 Task: Reply to email with the signature Adam Smith with the subject Reminder for a testimonial from softage.10@softage.net with the message I would like to request a meeting to discuss the progress of the project. with BCC to softage.3@softage.net with an attached document Resume.docx
Action: Mouse moved to (38, 248)
Screenshot: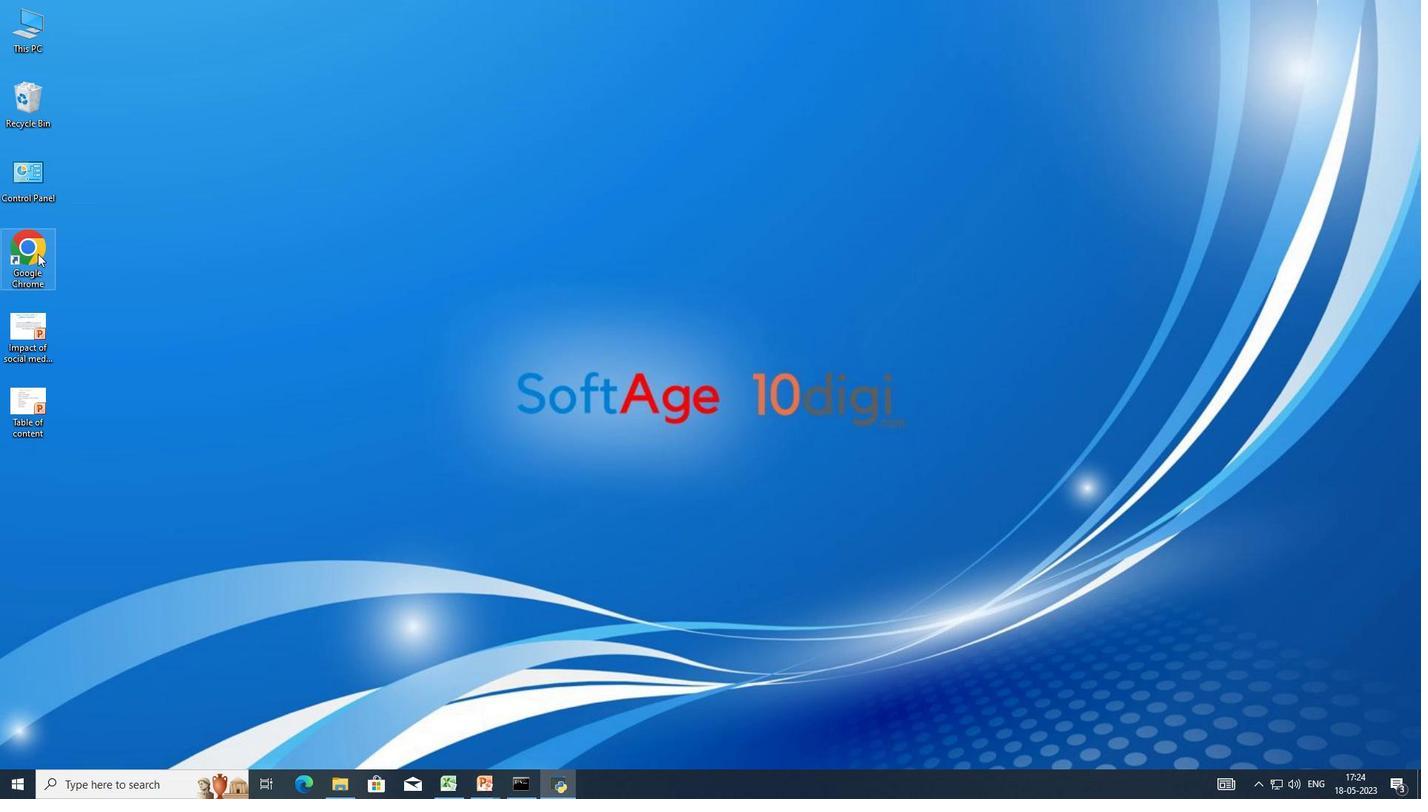 
Action: Mouse pressed left at (38, 248)
Screenshot: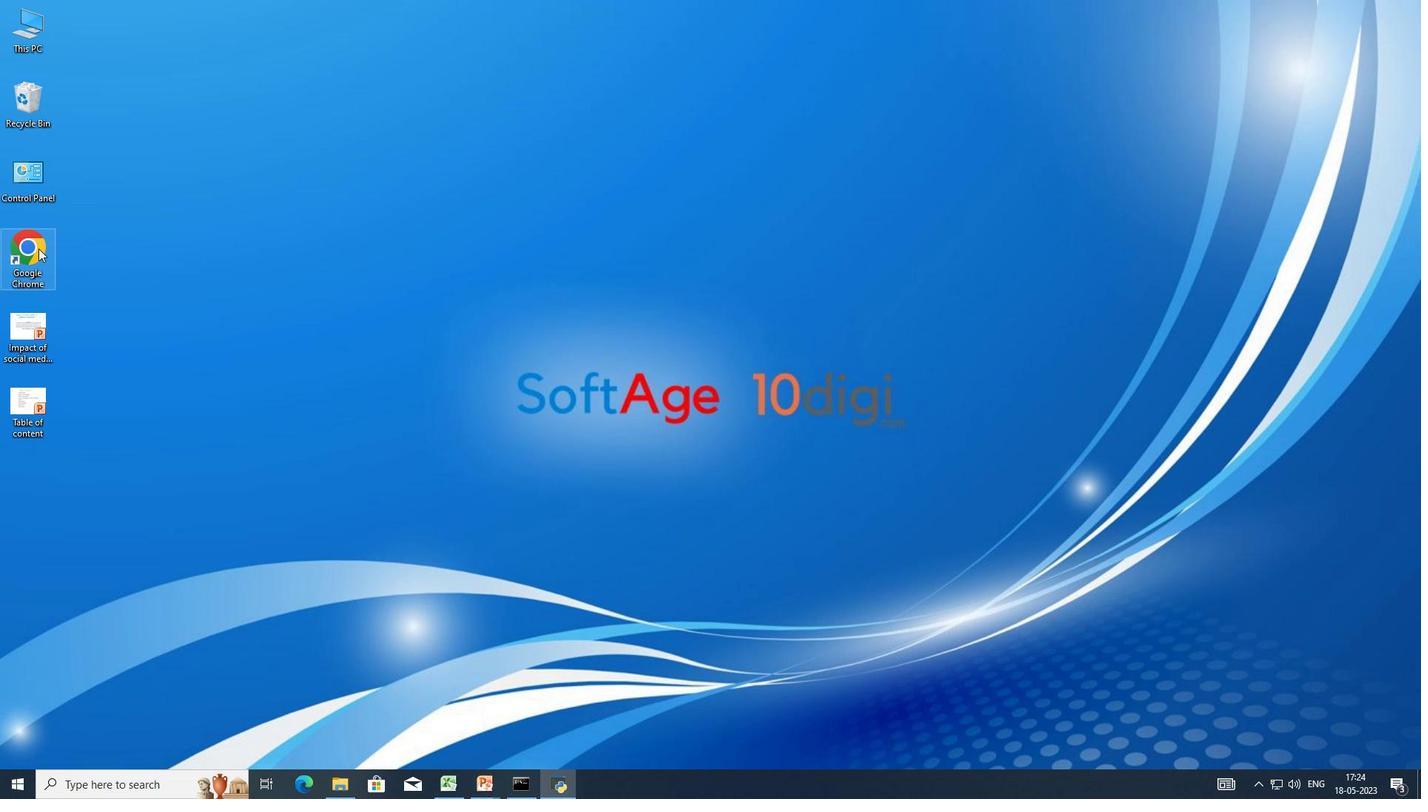 
Action: Mouse pressed left at (38, 248)
Screenshot: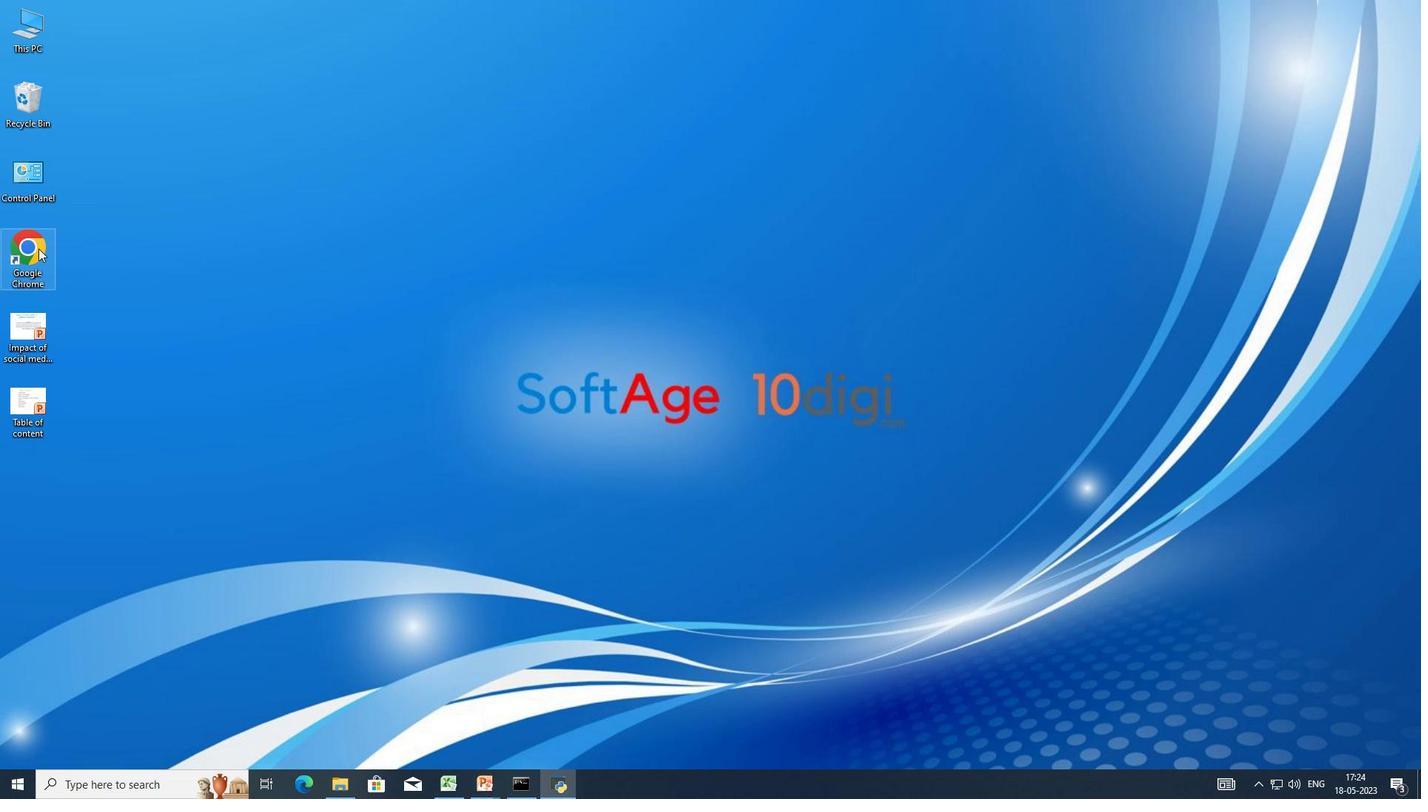 
Action: Mouse moved to (655, 287)
Screenshot: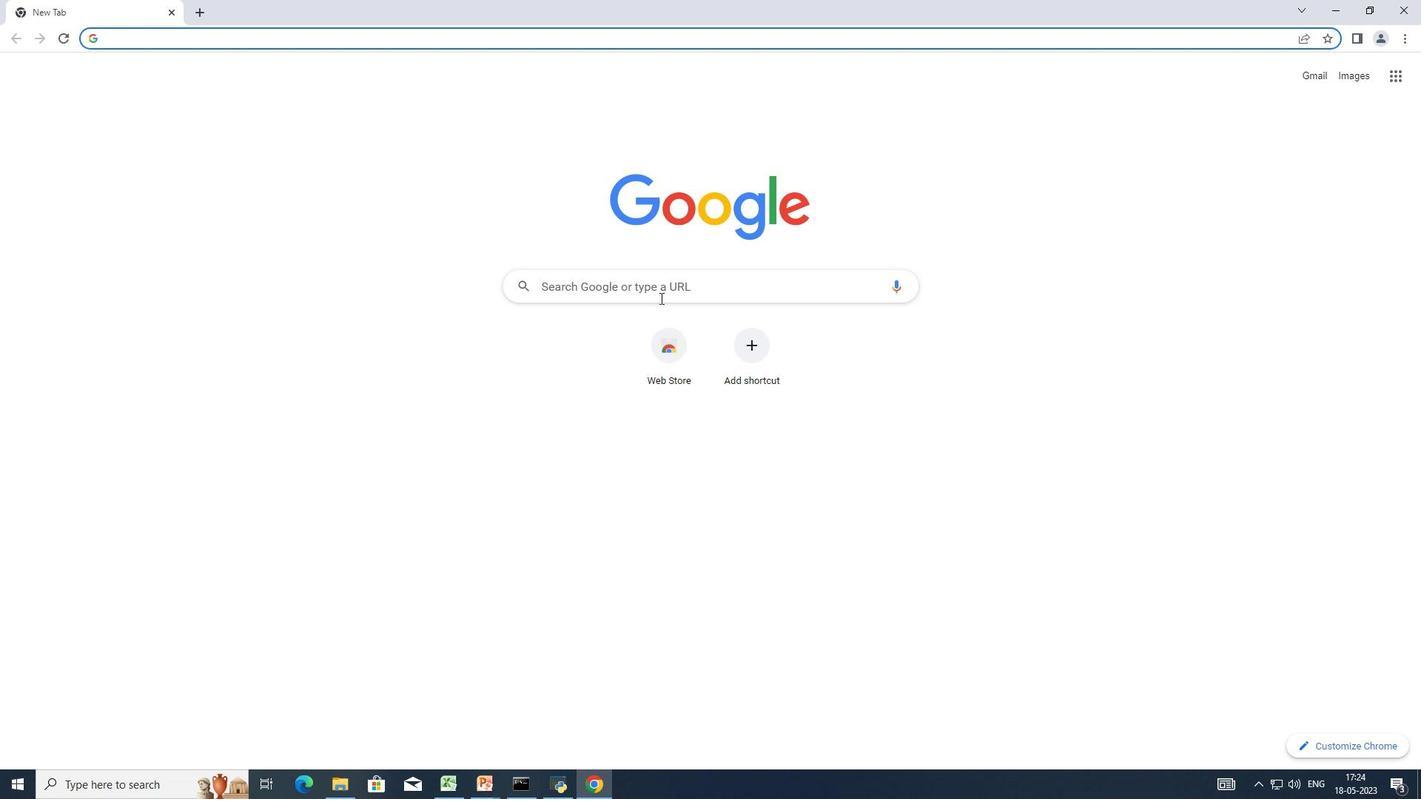 
Action: Mouse pressed left at (655, 287)
Screenshot: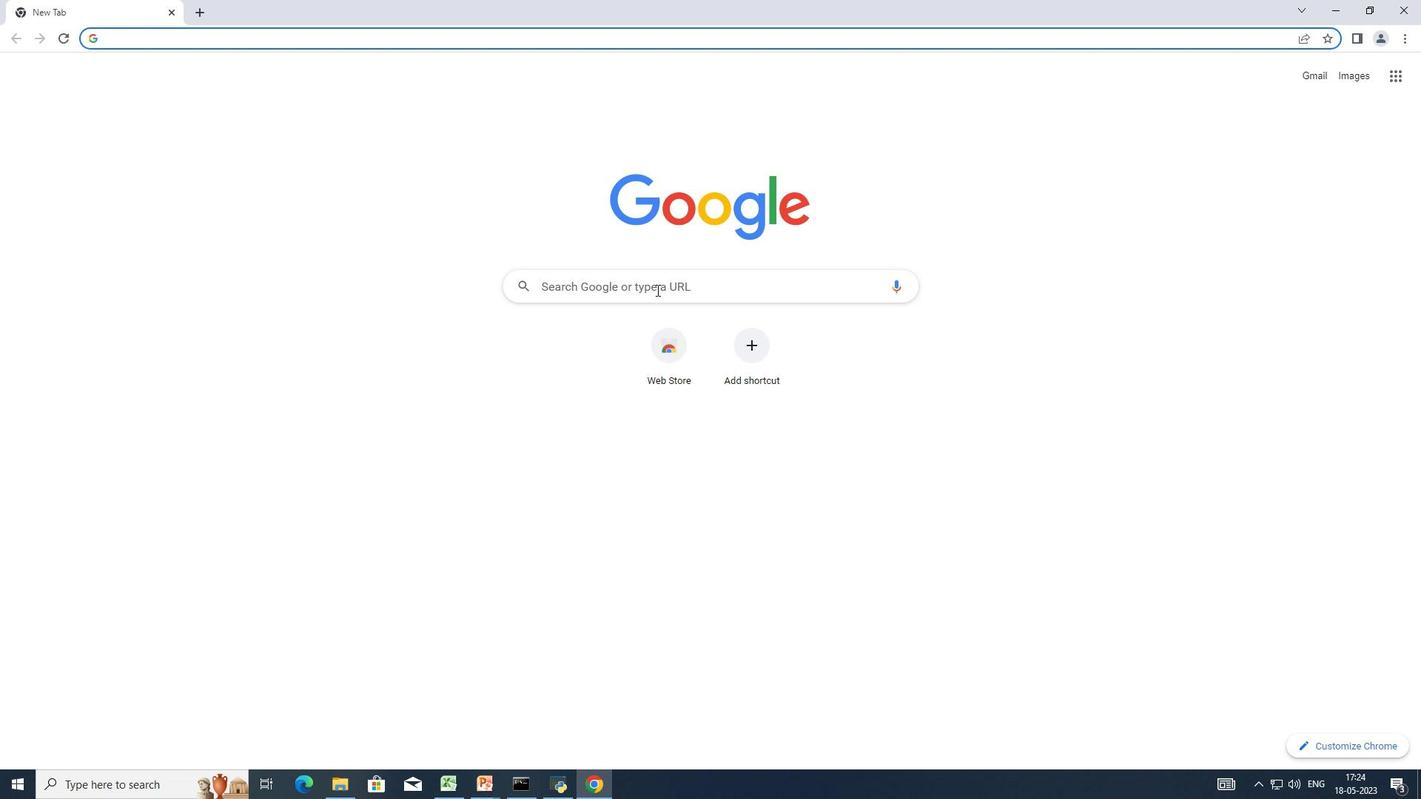 
Action: Mouse moved to (651, 287)
Screenshot: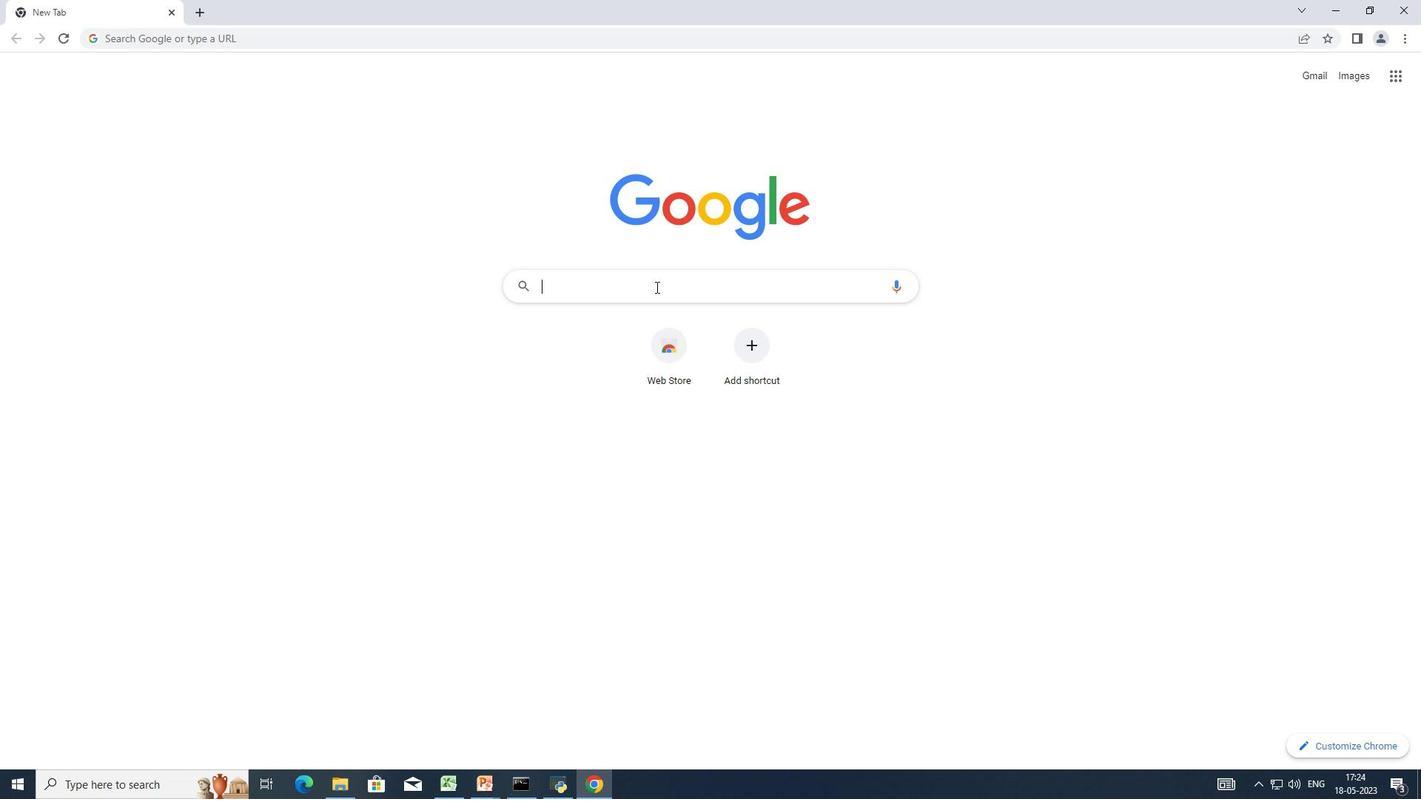 
Action: Key pressed adam<Key.space>simth<Key.enter>
Screenshot: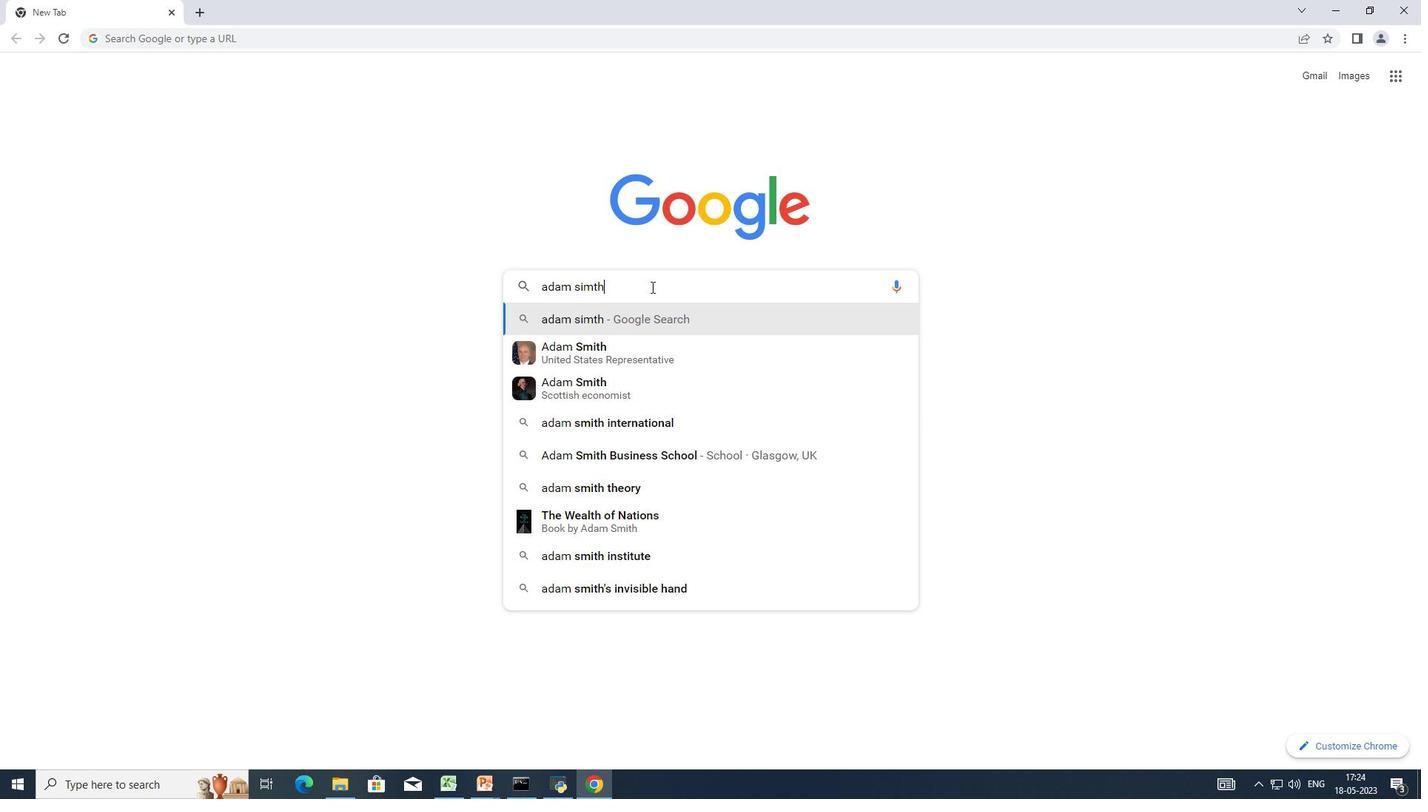 
Action: Mouse moved to (339, 484)
Screenshot: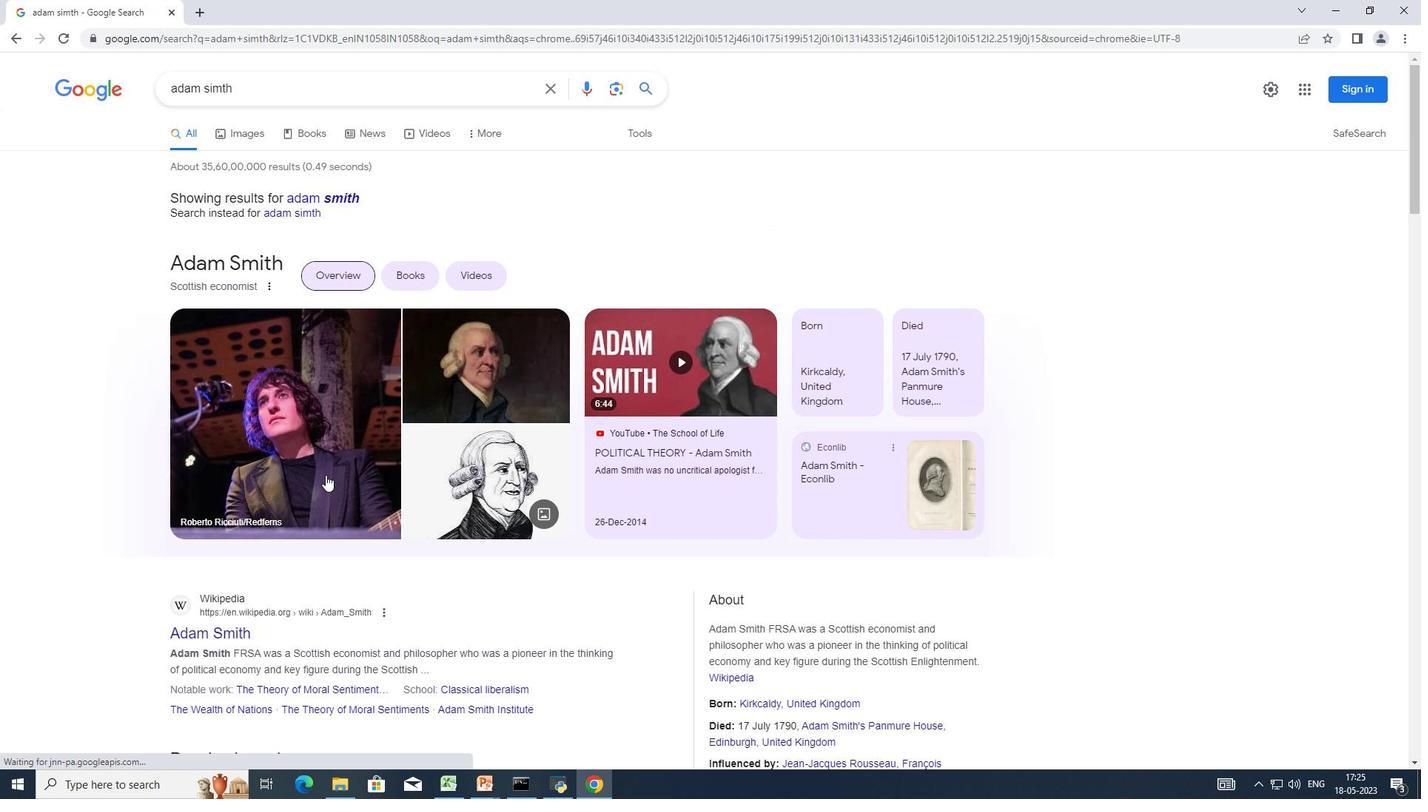 
Action: Mouse scrolled (339, 484) with delta (0, 0)
Screenshot: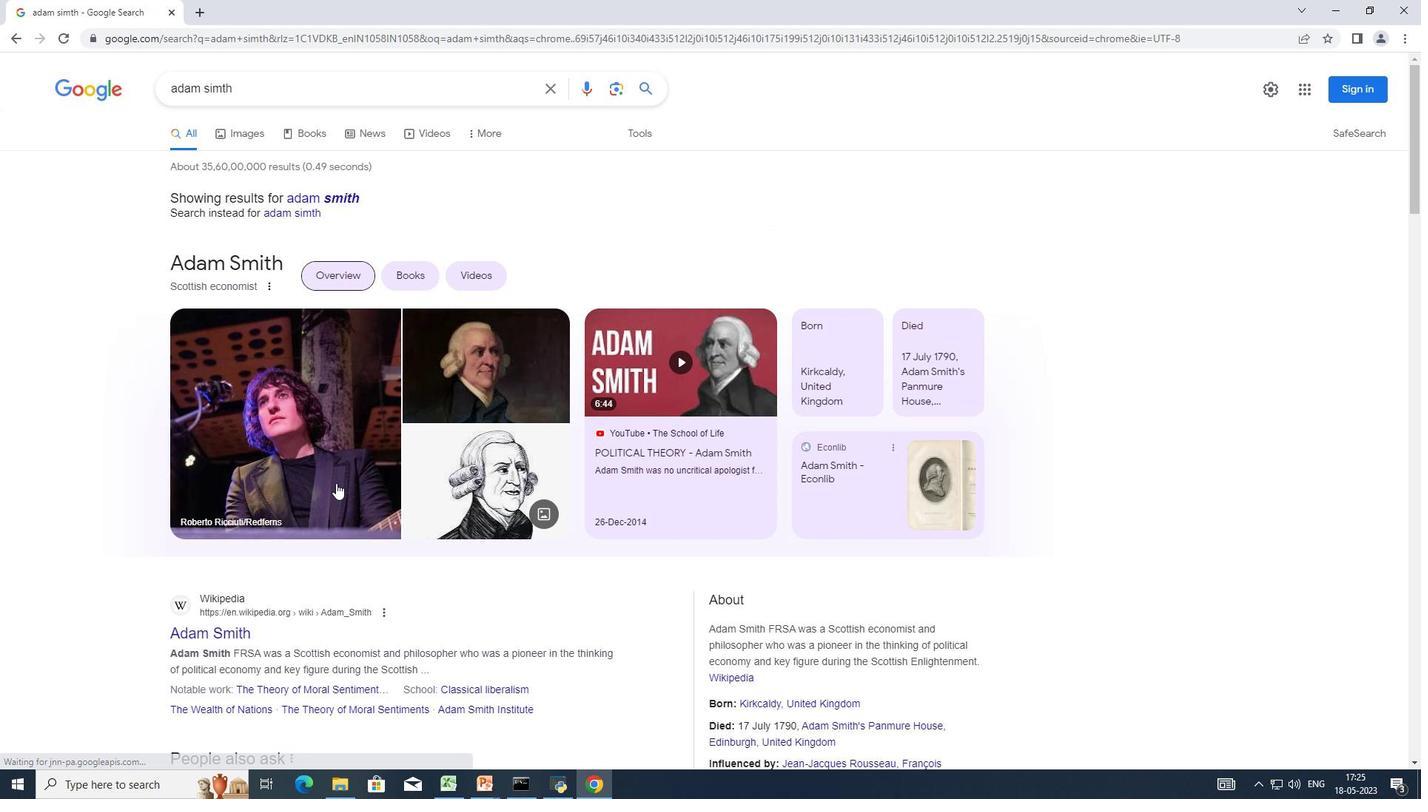
Action: Mouse scrolled (339, 484) with delta (0, 0)
Screenshot: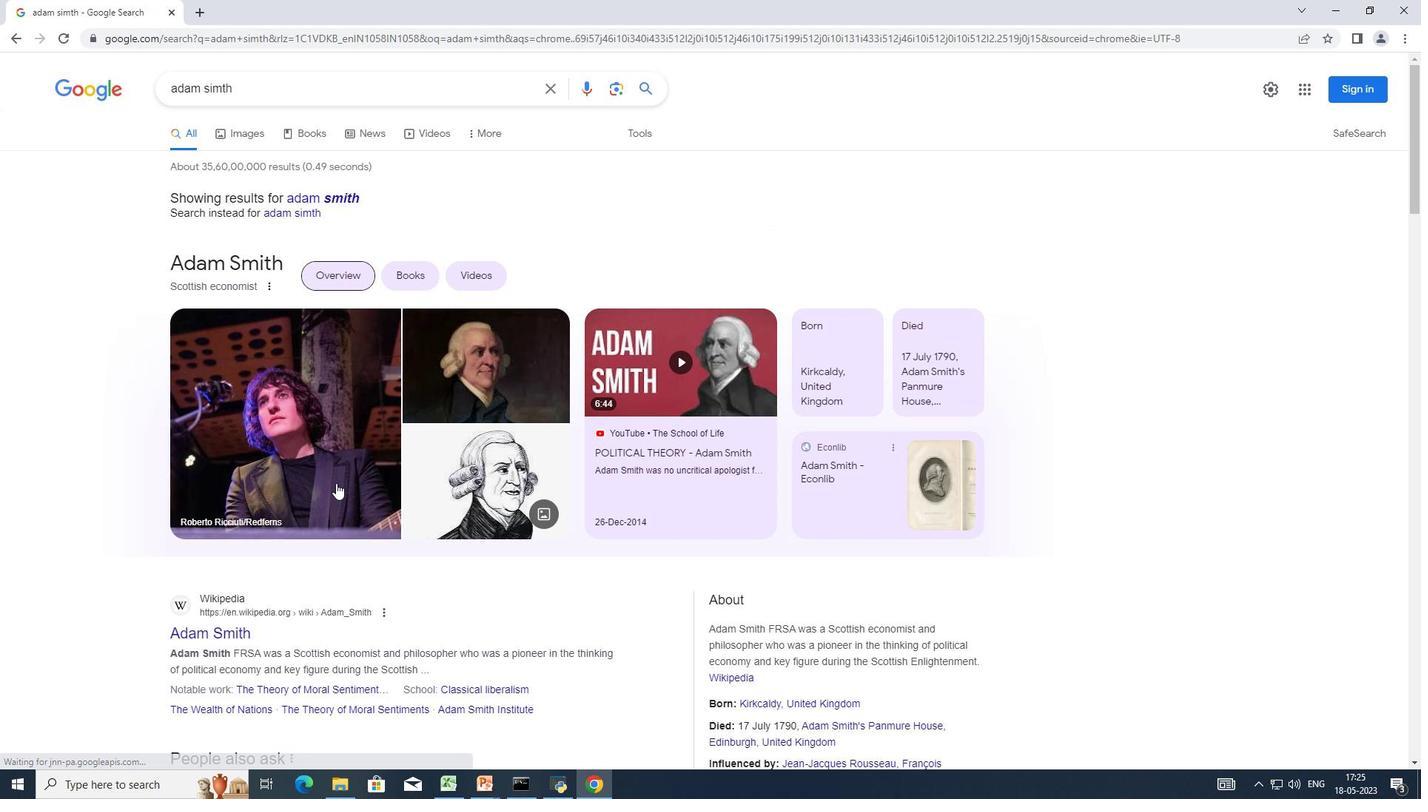 
Action: Mouse scrolled (339, 484) with delta (0, 0)
Screenshot: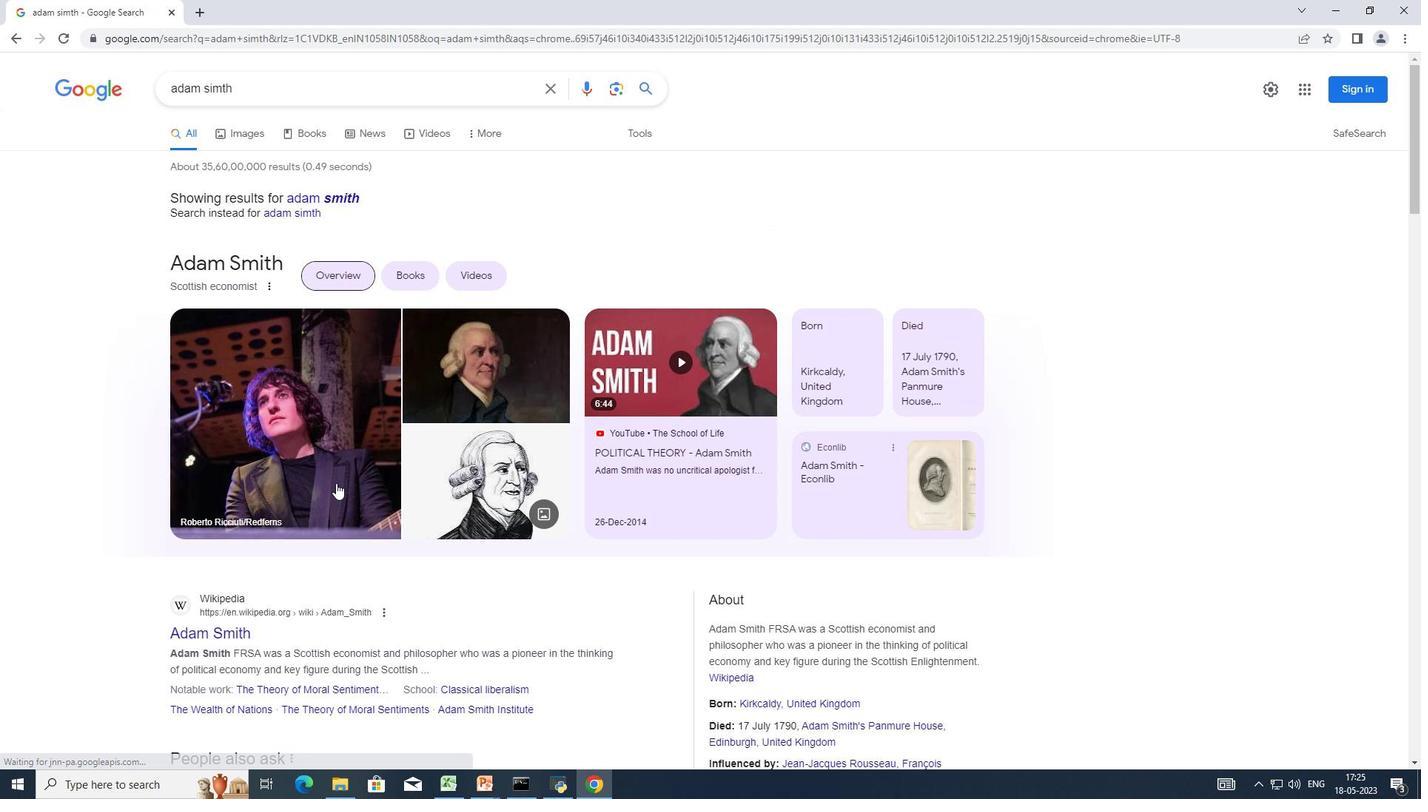 
Action: Mouse moved to (224, 413)
Screenshot: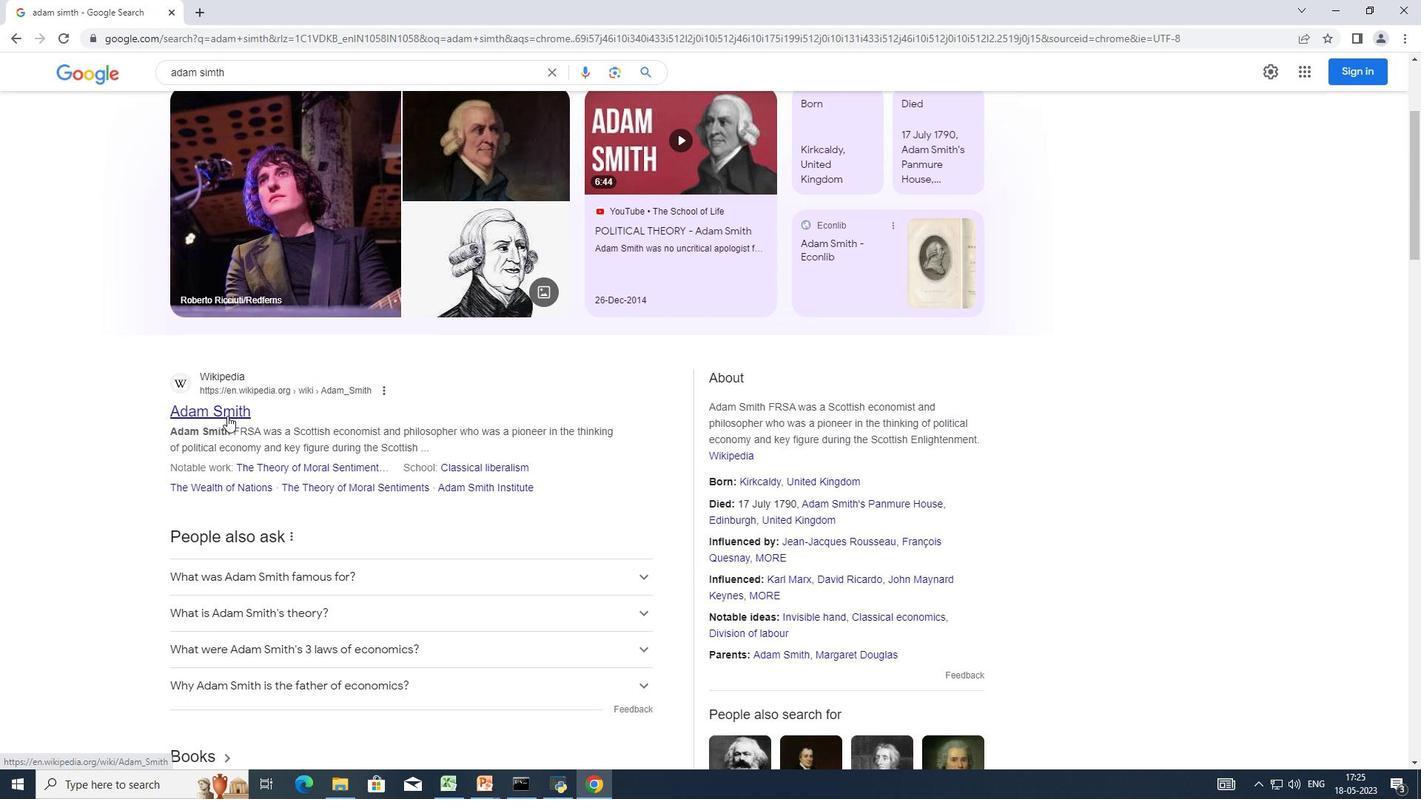 
Action: Mouse pressed left at (224, 413)
Screenshot: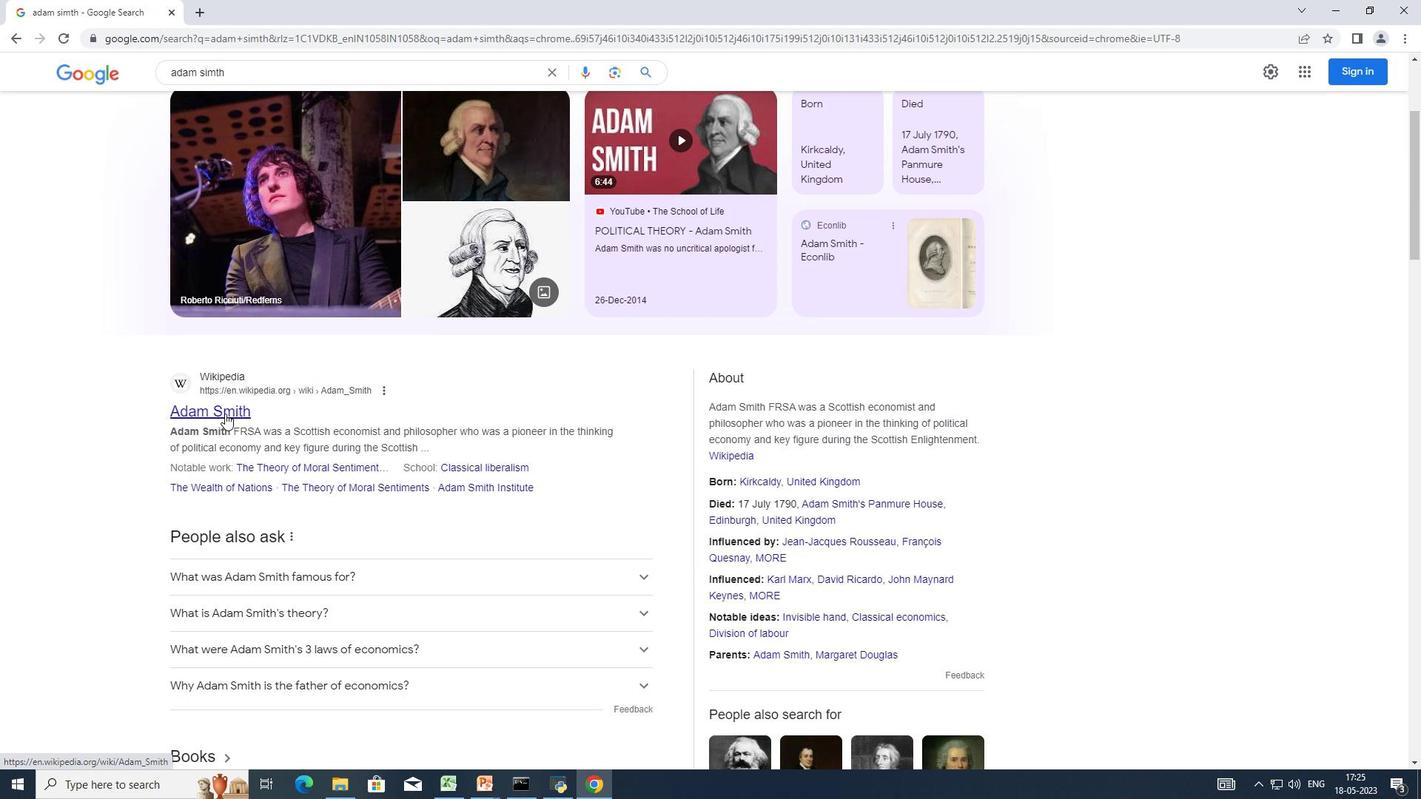 
Action: Mouse moved to (350, 400)
Screenshot: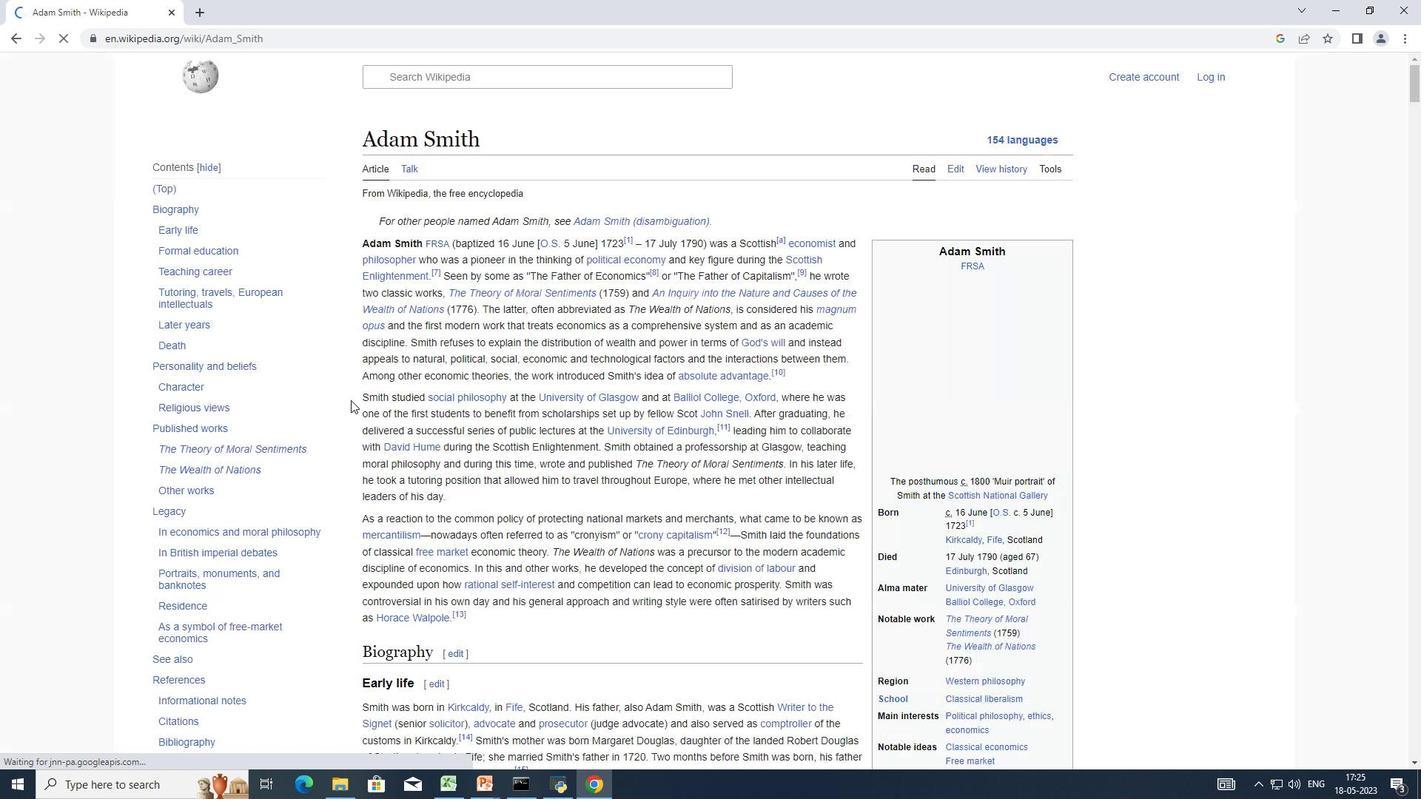 
Action: Mouse scrolled (350, 399) with delta (0, 0)
Screenshot: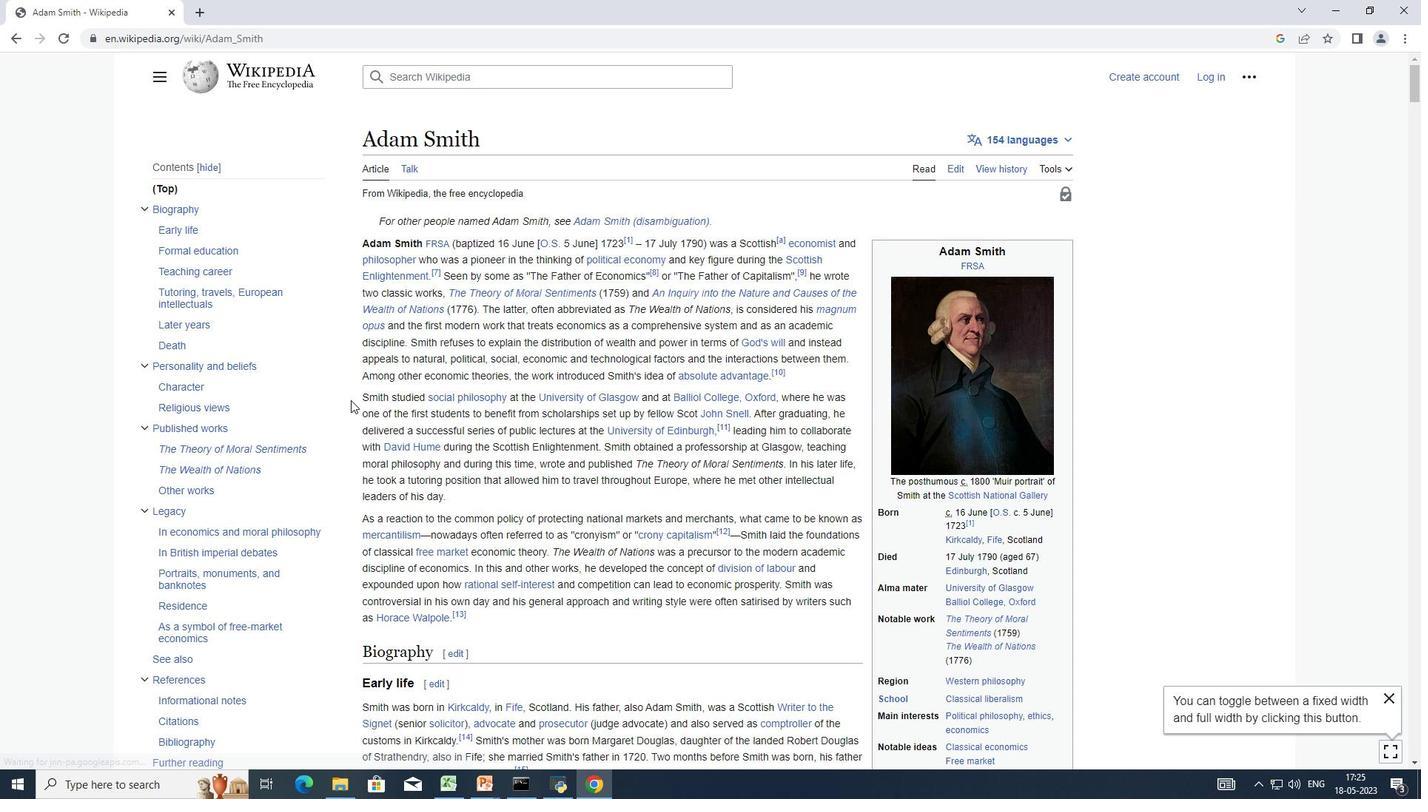 
Action: Mouse moved to (350, 402)
Screenshot: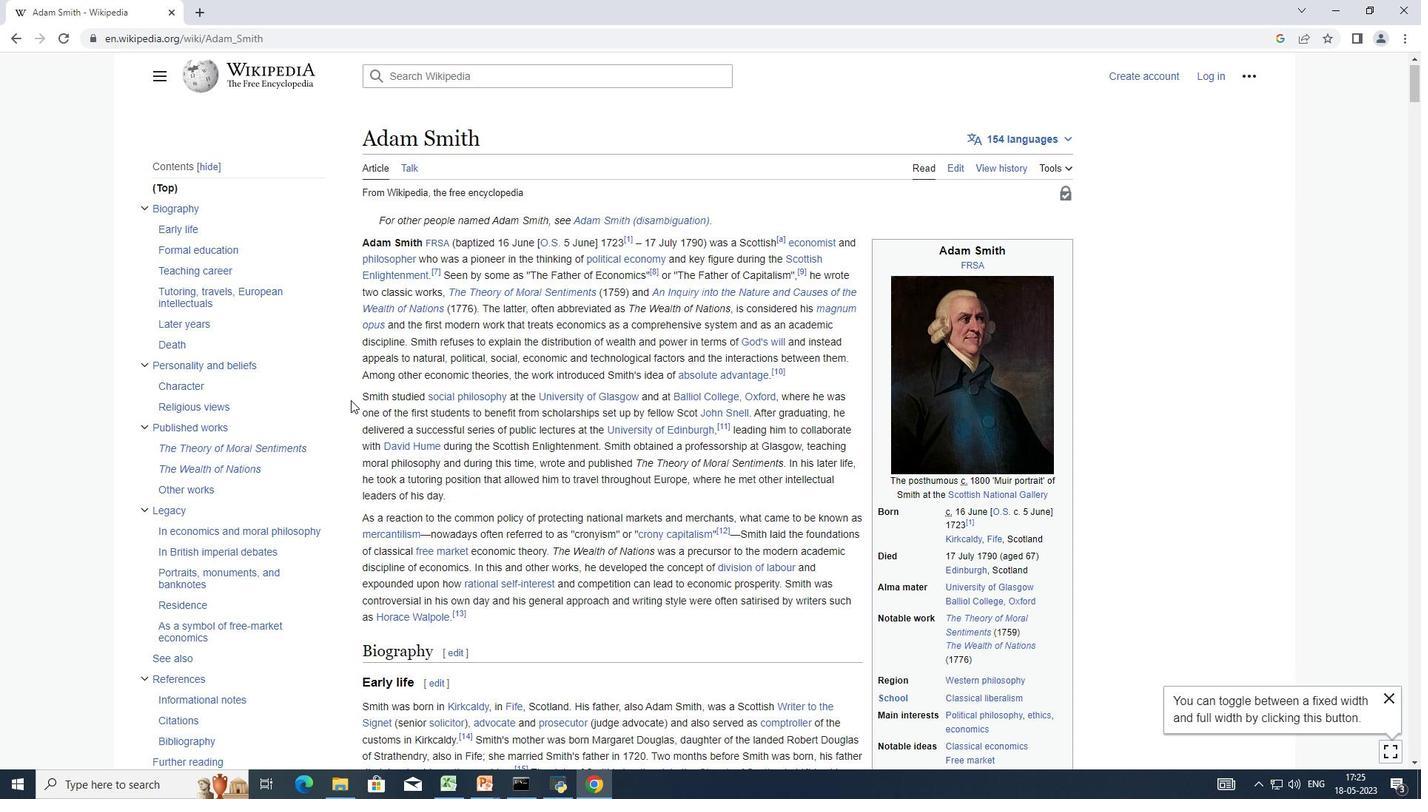 
Action: Mouse scrolled (350, 401) with delta (0, 0)
Screenshot: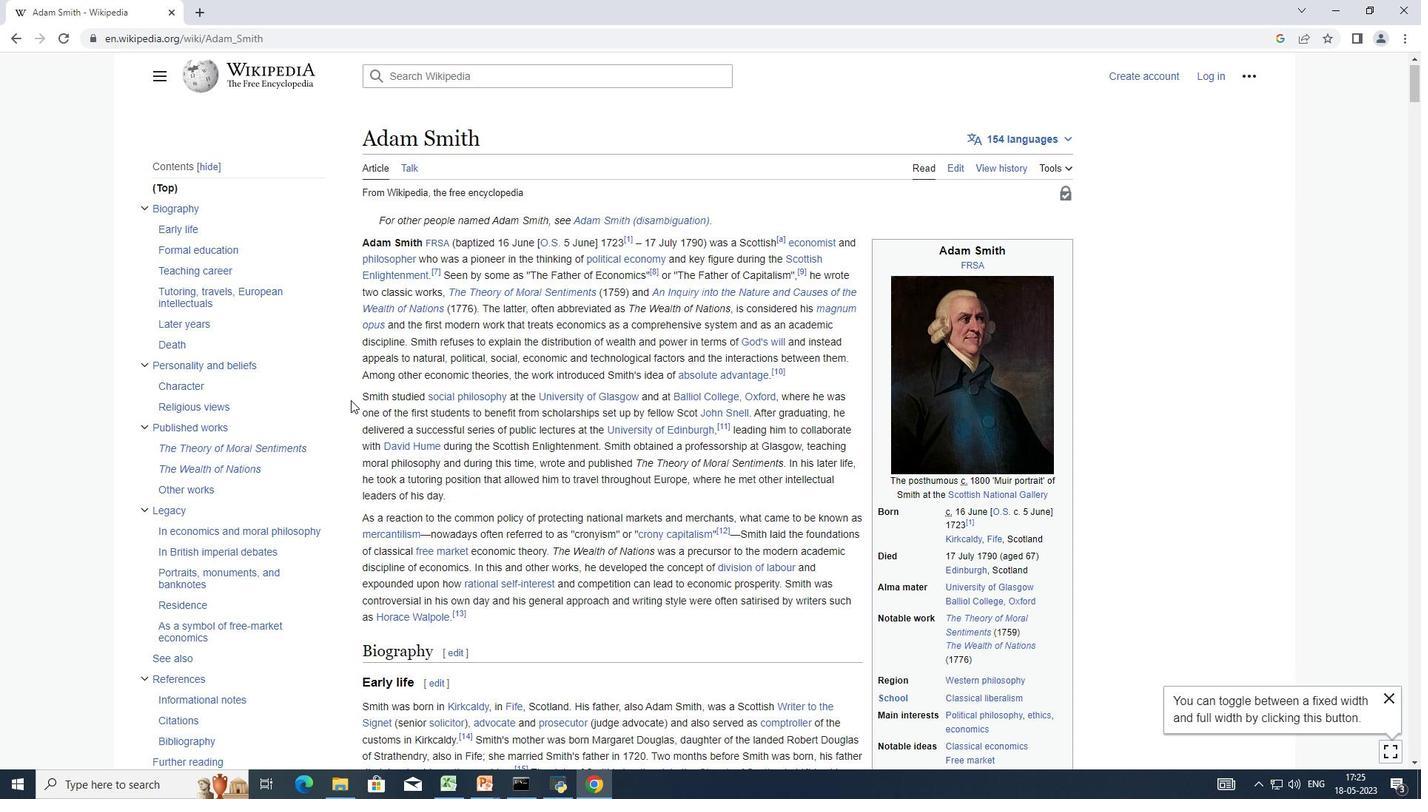
Action: Mouse scrolled (350, 401) with delta (0, 0)
Screenshot: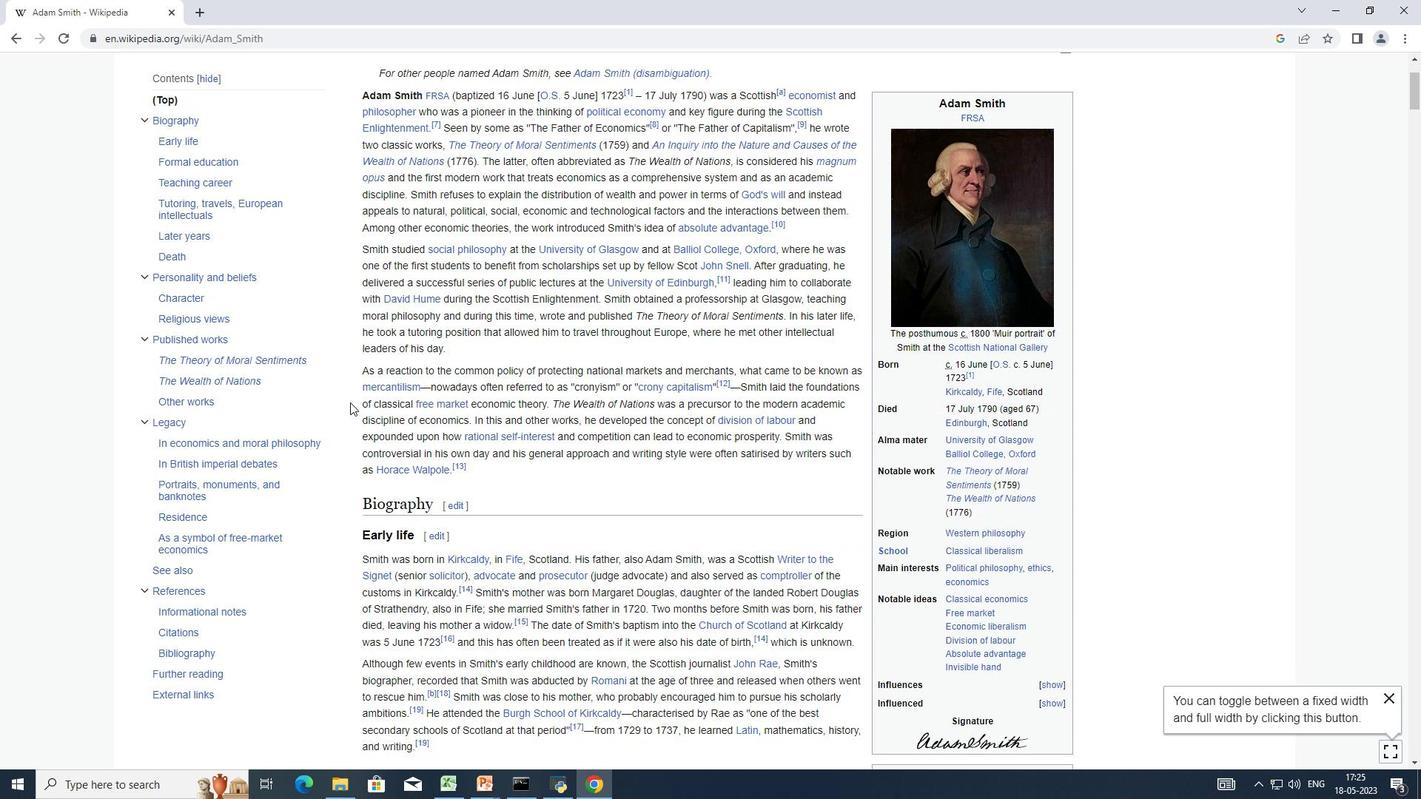 
Action: Mouse moved to (350, 403)
Screenshot: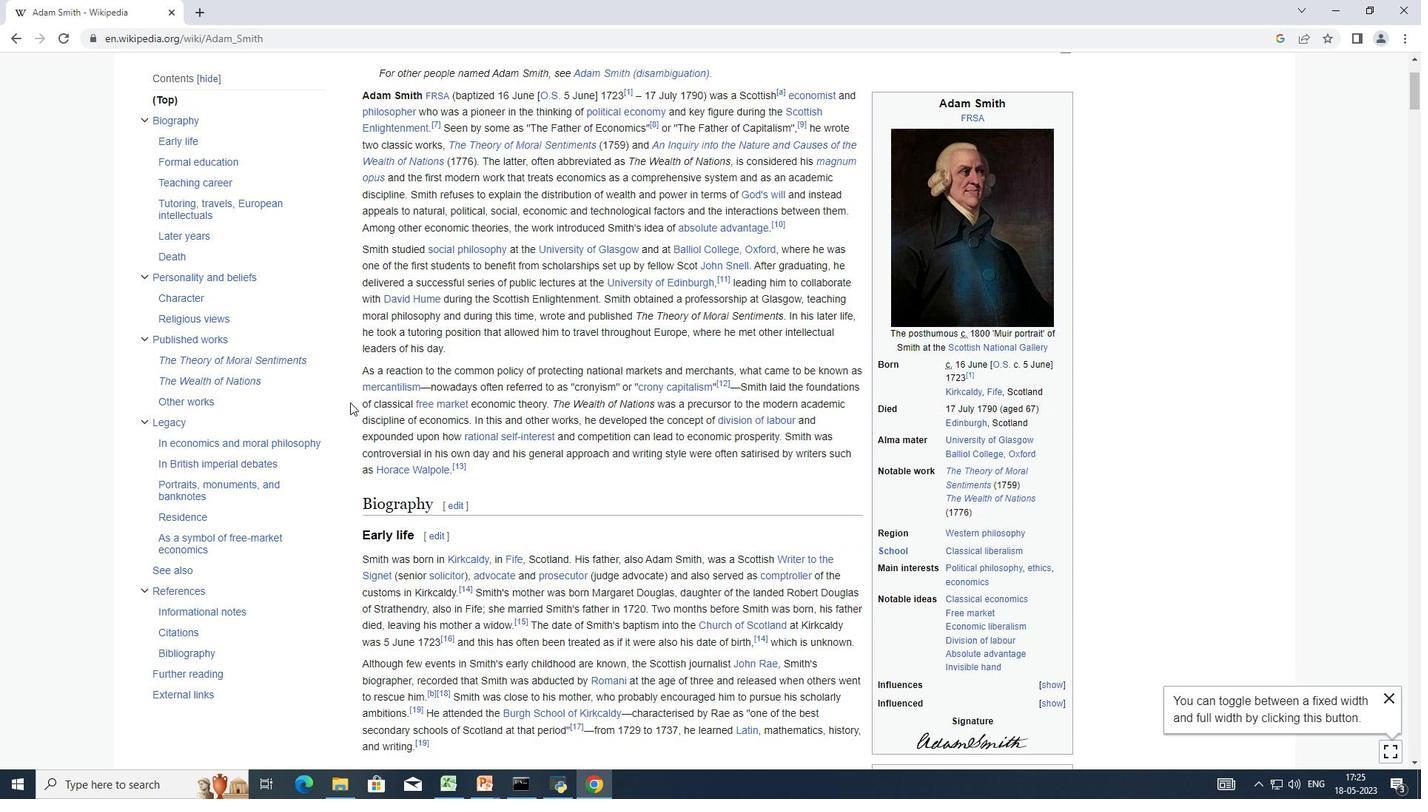 
Action: Mouse scrolled (350, 402) with delta (0, 0)
Screenshot: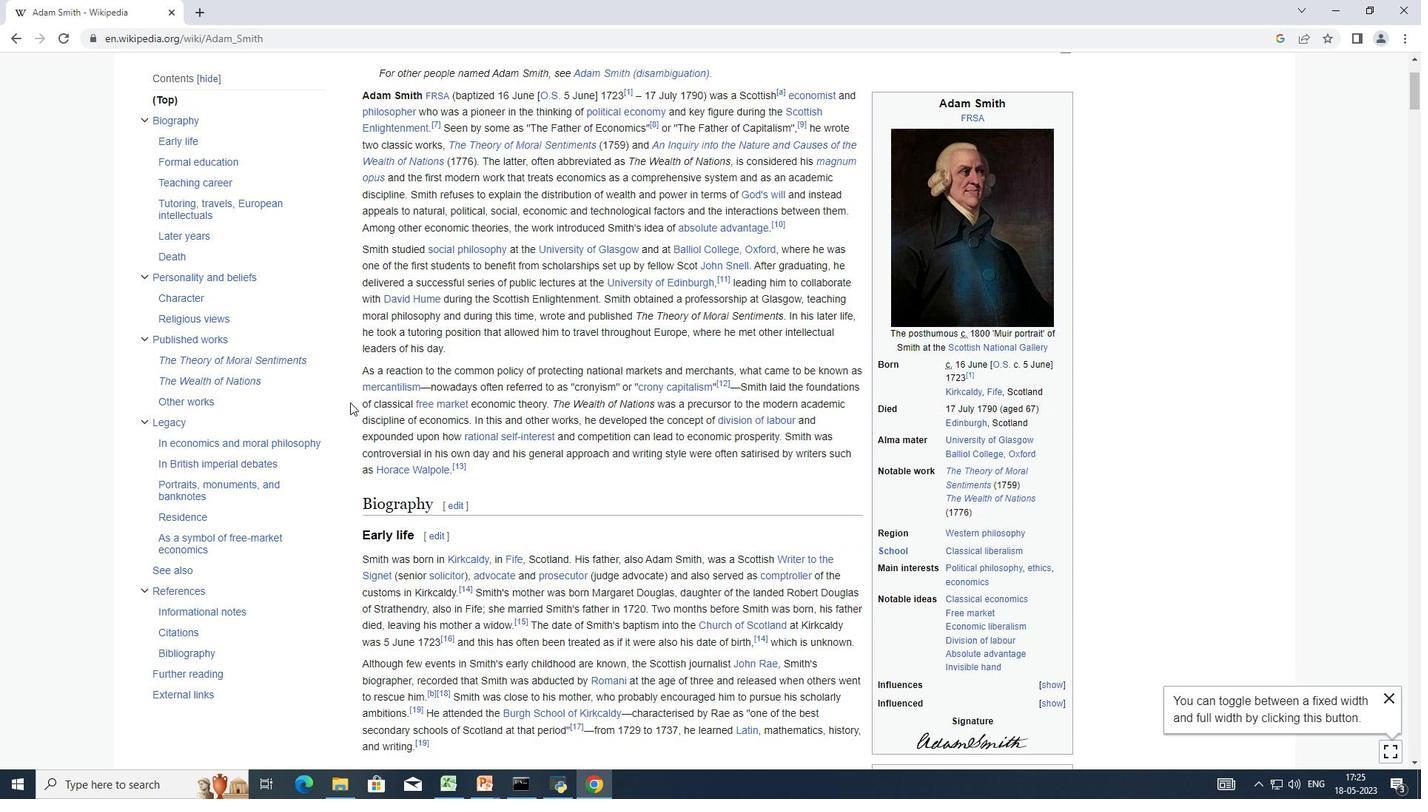 
Action: Mouse moved to (349, 404)
Screenshot: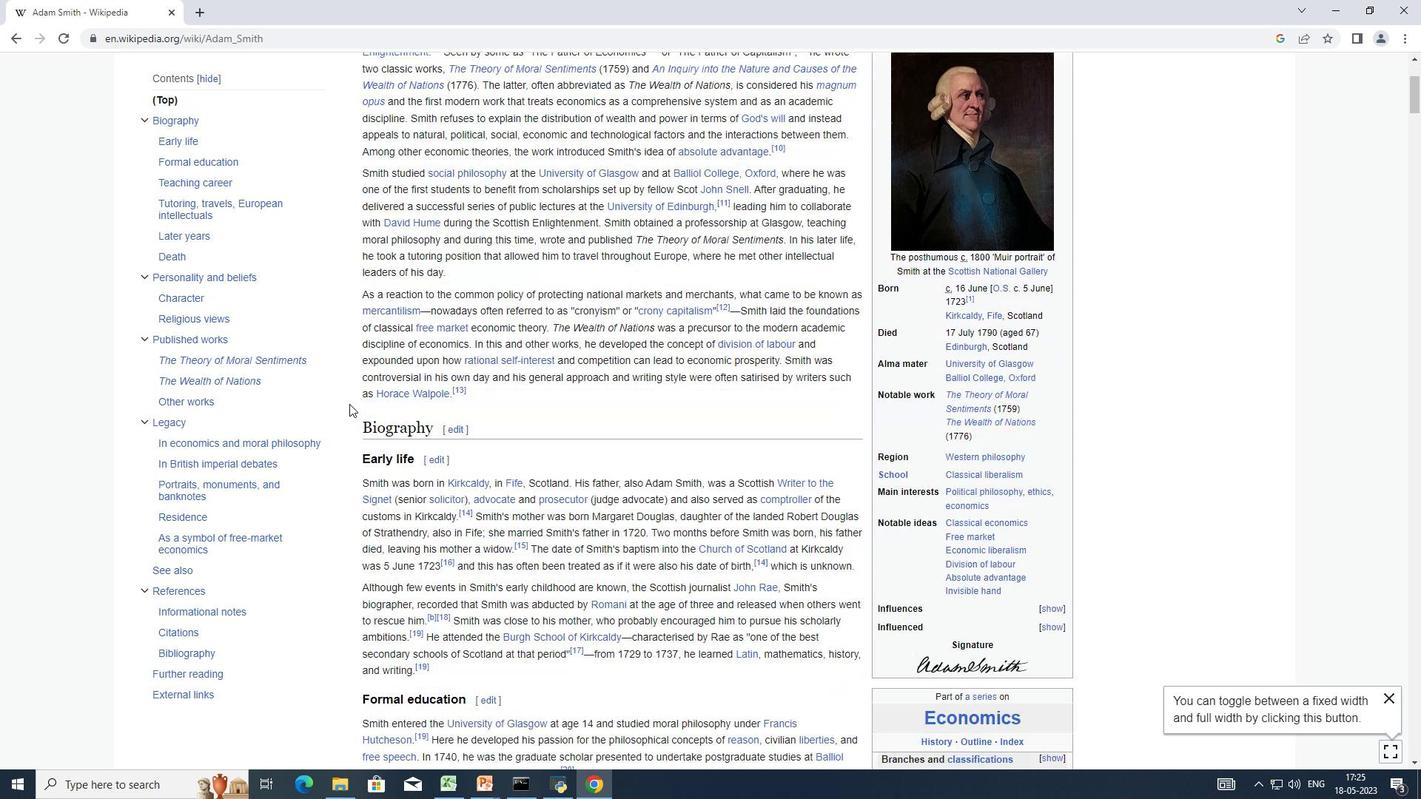 
Action: Mouse scrolled (349, 403) with delta (0, 0)
Screenshot: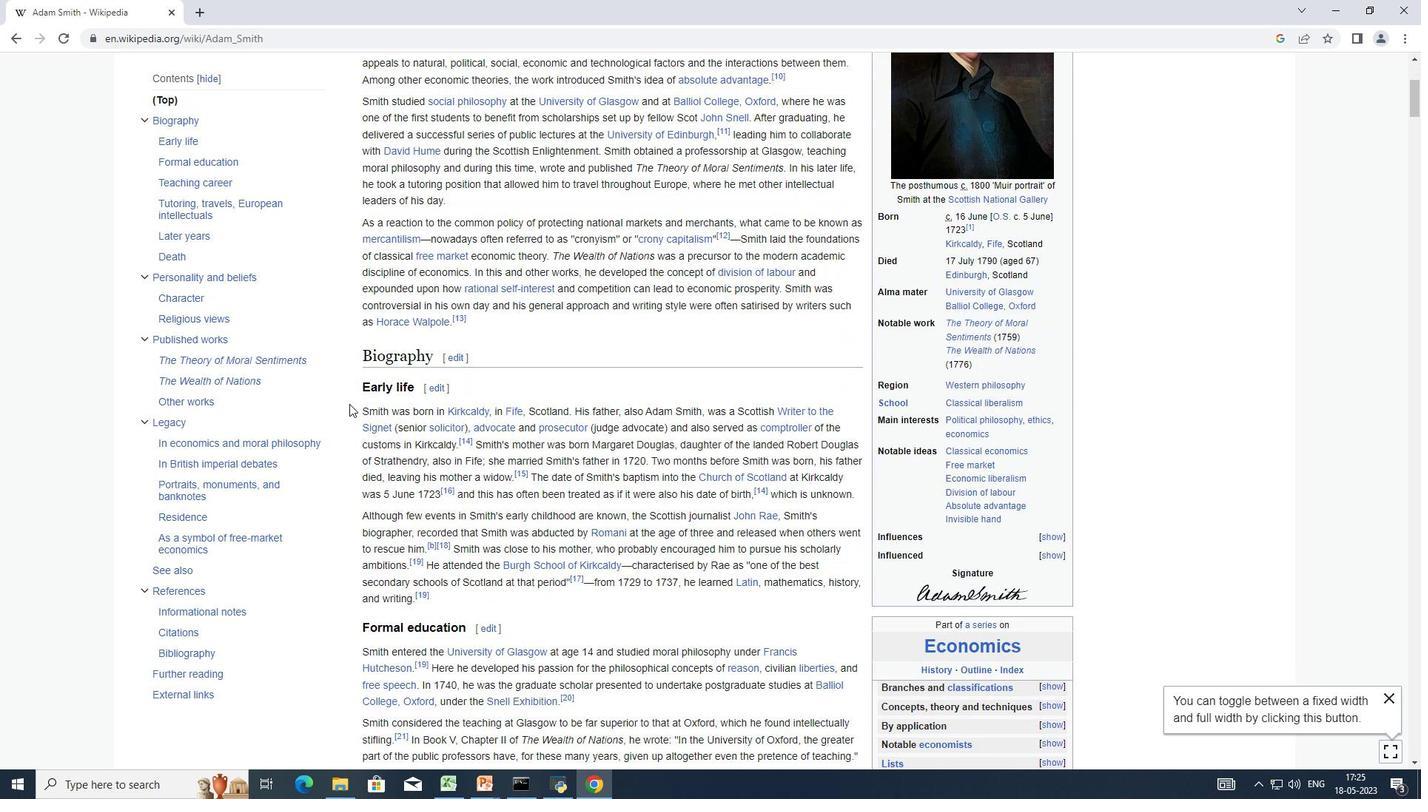 
Action: Mouse moved to (358, 336)
Screenshot: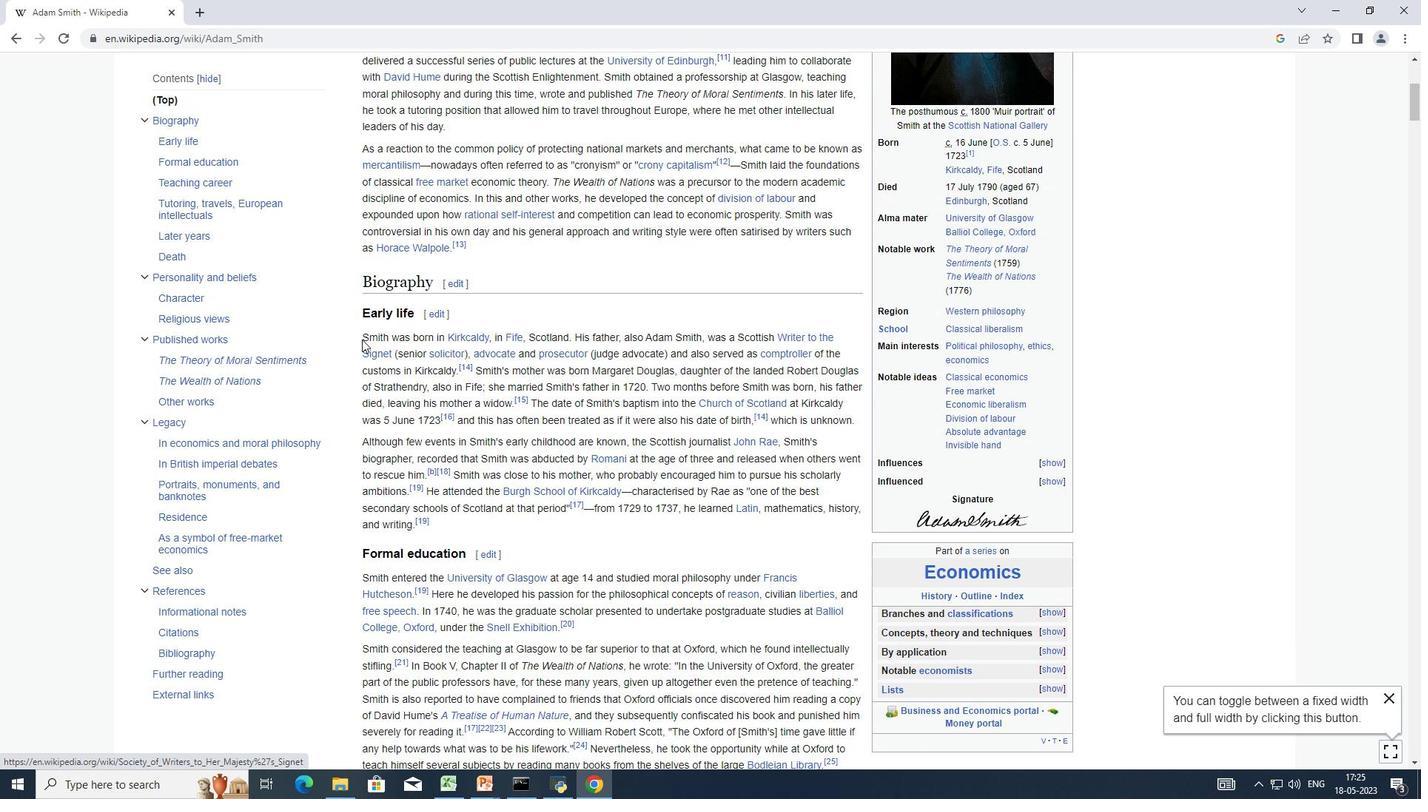 
Action: Mouse pressed left at (358, 336)
Screenshot: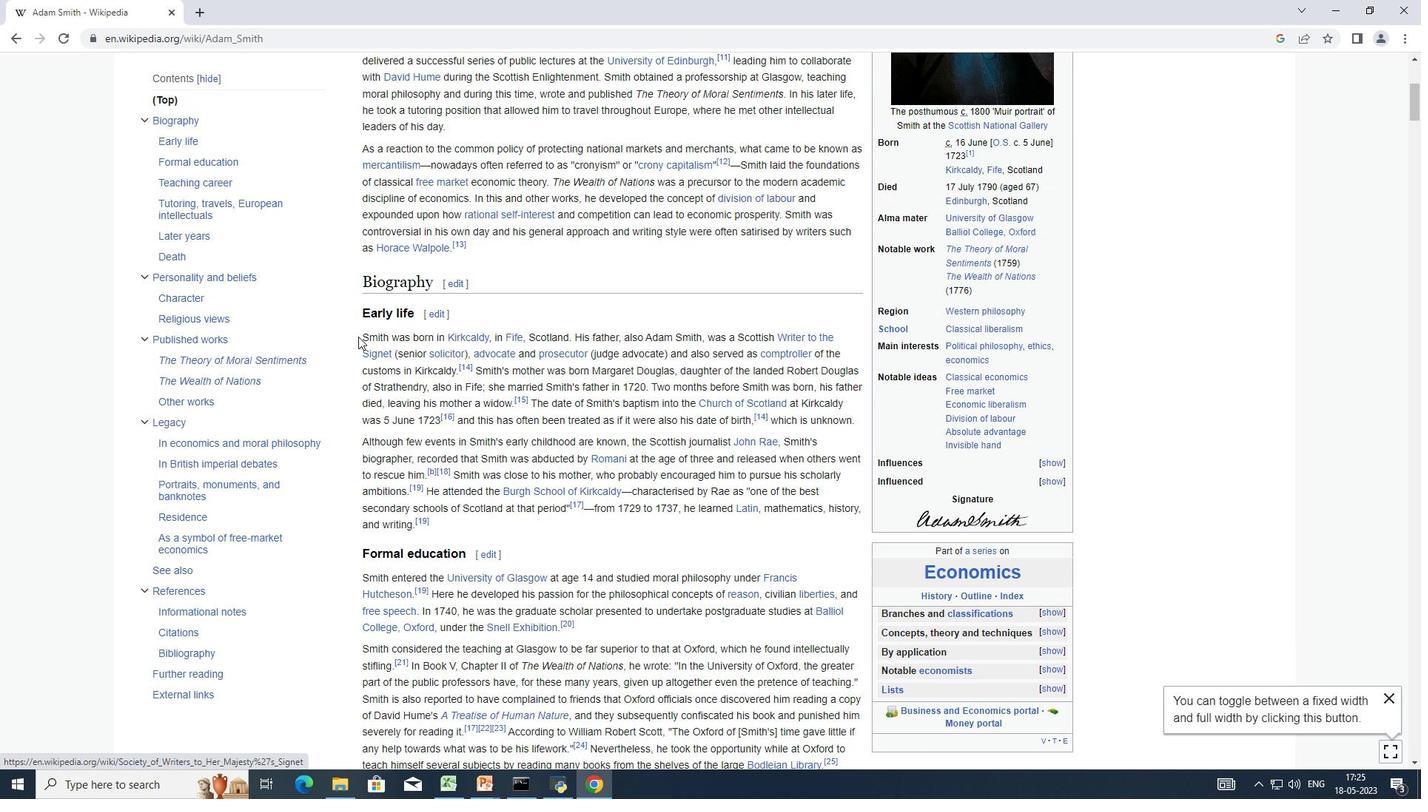 
Action: Mouse moved to (691, 540)
Screenshot: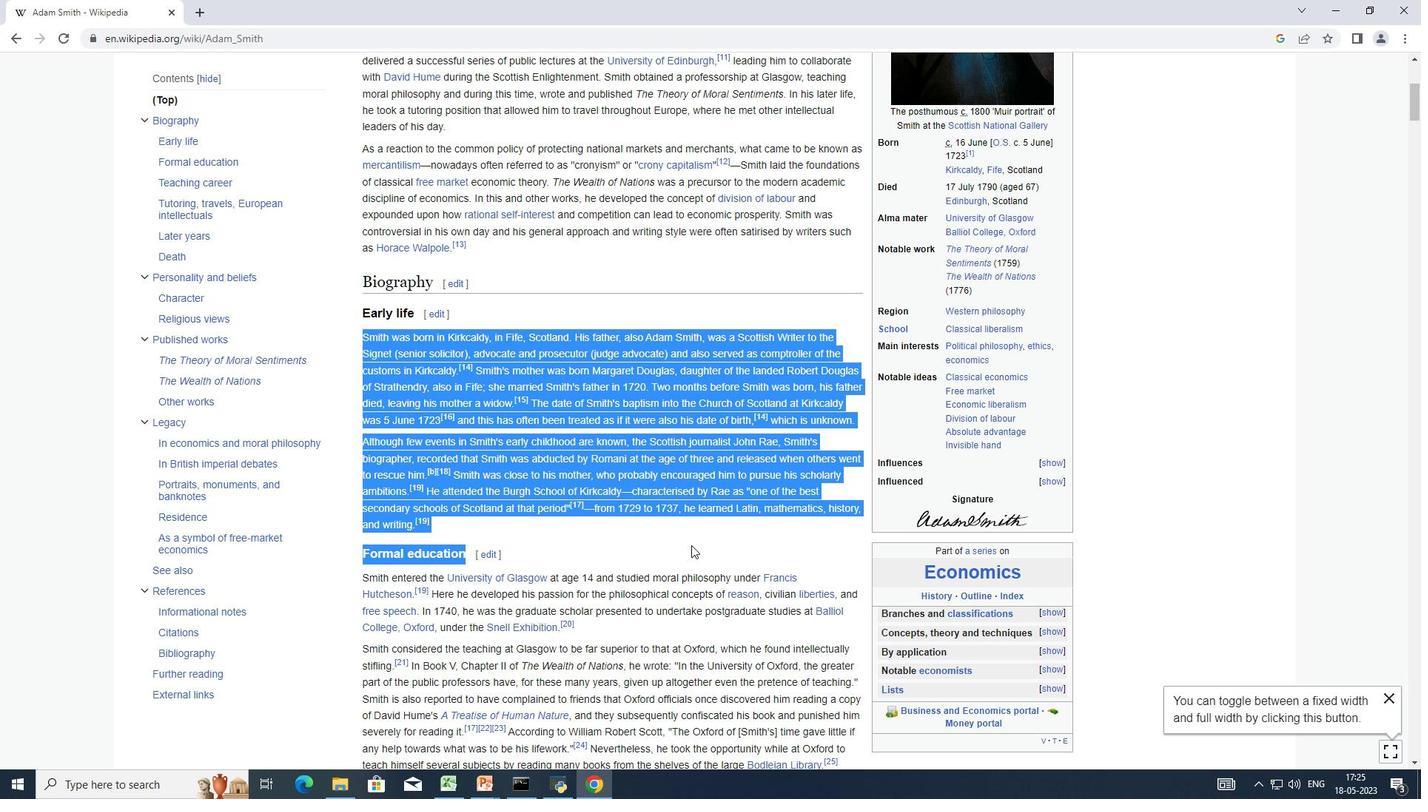 
Action: Mouse scrolled (691, 539) with delta (0, 0)
Screenshot: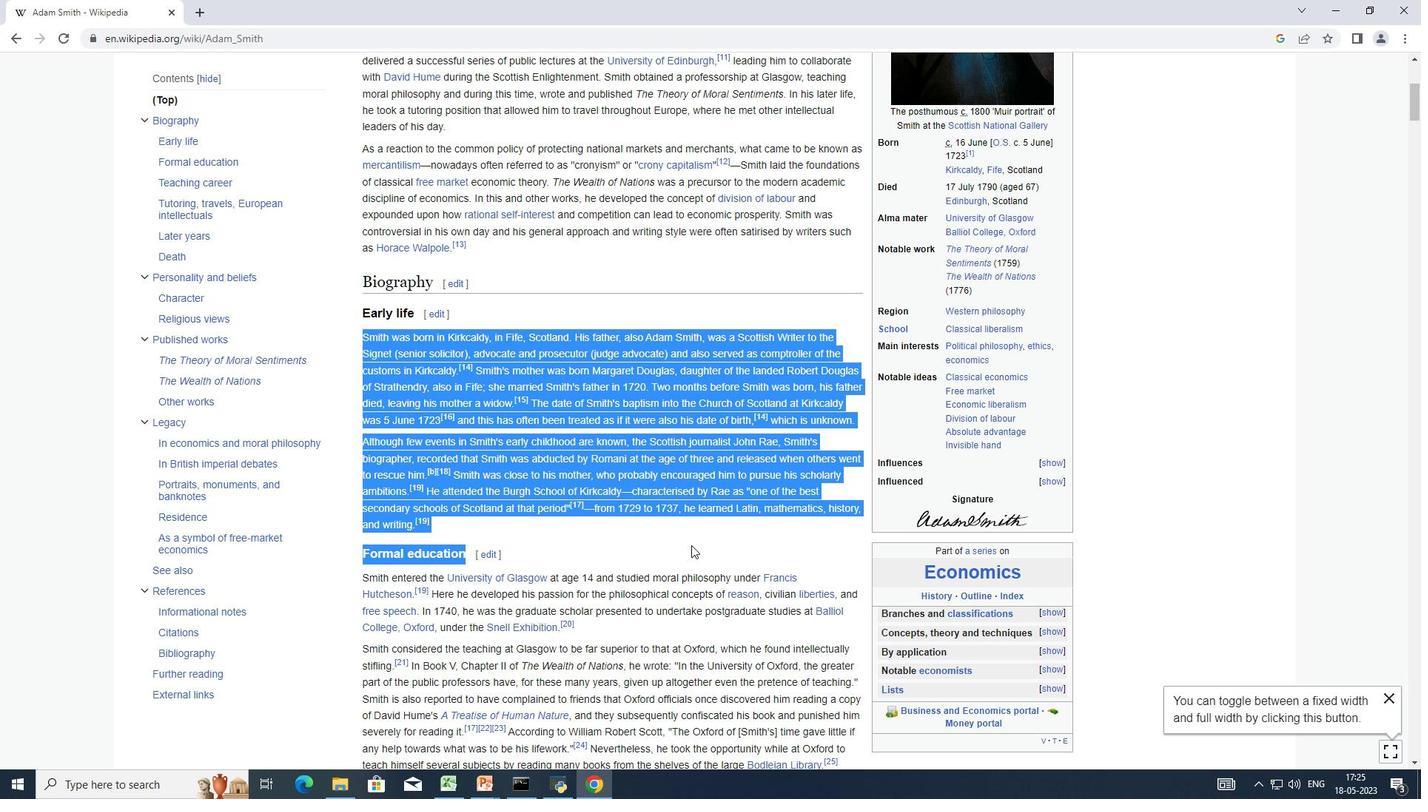 
Action: Mouse scrolled (691, 539) with delta (0, 0)
Screenshot: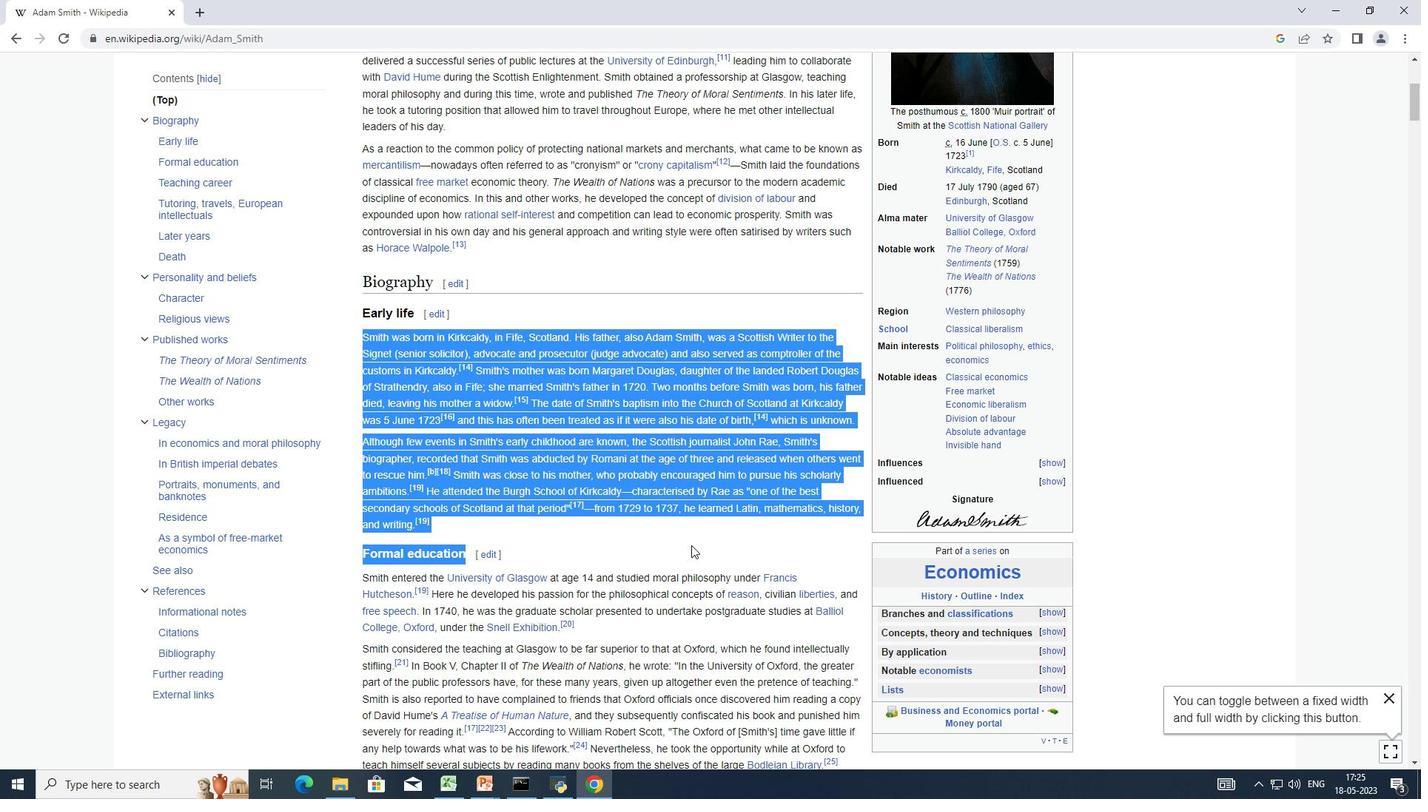 
Action: Mouse scrolled (691, 539) with delta (0, 0)
Screenshot: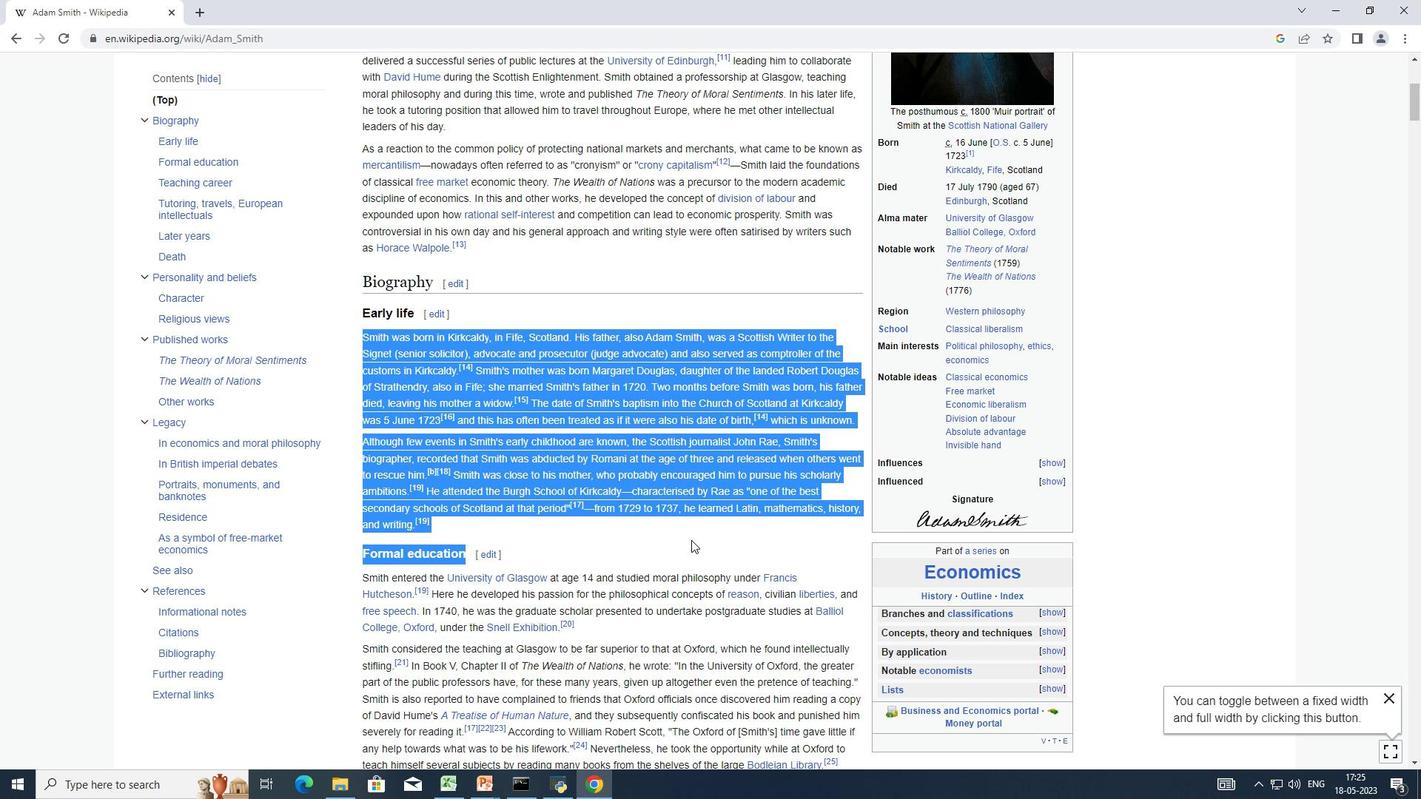 
Action: Mouse scrolled (691, 539) with delta (0, 0)
Screenshot: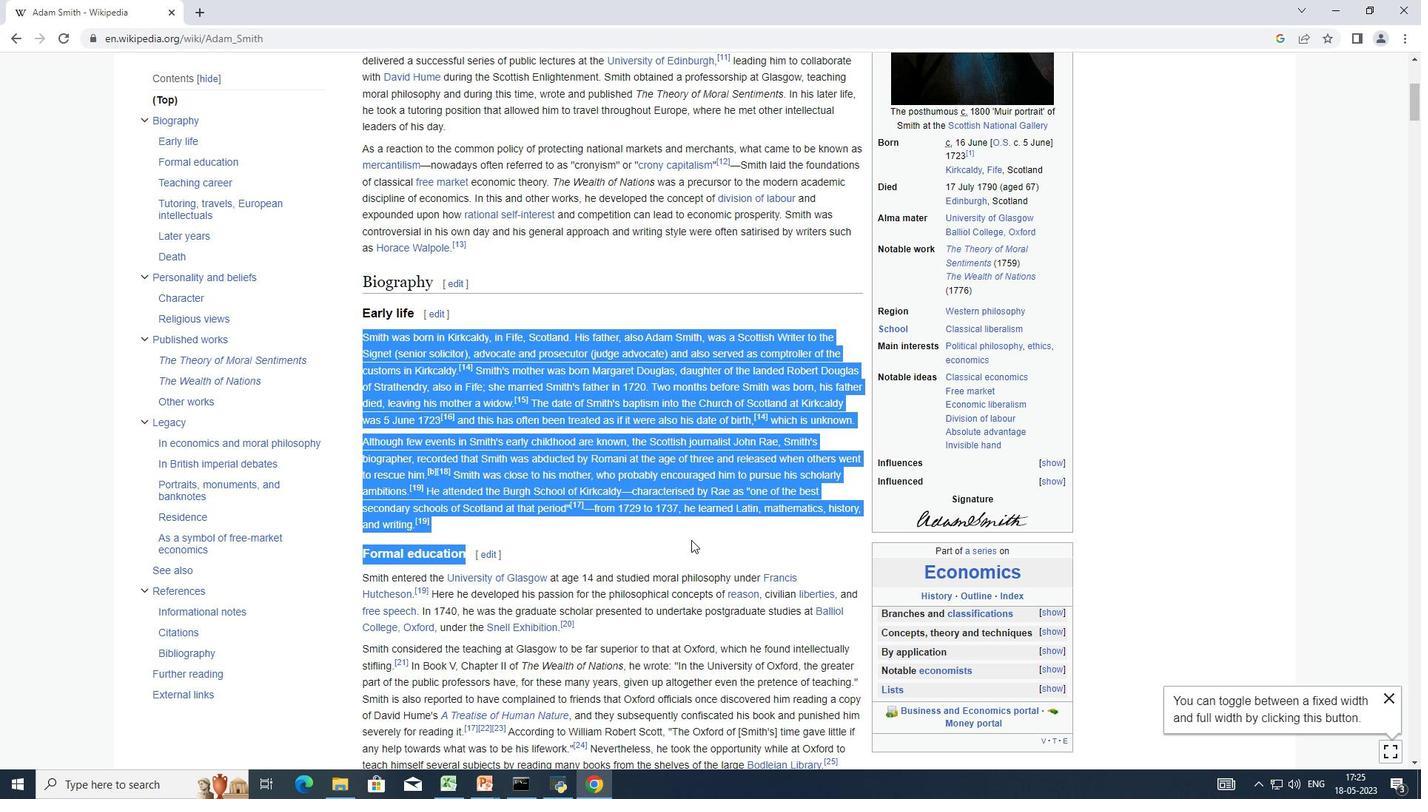 
Action: Mouse scrolled (691, 539) with delta (0, 0)
Screenshot: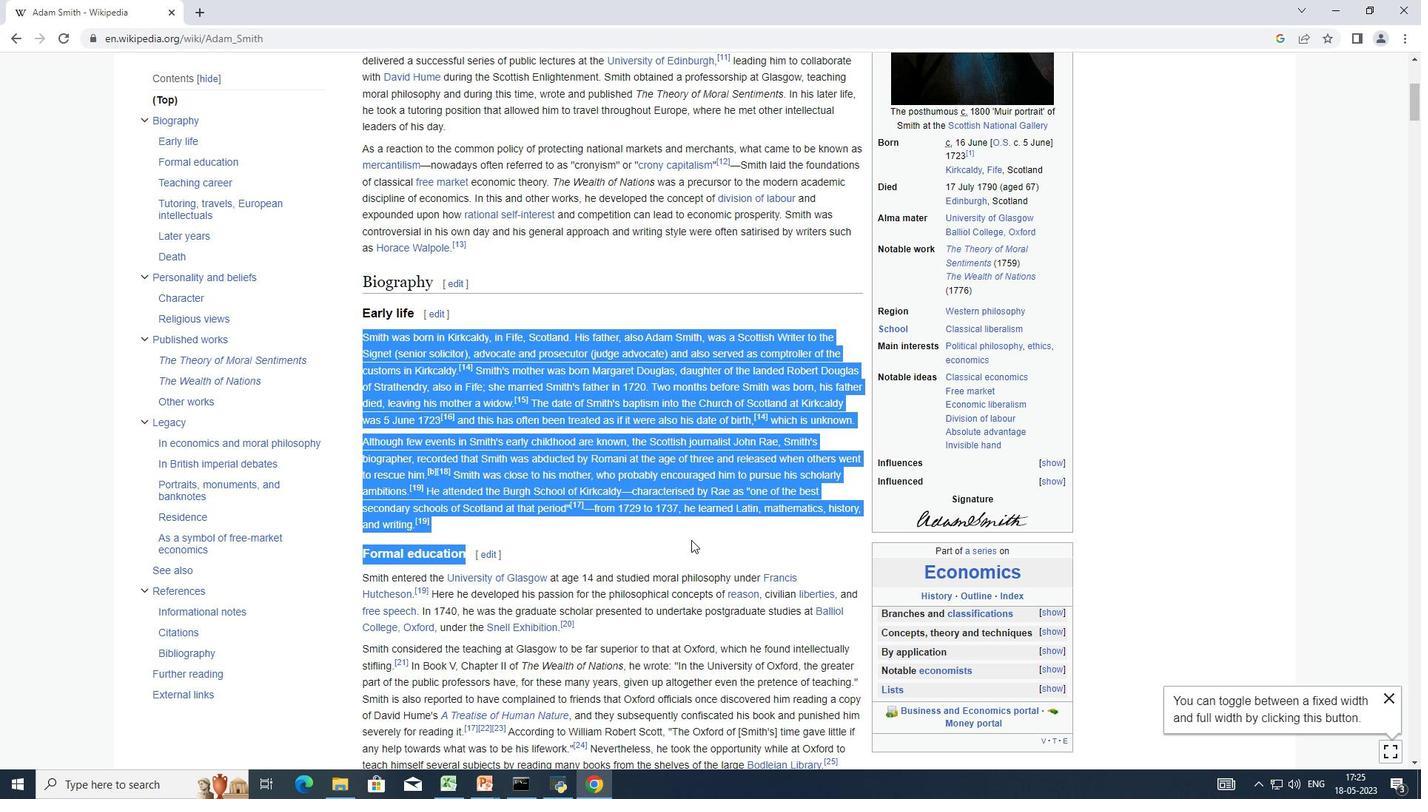 
Action: Mouse moved to (471, 500)
Screenshot: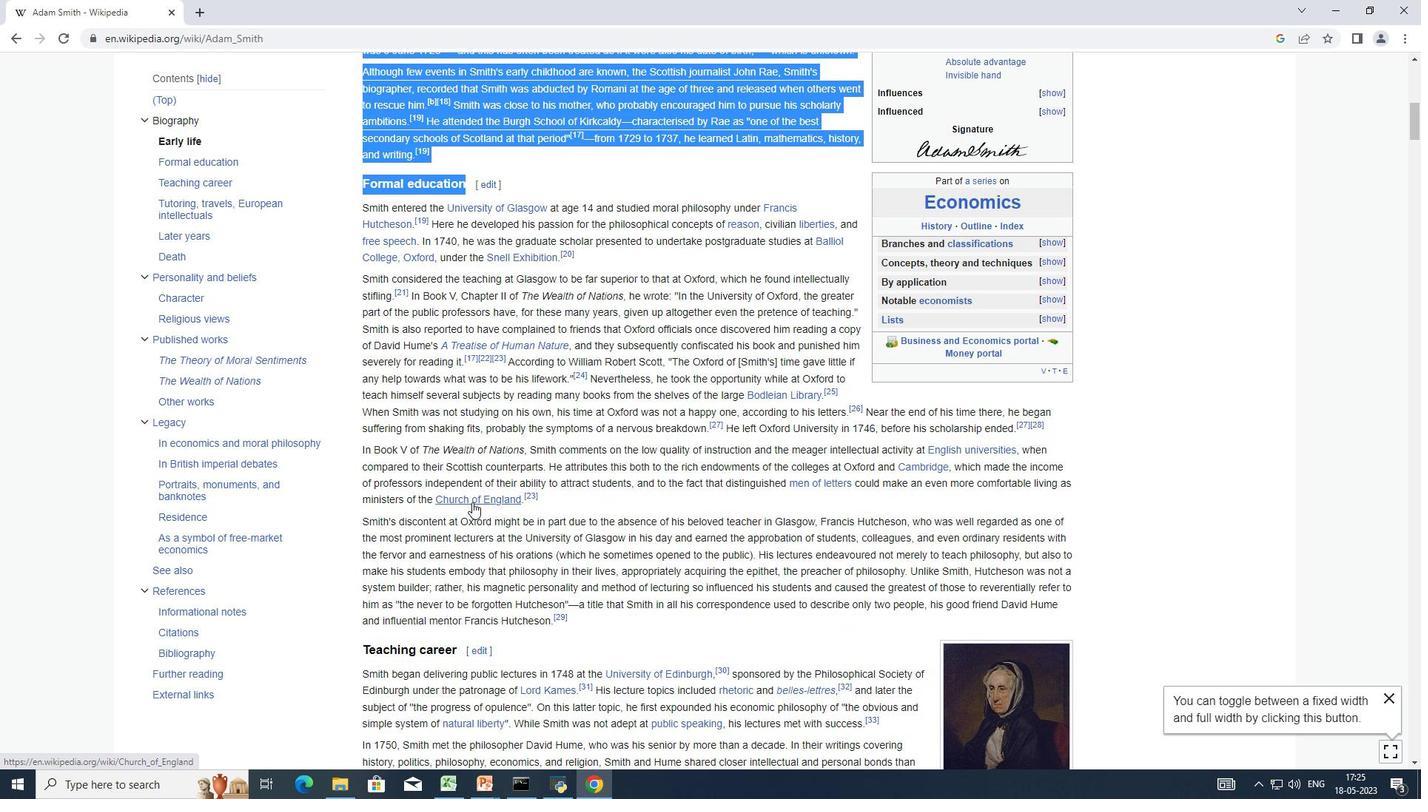 
Action: Mouse pressed left at (471, 500)
Screenshot: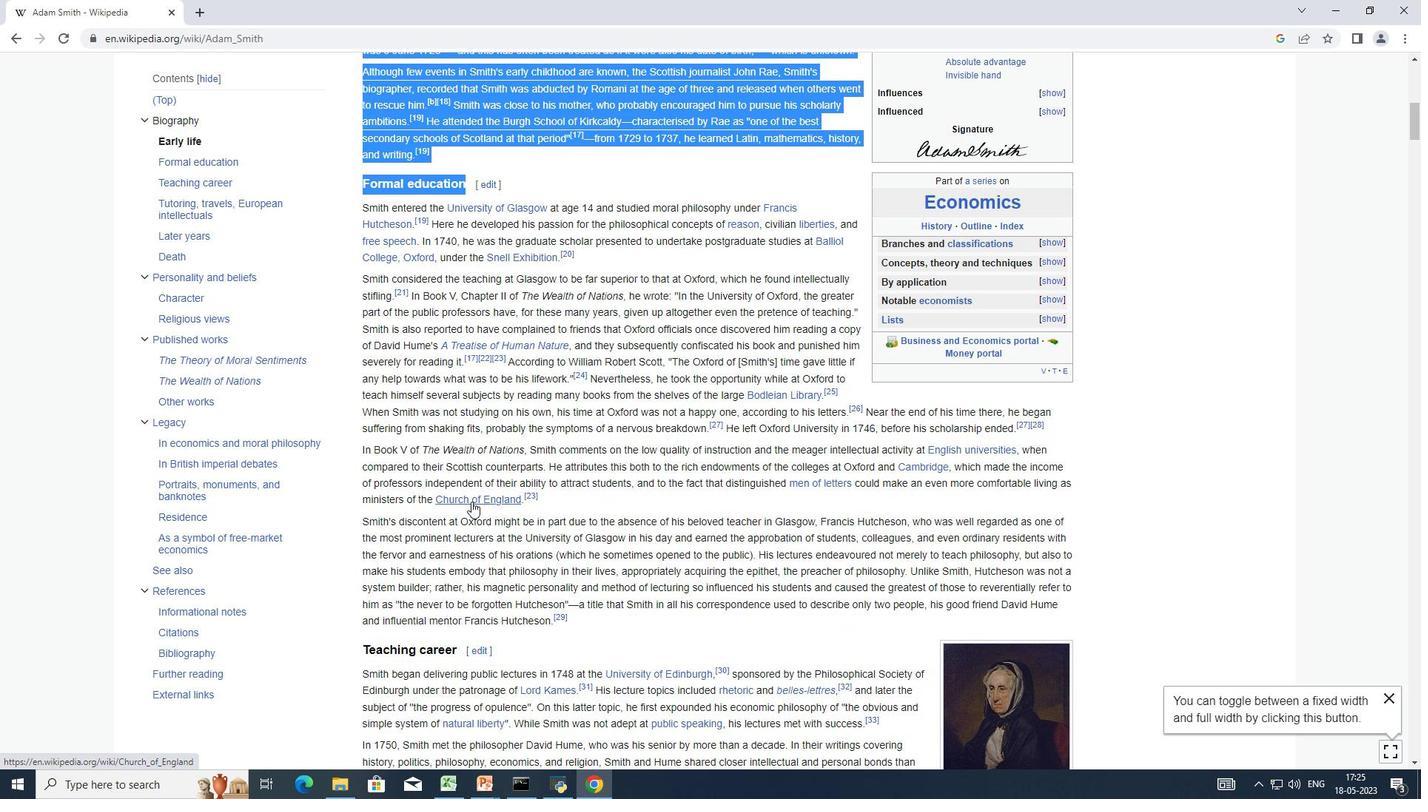 
Action: Mouse moved to (543, 254)
Screenshot: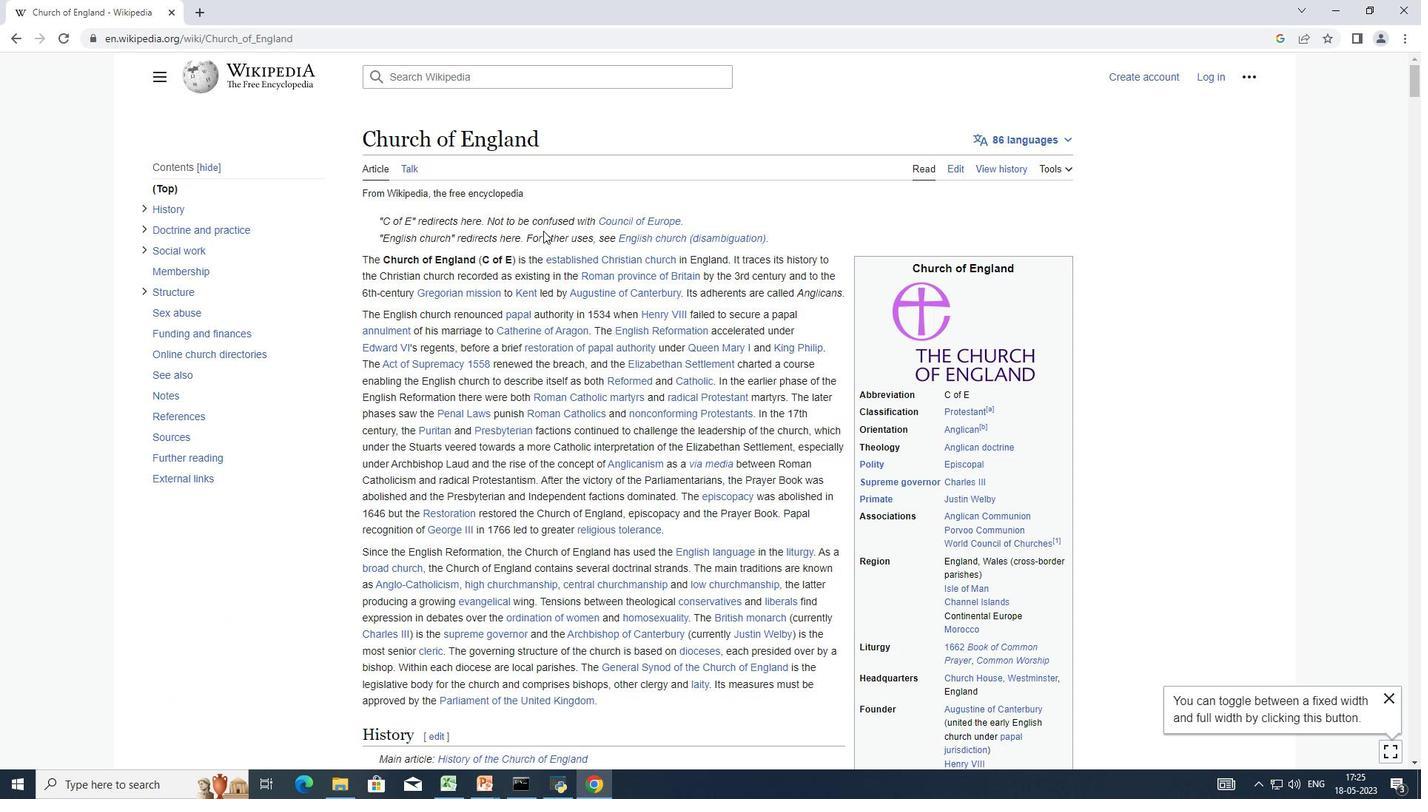 
Action: Mouse scrolled (543, 253) with delta (0, 0)
Screenshot: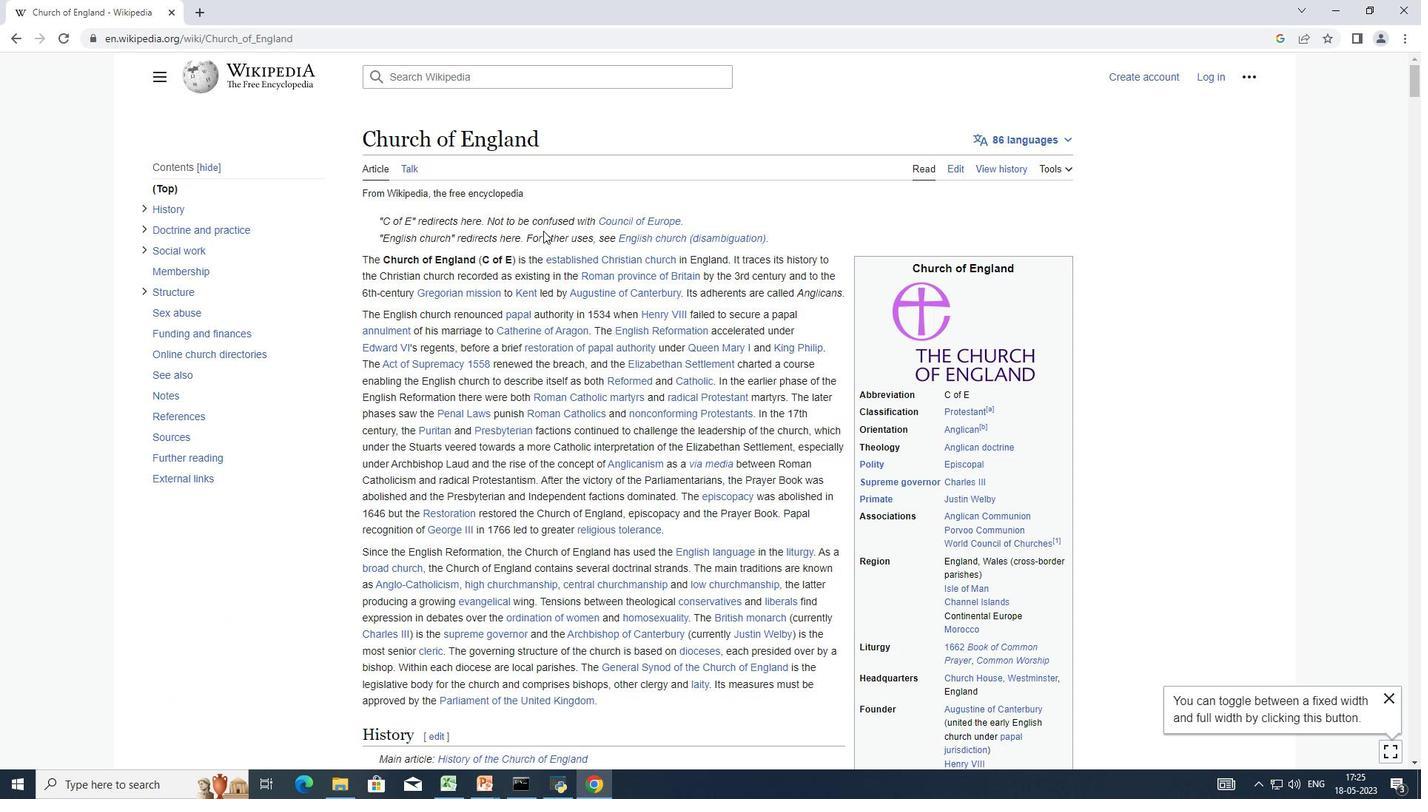 
Action: Mouse moved to (543, 263)
Screenshot: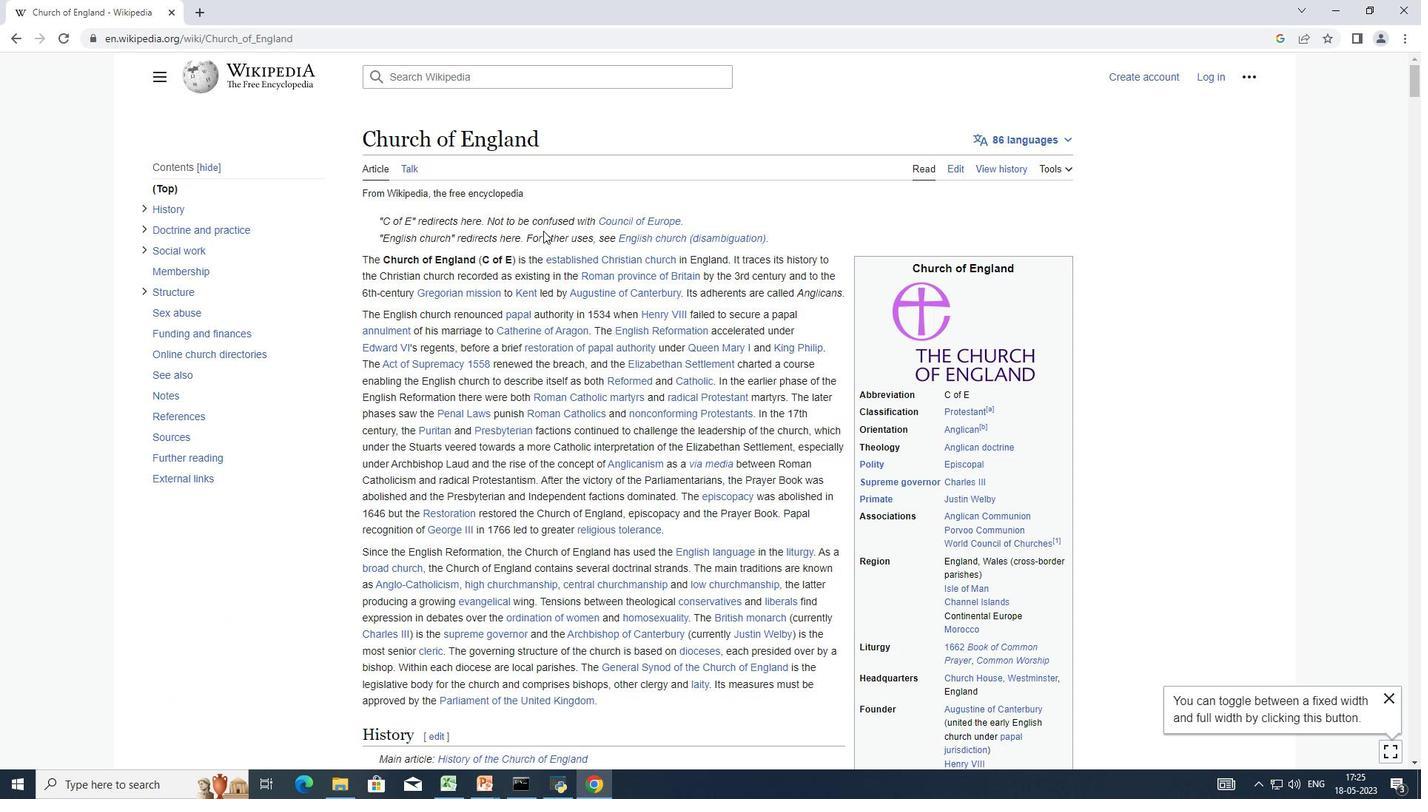 
Action: Mouse scrolled (543, 262) with delta (0, 0)
Screenshot: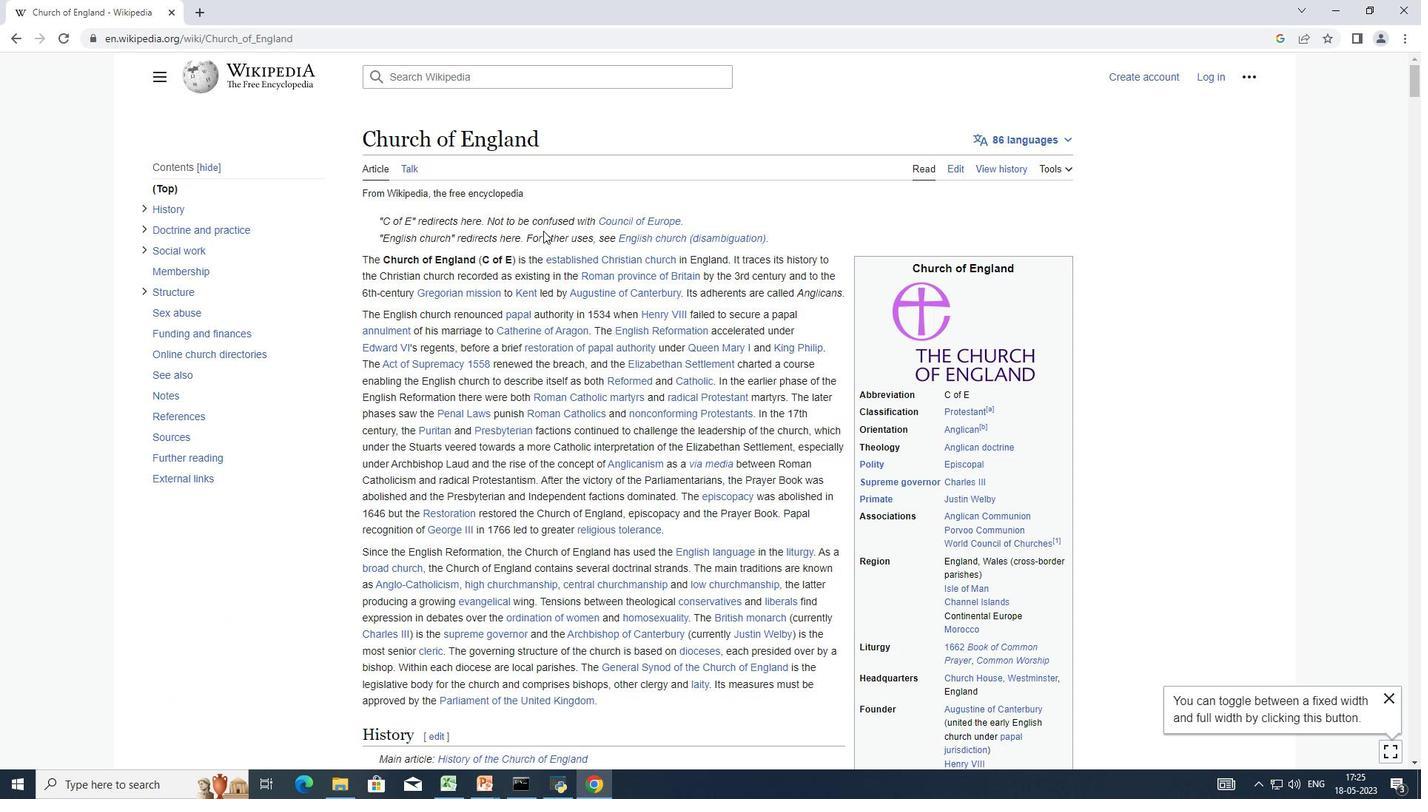 
Action: Mouse moved to (541, 274)
Screenshot: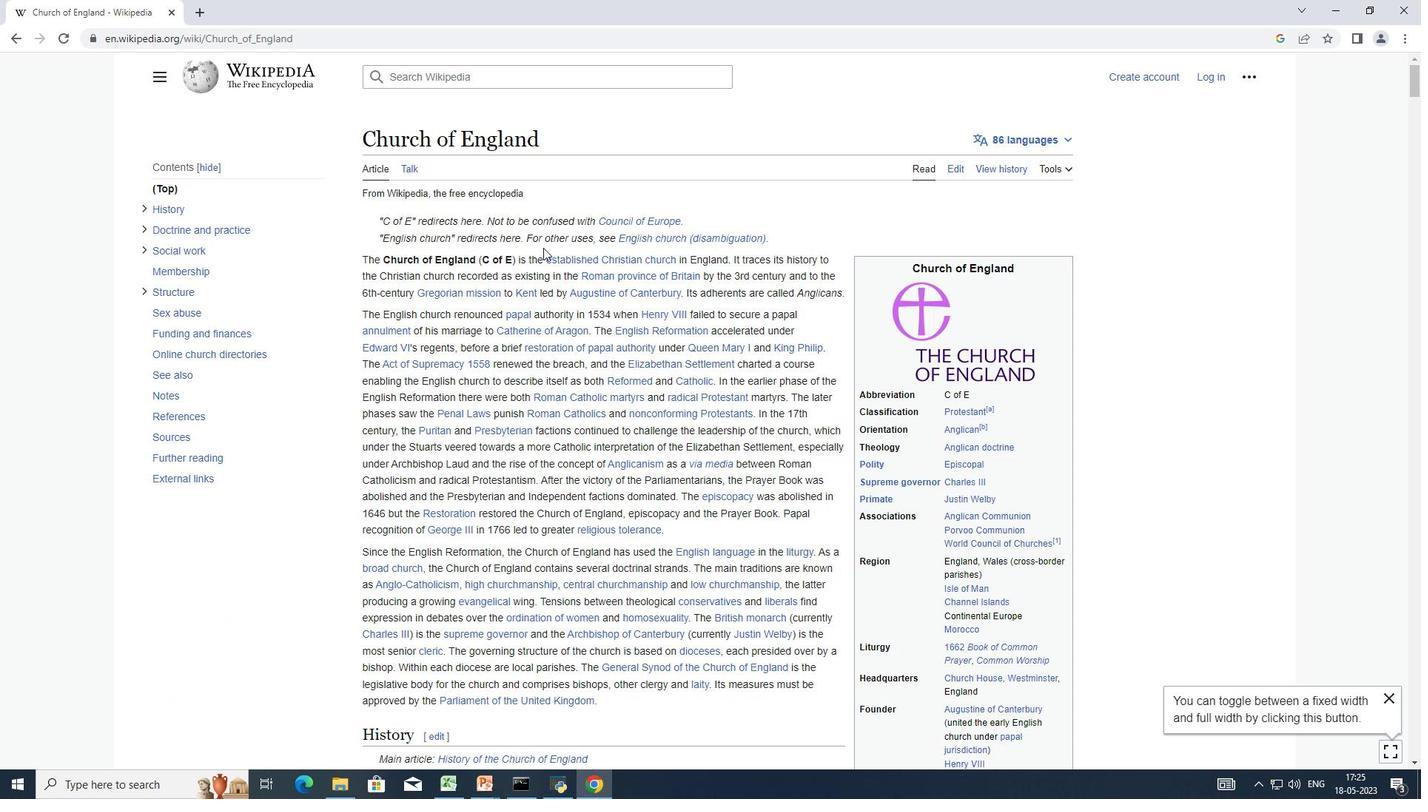 
Action: Mouse scrolled (541, 270) with delta (0, 0)
Screenshot: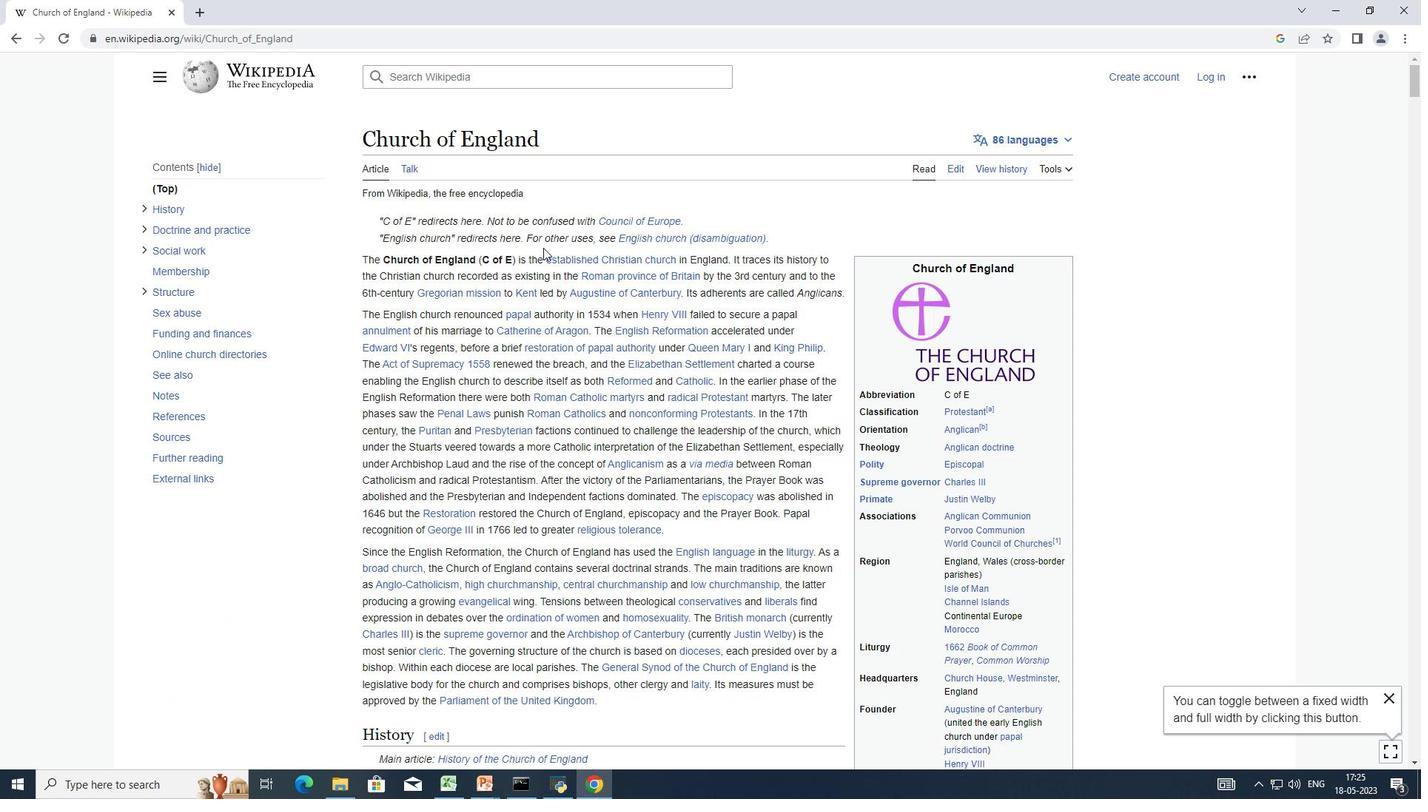 
Action: Mouse moved to (541, 275)
Screenshot: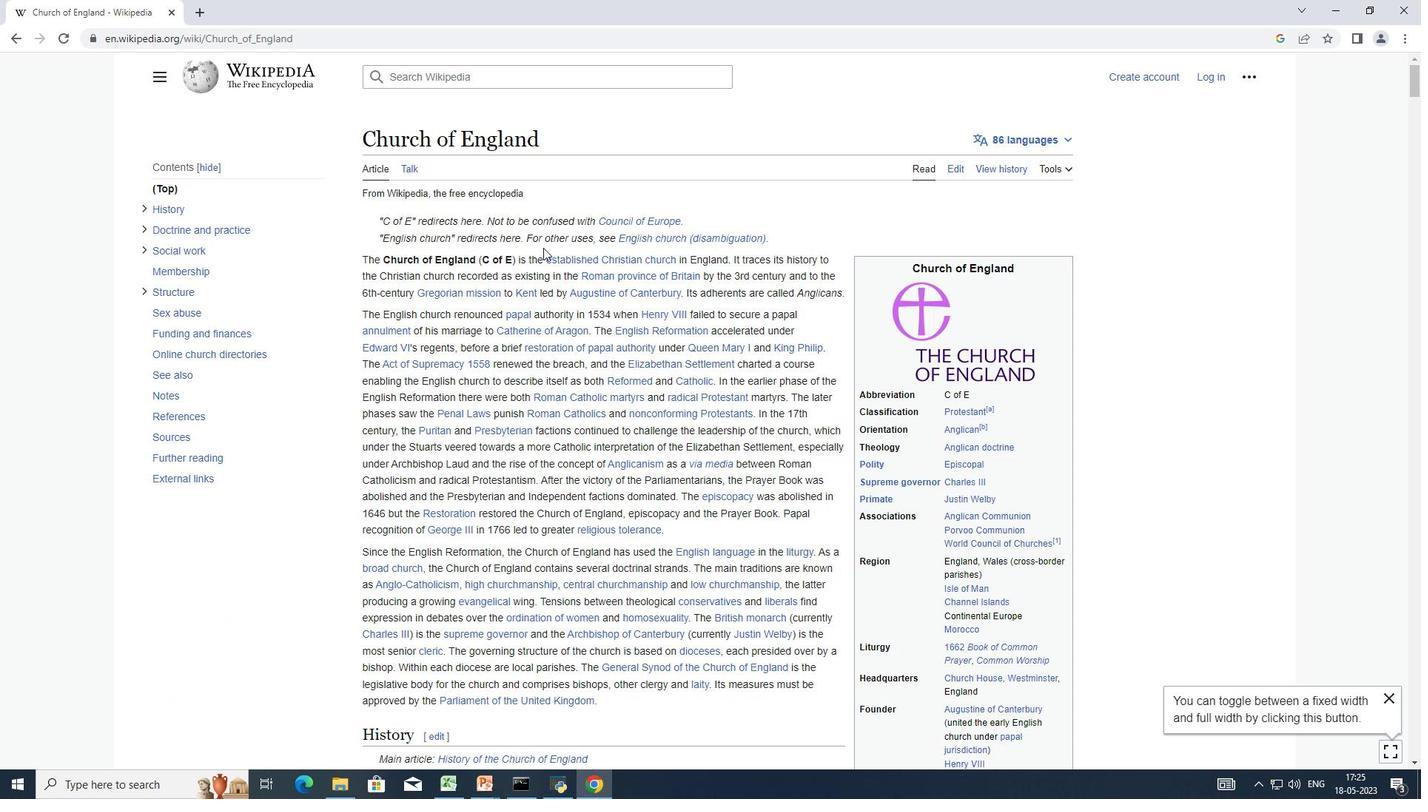 
Action: Mouse scrolled (541, 273) with delta (0, 0)
Screenshot: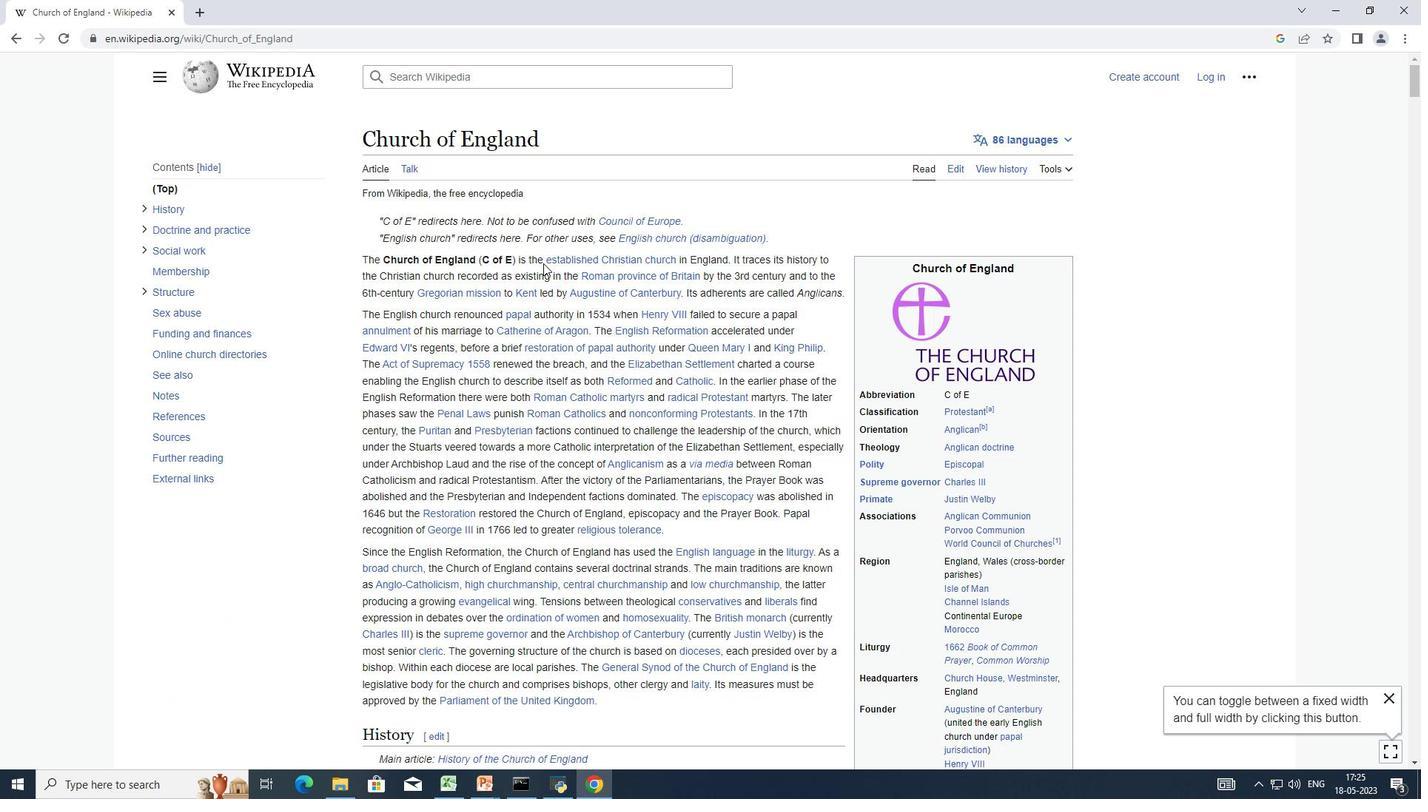 
Action: Mouse moved to (545, 285)
Screenshot: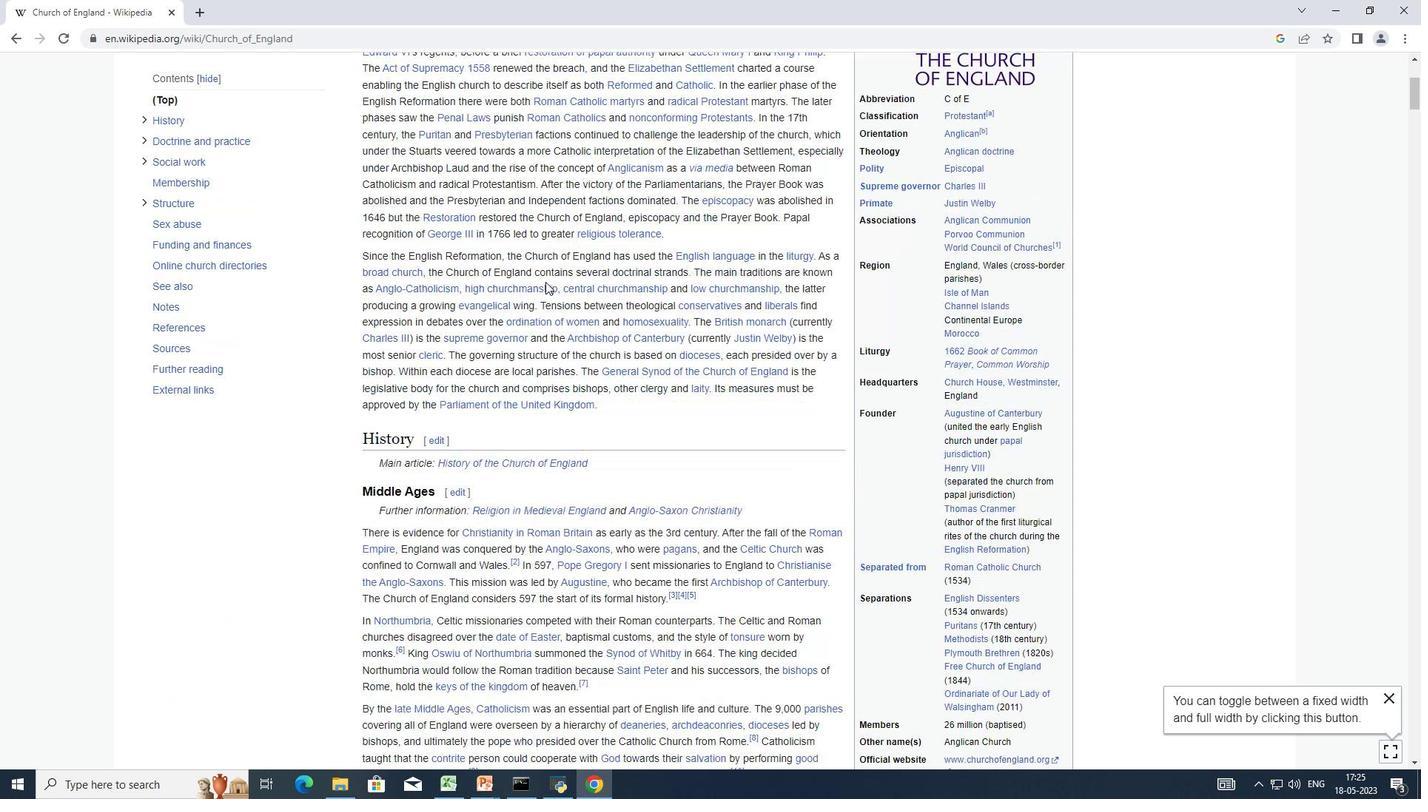
Action: Mouse scrolled (545, 284) with delta (0, 0)
Screenshot: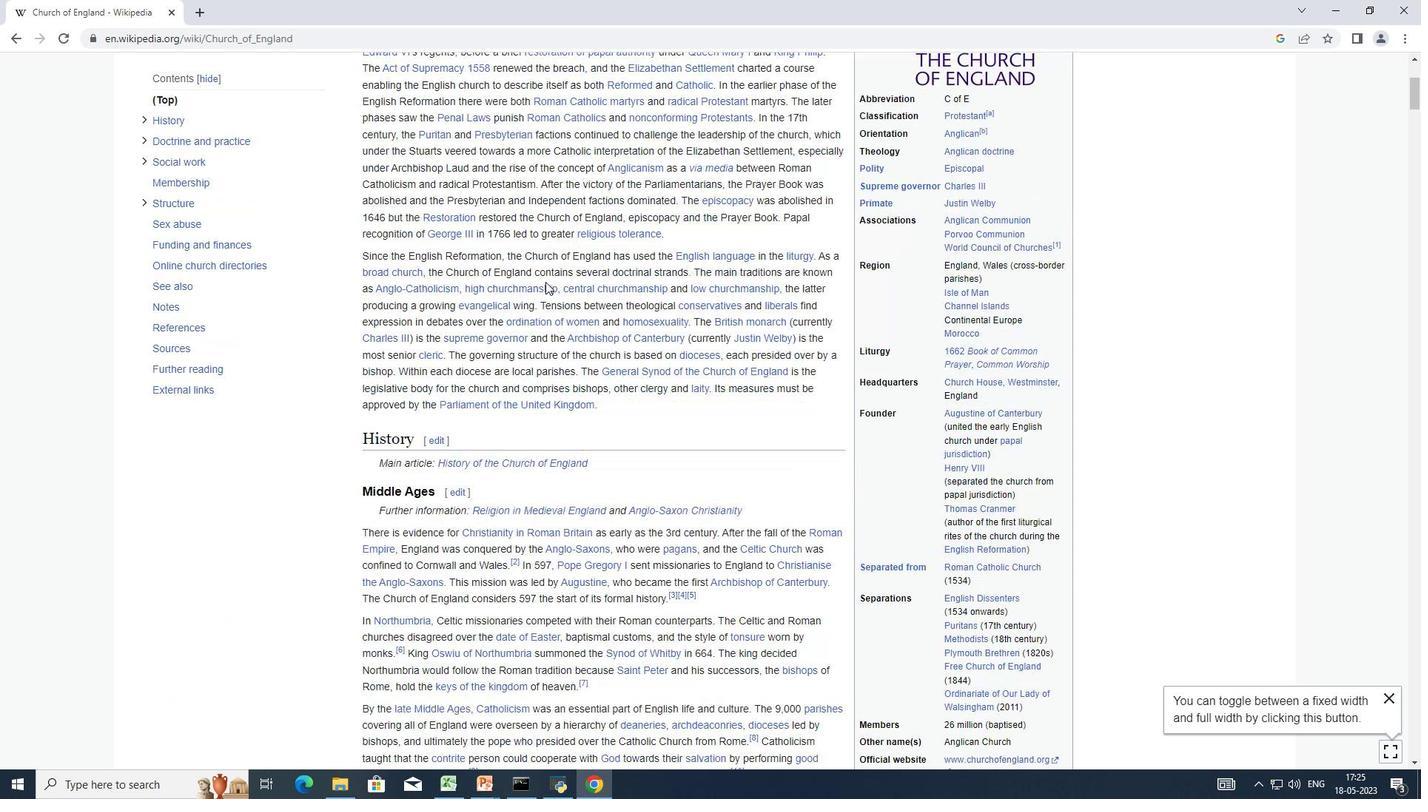 
Action: Mouse moved to (545, 286)
Screenshot: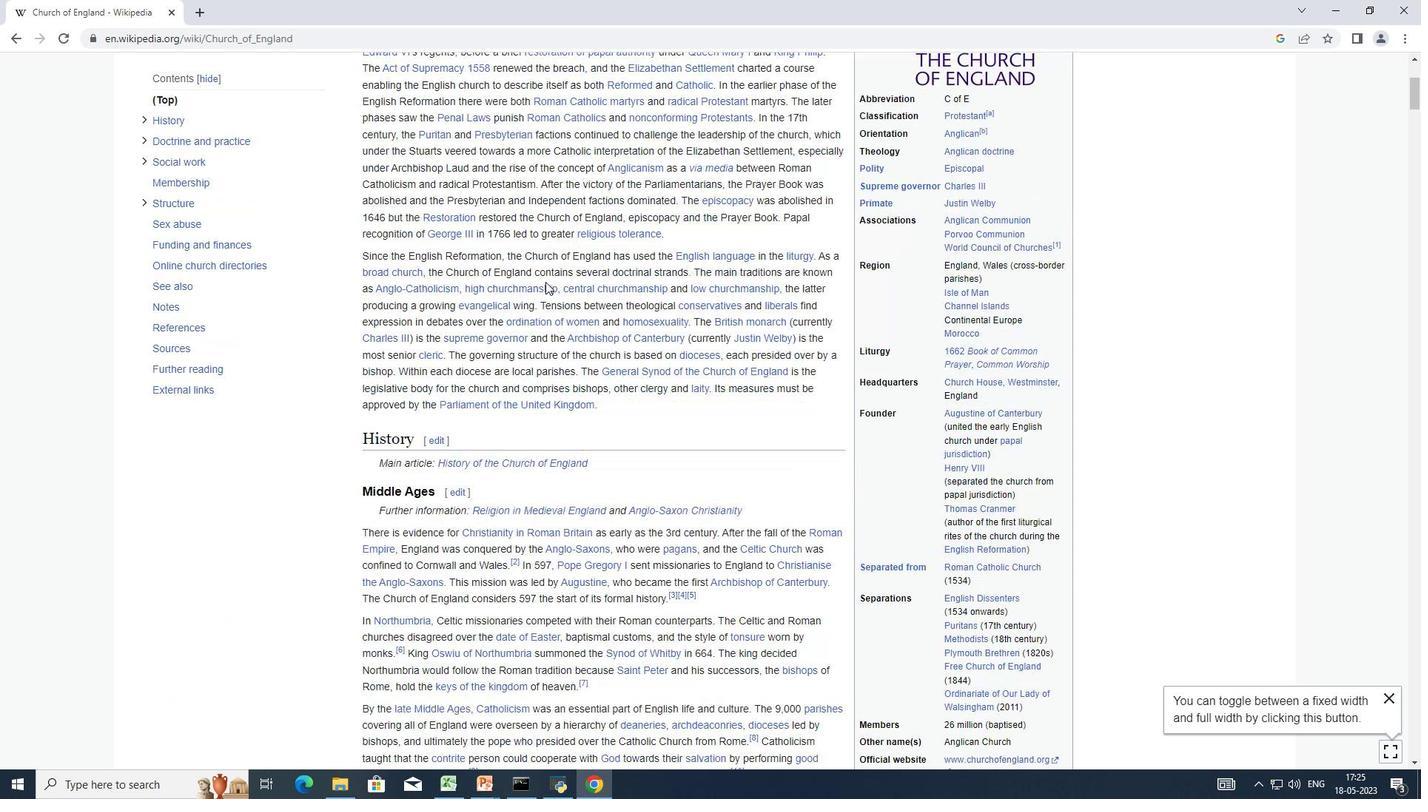 
Action: Mouse scrolled (545, 285) with delta (0, 0)
Screenshot: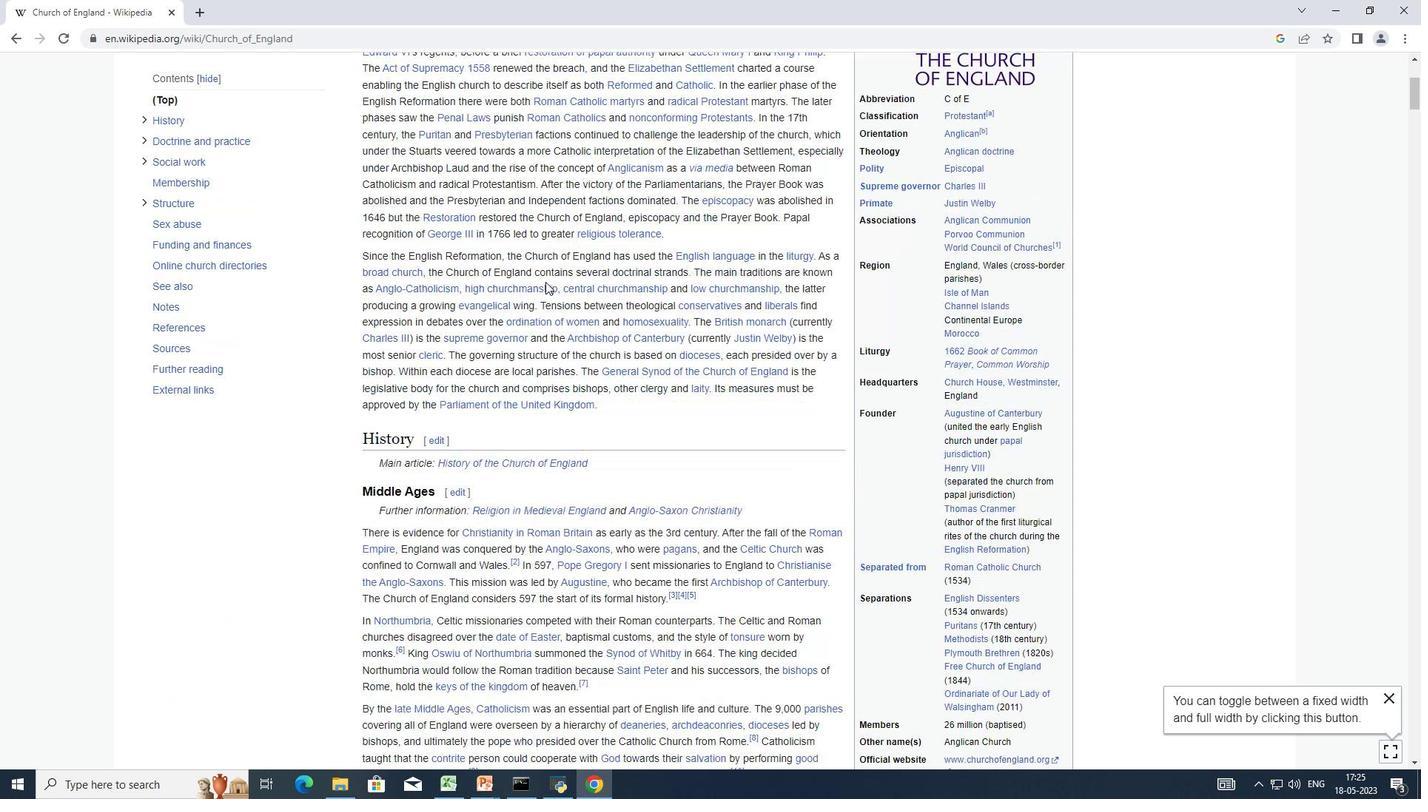 
Action: Mouse moved to (545, 287)
Screenshot: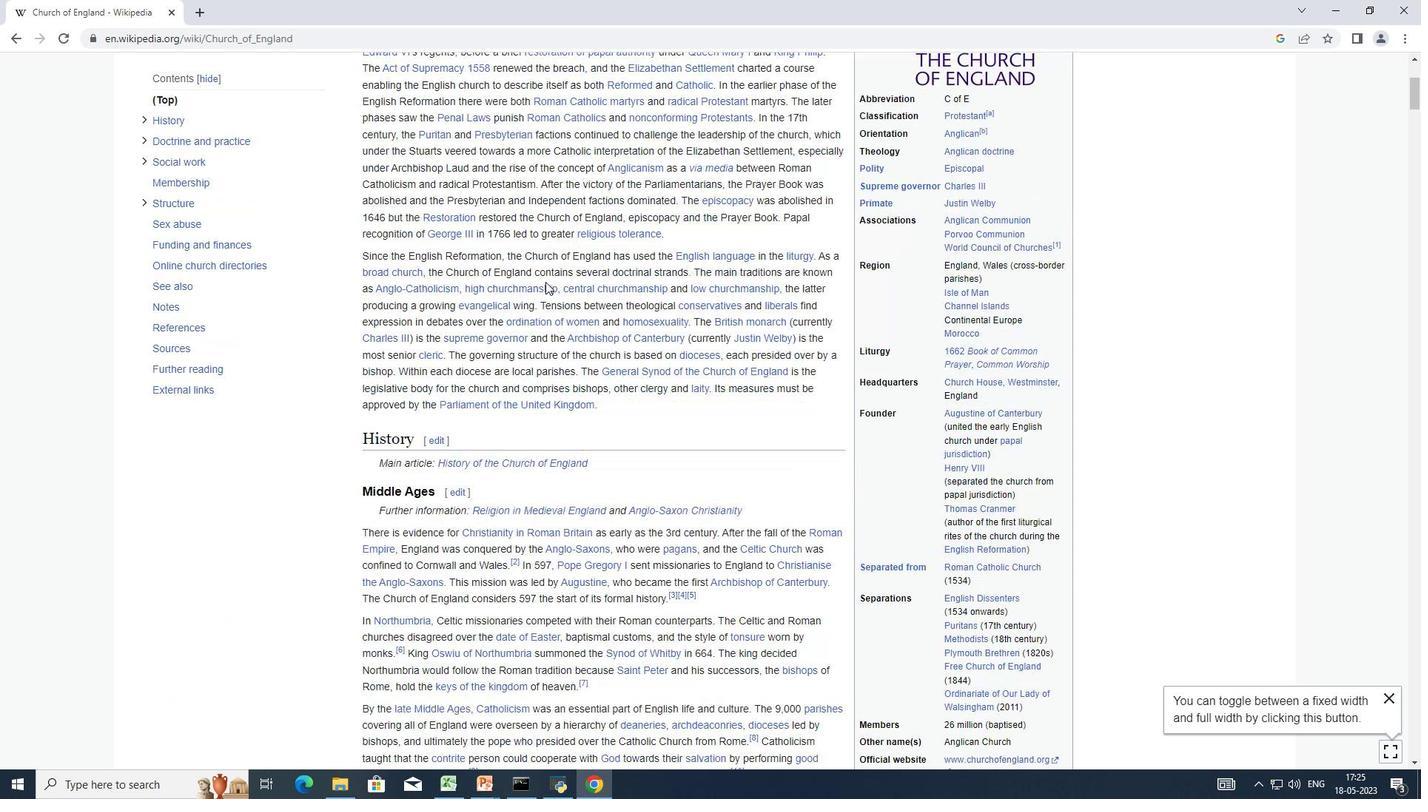 
Action: Mouse scrolled (545, 287) with delta (0, 0)
Screenshot: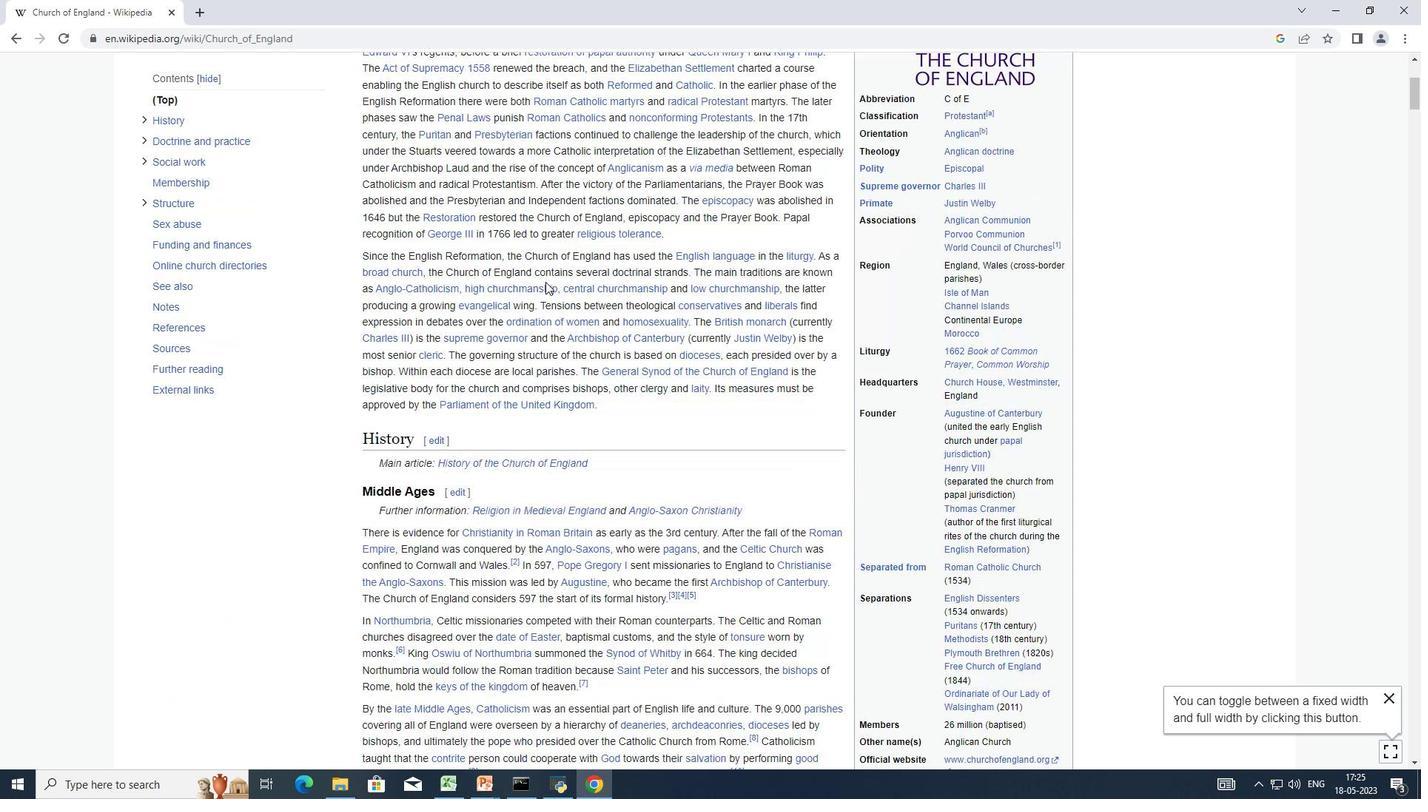 
Action: Mouse moved to (545, 288)
Screenshot: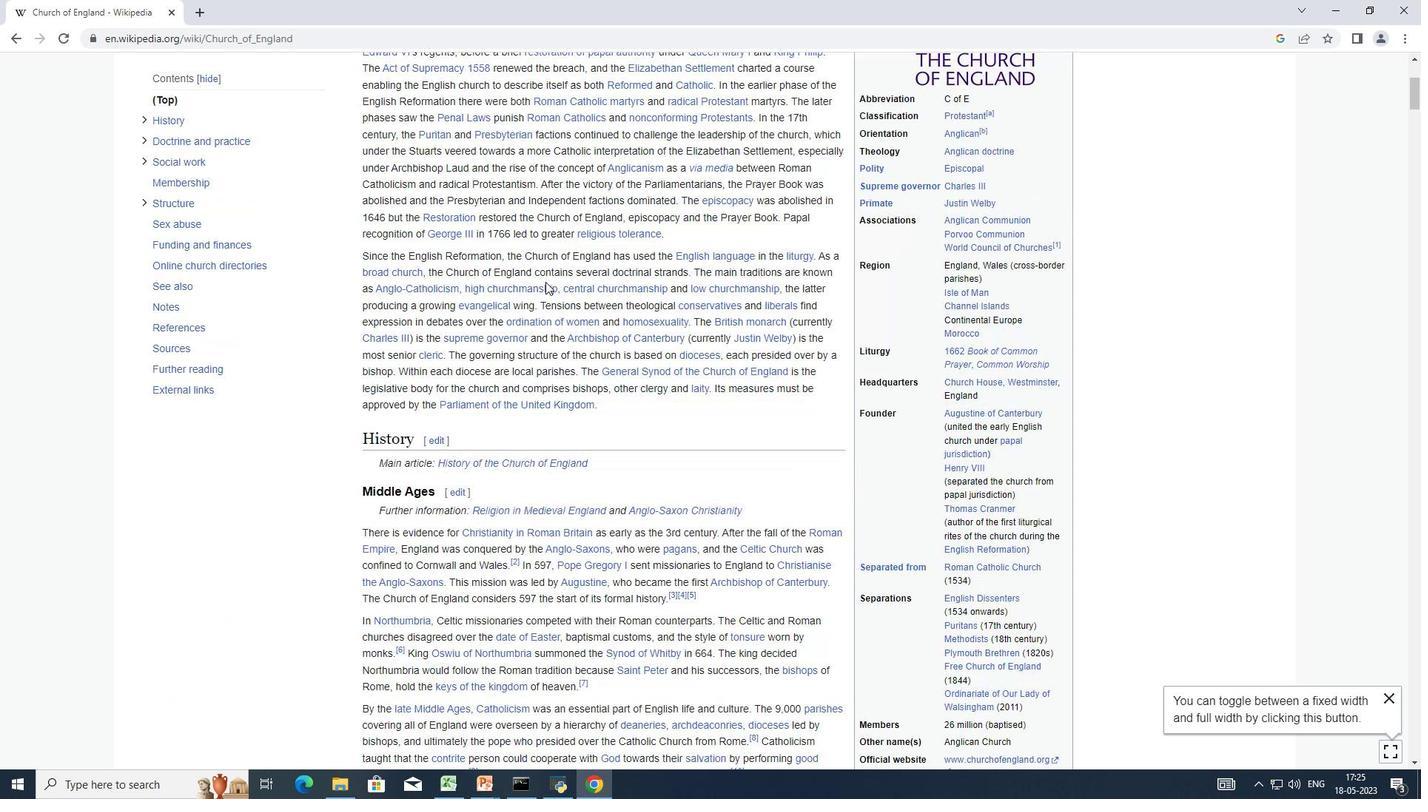 
Action: Mouse scrolled (545, 287) with delta (0, 0)
Screenshot: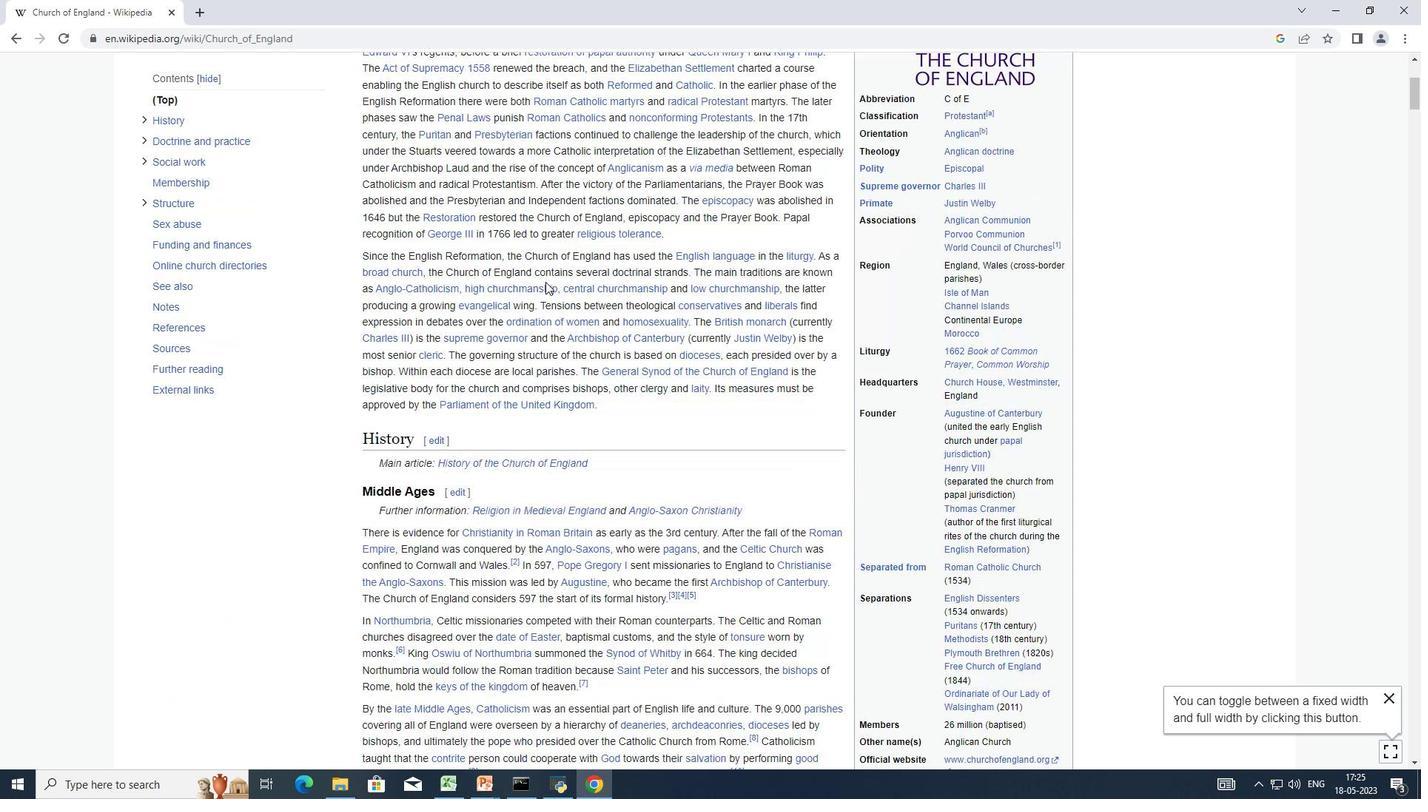 
Action: Mouse scrolled (545, 287) with delta (0, 0)
Screenshot: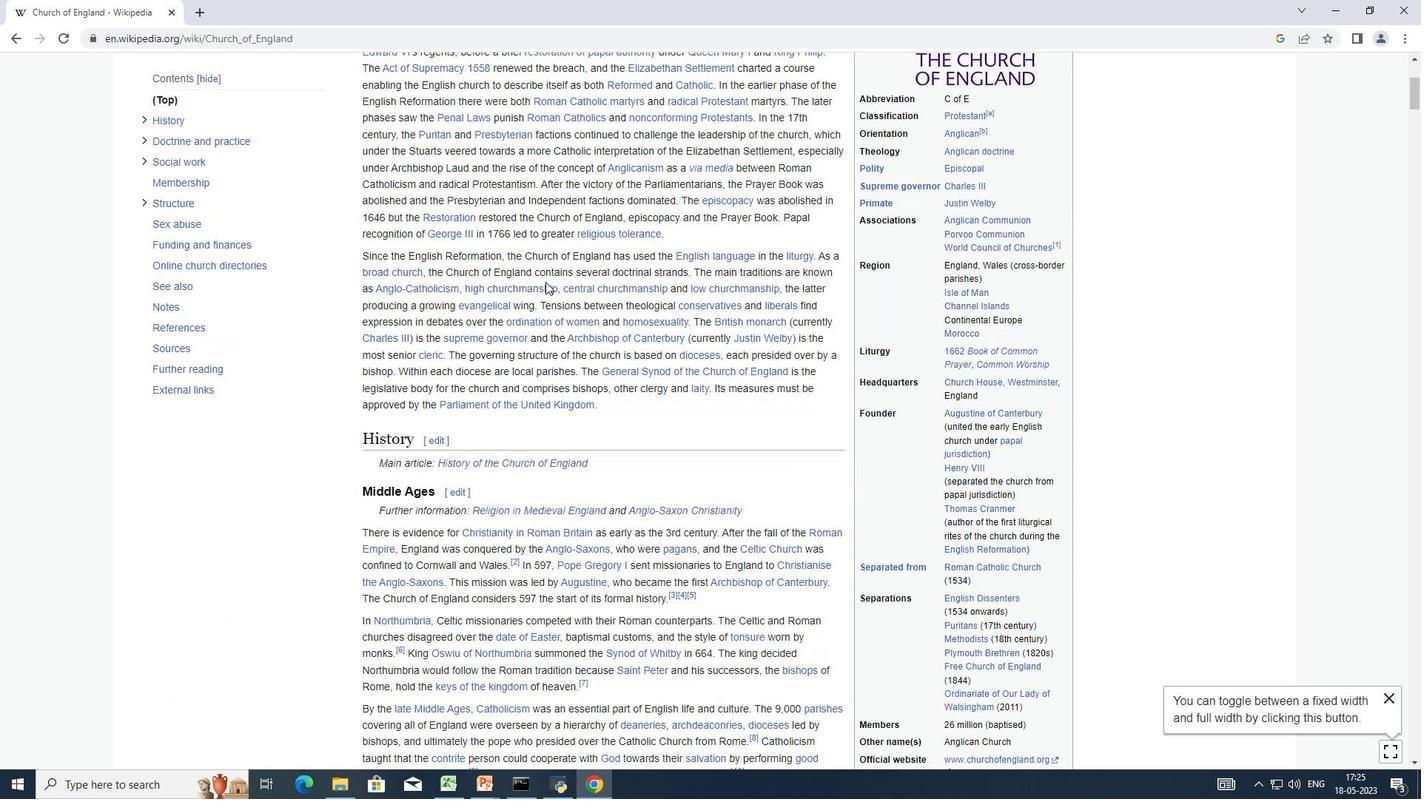 
Action: Mouse moved to (545, 290)
Screenshot: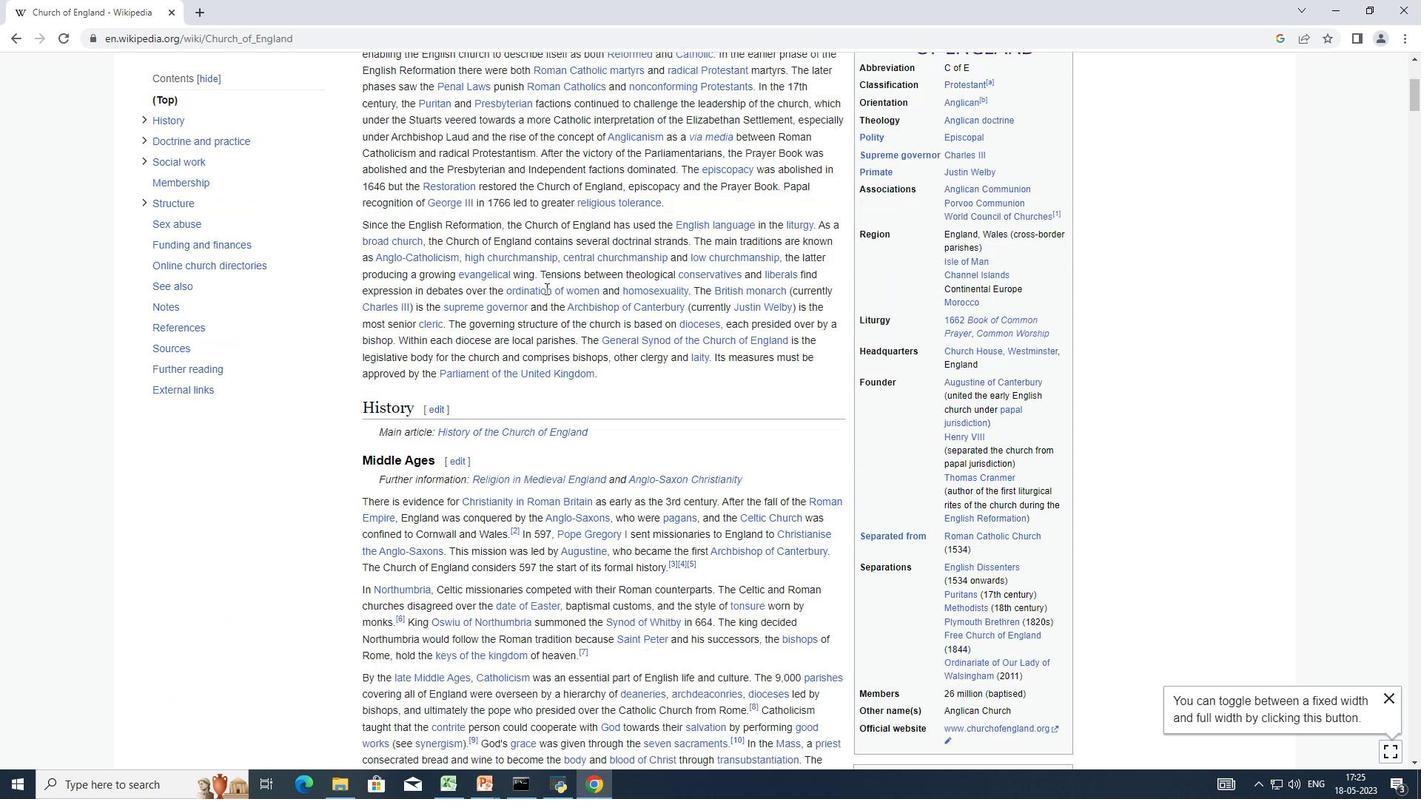 
Action: Mouse scrolled (545, 289) with delta (0, 0)
Screenshot: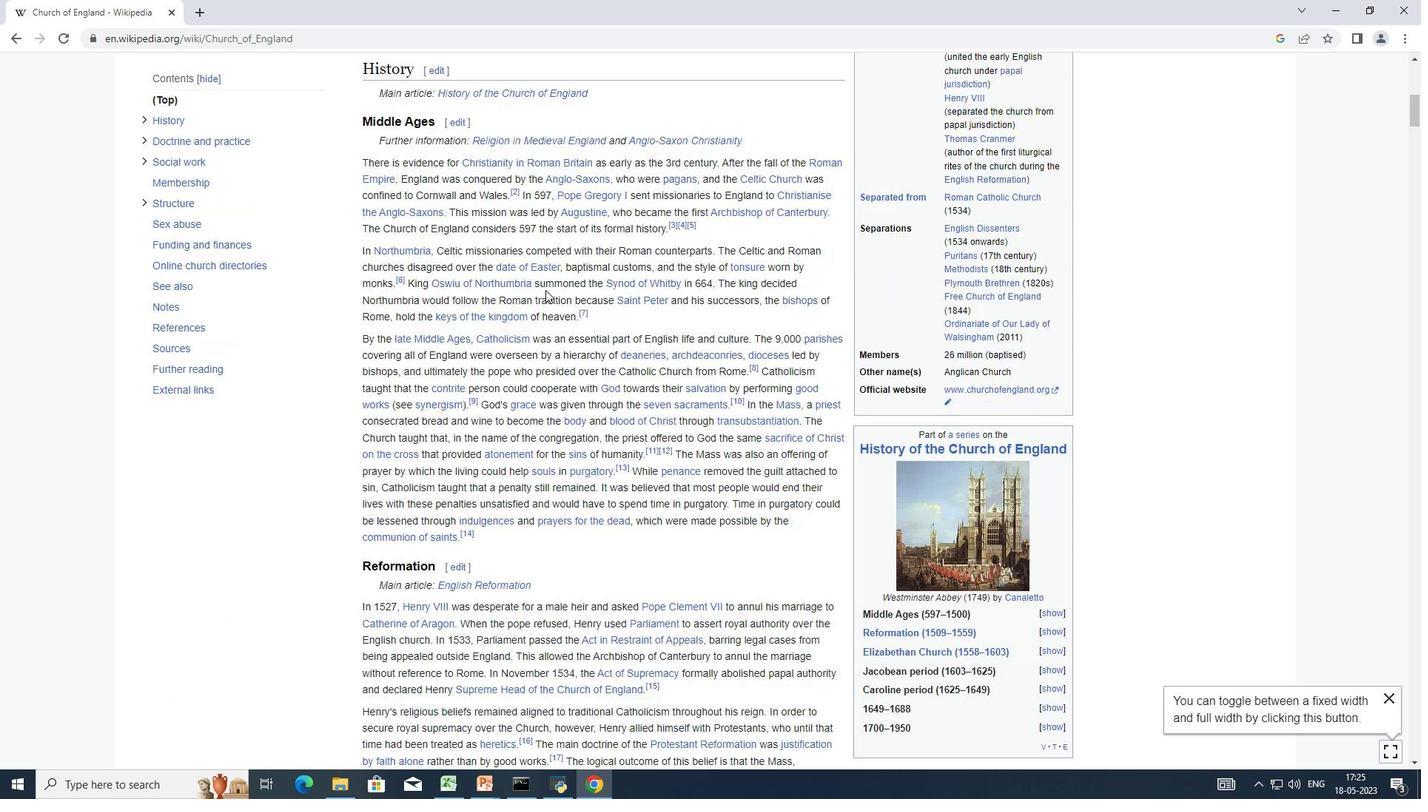 
Action: Mouse scrolled (545, 289) with delta (0, 0)
Screenshot: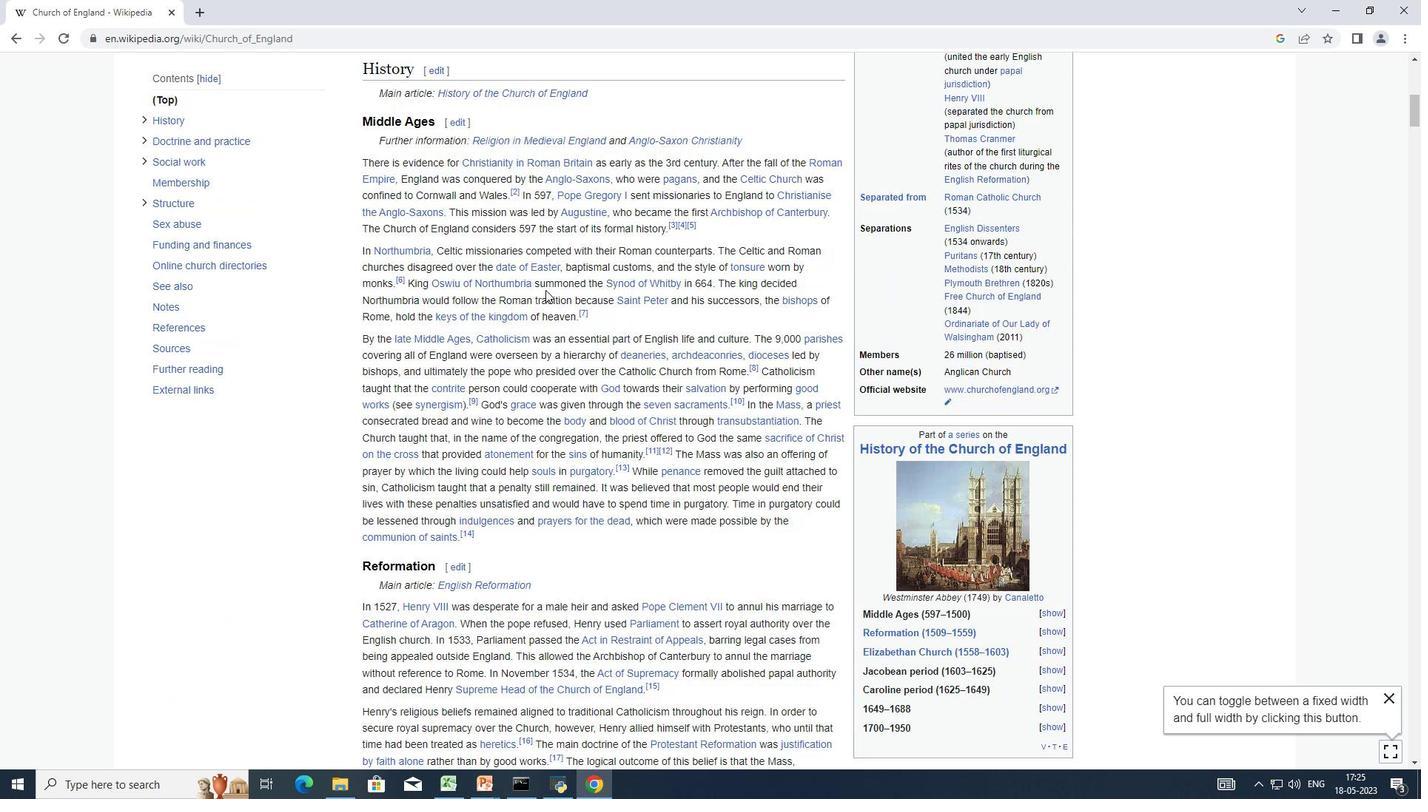 
Action: Mouse scrolled (545, 289) with delta (0, 0)
Screenshot: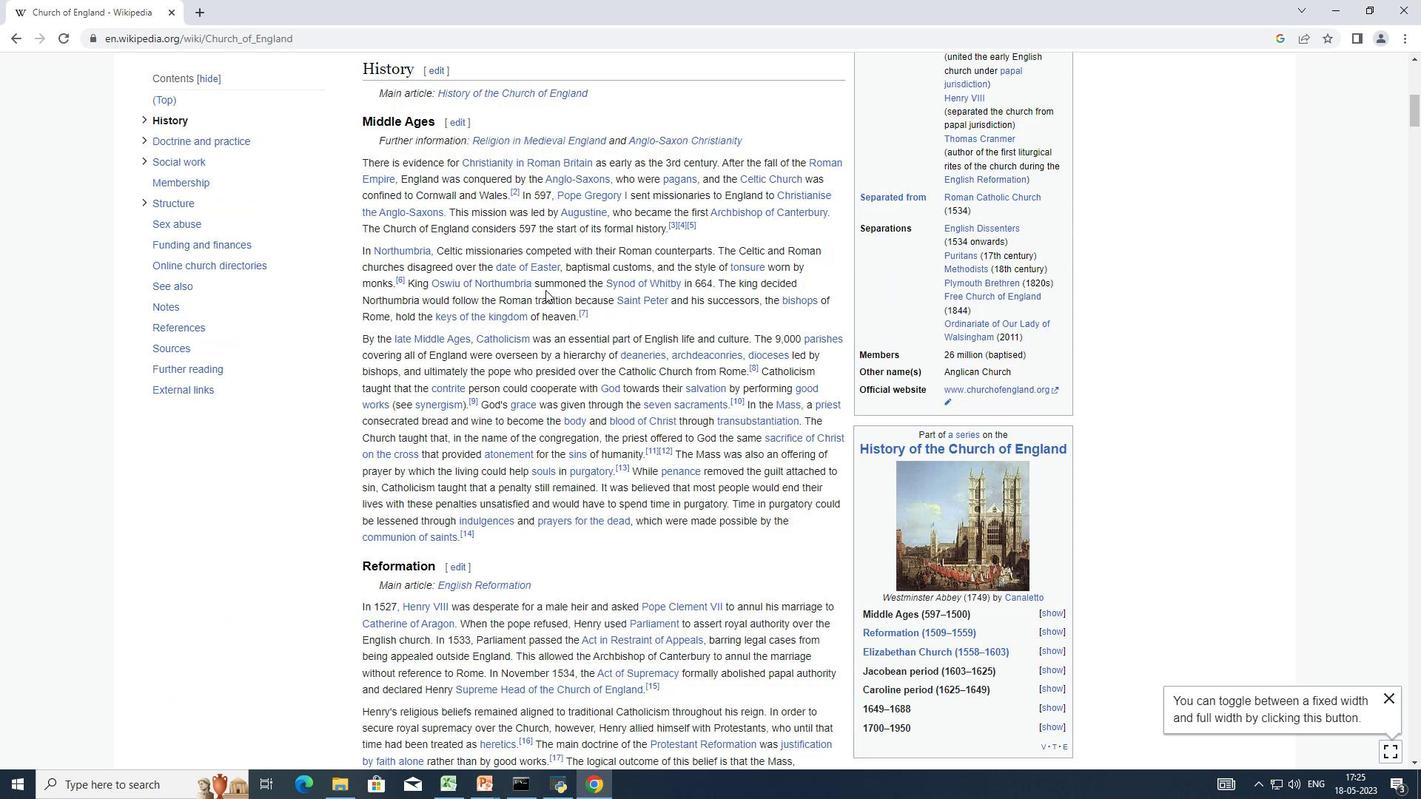 
Action: Mouse scrolled (545, 289) with delta (0, 0)
Screenshot: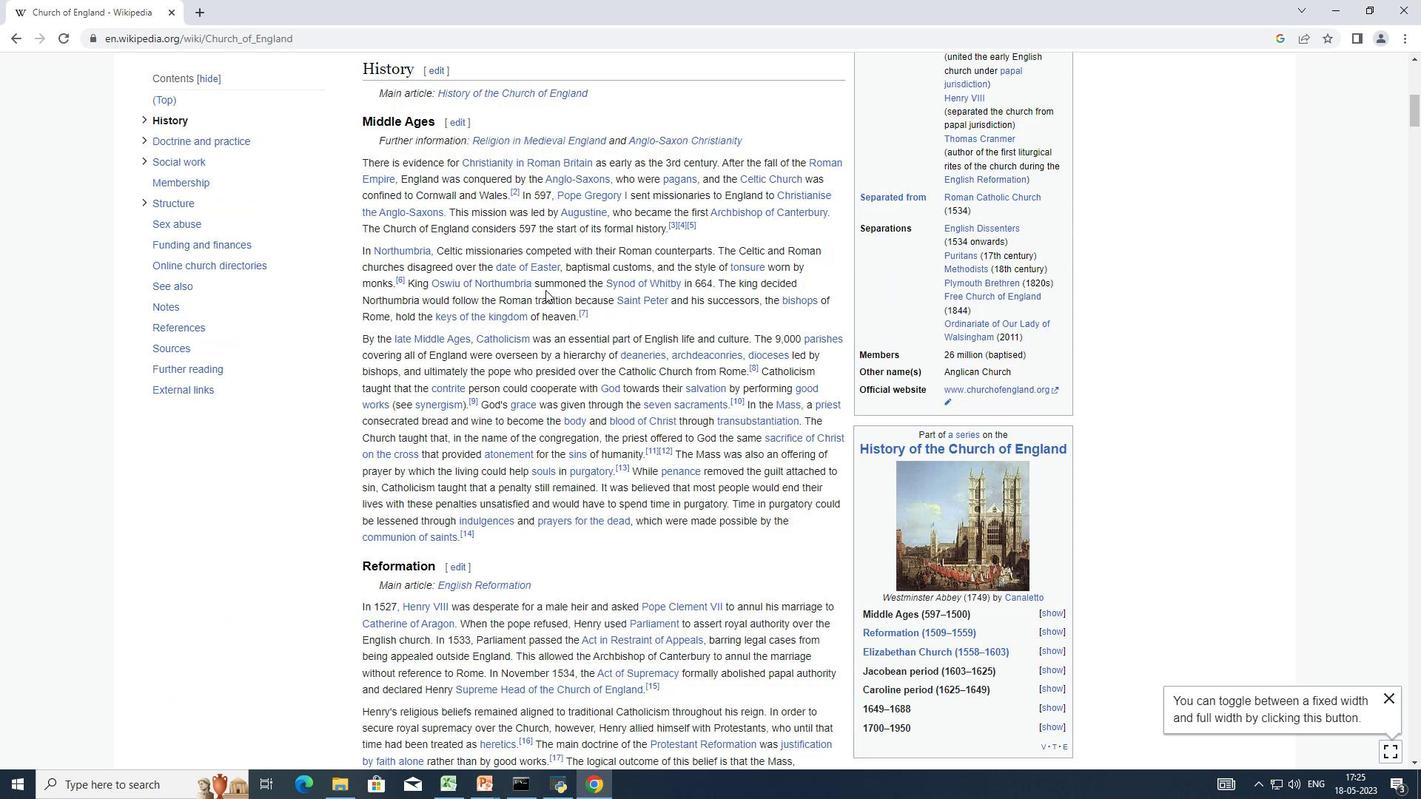 
Action: Mouse moved to (545, 290)
Screenshot: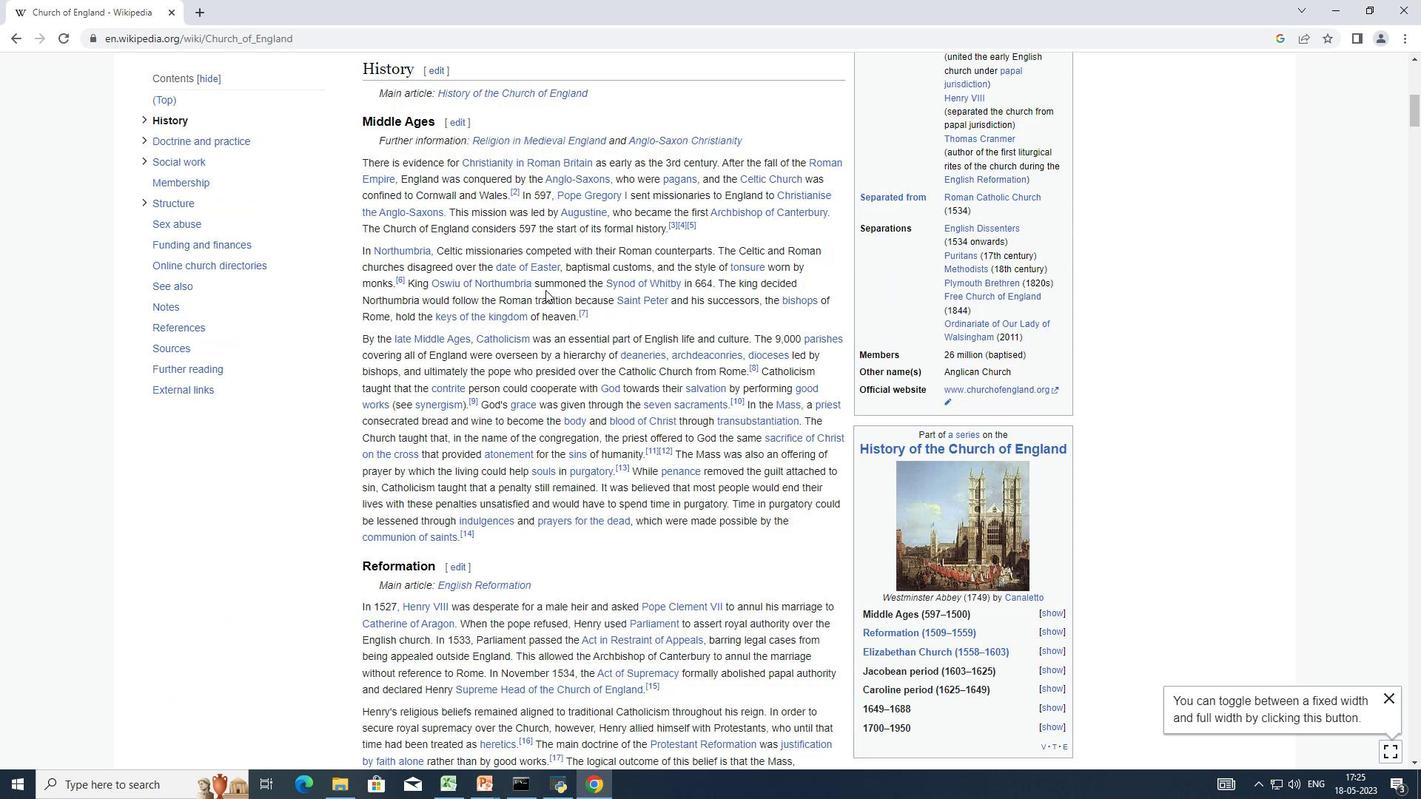 
Action: Mouse scrolled (545, 289) with delta (0, 0)
Screenshot: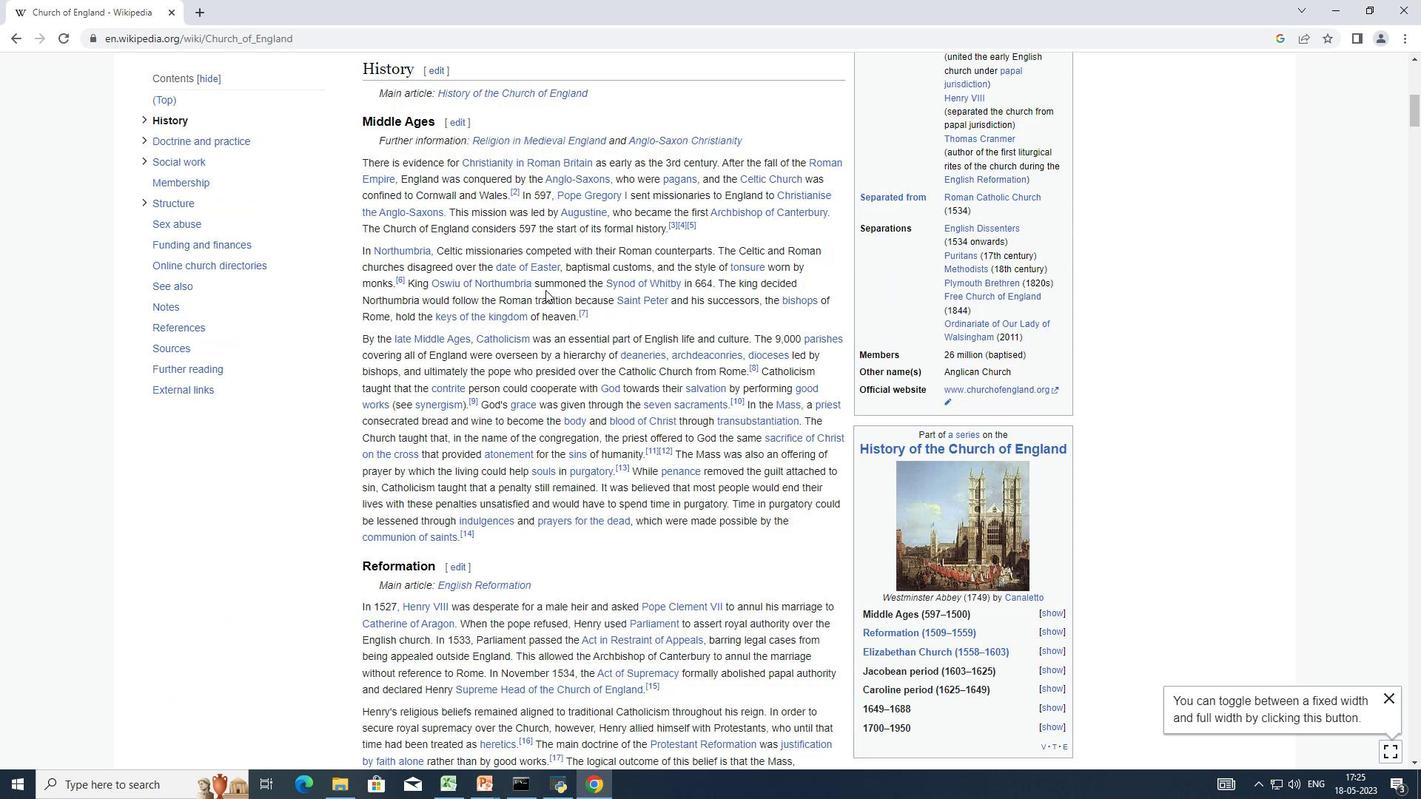 
Action: Mouse moved to (546, 291)
Screenshot: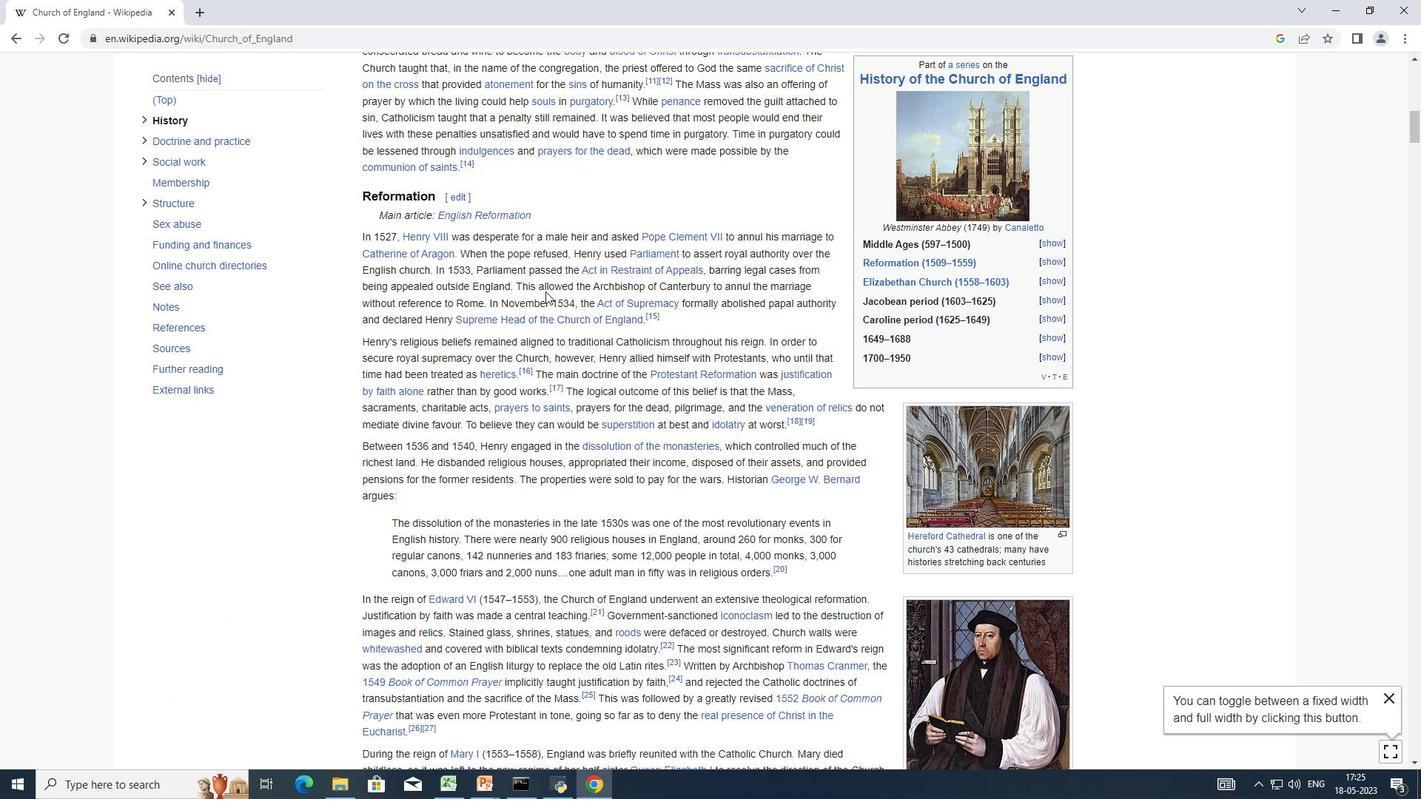 
Action: Mouse scrolled (546, 290) with delta (0, 0)
Screenshot: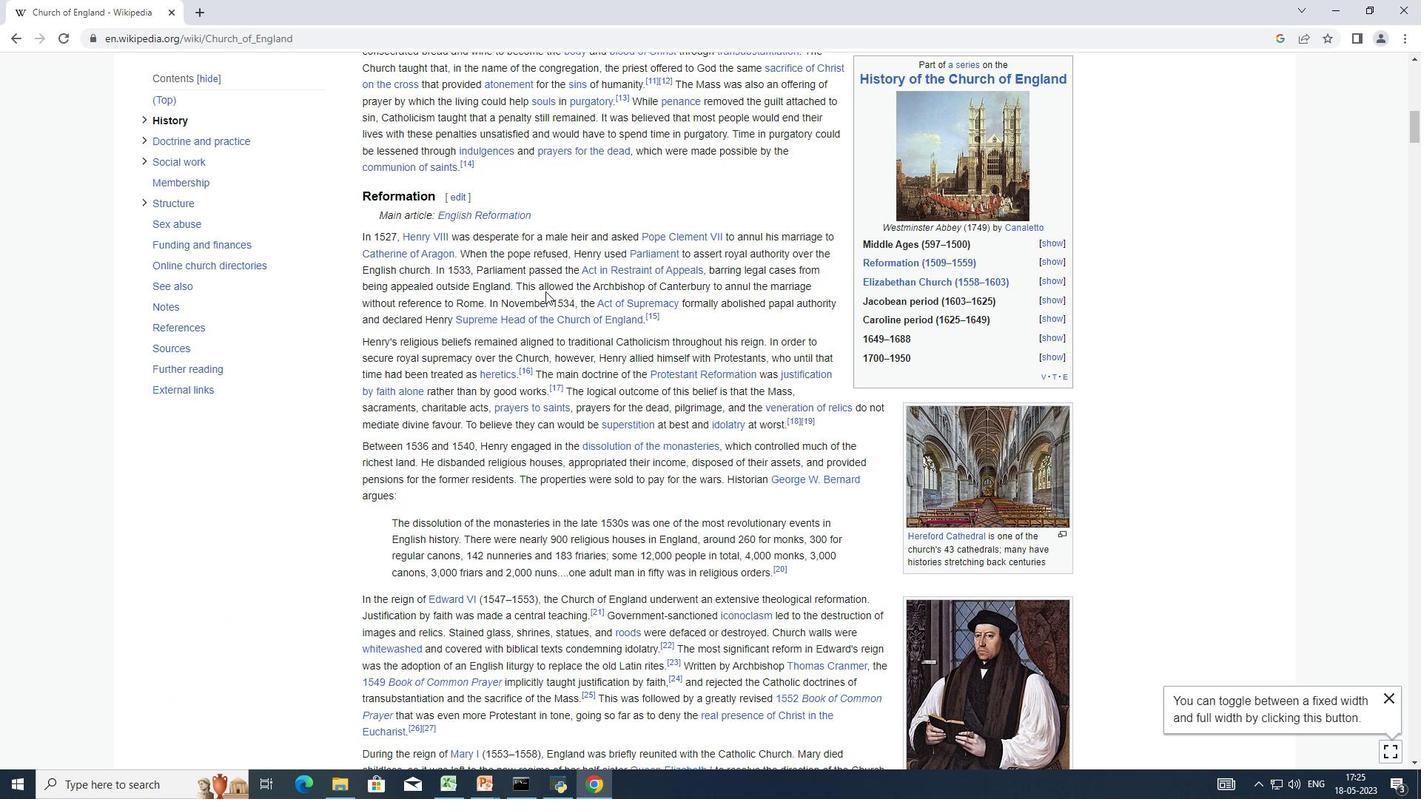 
Action: Mouse moved to (546, 291)
Screenshot: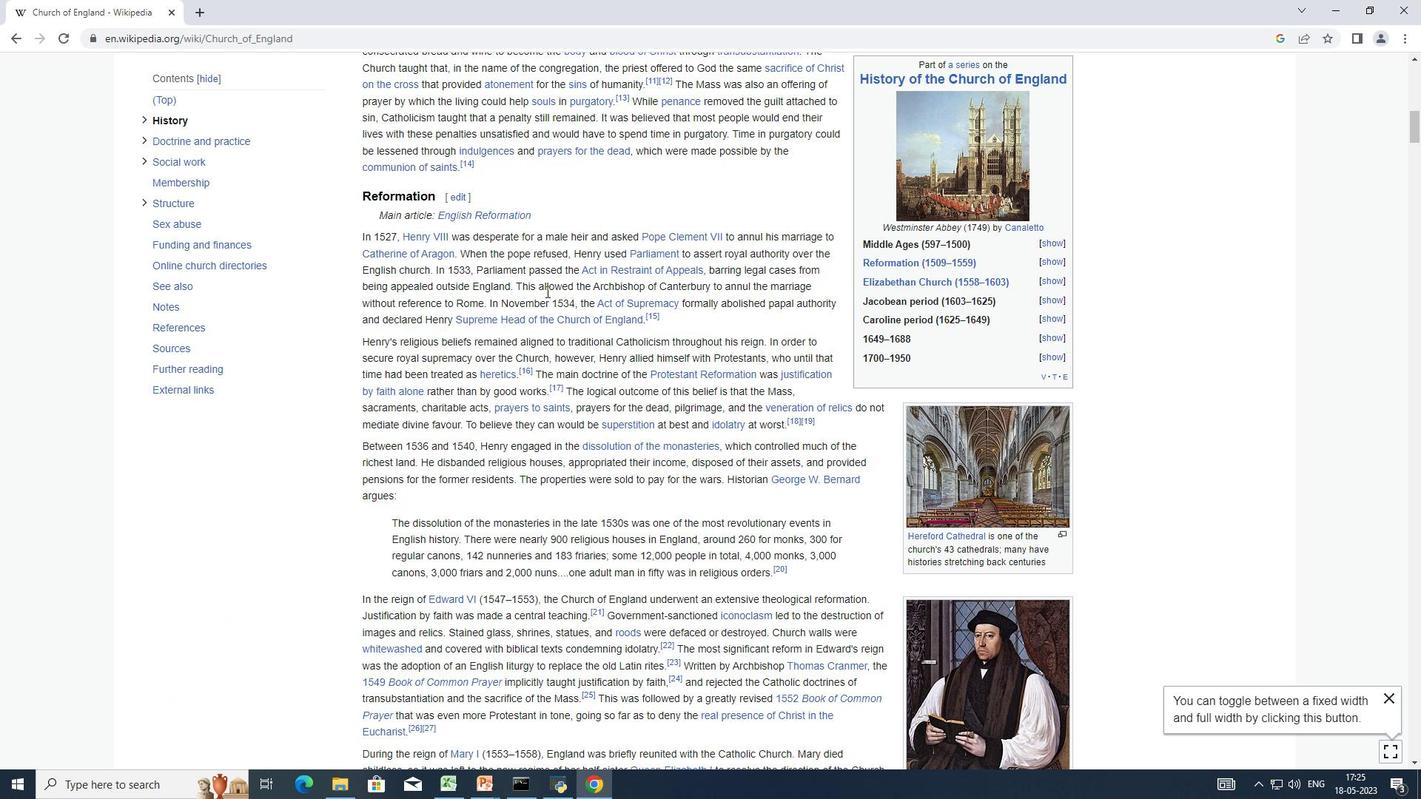 
Action: Mouse scrolled (546, 290) with delta (0, 0)
Screenshot: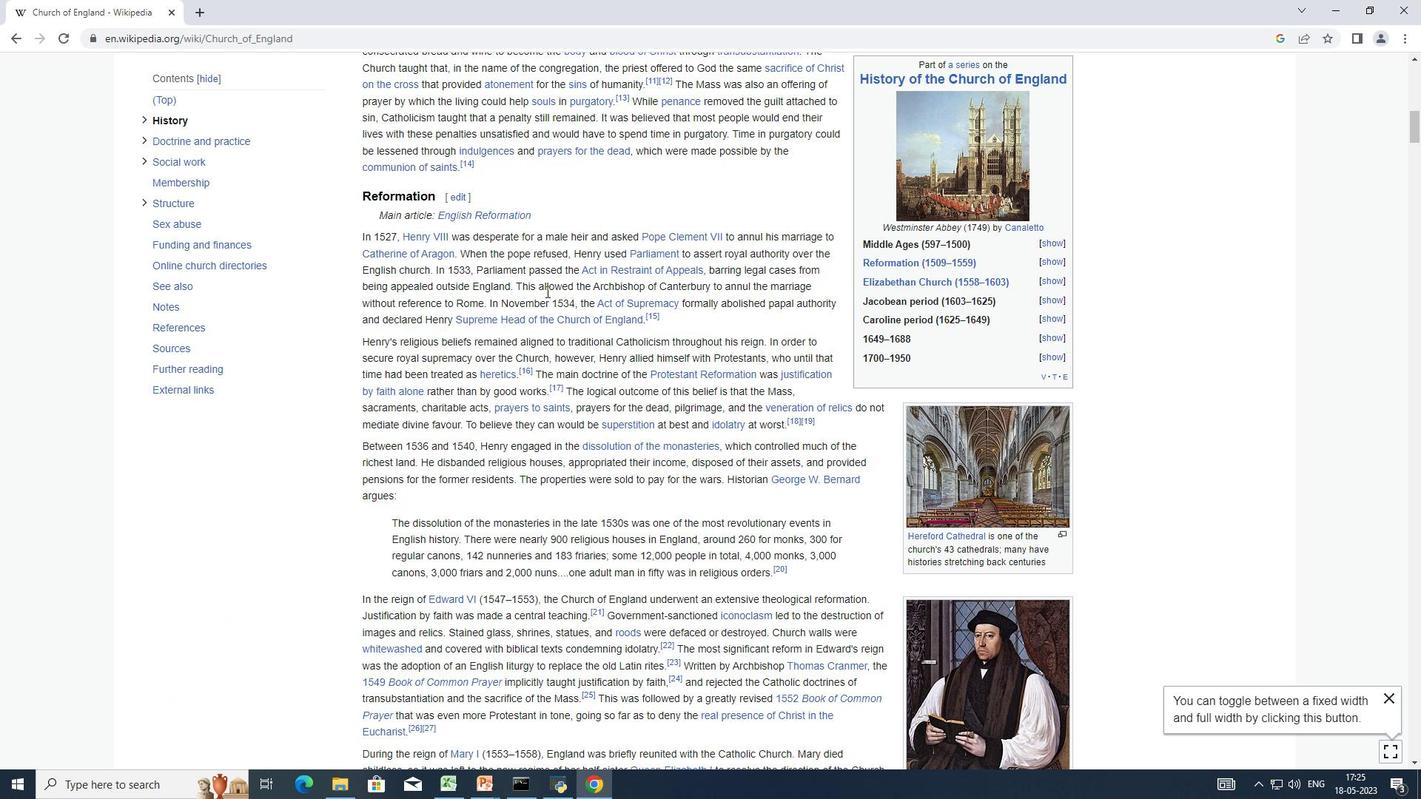 
Action: Mouse scrolled (546, 290) with delta (0, 0)
Screenshot: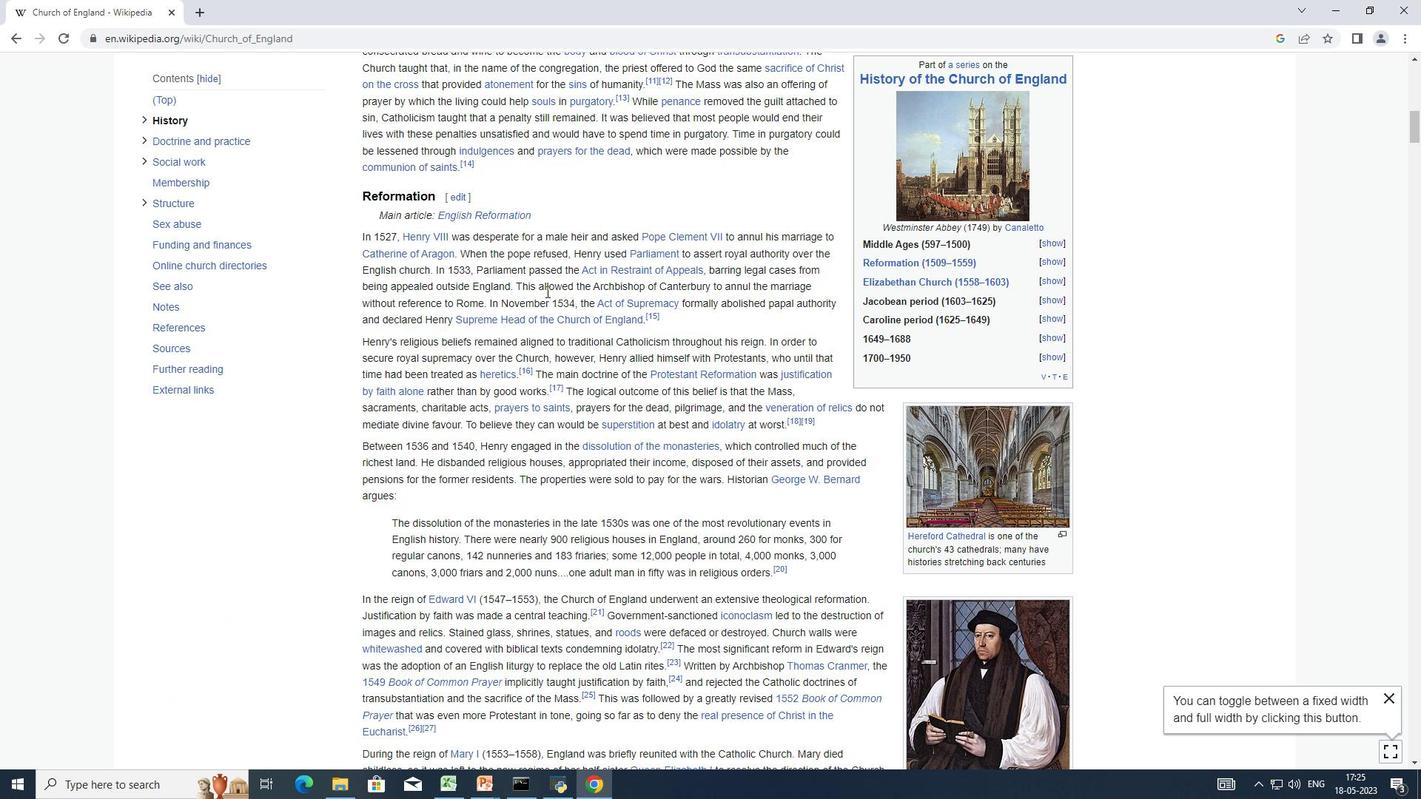 
Action: Mouse scrolled (546, 290) with delta (0, 0)
Screenshot: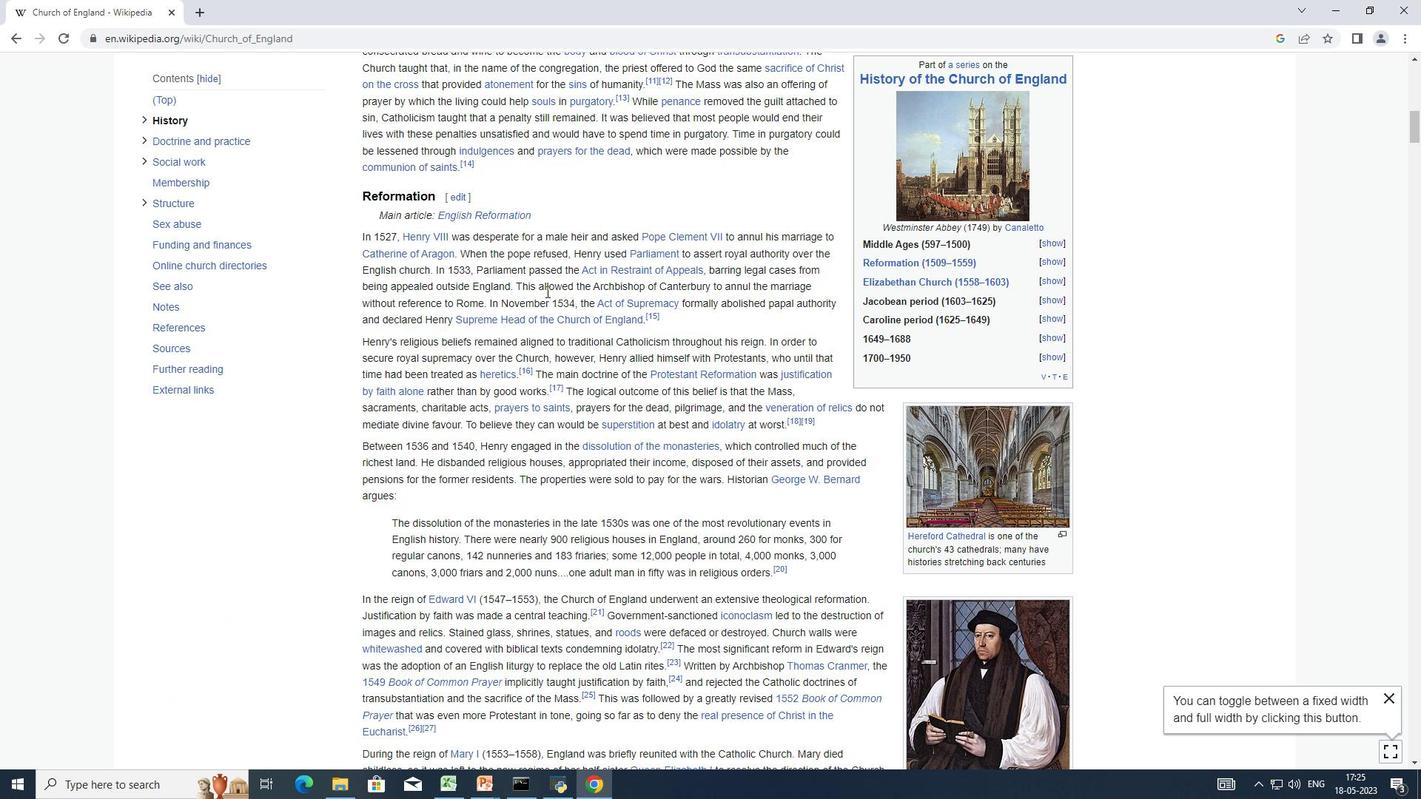 
Action: Mouse scrolled (546, 290) with delta (0, 0)
Screenshot: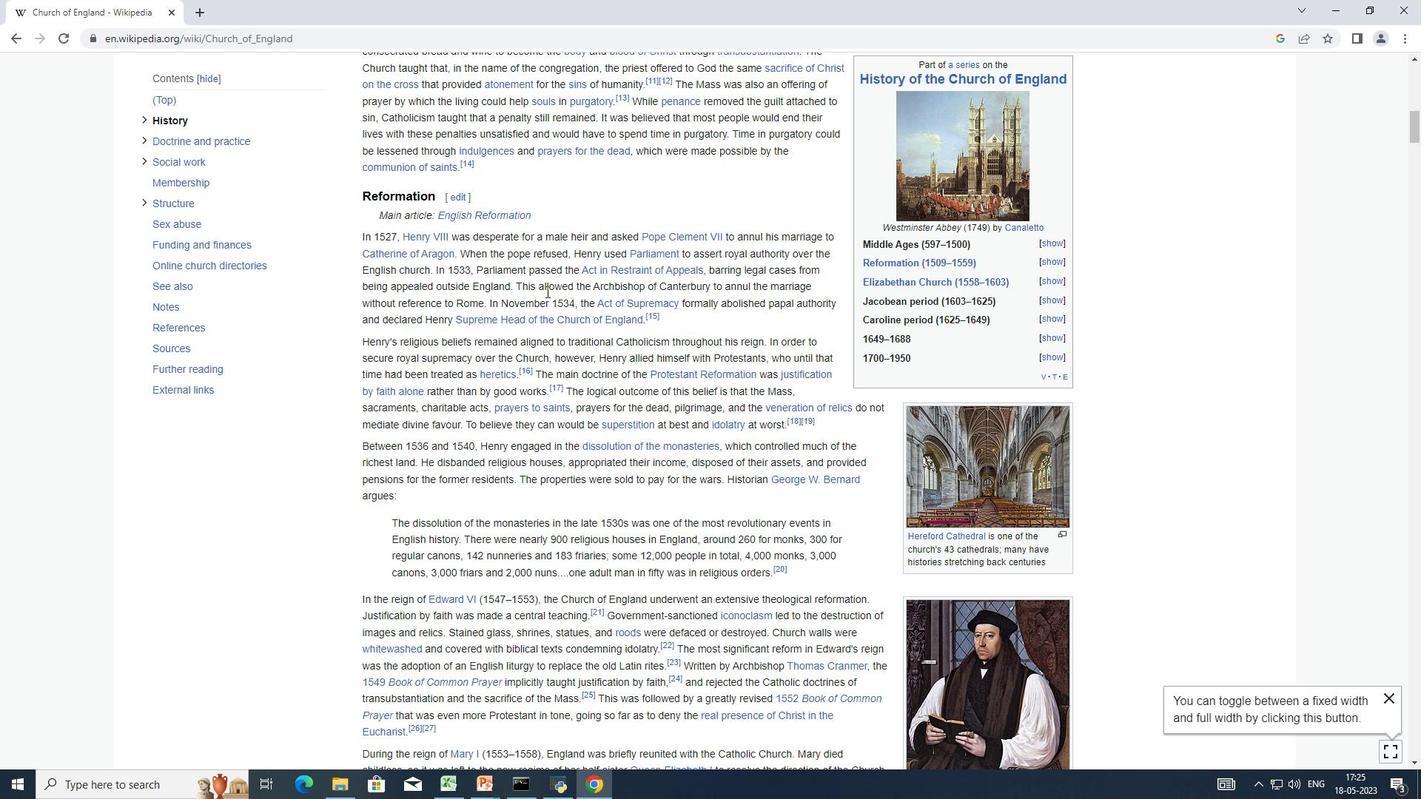 
Action: Mouse moved to (991, 533)
Screenshot: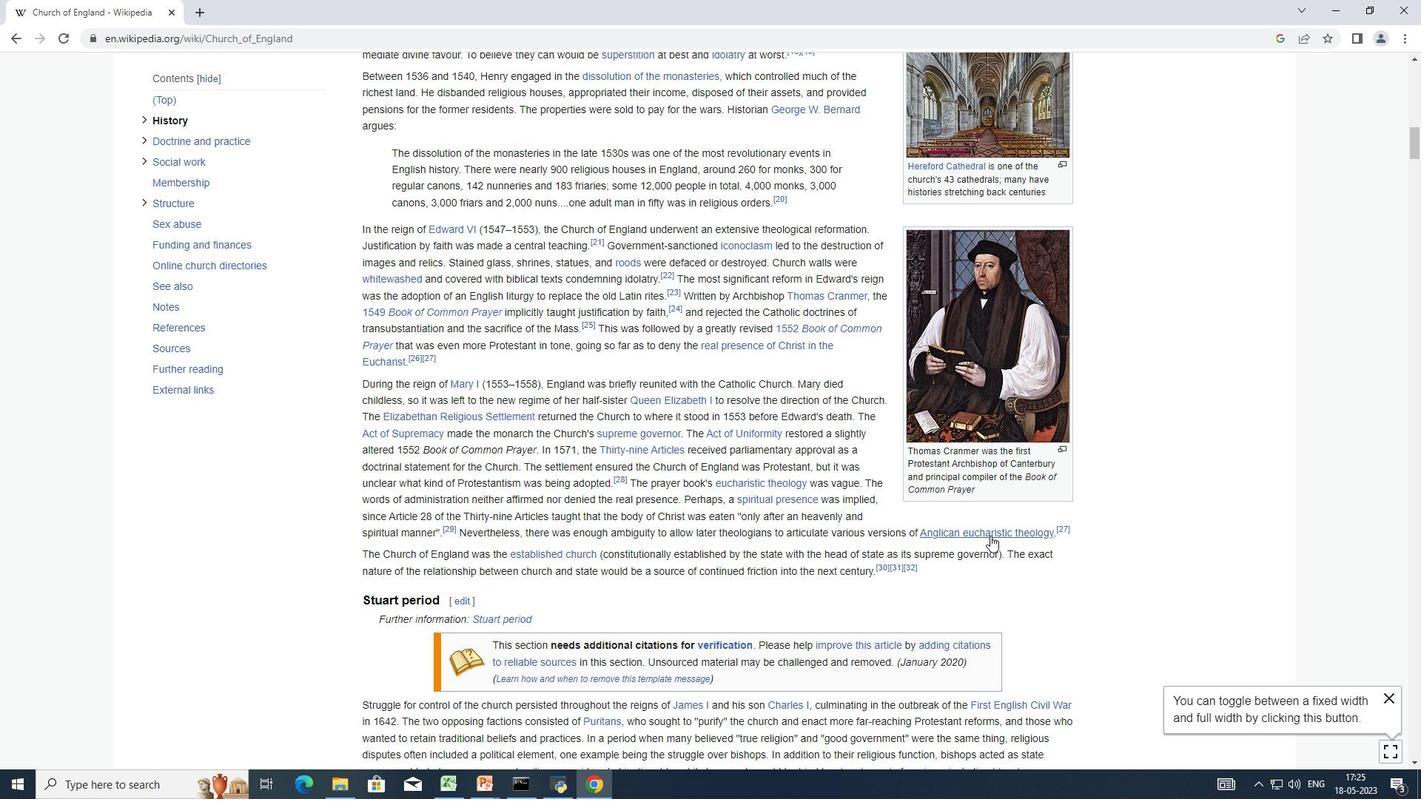 
Action: Mouse pressed left at (991, 533)
Screenshot: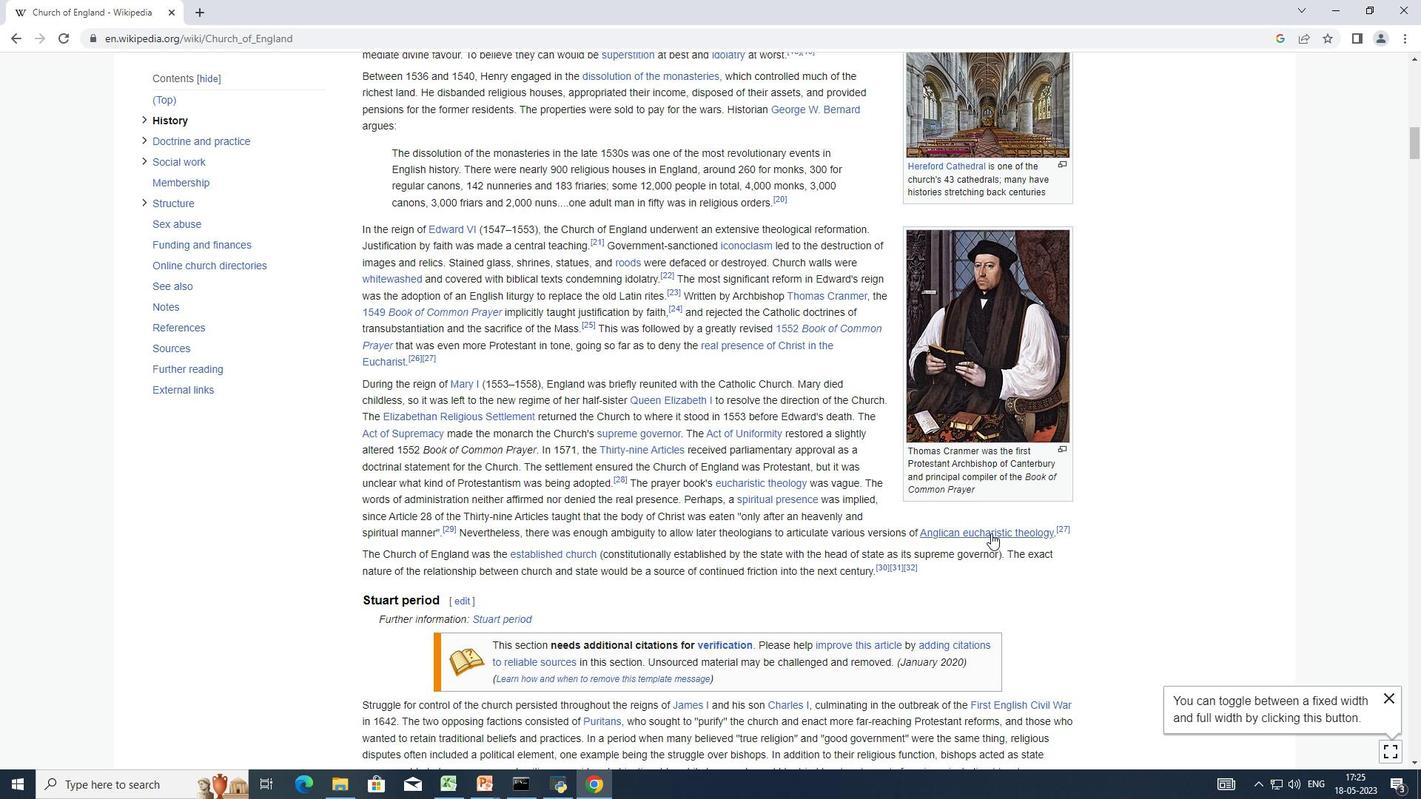 
Action: Mouse moved to (575, 412)
Screenshot: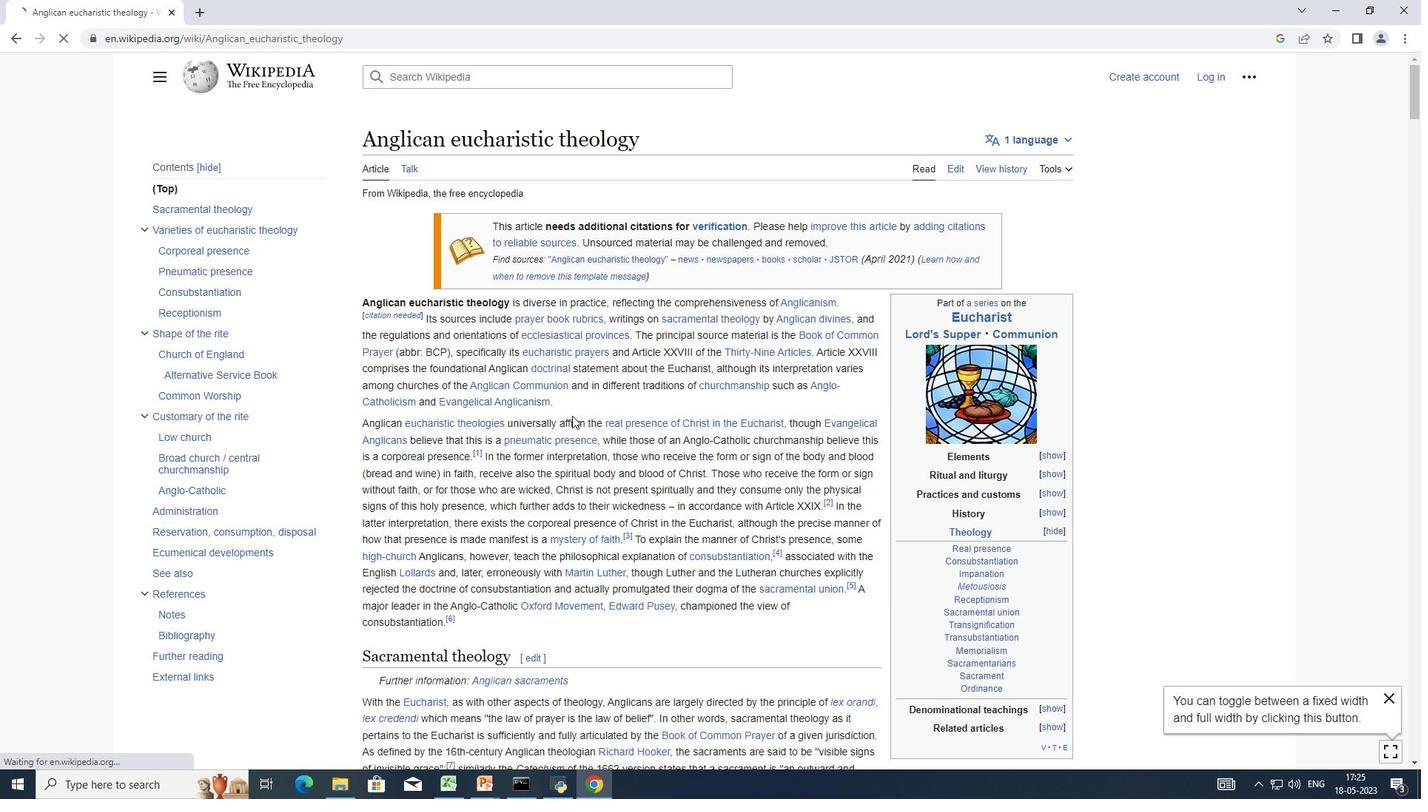 
Action: Mouse scrolled (575, 411) with delta (0, 0)
Screenshot: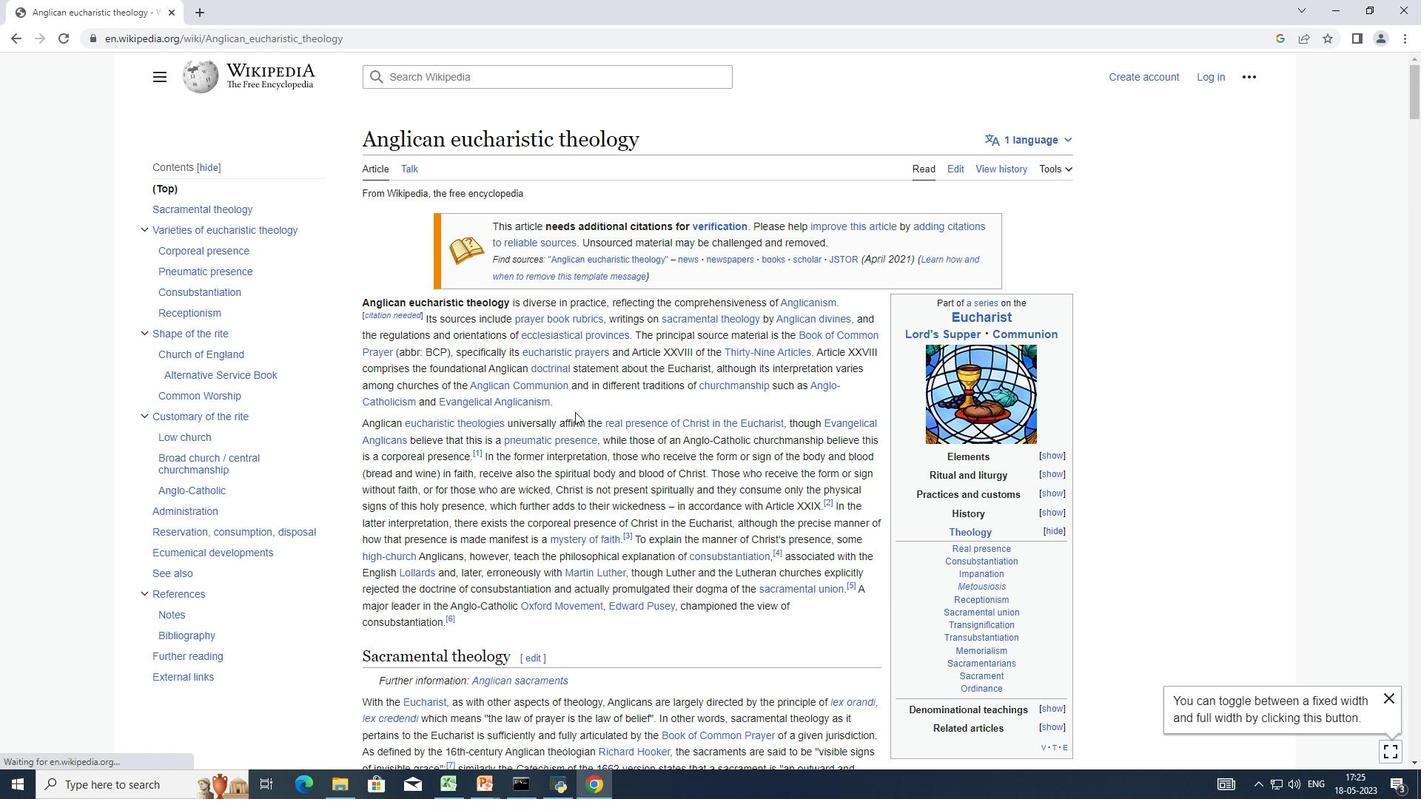 
Action: Mouse scrolled (575, 411) with delta (0, 0)
Screenshot: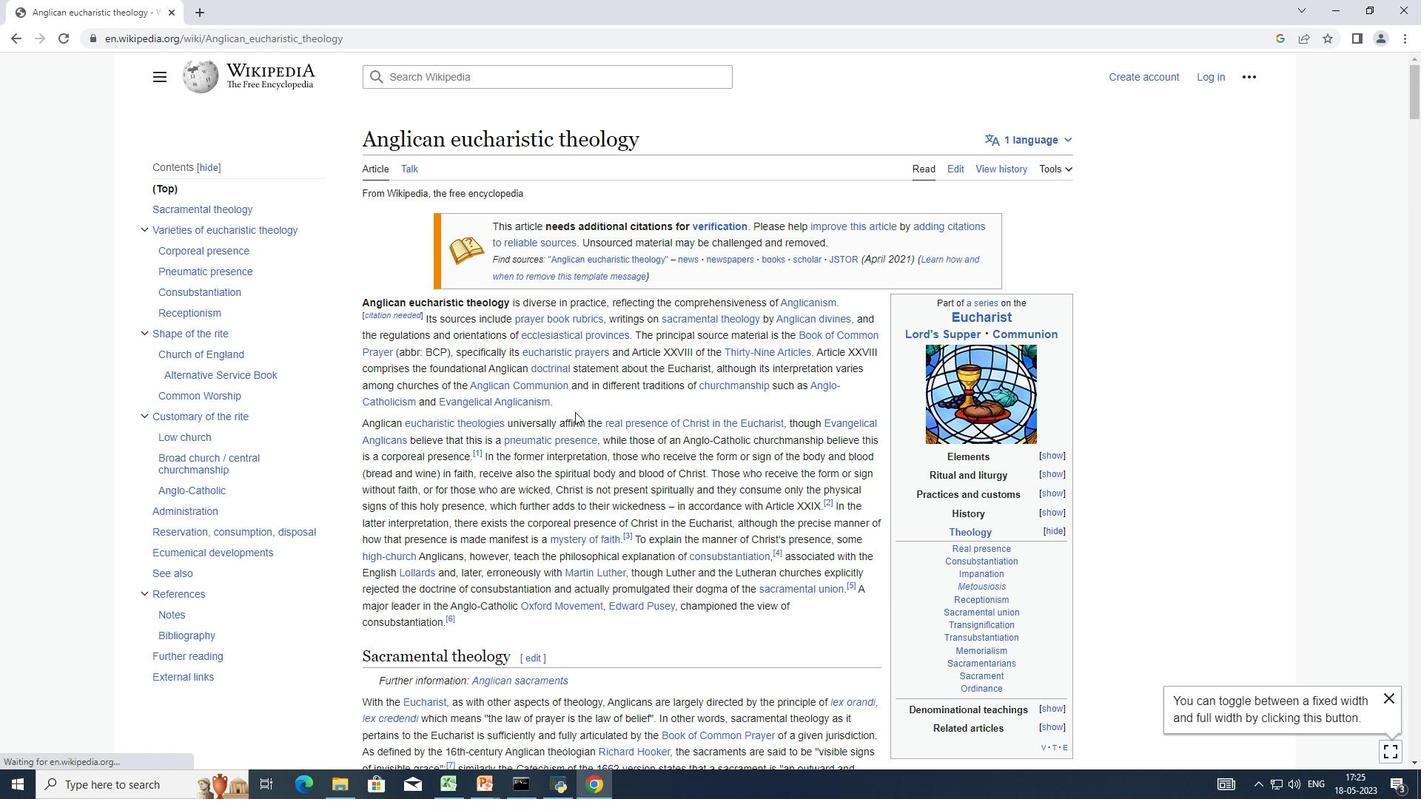 
Action: Mouse moved to (576, 413)
Screenshot: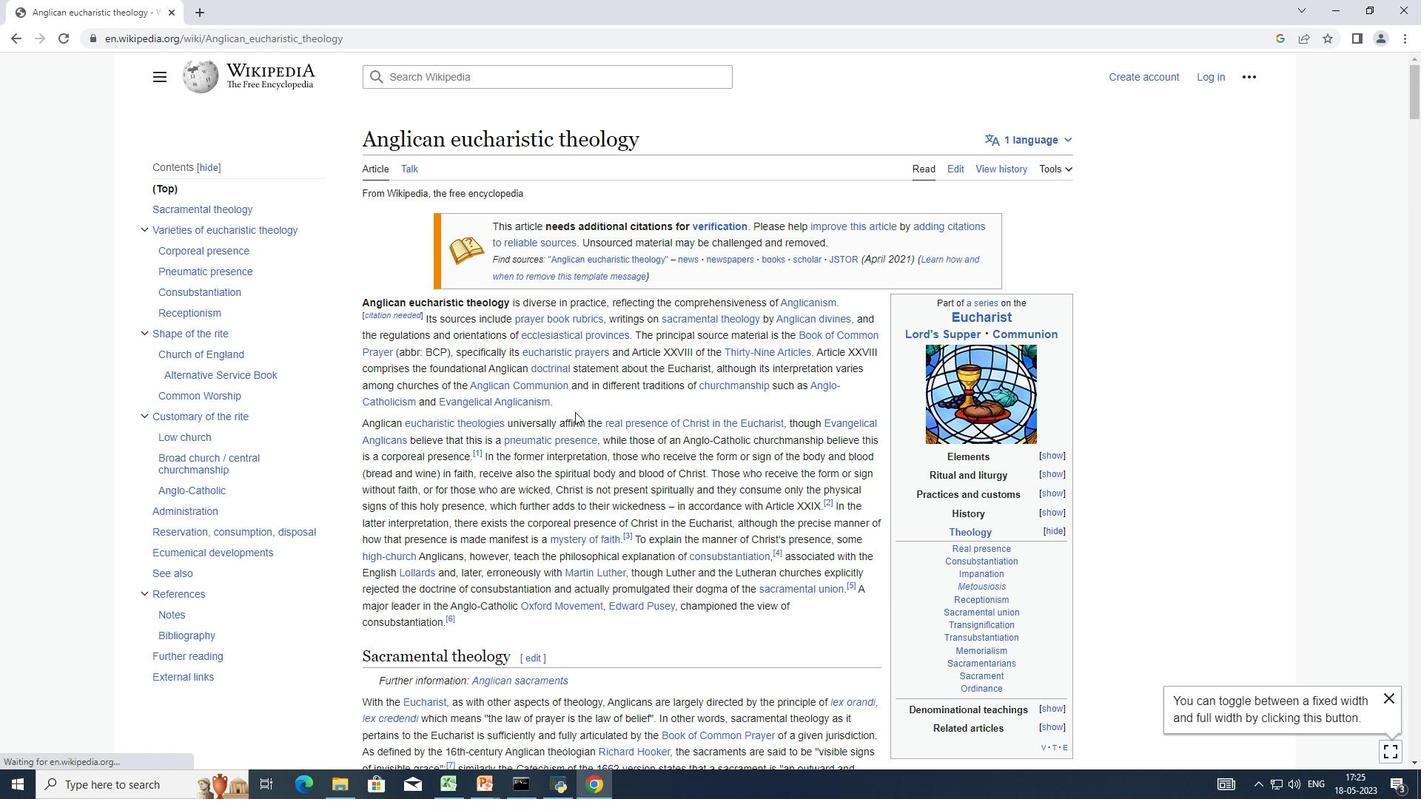 
Action: Mouse scrolled (576, 413) with delta (0, 0)
Screenshot: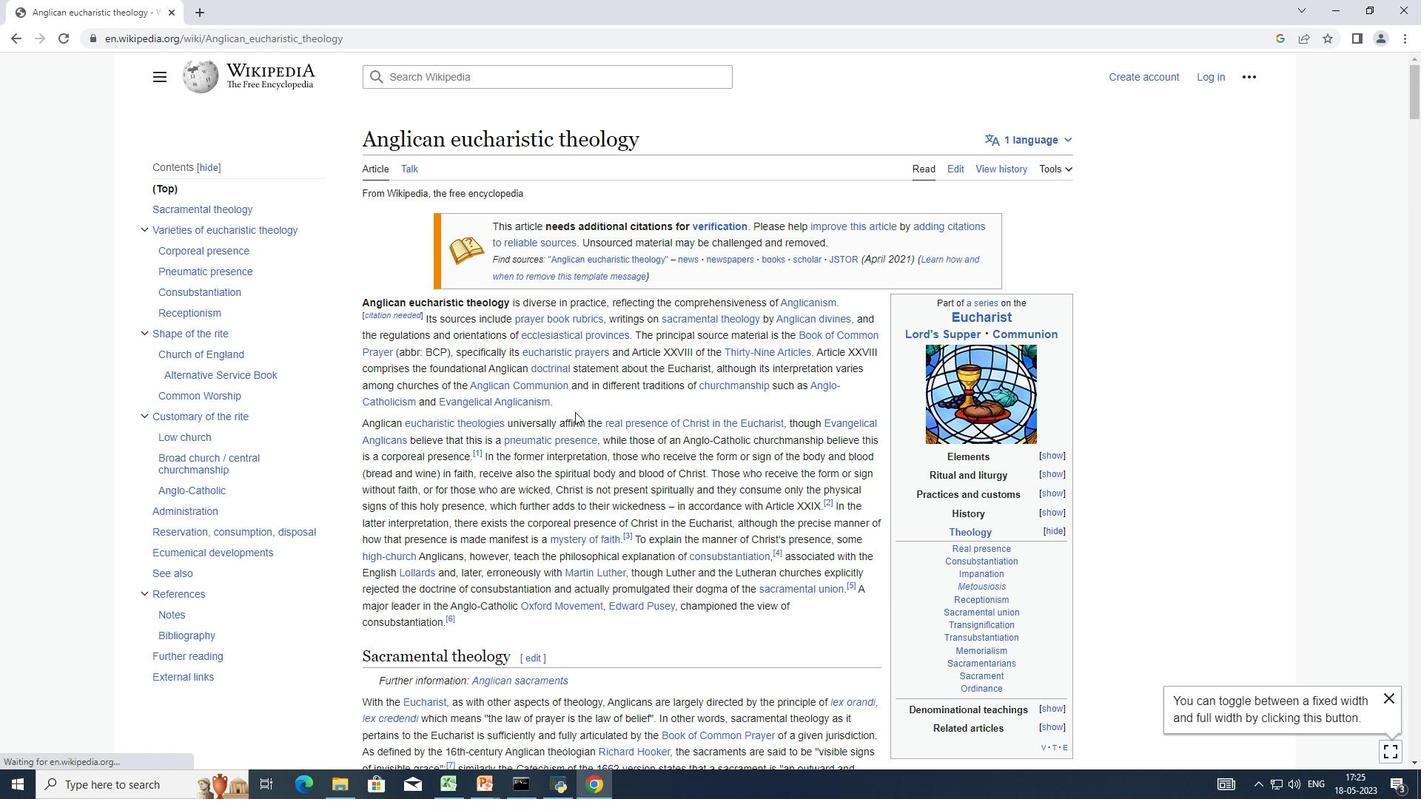 
Action: Mouse moved to (578, 416)
Screenshot: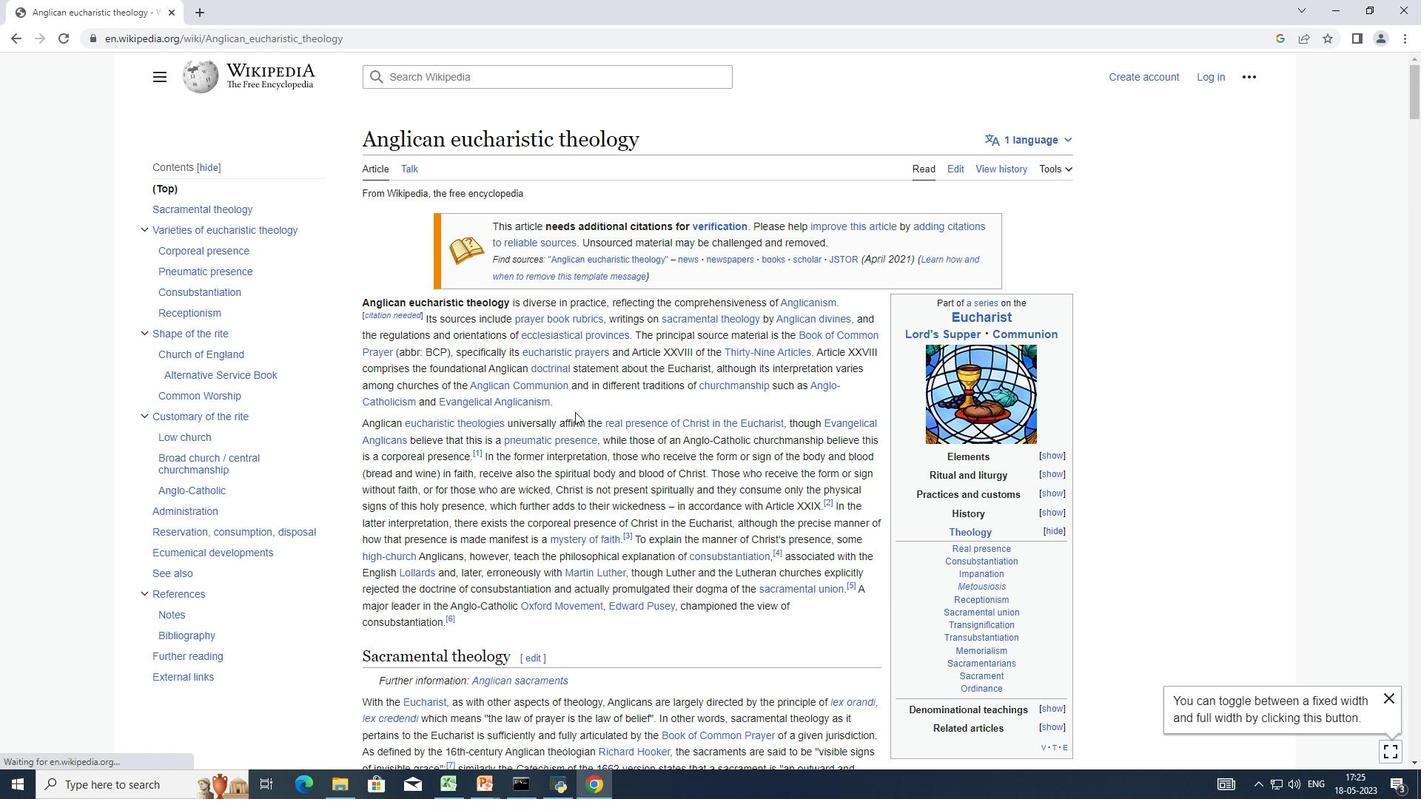 
Action: Mouse scrolled (578, 415) with delta (0, 0)
Screenshot: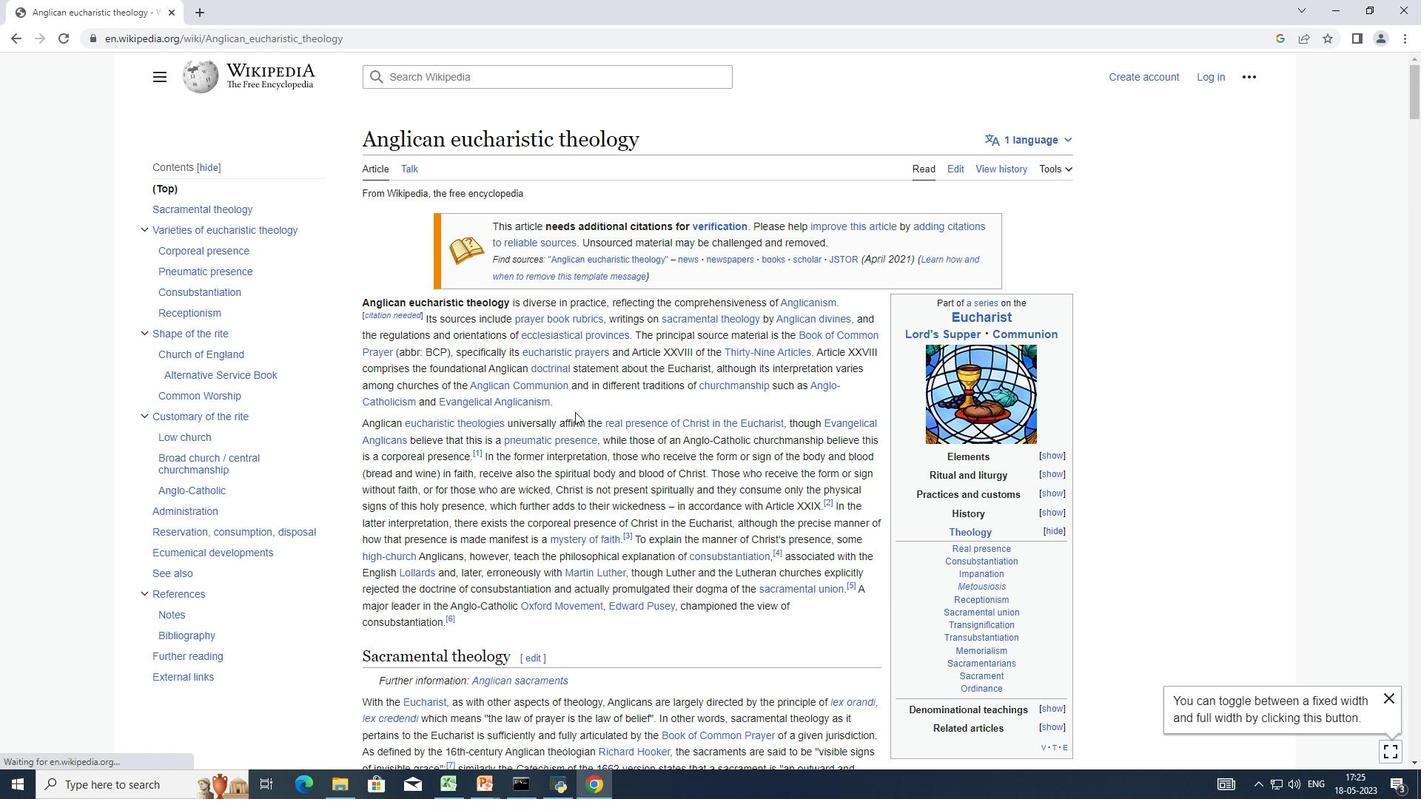 
Action: Mouse moved to (579, 416)
Screenshot: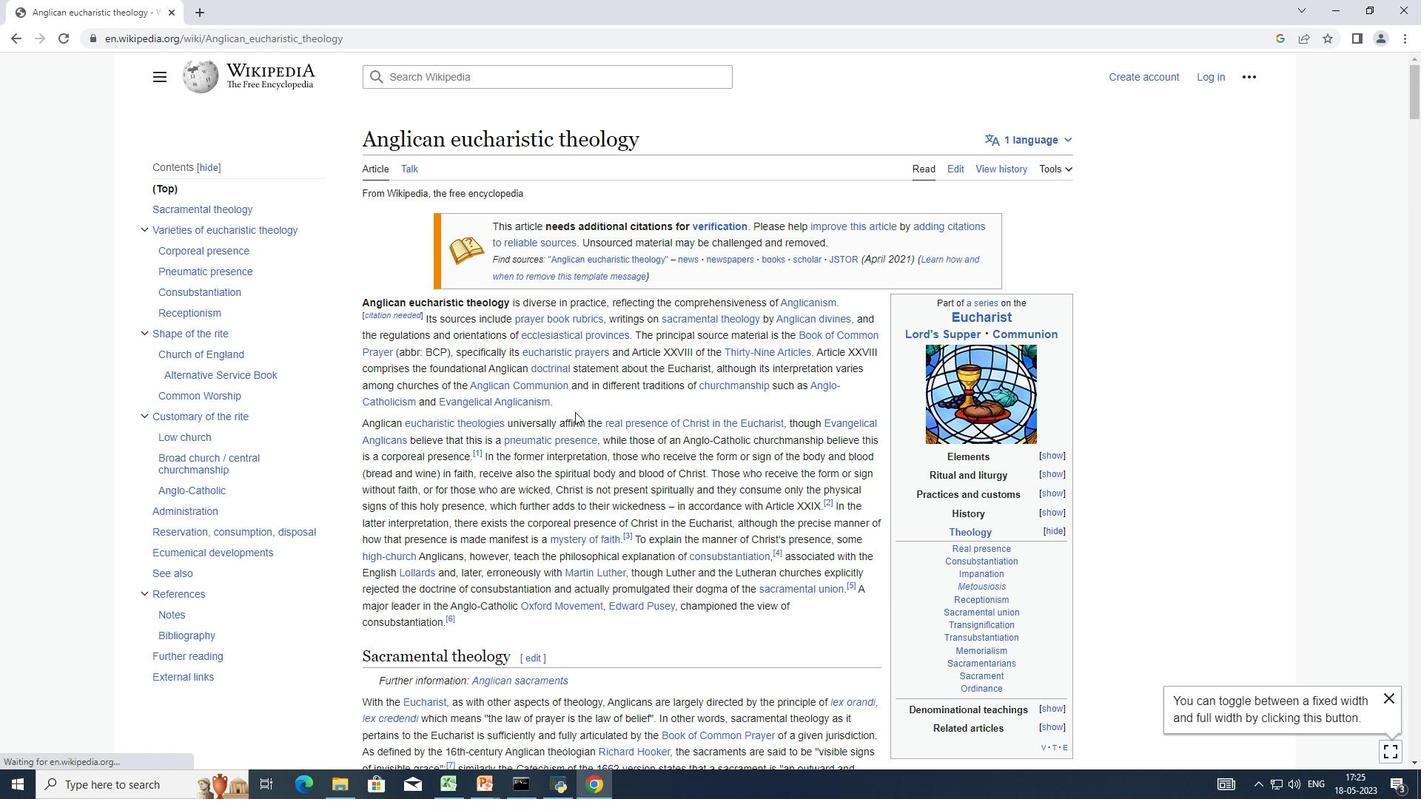 
Action: Mouse scrolled (578, 416) with delta (0, 0)
Screenshot: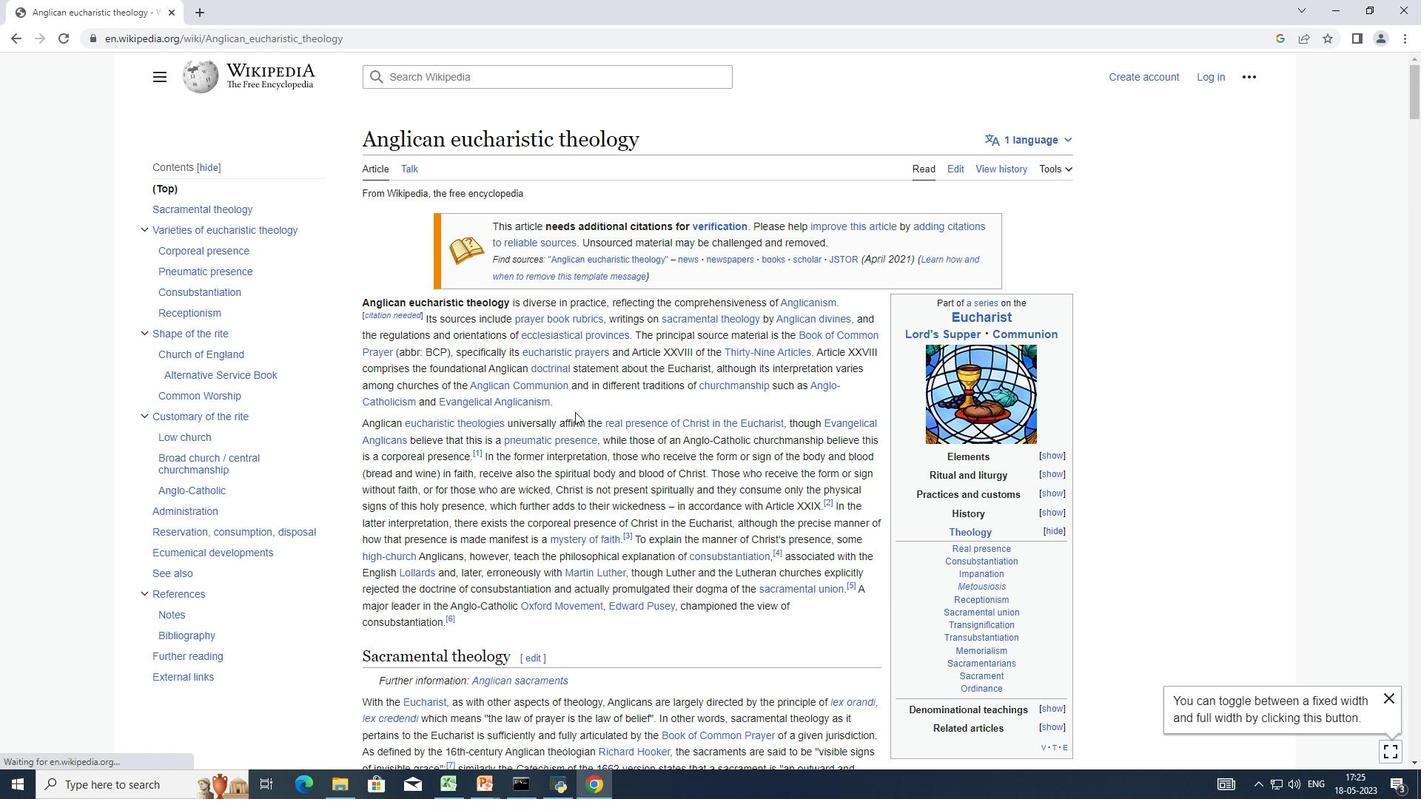 
Action: Mouse moved to (581, 418)
Screenshot: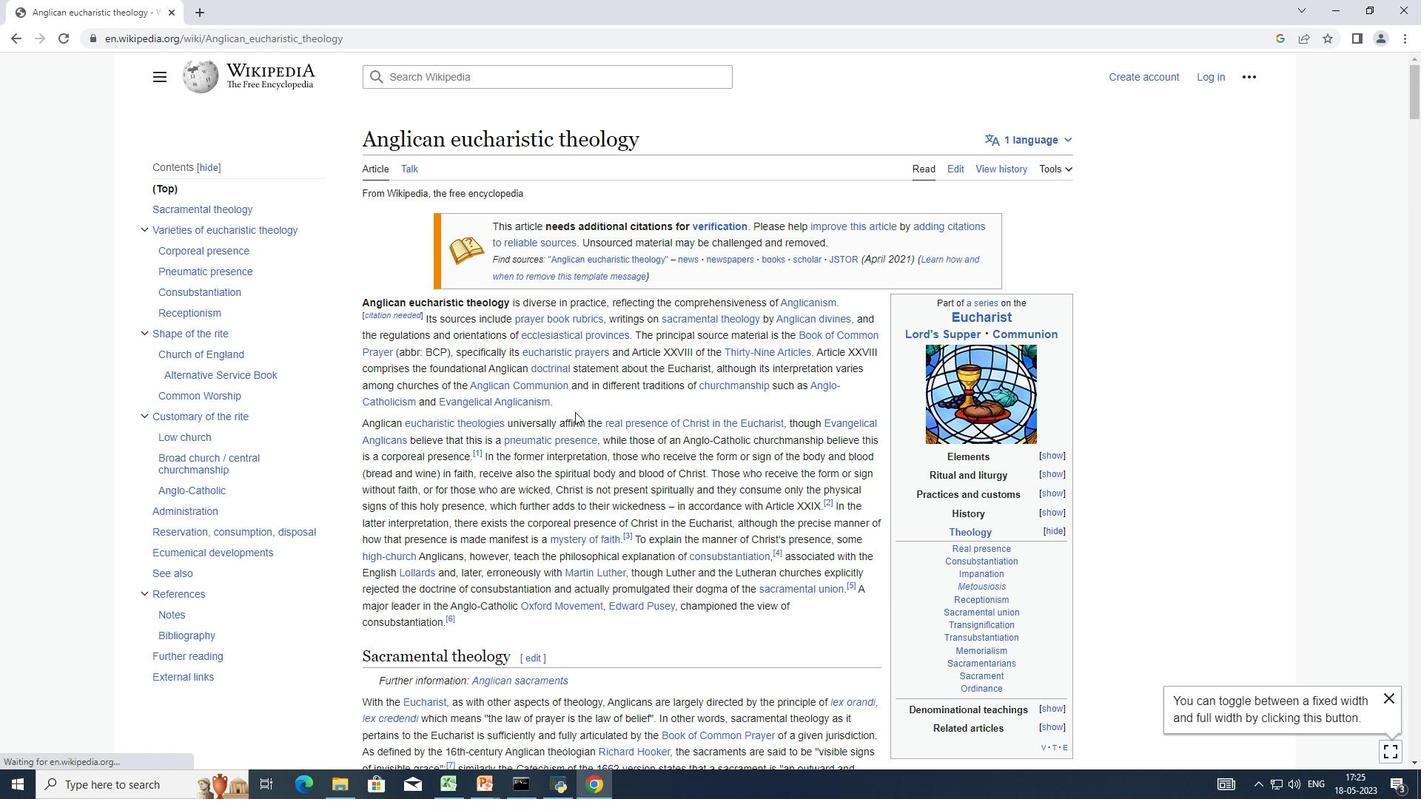 
Action: Mouse scrolled (579, 416) with delta (0, 0)
Screenshot: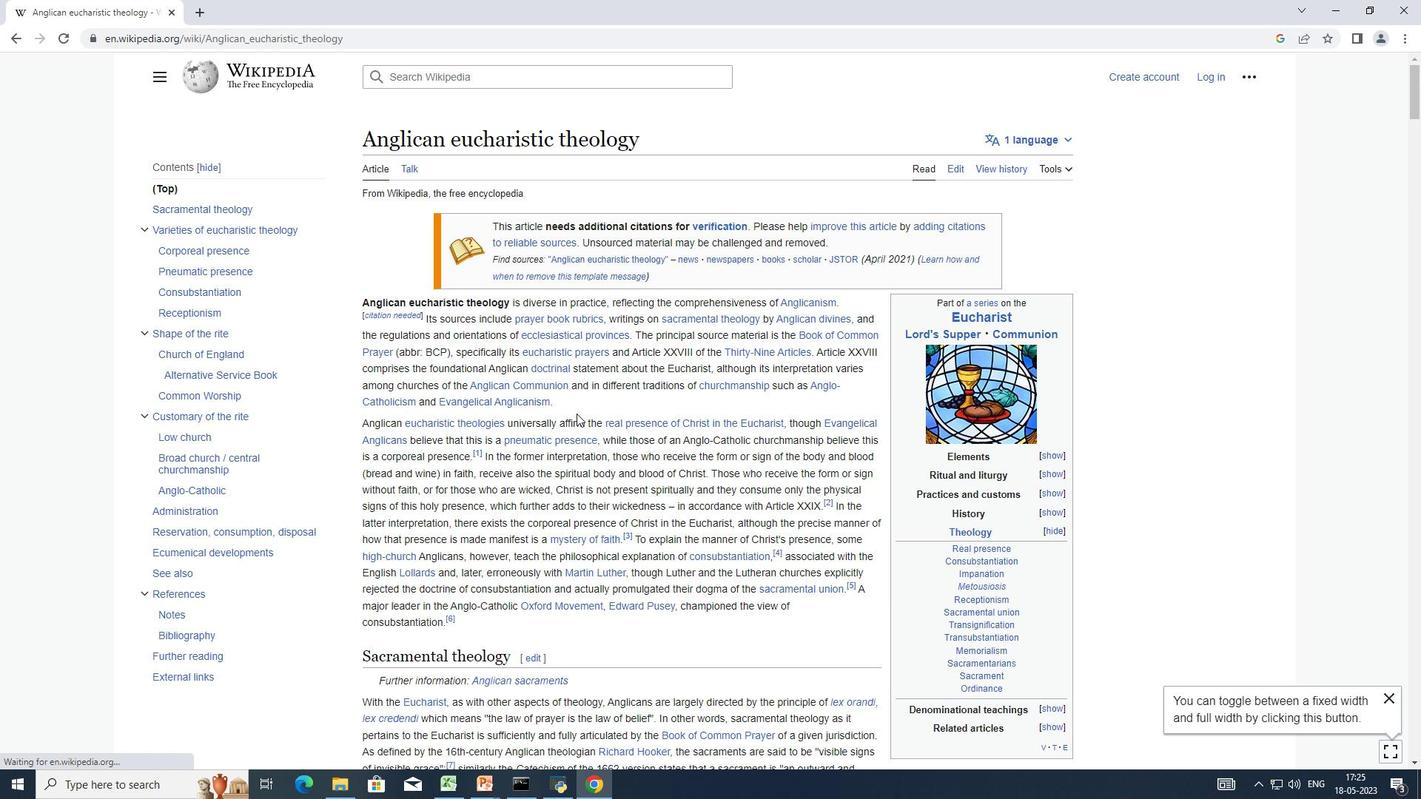 
Action: Mouse moved to (586, 419)
Screenshot: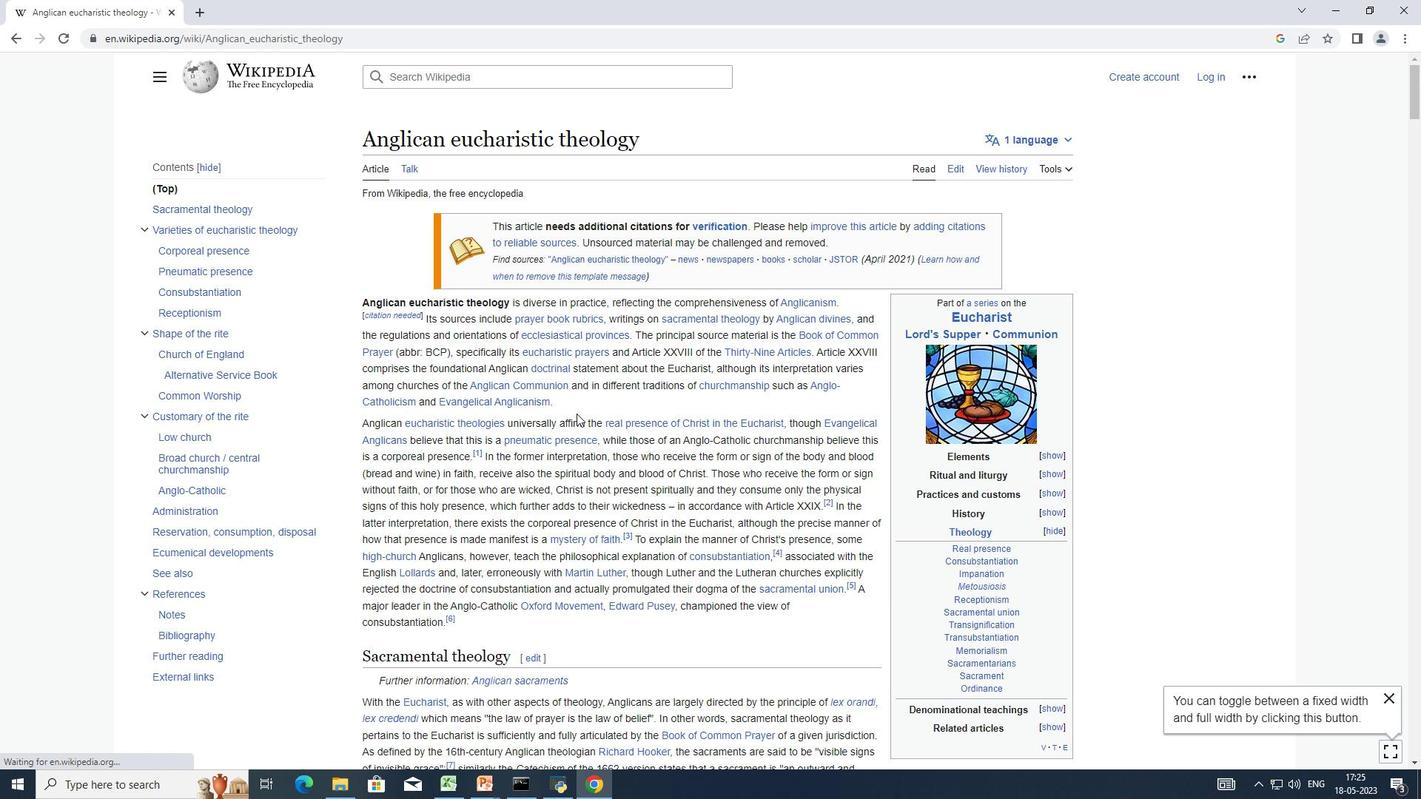 
Action: Mouse scrolled (581, 417) with delta (0, 0)
Screenshot: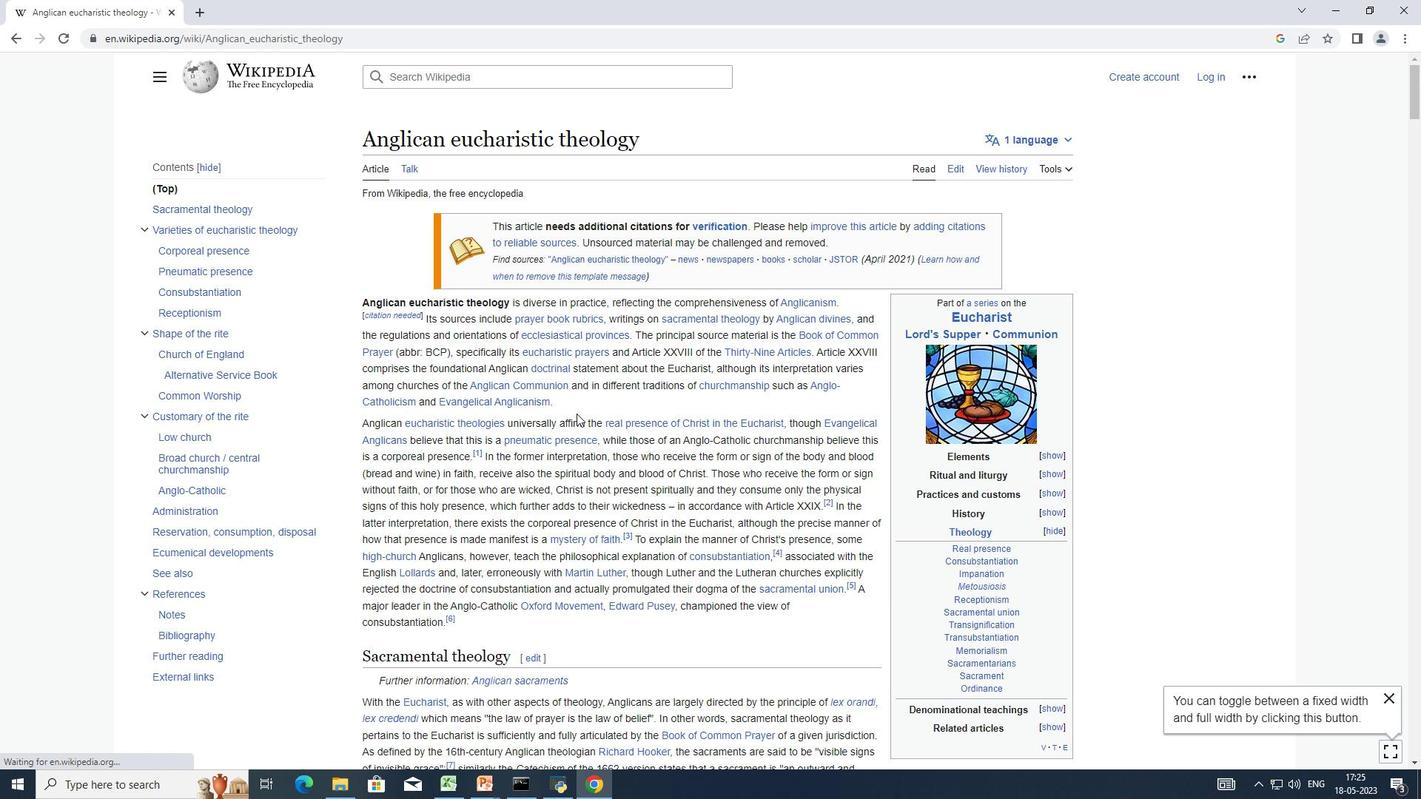 
Action: Mouse moved to (684, 424)
Screenshot: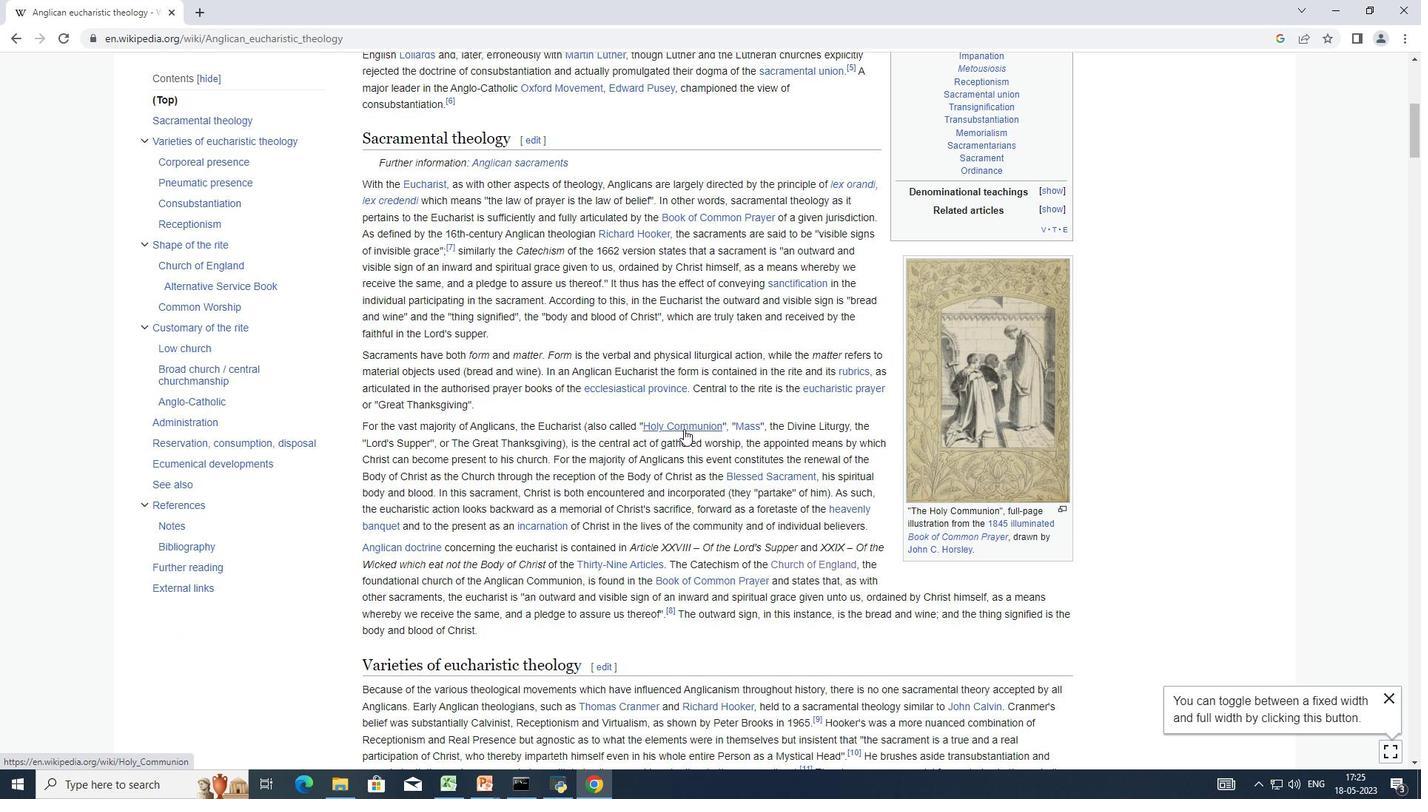 
Action: Mouse pressed left at (684, 424)
Screenshot: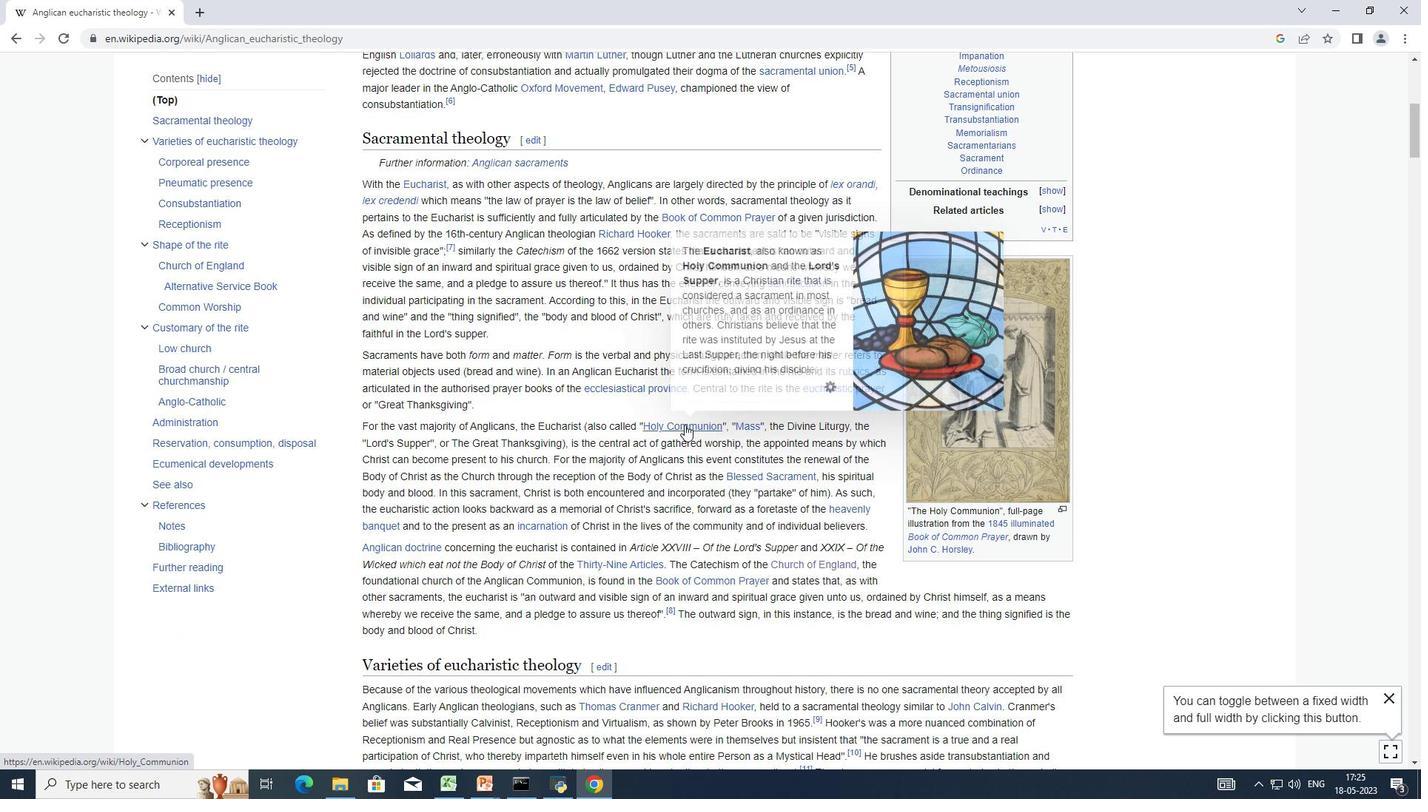 
Action: Mouse moved to (547, 380)
Screenshot: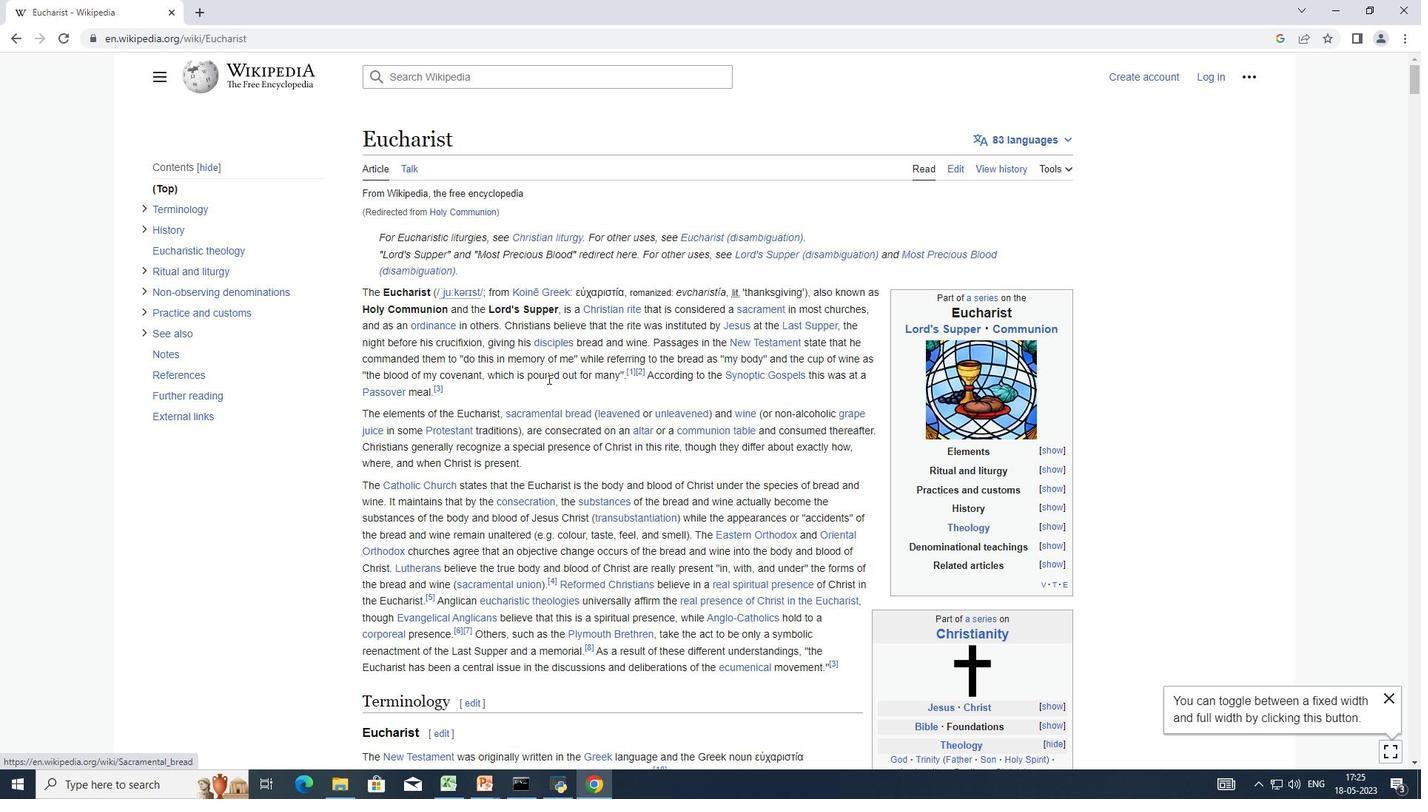 
Action: Mouse scrolled (547, 379) with delta (0, 0)
Screenshot: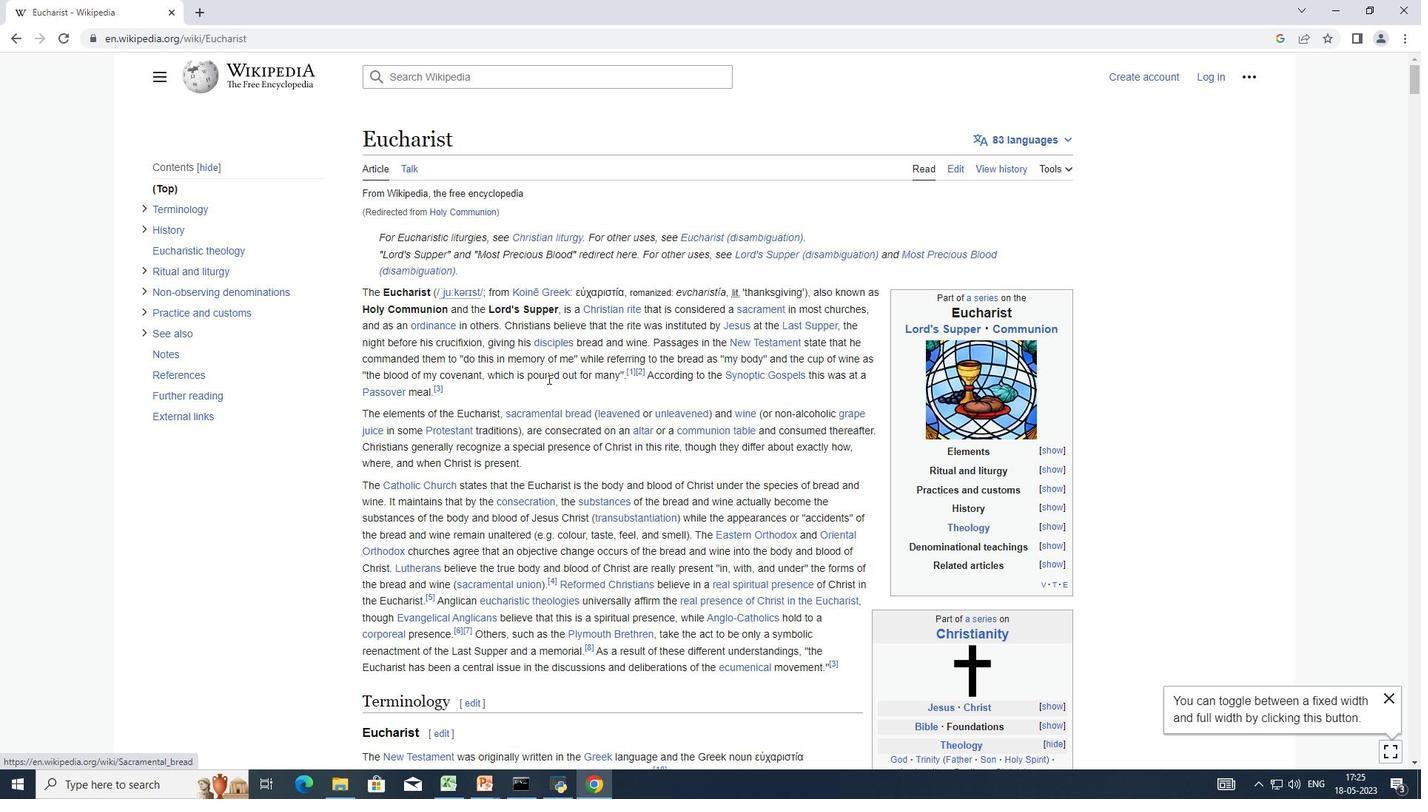 
Action: Mouse moved to (547, 383)
Screenshot: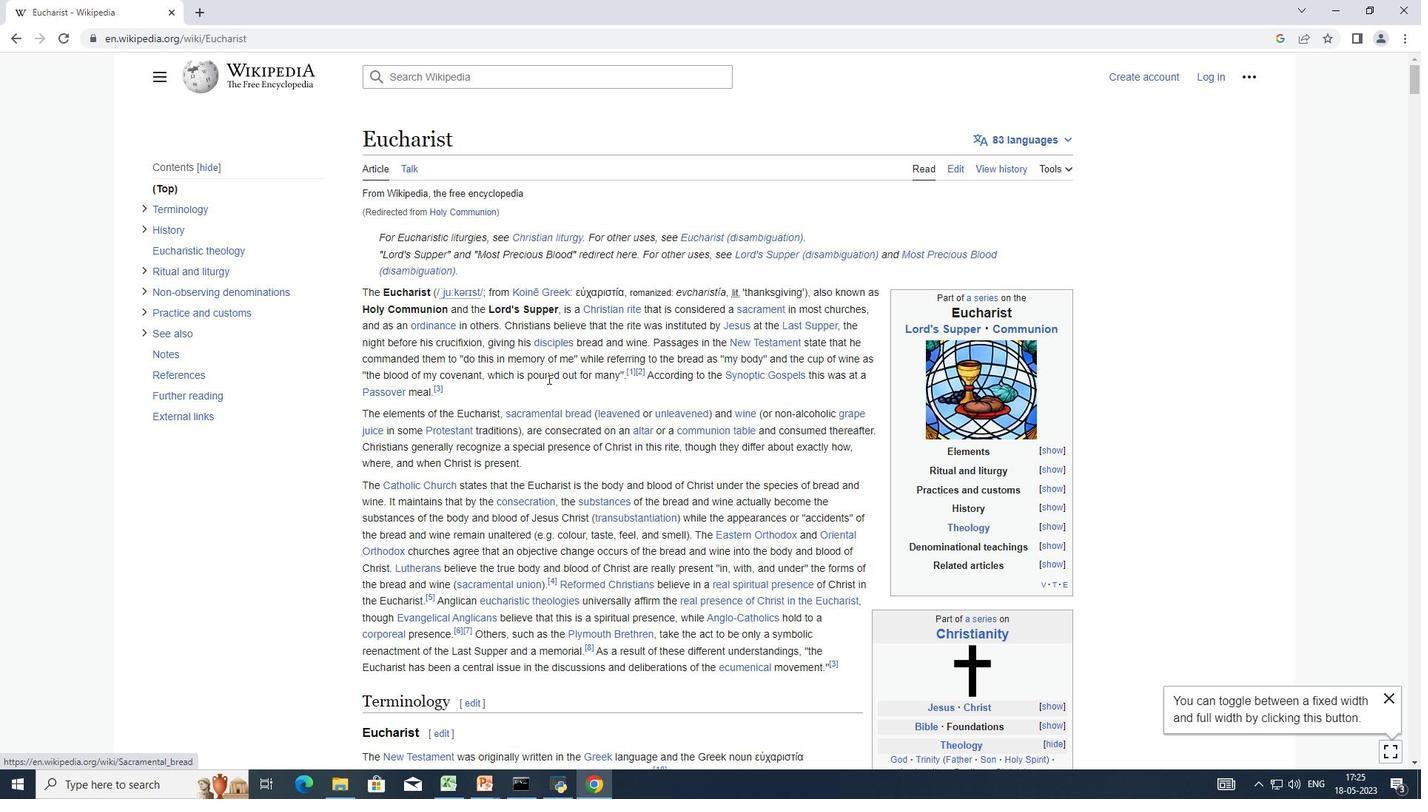 
Action: Mouse scrolled (547, 381) with delta (0, 0)
Screenshot: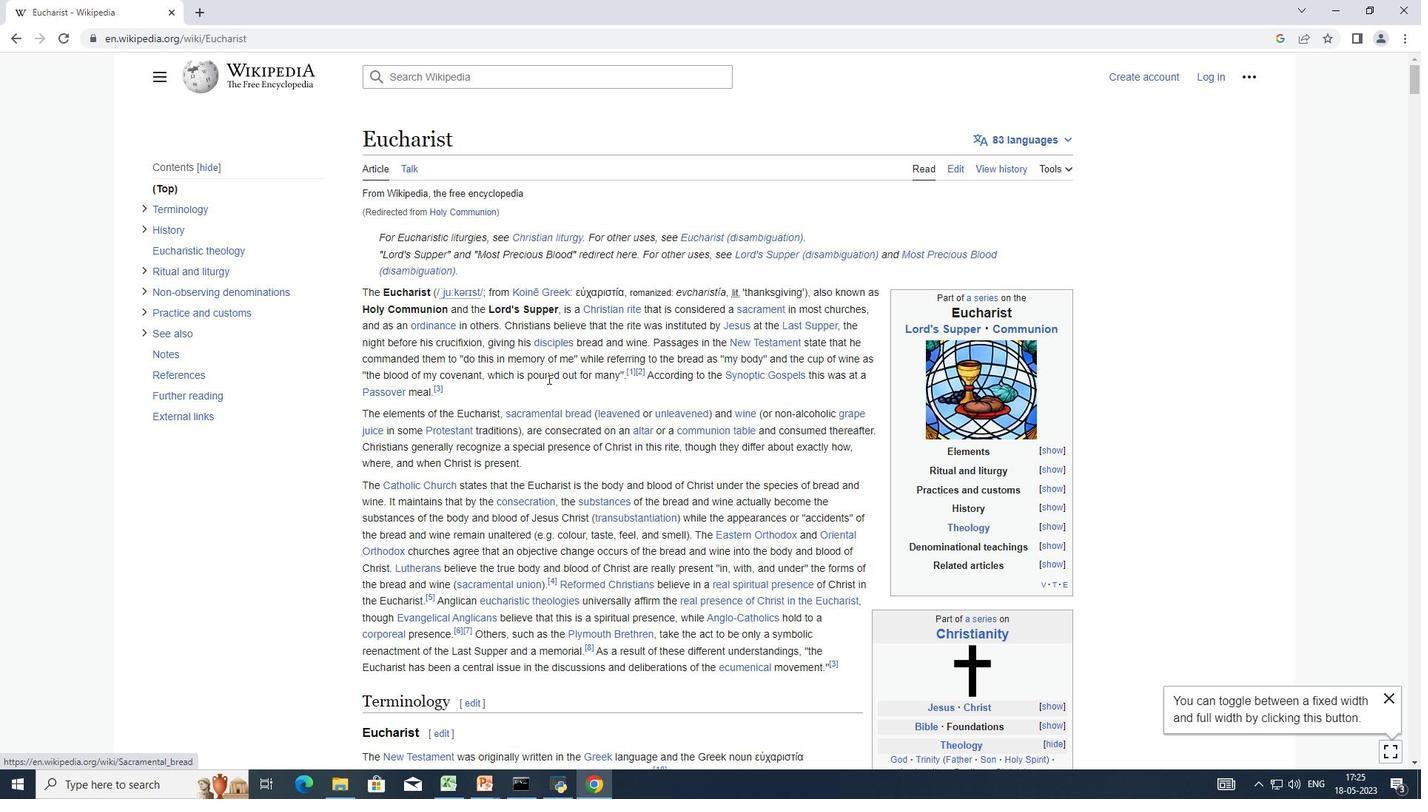 
Action: Mouse moved to (547, 384)
Screenshot: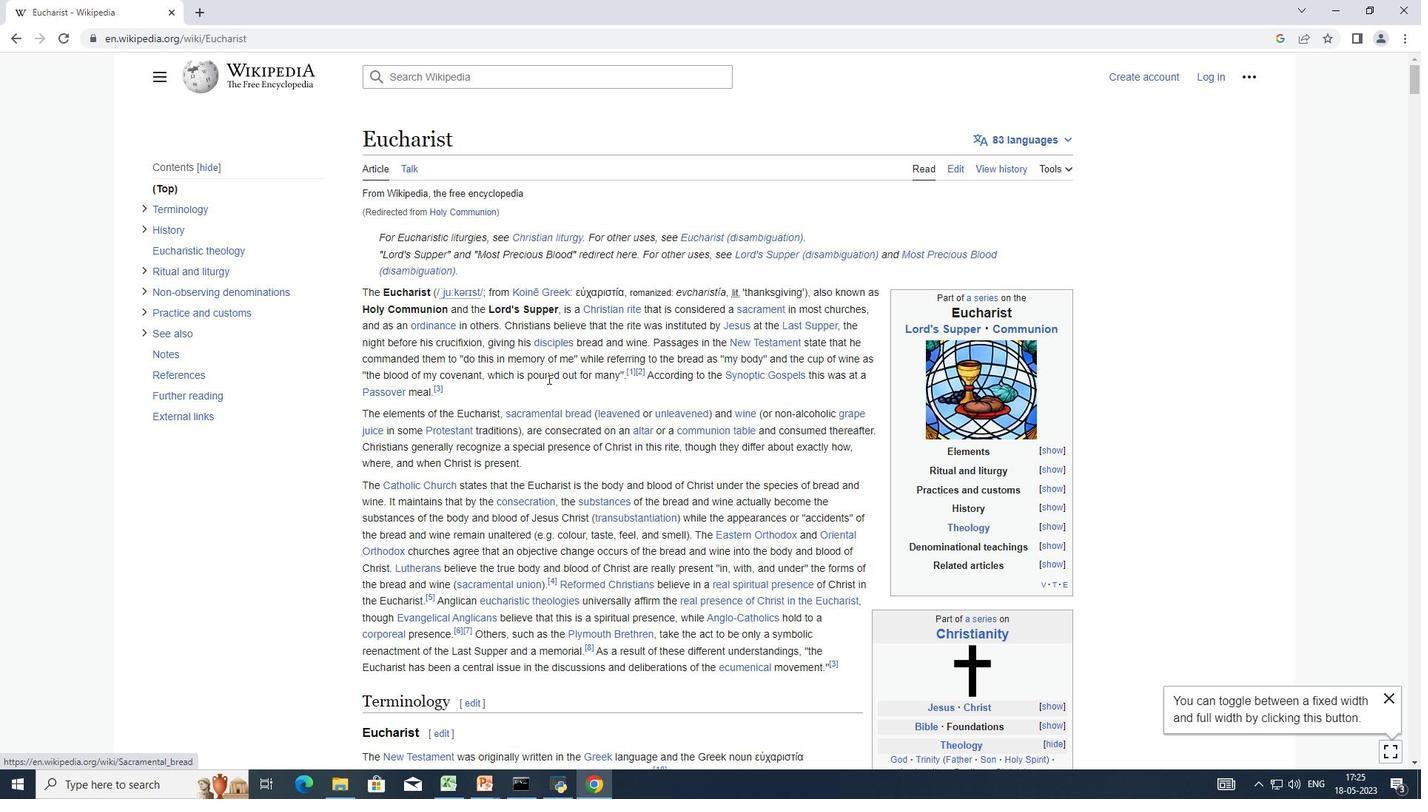 
Action: Mouse scrolled (547, 383) with delta (0, 0)
Screenshot: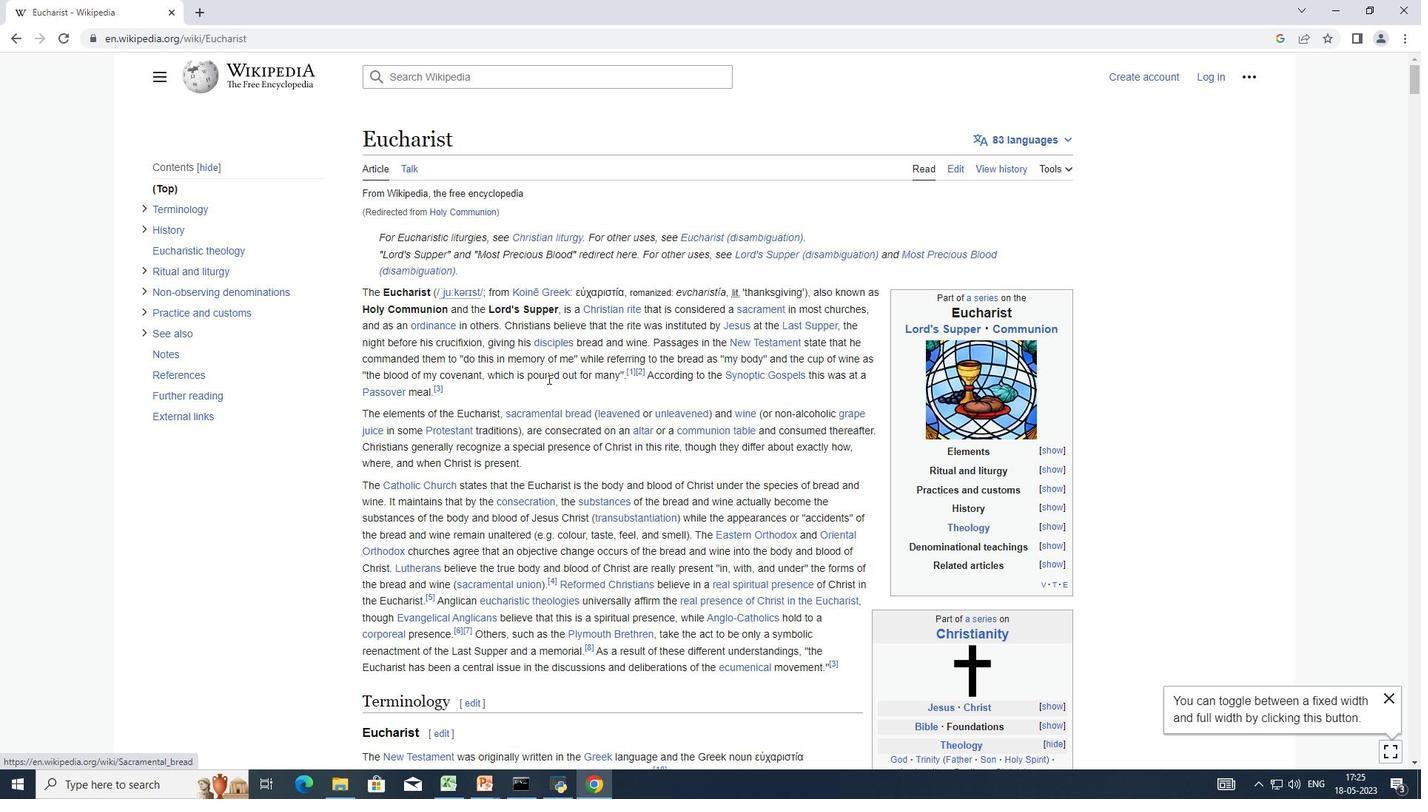 
Action: Mouse moved to (547, 385)
Screenshot: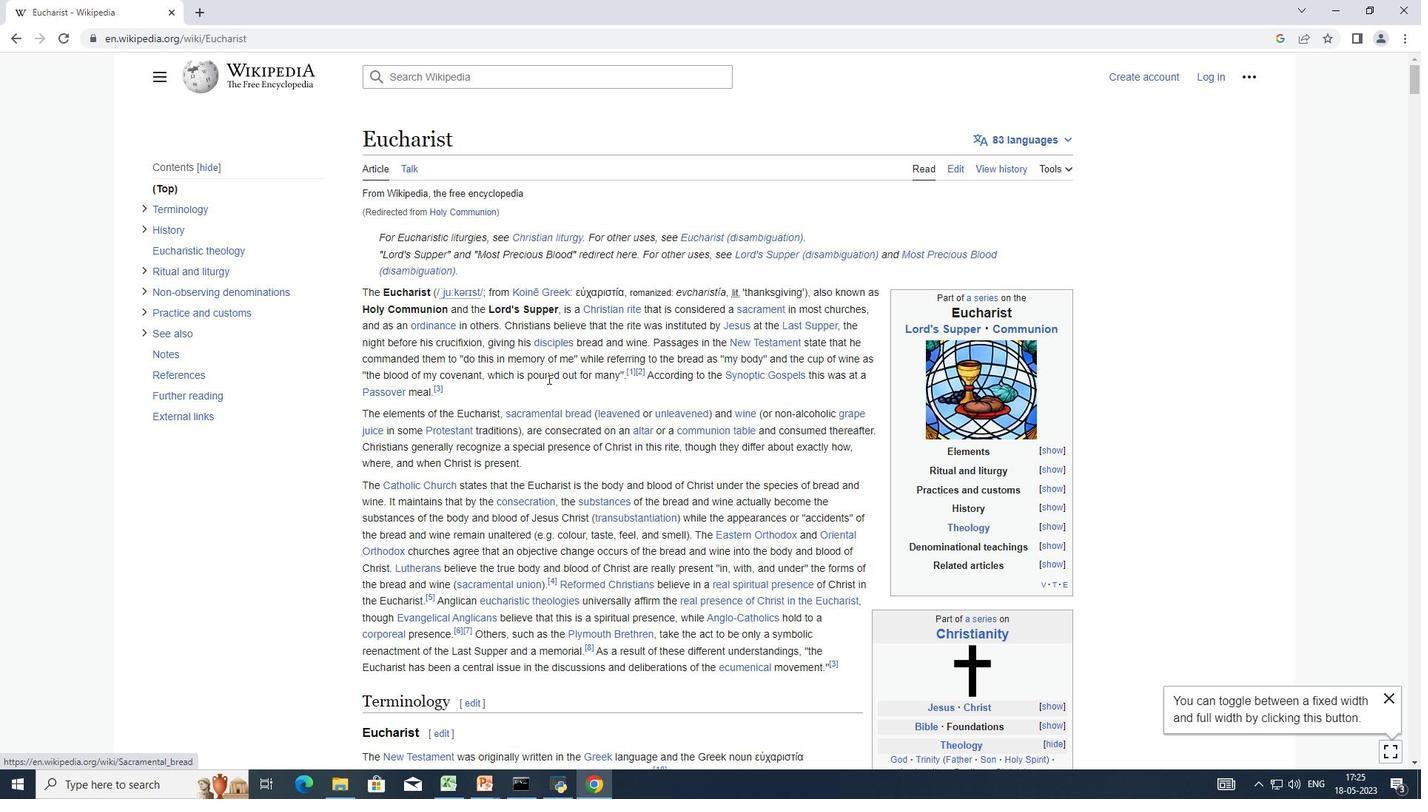 
Action: Mouse scrolled (547, 384) with delta (0, 0)
Screenshot: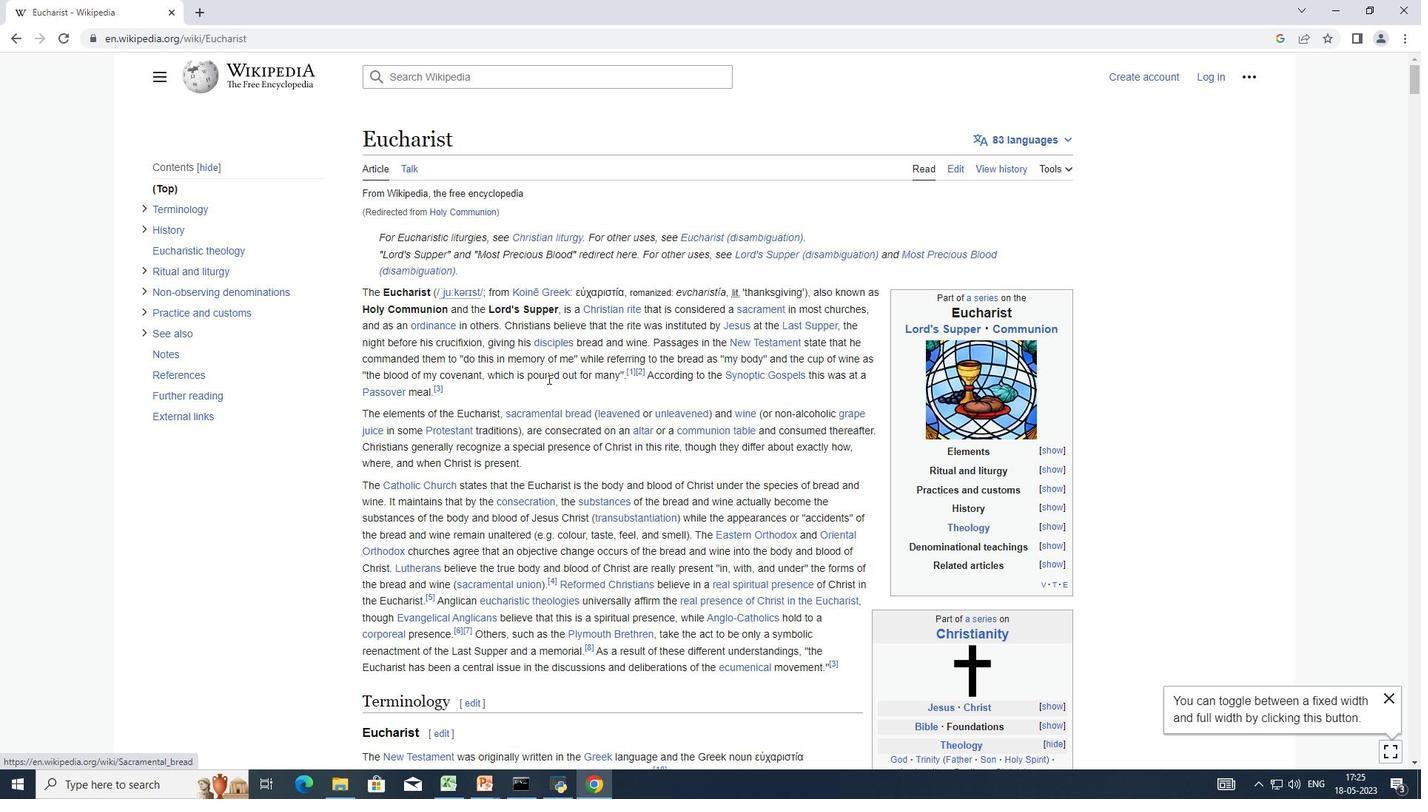 
Action: Mouse scrolled (547, 384) with delta (0, 0)
Screenshot: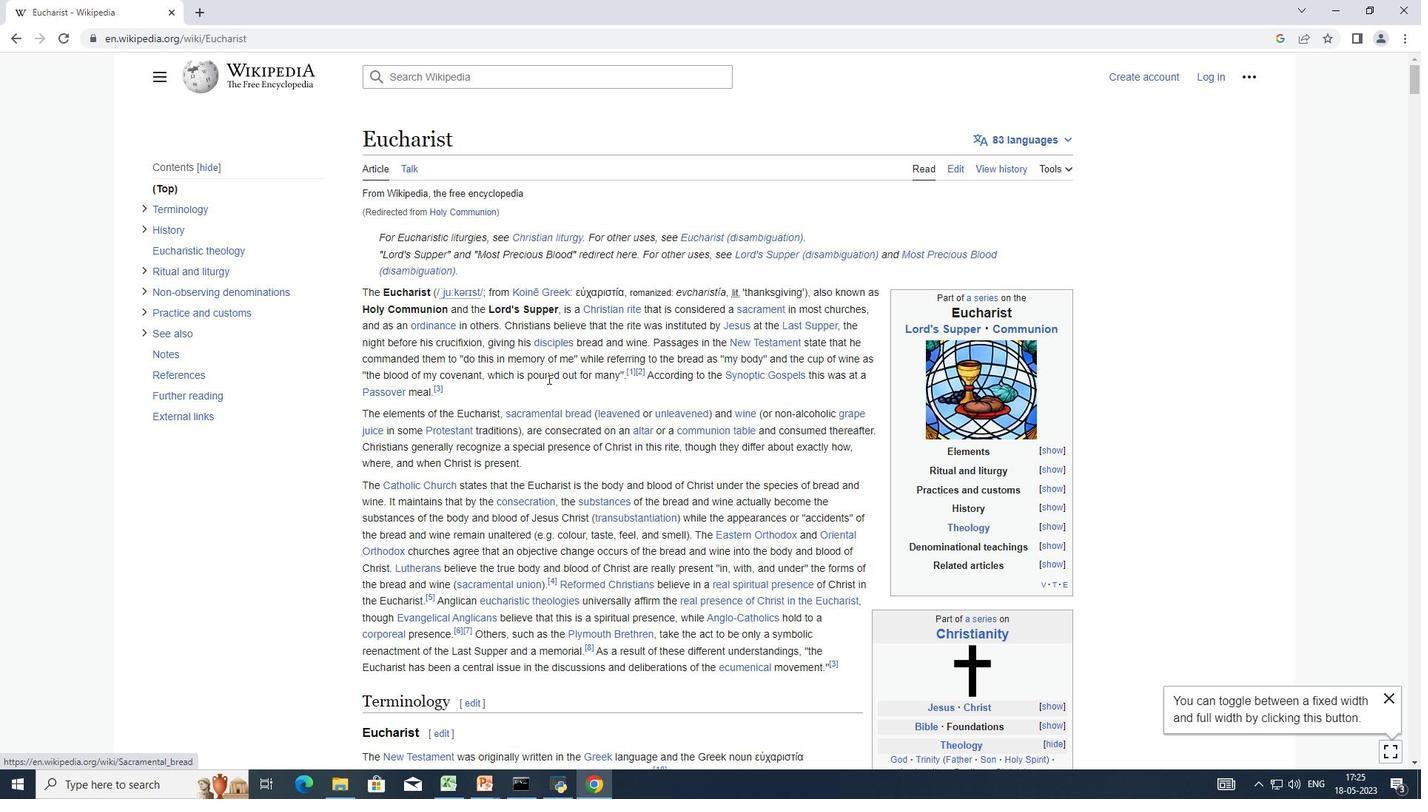 
Action: Mouse moved to (544, 393)
Screenshot: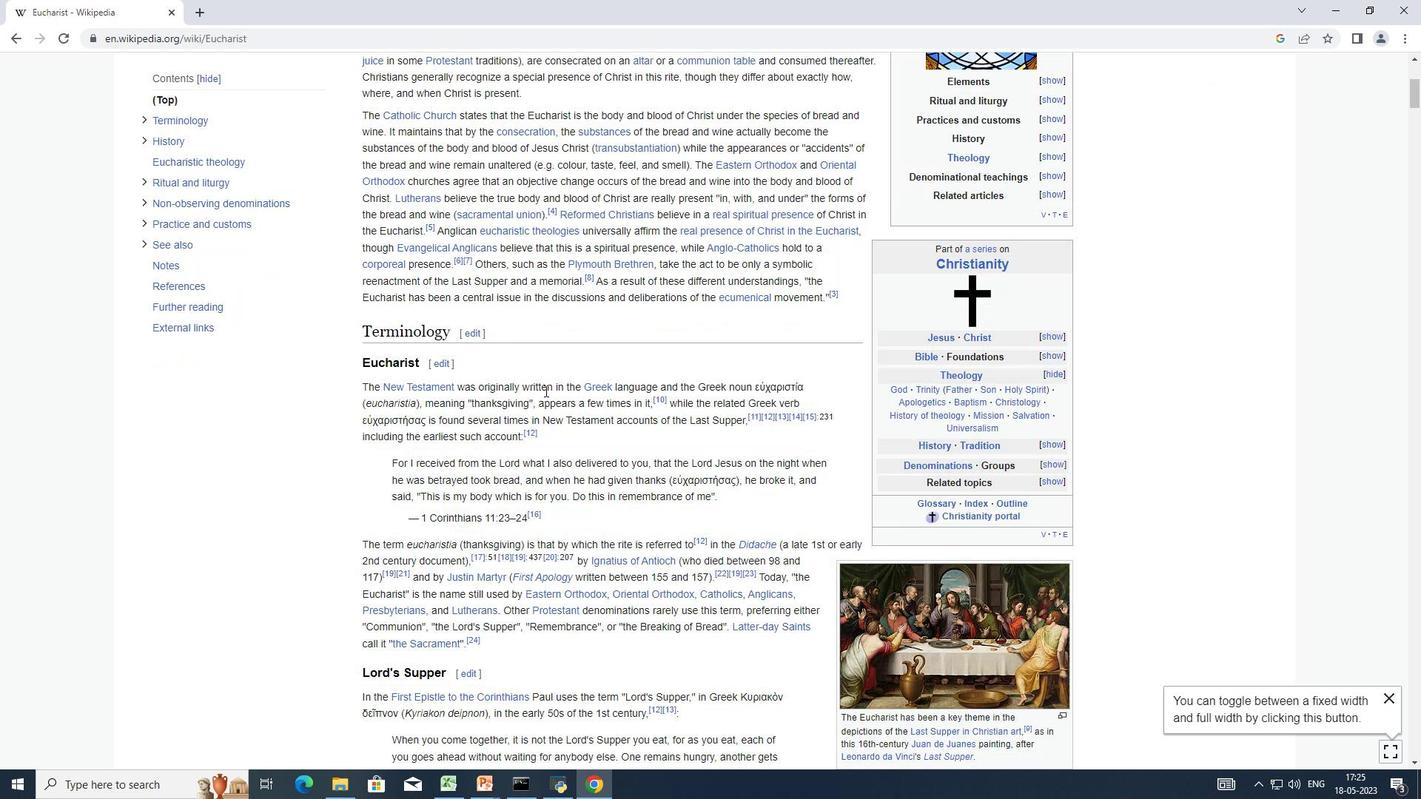 
Action: Mouse scrolled (544, 393) with delta (0, 0)
Screenshot: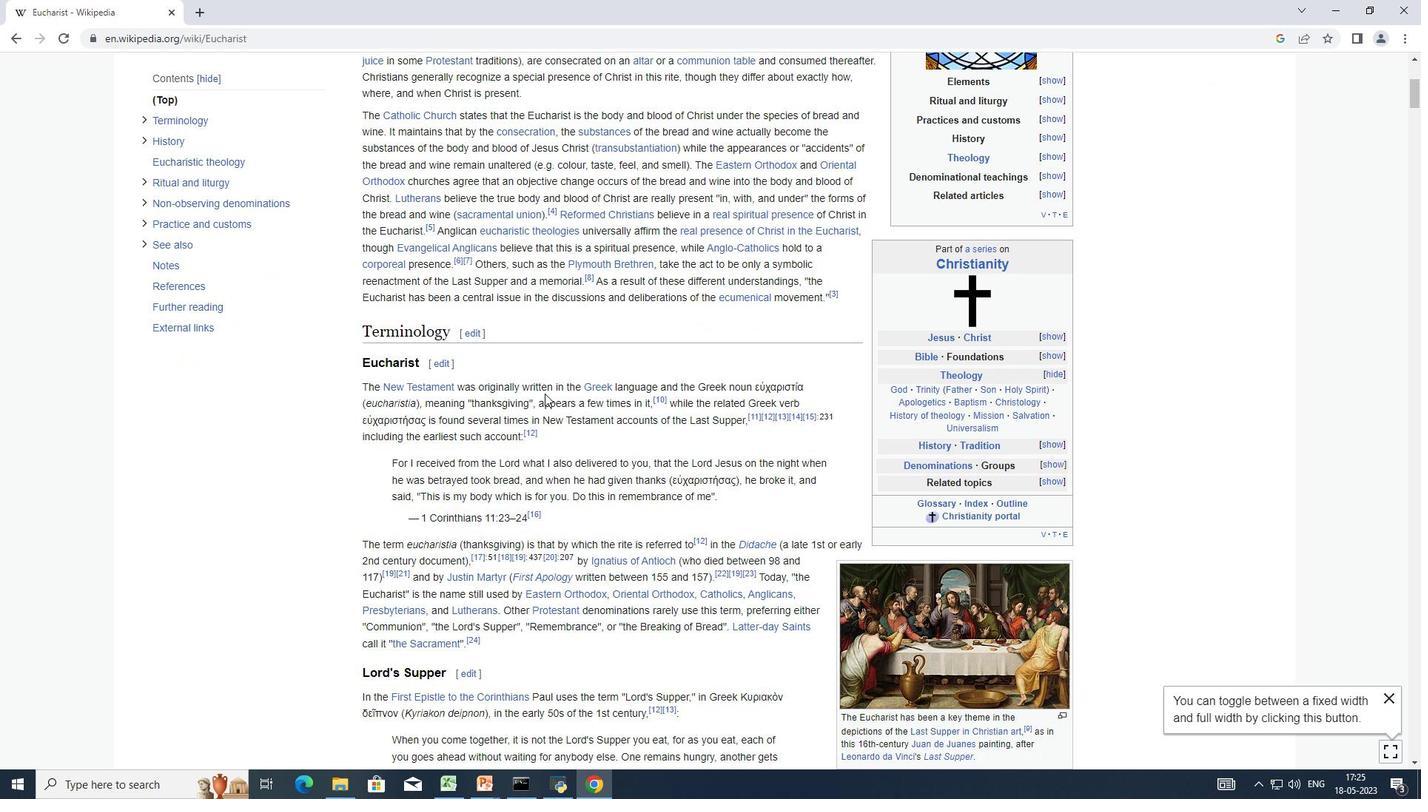 
Action: Mouse moved to (544, 393)
Screenshot: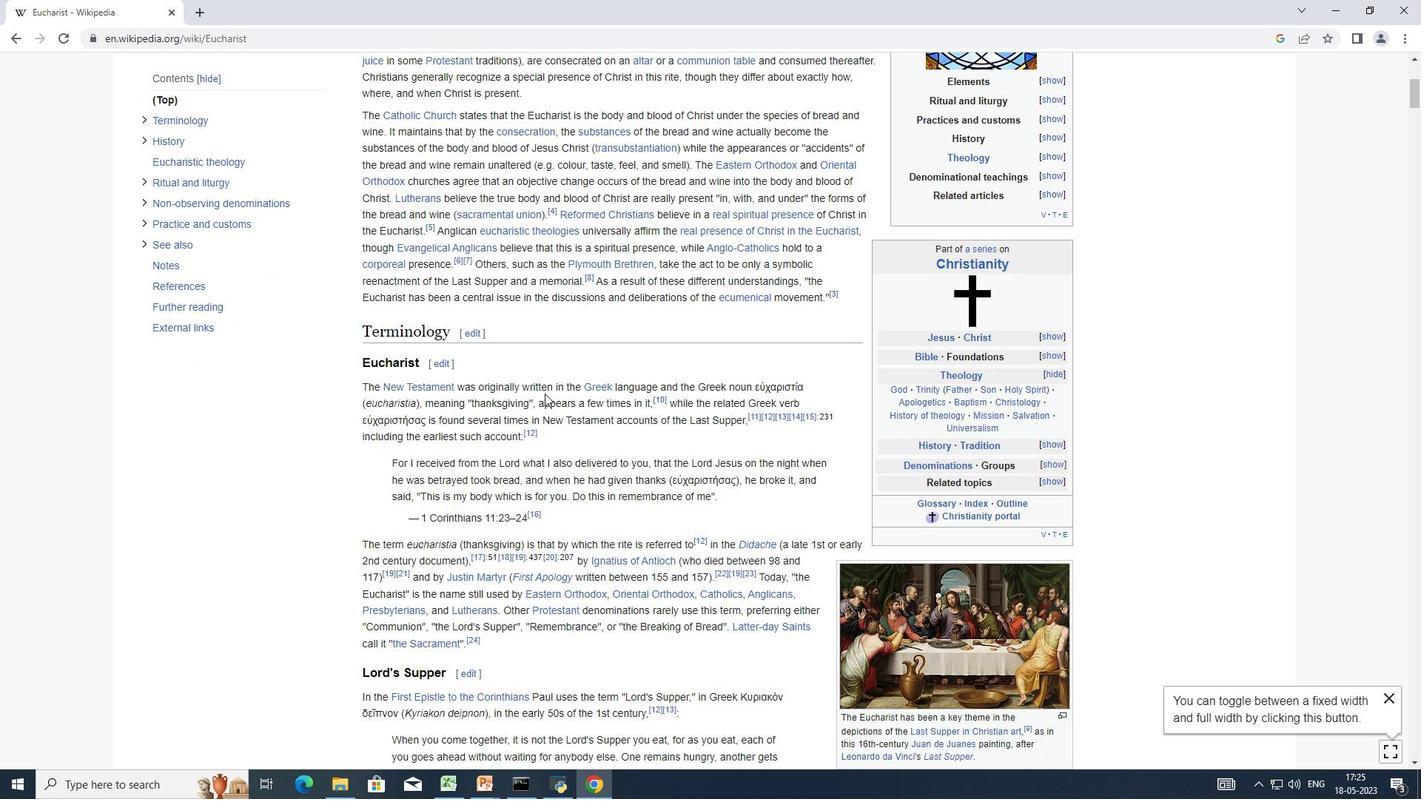 
Action: Mouse scrolled (544, 393) with delta (0, 0)
Screenshot: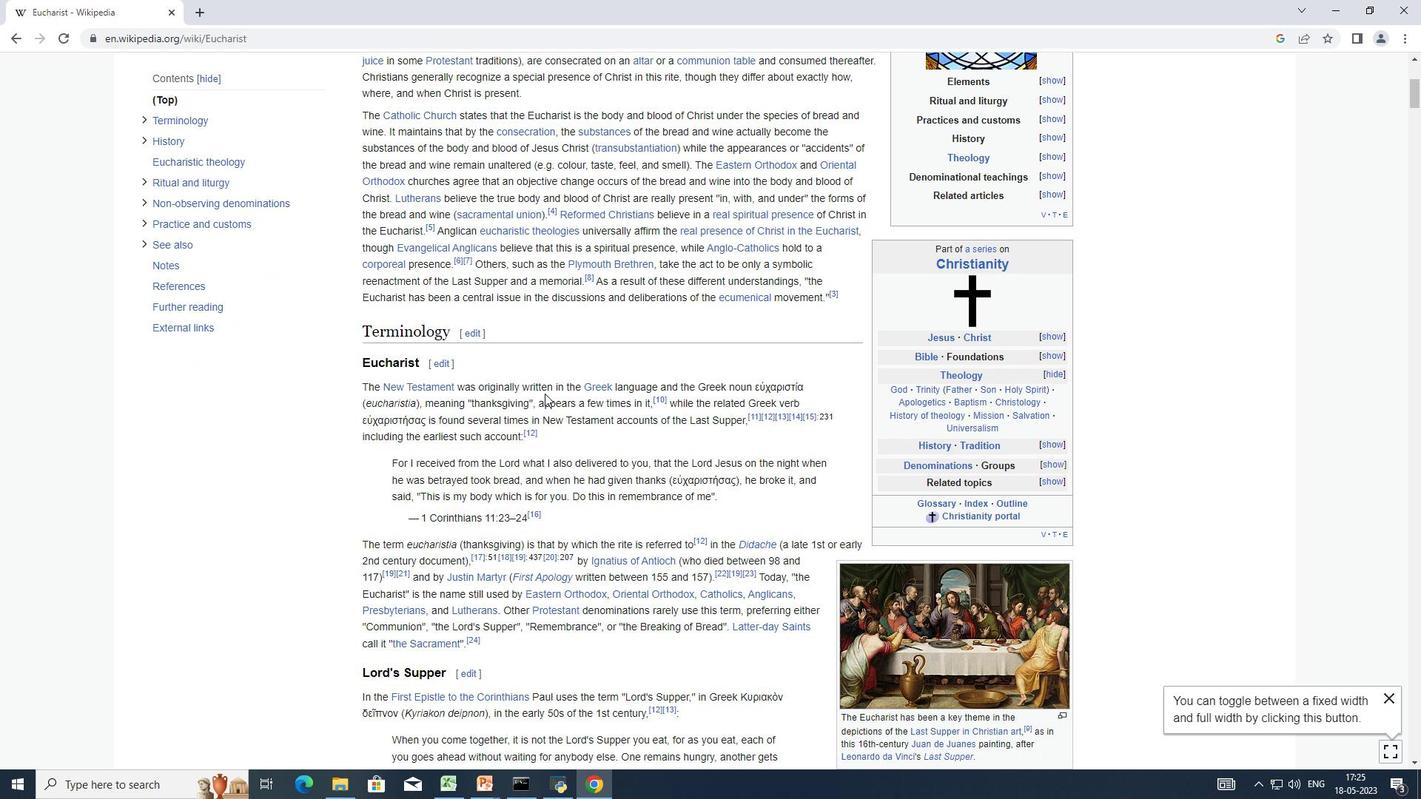 
Action: Mouse moved to (544, 395)
Screenshot: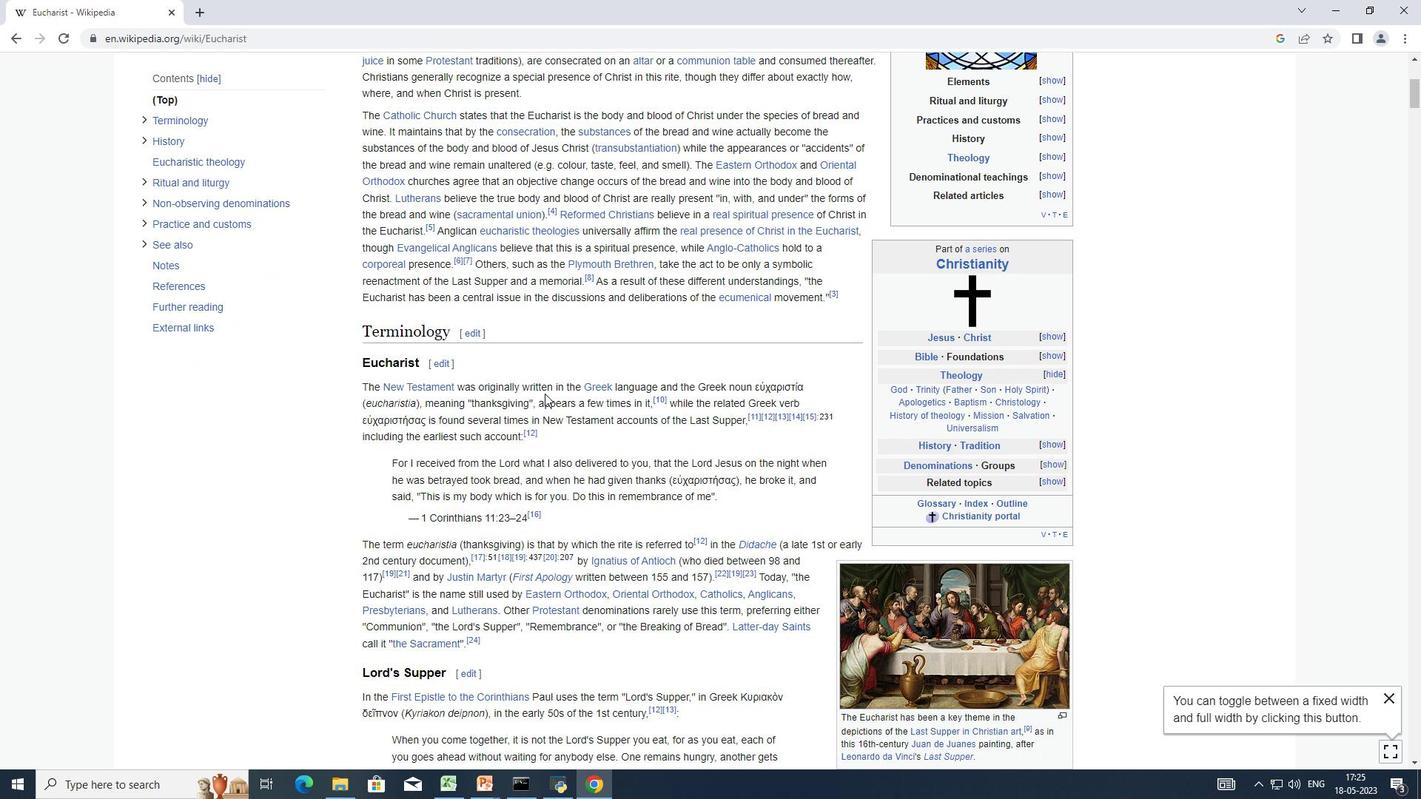 
Action: Mouse scrolled (544, 393) with delta (0, 0)
Screenshot: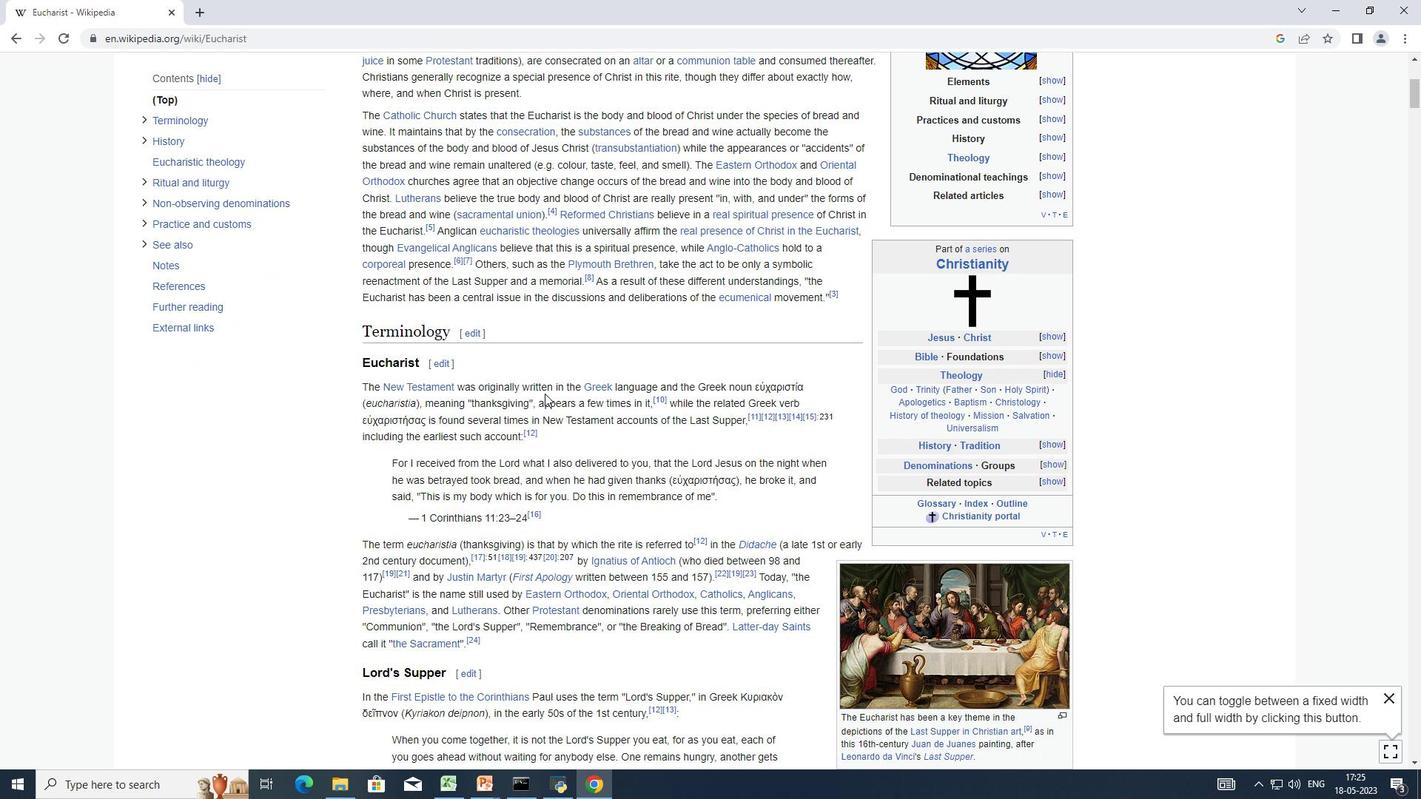 
Action: Mouse moved to (481, 472)
Screenshot: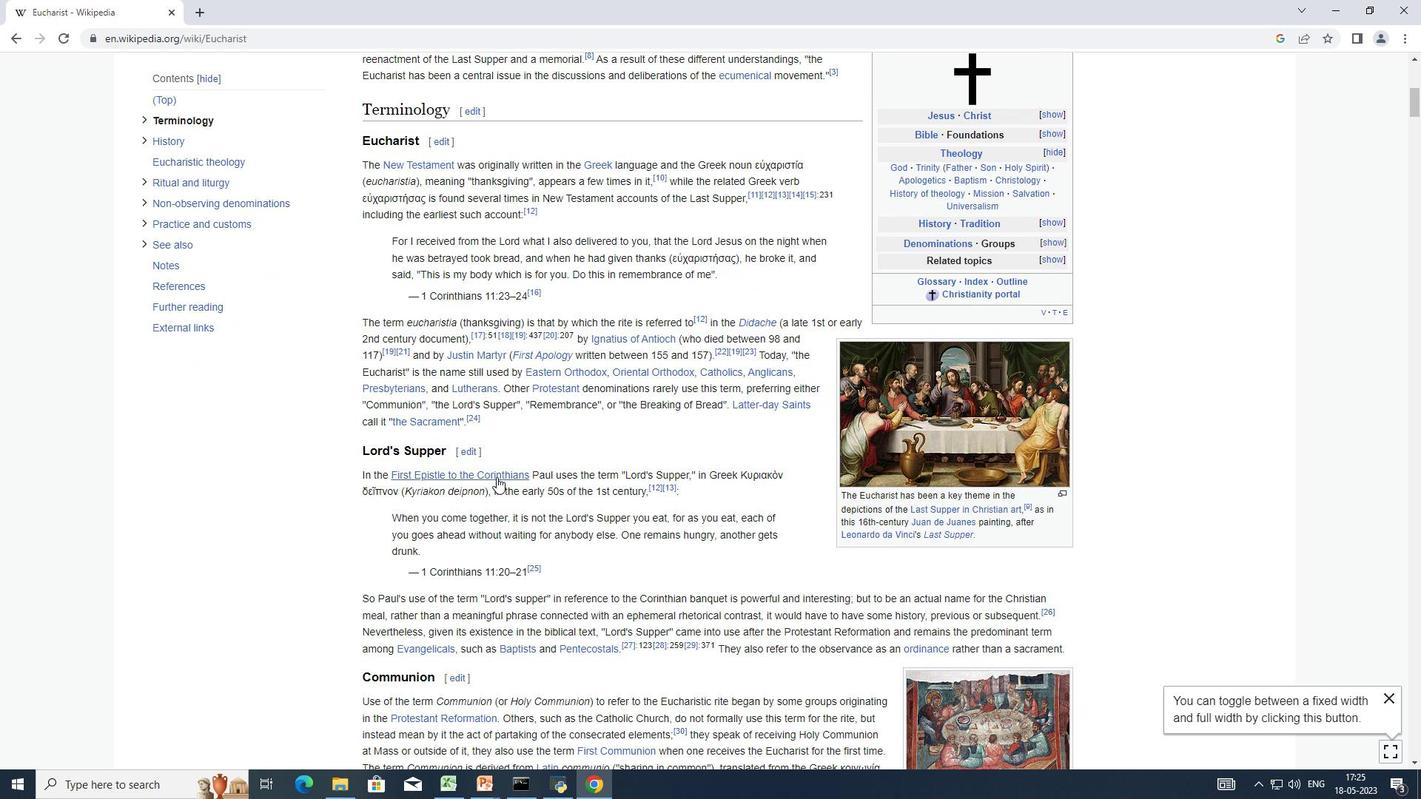 
Action: Mouse pressed left at (481, 472)
Screenshot: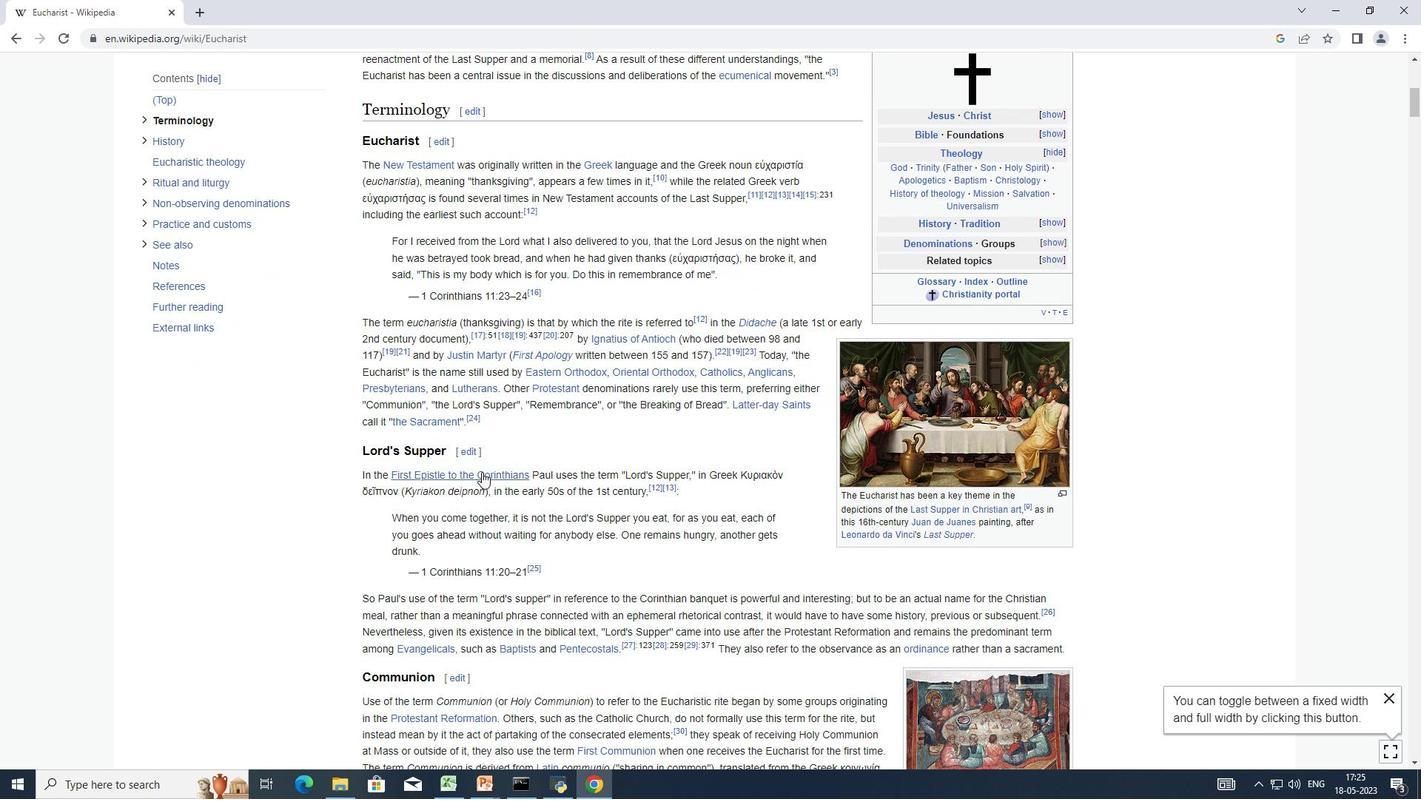
Action: Mouse moved to (298, 286)
Screenshot: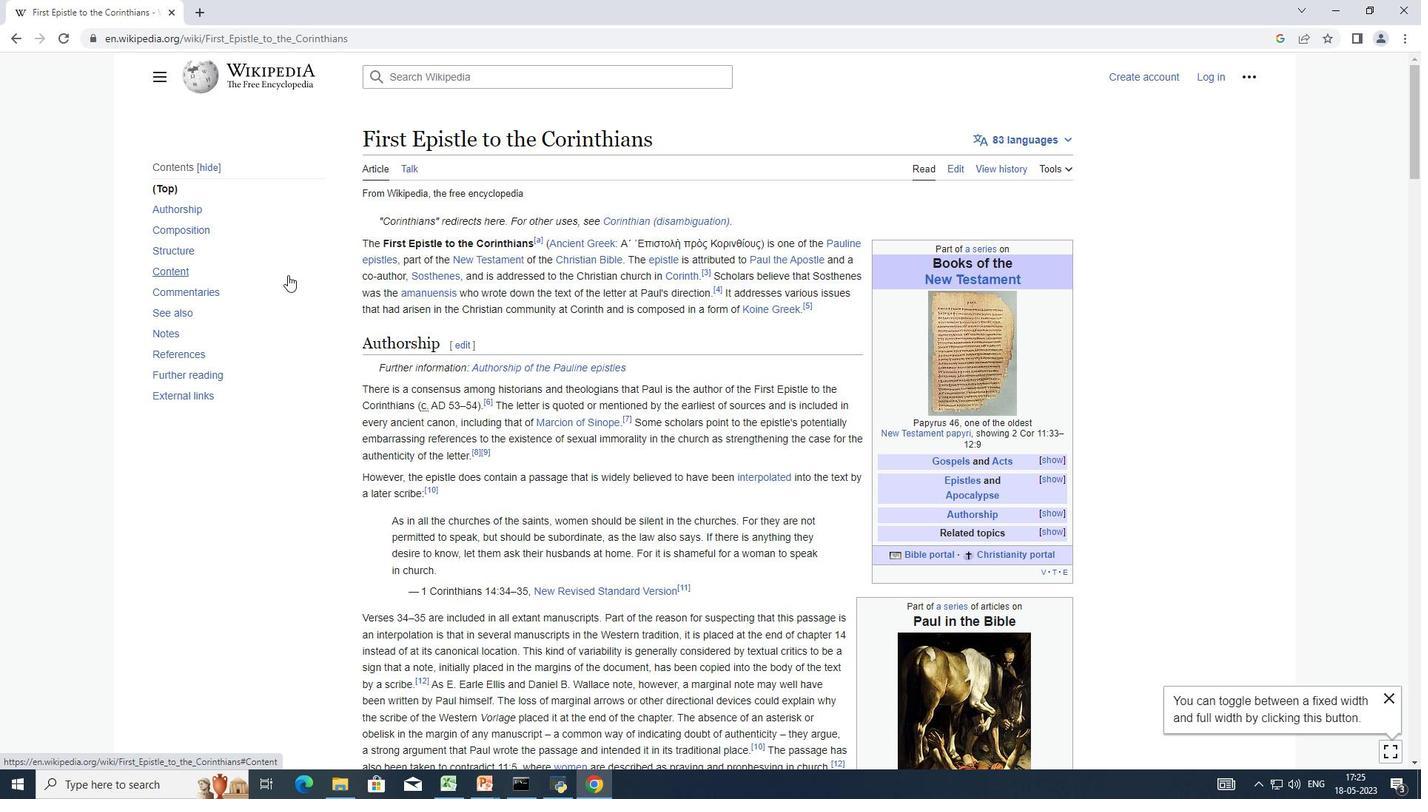 
Action: Mouse scrolled (298, 285) with delta (0, 0)
Screenshot: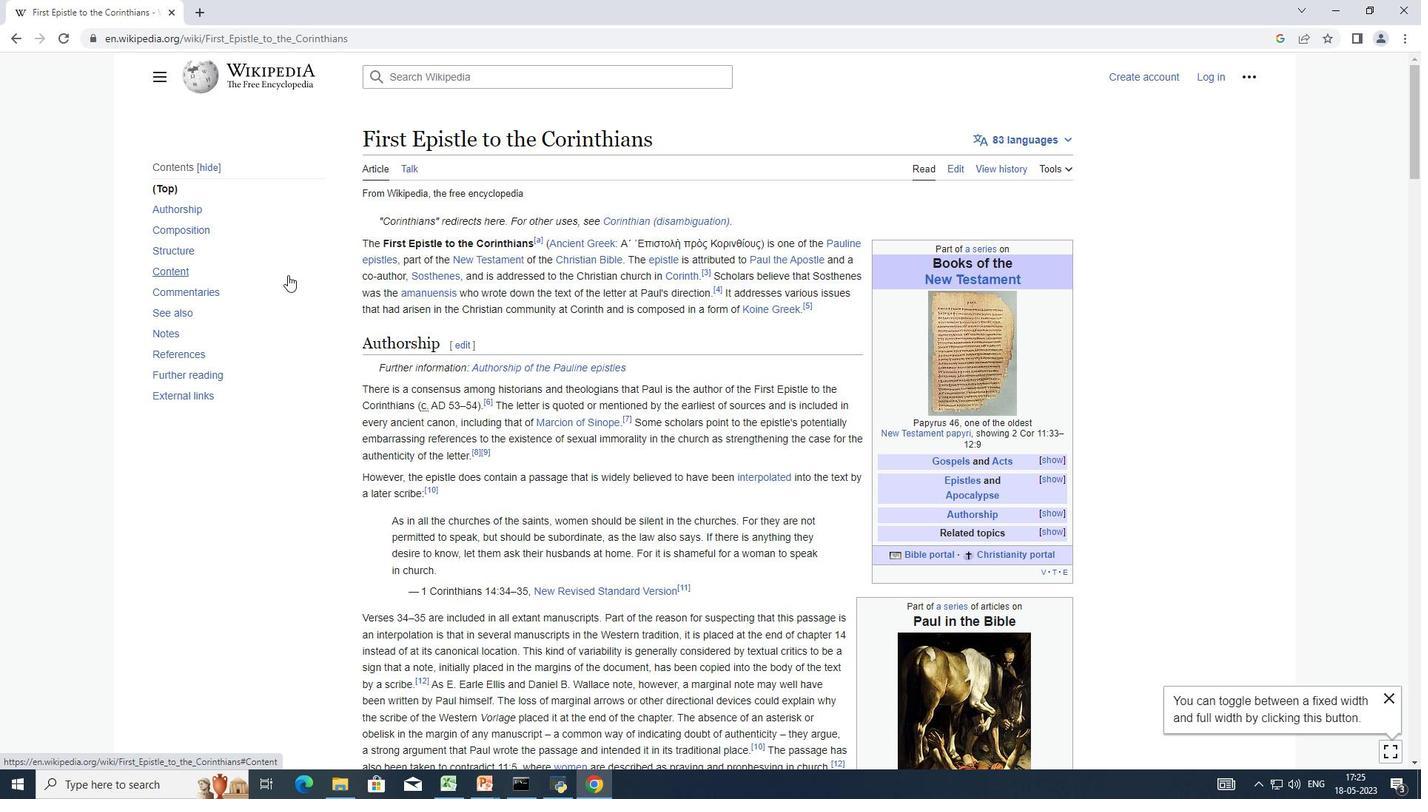 
Action: Mouse moved to (299, 286)
Screenshot: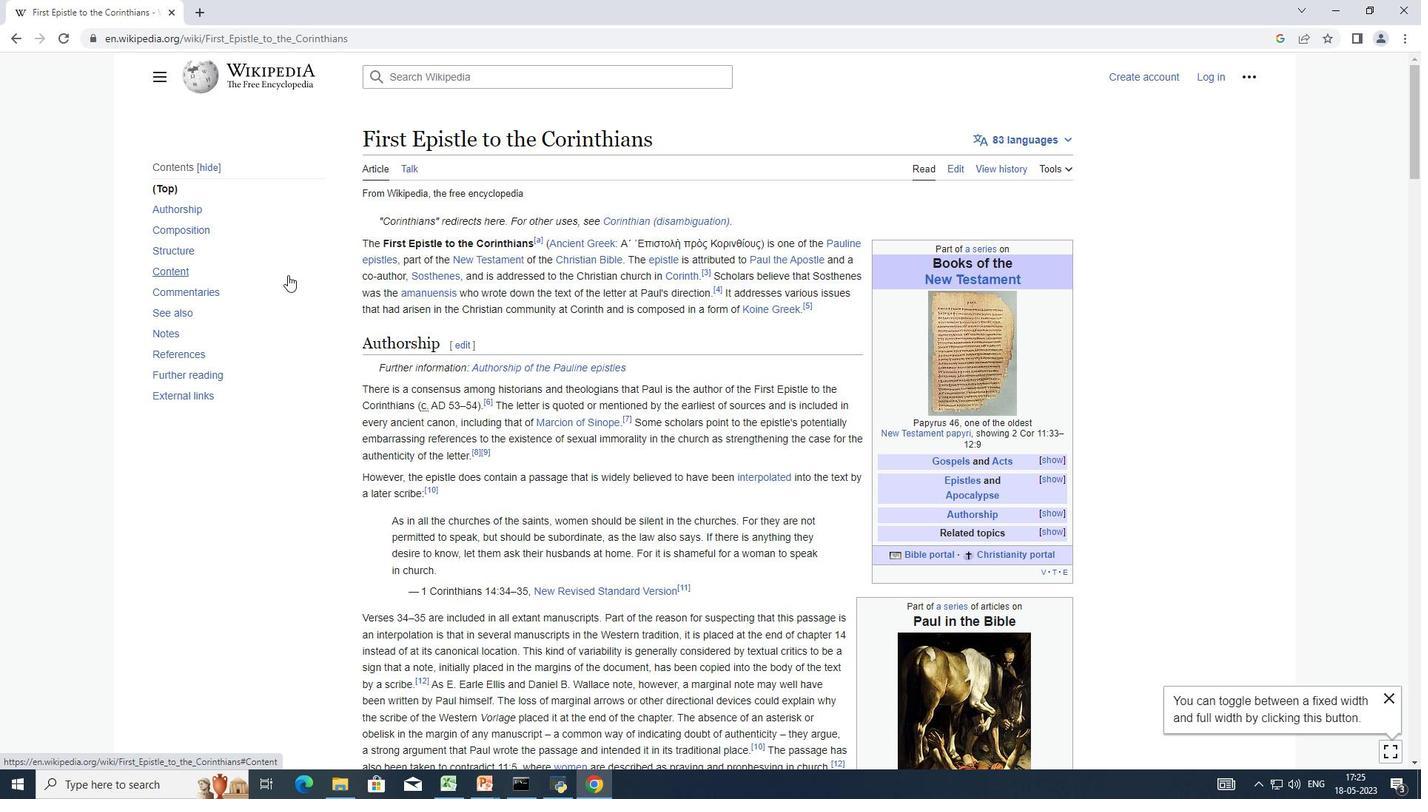 
Action: Mouse scrolled (299, 285) with delta (0, 0)
Screenshot: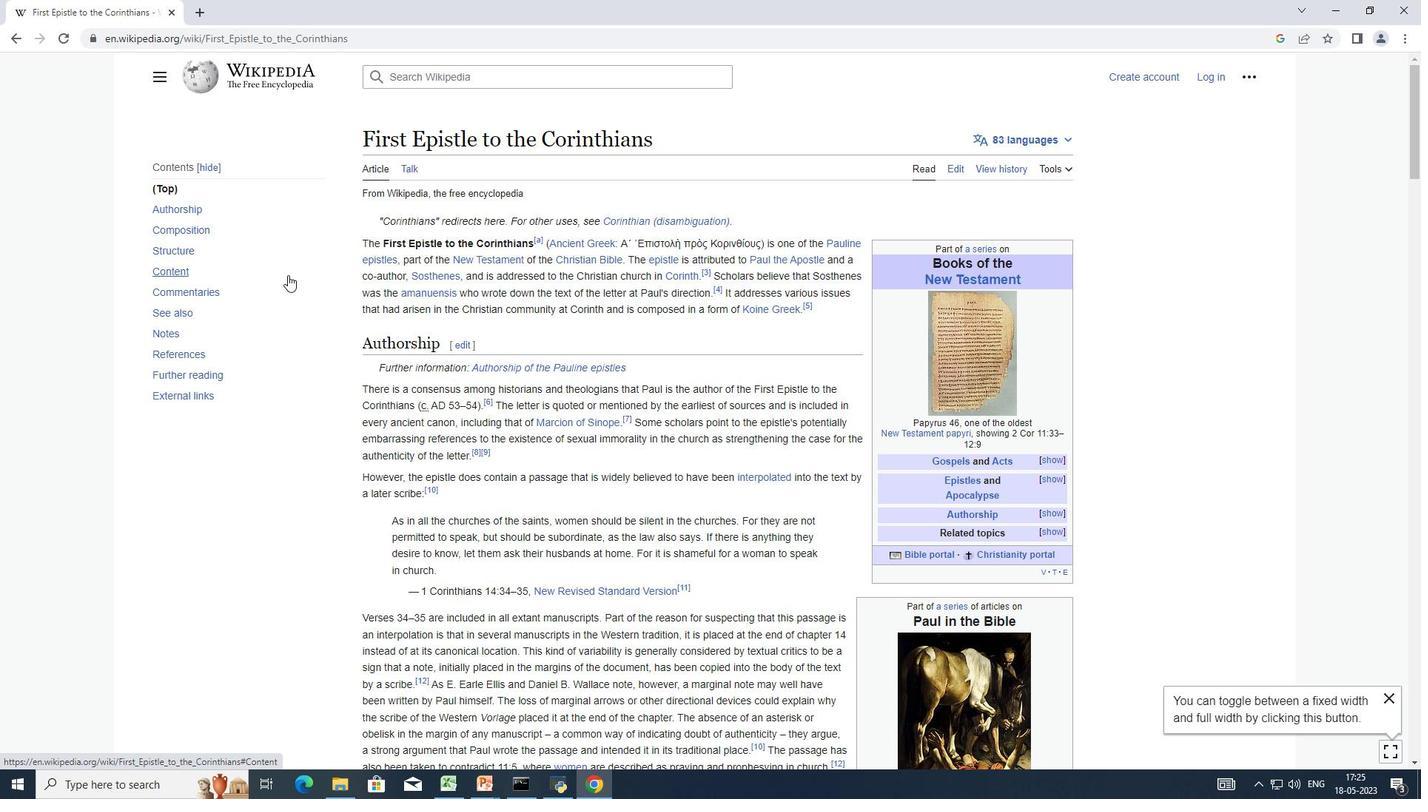 
Action: Mouse moved to (299, 287)
Screenshot: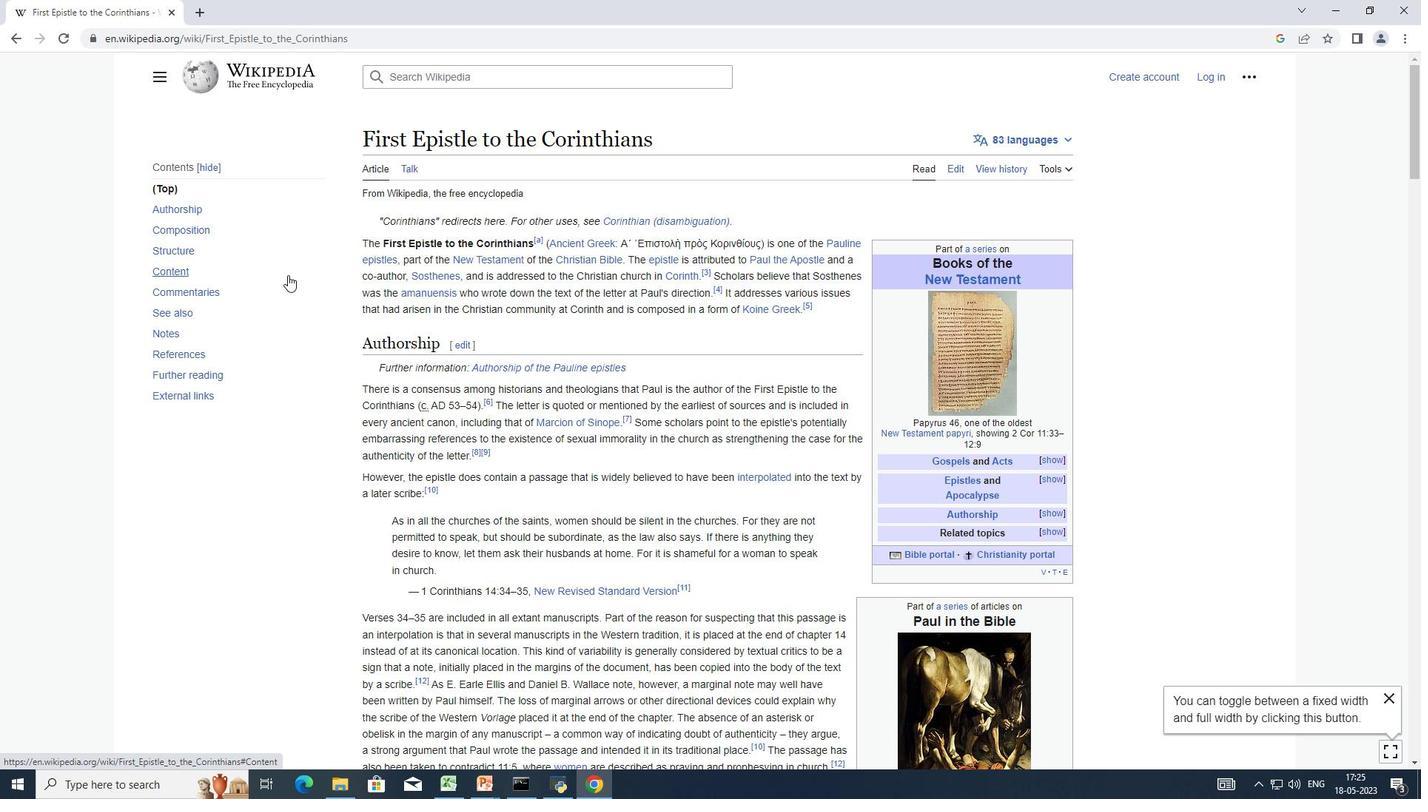 
Action: Mouse scrolled (299, 286) with delta (0, 0)
Screenshot: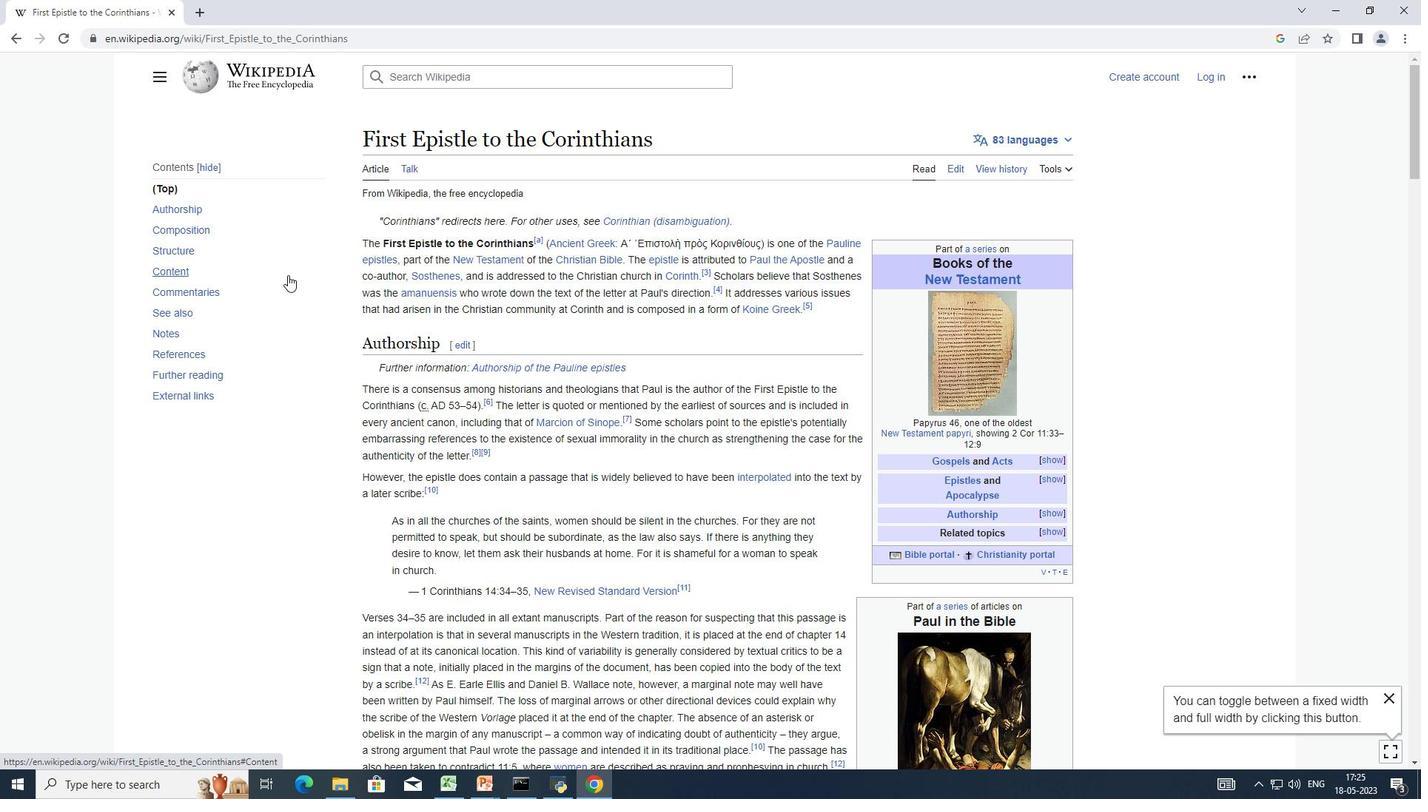 
Action: Mouse scrolled (299, 286) with delta (0, 0)
Screenshot: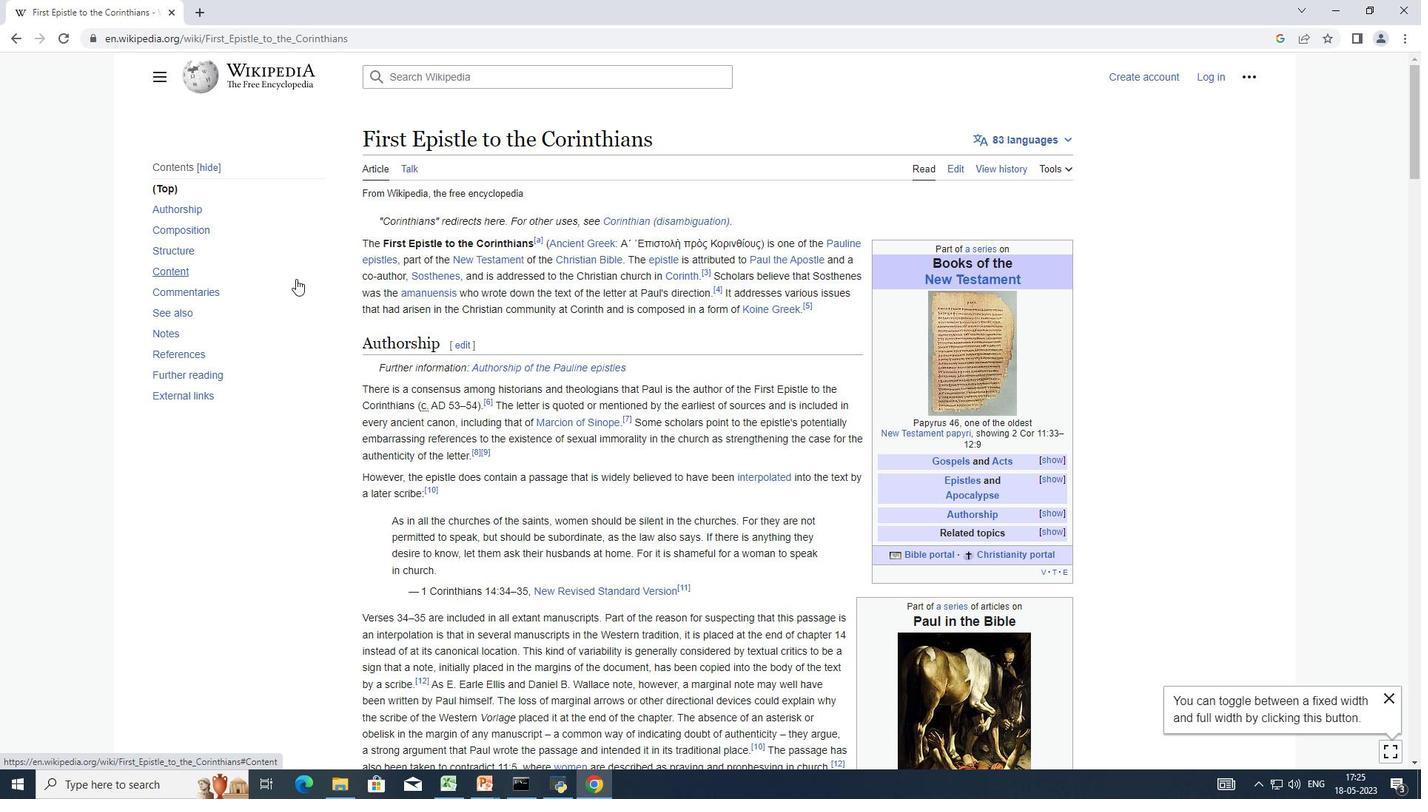 
Action: Mouse moved to (299, 287)
Screenshot: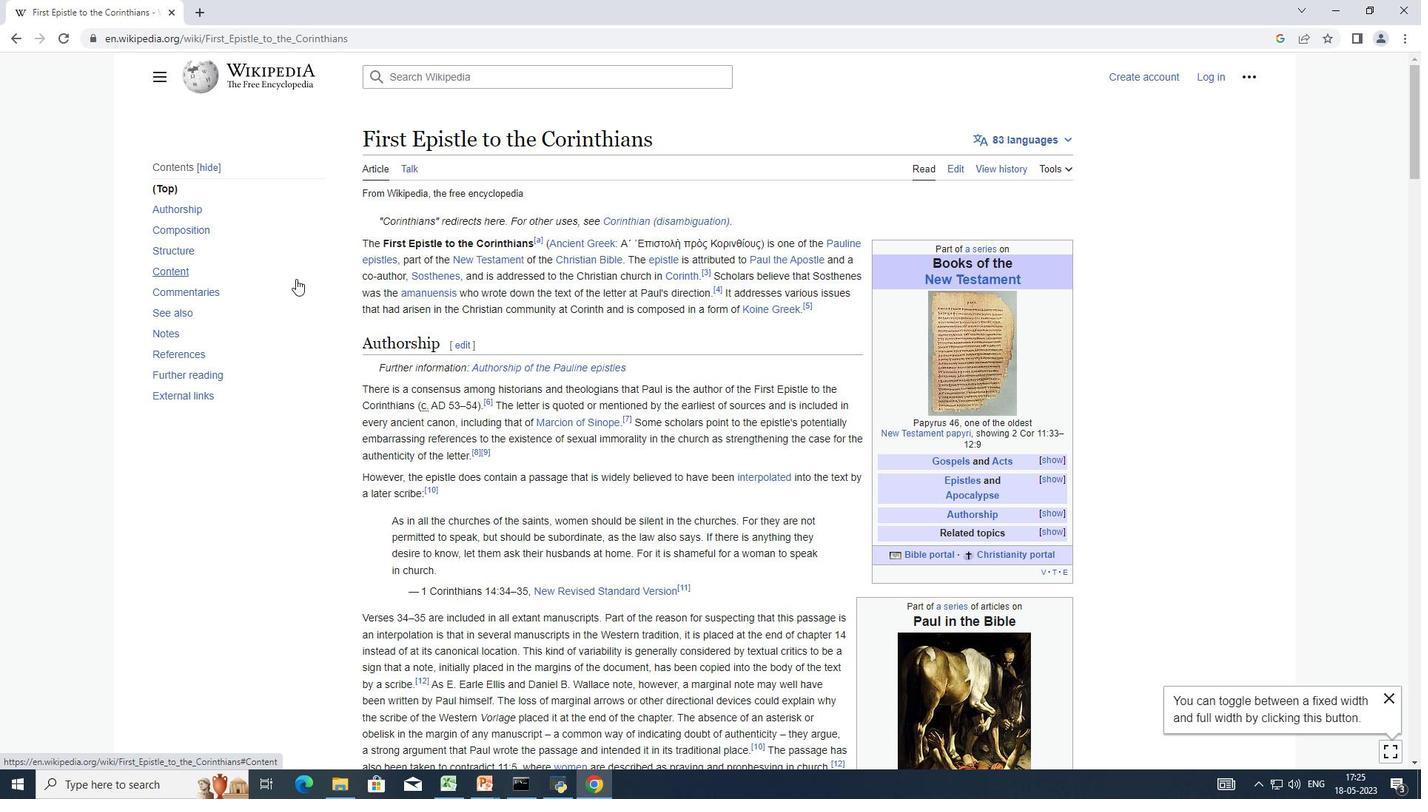 
Action: Mouse scrolled (299, 286) with delta (0, 0)
Screenshot: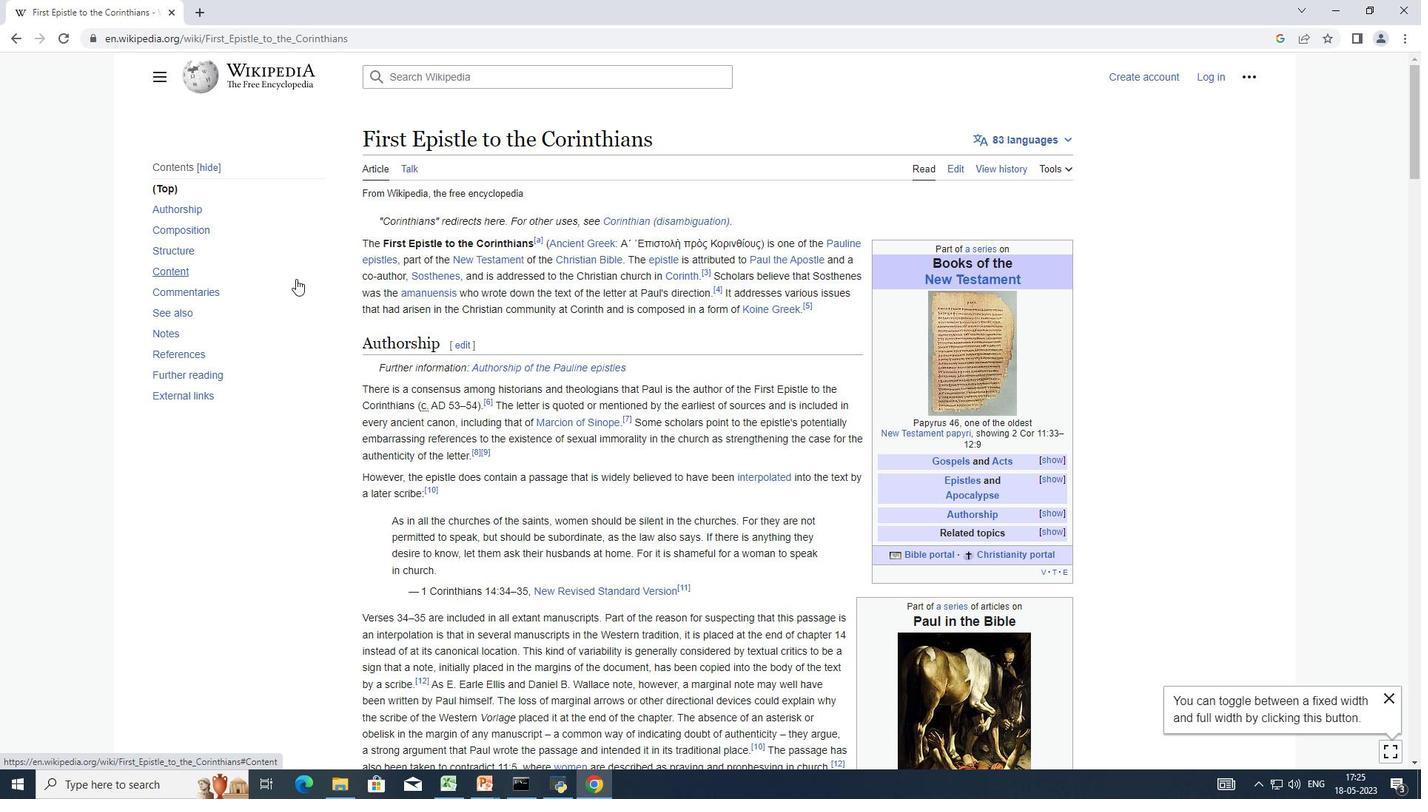 
Action: Mouse scrolled (299, 286) with delta (0, 0)
Screenshot: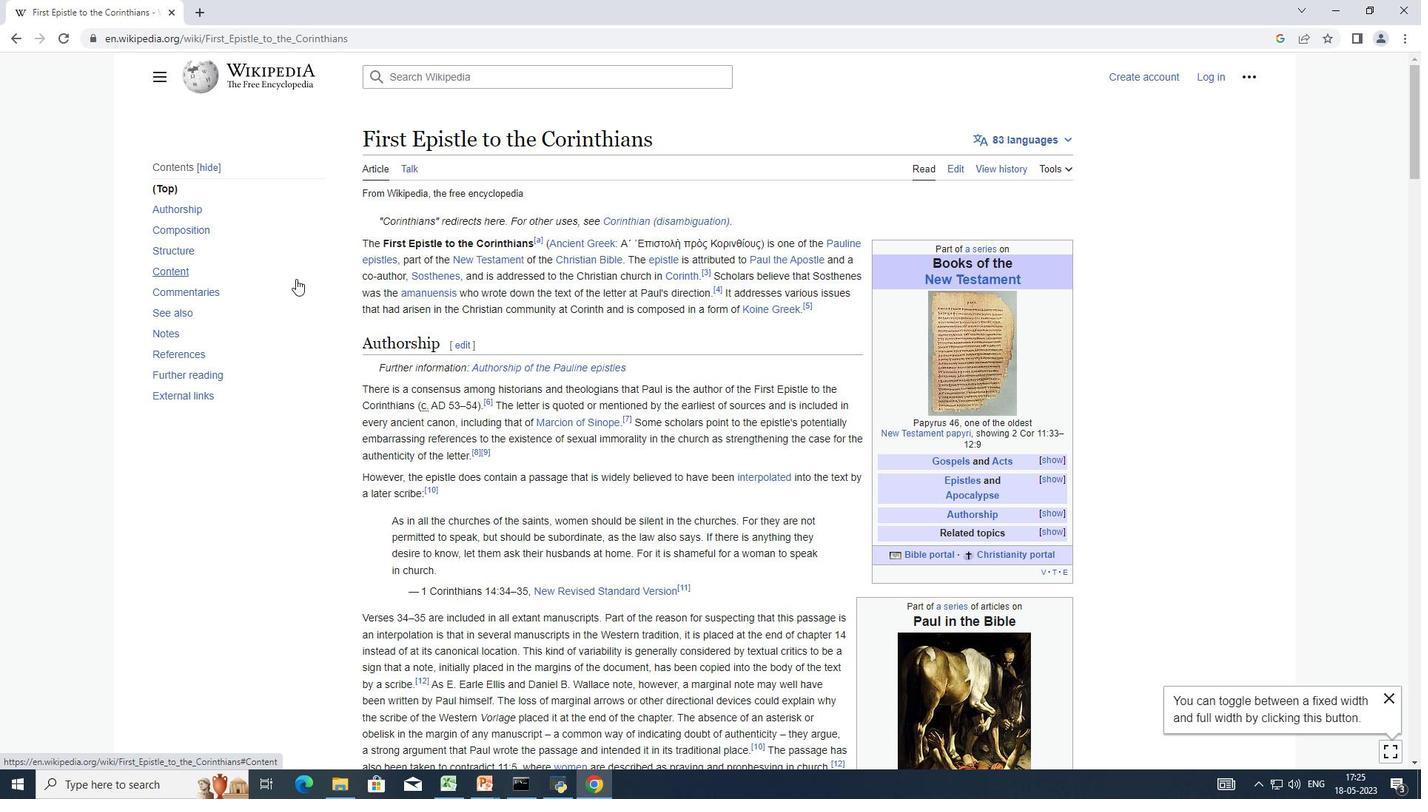 
Action: Mouse moved to (300, 287)
Screenshot: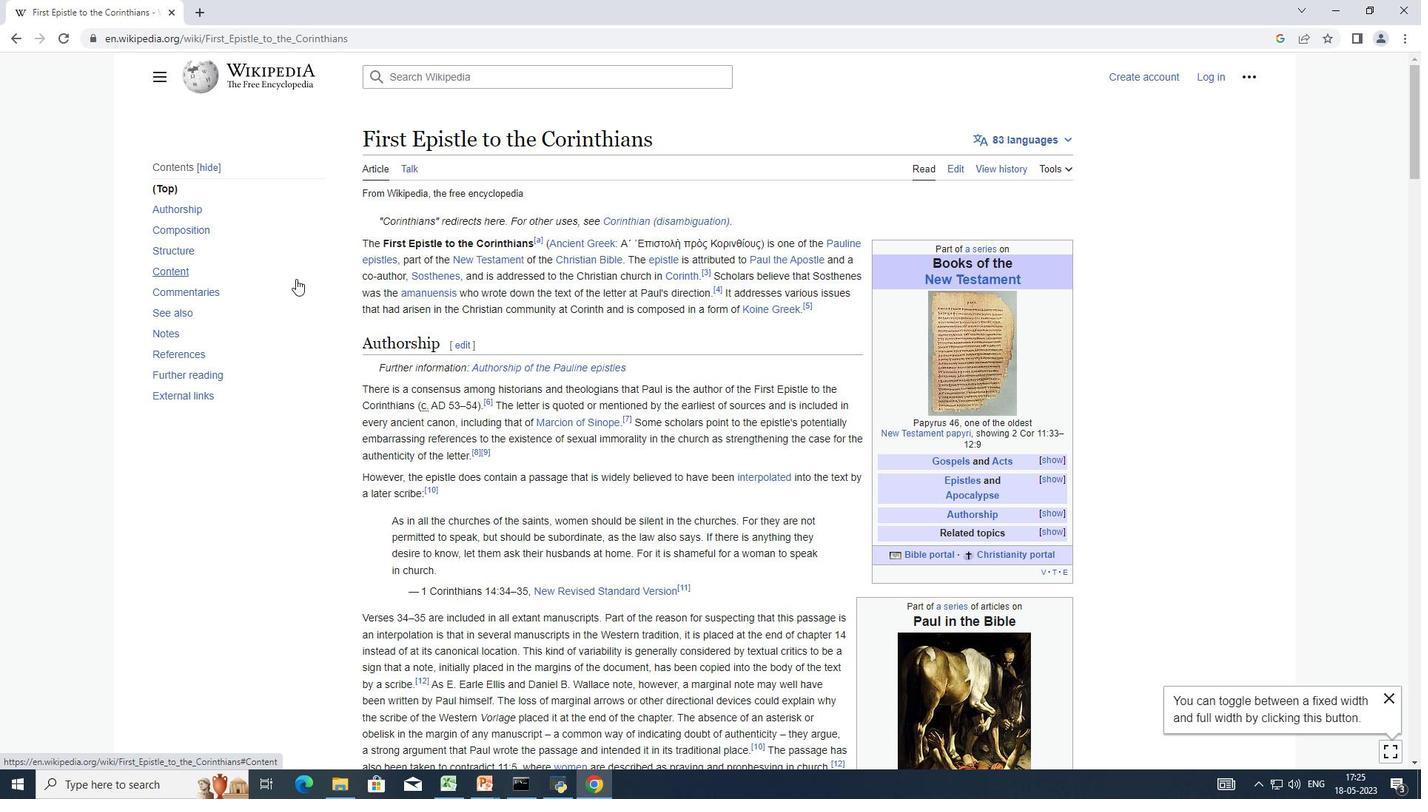 
Action: Mouse scrolled (300, 286) with delta (0, 0)
Screenshot: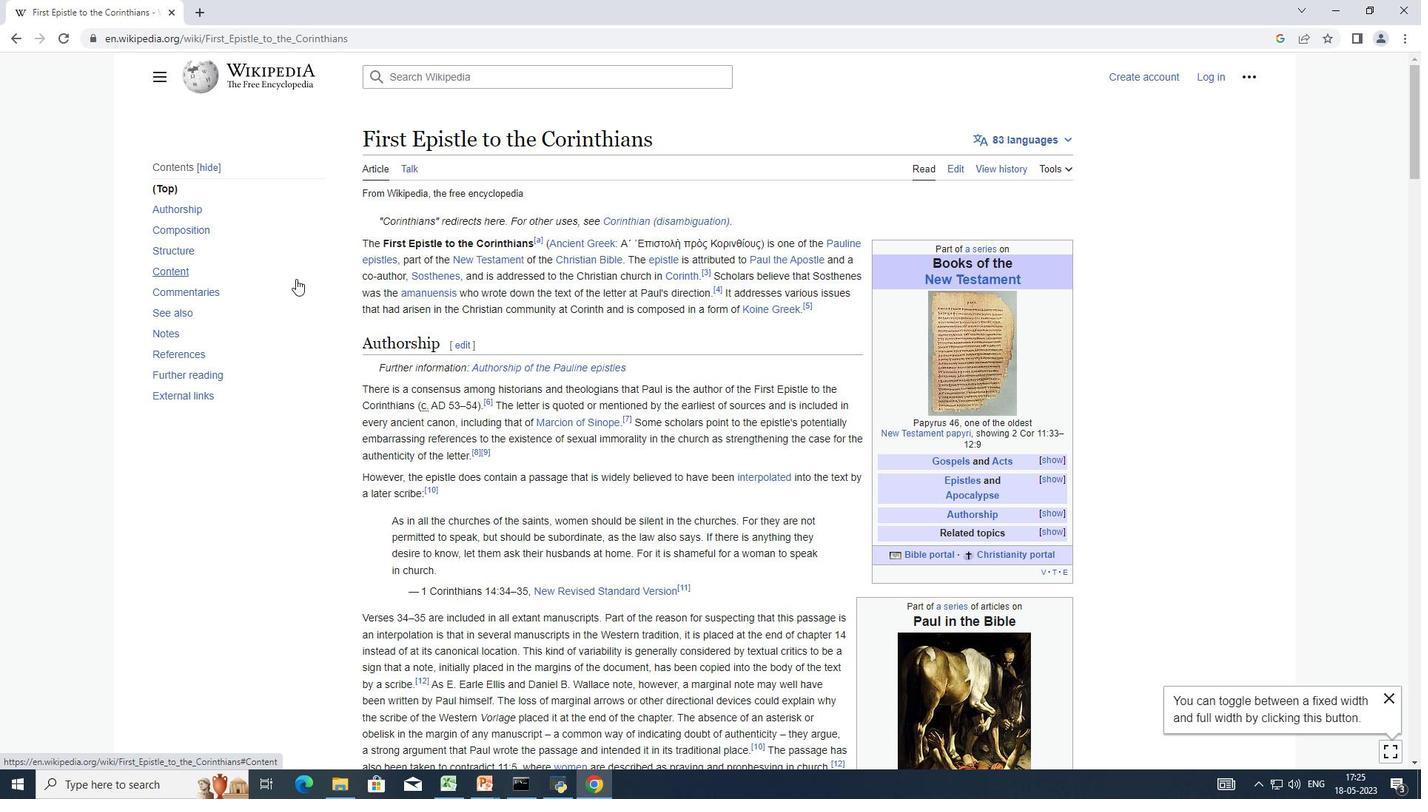 
Action: Mouse moved to (646, 481)
Screenshot: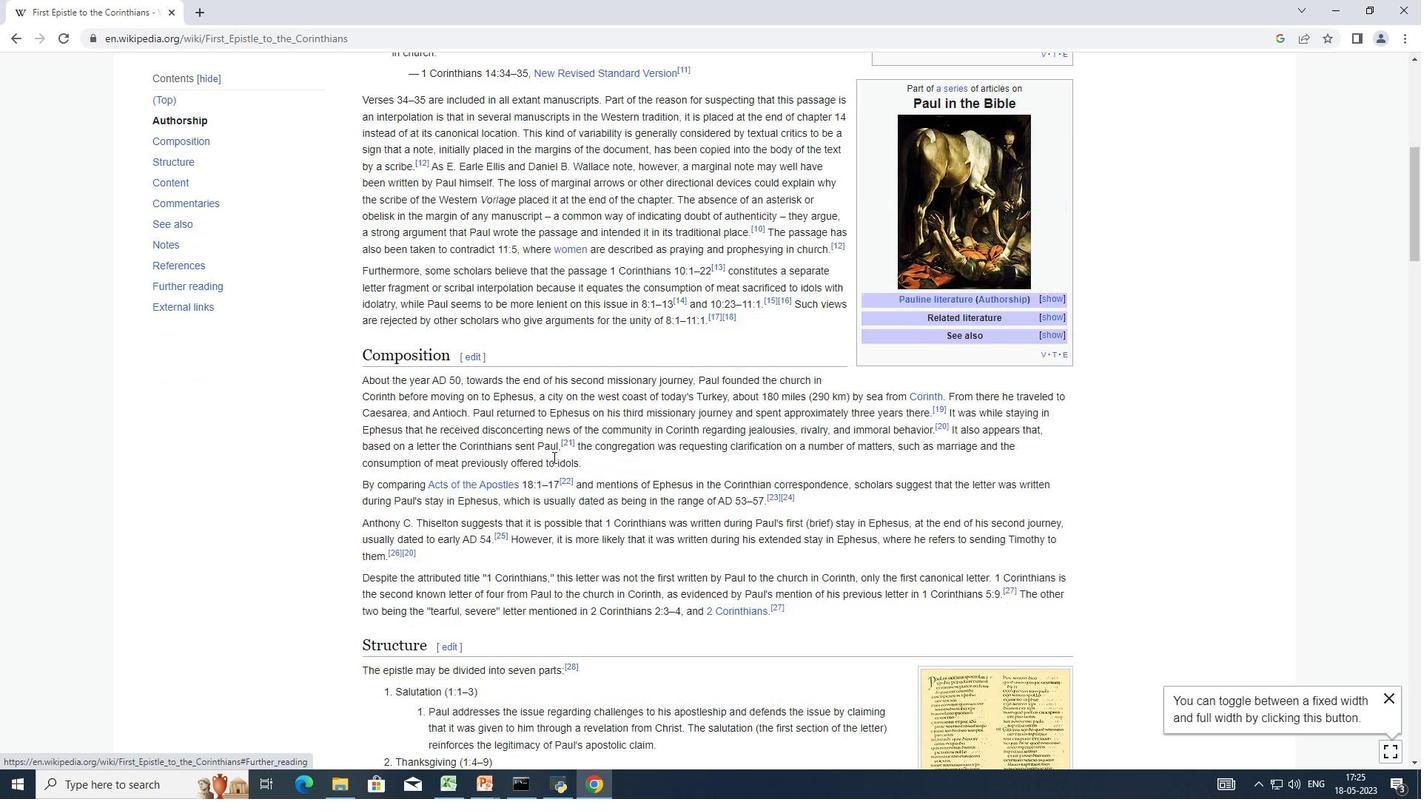 
Action: Mouse scrolled (646, 481) with delta (0, 0)
Screenshot: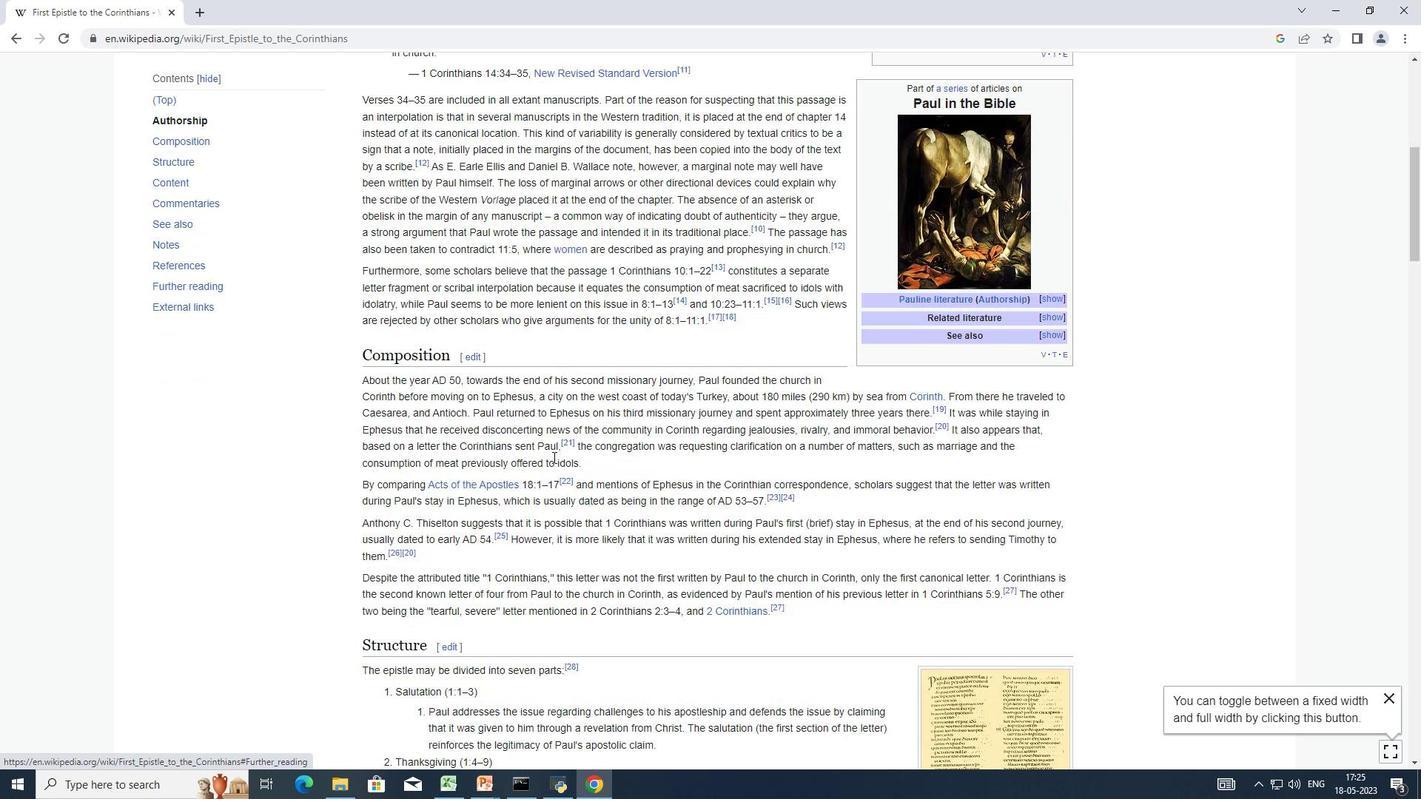 
Action: Mouse scrolled (646, 481) with delta (0, 0)
Screenshot: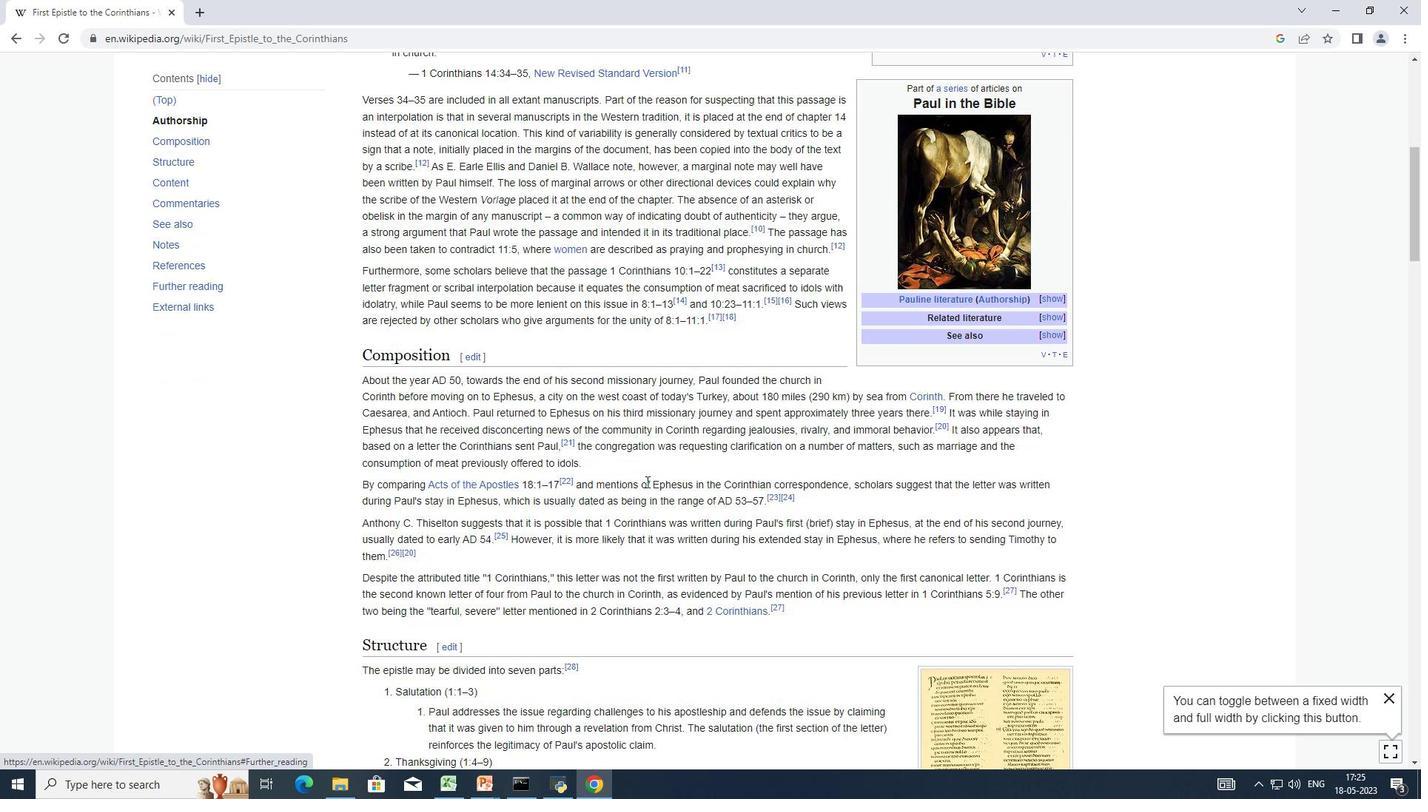 
Action: Mouse scrolled (646, 481) with delta (0, 0)
Screenshot: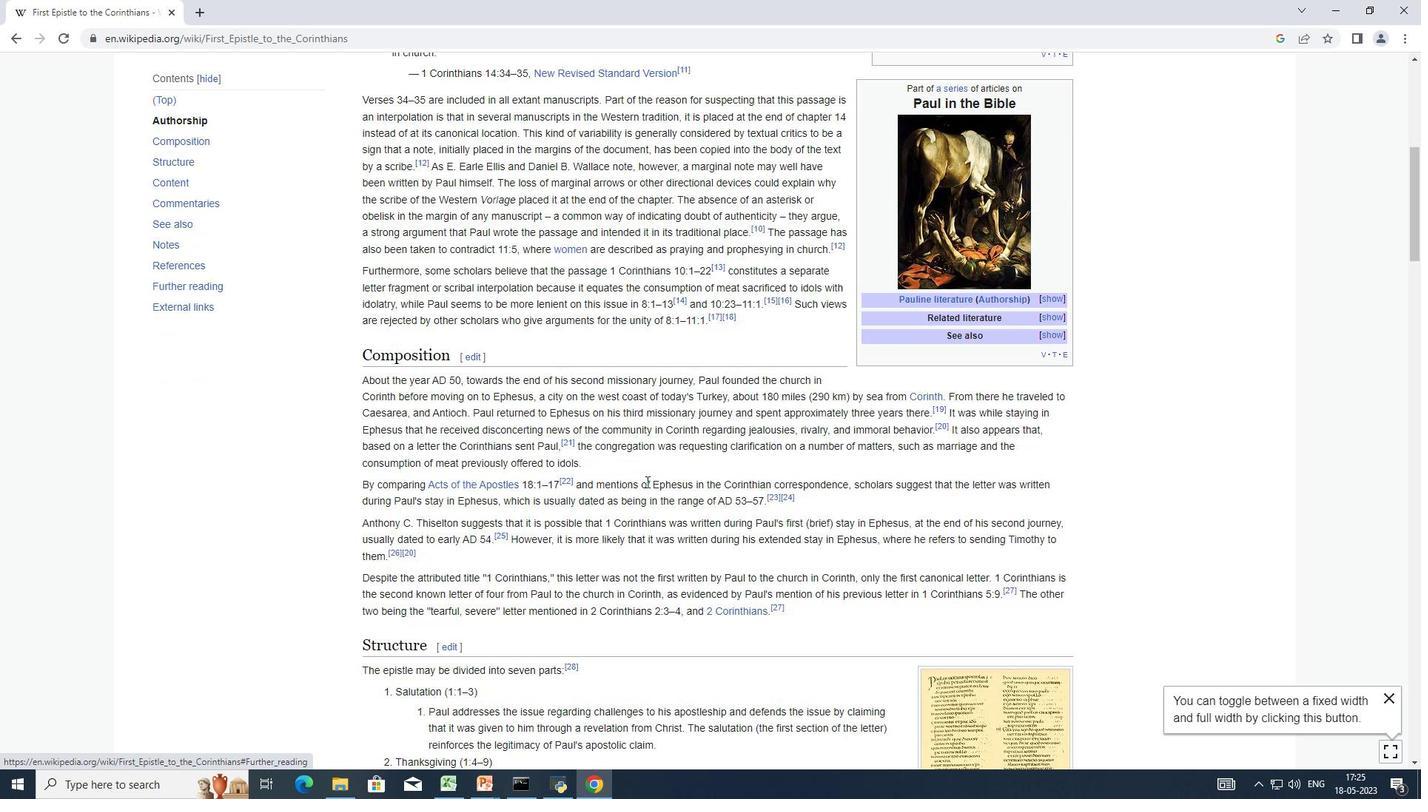 
Action: Mouse scrolled (646, 481) with delta (0, 0)
Screenshot: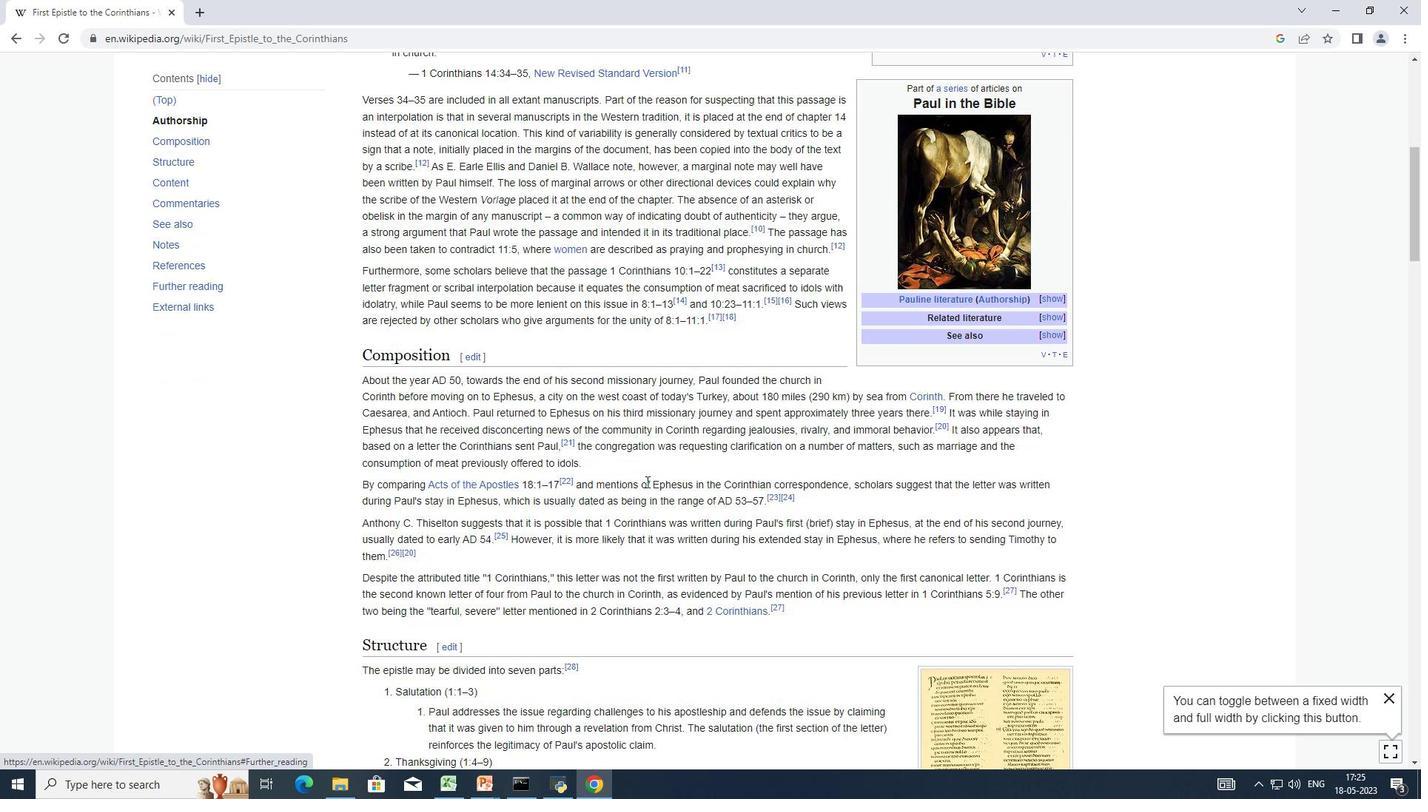 
Action: Mouse scrolled (646, 481) with delta (0, 0)
Screenshot: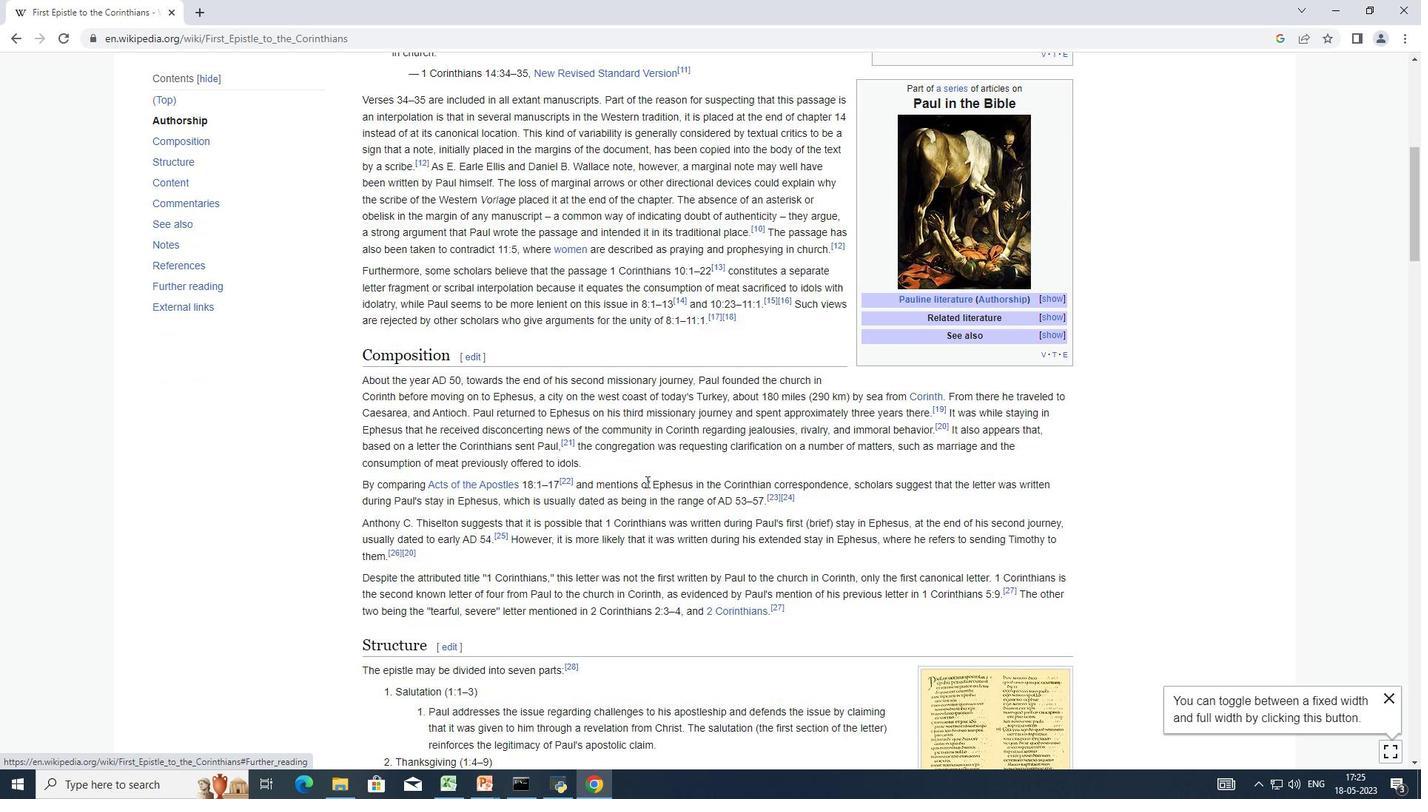 
Action: Mouse scrolled (646, 481) with delta (0, 0)
Screenshot: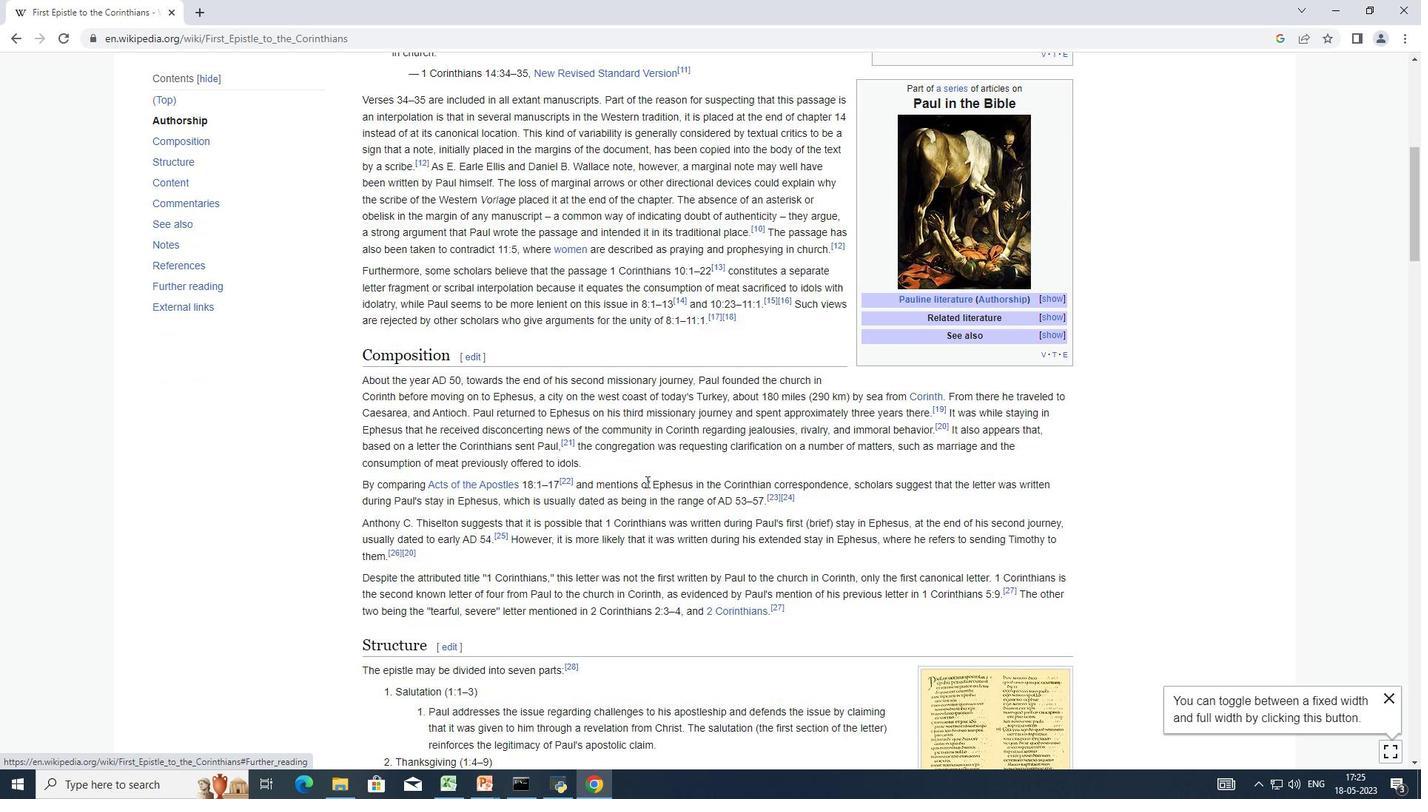 
Action: Mouse moved to (487, 520)
Screenshot: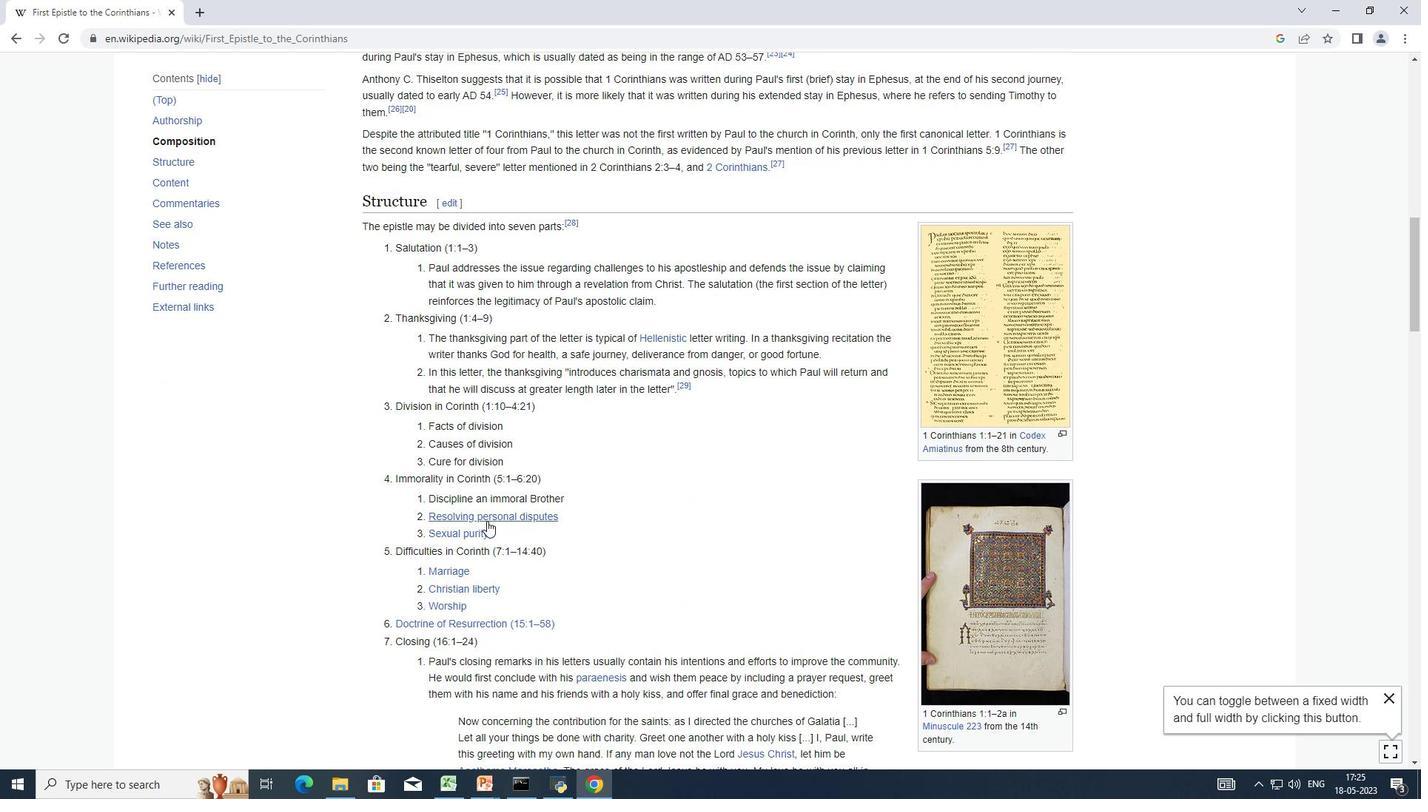 
Action: Mouse pressed left at (487, 520)
Screenshot: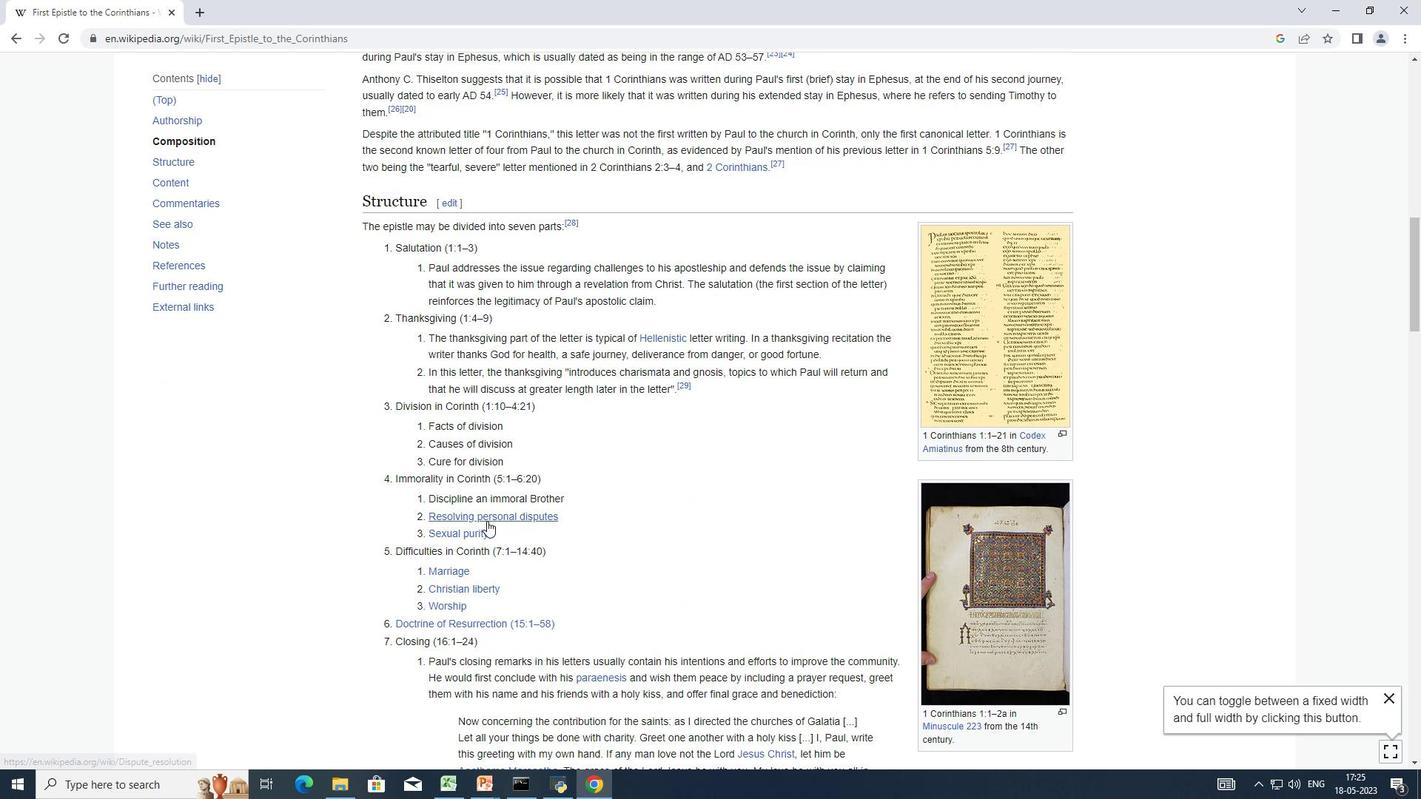 
Action: Mouse moved to (366, 324)
Screenshot: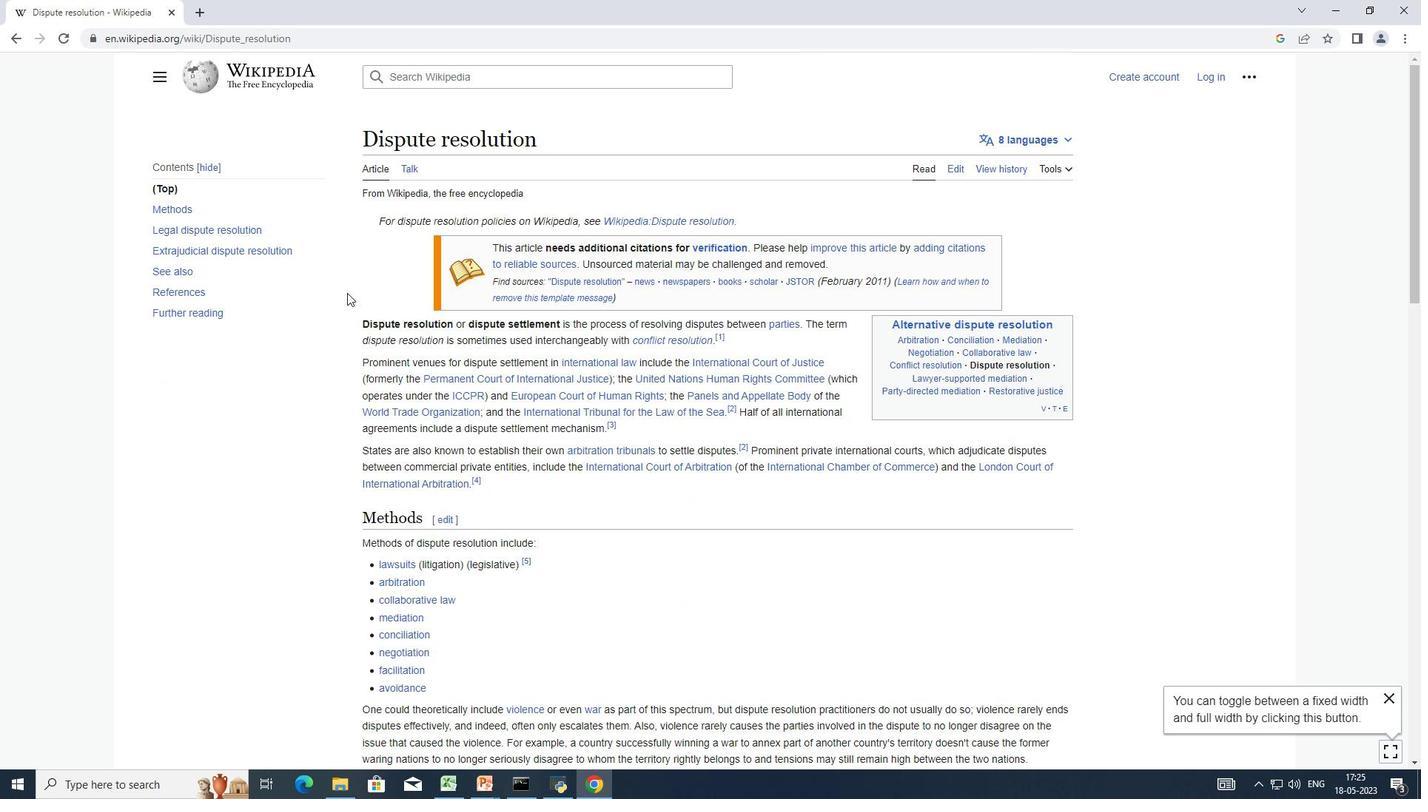 
Action: Mouse scrolled (366, 324) with delta (0, 0)
Screenshot: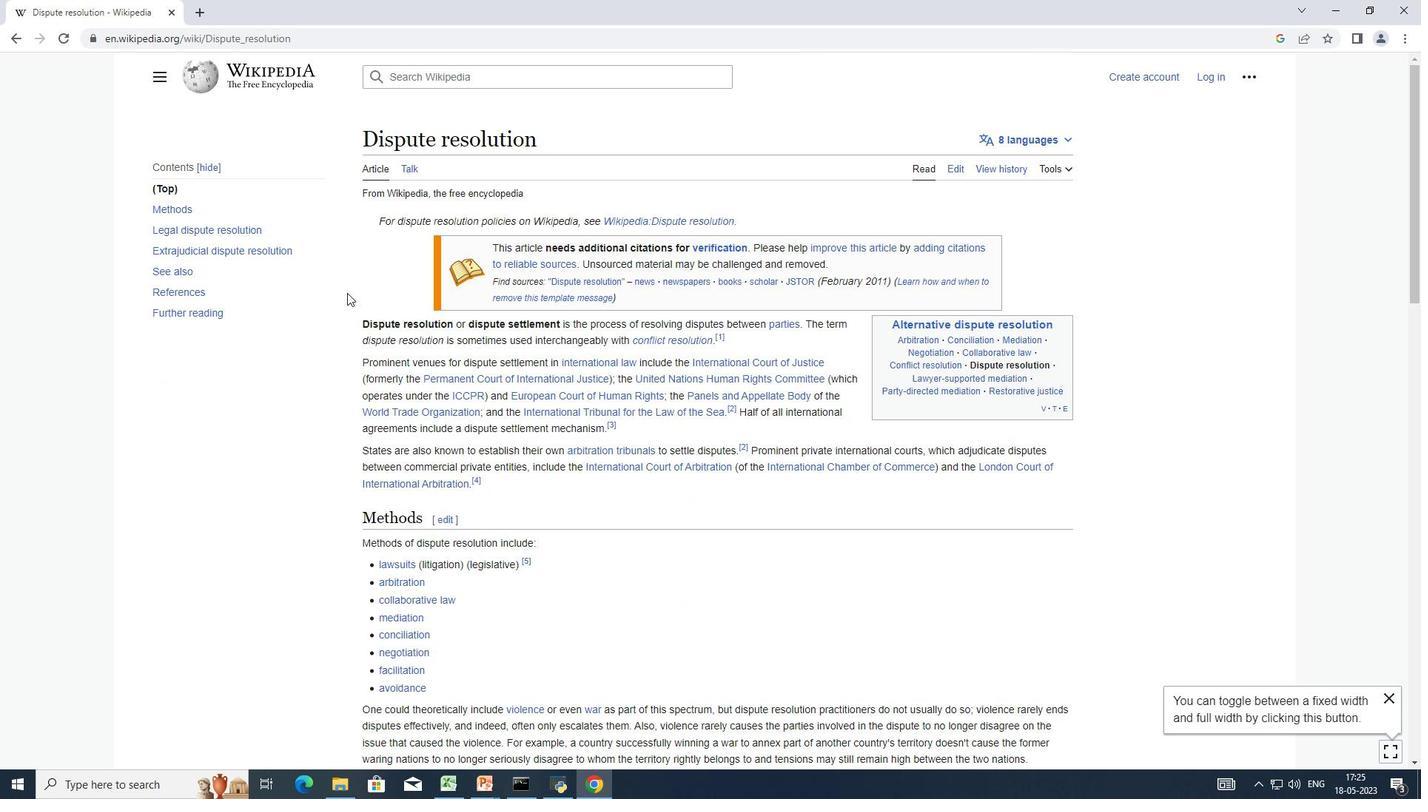 
Action: Mouse moved to (373, 335)
Screenshot: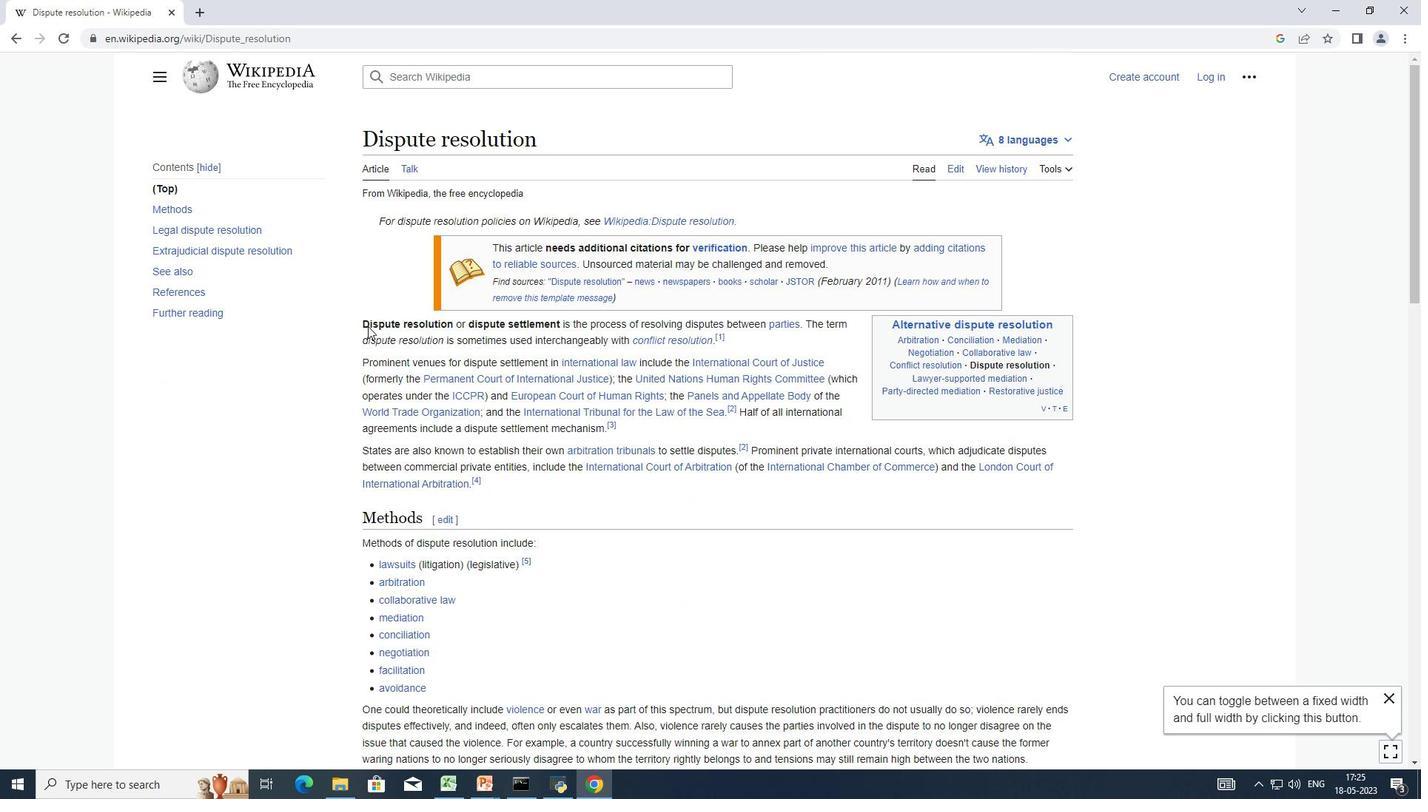 
Action: Mouse scrolled (371, 332) with delta (0, 0)
Screenshot: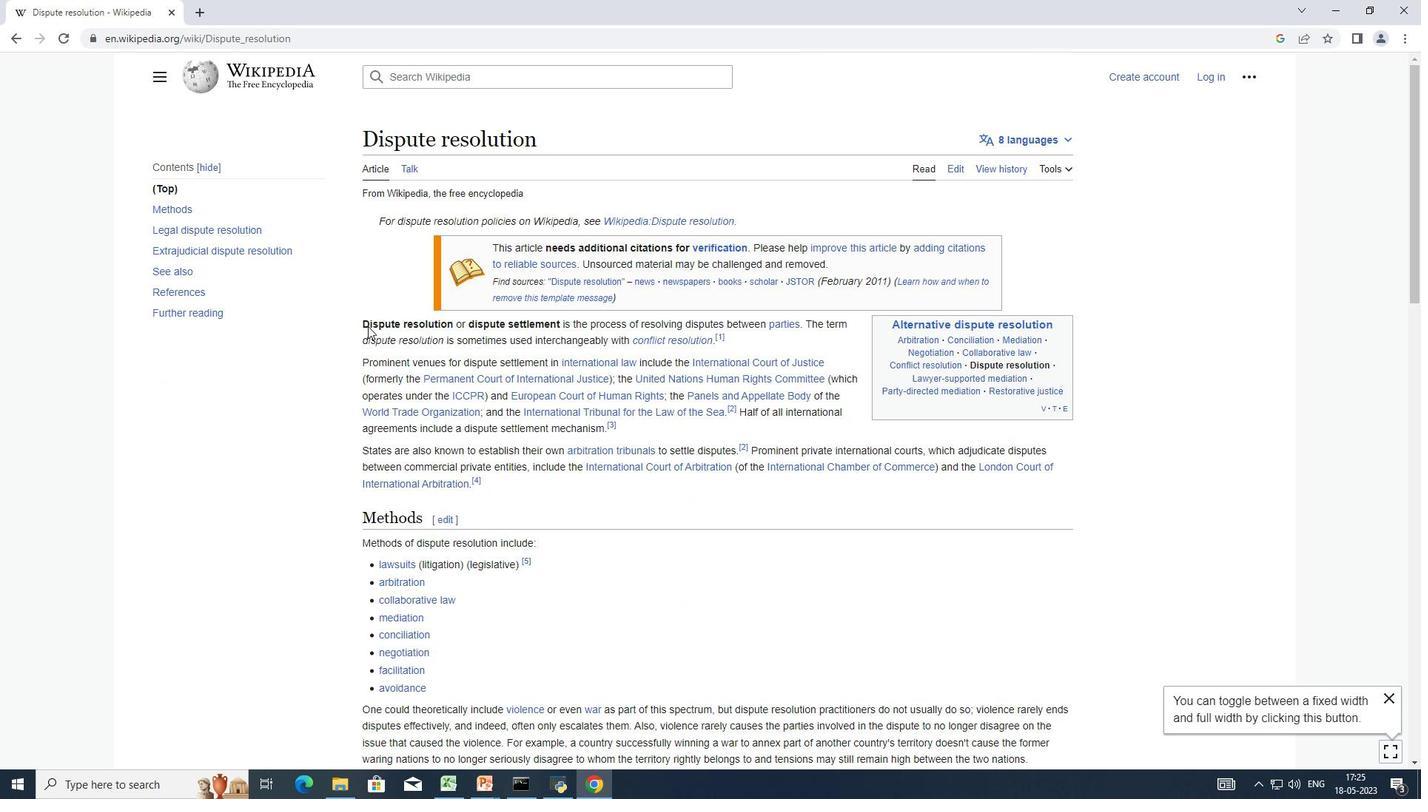 
Action: Mouse moved to (379, 339)
Screenshot: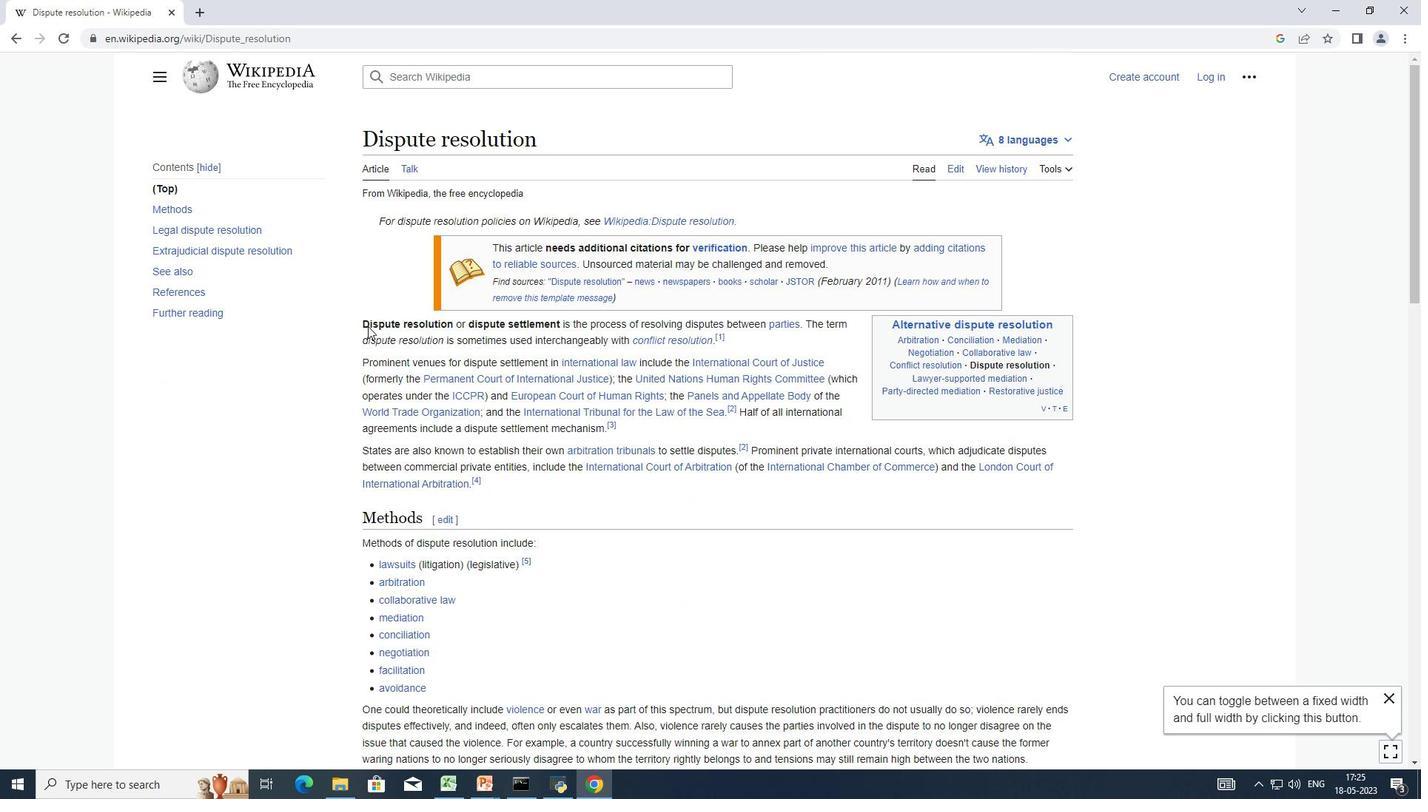 
Action: Mouse scrolled (379, 339) with delta (0, 0)
Screenshot: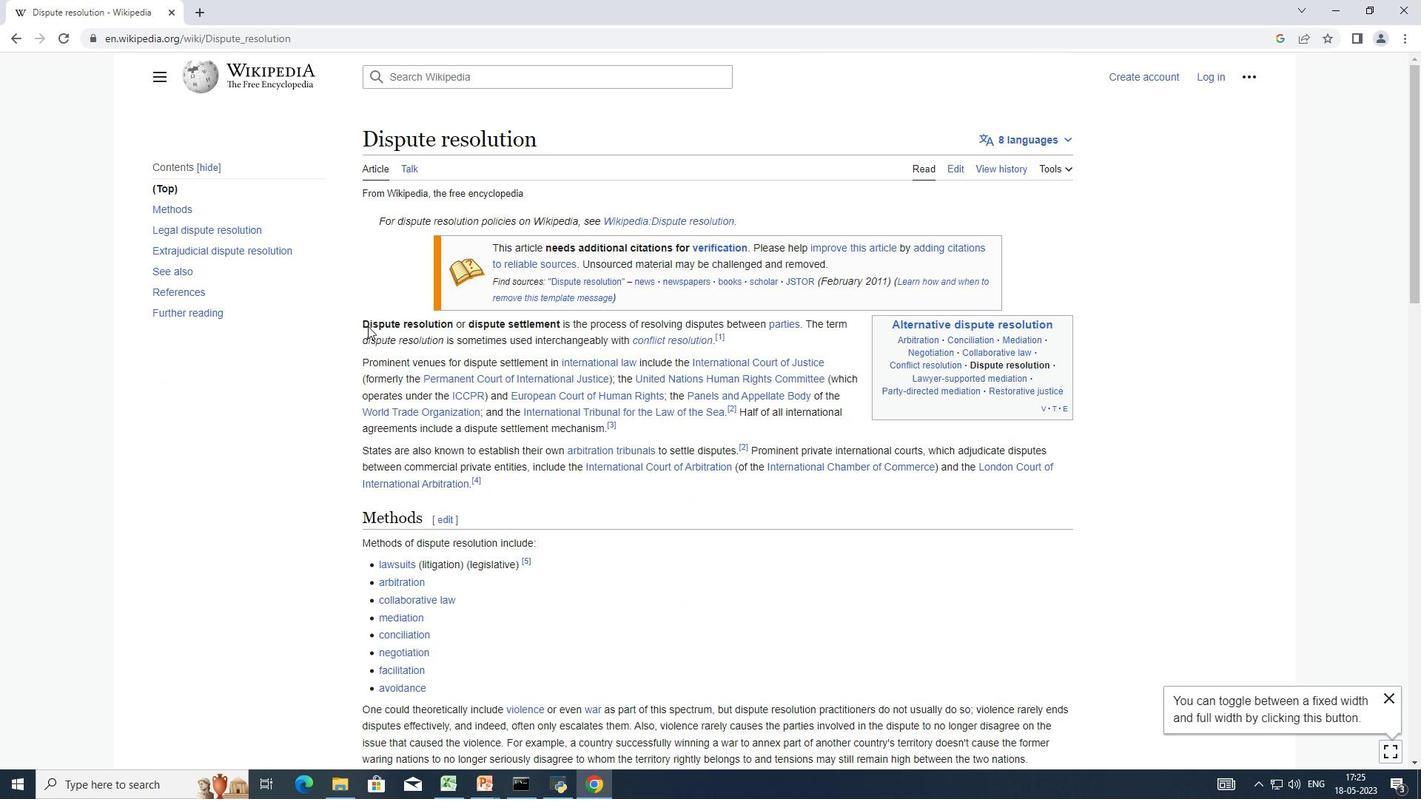 
Action: Mouse moved to (385, 343)
Screenshot: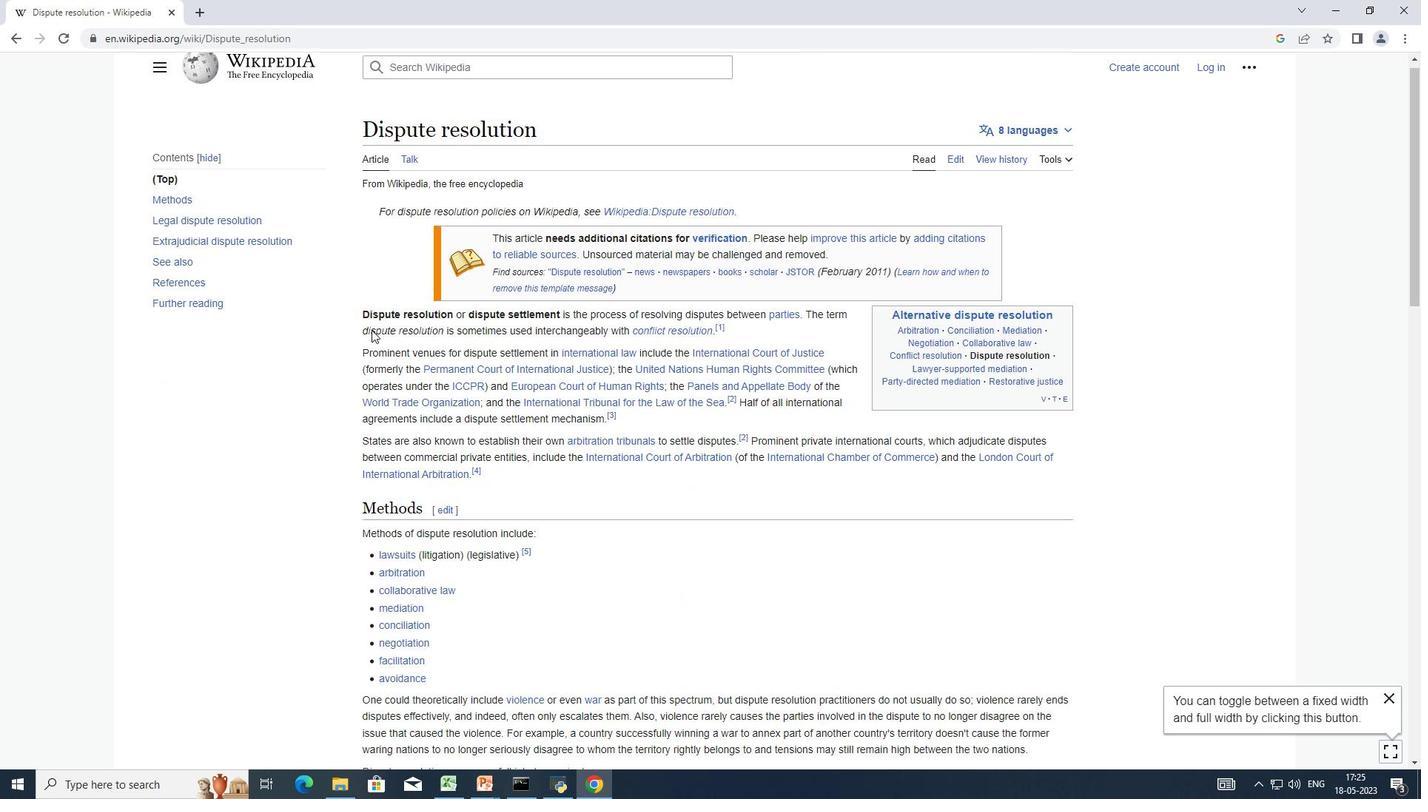 
Action: Mouse scrolled (385, 342) with delta (0, 0)
Screenshot: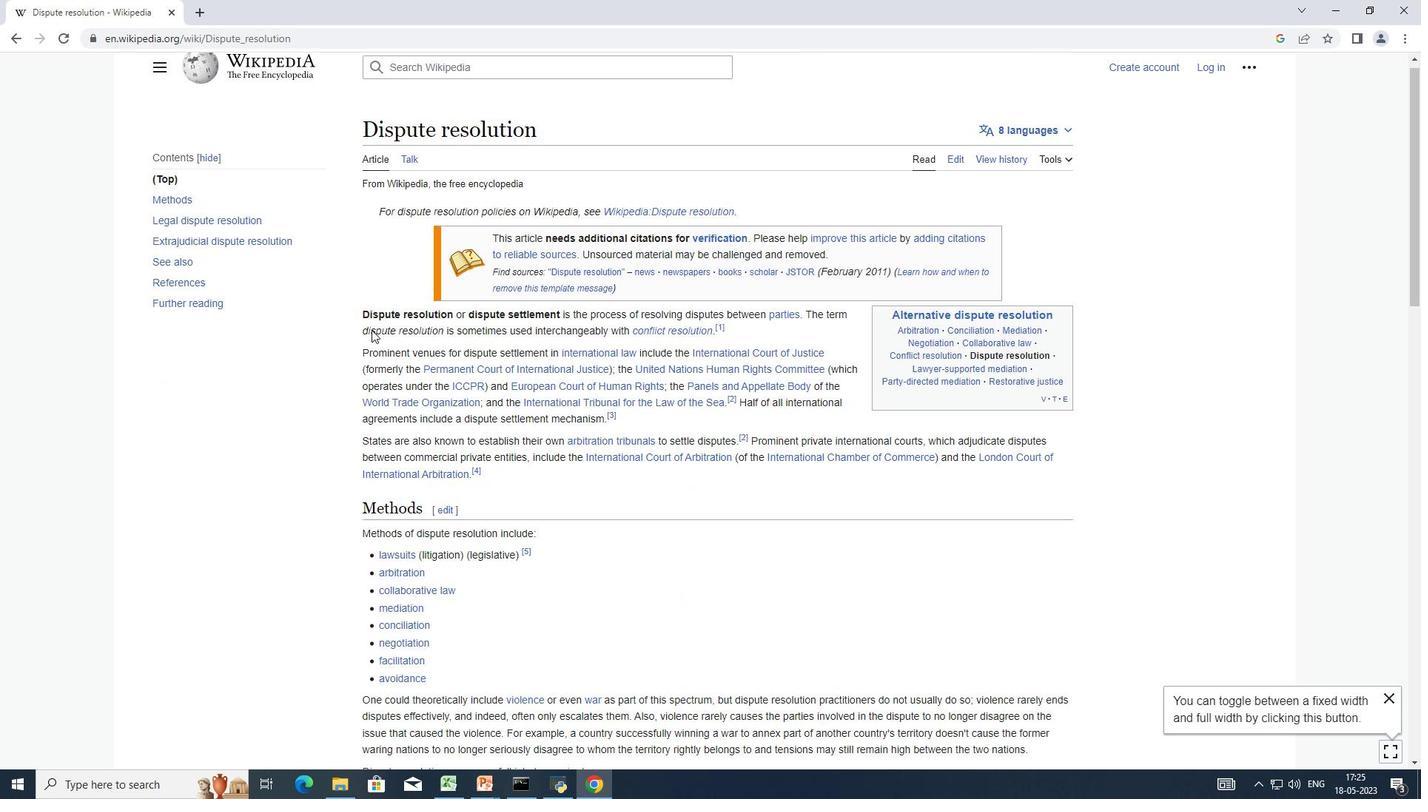 
Action: Mouse moved to (386, 343)
Screenshot: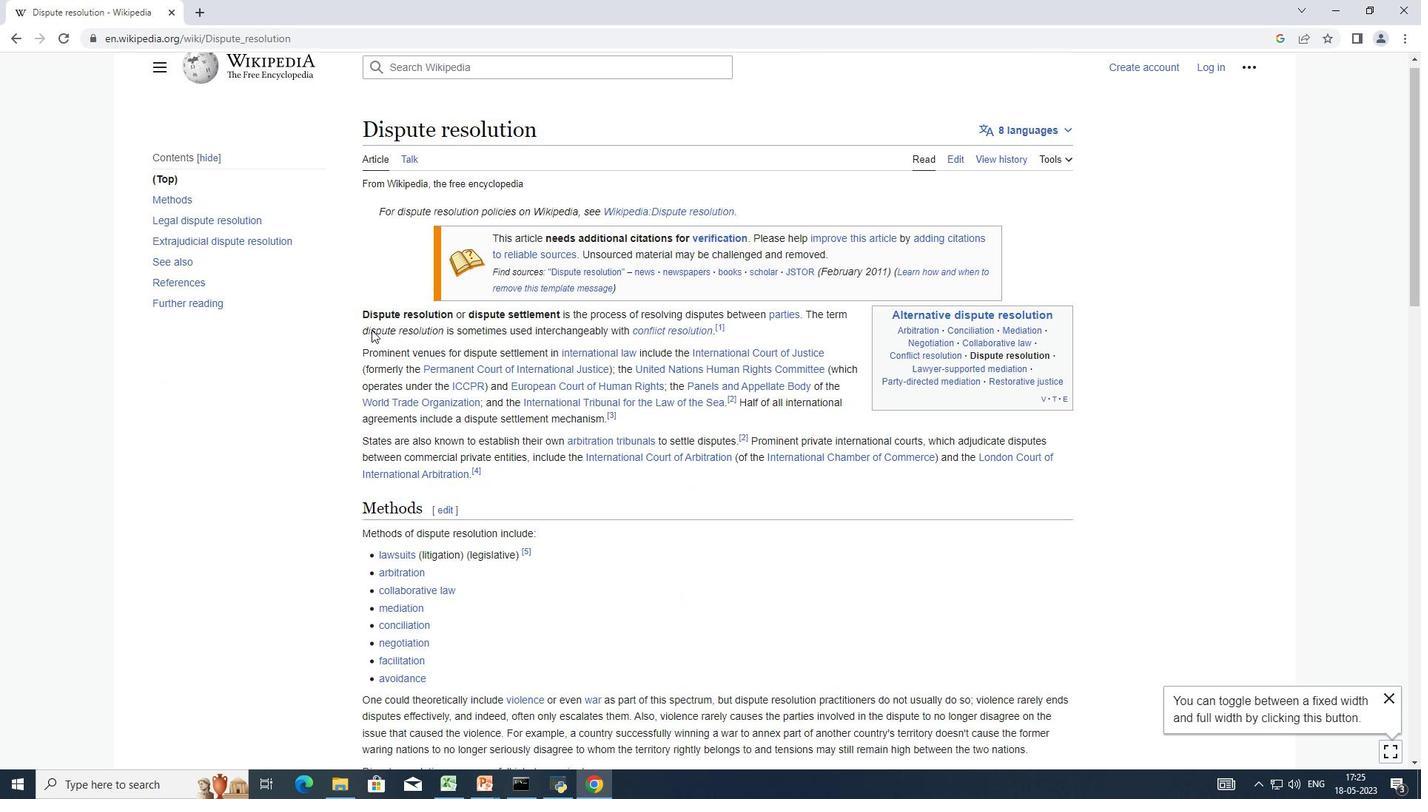 
Action: Mouse scrolled (386, 342) with delta (0, 0)
Screenshot: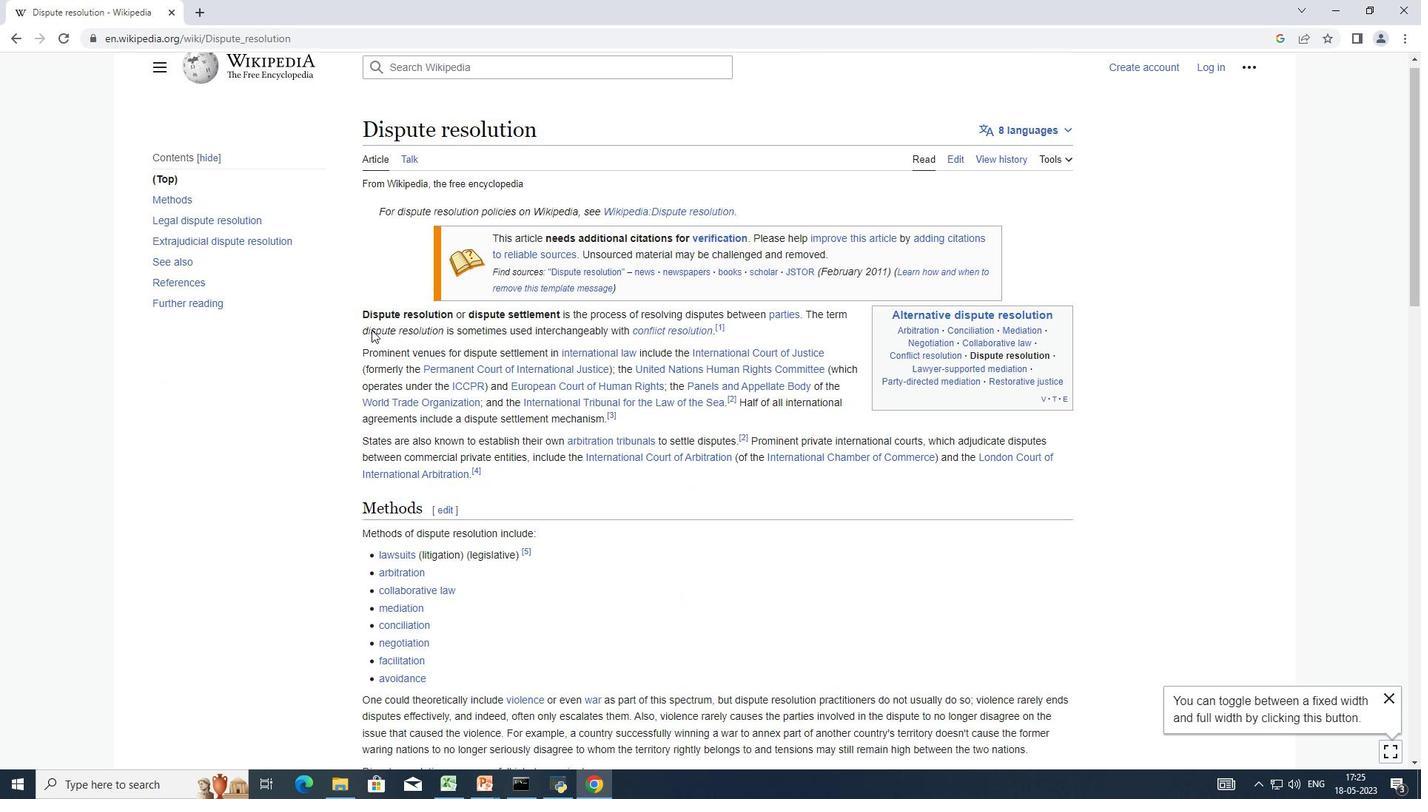 
Action: Mouse scrolled (386, 342) with delta (0, 0)
Screenshot: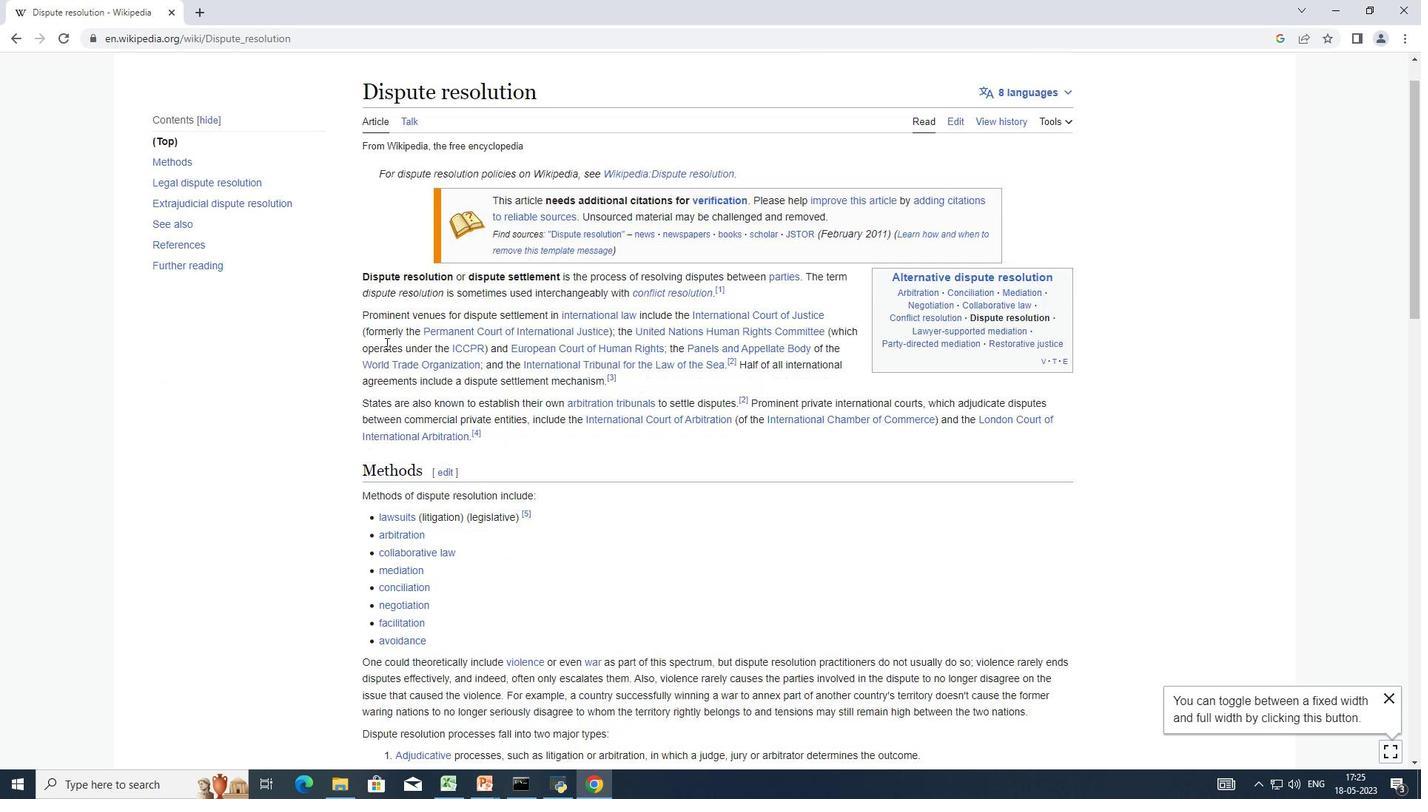 
Action: Mouse scrolled (386, 342) with delta (0, 0)
Screenshot: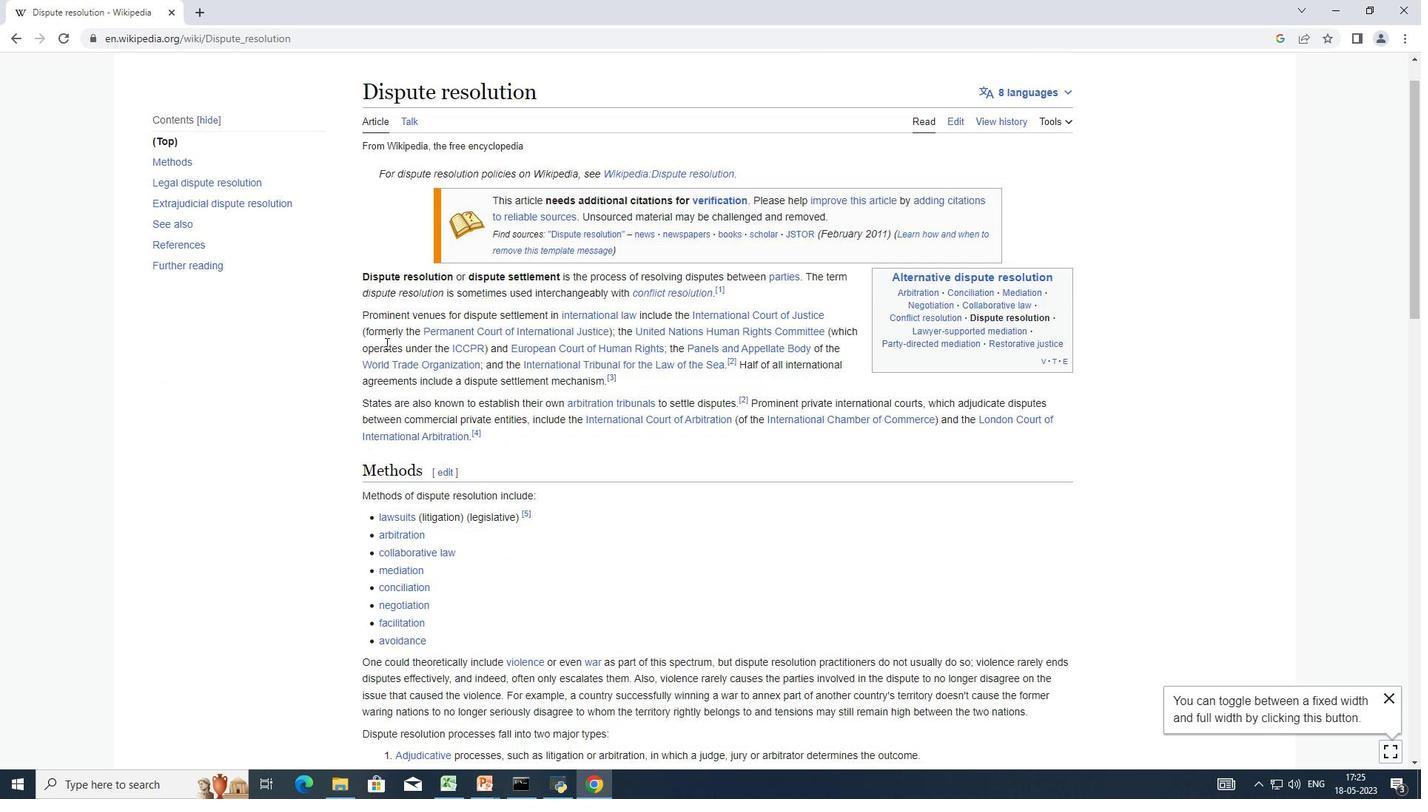 
Action: Mouse moved to (407, 152)
Screenshot: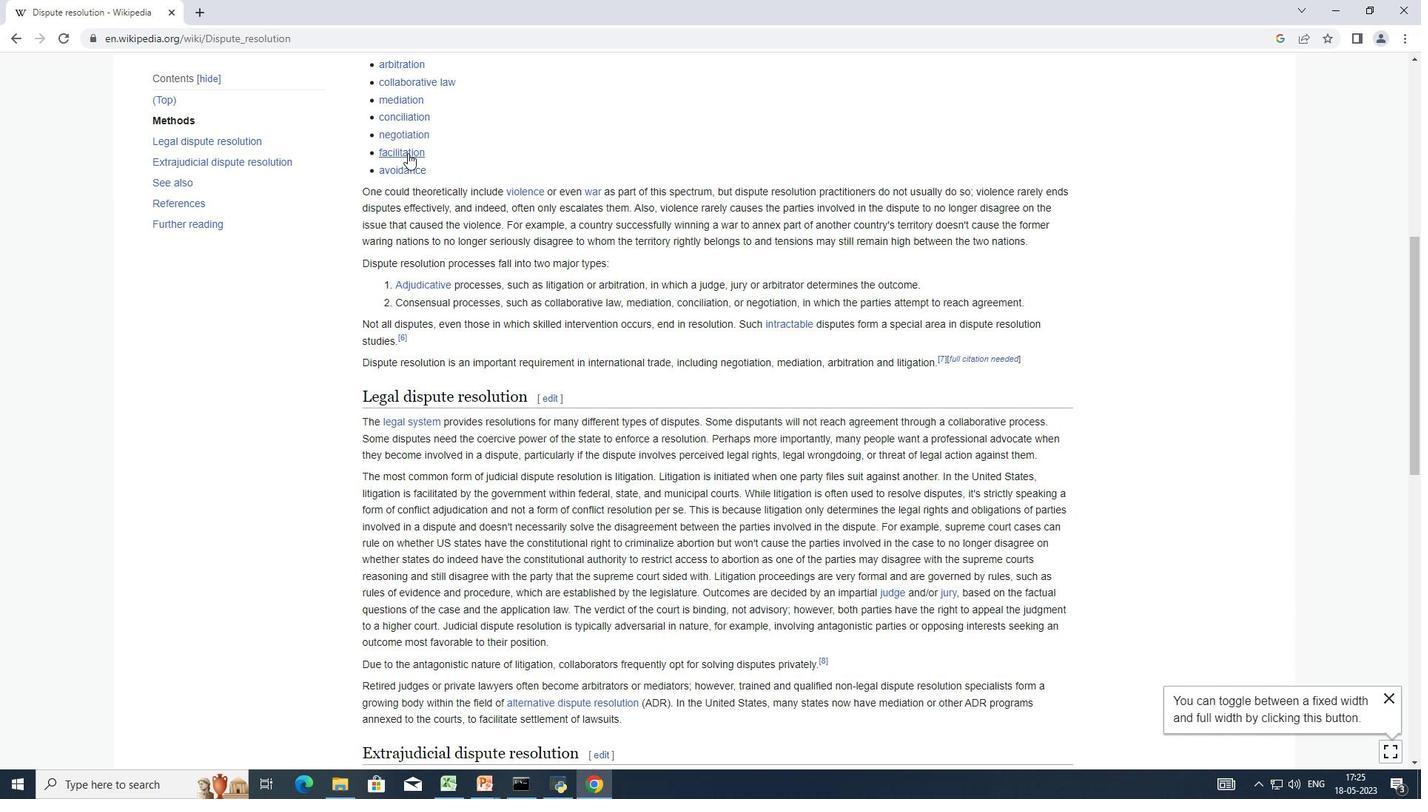
Action: Mouse pressed left at (407, 152)
Screenshot: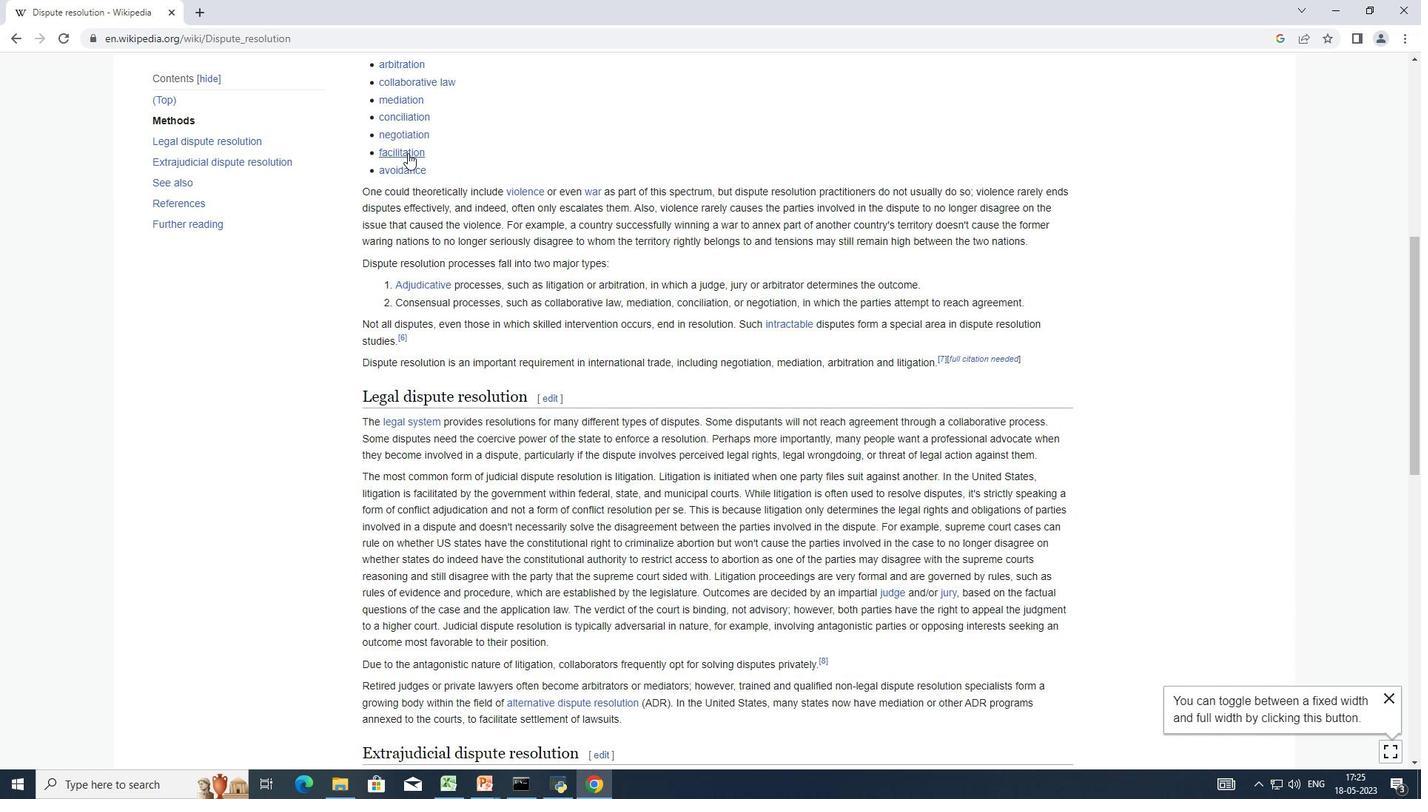 
Action: Mouse moved to (213, 374)
Screenshot: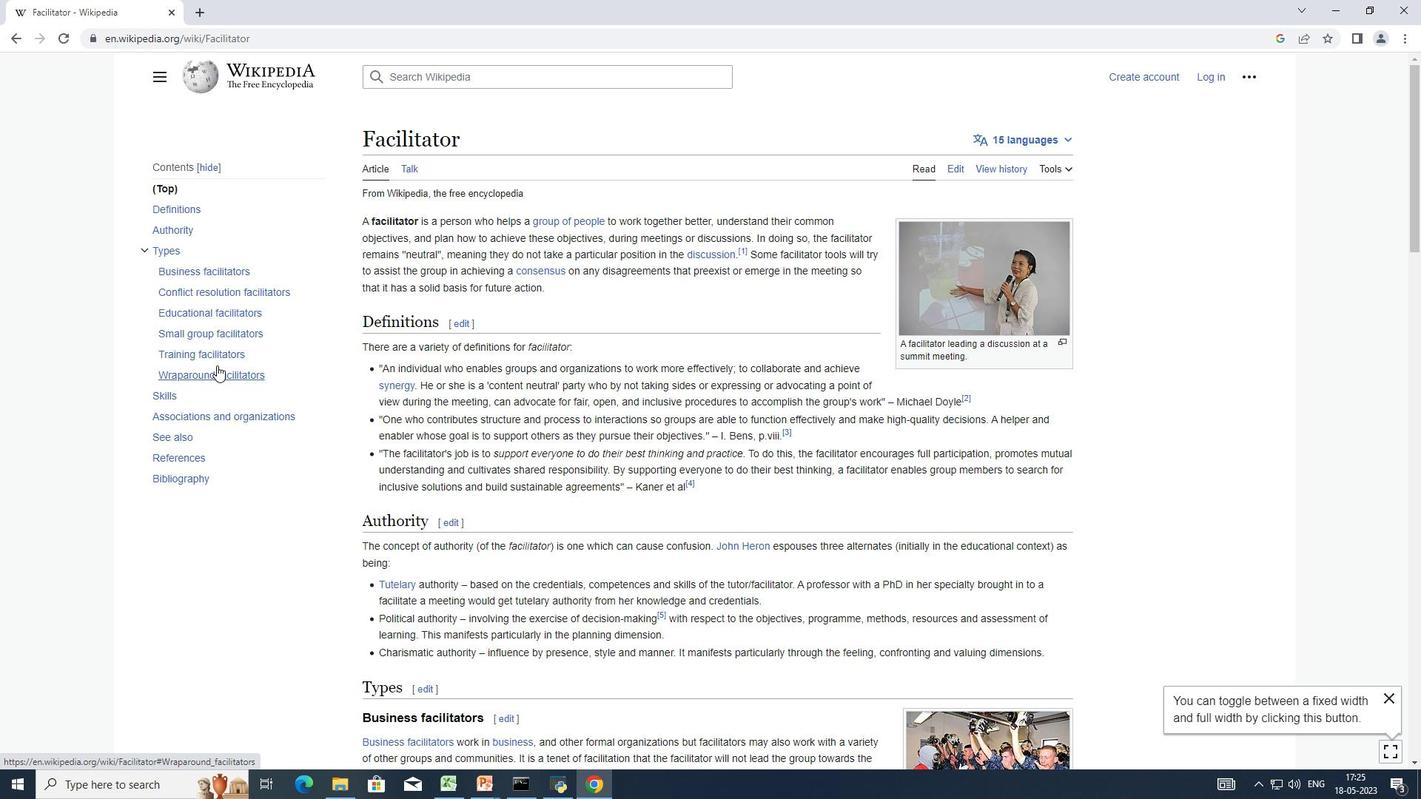 
Action: Mouse pressed left at (213, 374)
Screenshot: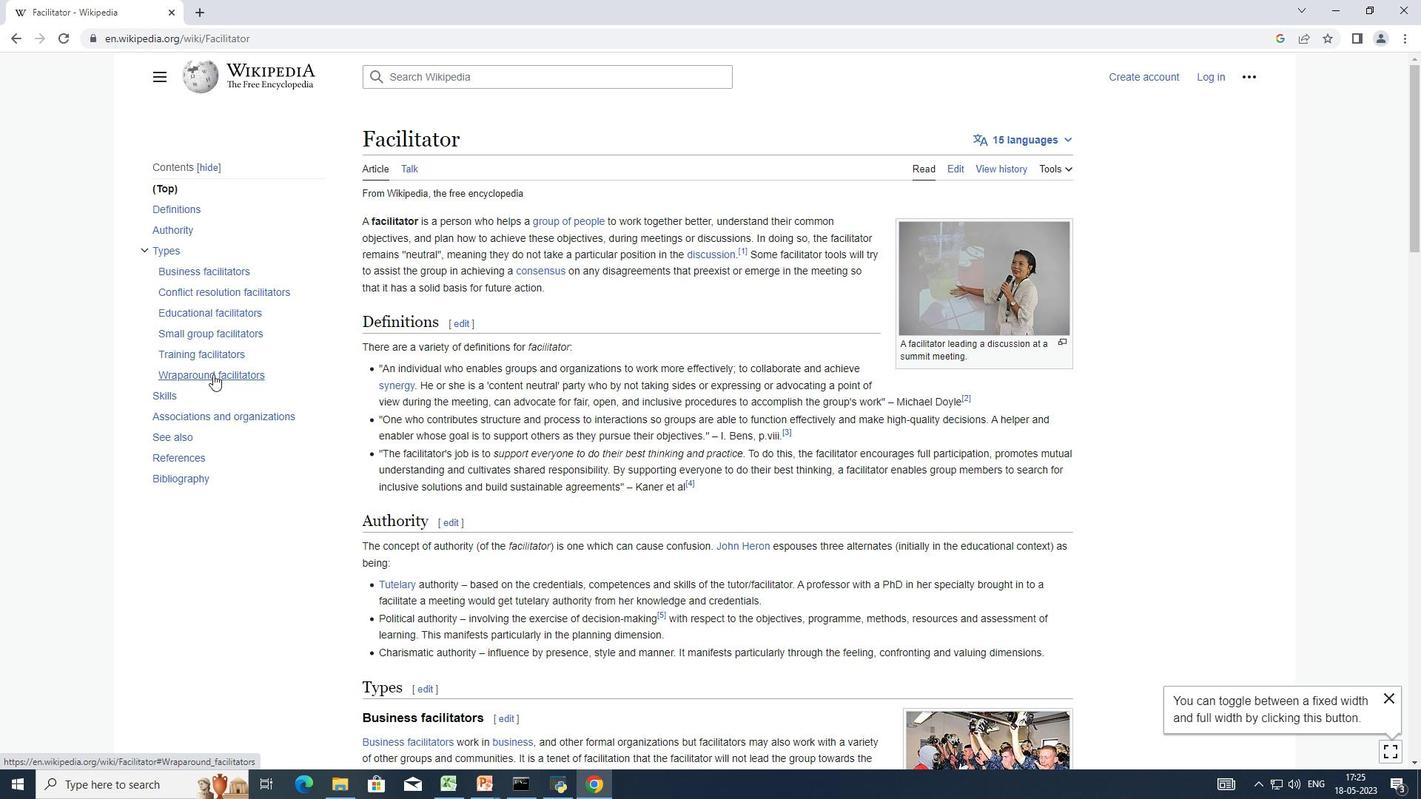 
Action: Mouse moved to (198, 390)
Screenshot: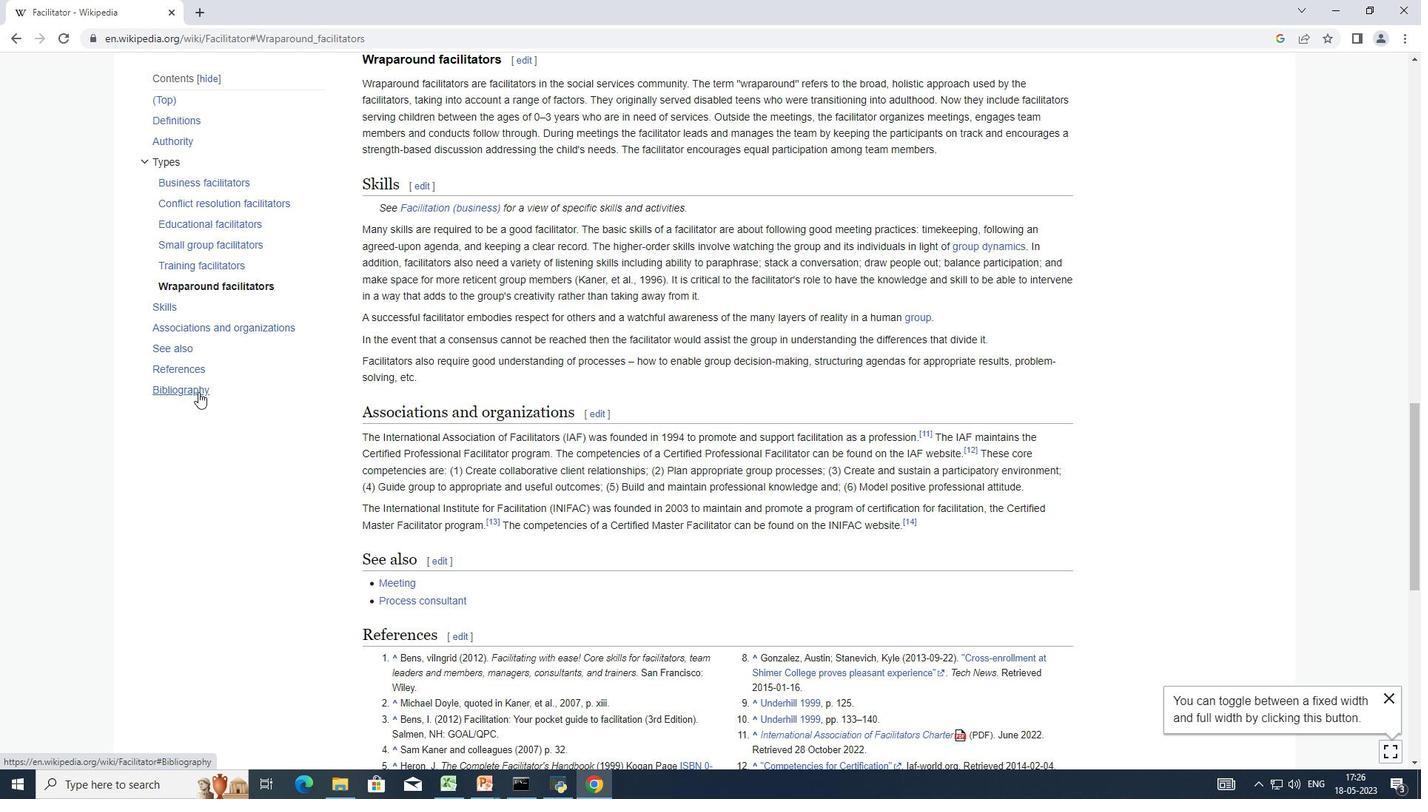 
Action: Mouse pressed left at (198, 390)
Screenshot: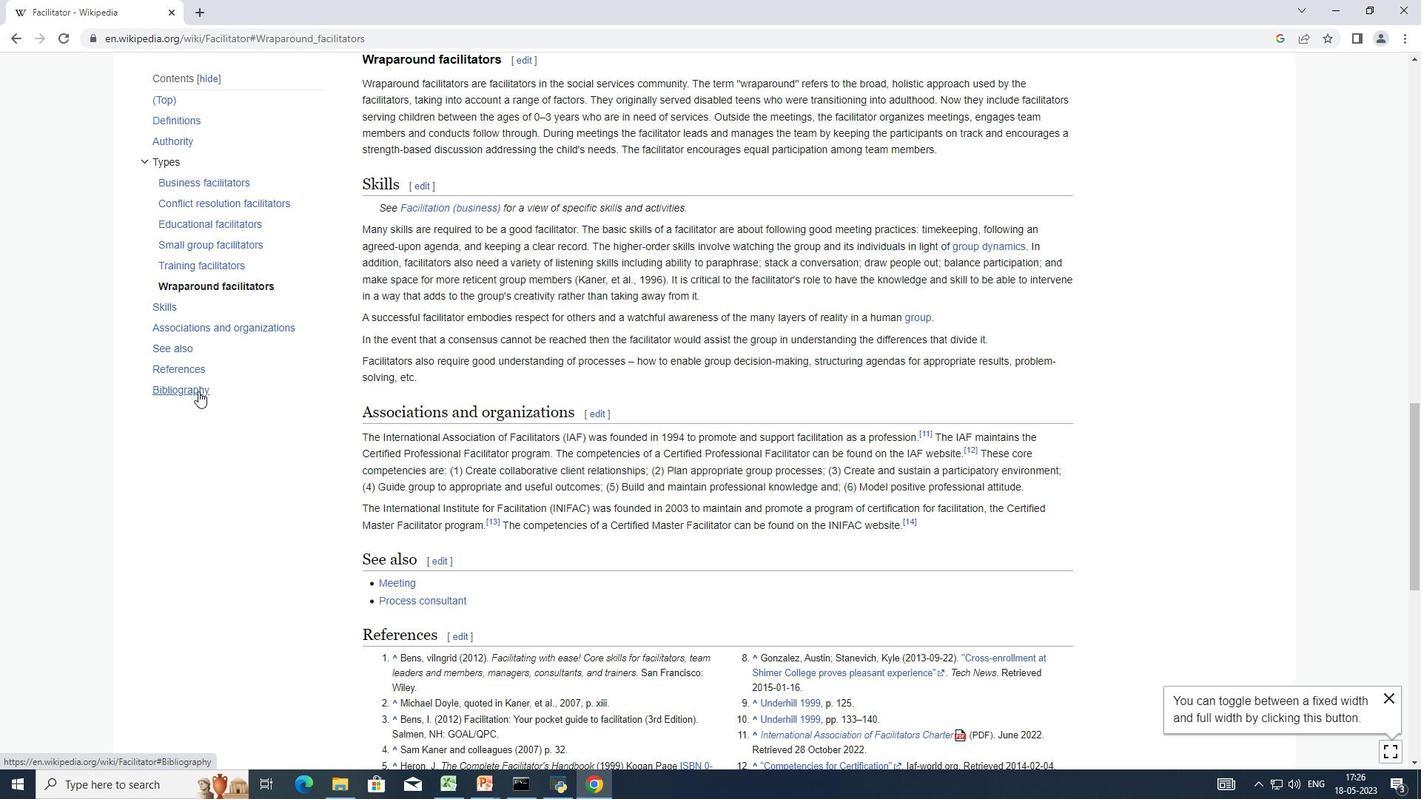 
Action: Mouse moved to (182, 317)
Screenshot: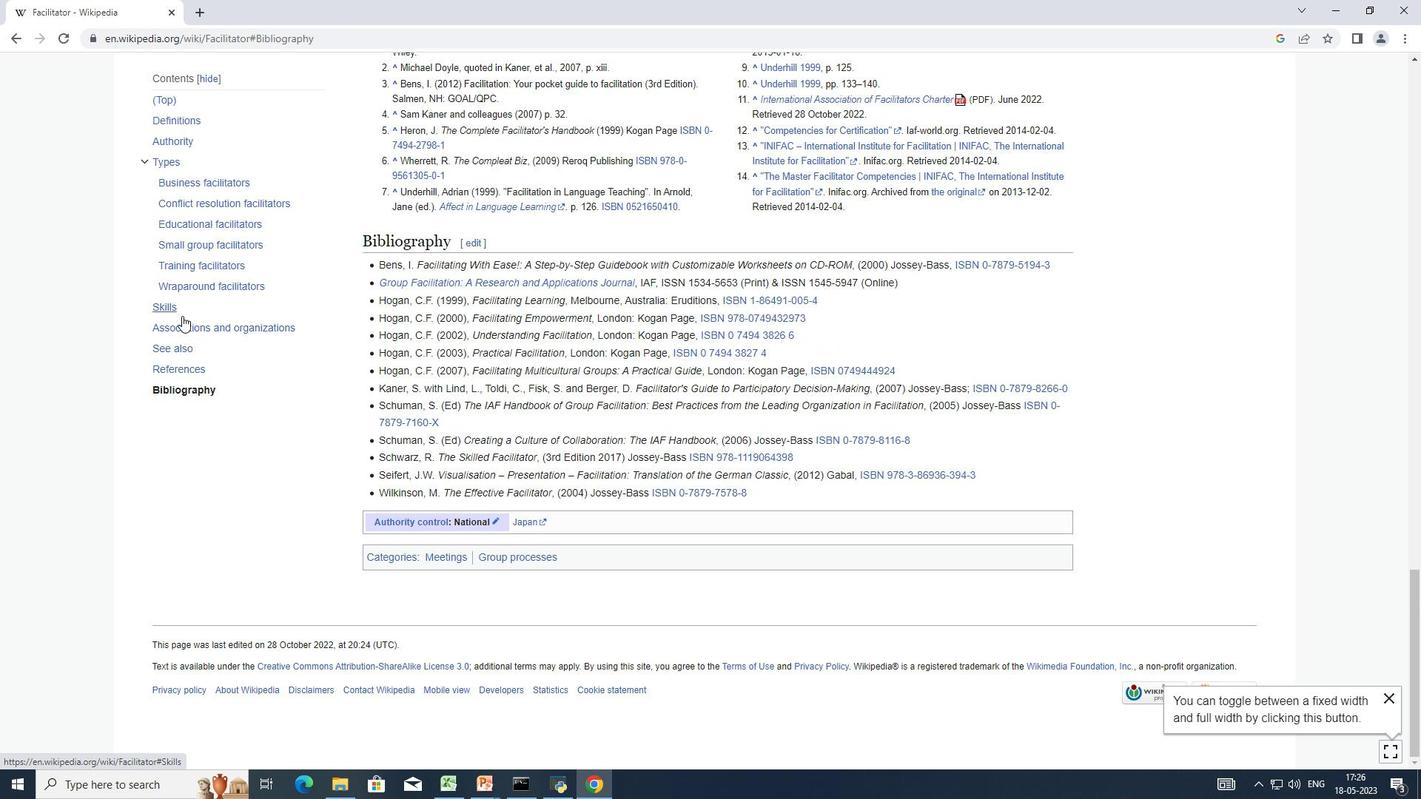 
Action: Mouse scrolled (182, 316) with delta (0, 0)
Screenshot: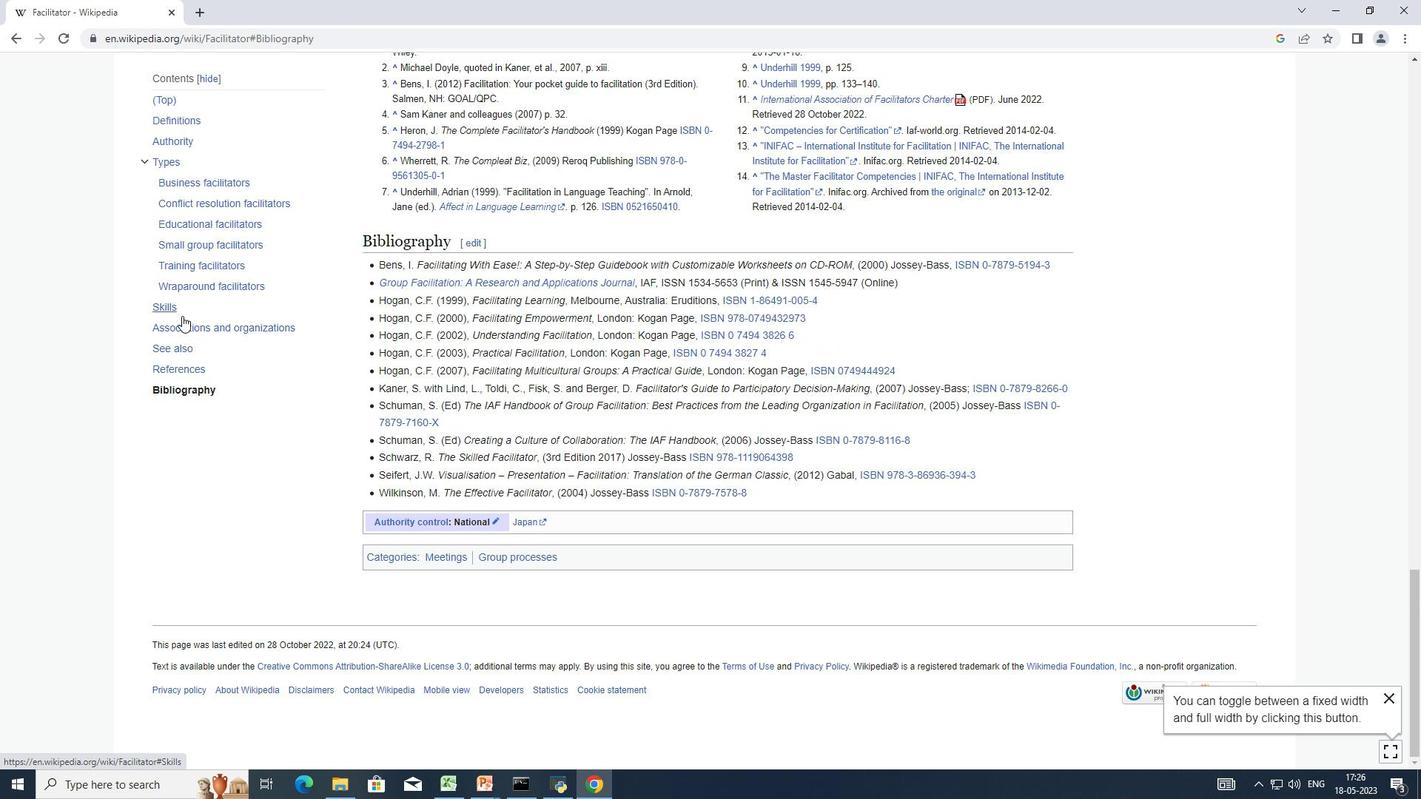 
Action: Mouse moved to (182, 317)
Screenshot: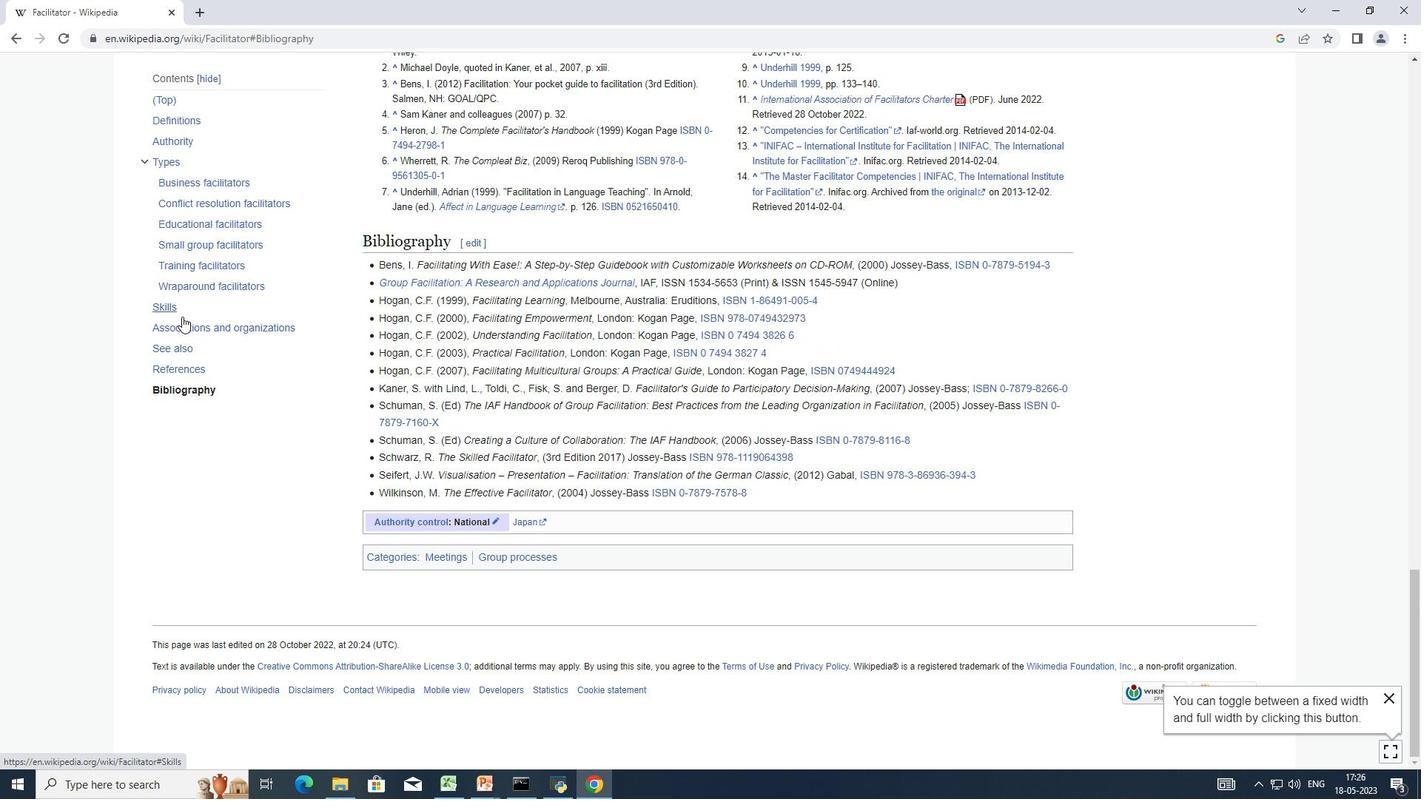 
Action: Mouse scrolled (182, 316) with delta (0, 0)
Screenshot: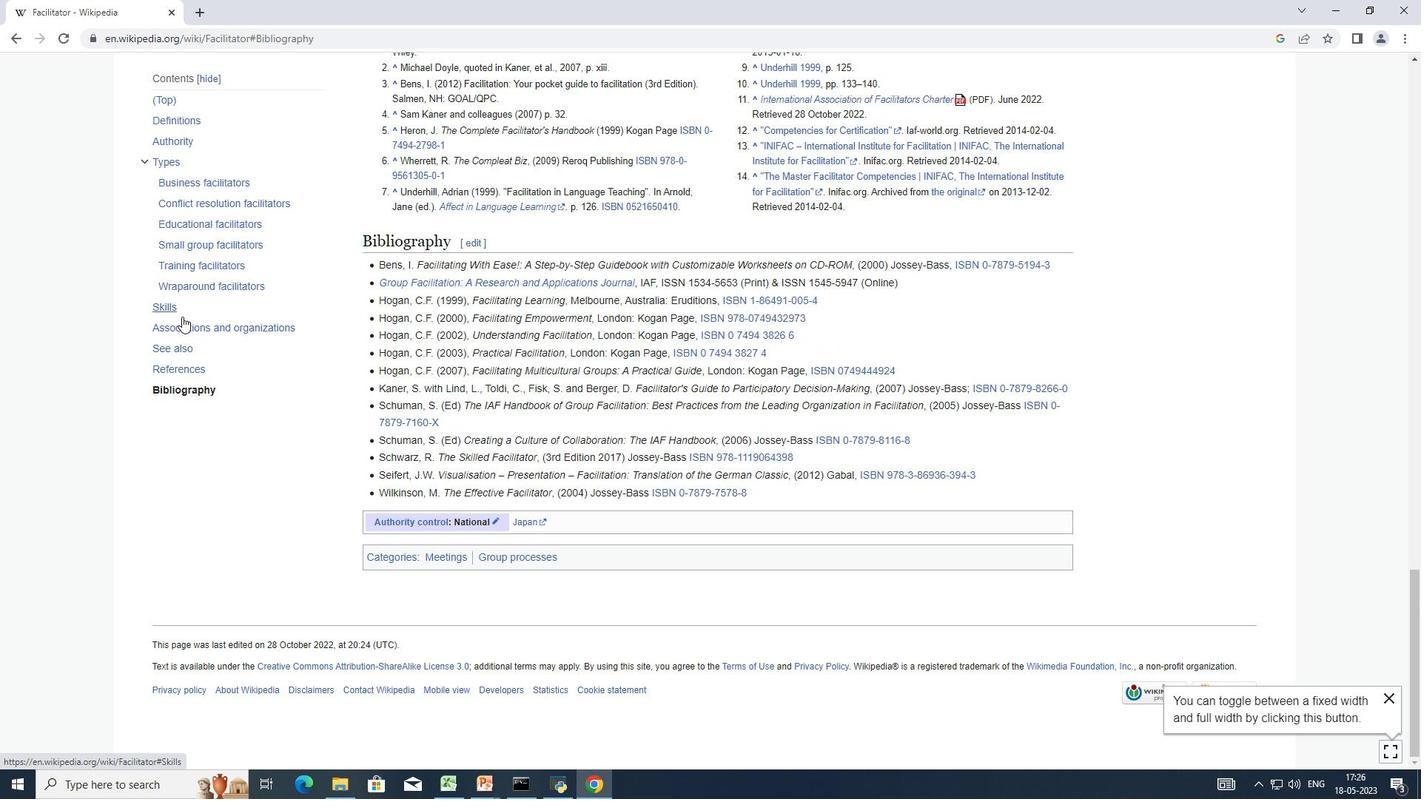 
Action: Mouse moved to (182, 318)
Screenshot: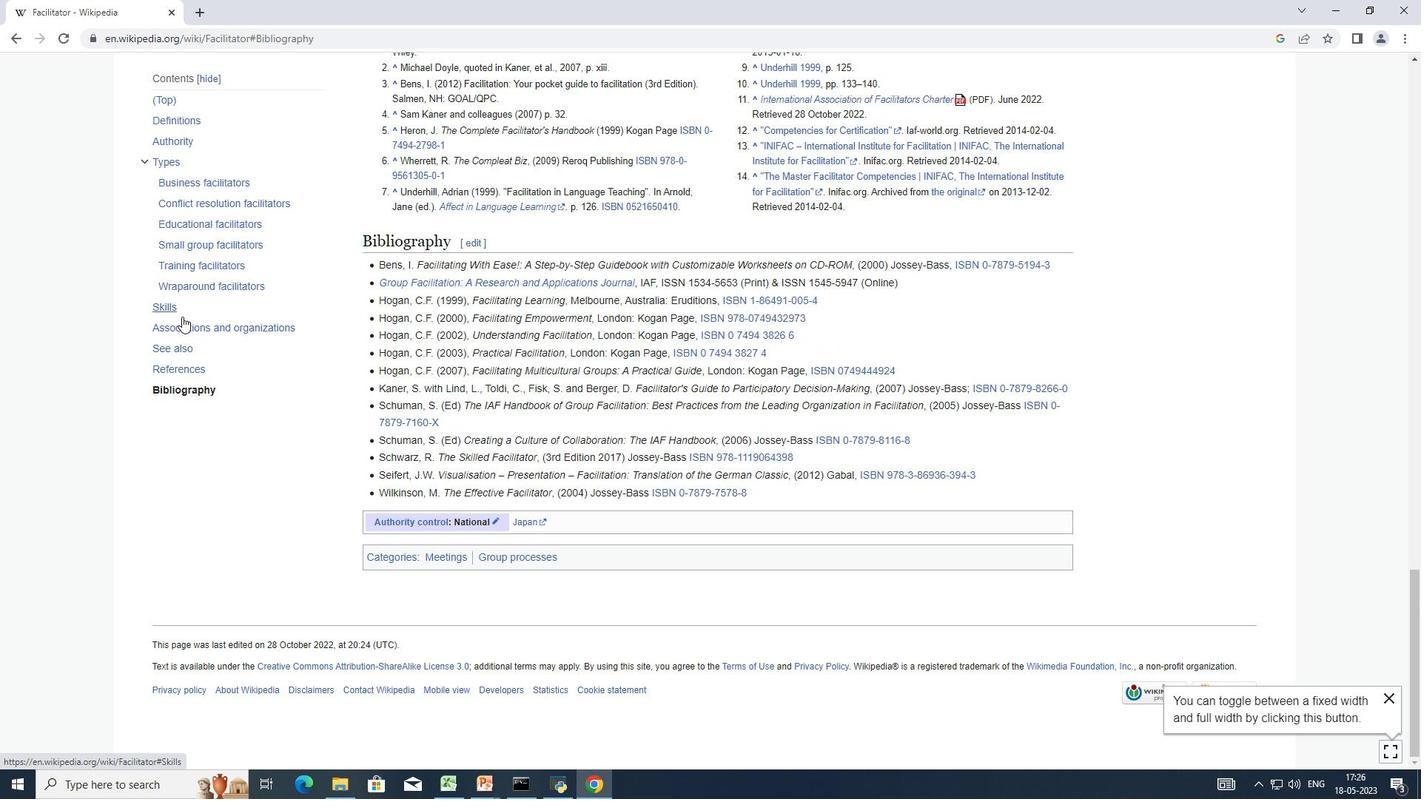 
Action: Mouse scrolled (182, 317) with delta (0, 0)
Screenshot: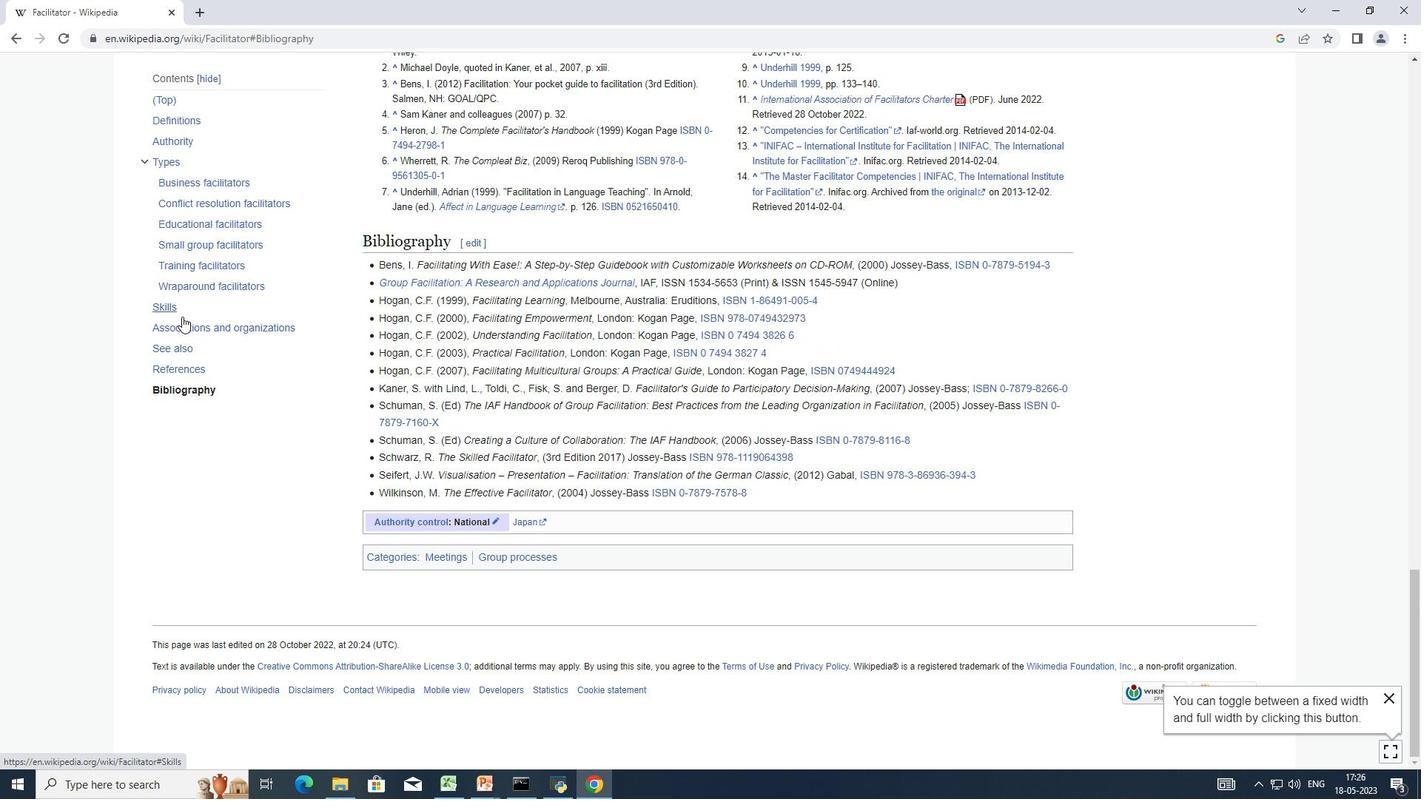 
Action: Mouse moved to (182, 318)
Screenshot: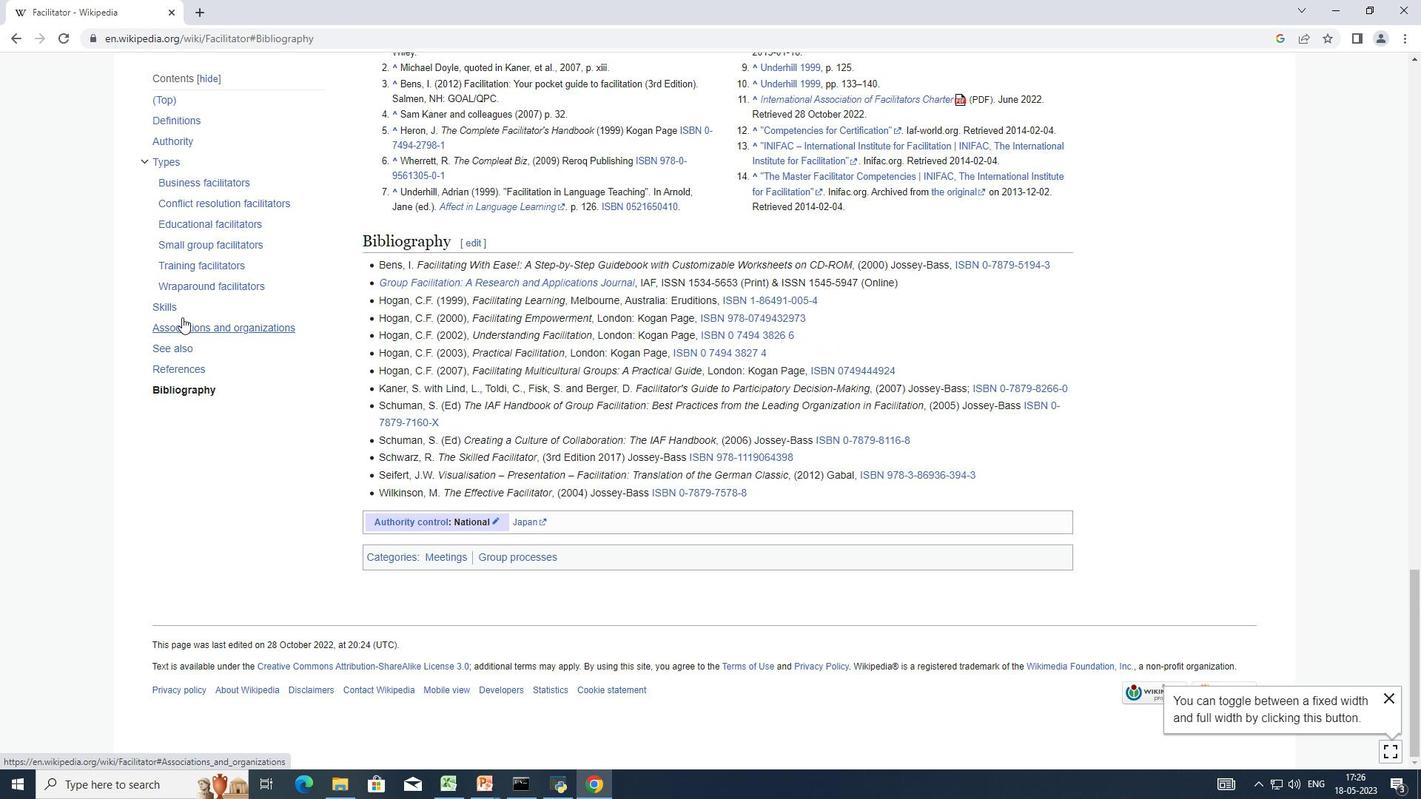 
Action: Mouse scrolled (182, 317) with delta (0, 0)
Screenshot: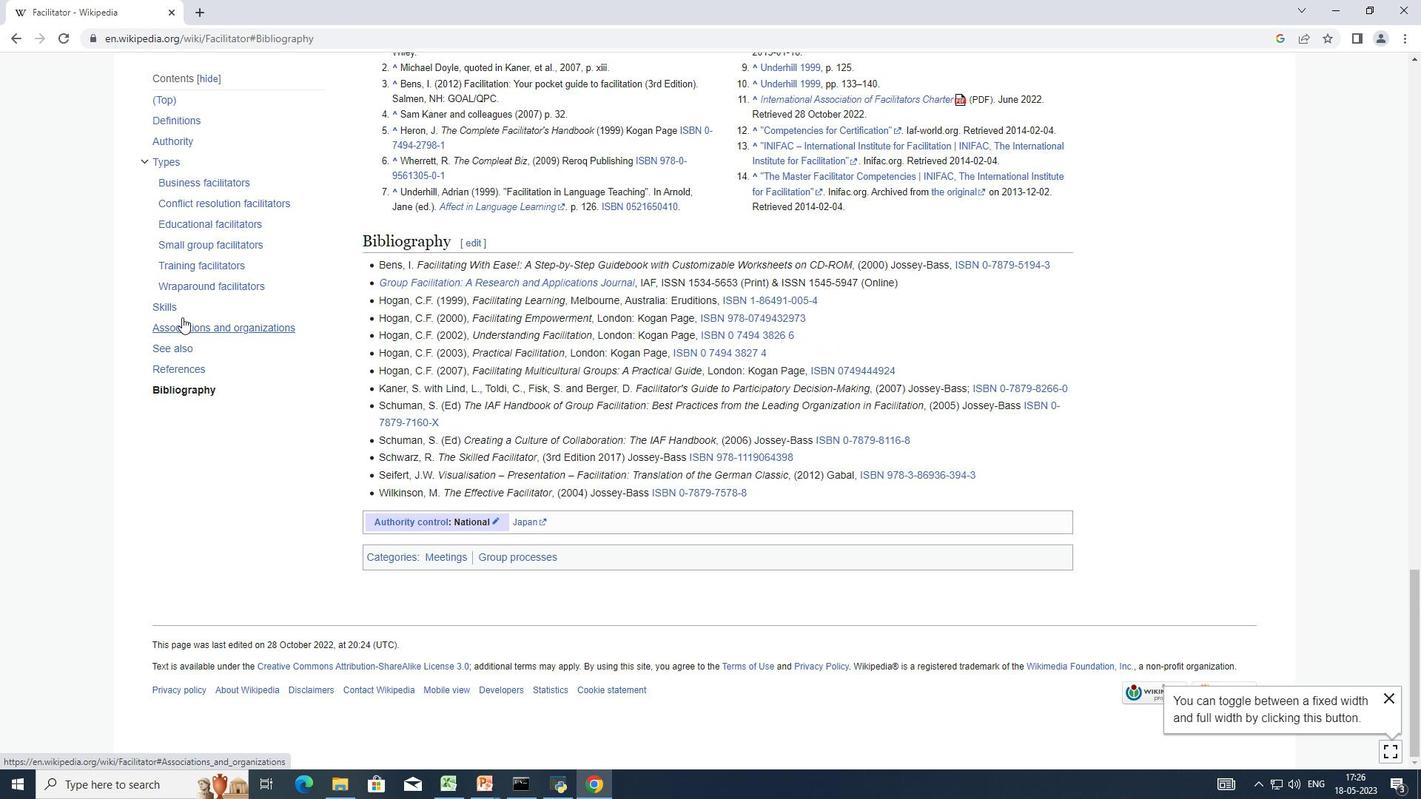 
Action: Mouse moved to (182, 320)
Screenshot: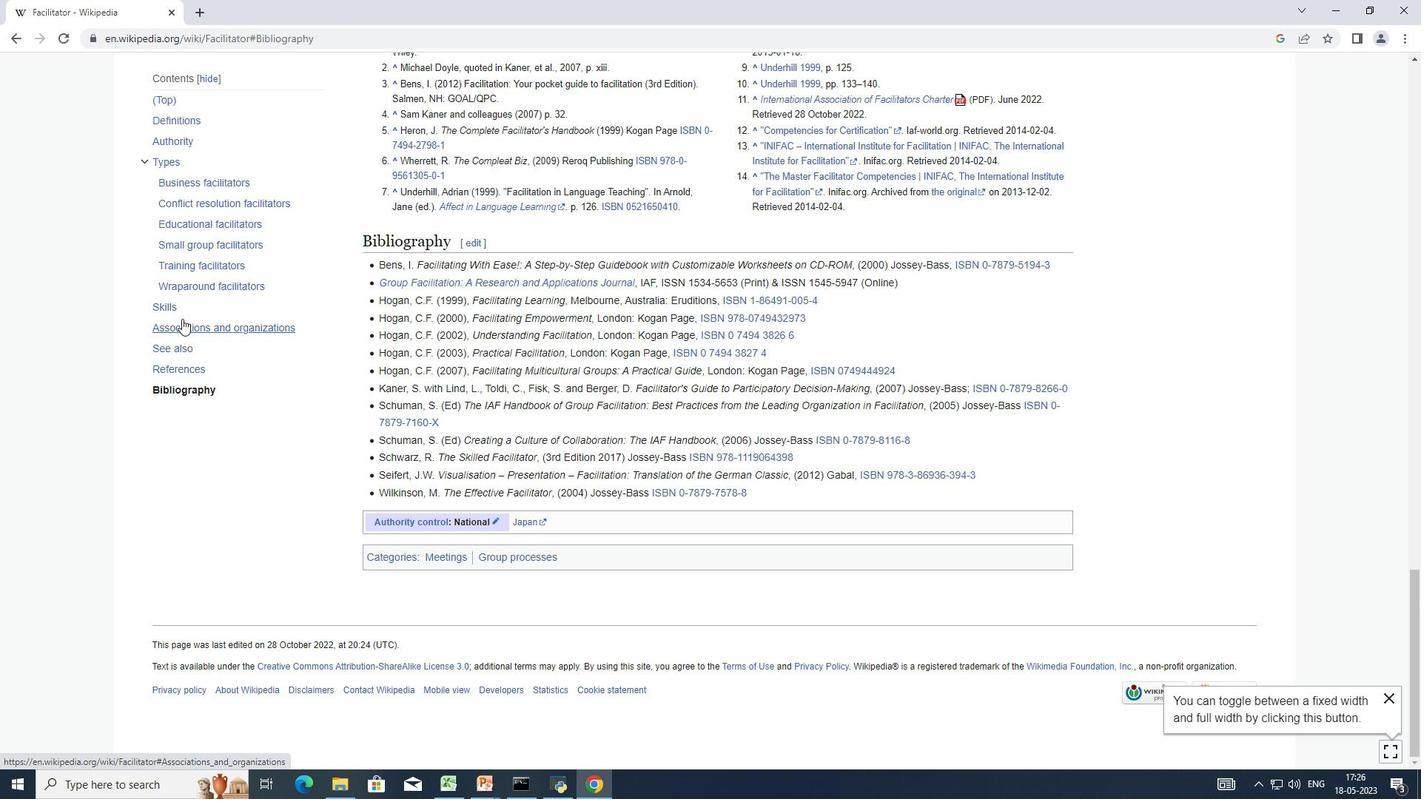 
Action: Mouse scrolled (182, 321) with delta (0, 0)
Screenshot: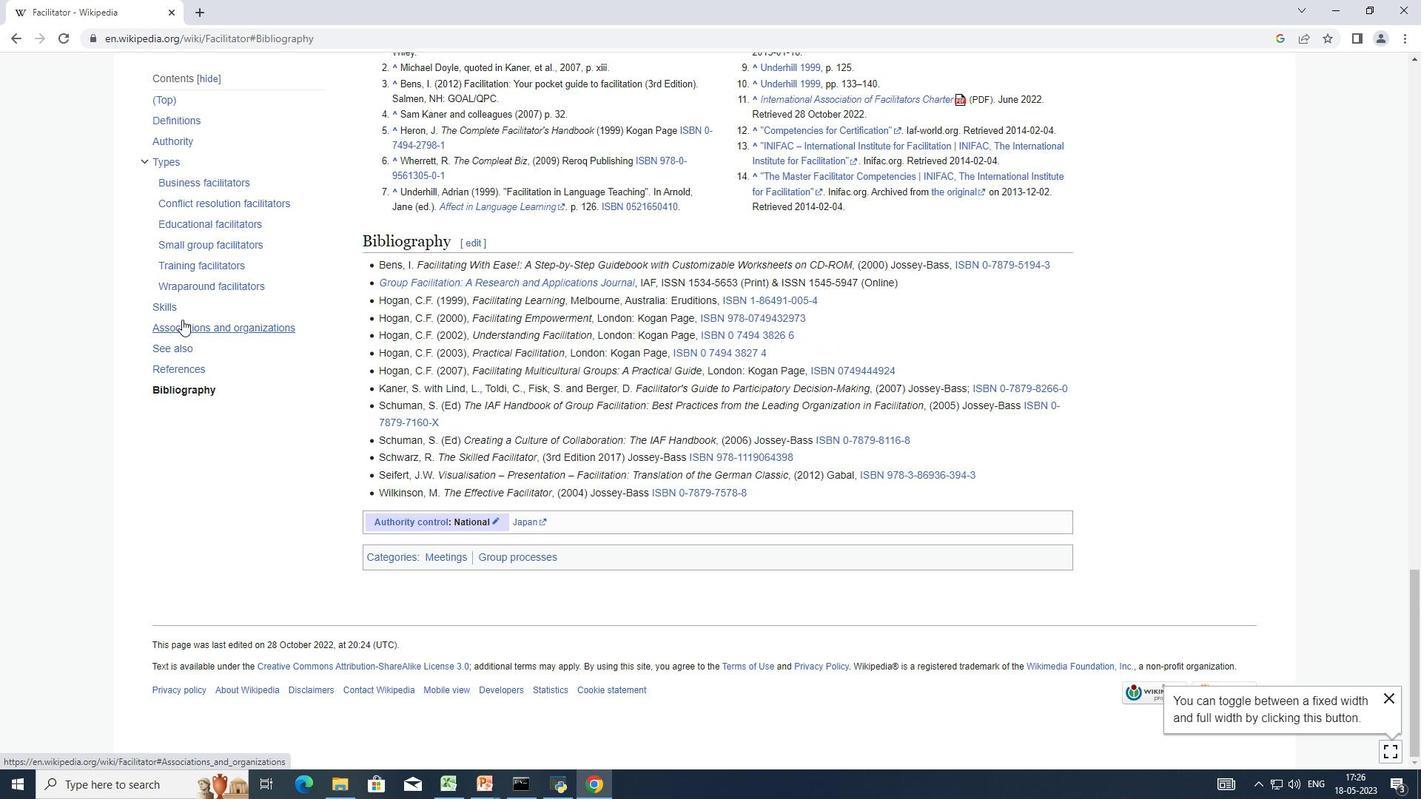 
Action: Mouse scrolled (182, 321) with delta (0, 0)
Screenshot: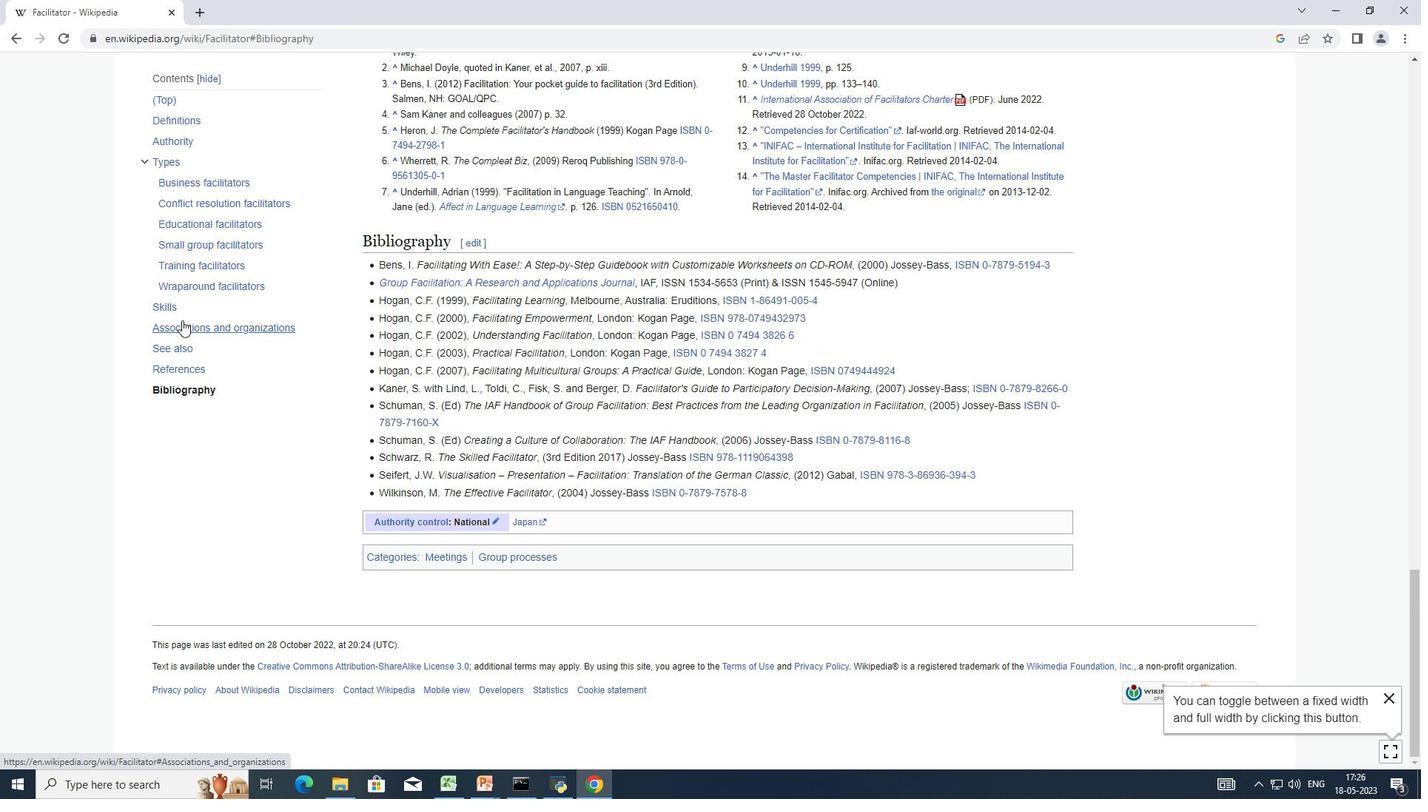 
Action: Mouse scrolled (182, 321) with delta (0, 0)
Screenshot: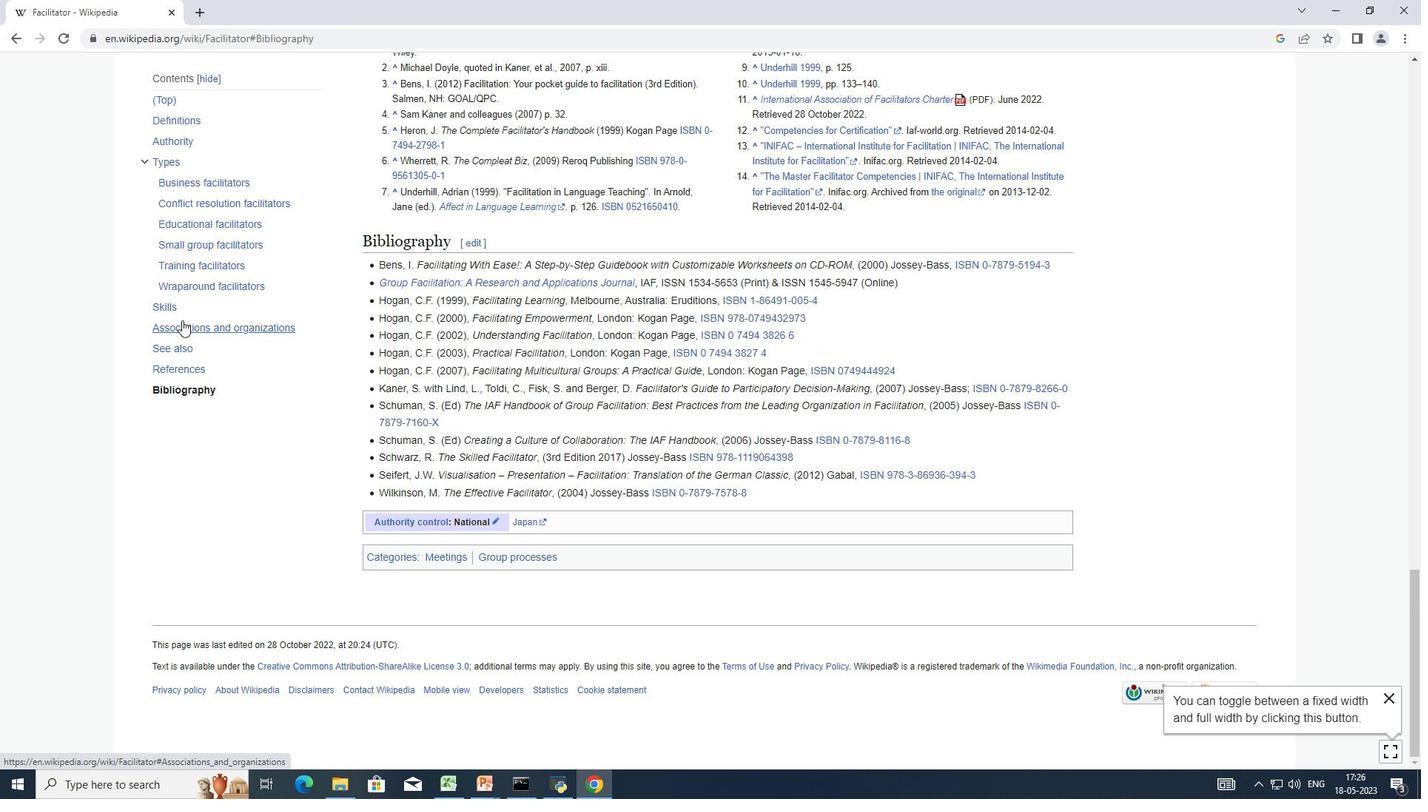 
Action: Mouse scrolled (182, 321) with delta (0, 0)
Screenshot: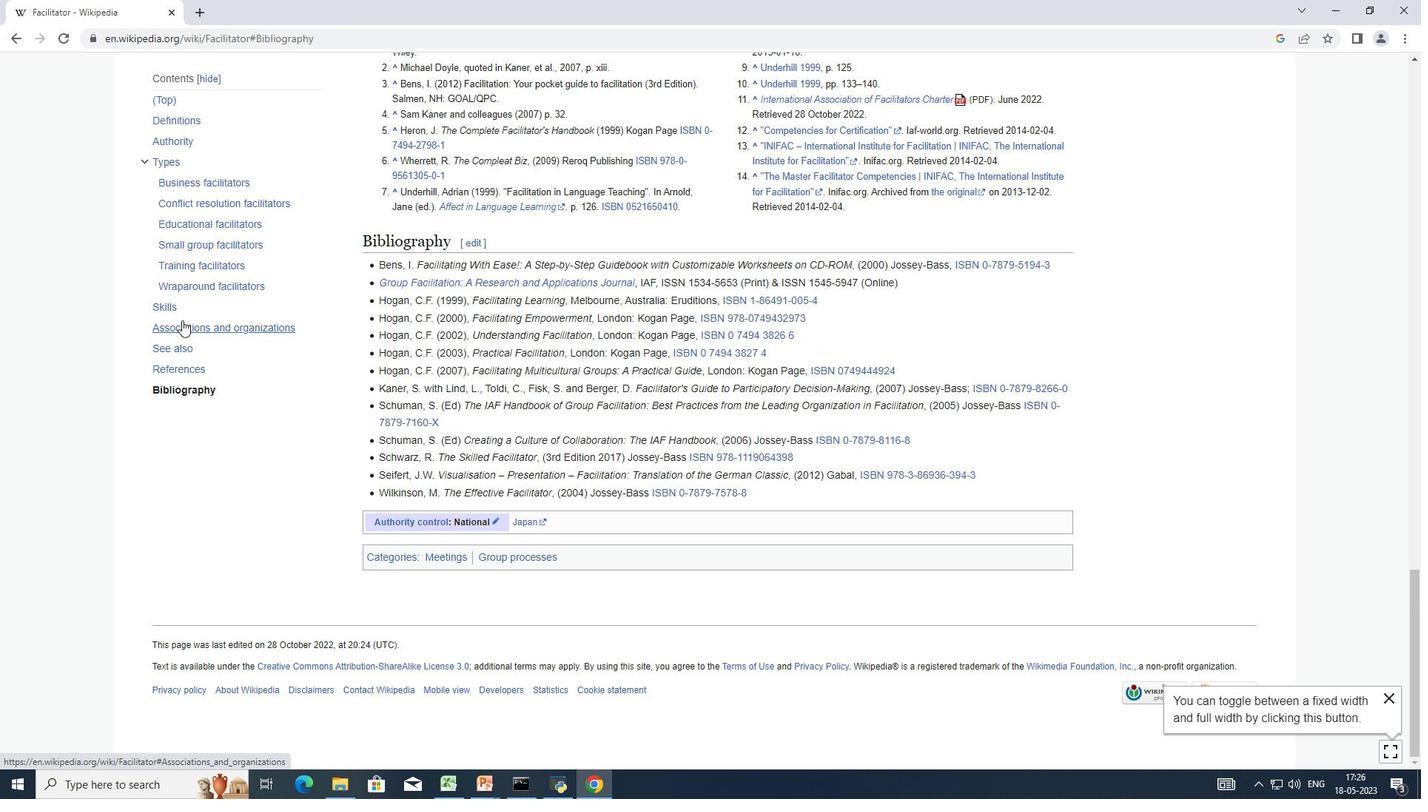 
Action: Mouse moved to (202, 285)
Screenshot: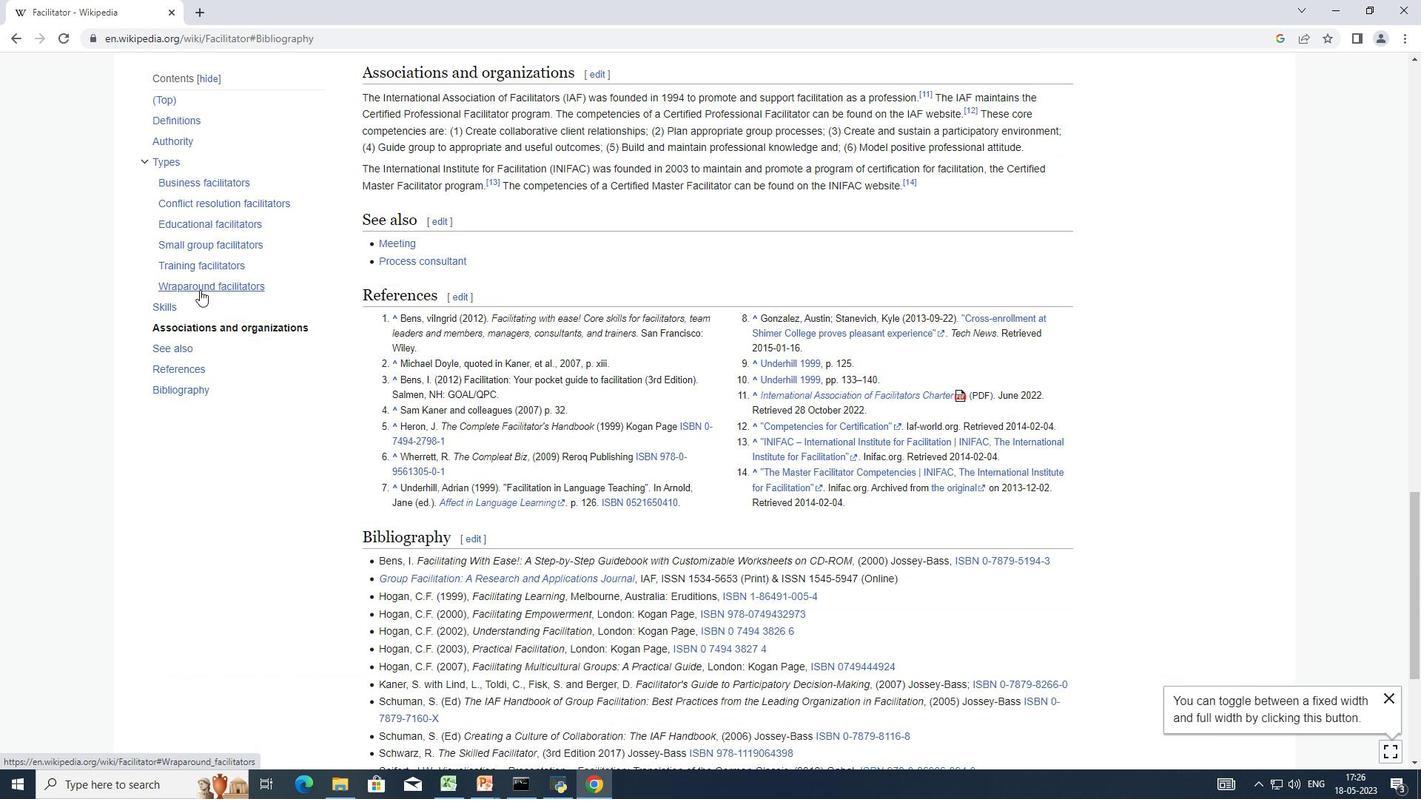 
Action: Mouse pressed left at (202, 285)
Screenshot: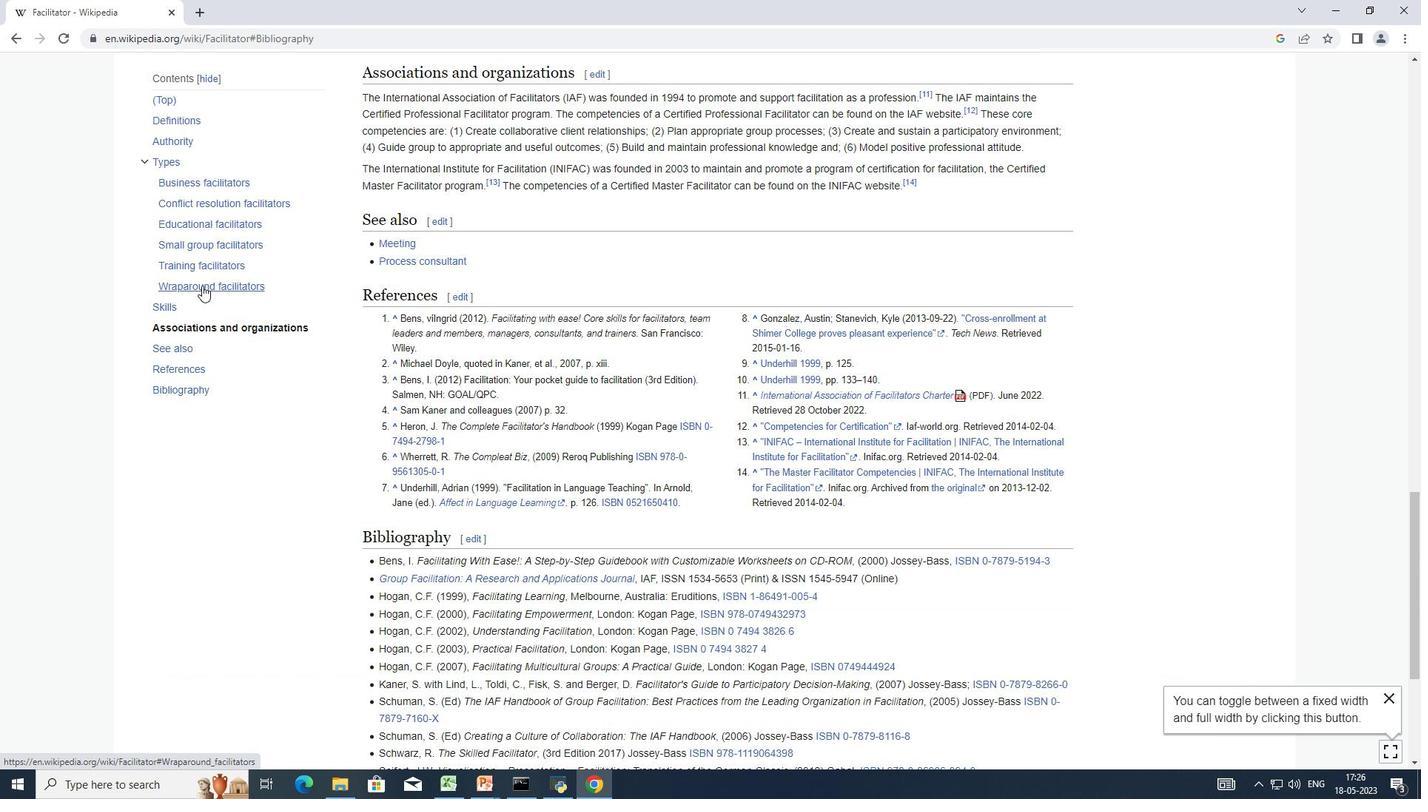 
Action: Mouse moved to (168, 304)
Screenshot: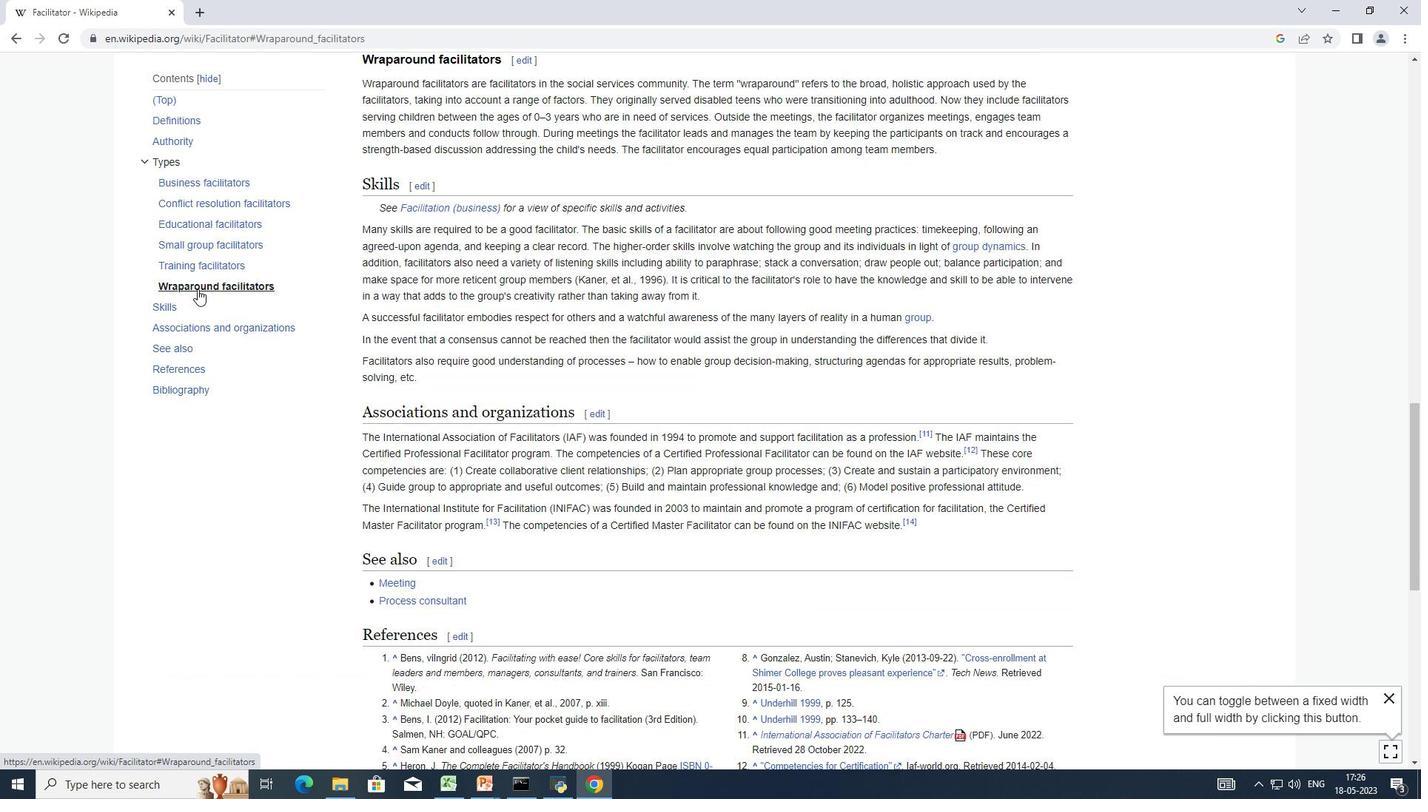 
Action: Mouse scrolled (168, 304) with delta (0, 0)
Screenshot: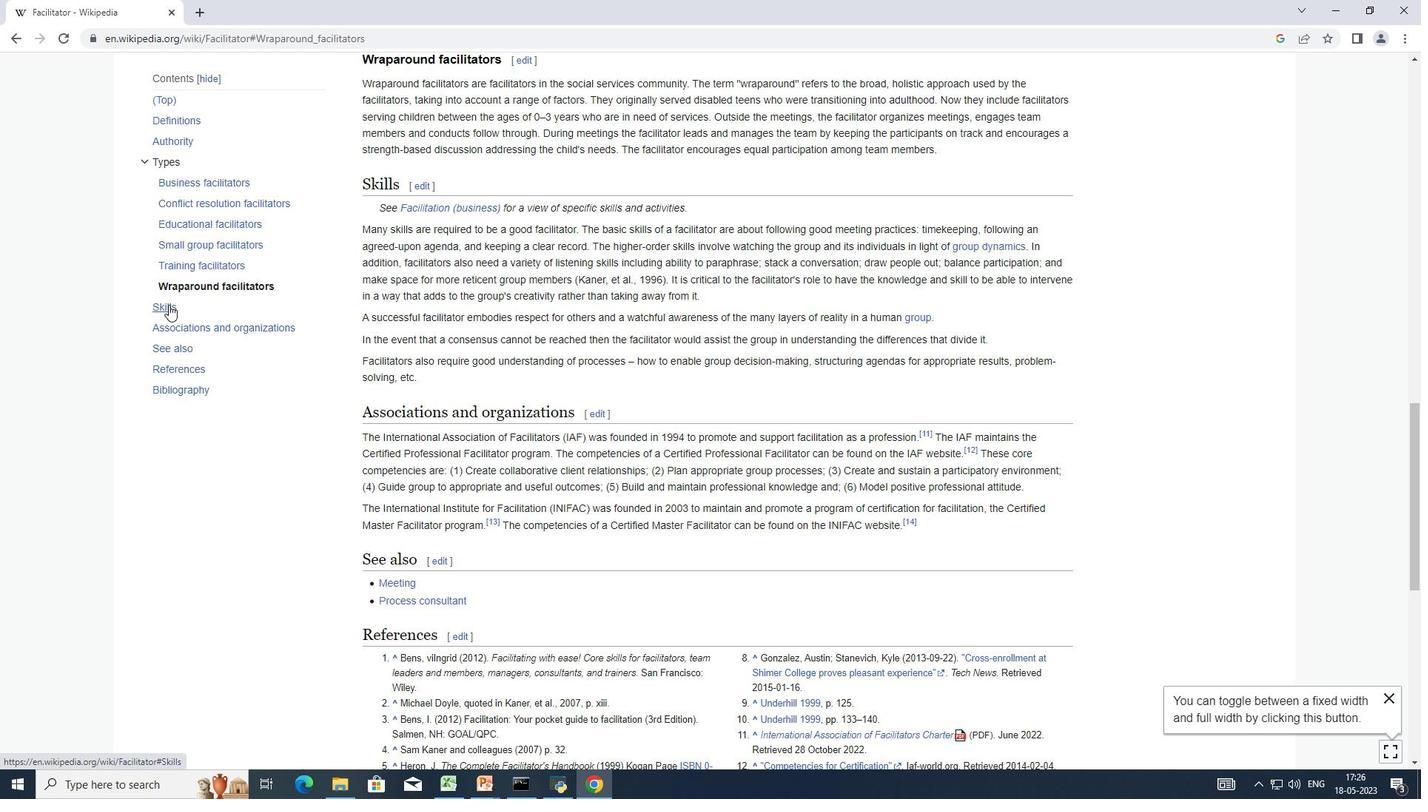 
Action: Mouse scrolled (168, 304) with delta (0, 0)
Screenshot: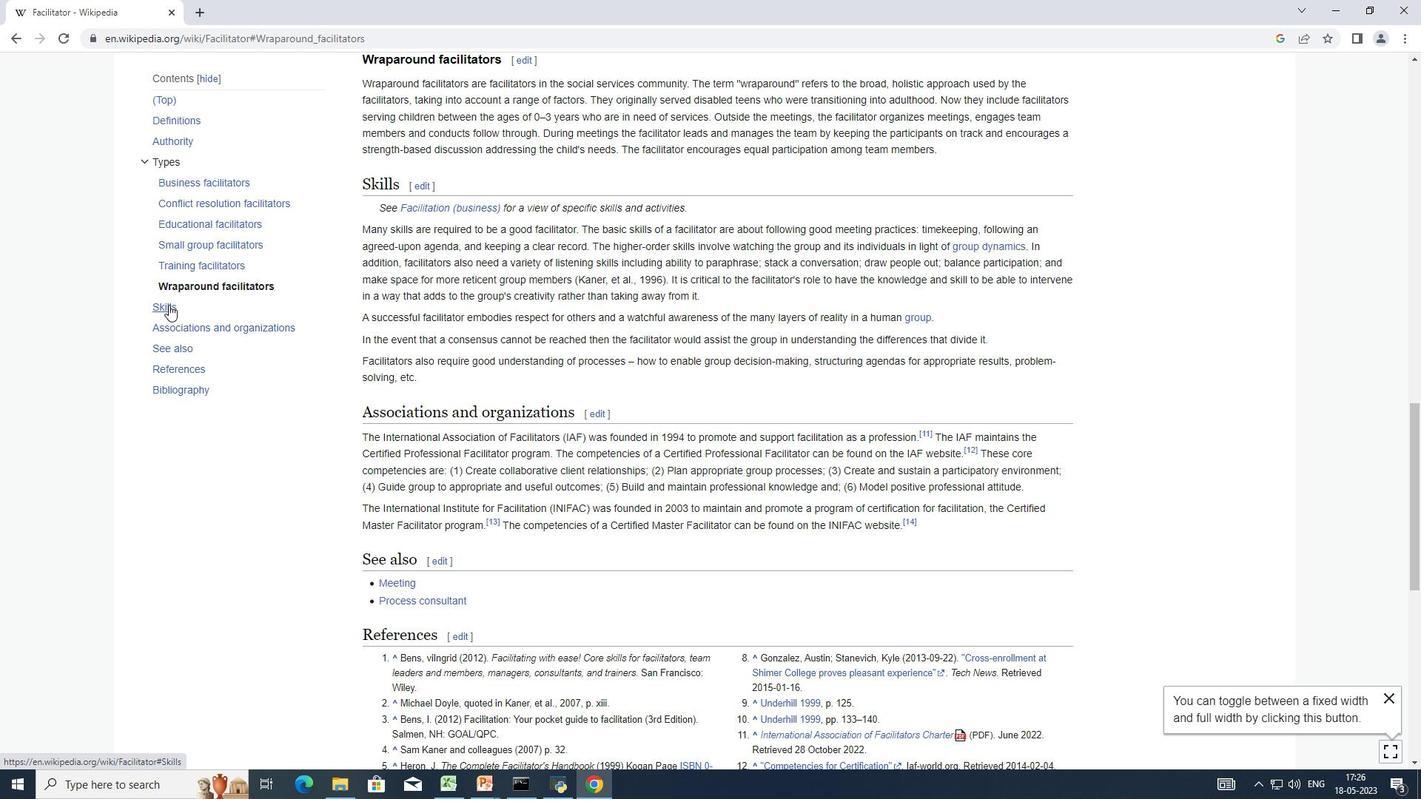 
Action: Mouse moved to (168, 305)
Screenshot: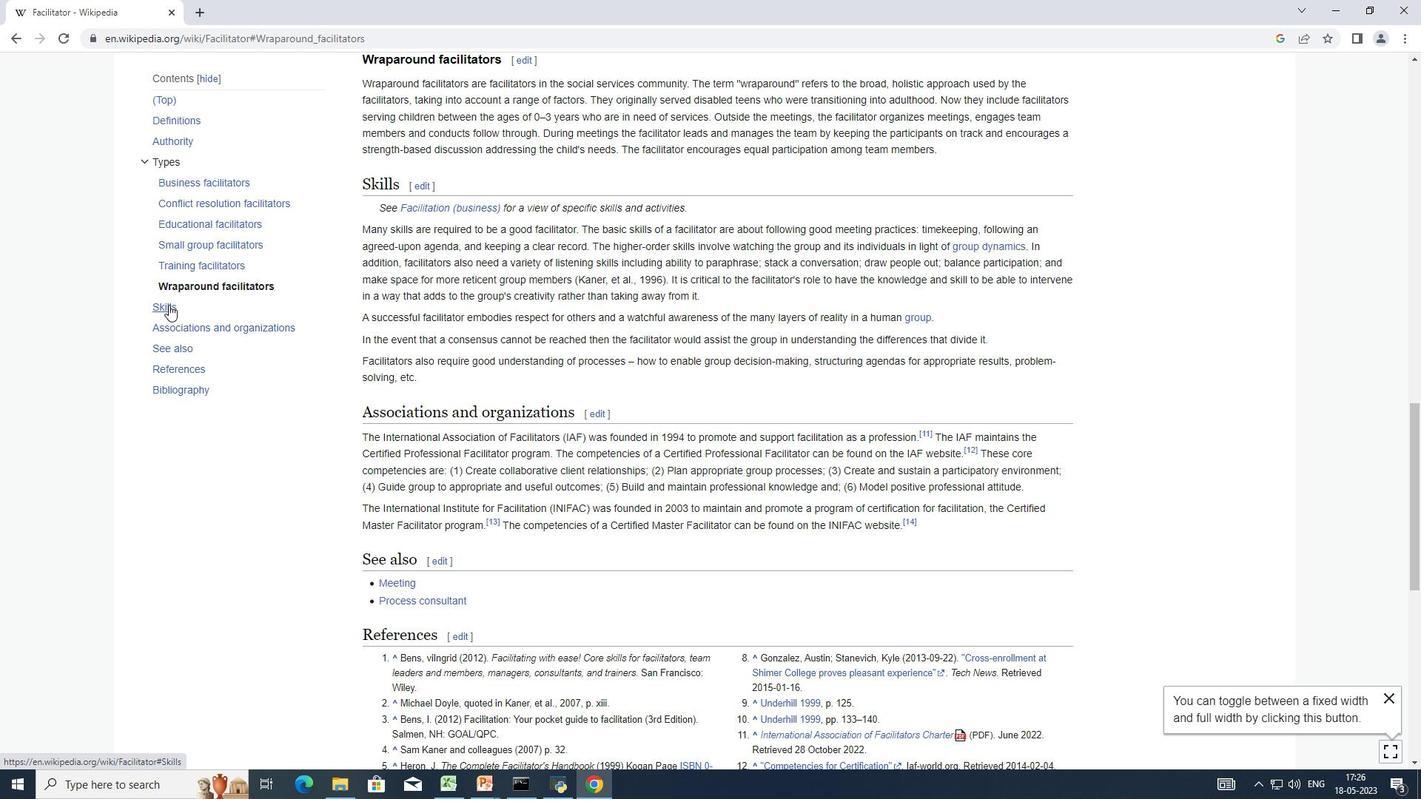 
Action: Mouse scrolled (168, 304) with delta (0, 0)
Screenshot: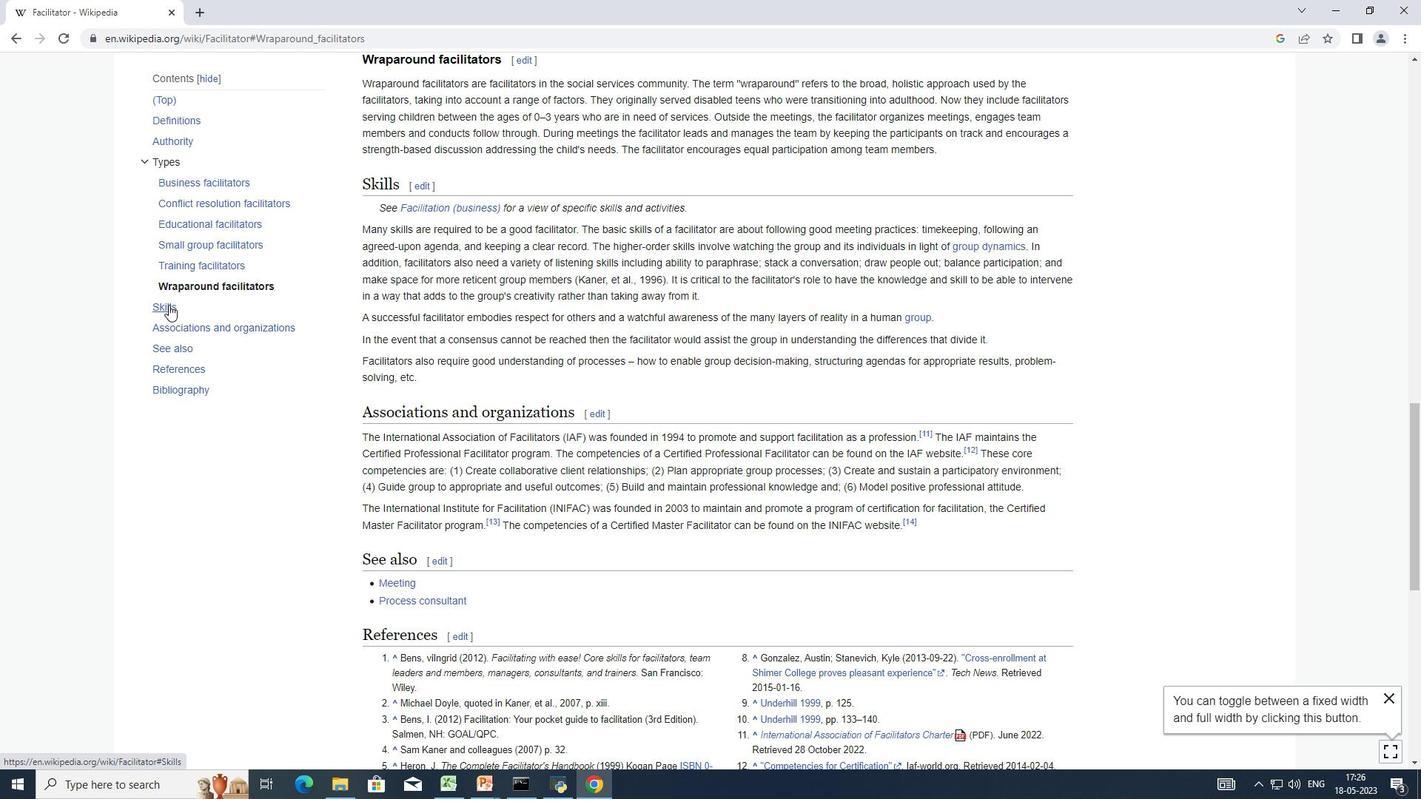 
Action: Mouse moved to (168, 307)
Screenshot: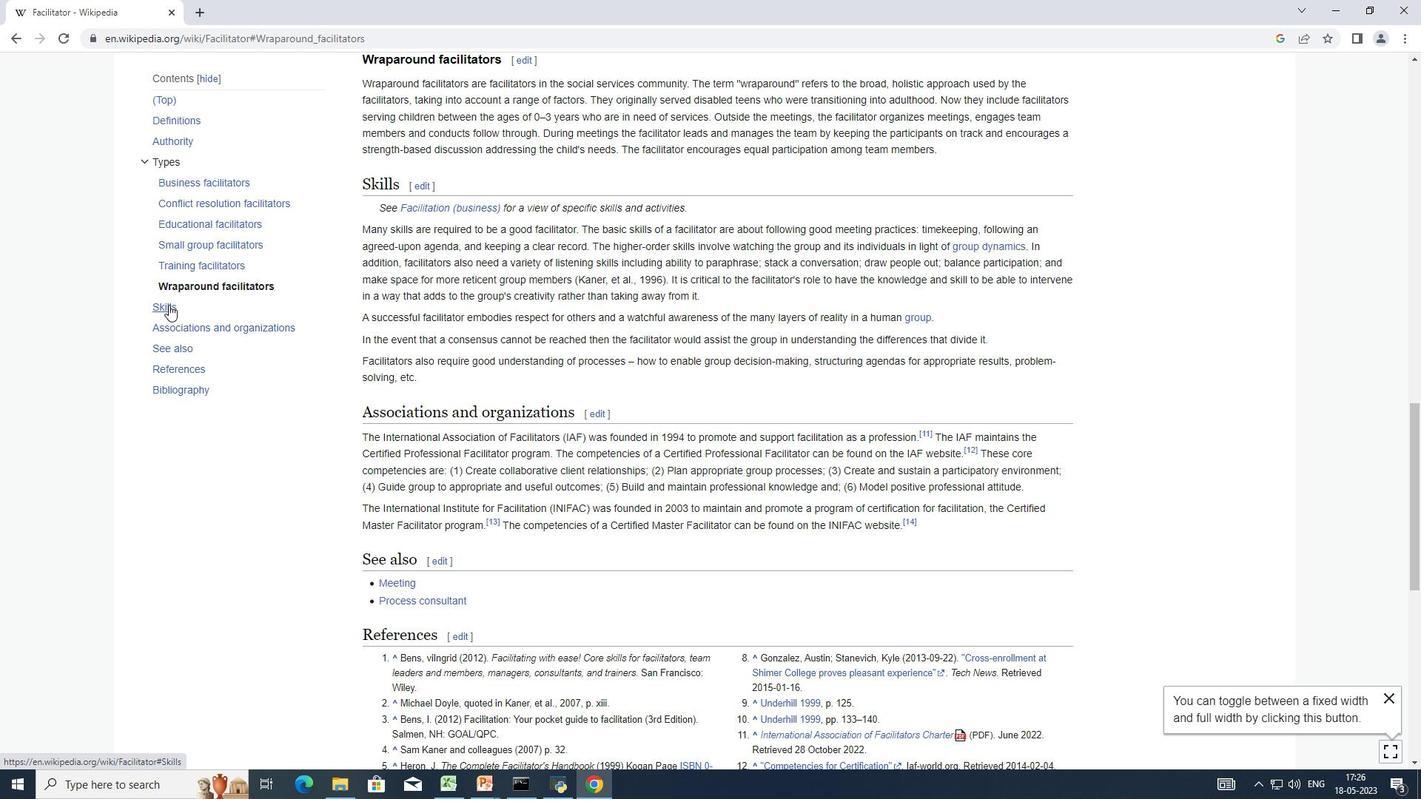 
Action: Mouse scrolled (168, 306) with delta (0, 0)
Screenshot: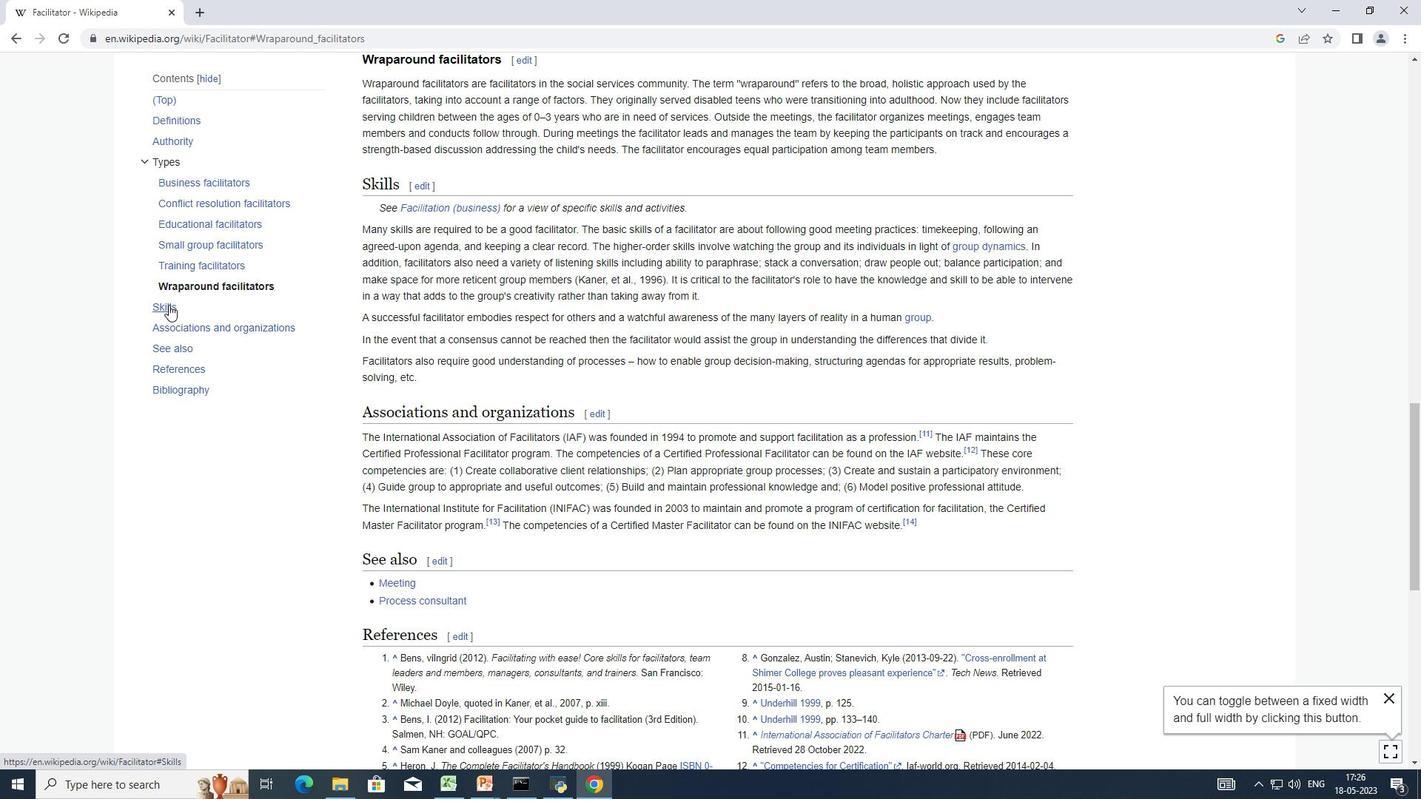 
Action: Mouse moved to (168, 307)
Screenshot: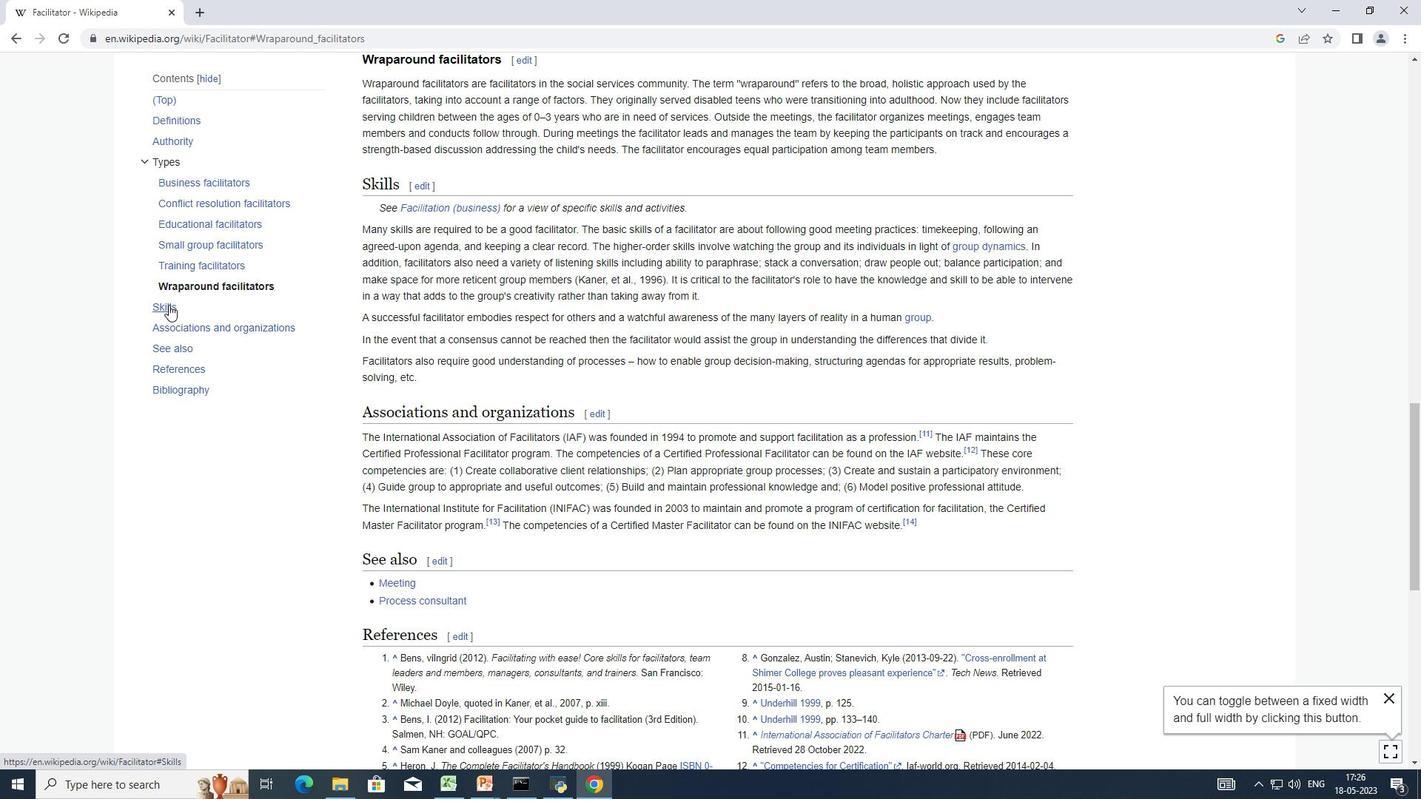 
Action: Mouse scrolled (168, 306) with delta (0, 0)
Screenshot: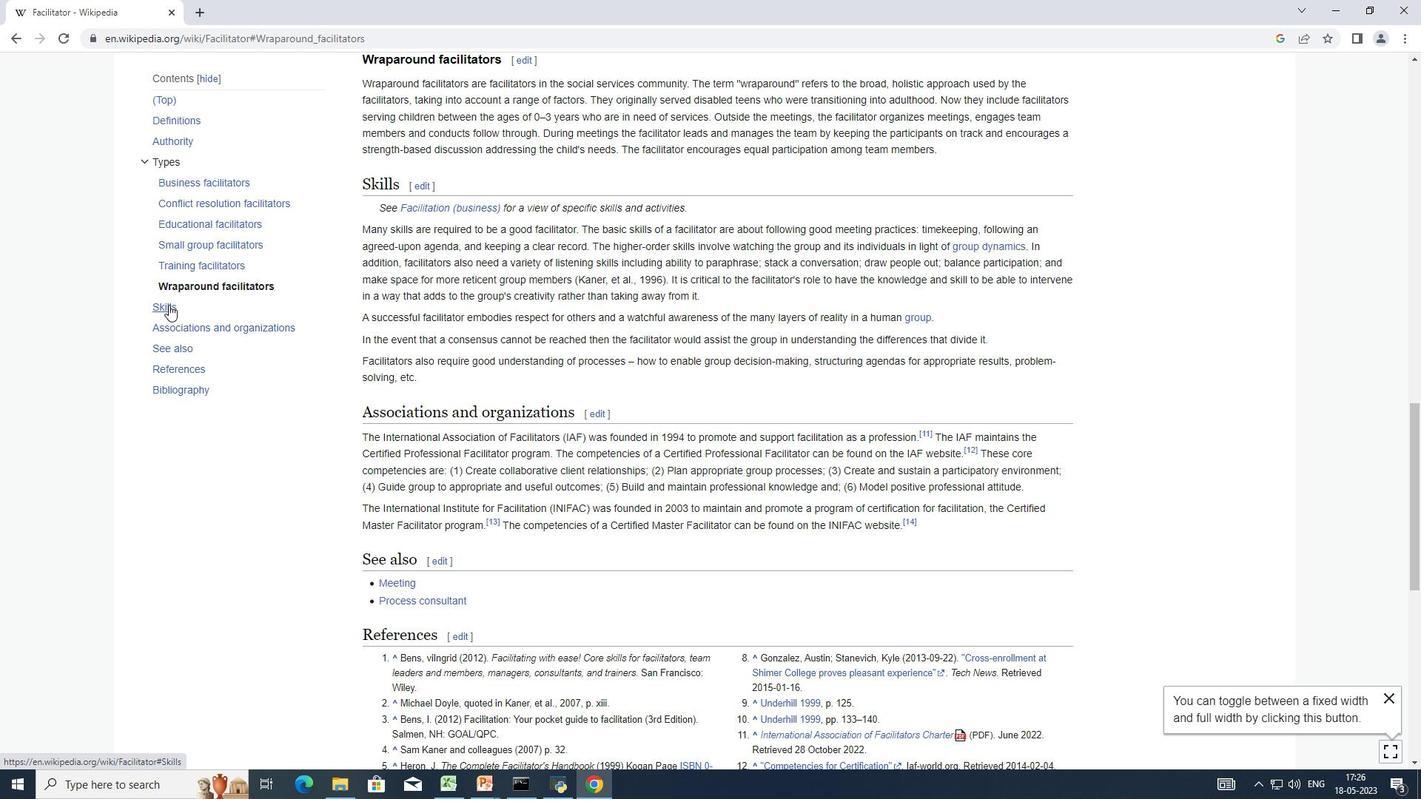 
Action: Mouse scrolled (168, 306) with delta (0, 0)
Screenshot: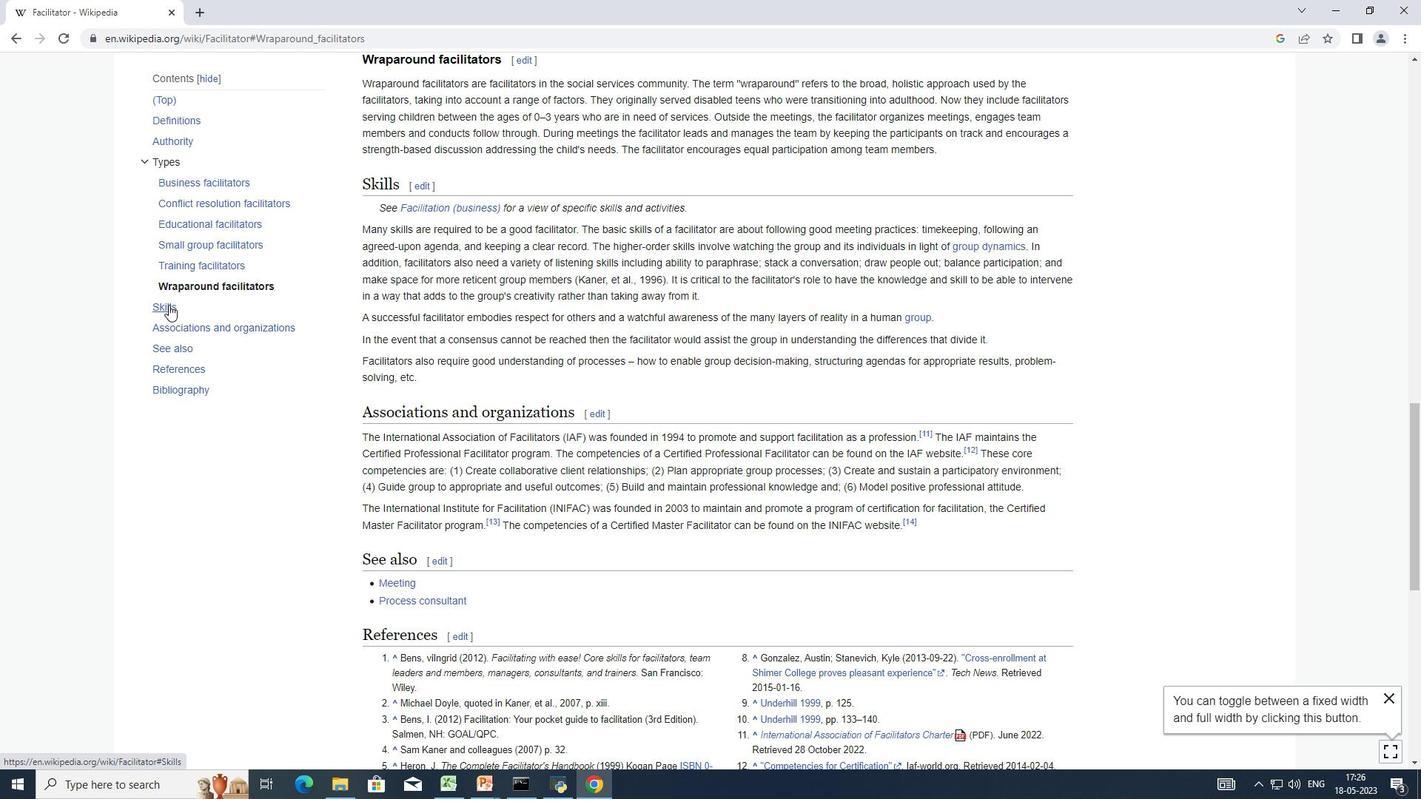 
Action: Mouse scrolled (168, 306) with delta (0, 0)
Screenshot: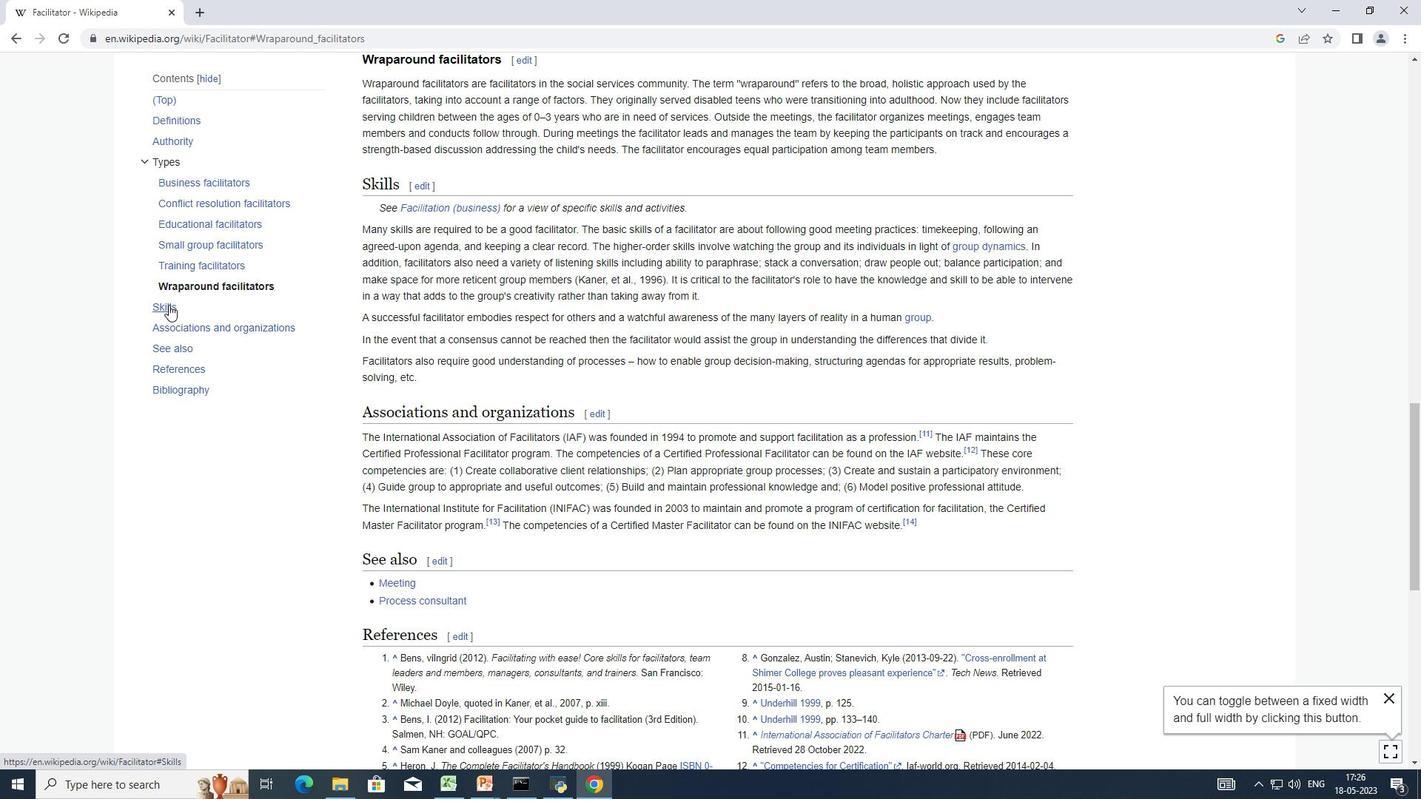 
Action: Mouse moved to (168, 308)
Screenshot: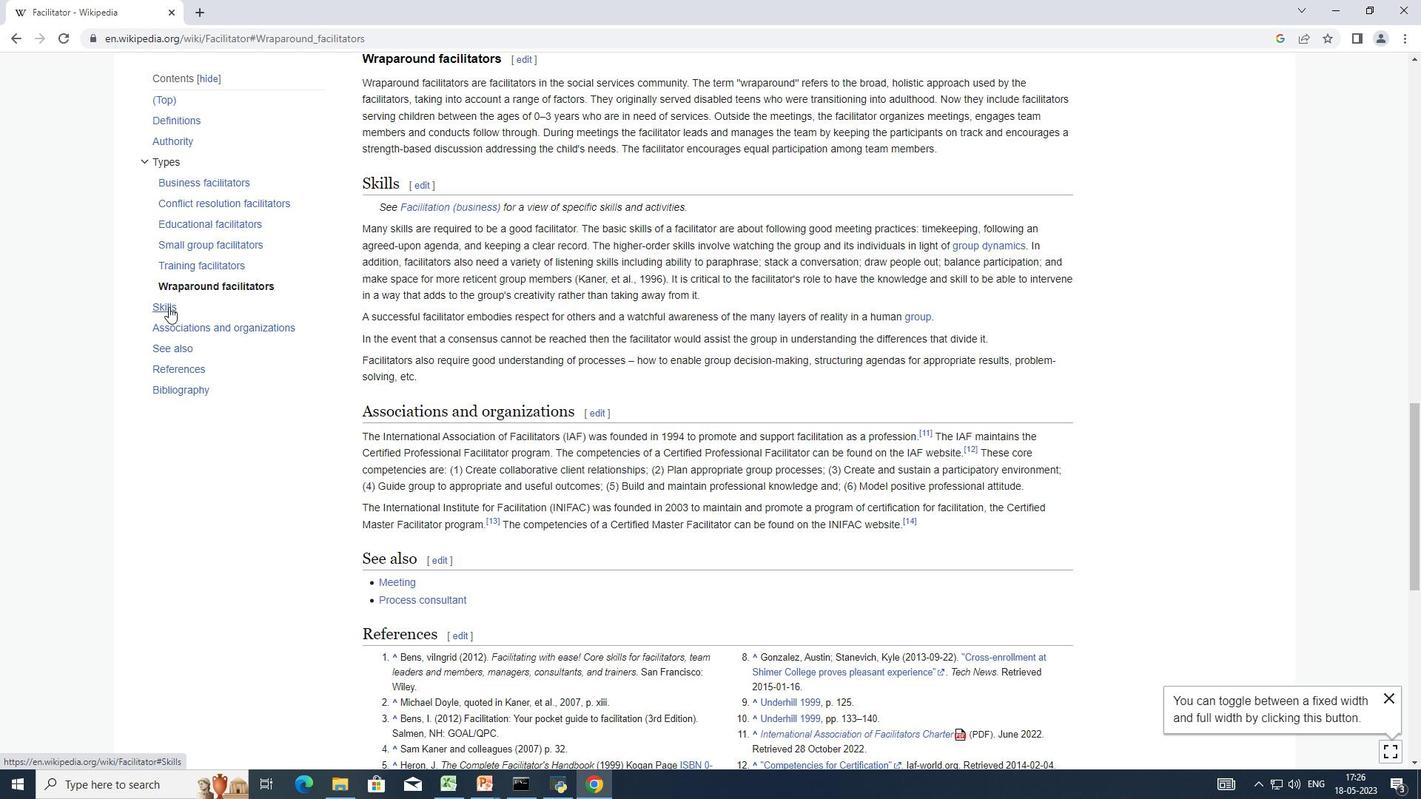 
Action: Mouse scrolled (168, 309) with delta (0, 0)
Screenshot: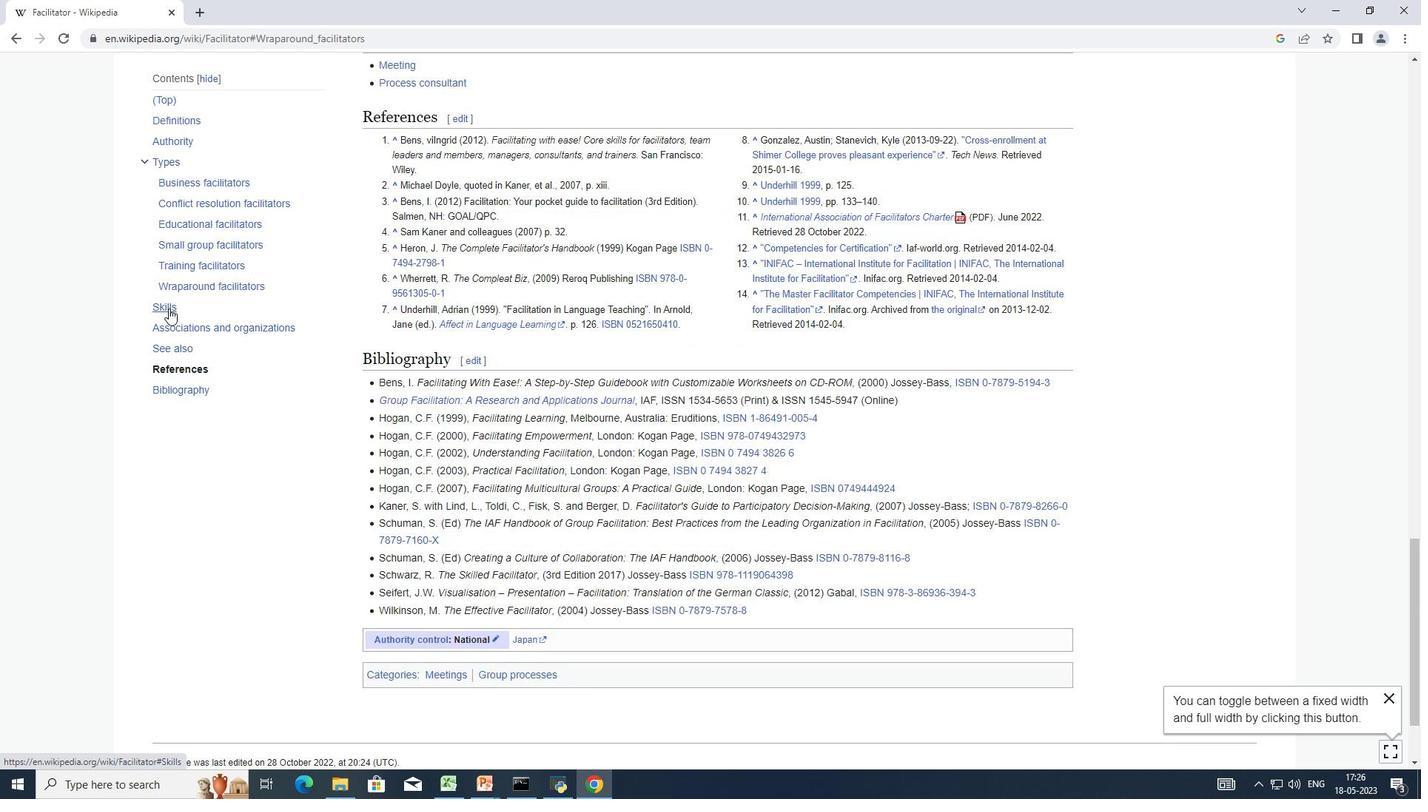 
Action: Mouse scrolled (168, 309) with delta (0, 0)
Screenshot: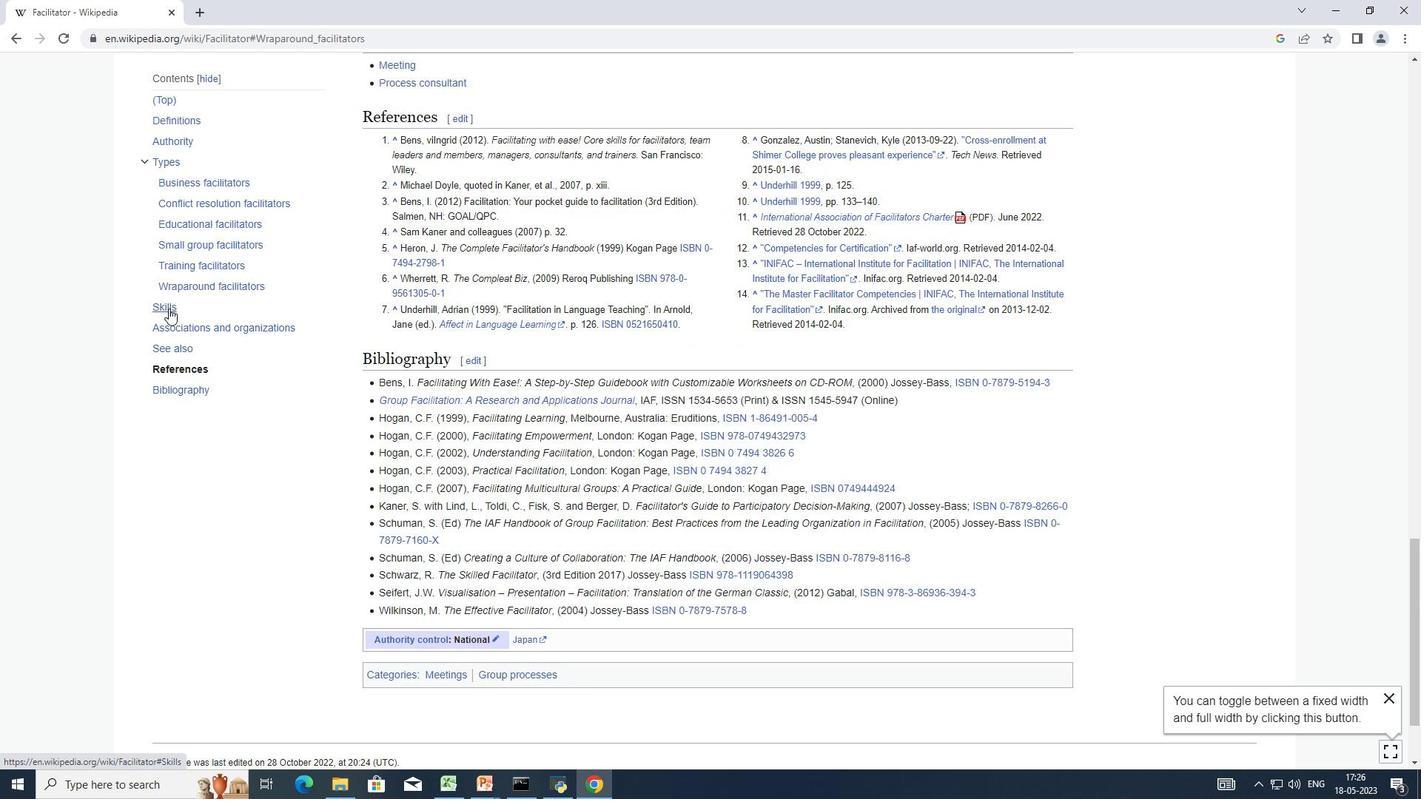 
Action: Mouse scrolled (168, 309) with delta (0, 0)
Screenshot: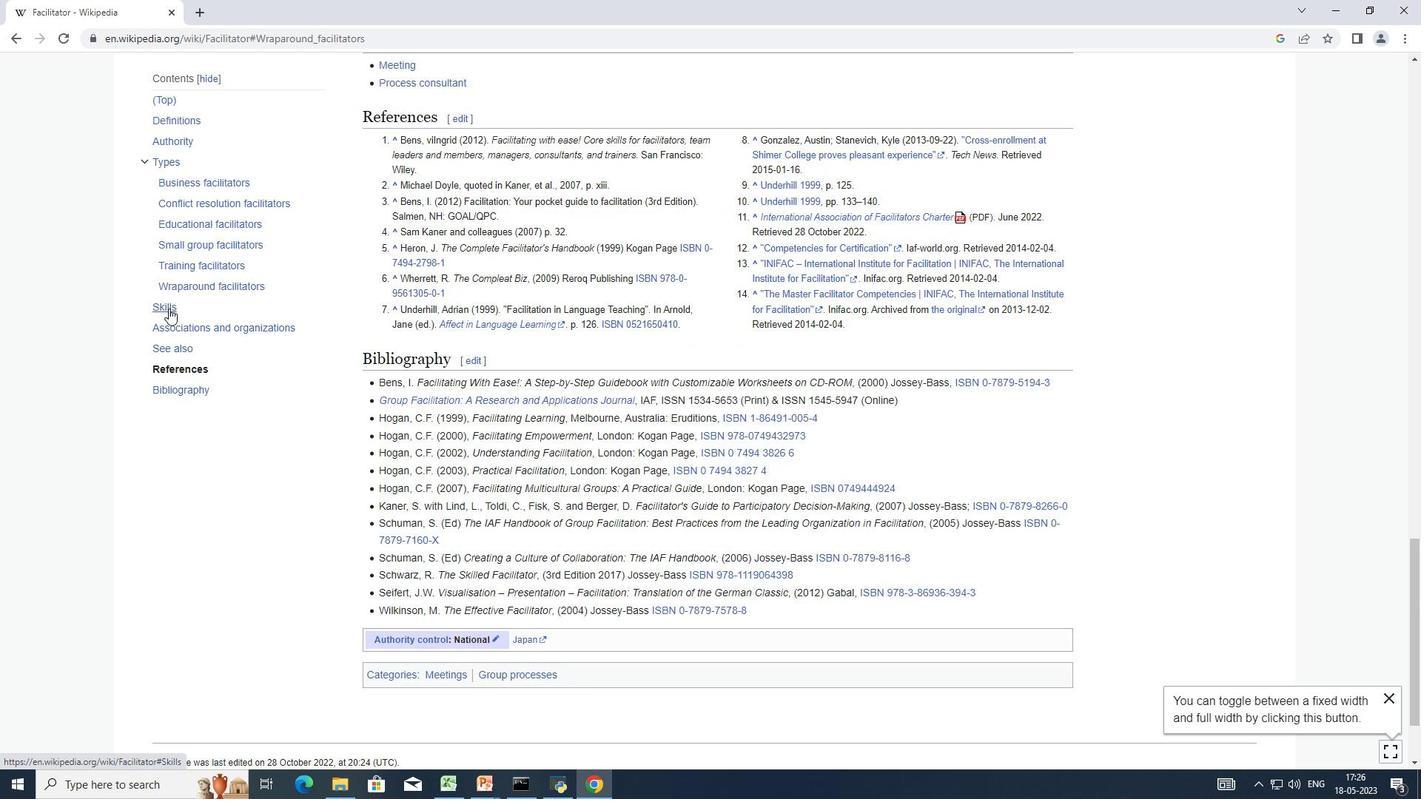 
Action: Mouse scrolled (168, 309) with delta (0, 0)
Screenshot: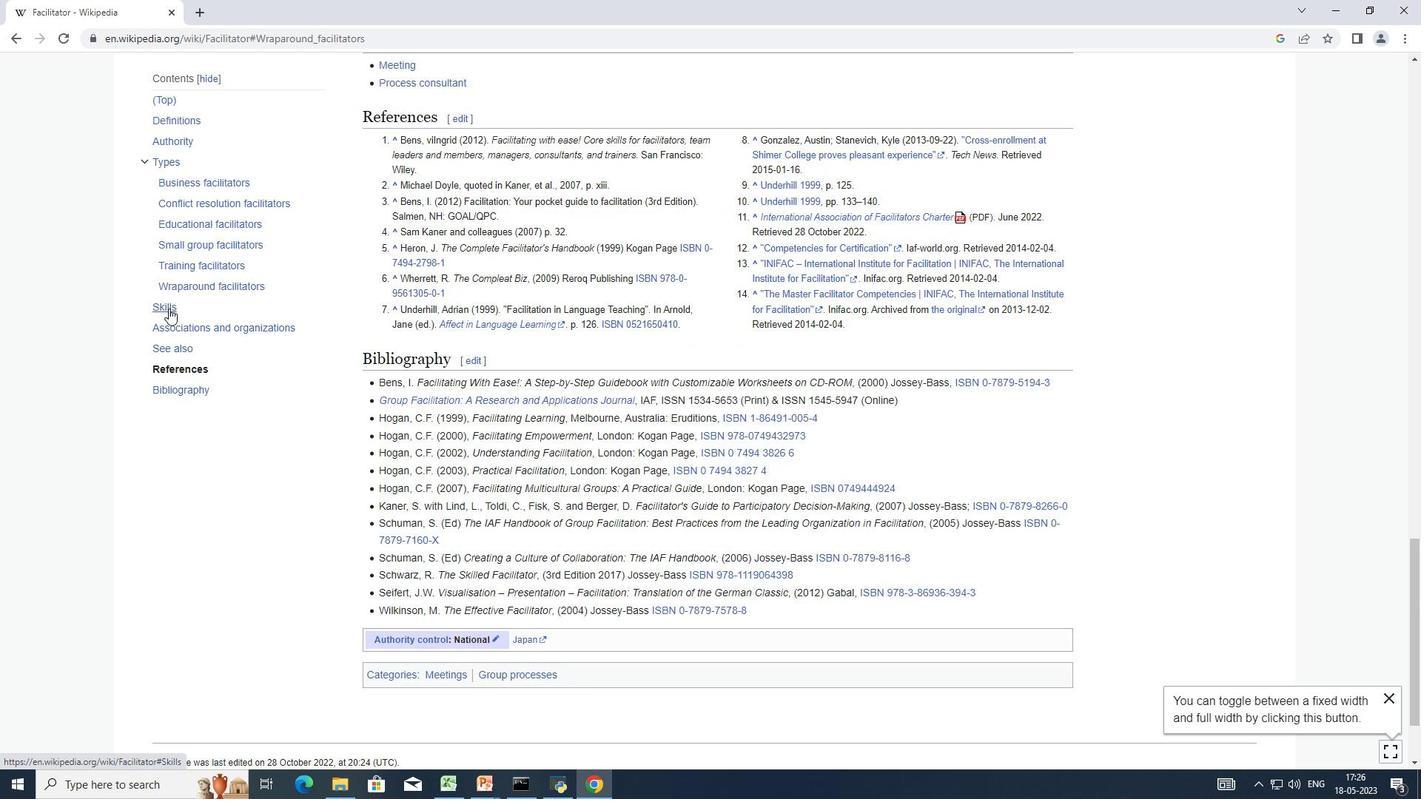 
Action: Mouse scrolled (168, 309) with delta (0, 0)
Screenshot: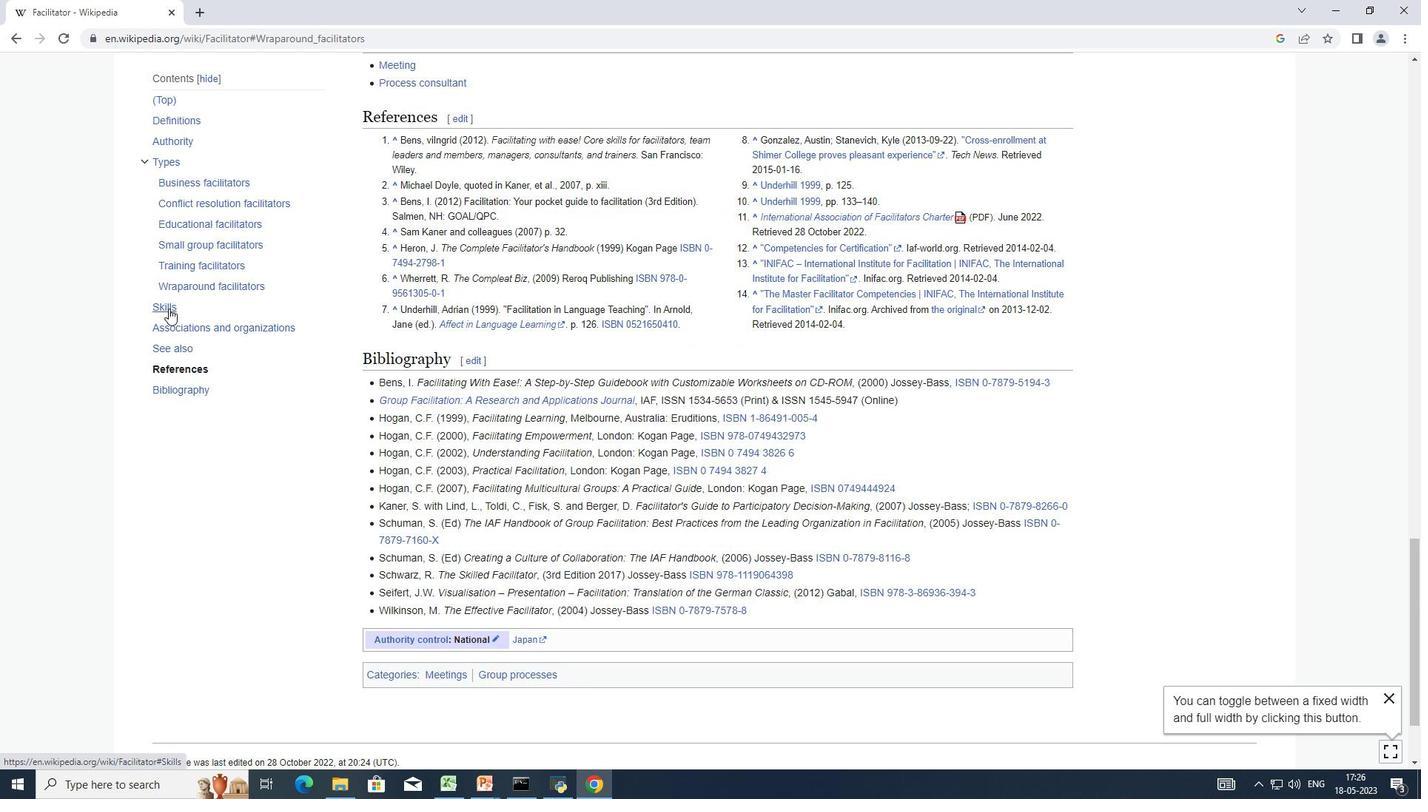 
Action: Mouse scrolled (168, 309) with delta (0, 0)
Screenshot: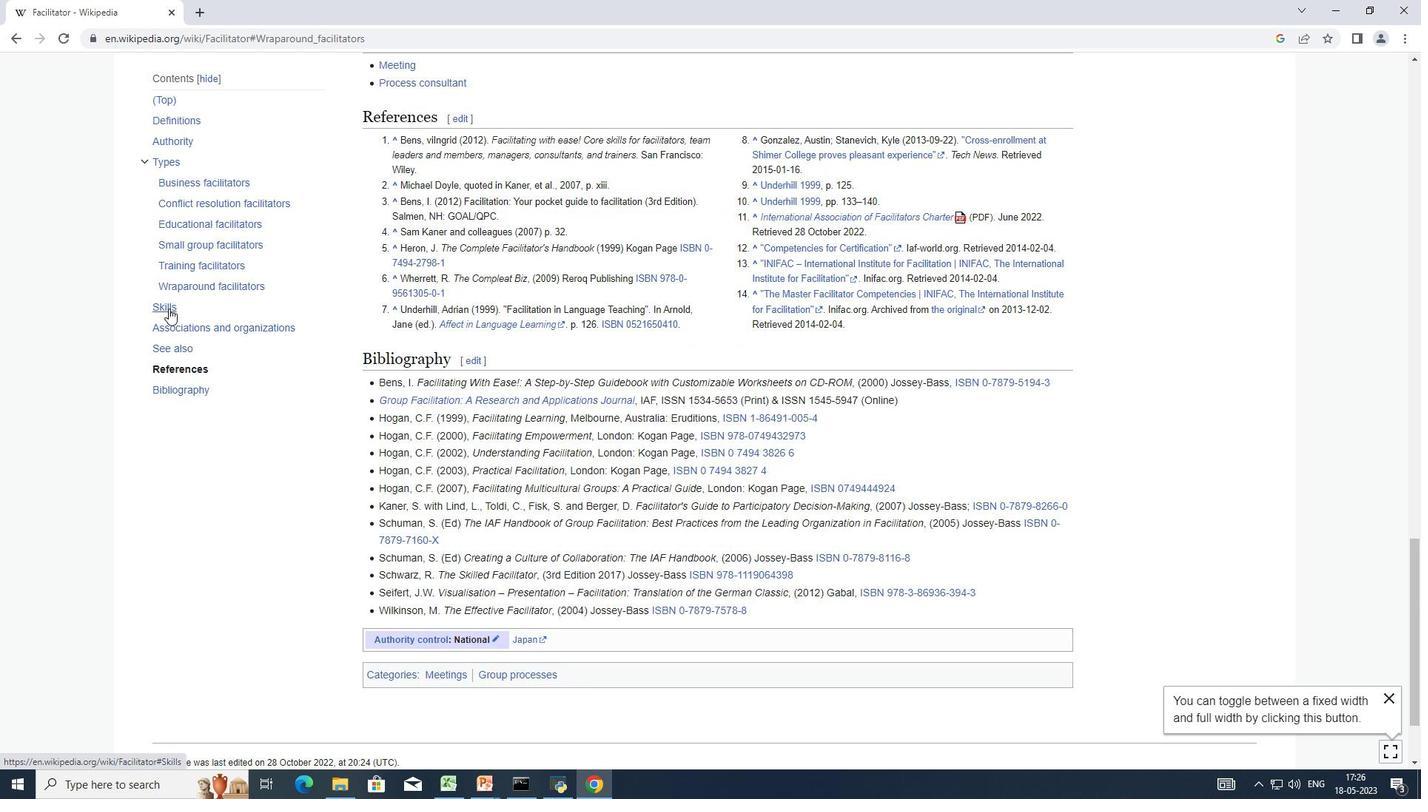 
Action: Mouse moved to (169, 311)
Screenshot: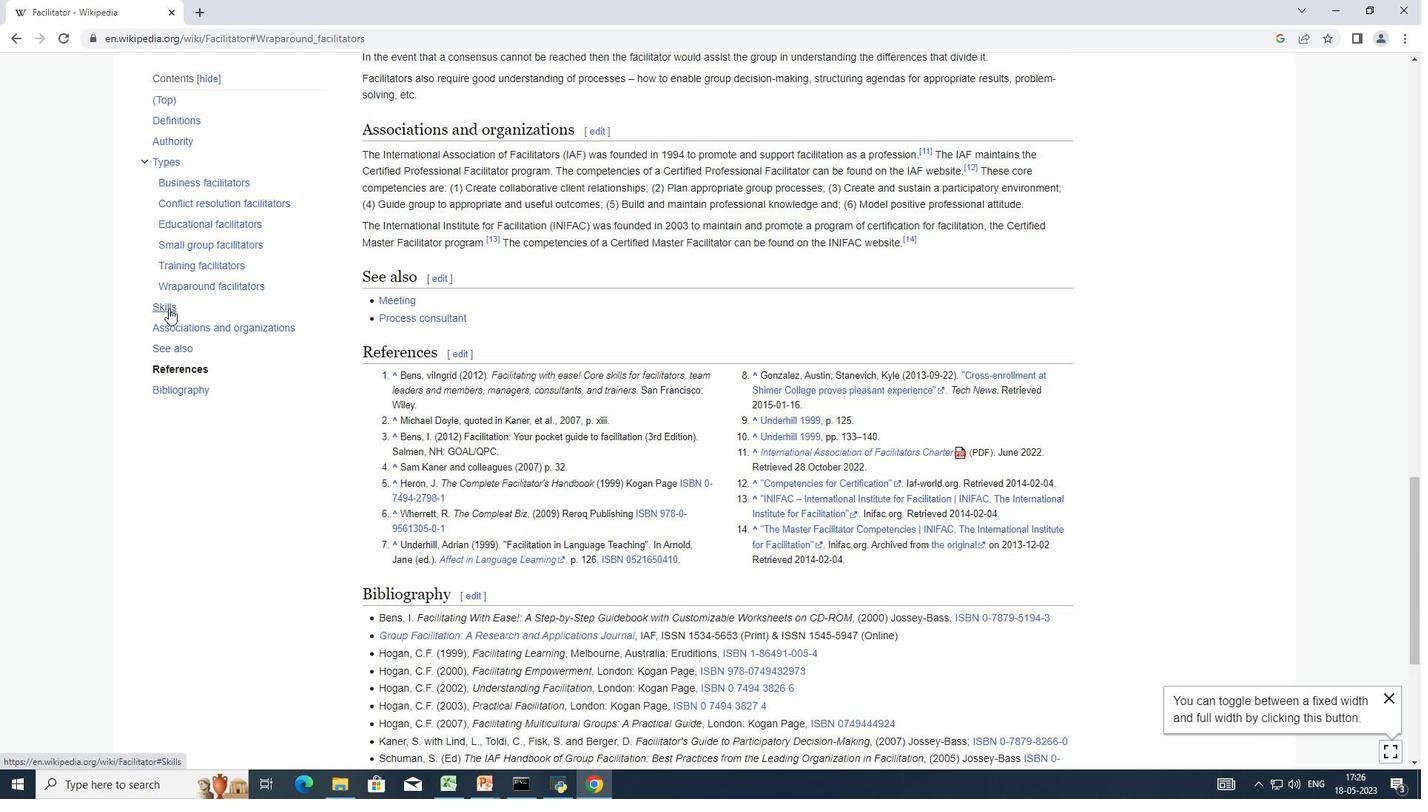 
Action: Mouse scrolled (169, 312) with delta (0, 0)
Screenshot: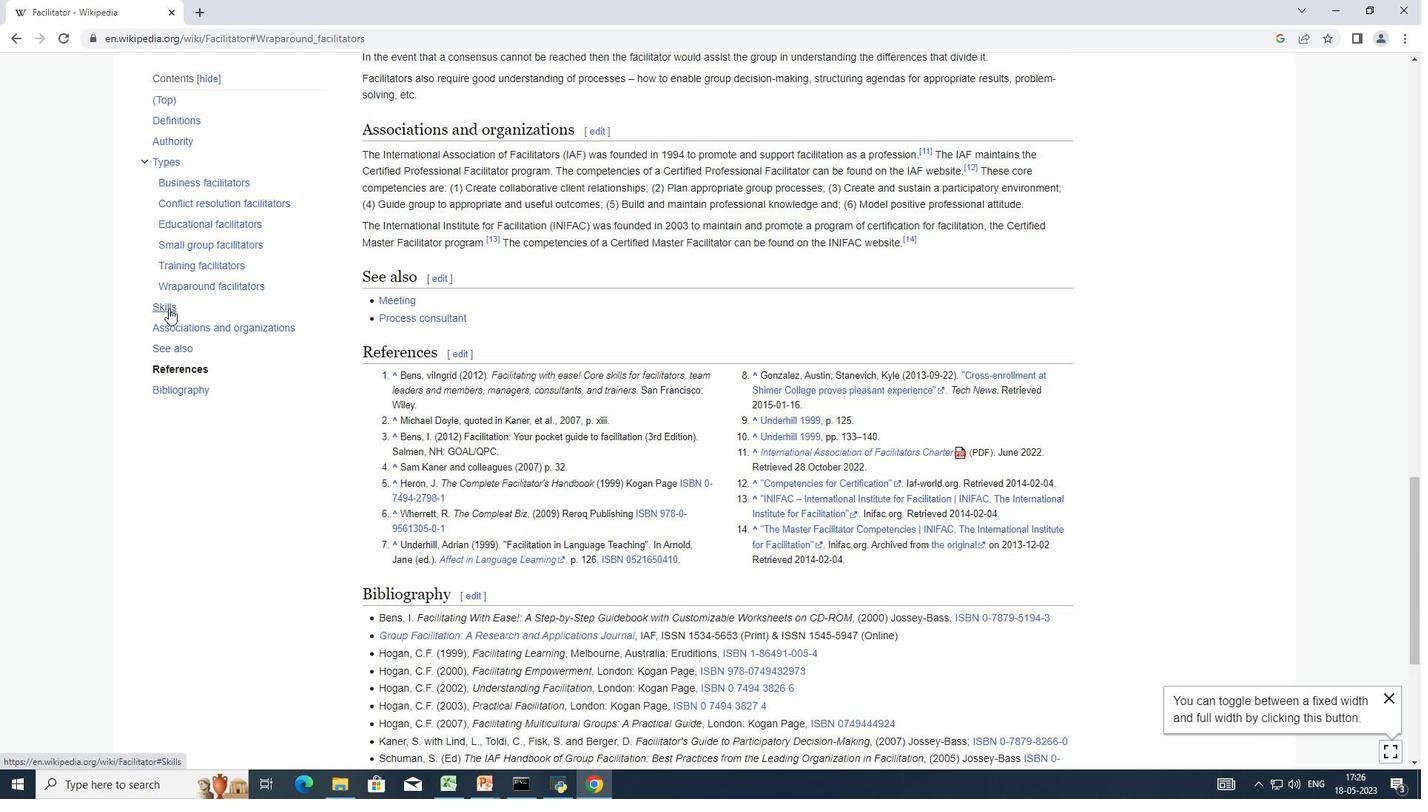 
Action: Mouse scrolled (169, 312) with delta (0, 0)
Screenshot: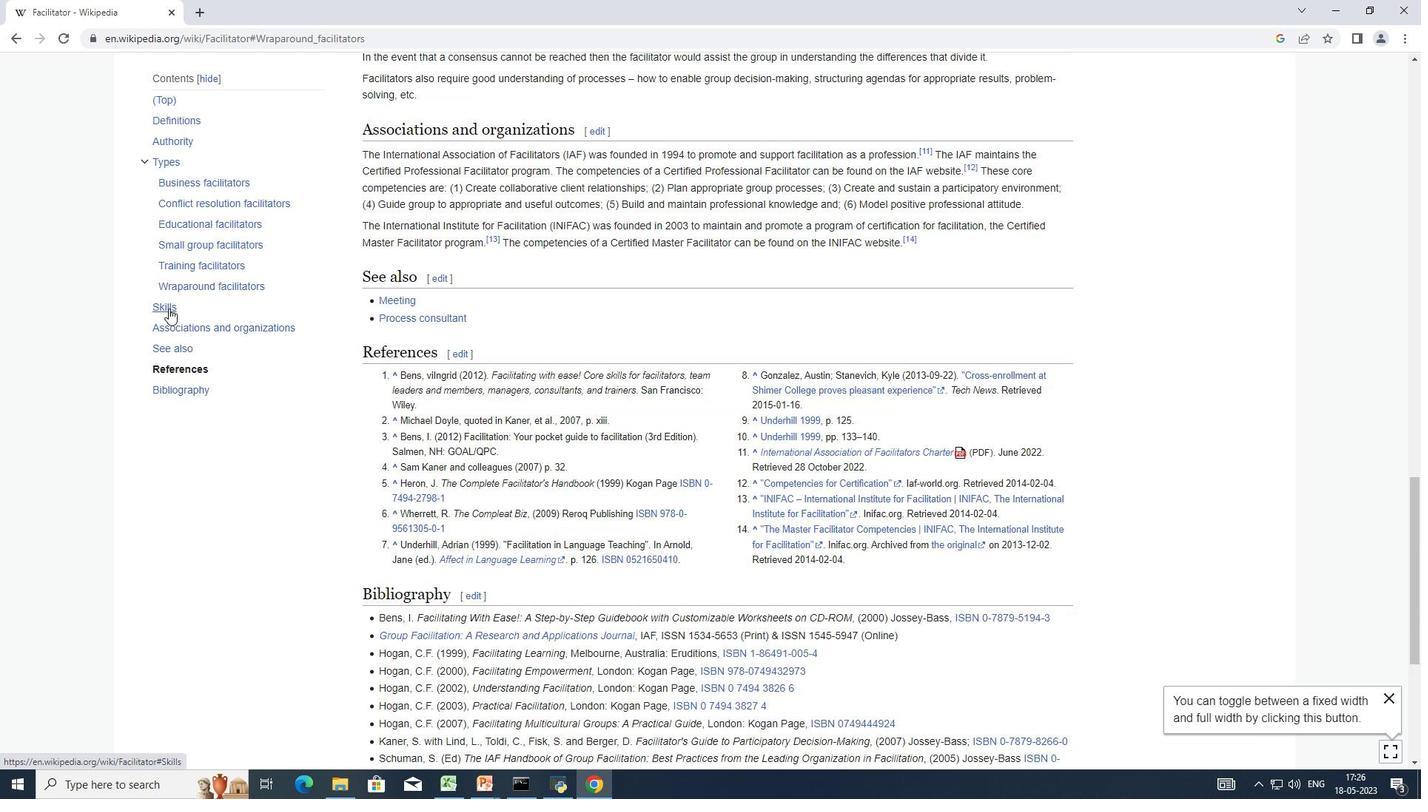 
Action: Mouse scrolled (169, 312) with delta (0, 0)
Screenshot: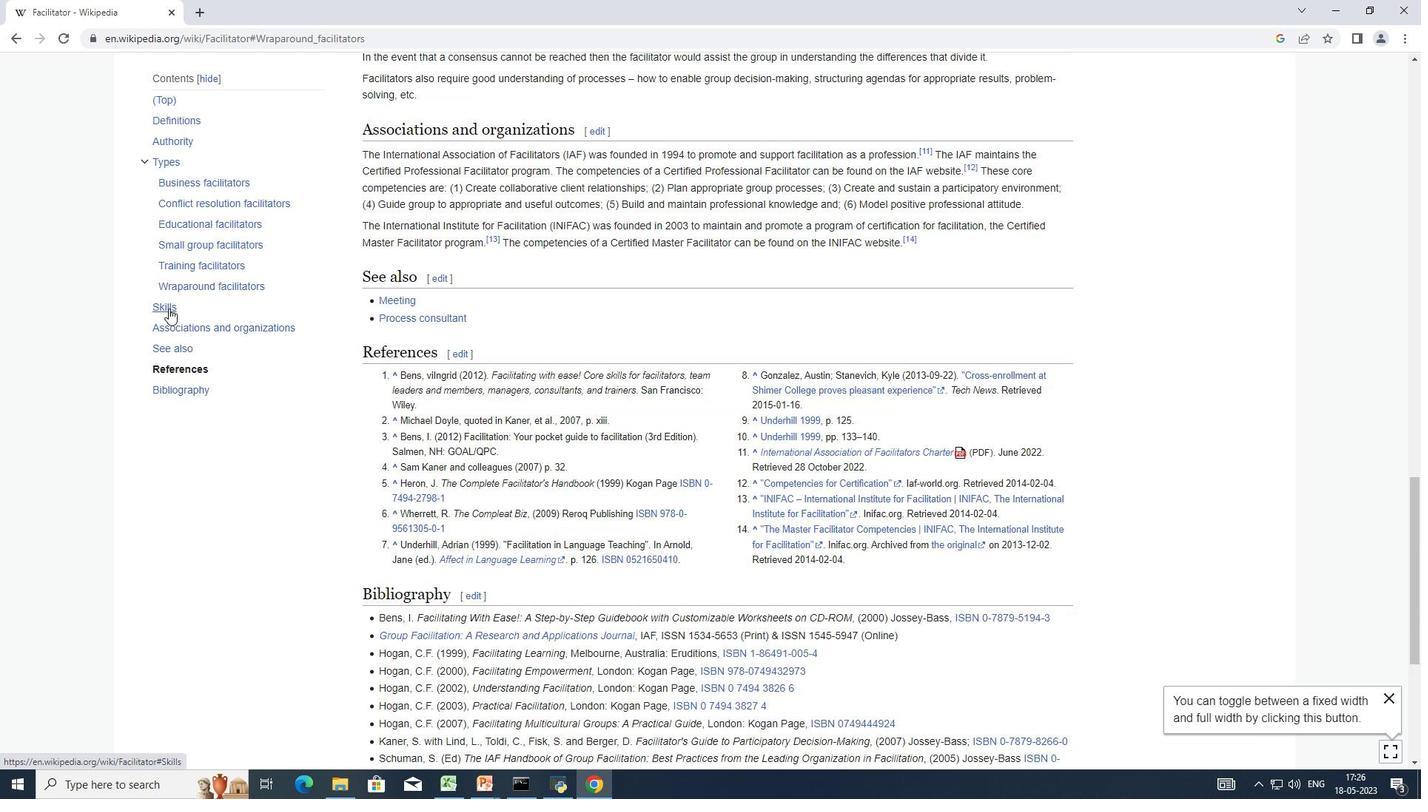 
Action: Mouse scrolled (169, 312) with delta (0, 0)
Screenshot: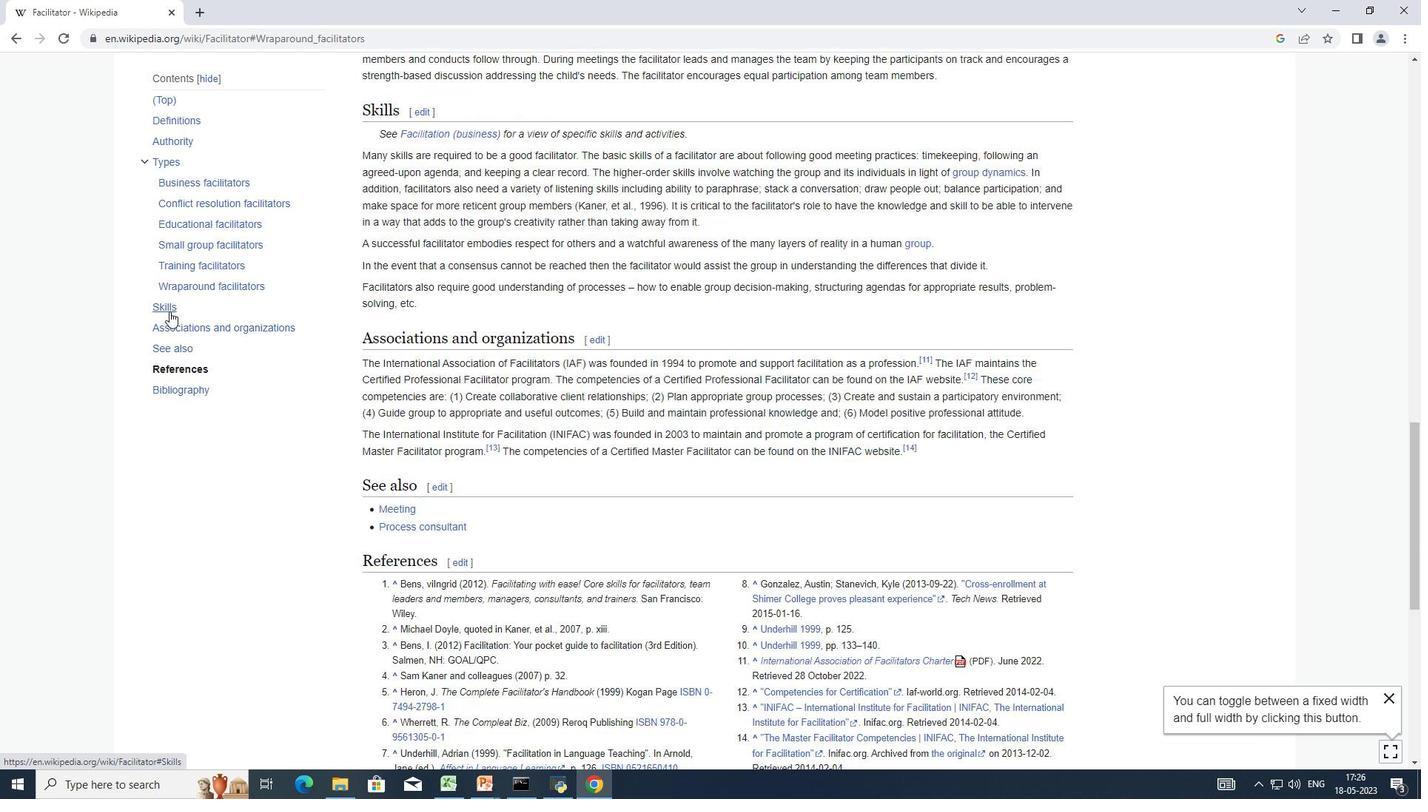 
Action: Mouse moved to (170, 312)
Screenshot: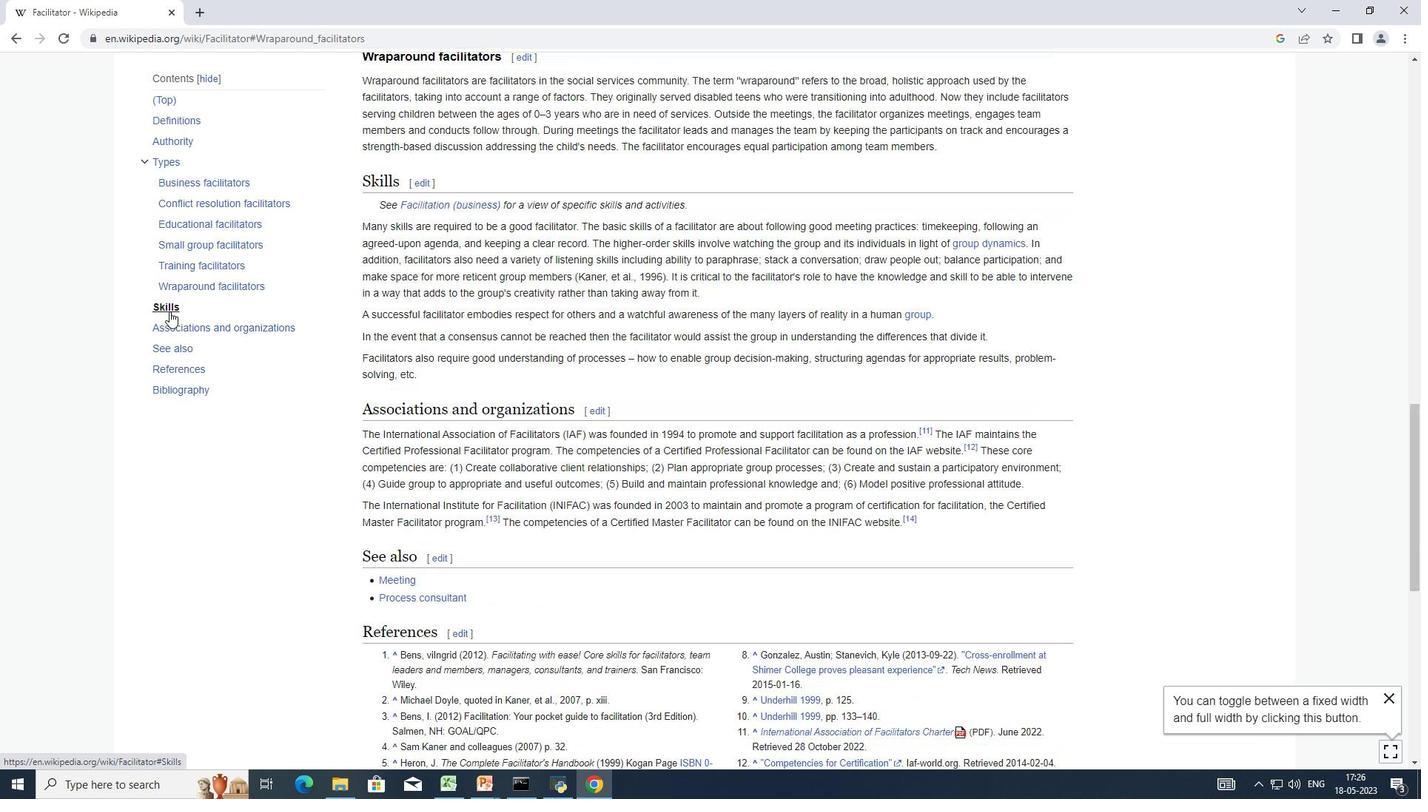 
Action: Mouse scrolled (170, 313) with delta (0, 0)
Screenshot: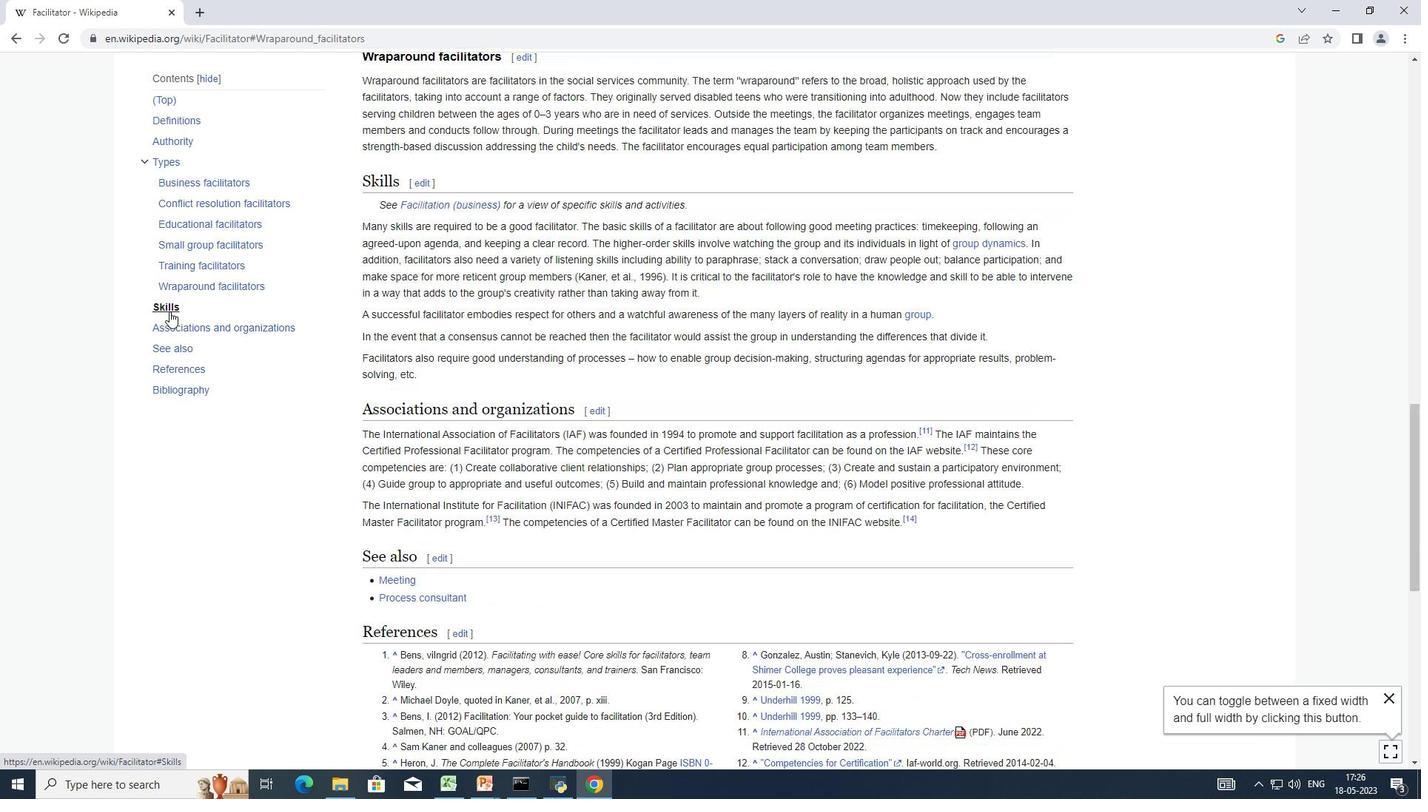 
Action: Mouse scrolled (170, 313) with delta (0, 0)
Screenshot: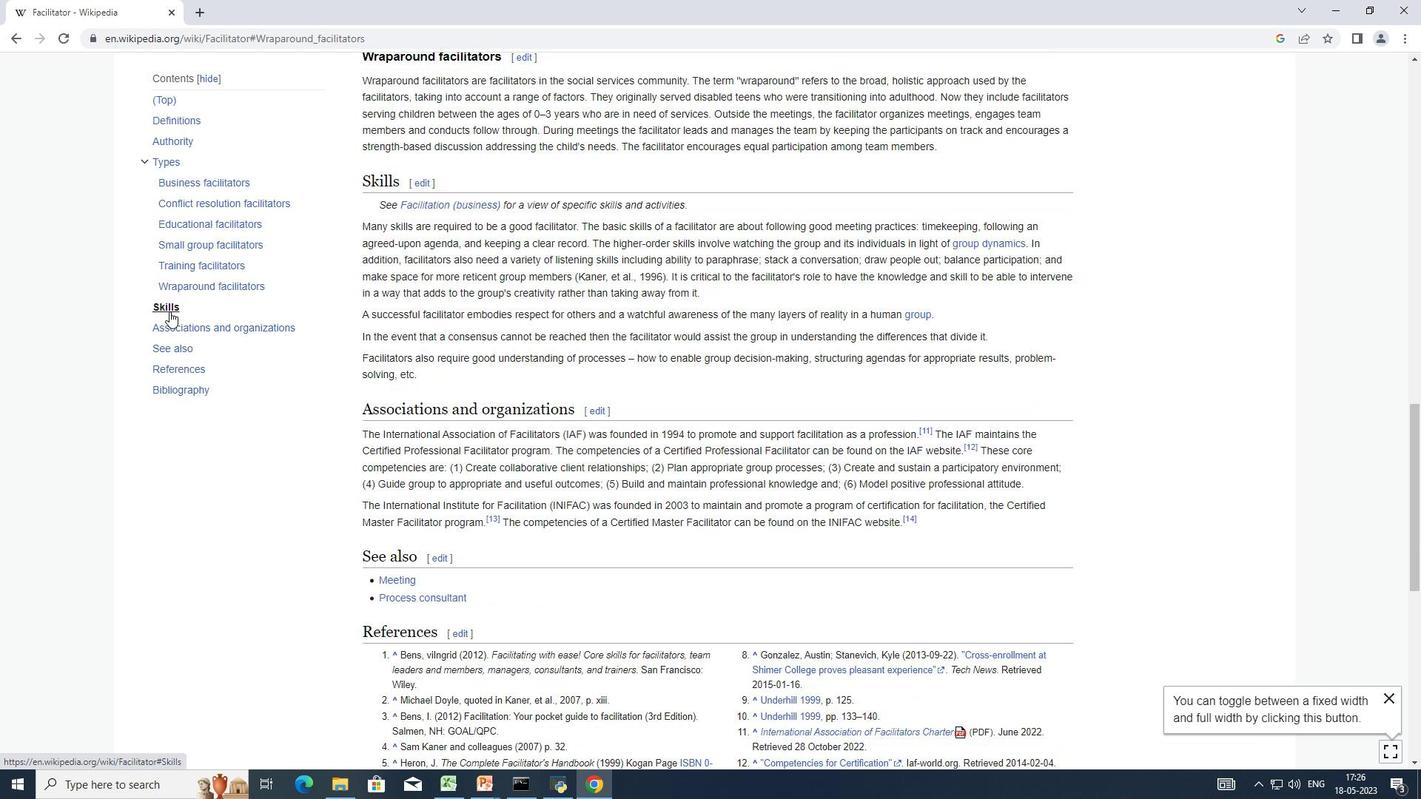 
Action: Mouse scrolled (170, 313) with delta (0, 0)
Screenshot: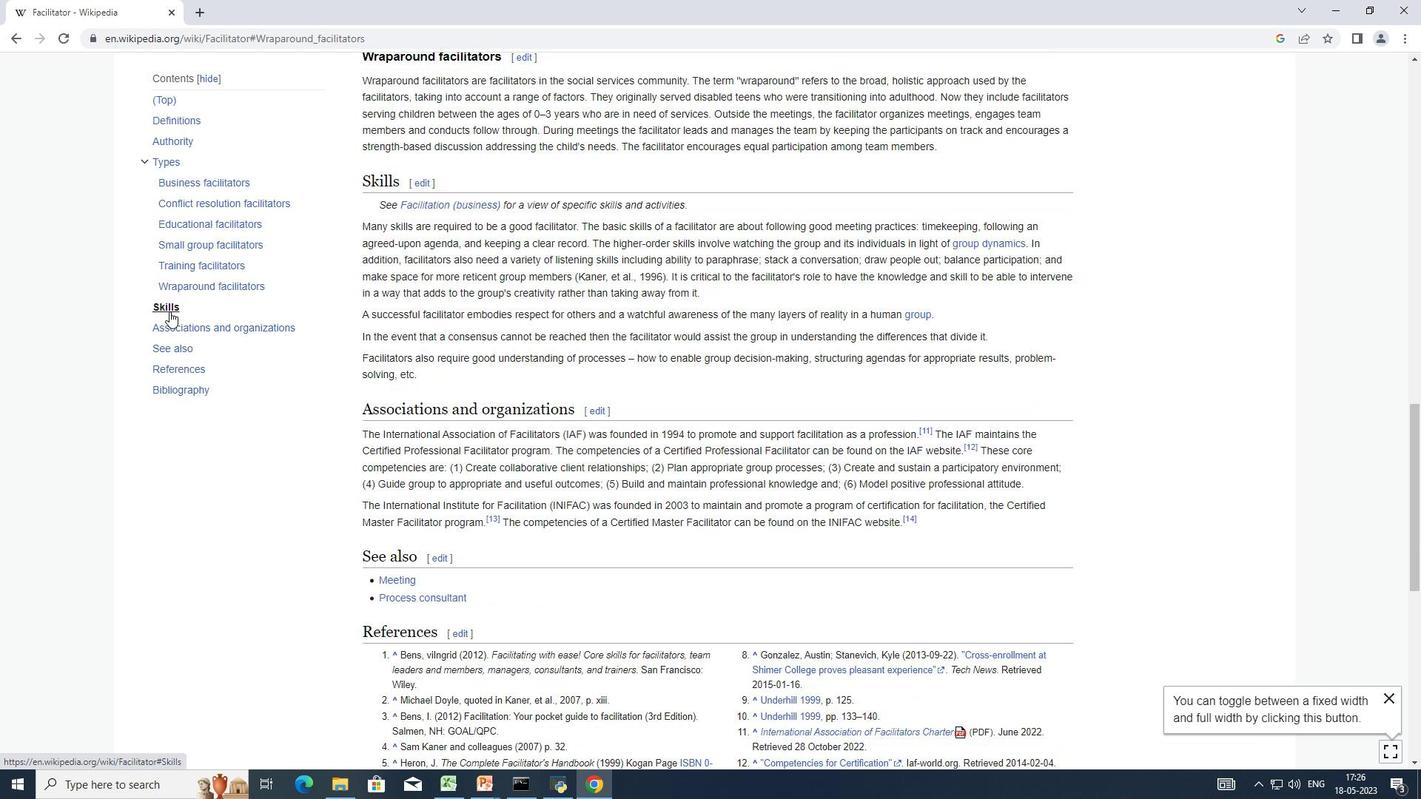 
Action: Mouse scrolled (170, 313) with delta (0, 0)
Screenshot: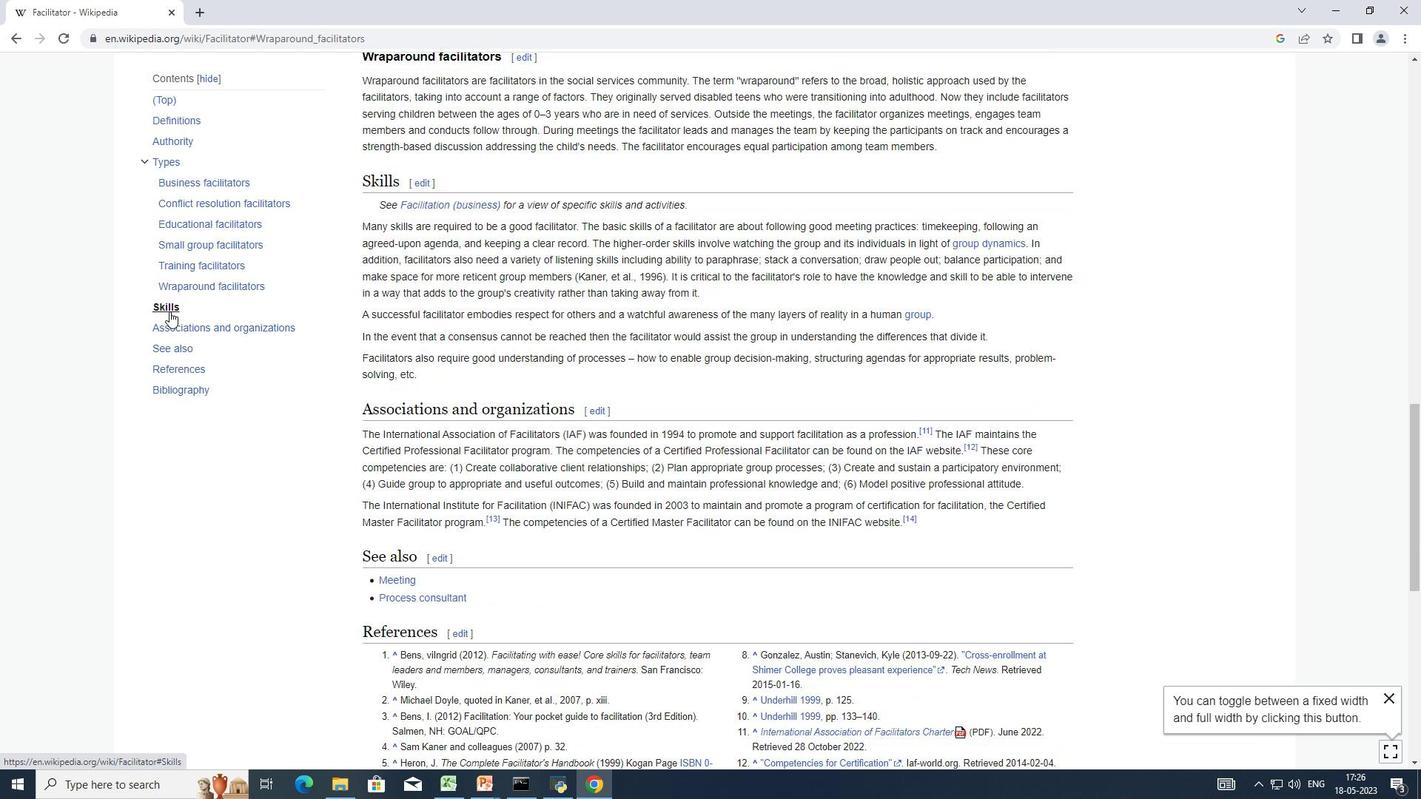 
Action: Mouse scrolled (170, 313) with delta (0, 0)
Screenshot: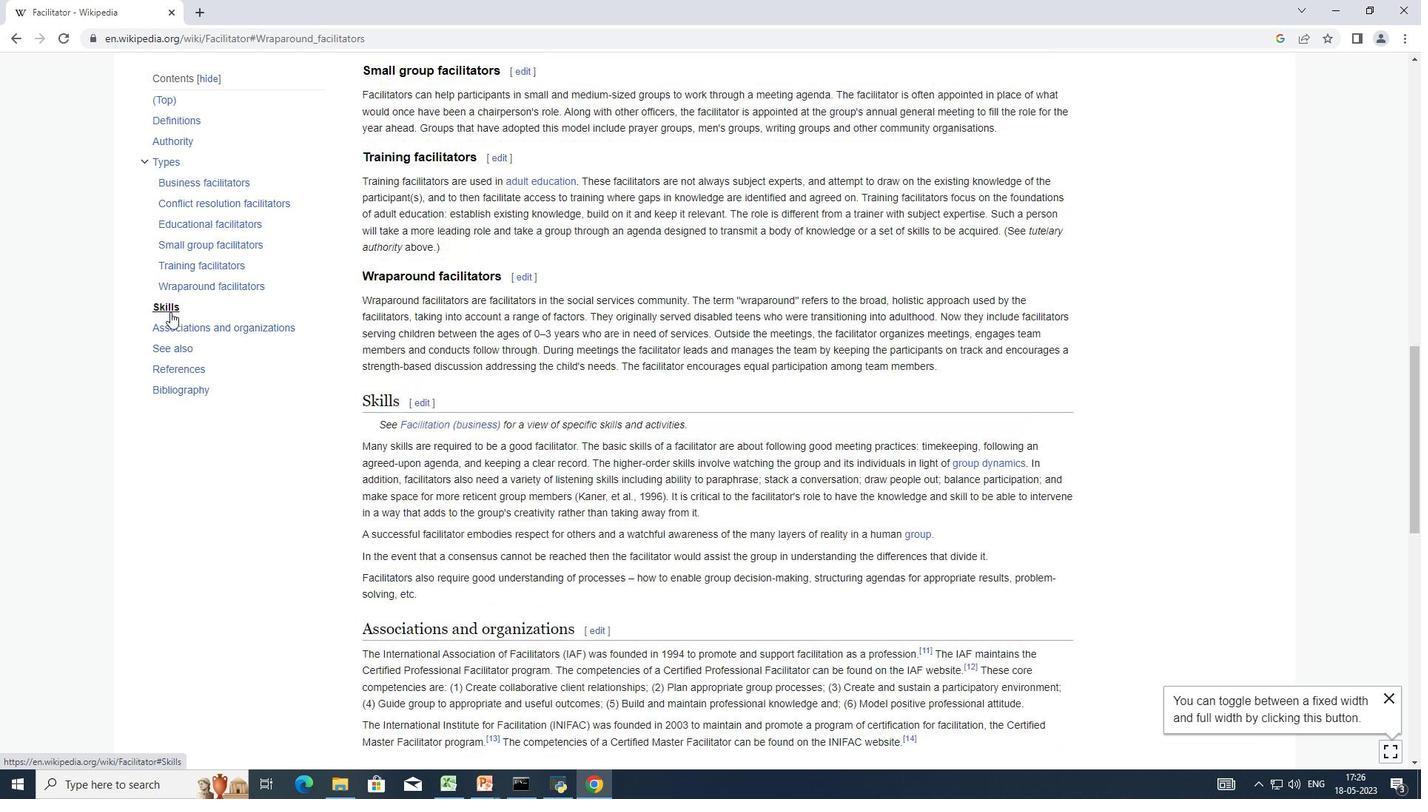 
Action: Mouse moved to (199, 282)
Screenshot: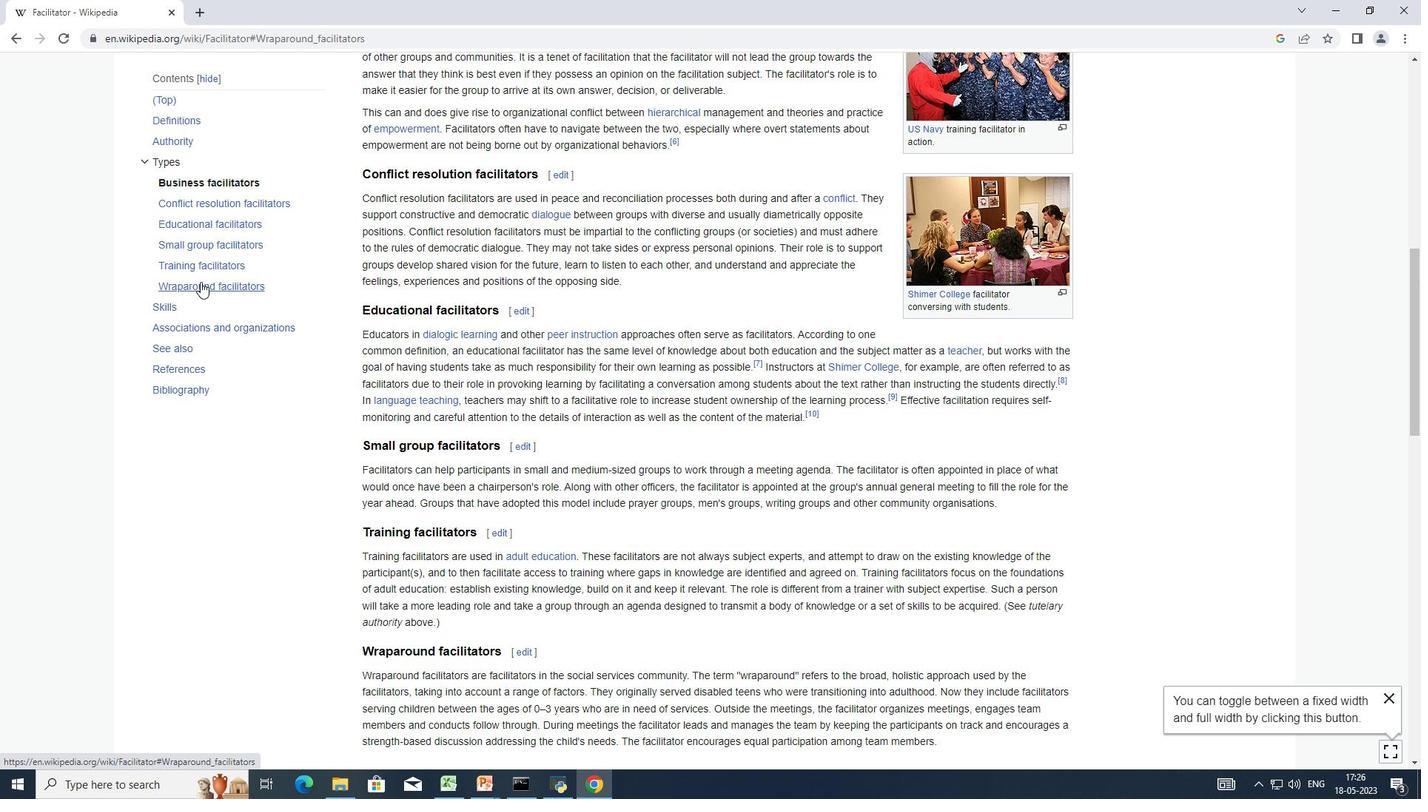 
Action: Mouse pressed left at (199, 282)
Screenshot: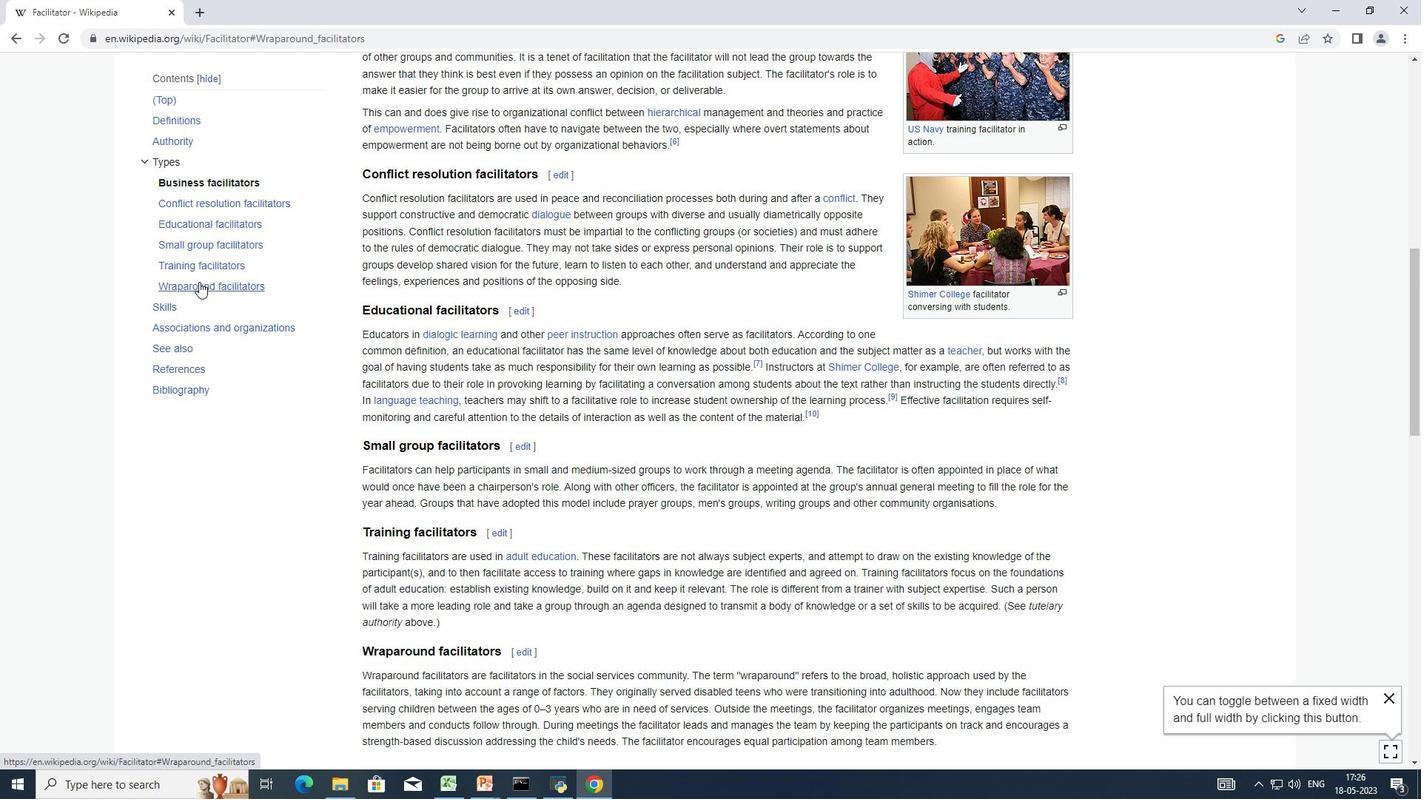 
Action: Mouse moved to (257, 292)
Screenshot: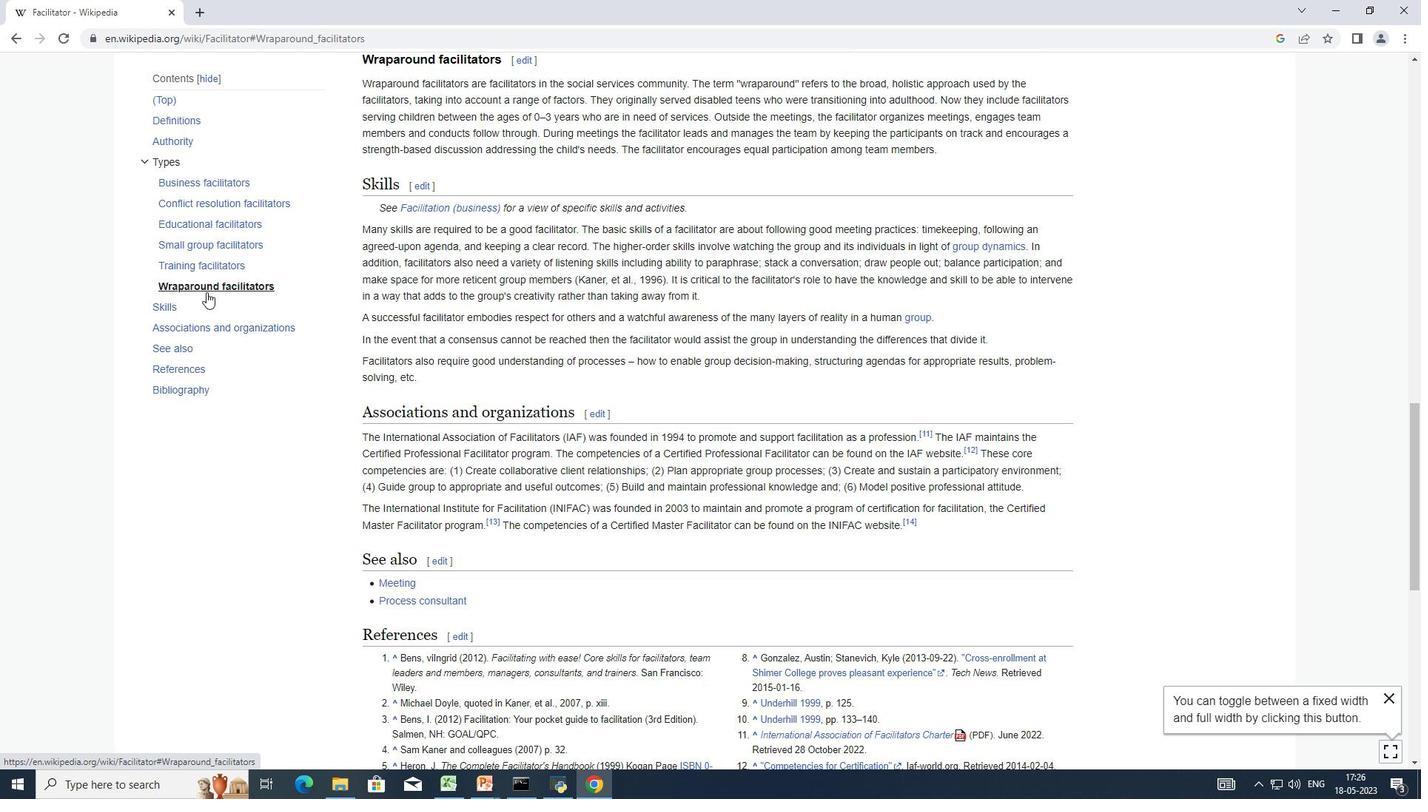 
Action: Mouse scrolled (257, 291) with delta (0, 0)
Screenshot: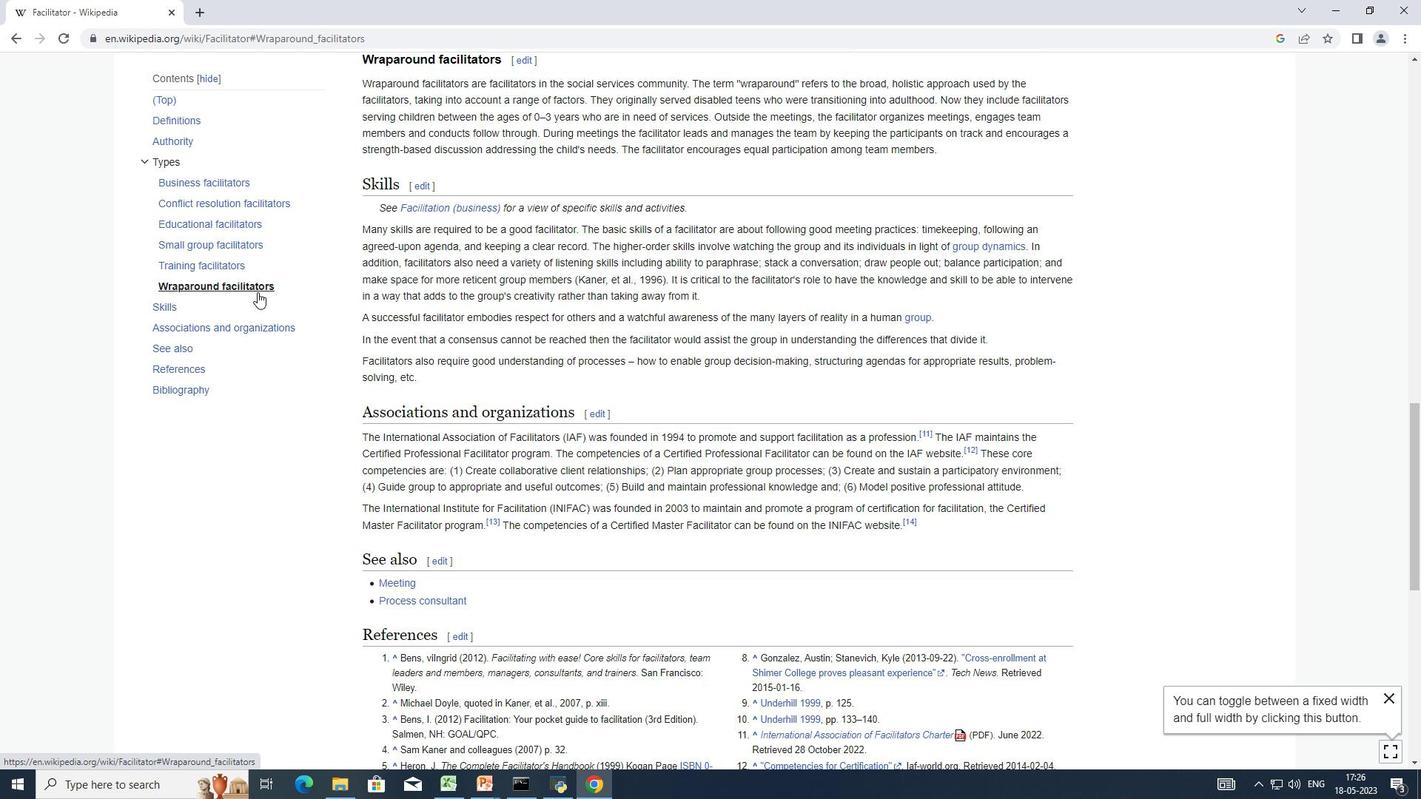 
Action: Mouse scrolled (257, 291) with delta (0, 0)
Screenshot: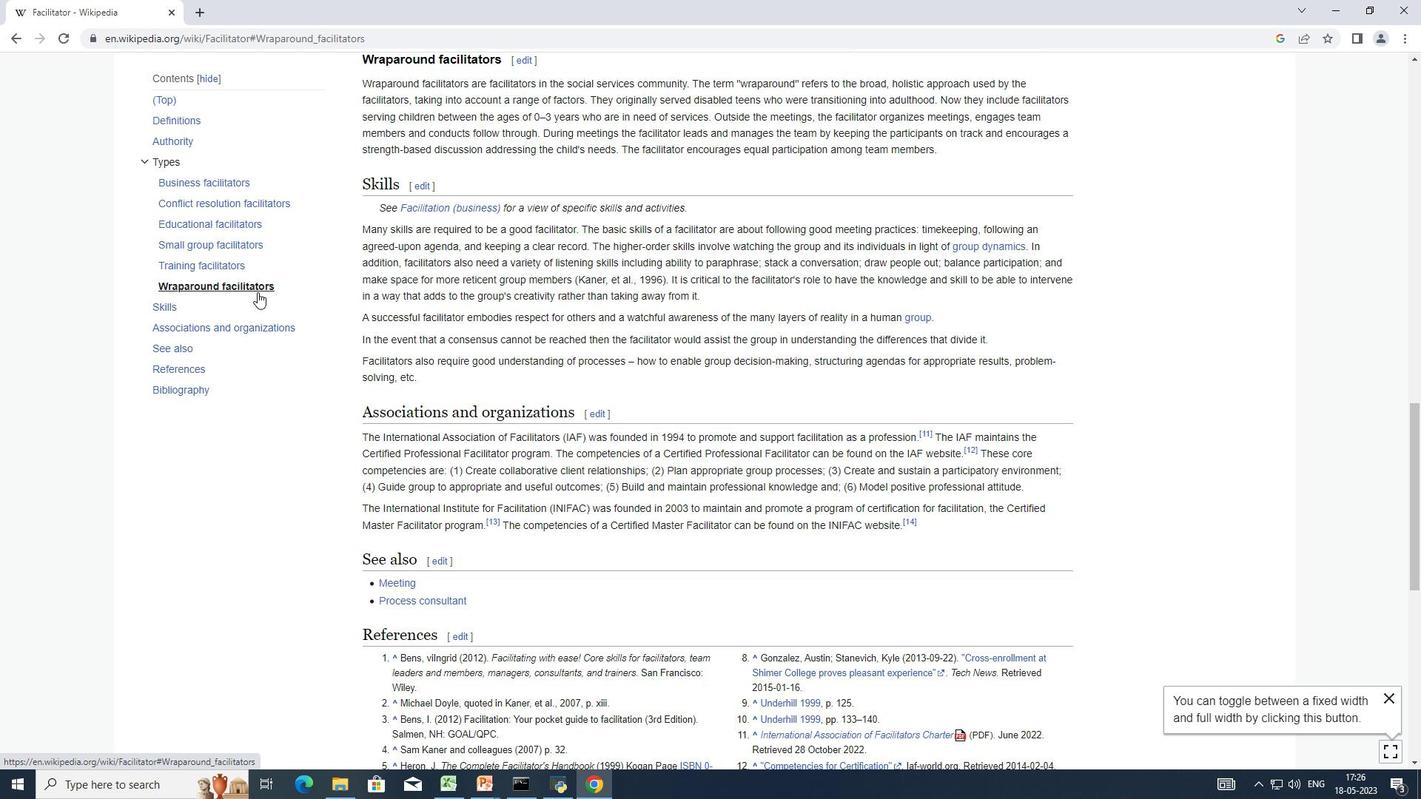 
Action: Mouse scrolled (257, 291) with delta (0, 0)
Screenshot: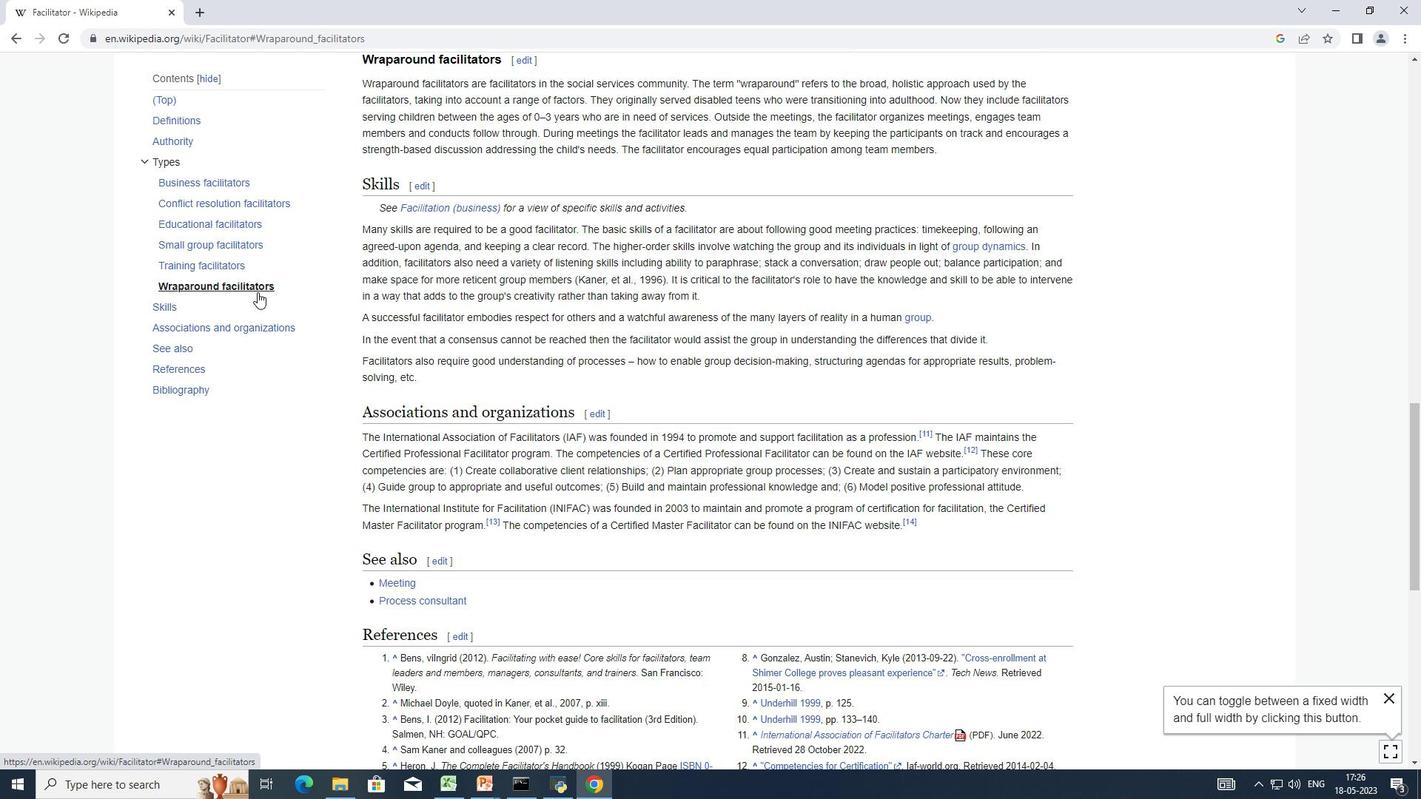 
Action: Mouse scrolled (257, 291) with delta (0, 0)
Screenshot: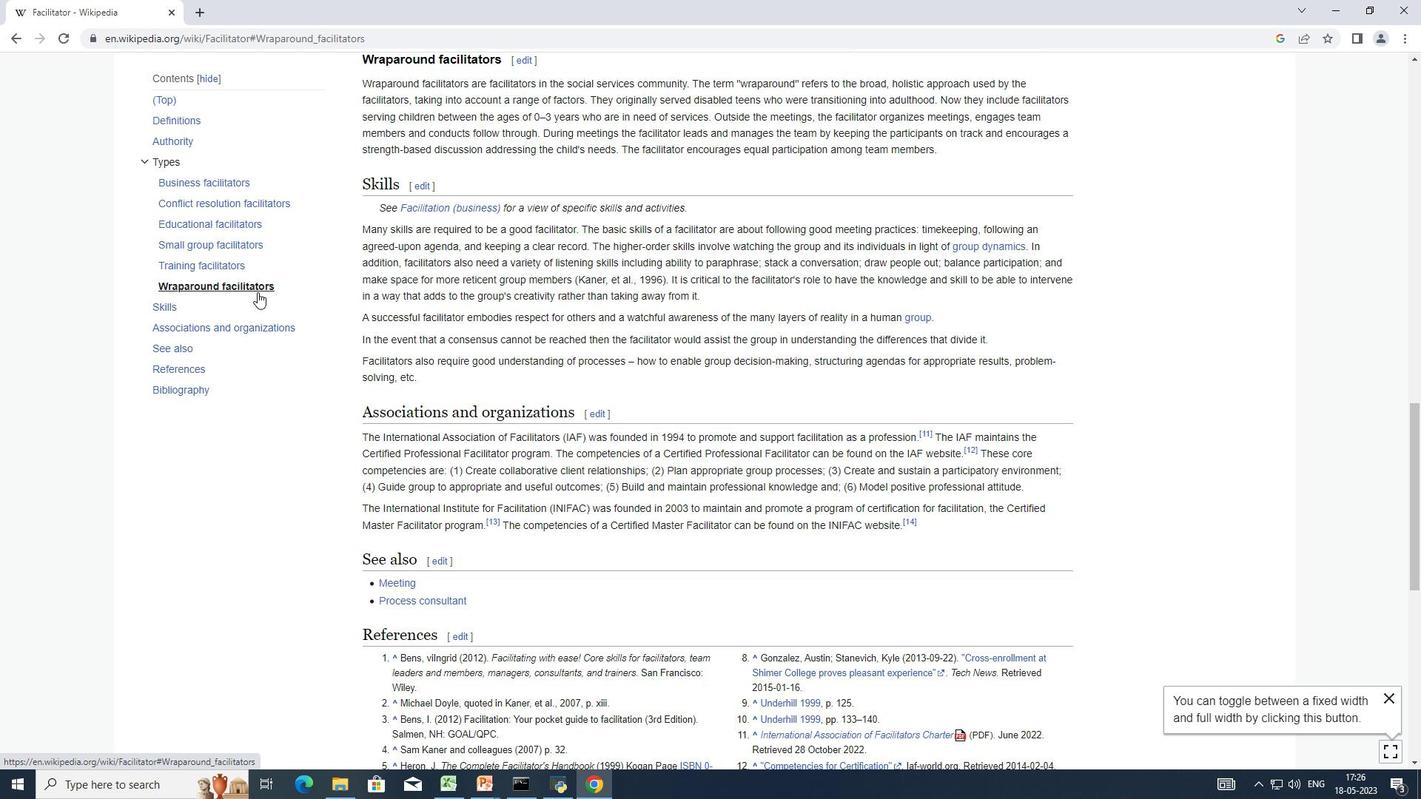 
Action: Mouse scrolled (257, 291) with delta (0, 0)
Screenshot: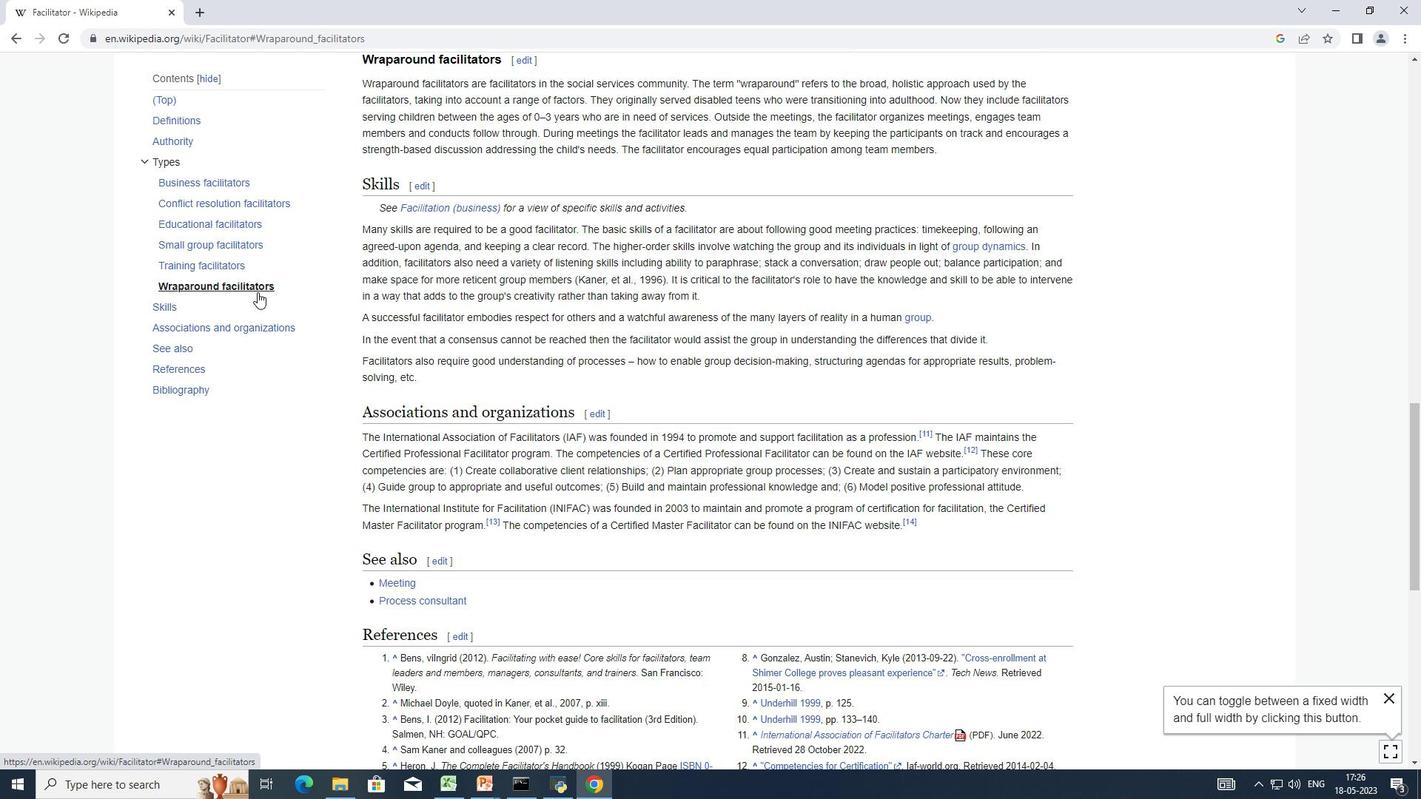 
Action: Mouse scrolled (257, 291) with delta (0, 0)
Screenshot: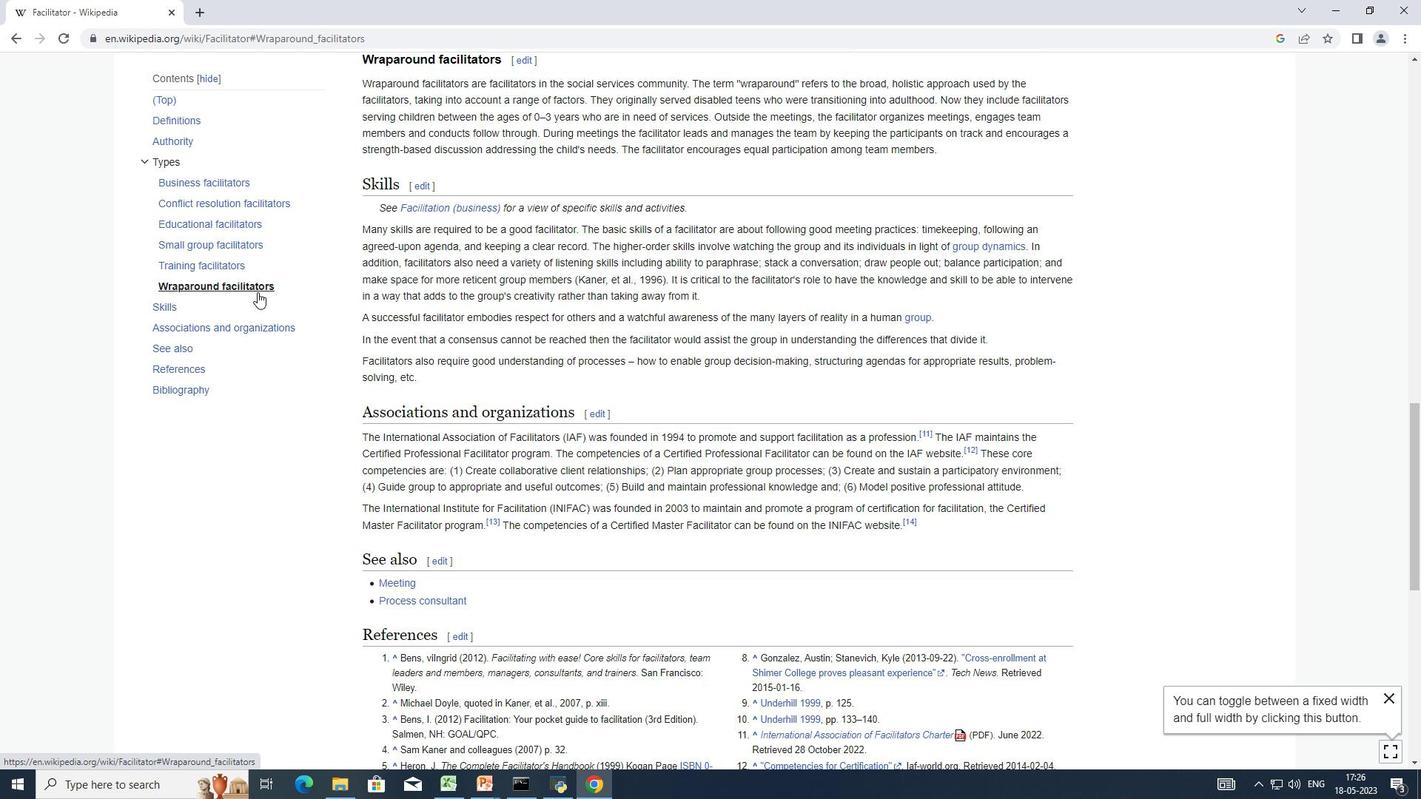 
Action: Mouse moved to (257, 292)
Screenshot: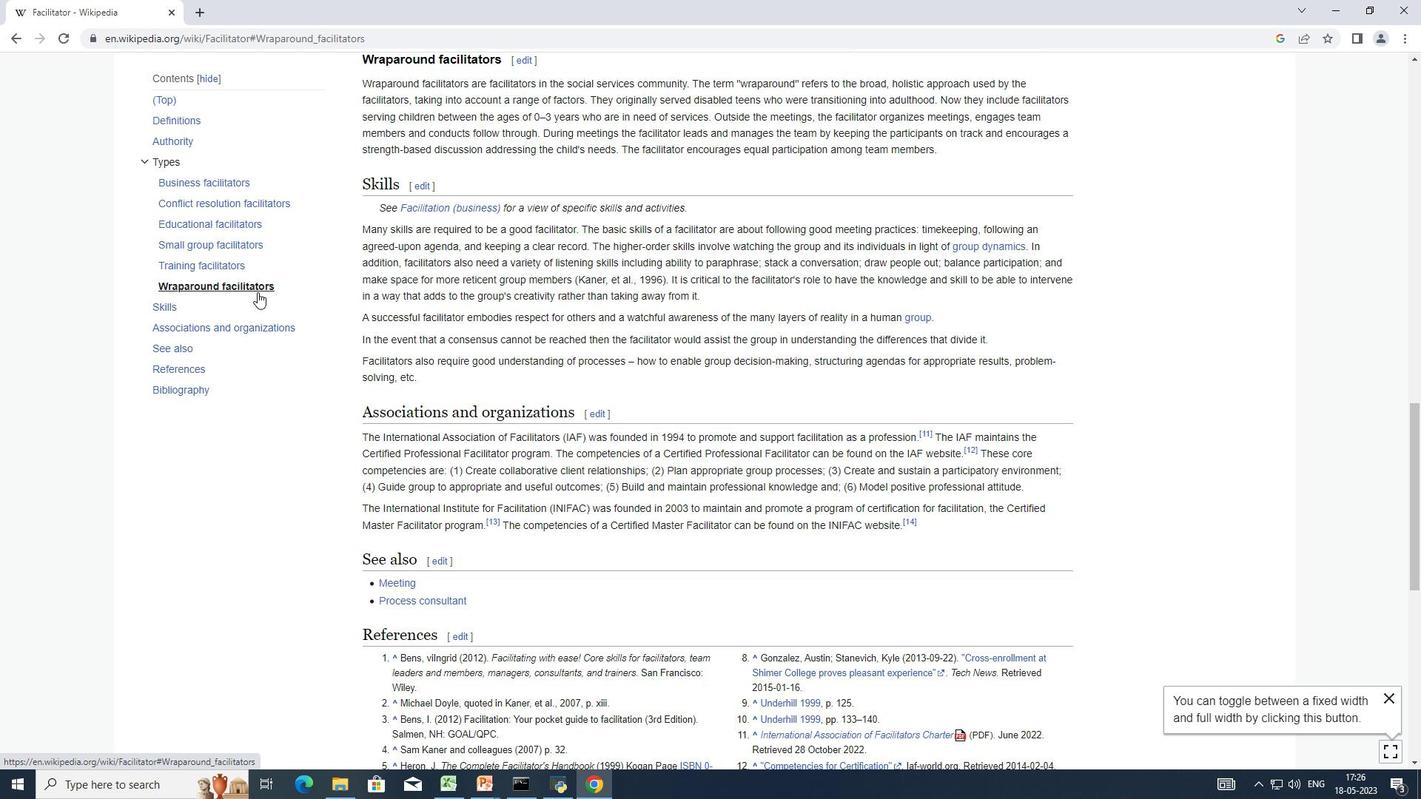 
Action: Mouse scrolled (257, 291) with delta (0, 0)
Screenshot: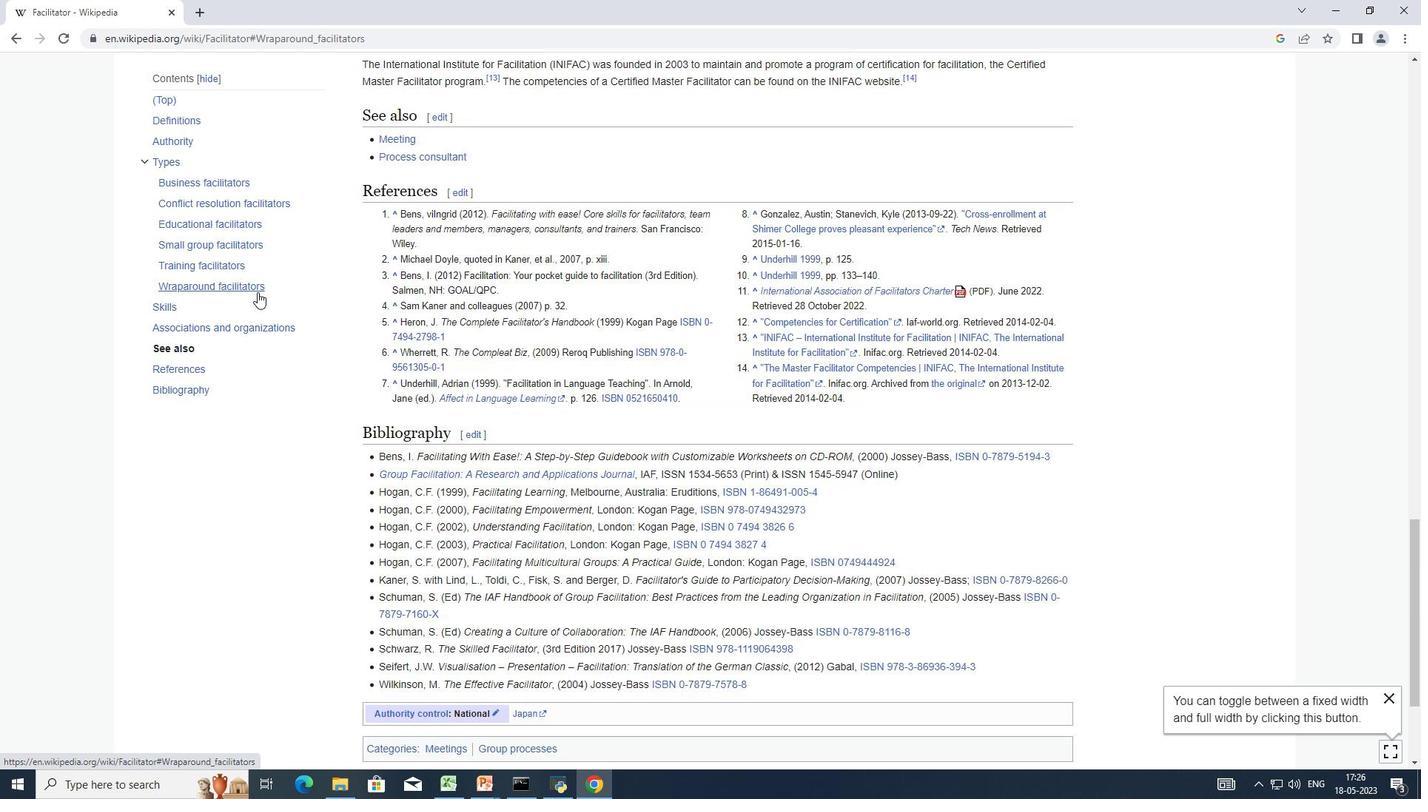 
Action: Mouse moved to (256, 294)
Screenshot: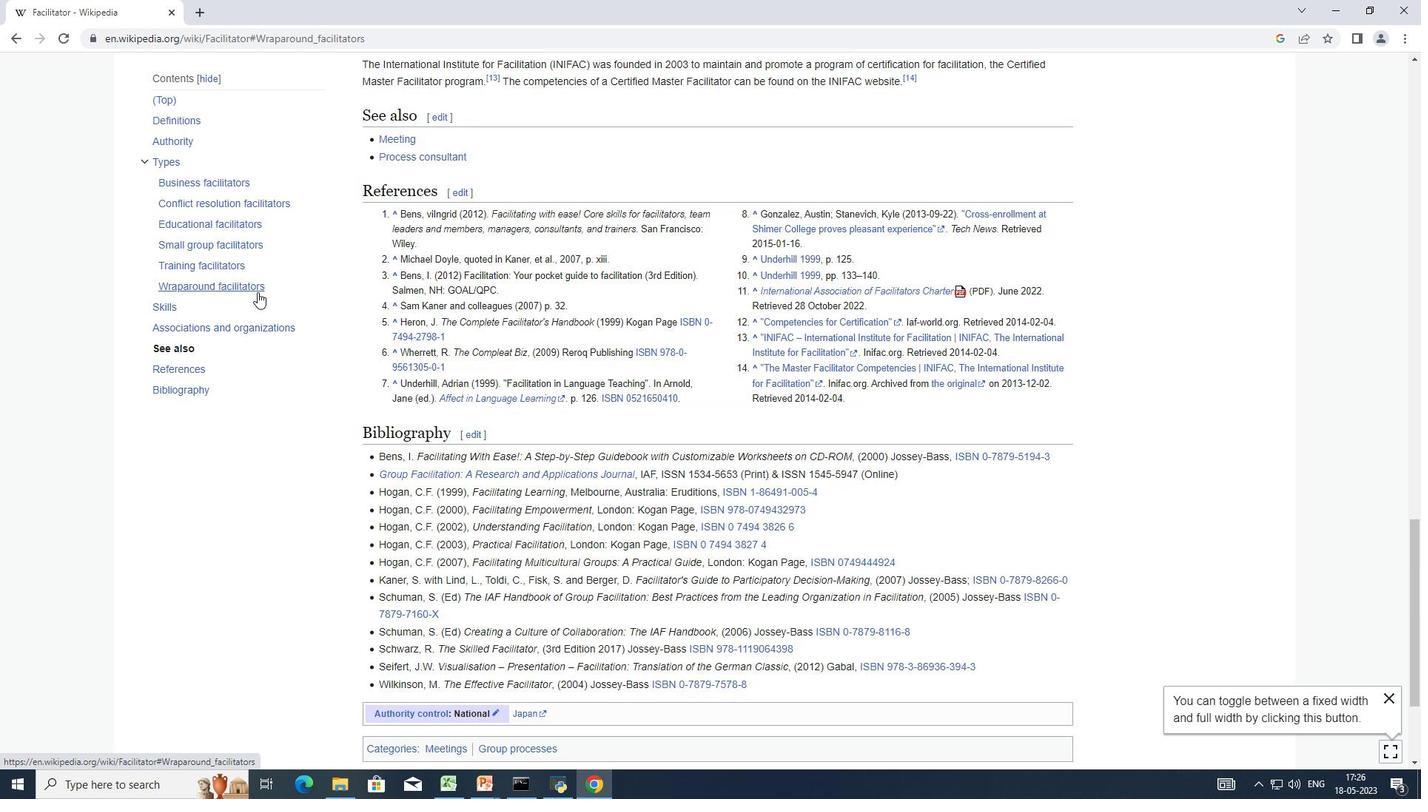 
Action: Mouse scrolled (256, 293) with delta (0, 0)
Screenshot: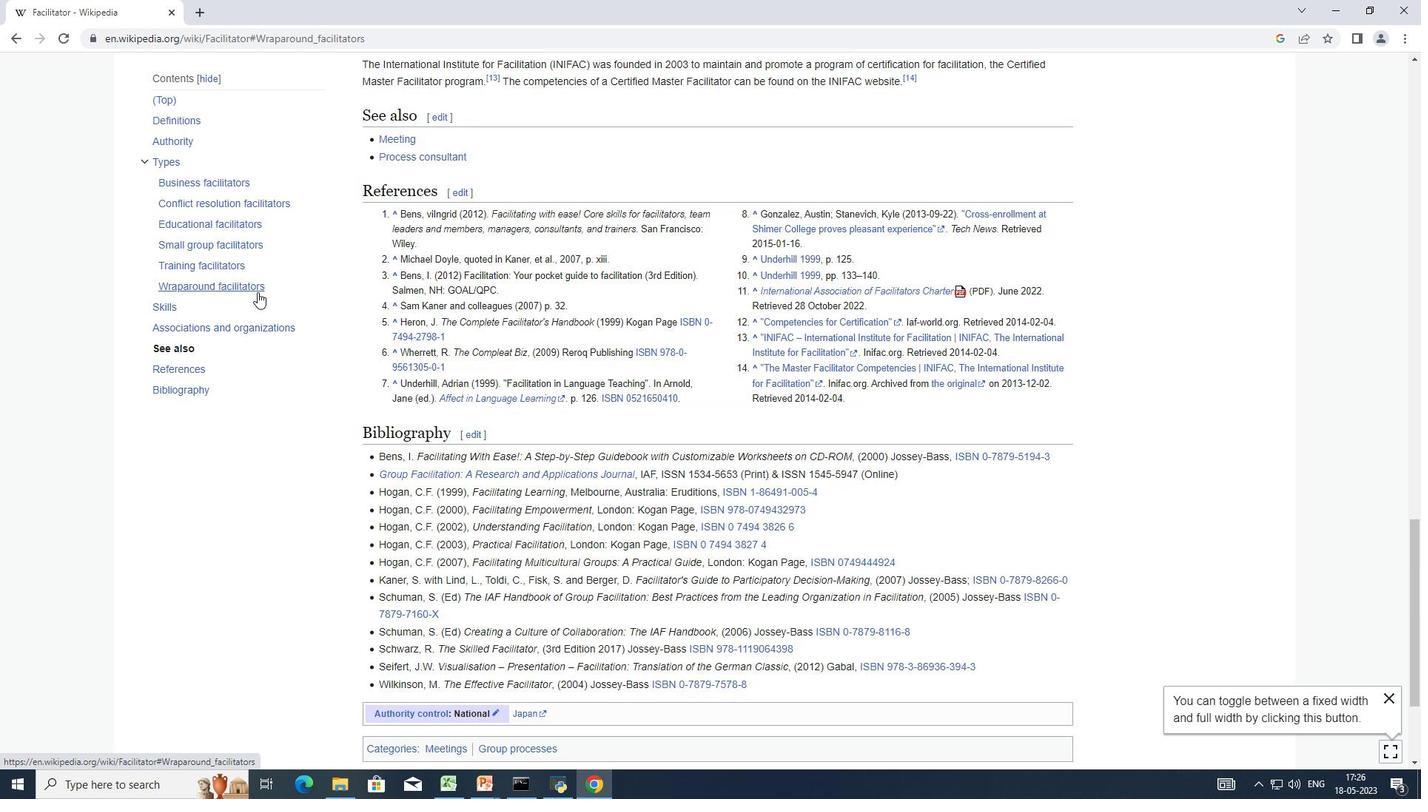 
Action: Mouse scrolled (256, 293) with delta (0, 0)
Screenshot: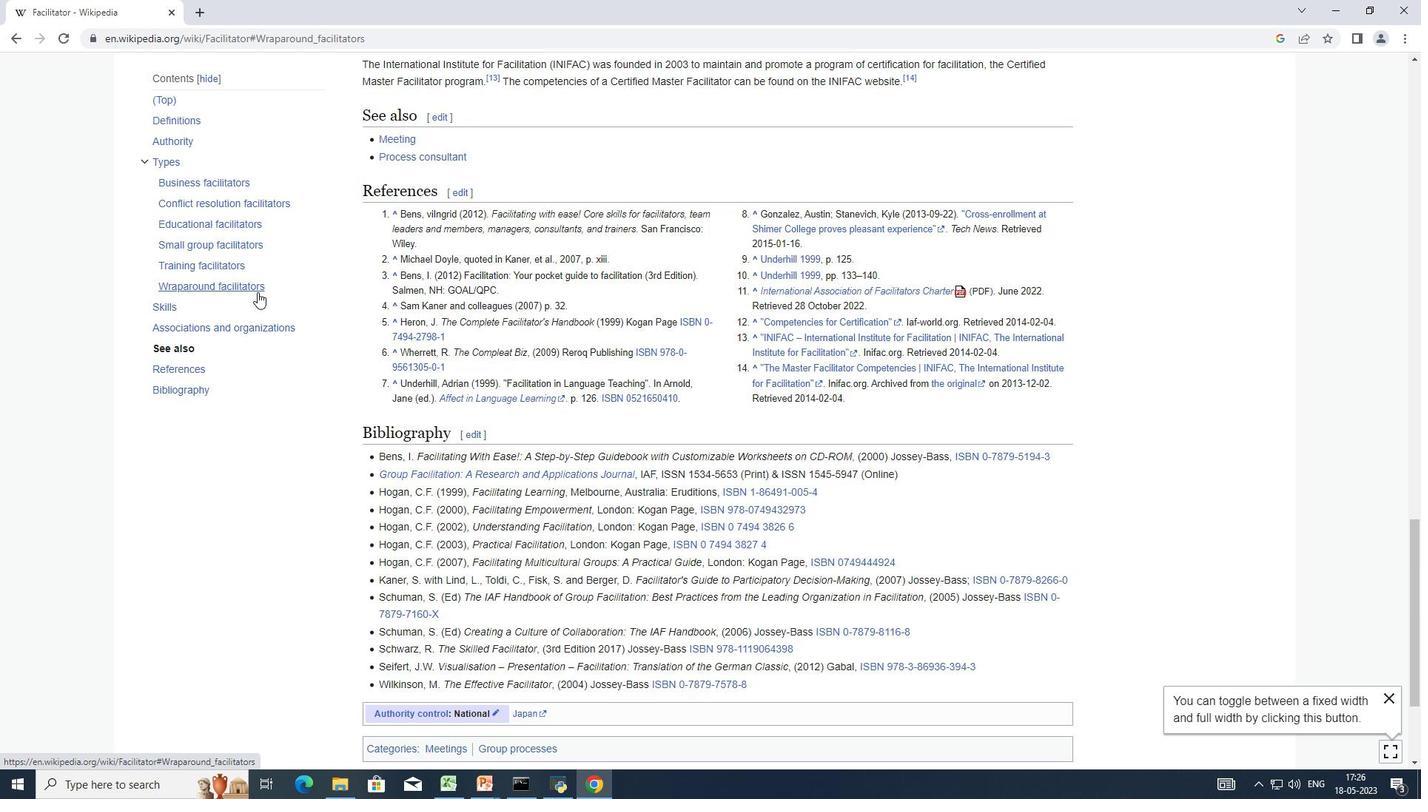 
Action: Mouse scrolled (256, 293) with delta (0, -1)
Screenshot: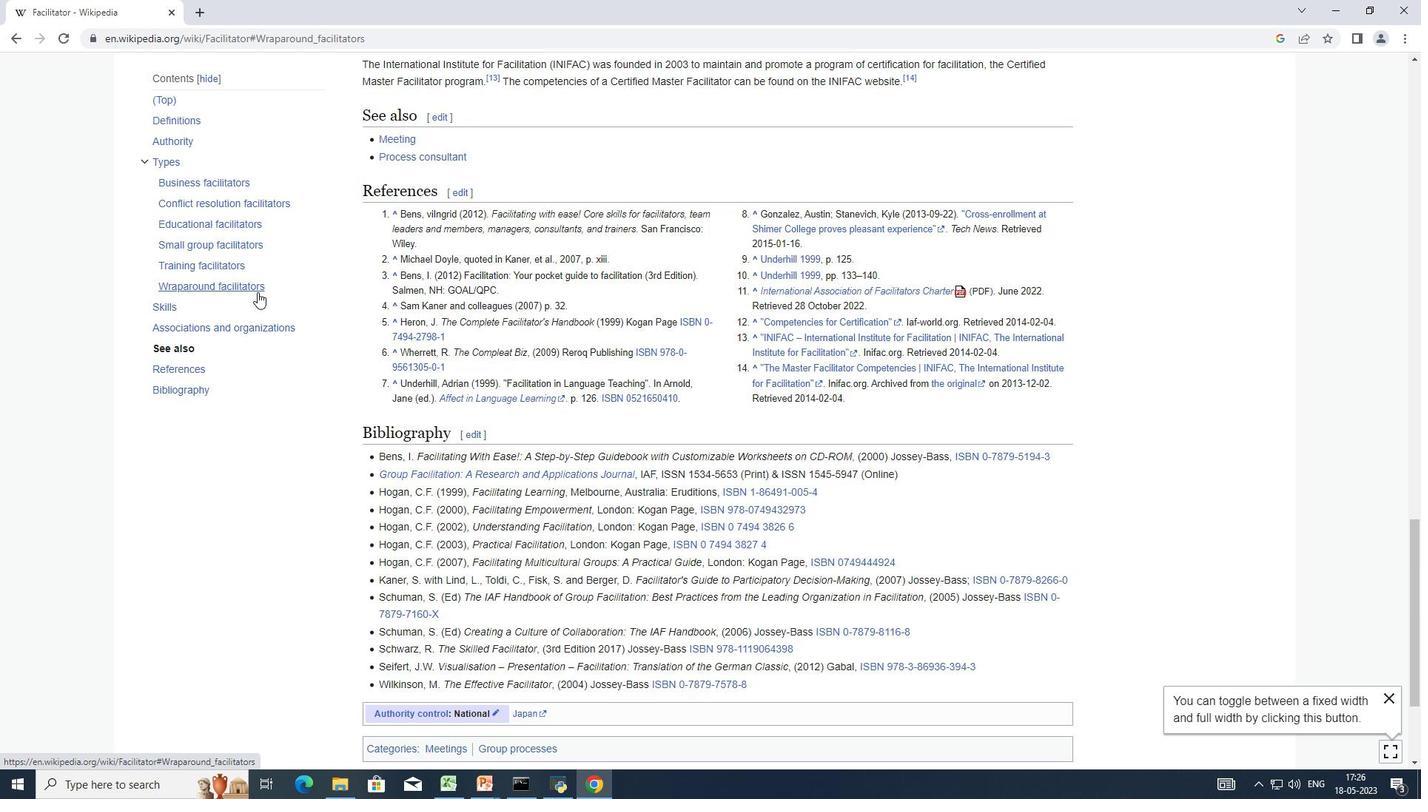 
Action: Mouse scrolled (256, 293) with delta (0, 0)
Screenshot: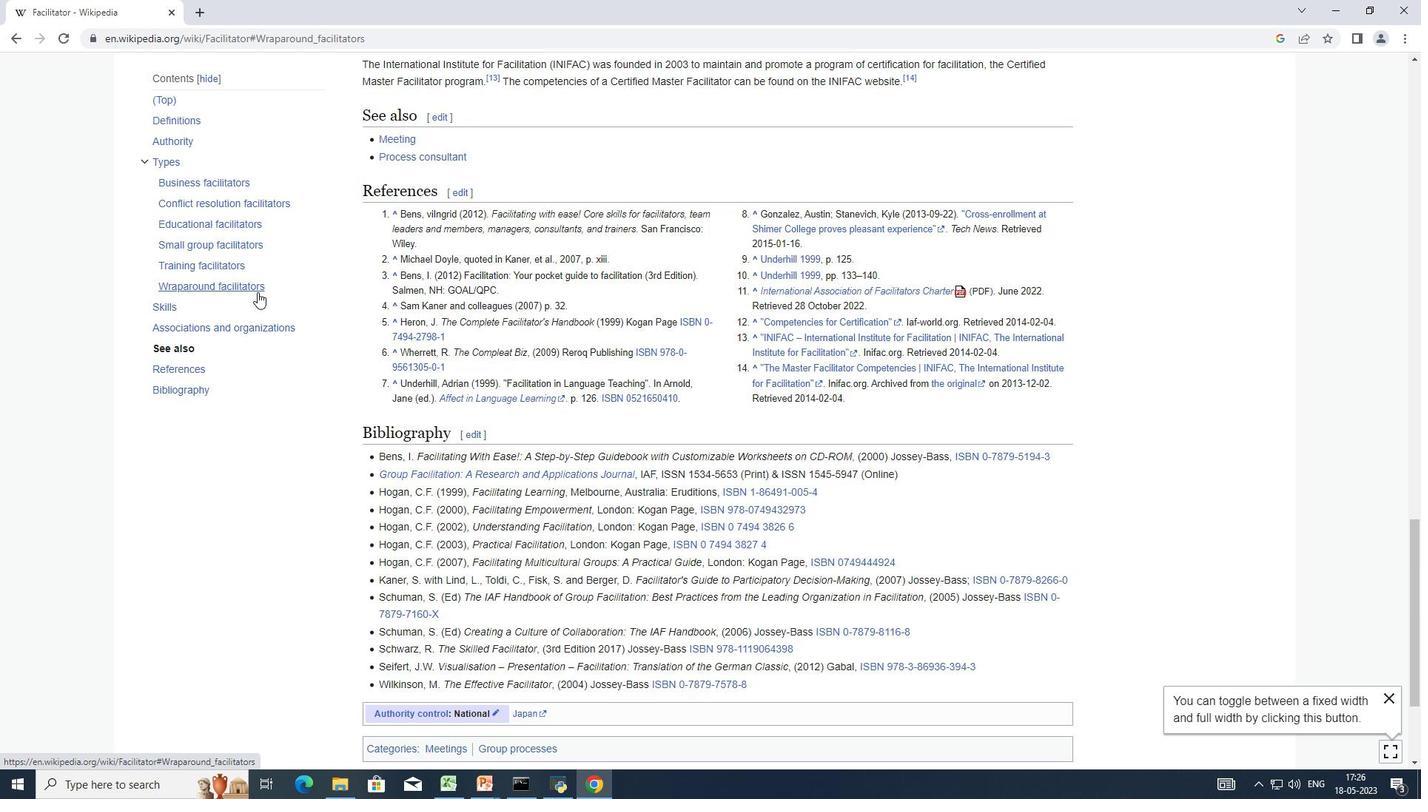 
Action: Mouse scrolled (256, 293) with delta (0, 0)
Screenshot: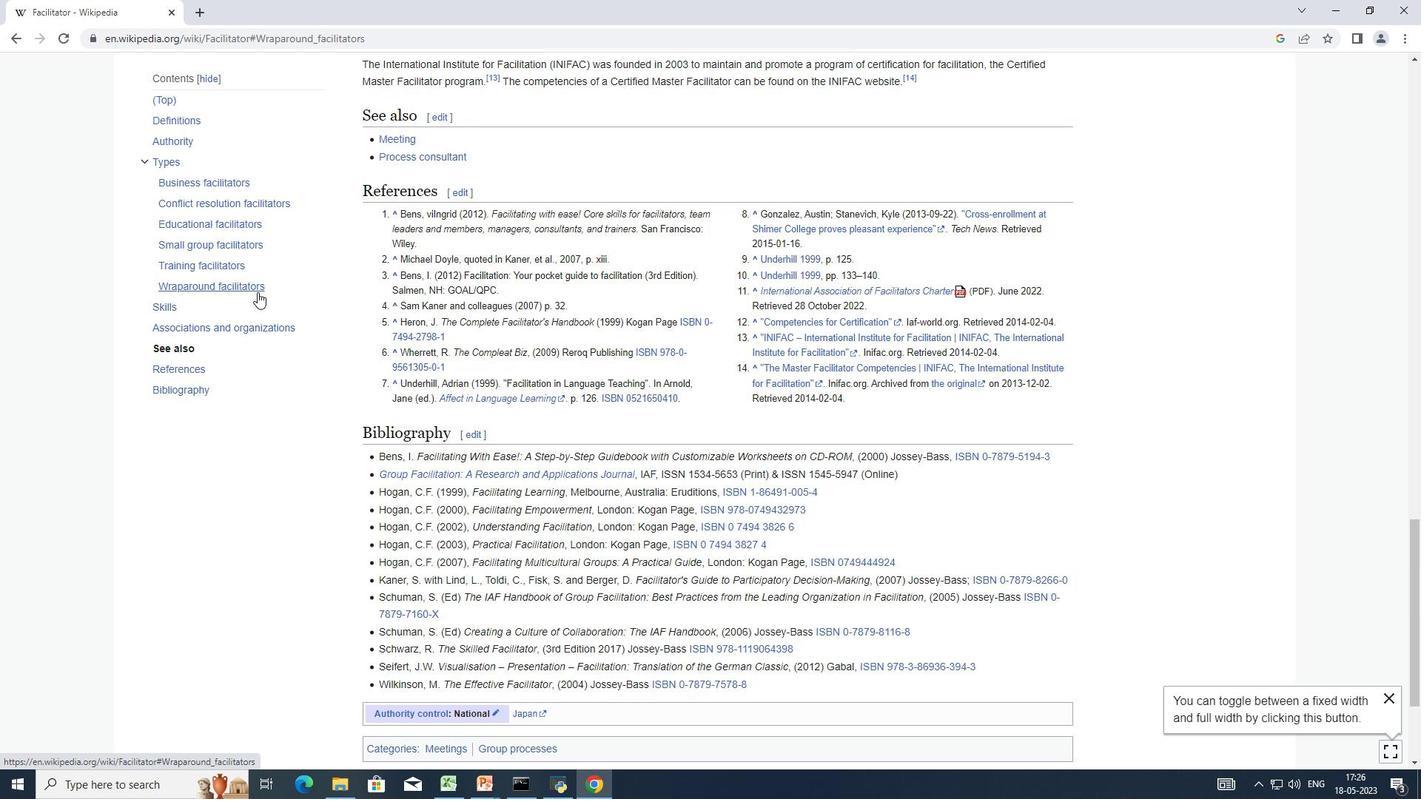 
Action: Mouse scrolled (256, 293) with delta (0, 0)
Screenshot: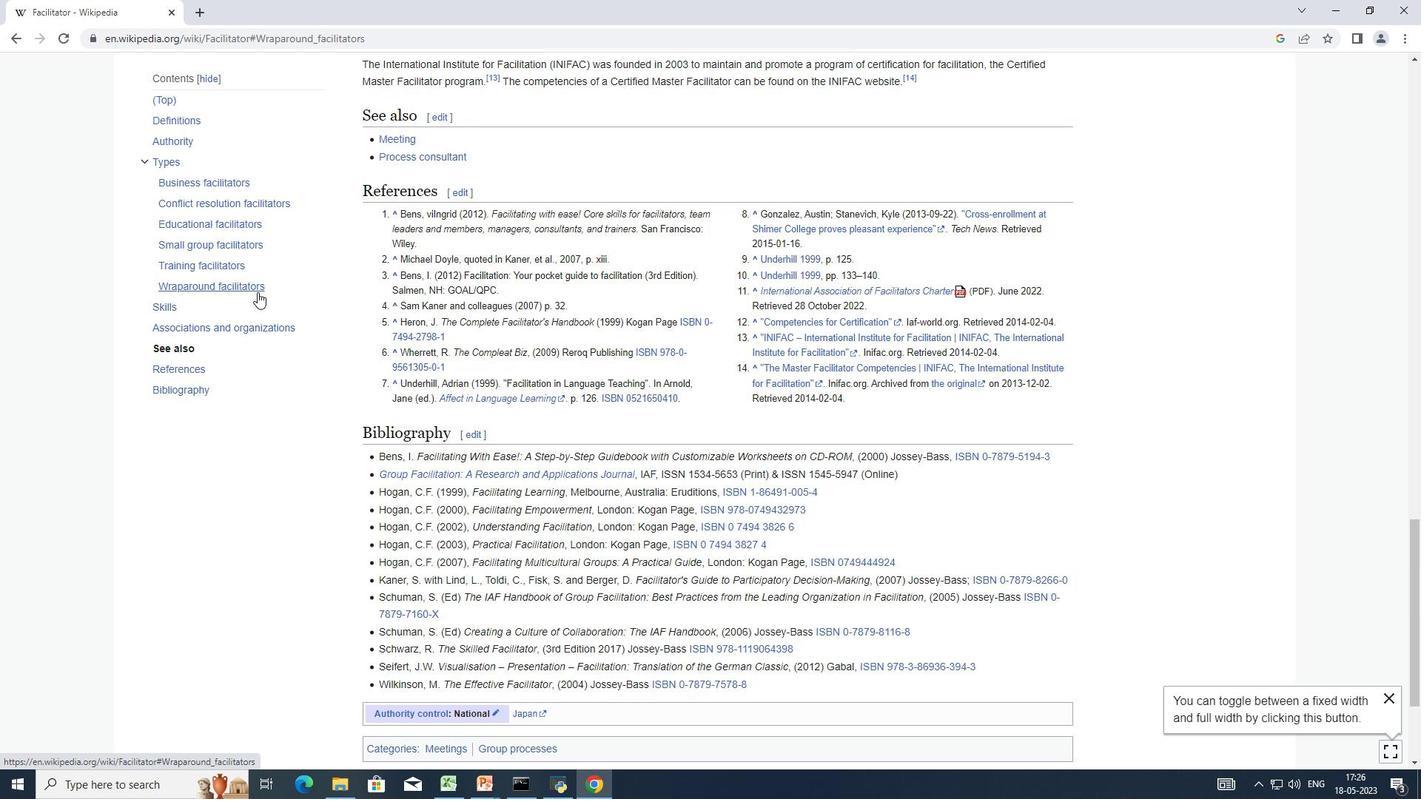 
Action: Mouse scrolled (256, 293) with delta (0, 0)
Screenshot: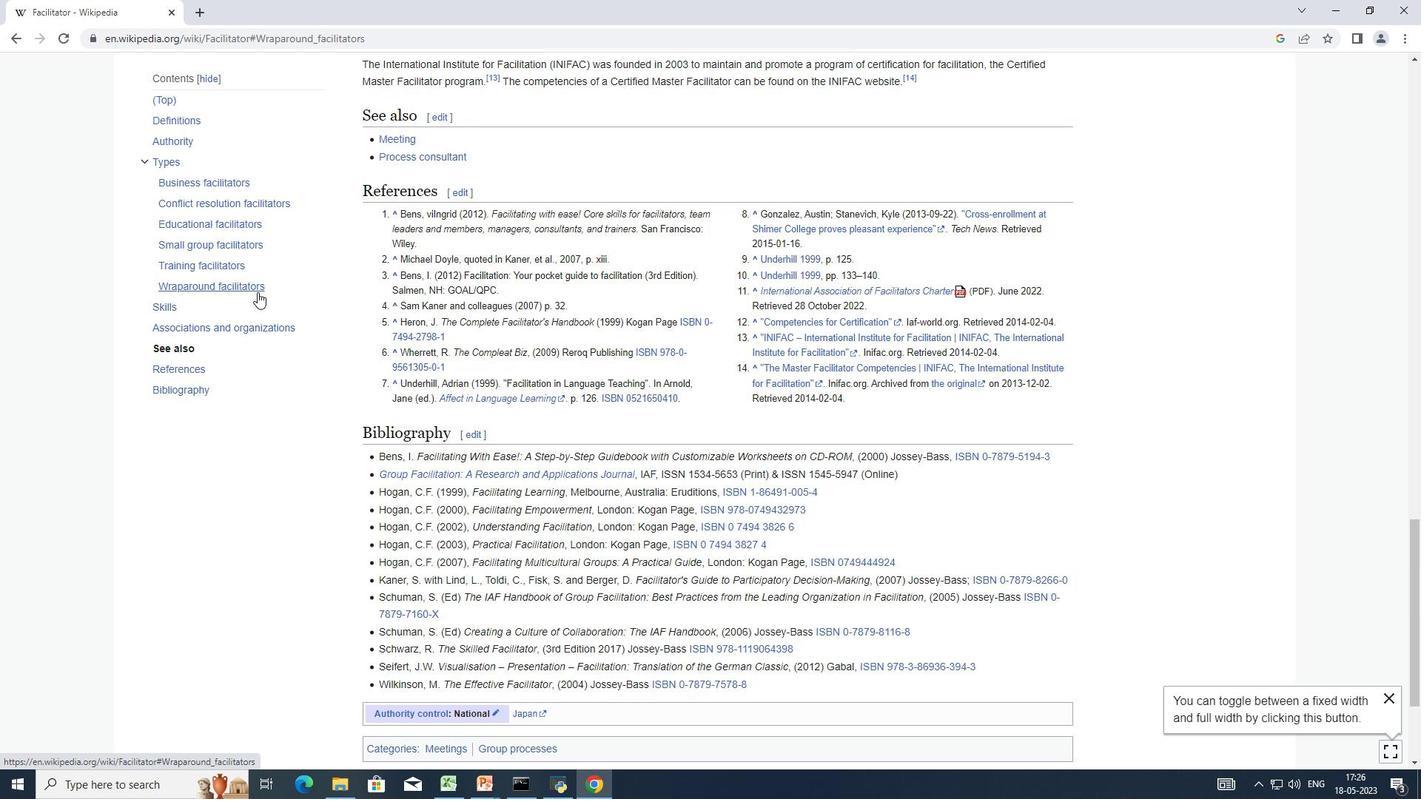 
Action: Mouse moved to (256, 295)
Screenshot: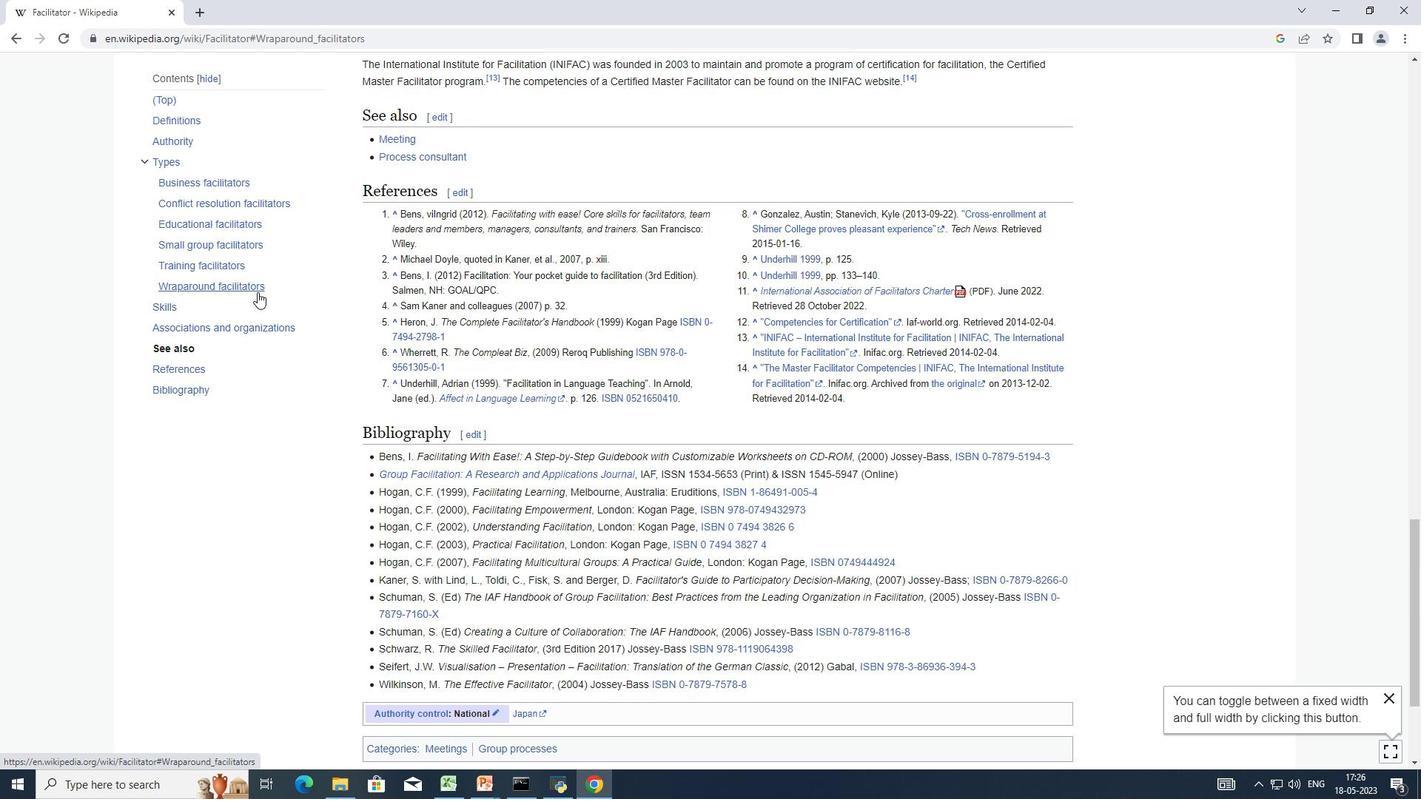 
Action: Mouse scrolled (256, 294) with delta (0, 0)
Screenshot: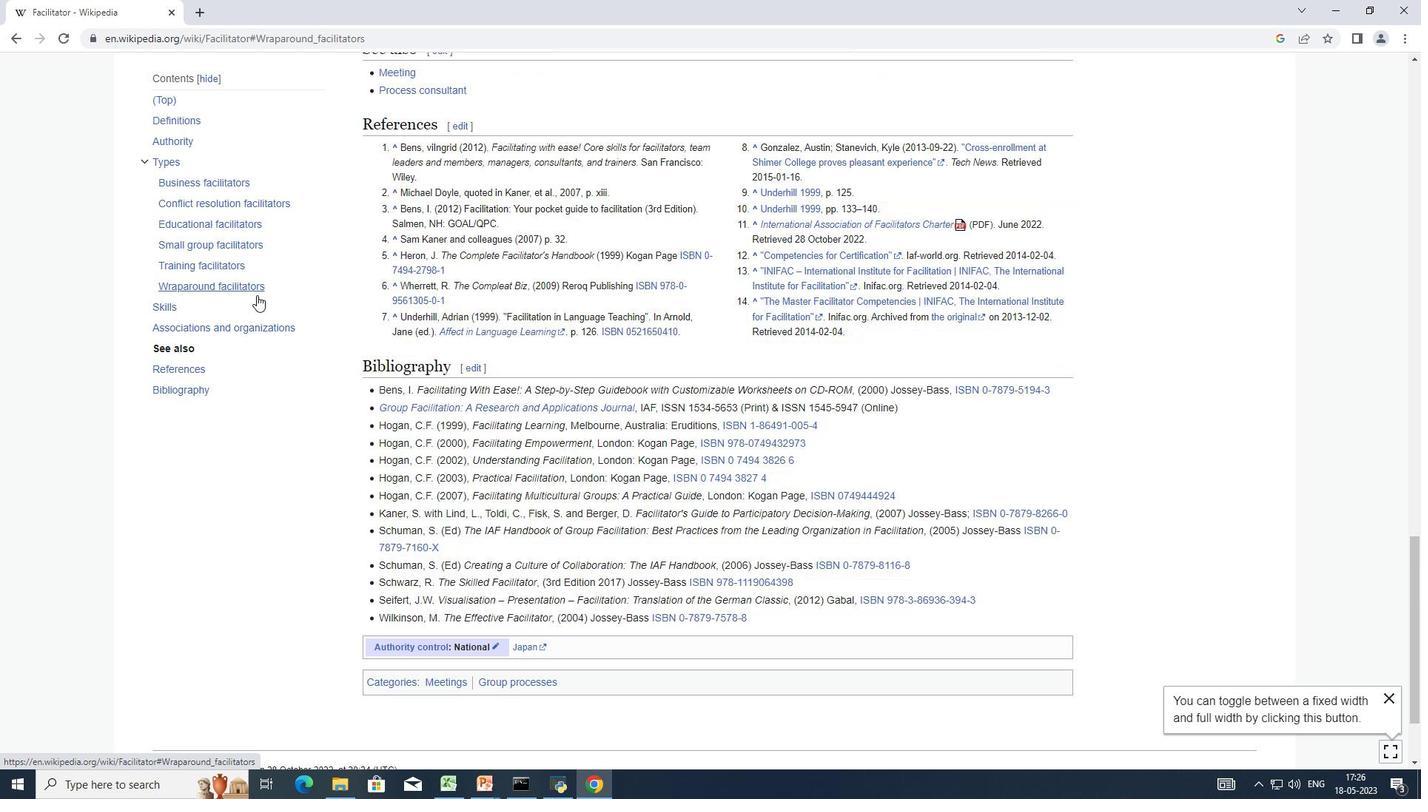 
Action: Mouse scrolled (256, 294) with delta (0, 0)
Screenshot: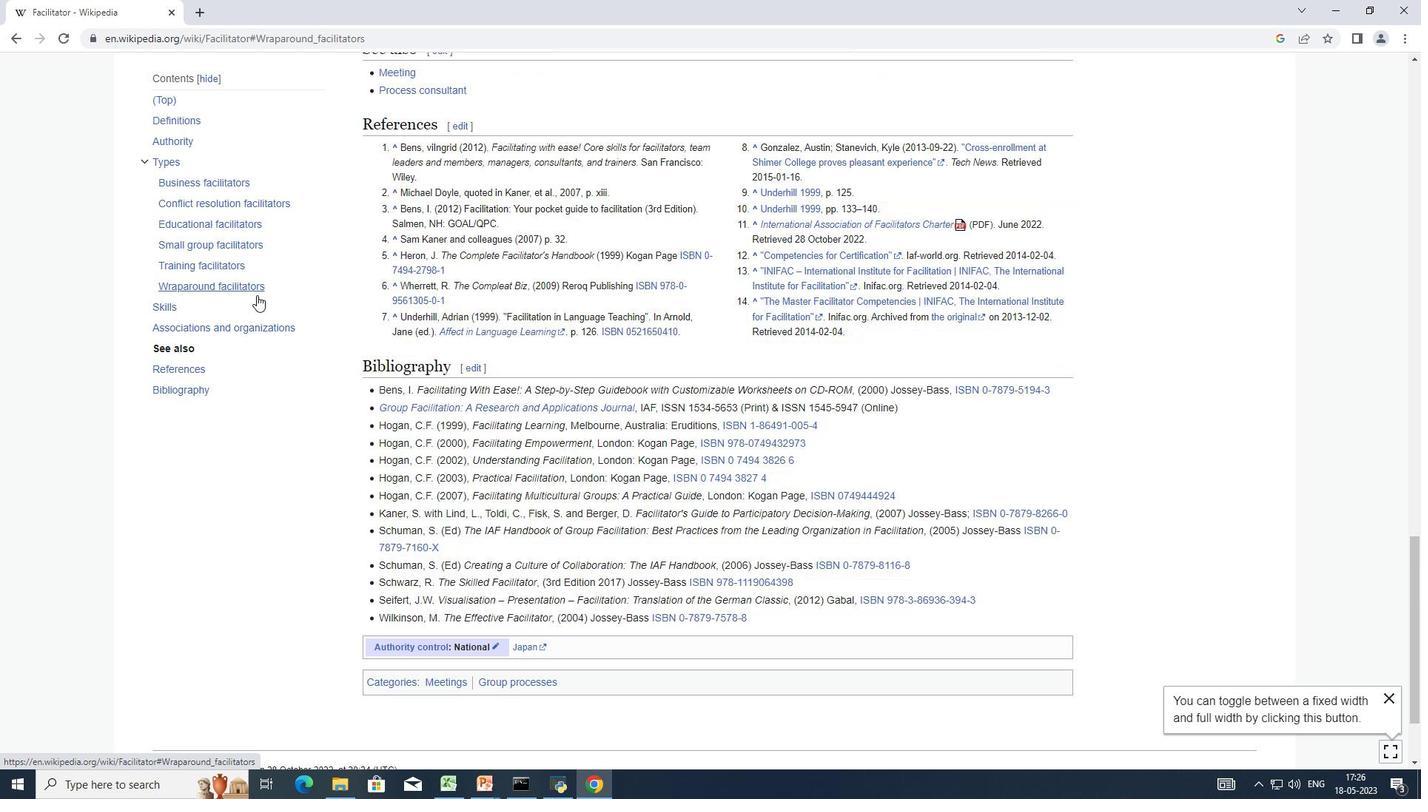 
Action: Mouse scrolled (256, 294) with delta (0, 0)
Screenshot: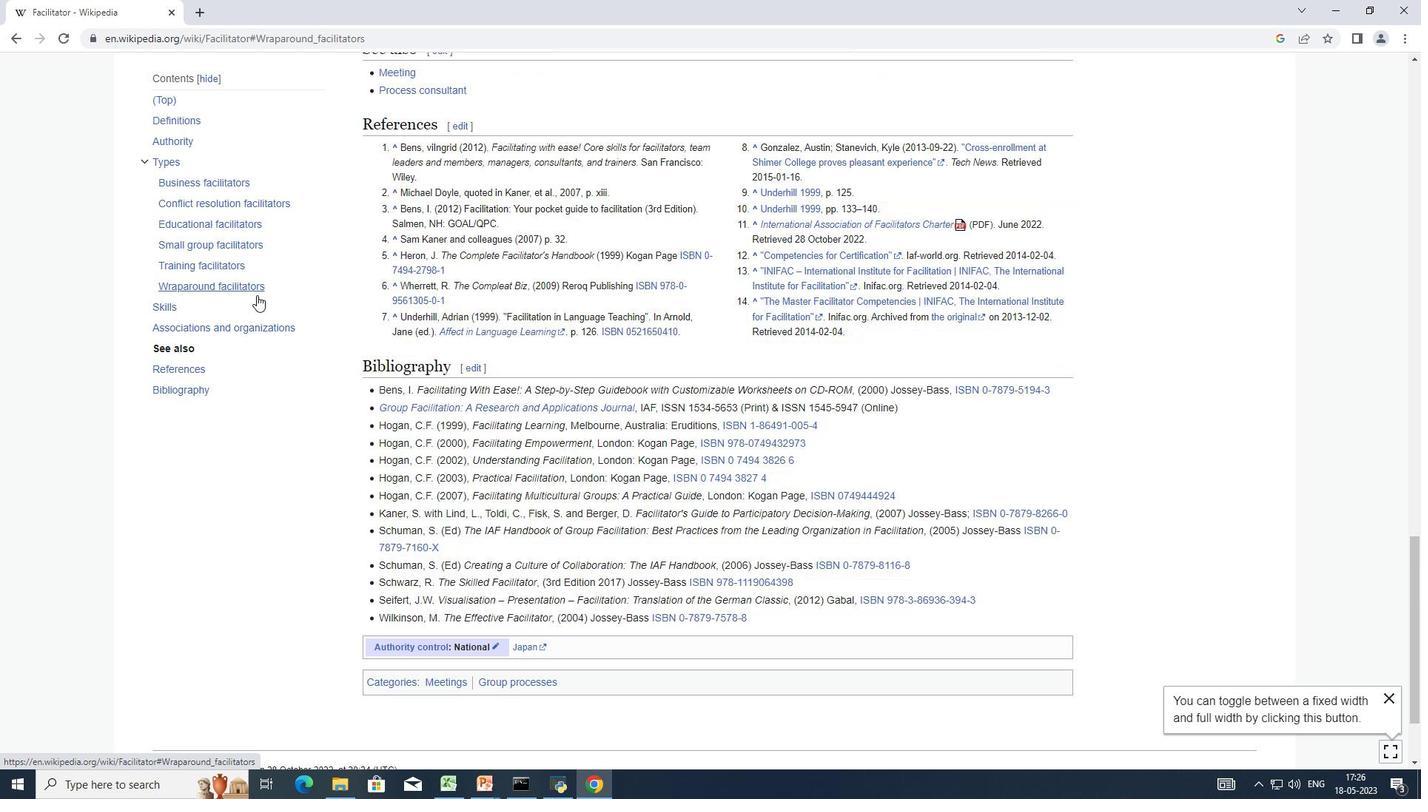 
Action: Mouse scrolled (256, 294) with delta (0, 0)
Screenshot: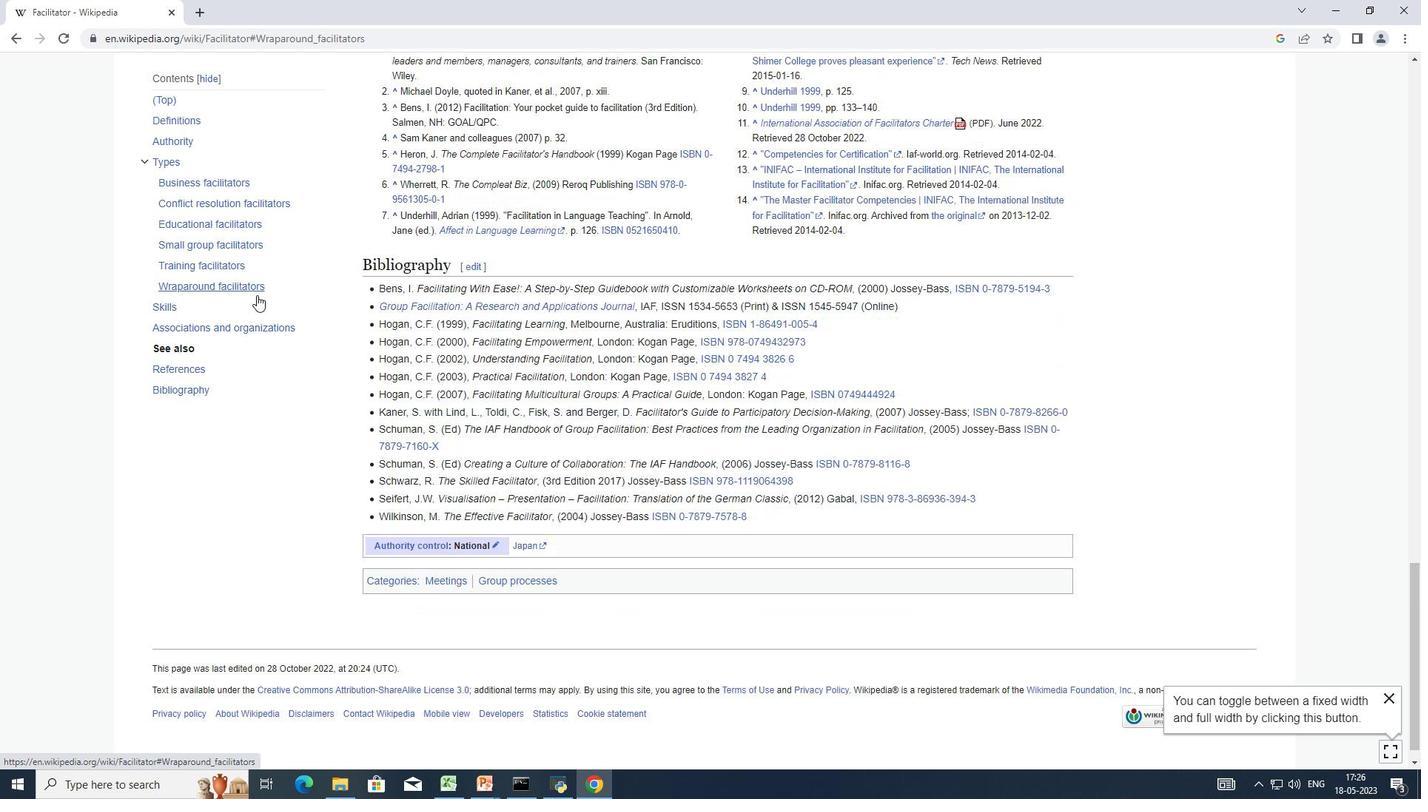 
Action: Mouse scrolled (256, 294) with delta (0, 0)
Screenshot: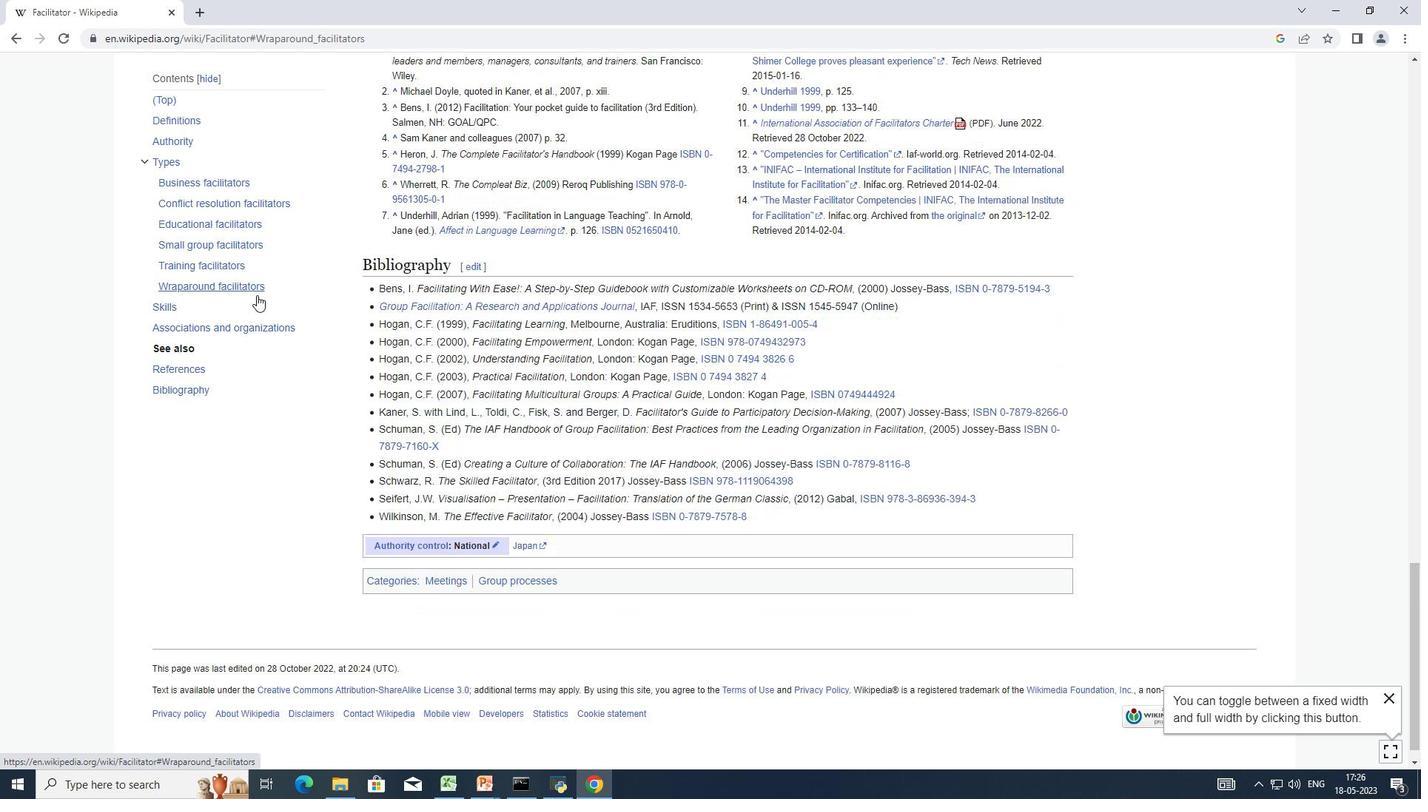 
Action: Mouse scrolled (256, 294) with delta (0, 0)
Screenshot: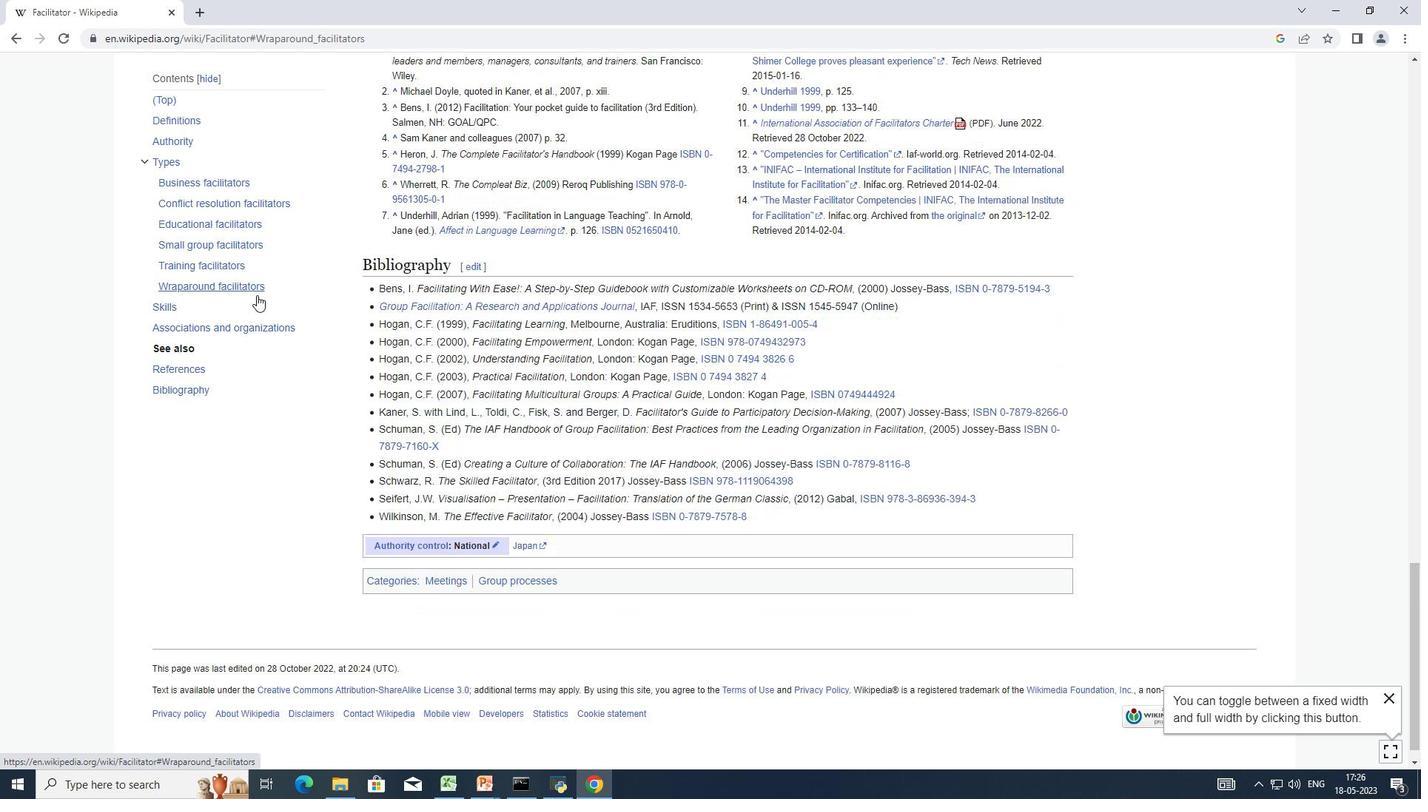 
Action: Mouse scrolled (256, 296) with delta (0, 0)
Screenshot: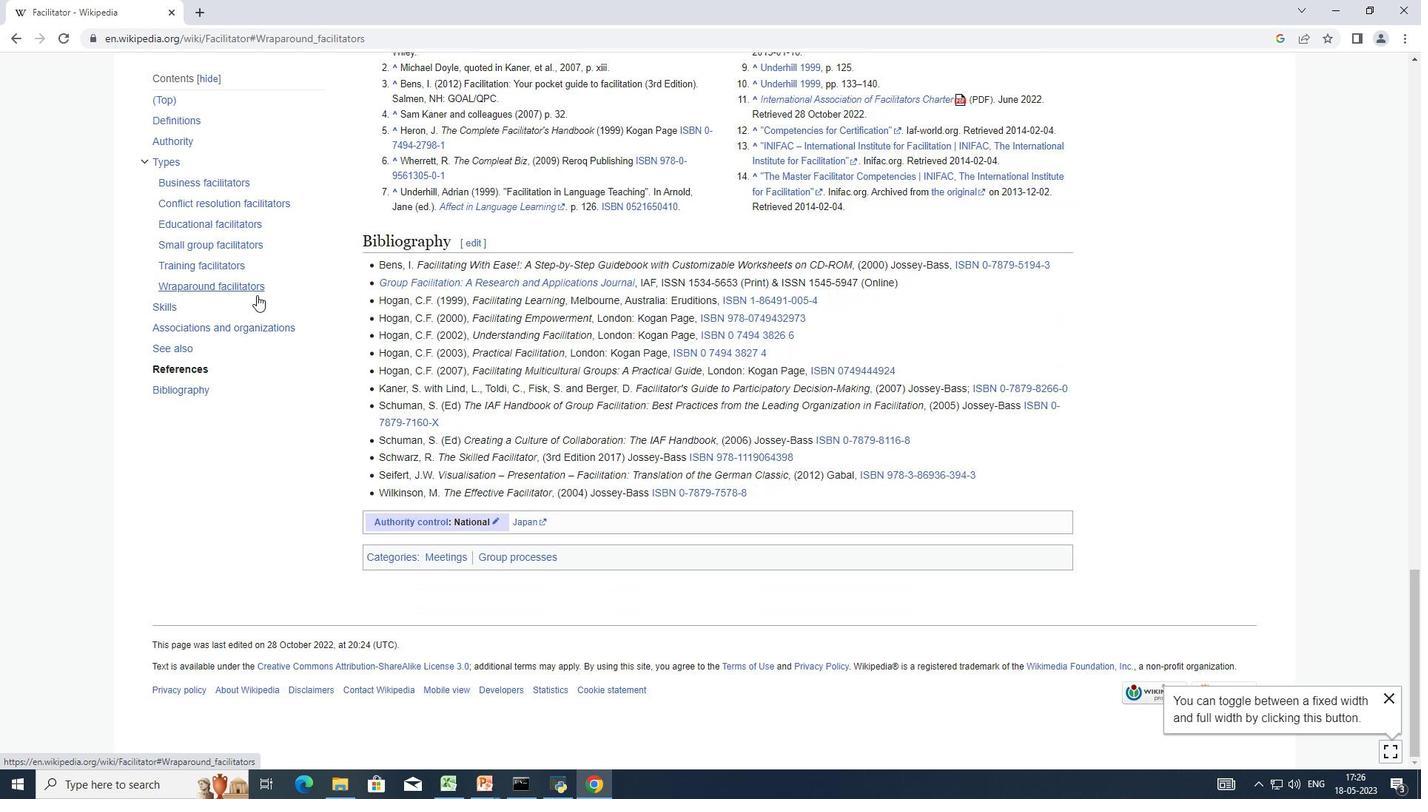 
Action: Mouse scrolled (256, 296) with delta (0, 0)
Screenshot: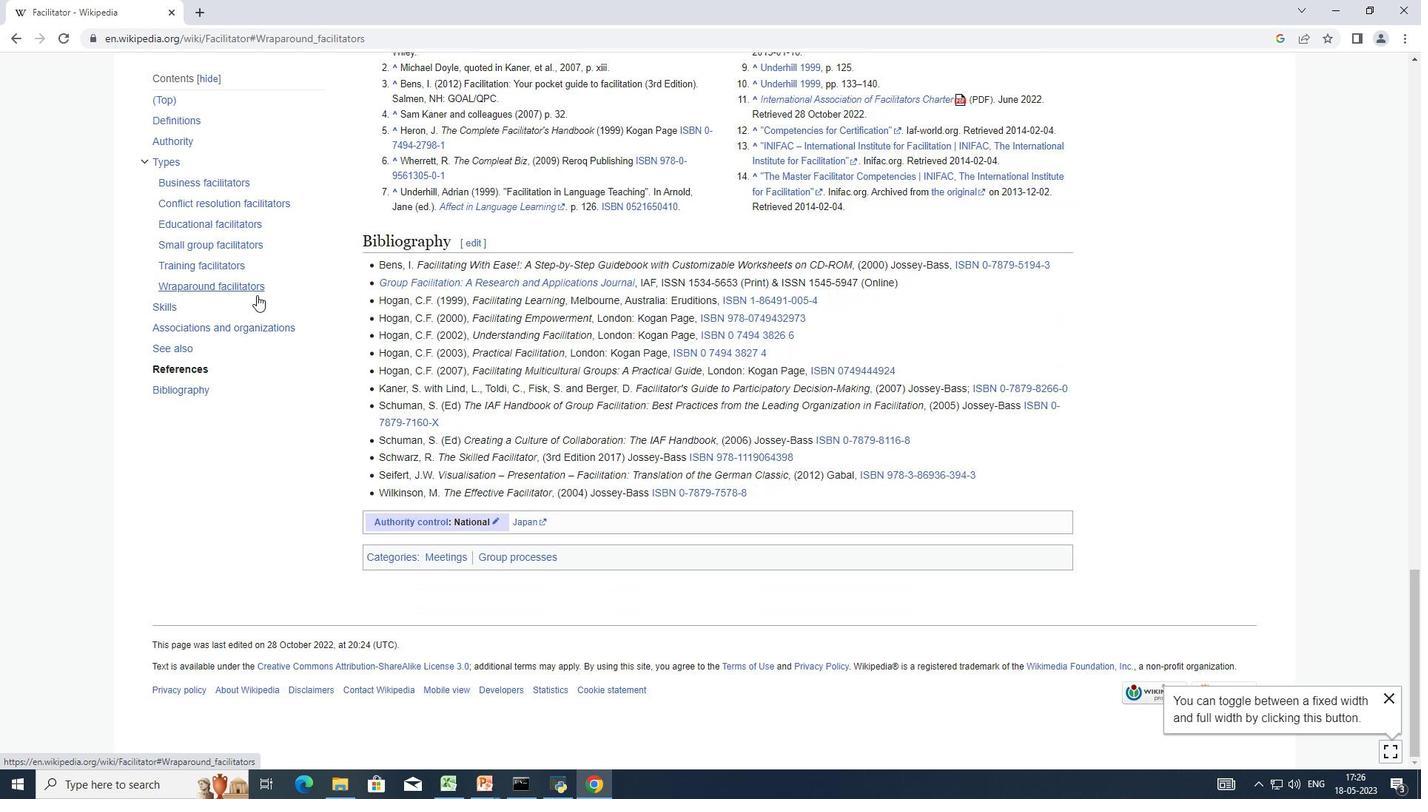 
Action: Mouse scrolled (256, 296) with delta (0, 0)
Screenshot: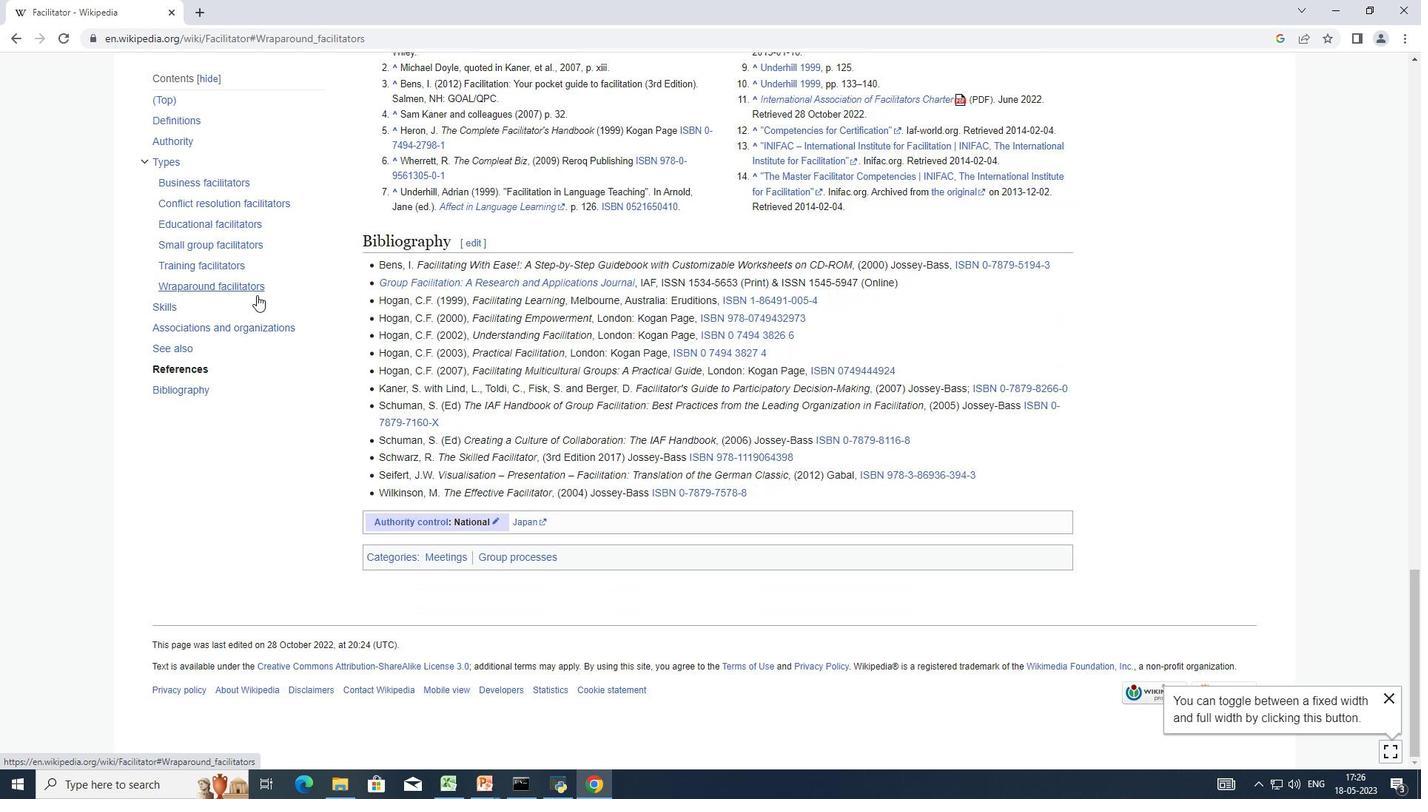 
Action: Mouse scrolled (256, 296) with delta (0, 0)
Screenshot: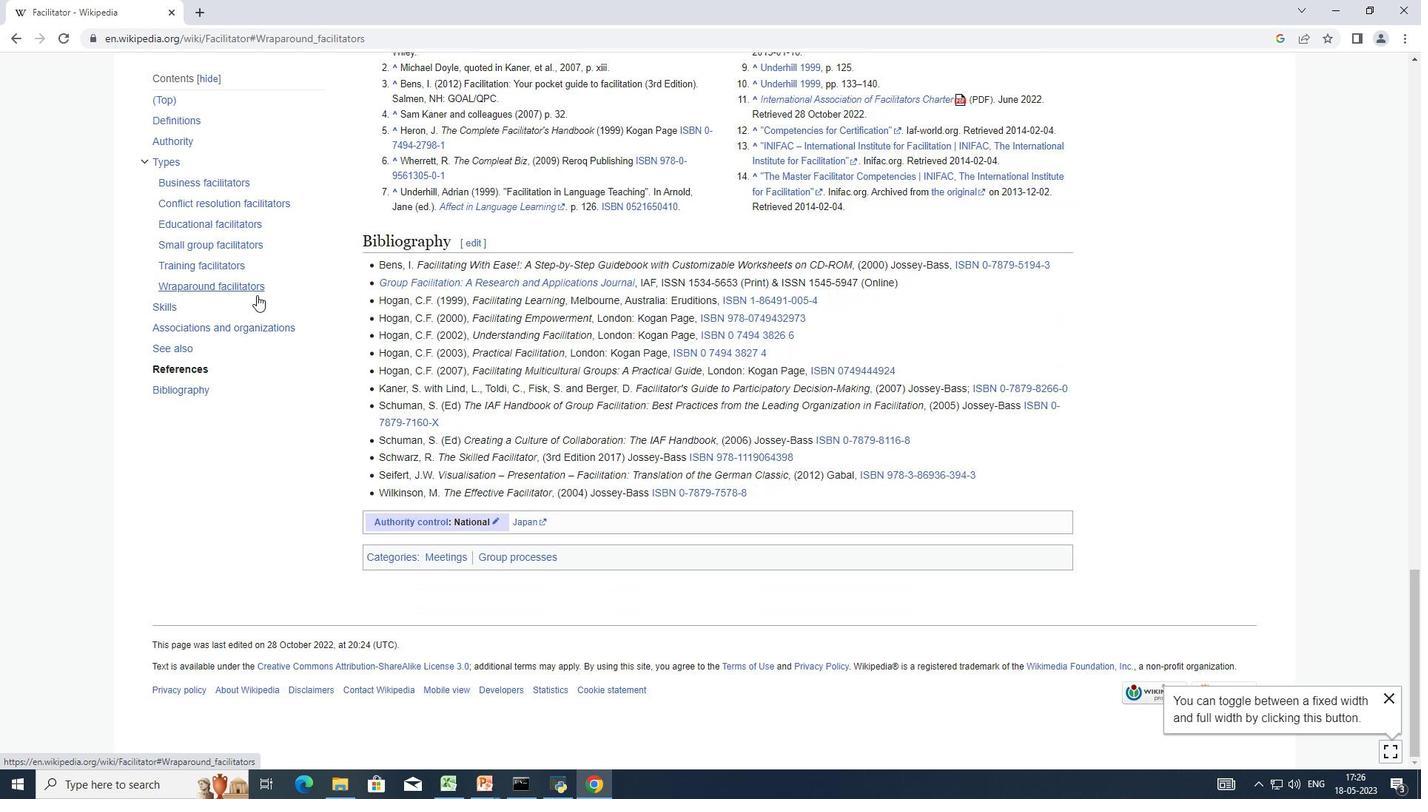 
Action: Mouse scrolled (256, 296) with delta (0, 0)
Screenshot: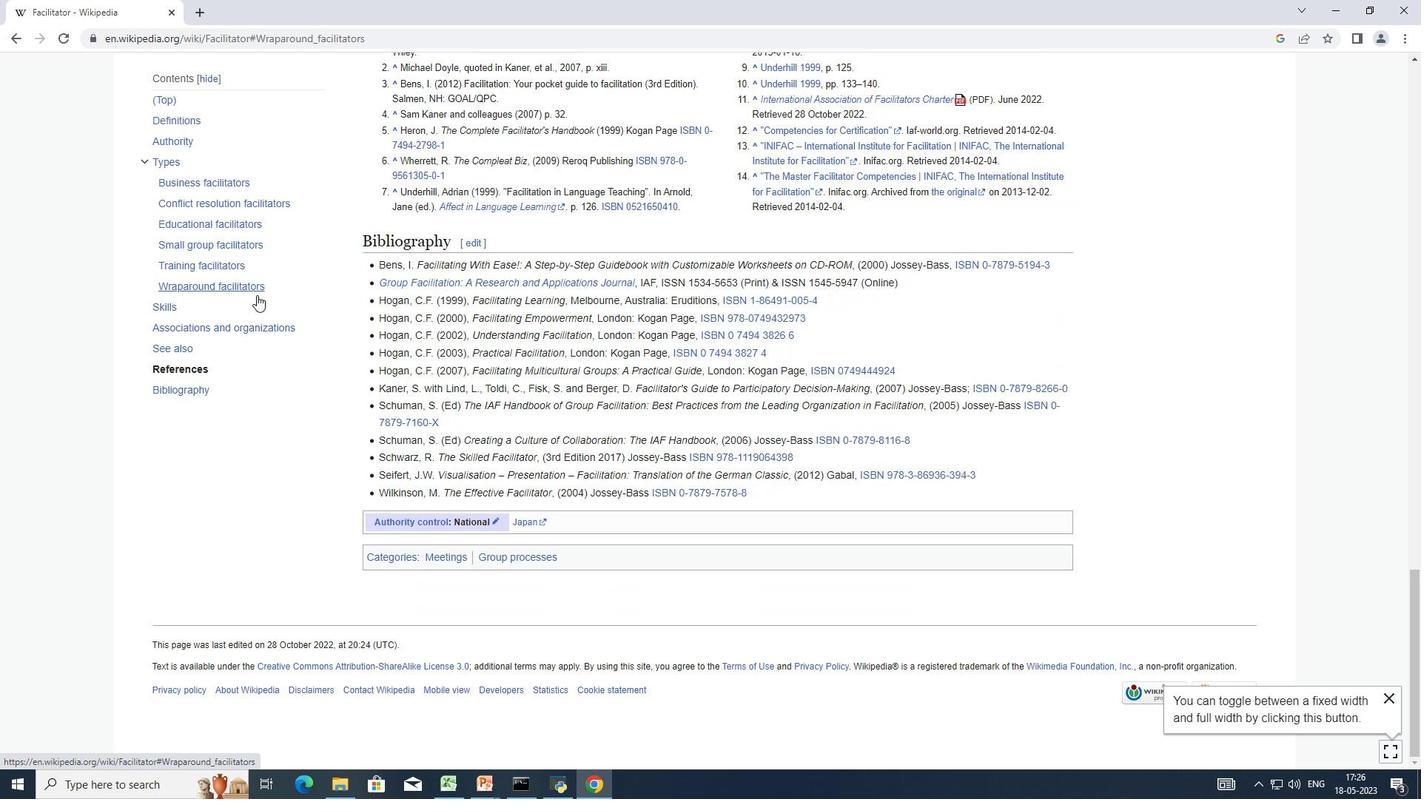 
Action: Mouse scrolled (256, 296) with delta (0, 0)
Screenshot: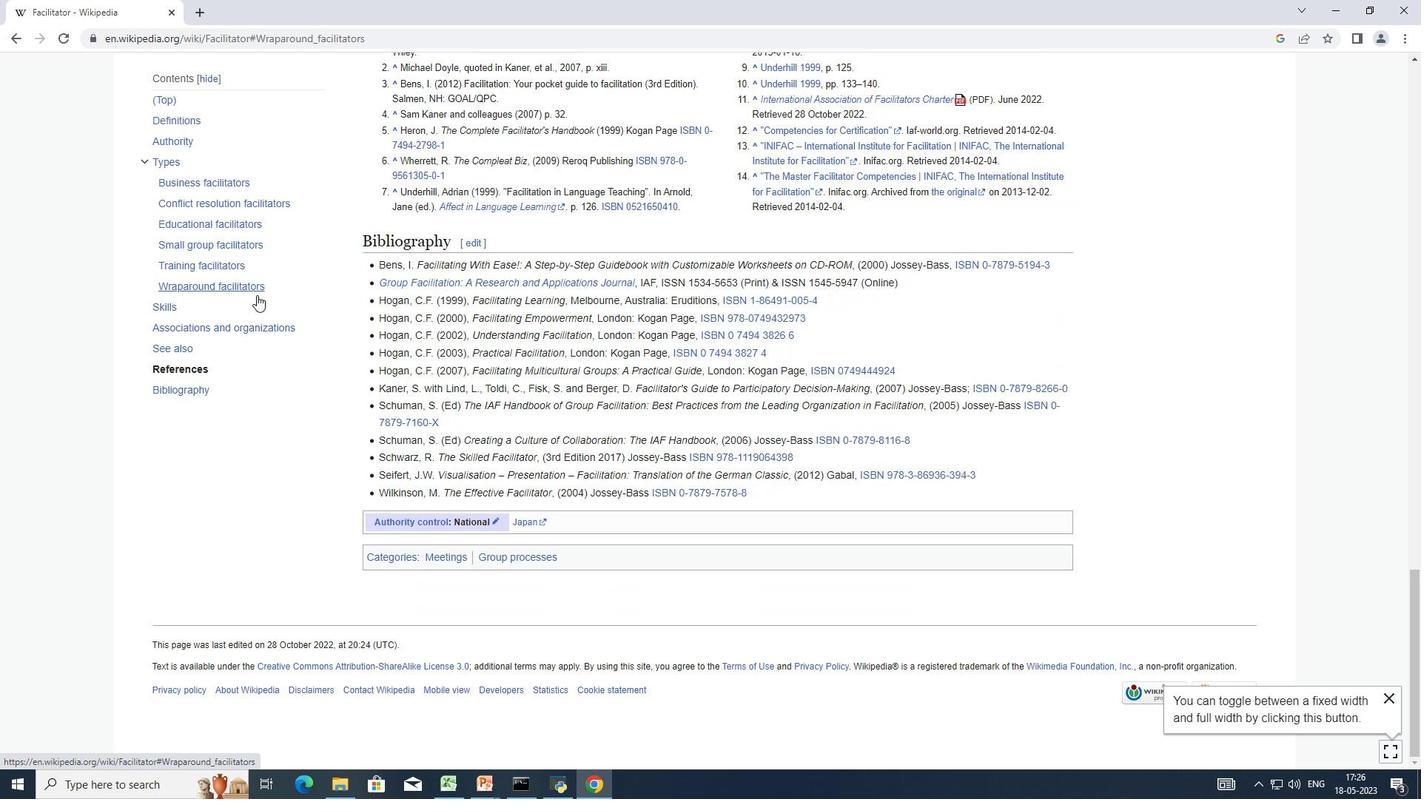 
Action: Mouse scrolled (256, 296) with delta (0, 0)
Screenshot: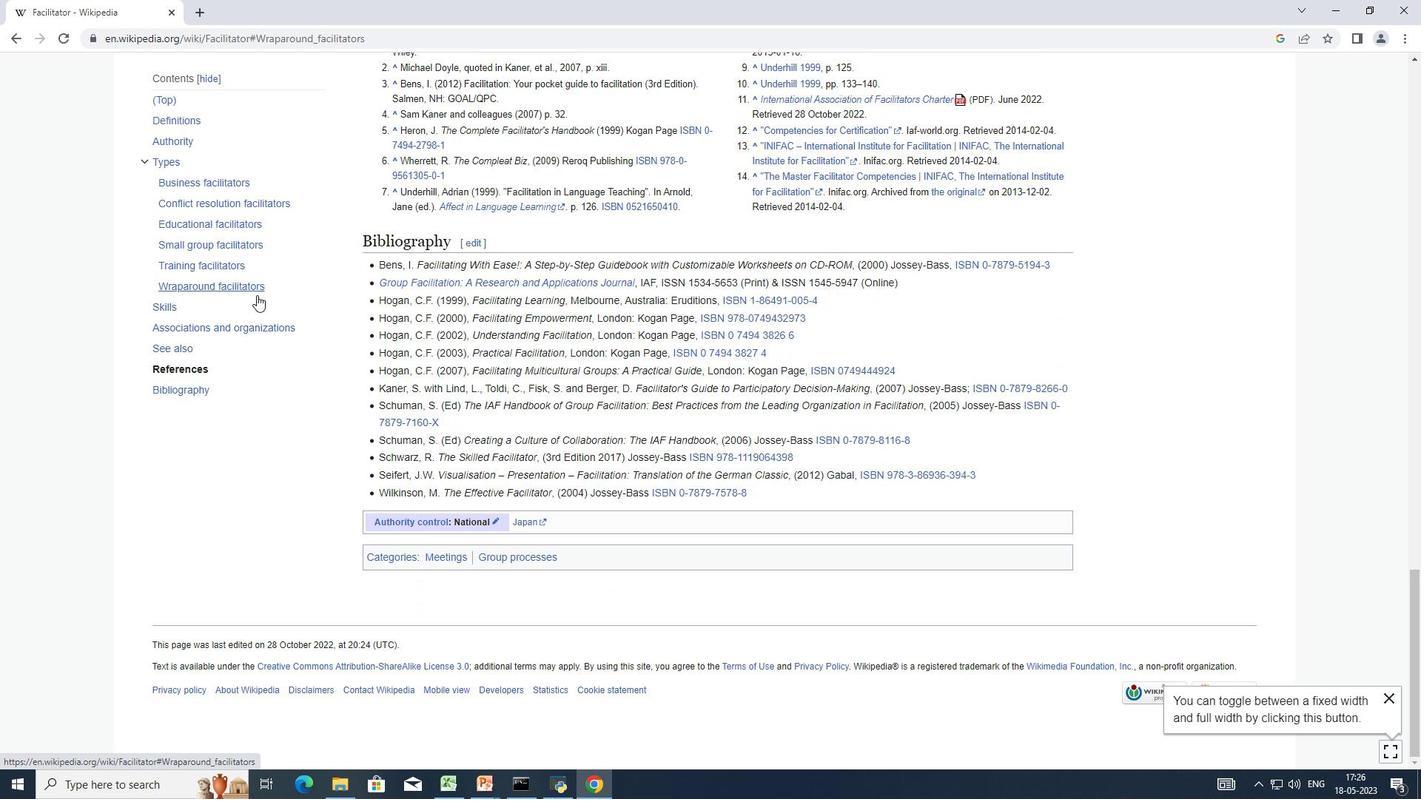 
Action: Mouse scrolled (256, 296) with delta (0, 0)
Screenshot: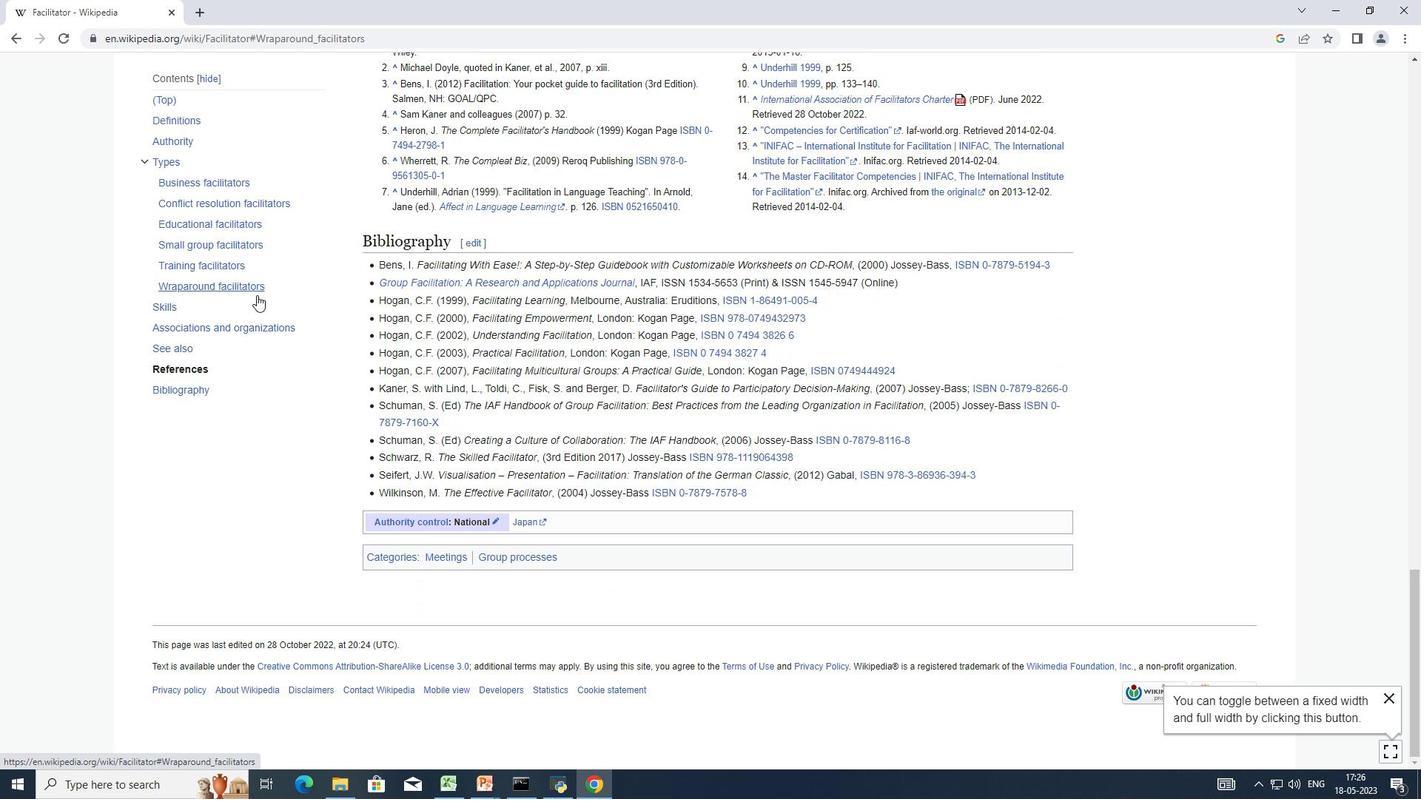 
Action: Mouse moved to (256, 295)
Screenshot: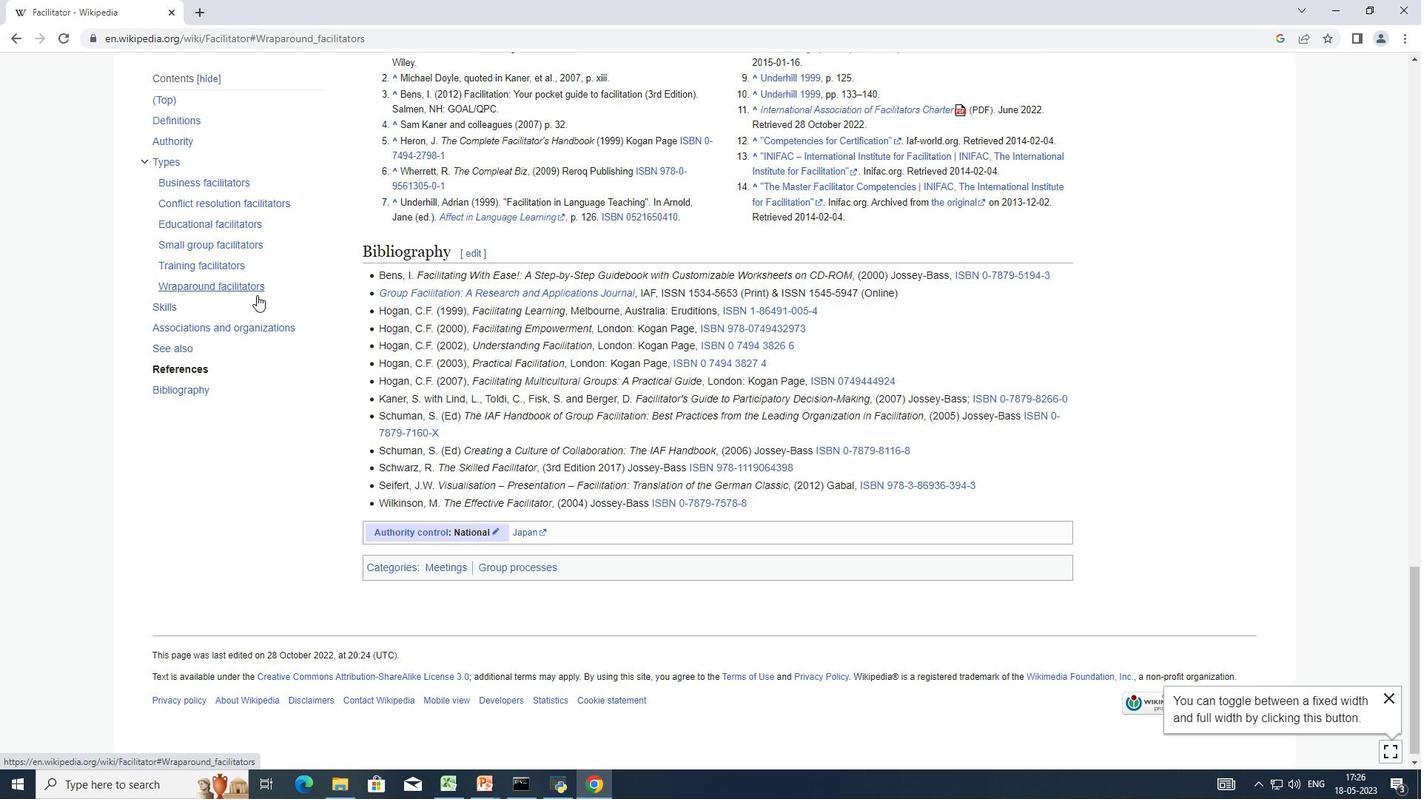 
Action: Mouse scrolled (256, 296) with delta (0, 0)
Screenshot: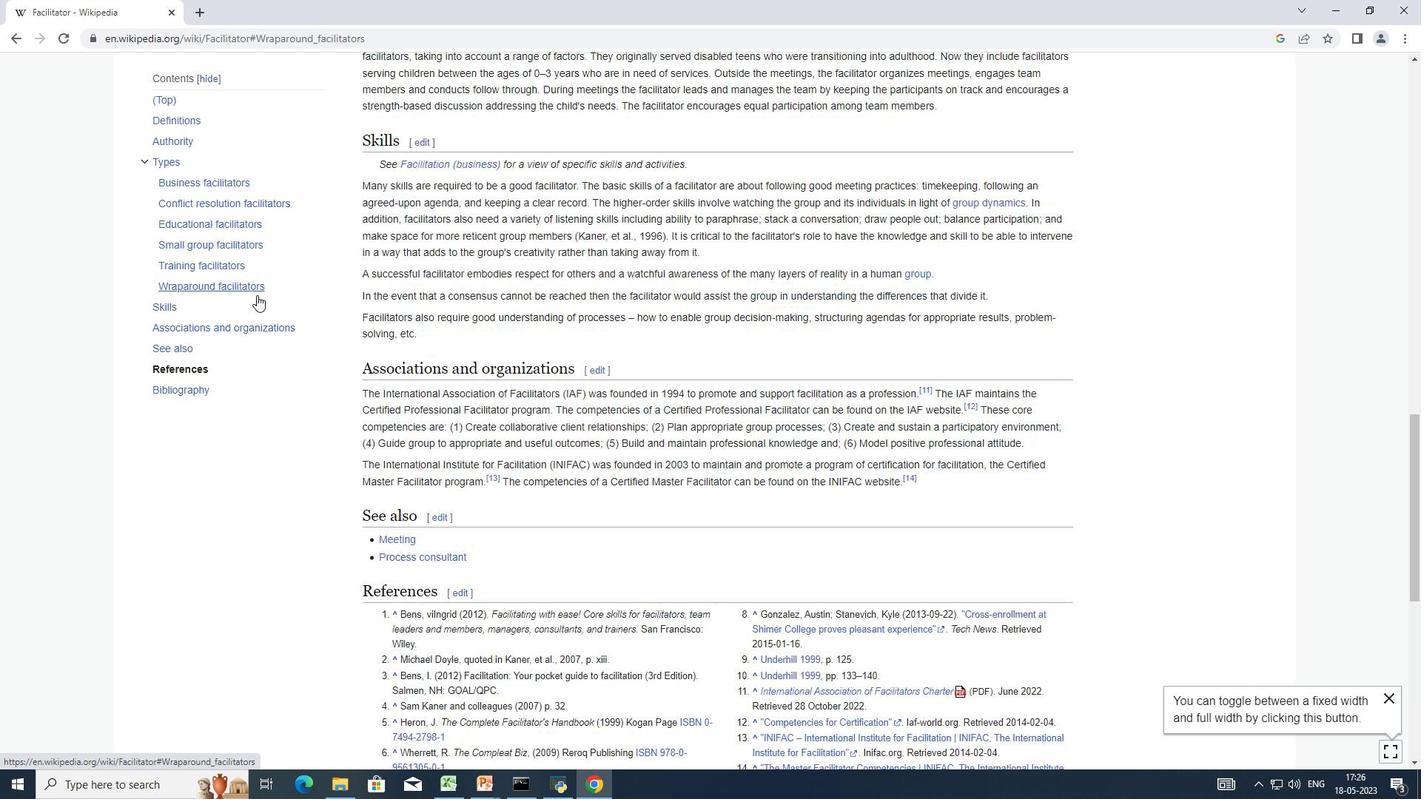 
Action: Mouse scrolled (256, 296) with delta (0, 0)
Screenshot: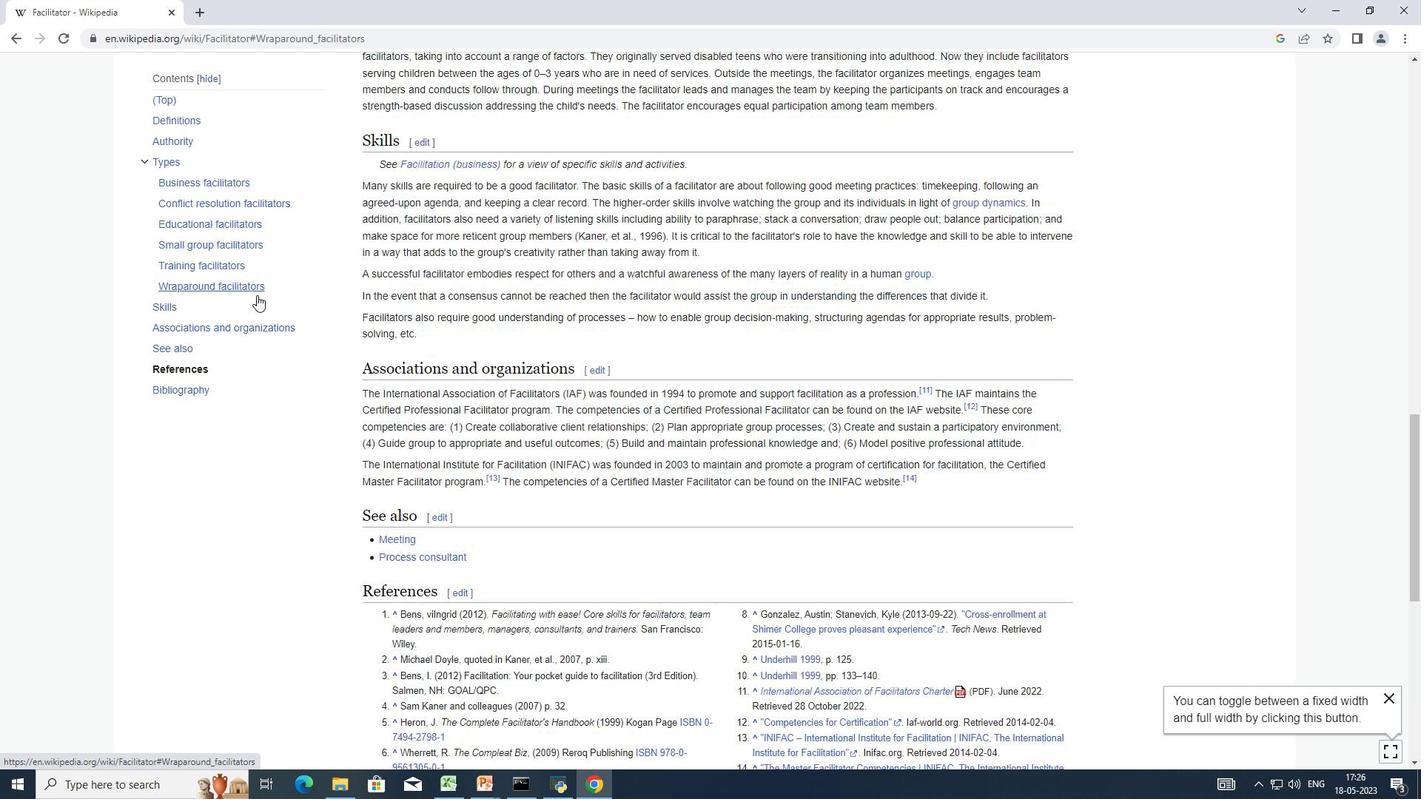 
Action: Mouse scrolled (256, 296) with delta (0, 0)
Screenshot: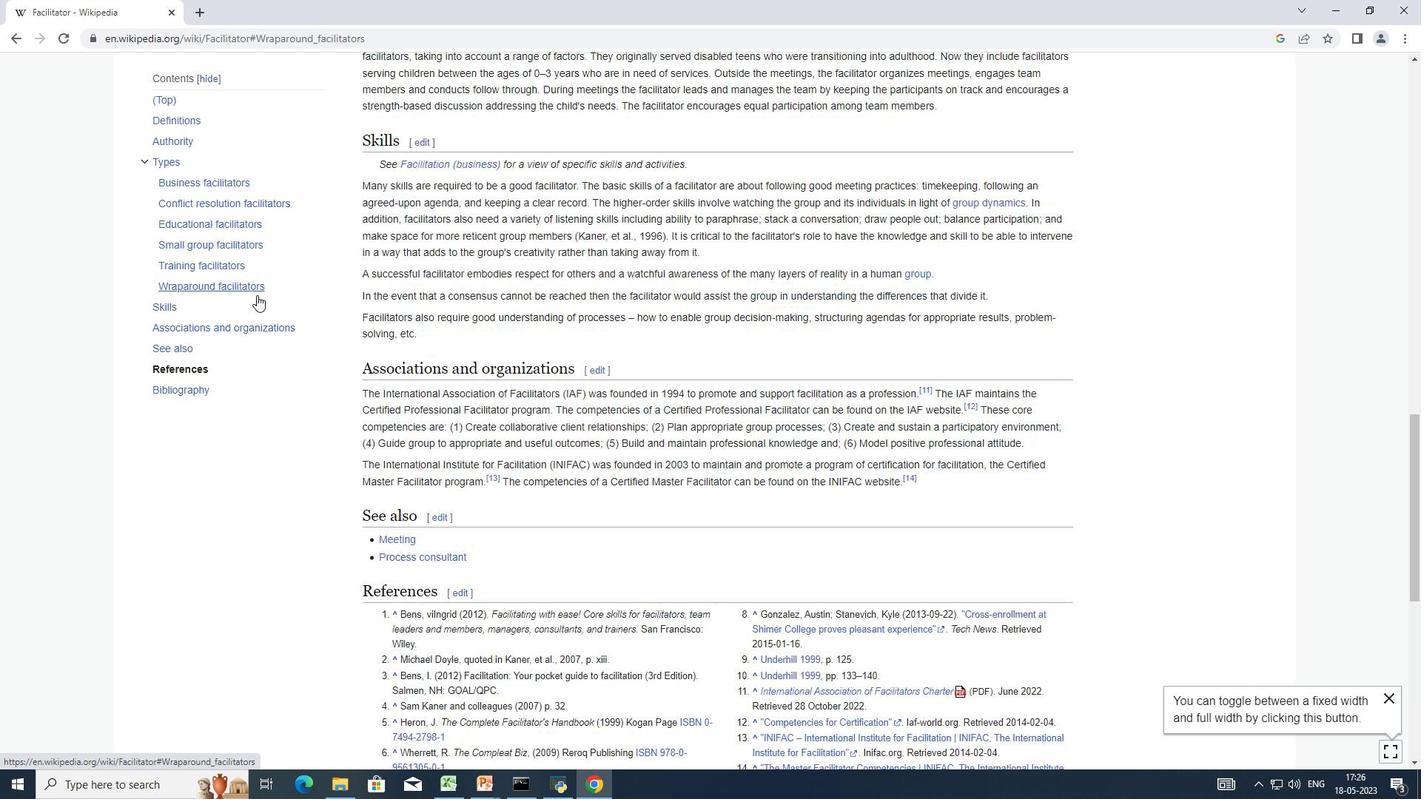 
Action: Mouse scrolled (256, 296) with delta (0, 0)
Screenshot: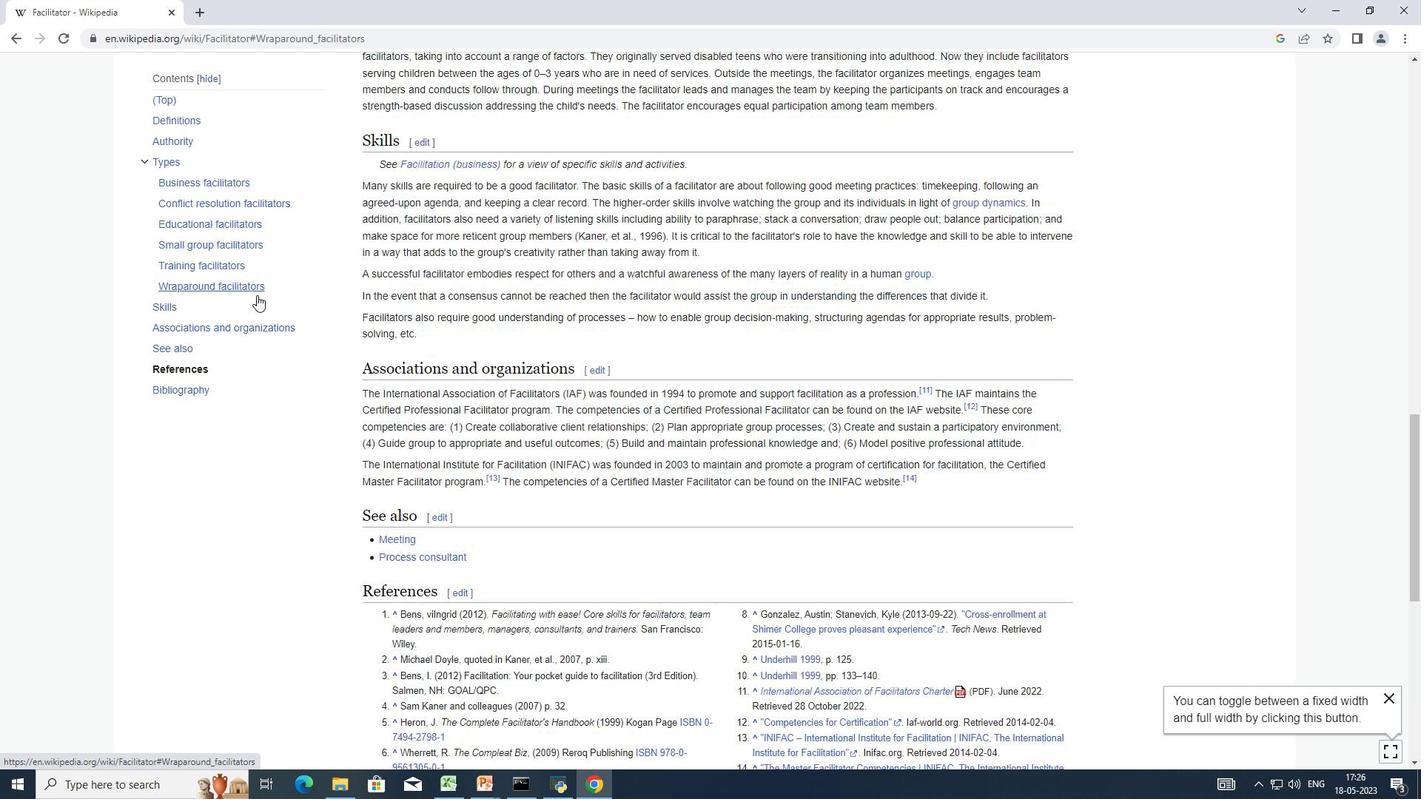 
Action: Mouse scrolled (256, 296) with delta (0, 0)
Screenshot: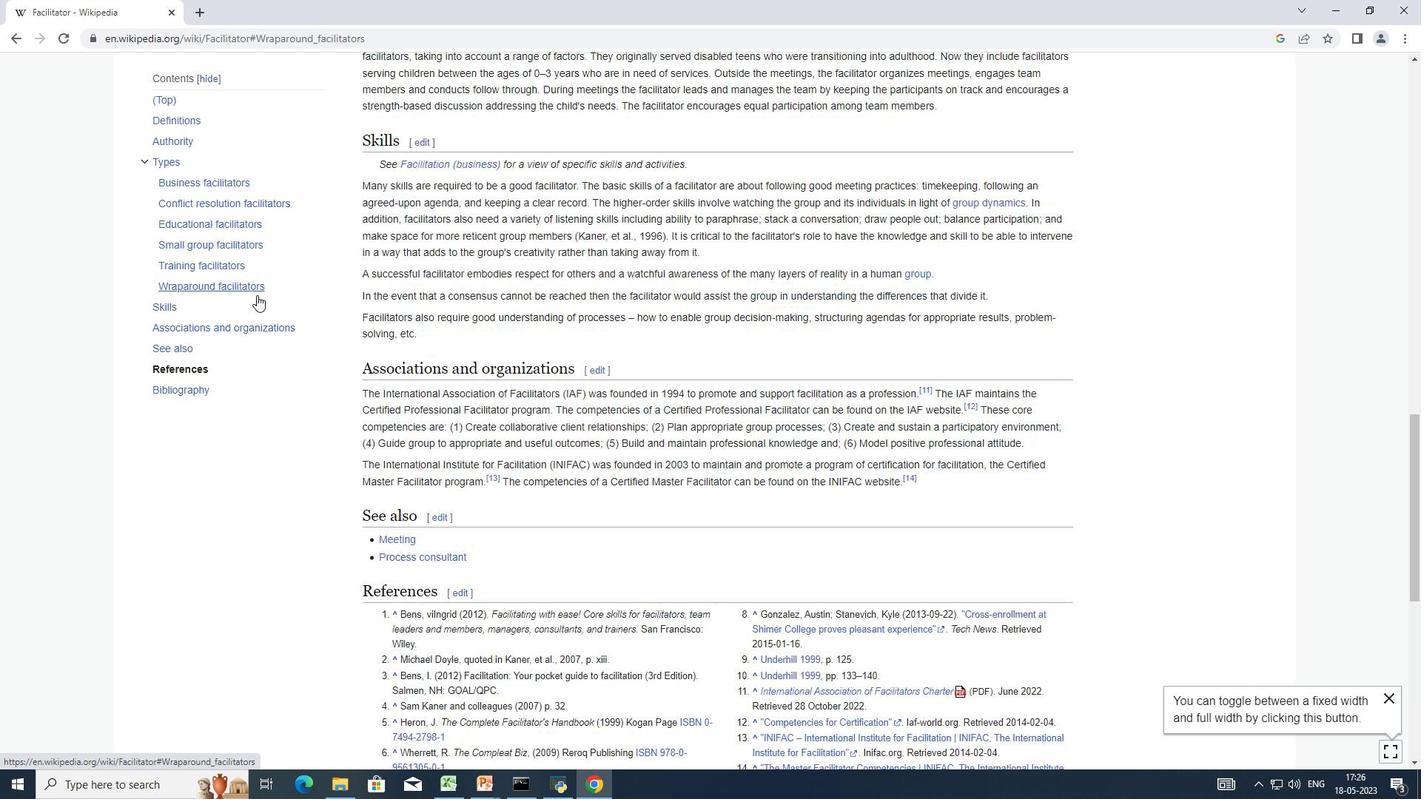 
Action: Mouse moved to (256, 296)
Screenshot: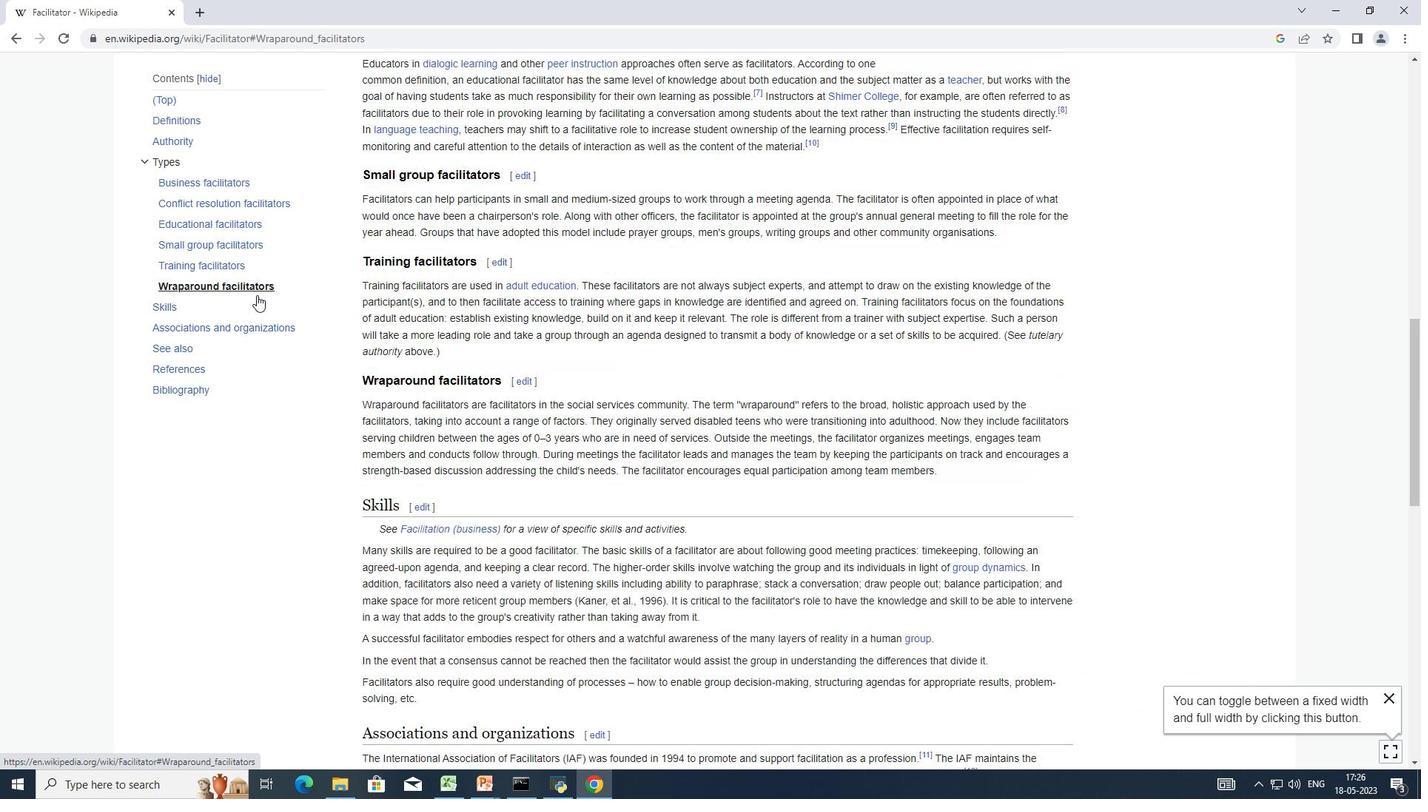 
Action: Mouse scrolled (256, 296) with delta (0, 0)
Screenshot: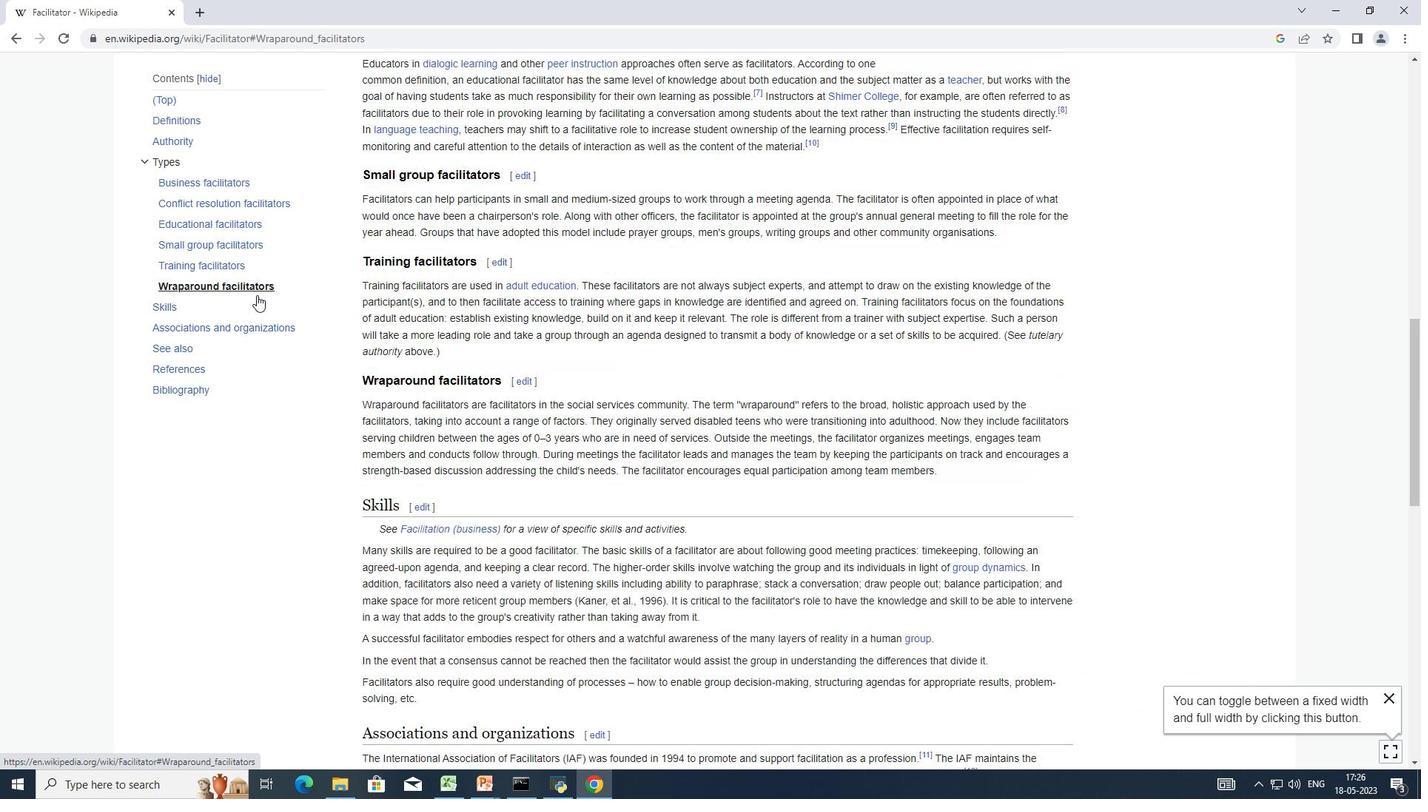 
Action: Mouse scrolled (256, 296) with delta (0, 0)
Screenshot: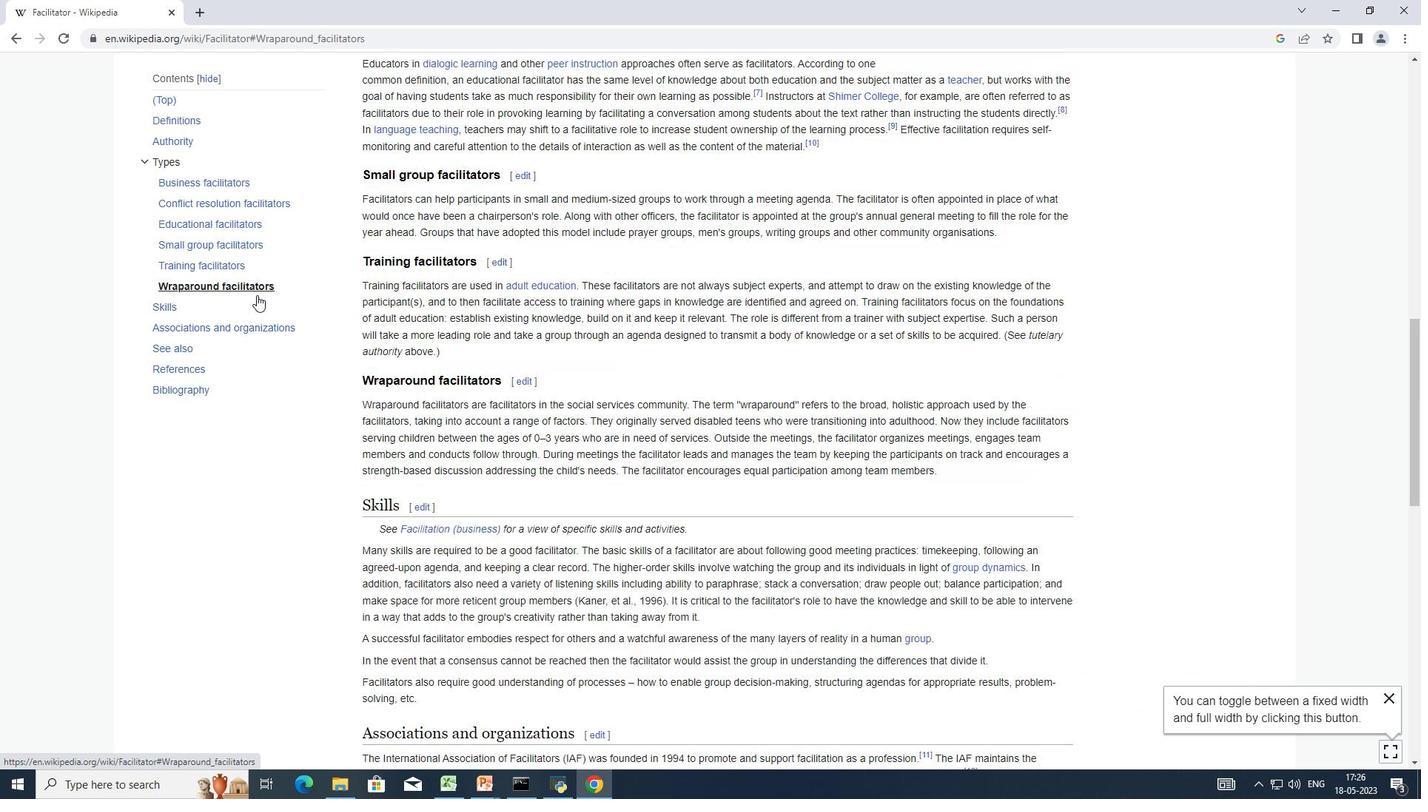 
Action: Mouse scrolled (256, 296) with delta (0, 0)
Screenshot: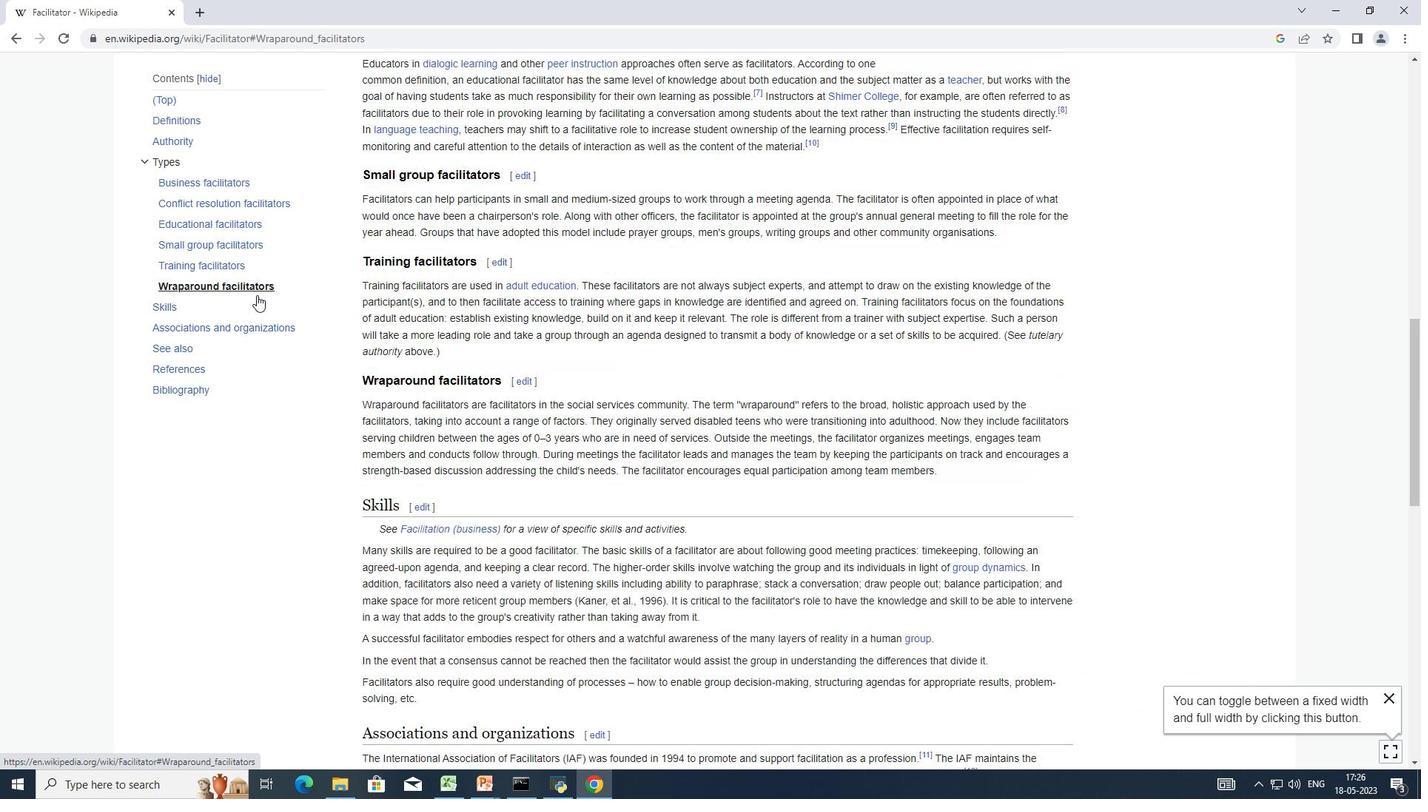 
Action: Mouse scrolled (256, 296) with delta (0, 0)
Screenshot: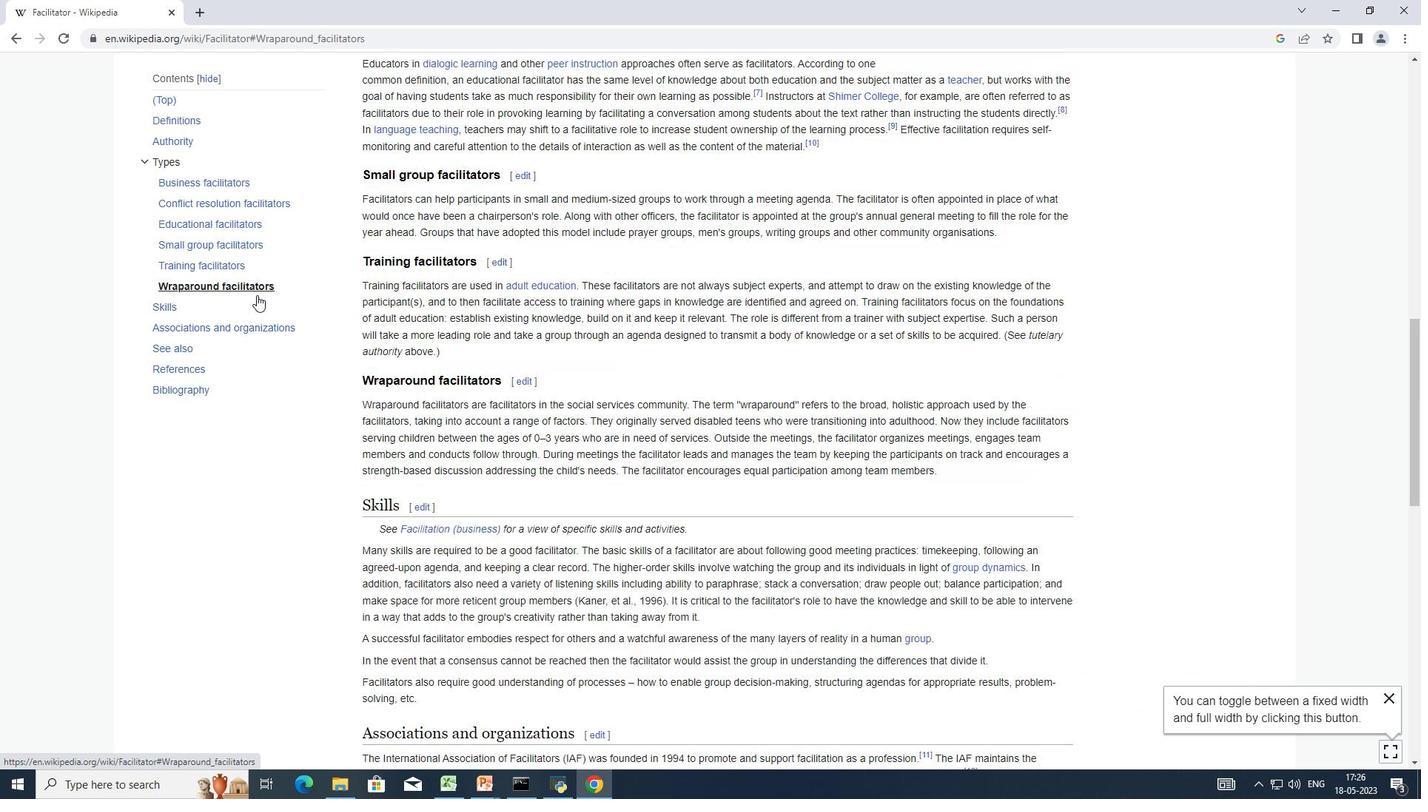 
Action: Mouse scrolled (256, 296) with delta (0, 0)
Screenshot: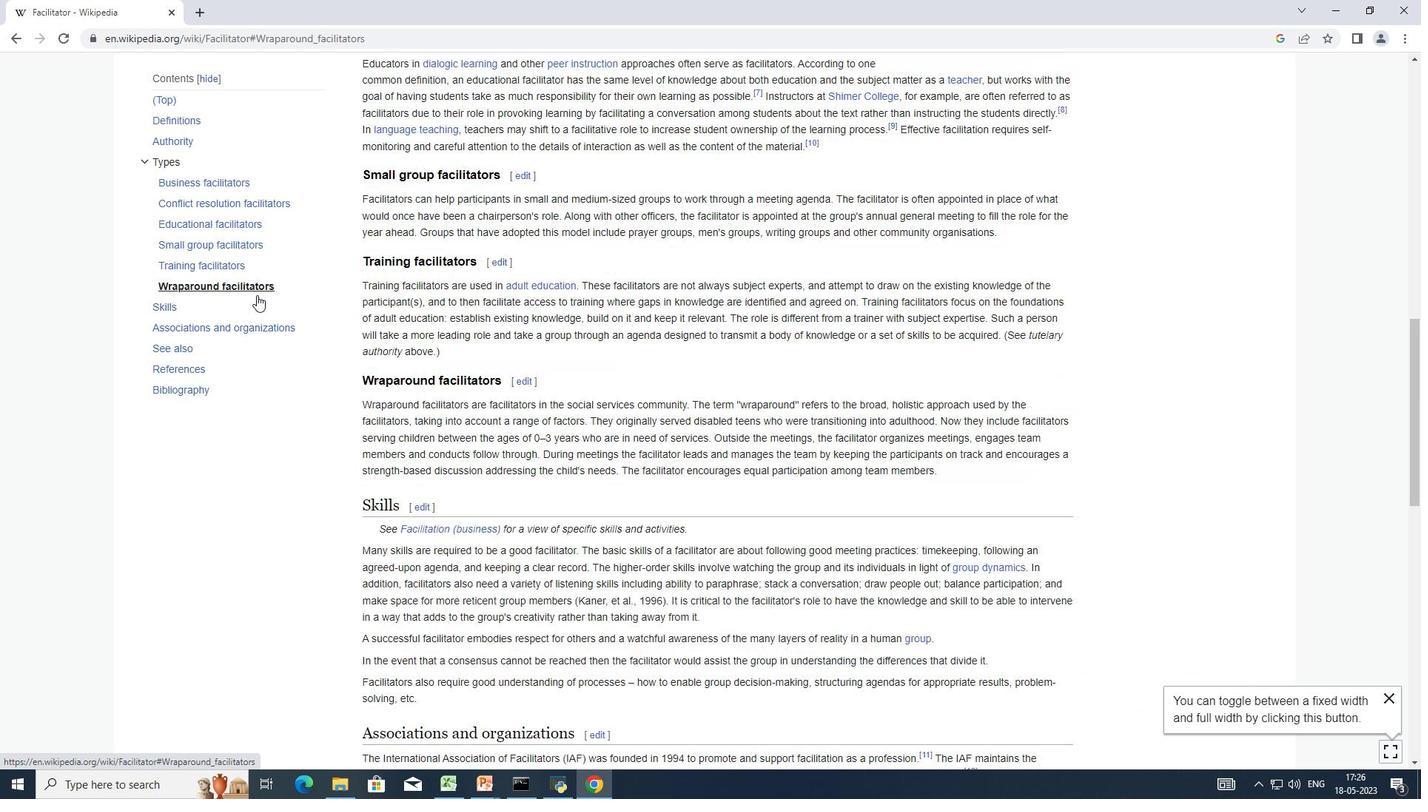 
Action: Mouse scrolled (256, 296) with delta (0, 0)
Screenshot: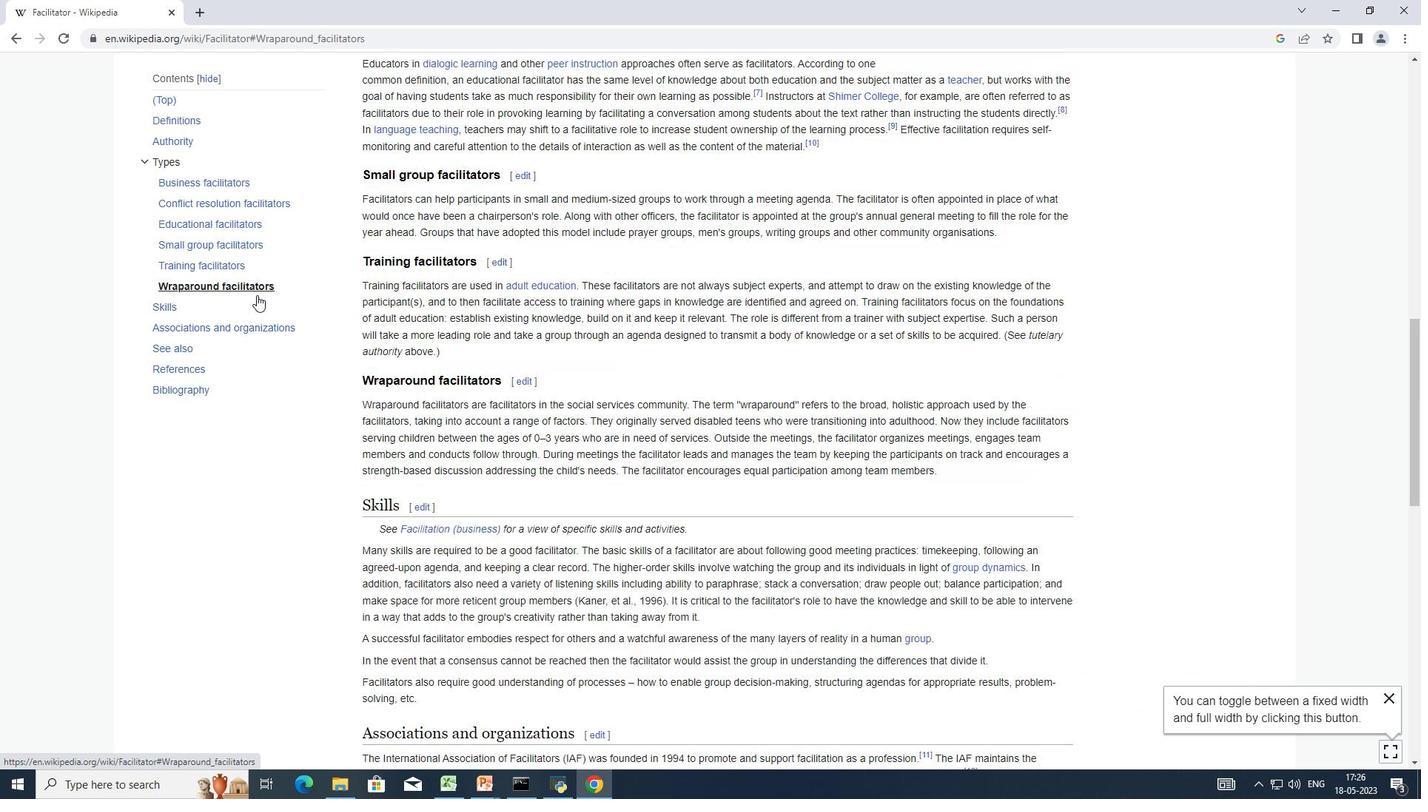 
Action: Mouse moved to (258, 297)
Screenshot: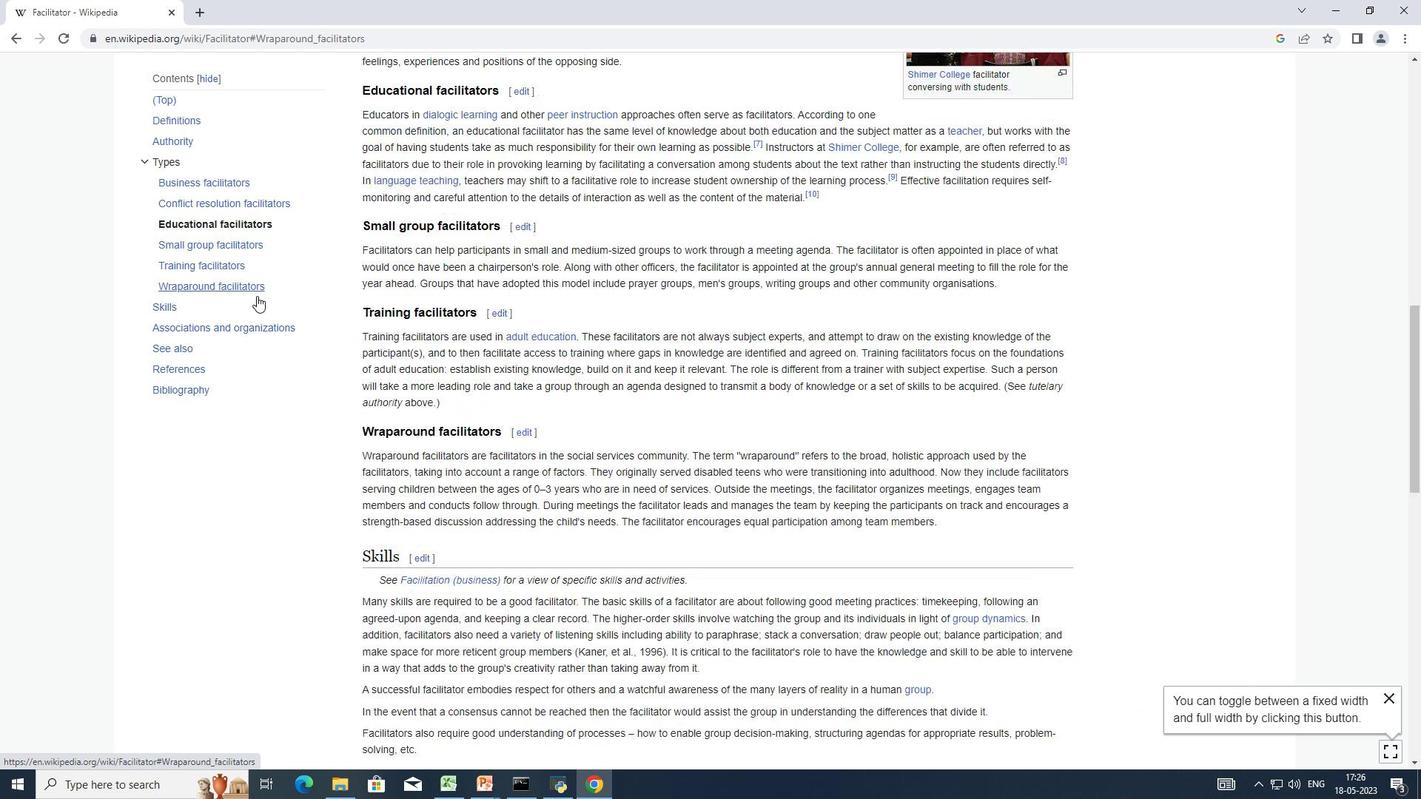 
Action: Mouse scrolled (258, 298) with delta (0, 0)
Screenshot: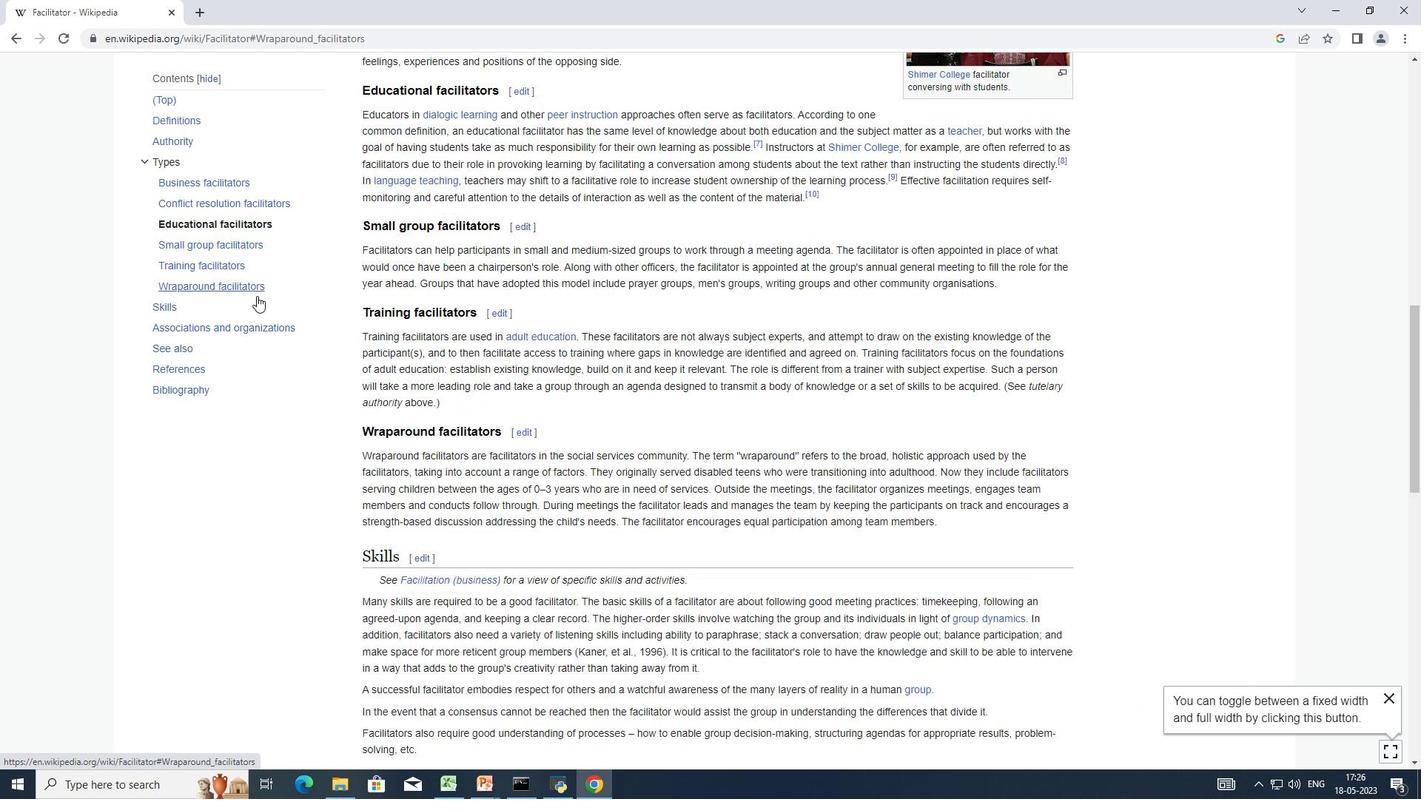 
Action: Mouse scrolled (258, 298) with delta (0, 0)
Screenshot: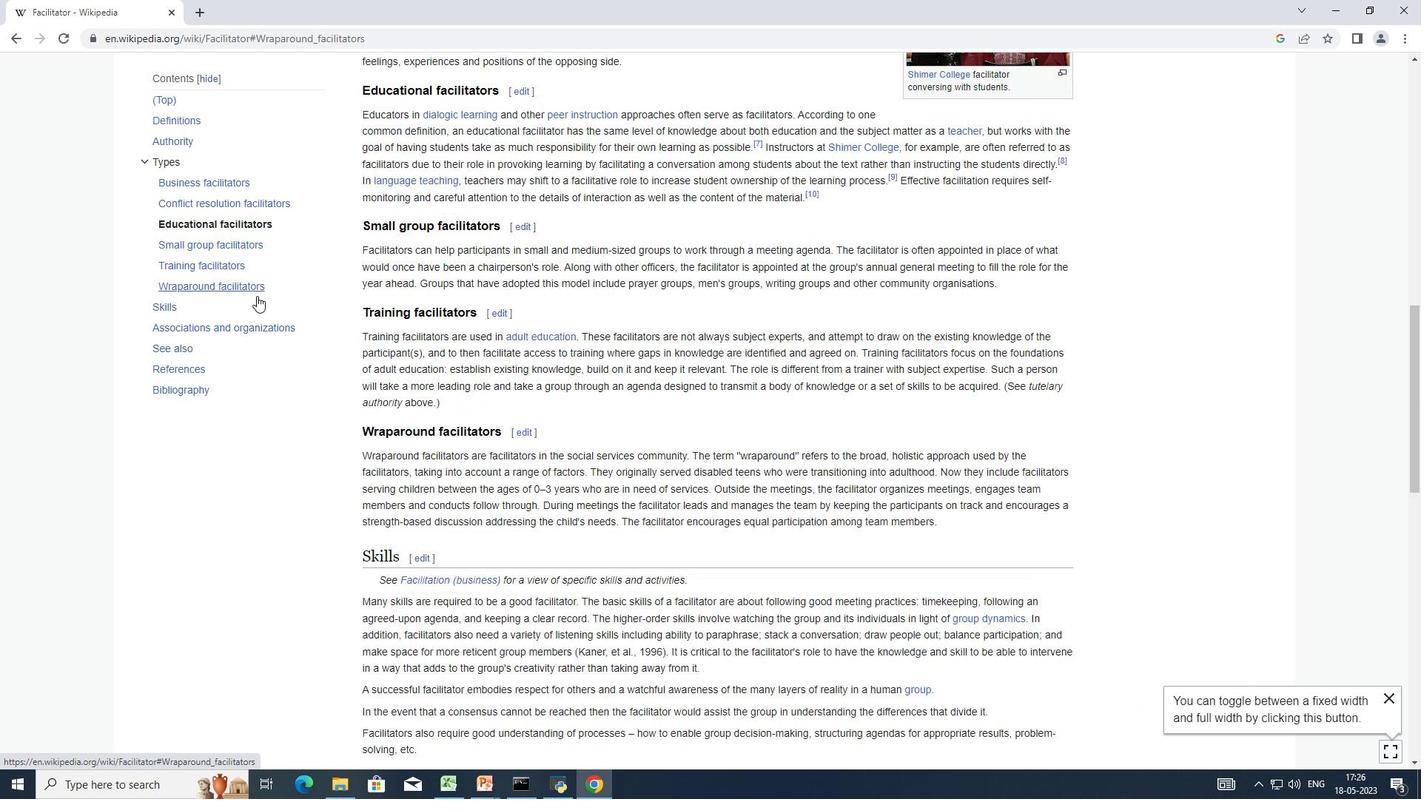 
Action: Mouse scrolled (258, 298) with delta (0, 0)
Screenshot: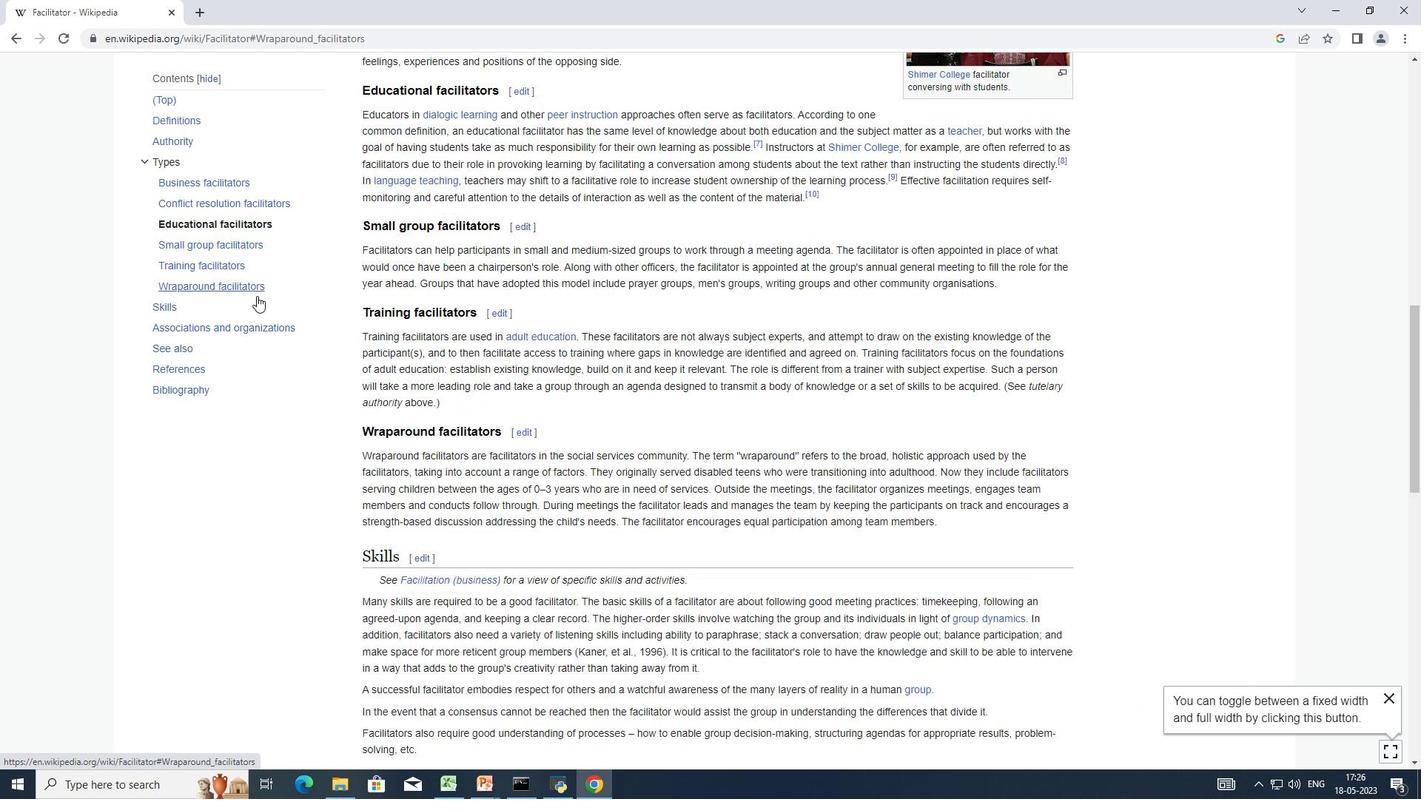 
Action: Mouse scrolled (258, 298) with delta (0, 0)
Screenshot: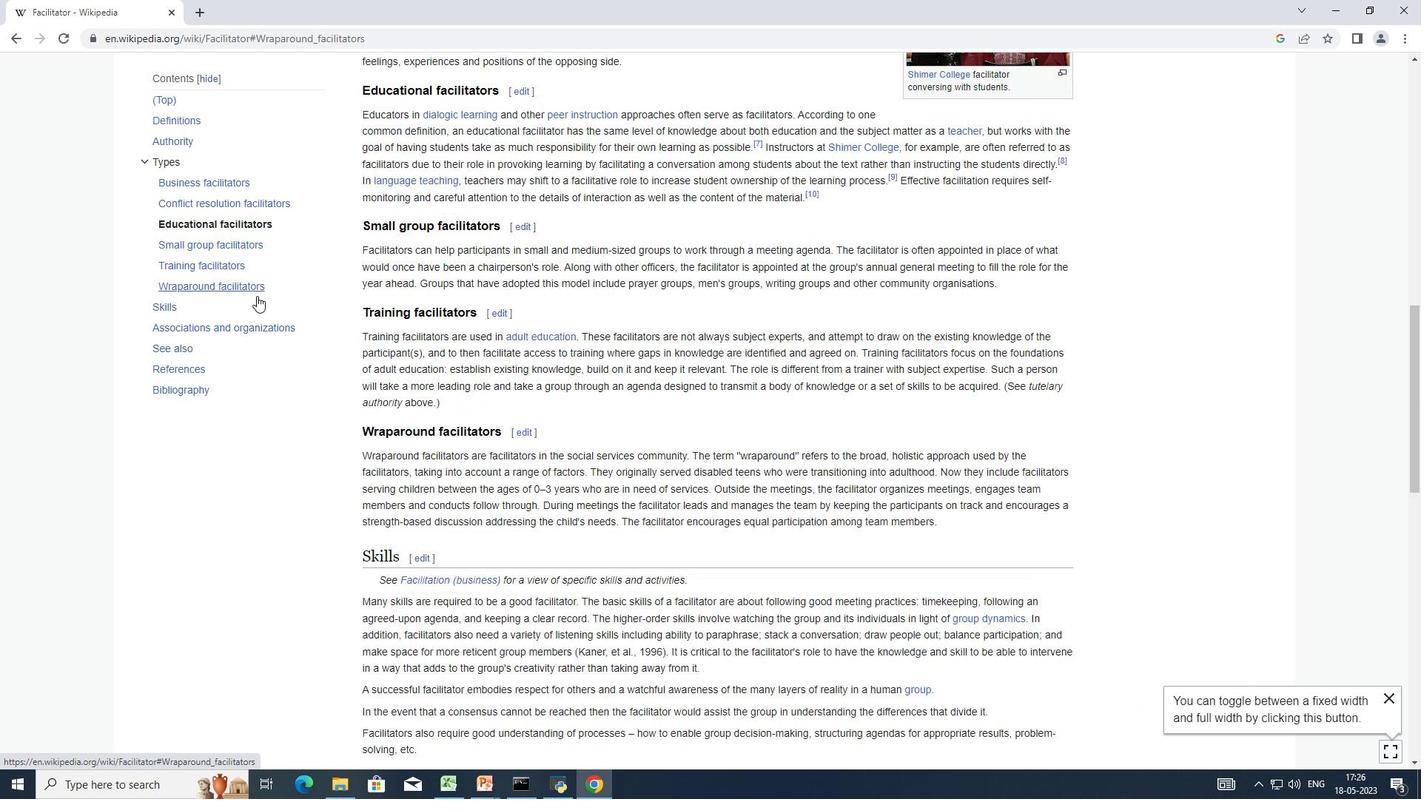 
Action: Mouse scrolled (258, 298) with delta (0, 0)
Screenshot: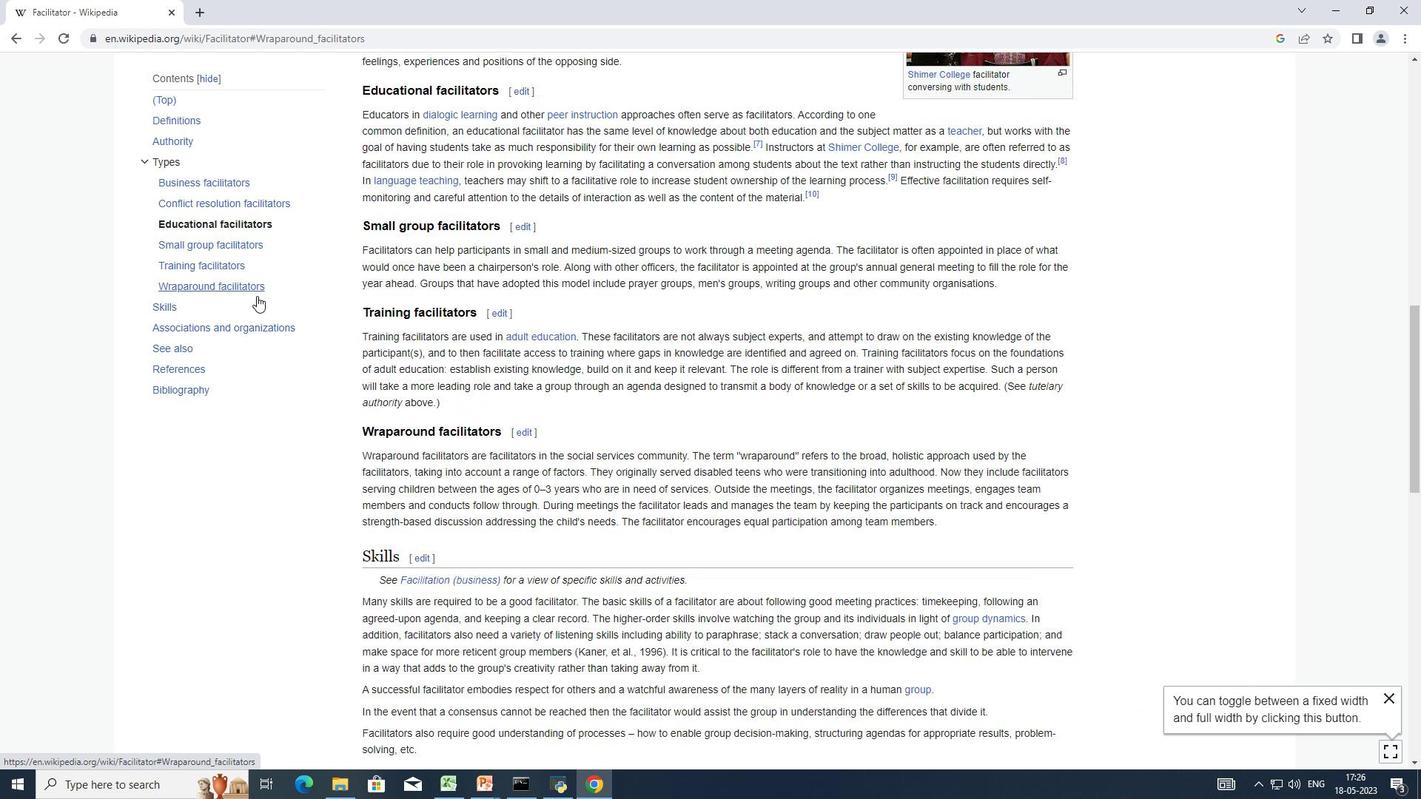 
Action: Mouse scrolled (258, 298) with delta (0, 0)
Screenshot: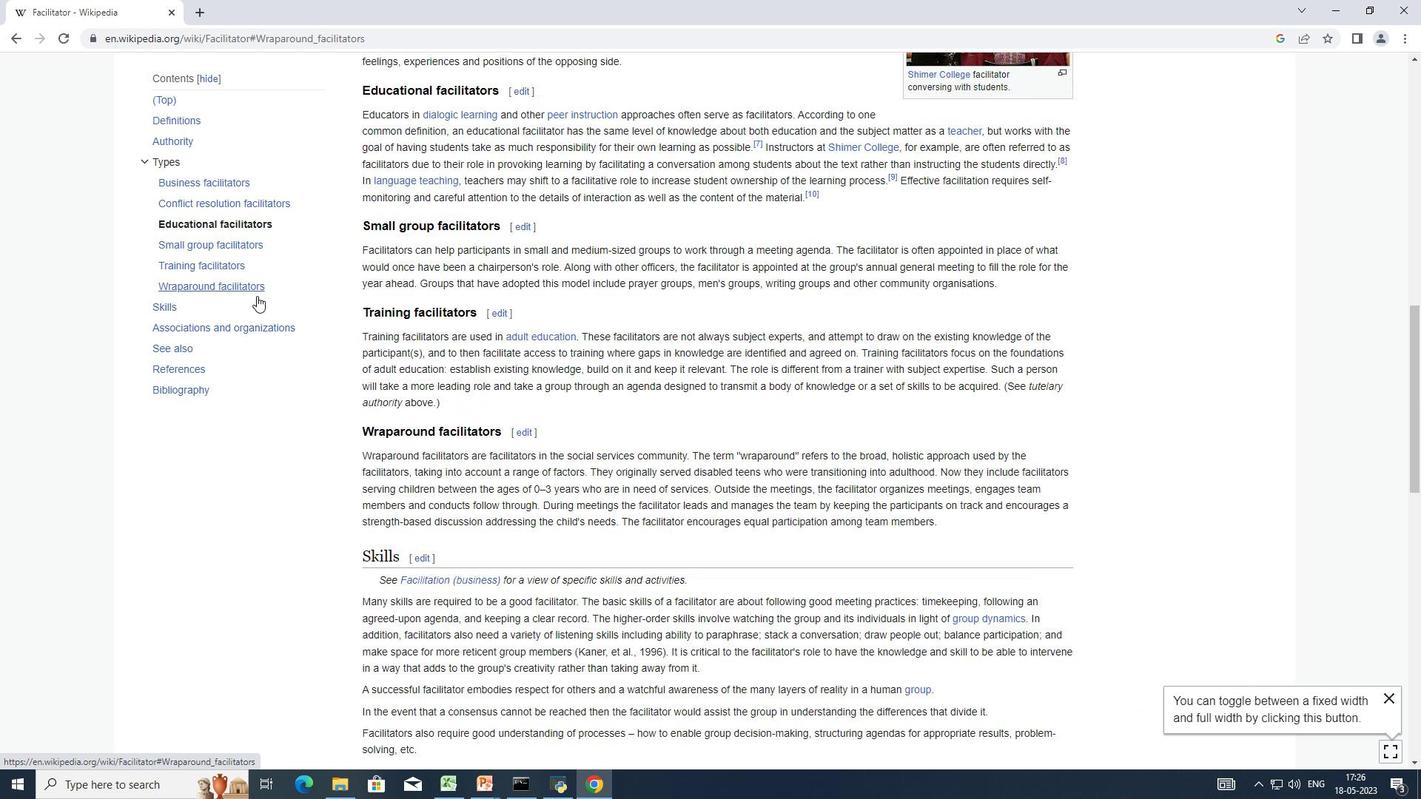 
Action: Mouse moved to (393, 325)
Screenshot: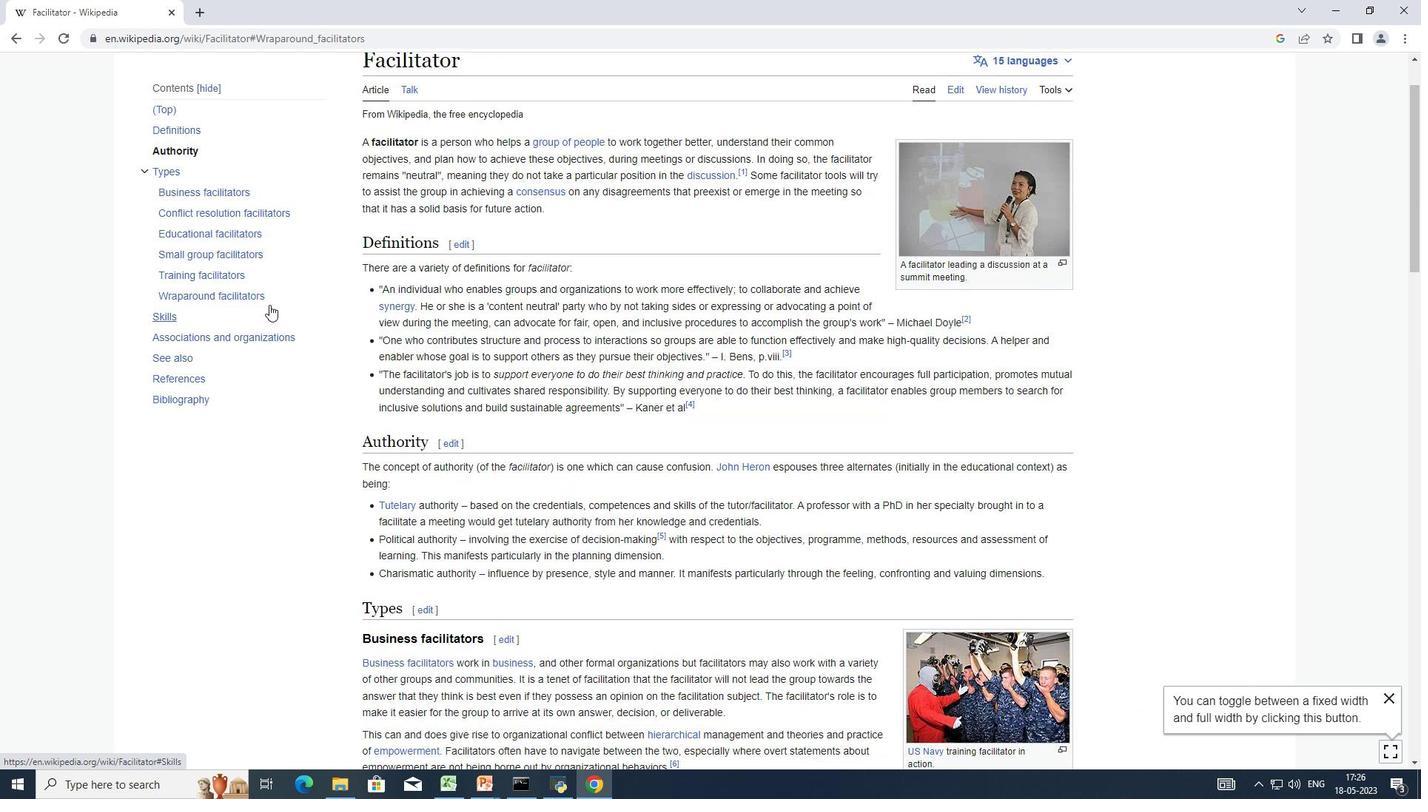 
Action: Mouse scrolled (393, 326) with delta (0, 0)
Screenshot: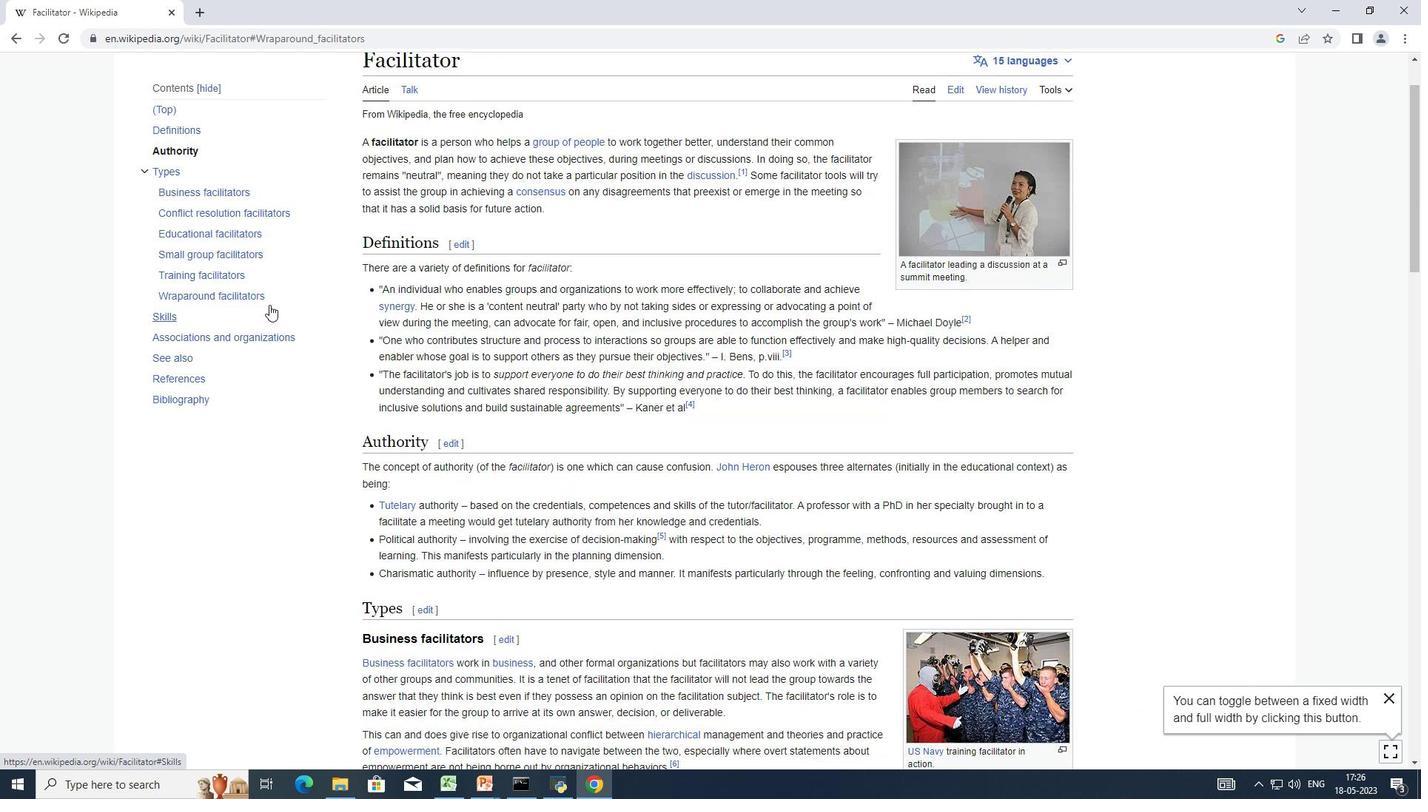 
Action: Mouse moved to (416, 328)
Screenshot: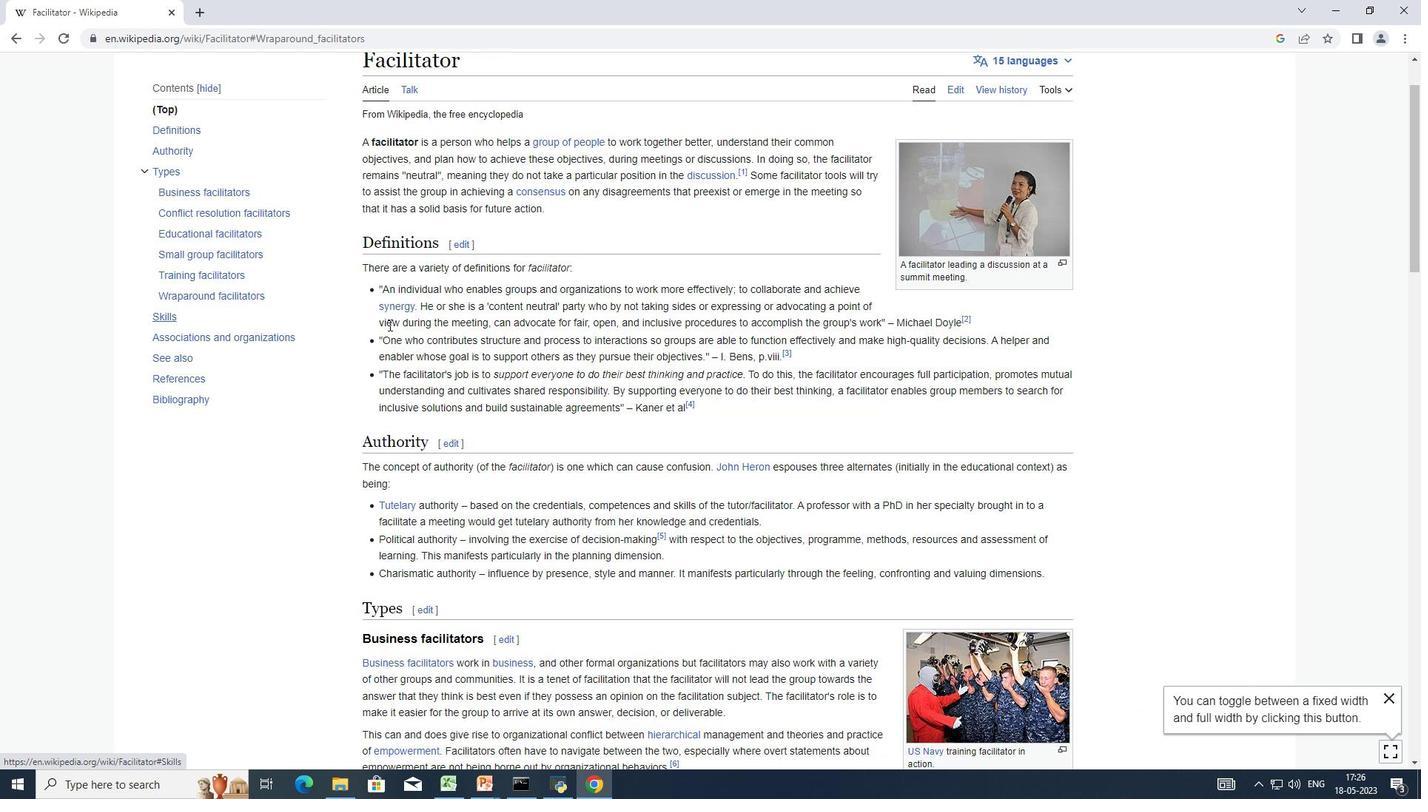 
Action: Mouse scrolled (416, 329) with delta (0, 0)
Screenshot: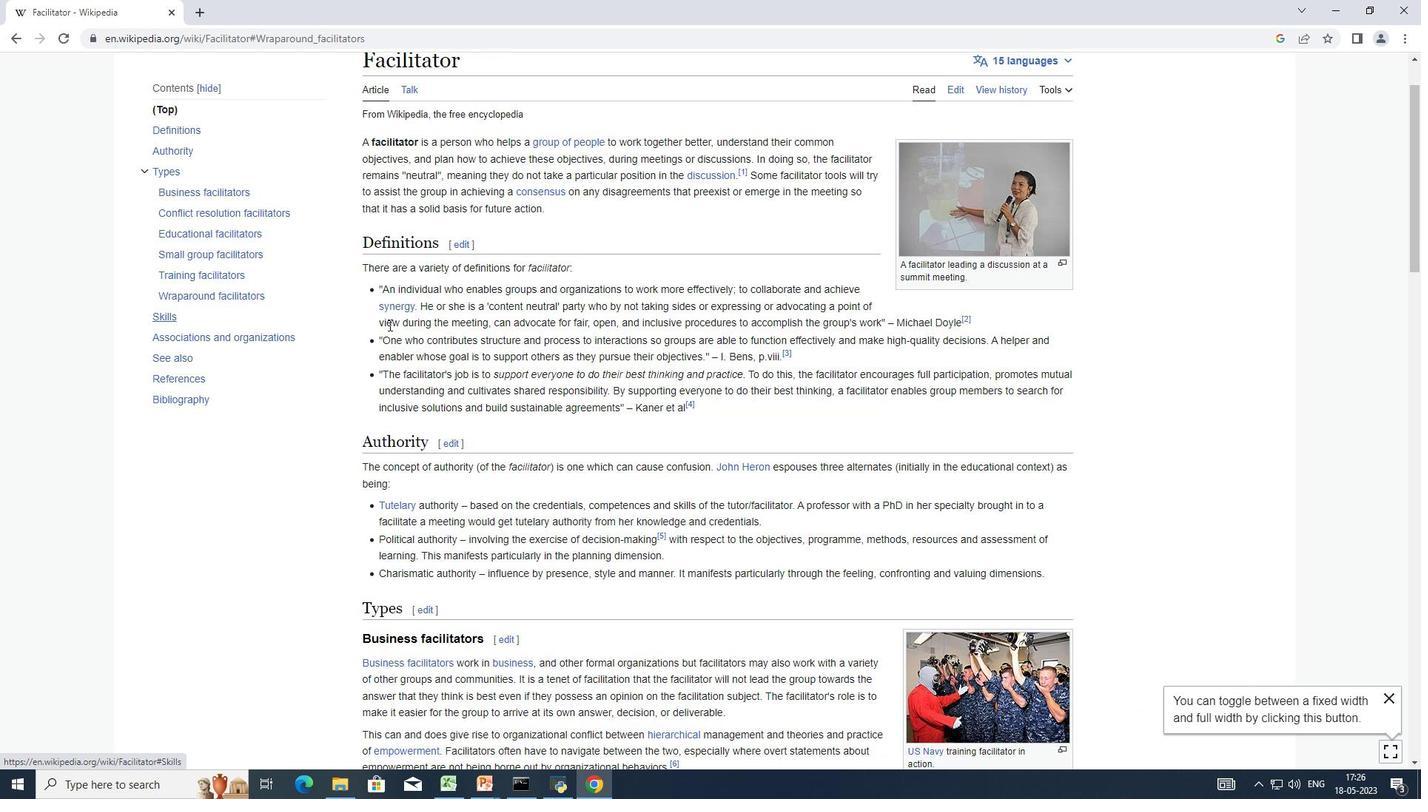 
Action: Mouse moved to (417, 329)
Screenshot: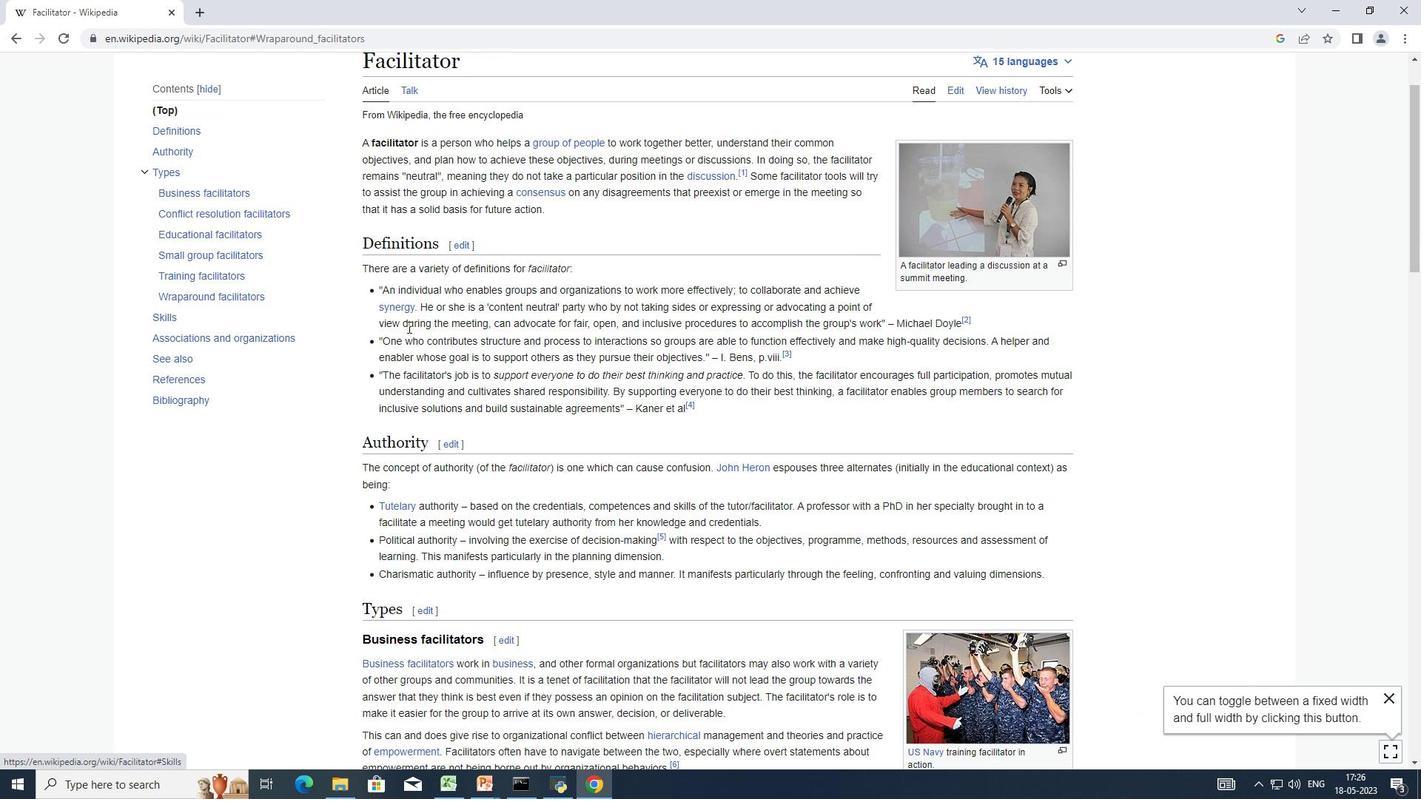 
Action: Mouse scrolled (416, 330) with delta (0, 0)
Screenshot: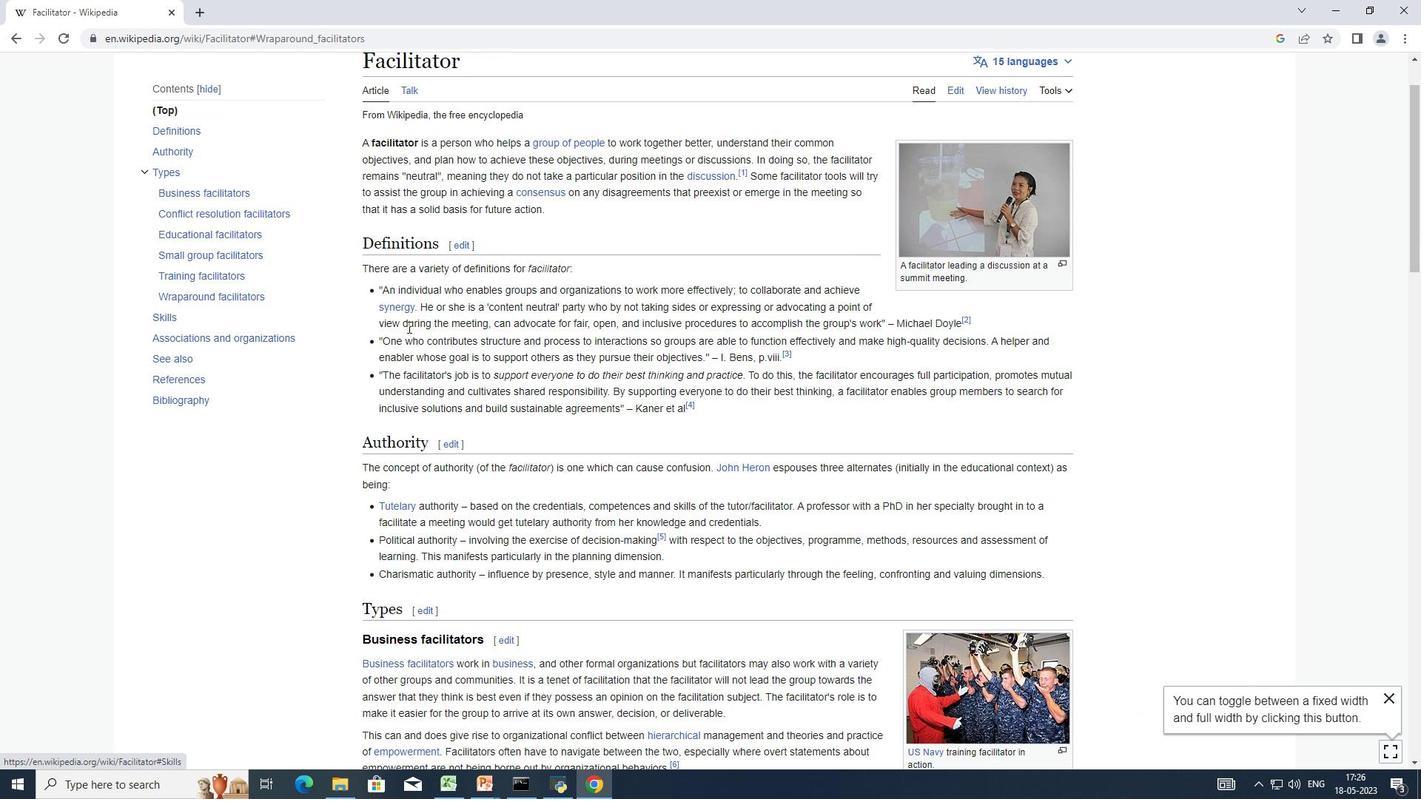 
Action: Mouse moved to (417, 330)
Screenshot: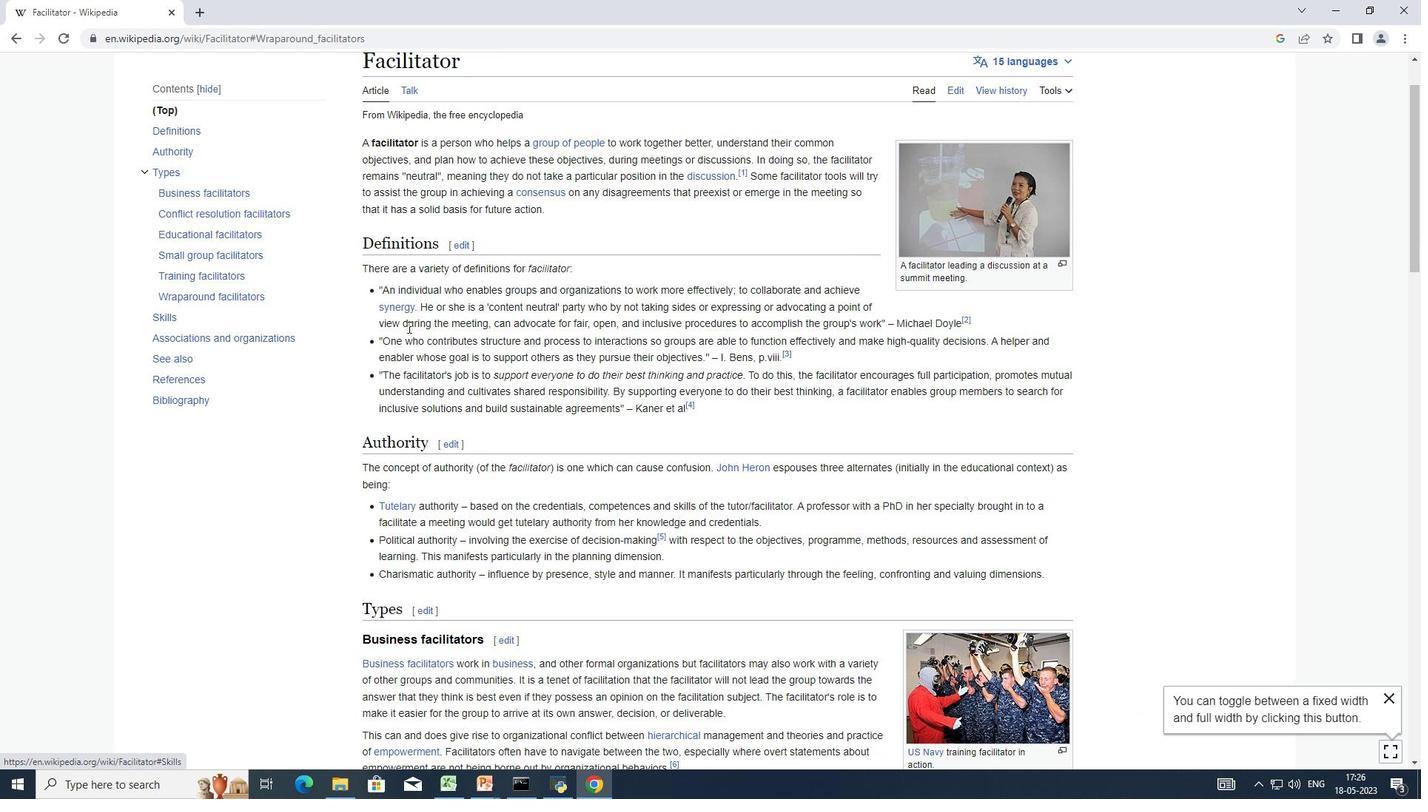 
Action: Mouse scrolled (417, 330) with delta (0, 0)
Screenshot: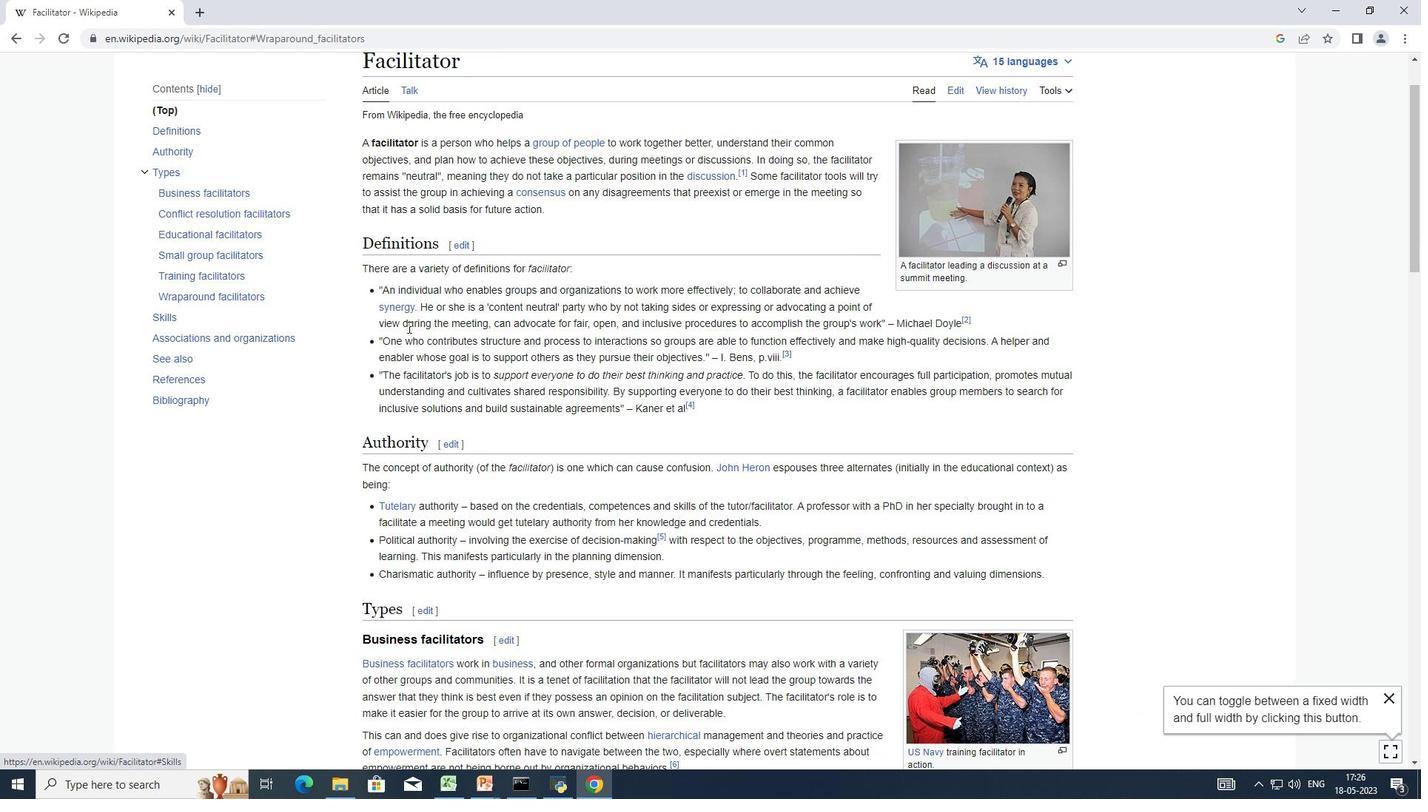 
Action: Mouse moved to (418, 330)
Screenshot: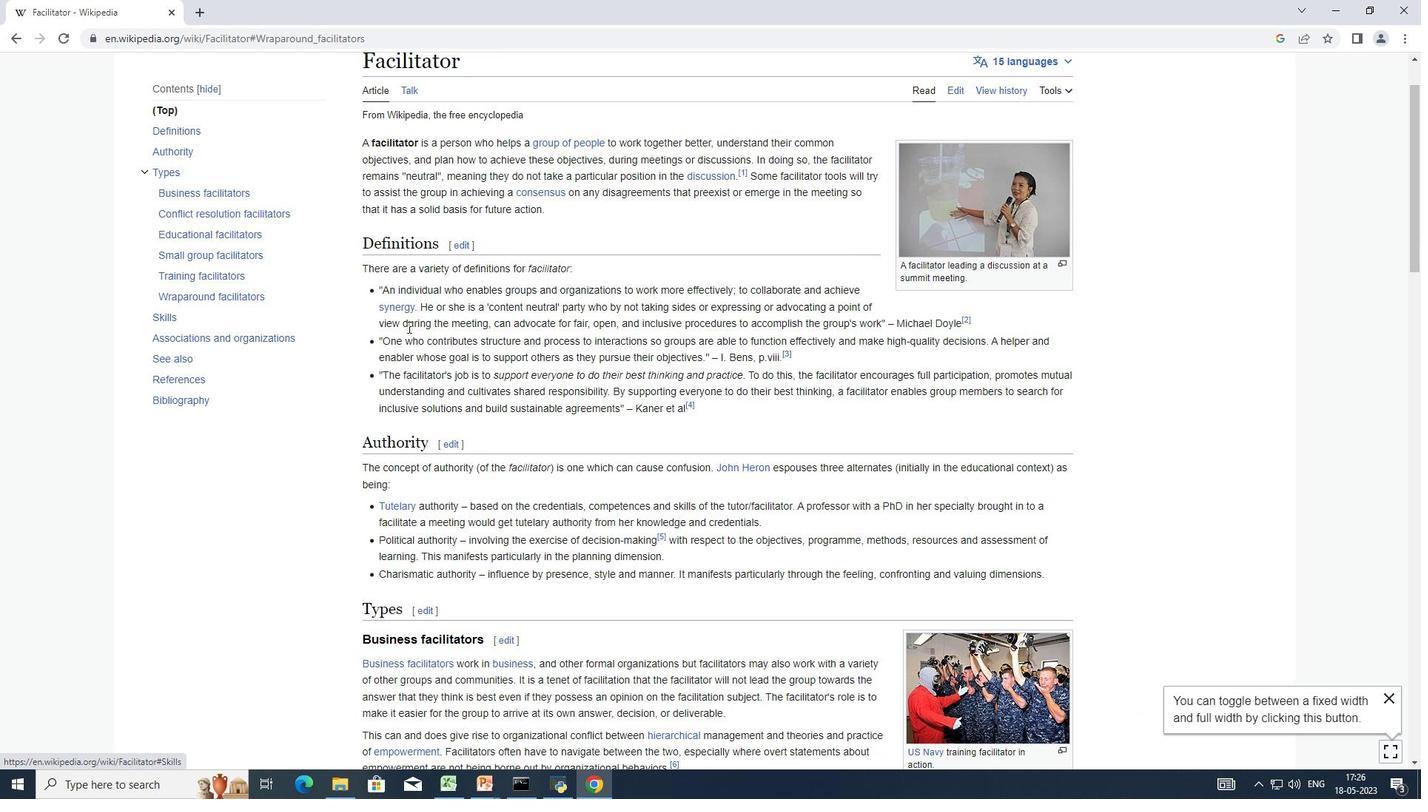 
Action: Mouse scrolled (418, 330) with delta (0, 0)
Screenshot: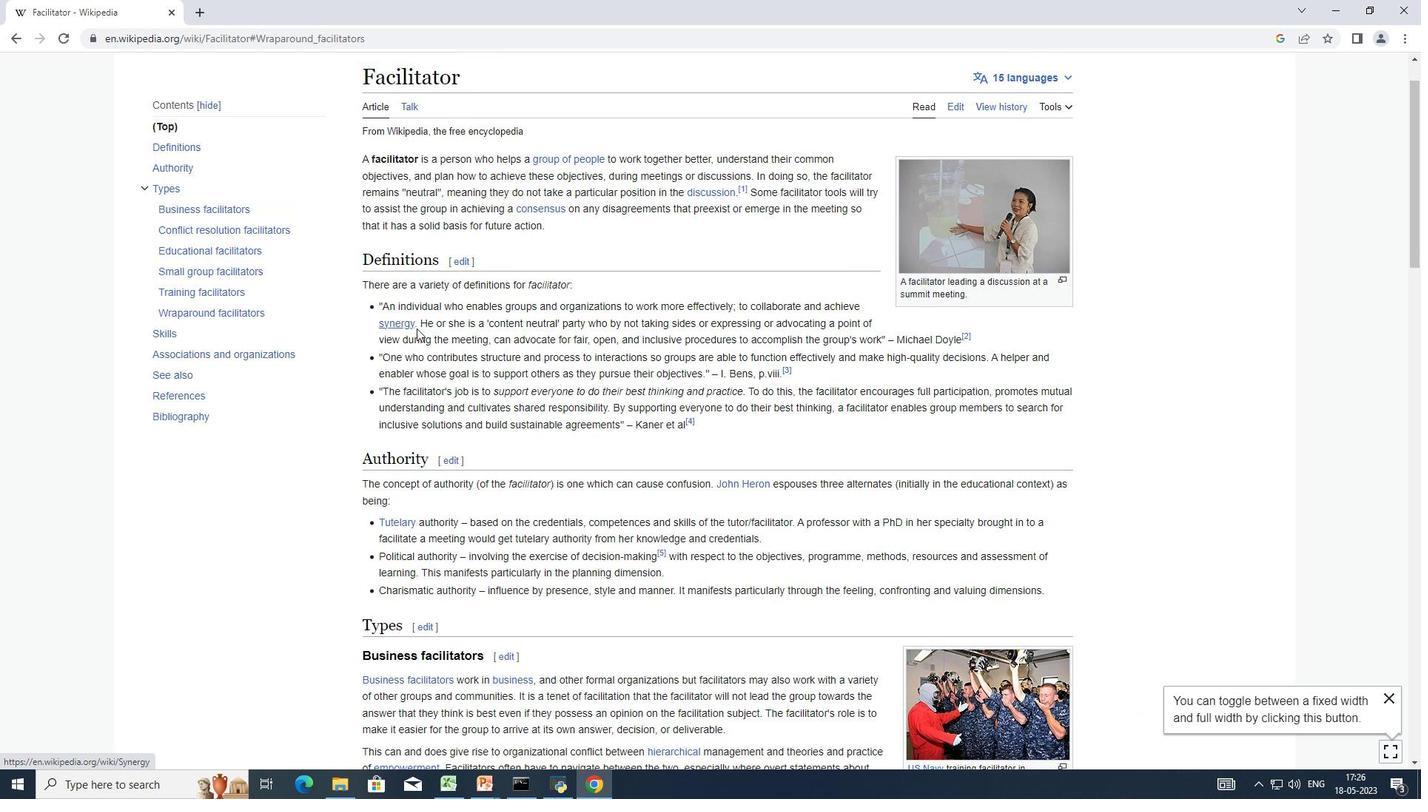 
Action: Mouse scrolled (418, 330) with delta (0, 0)
Screenshot: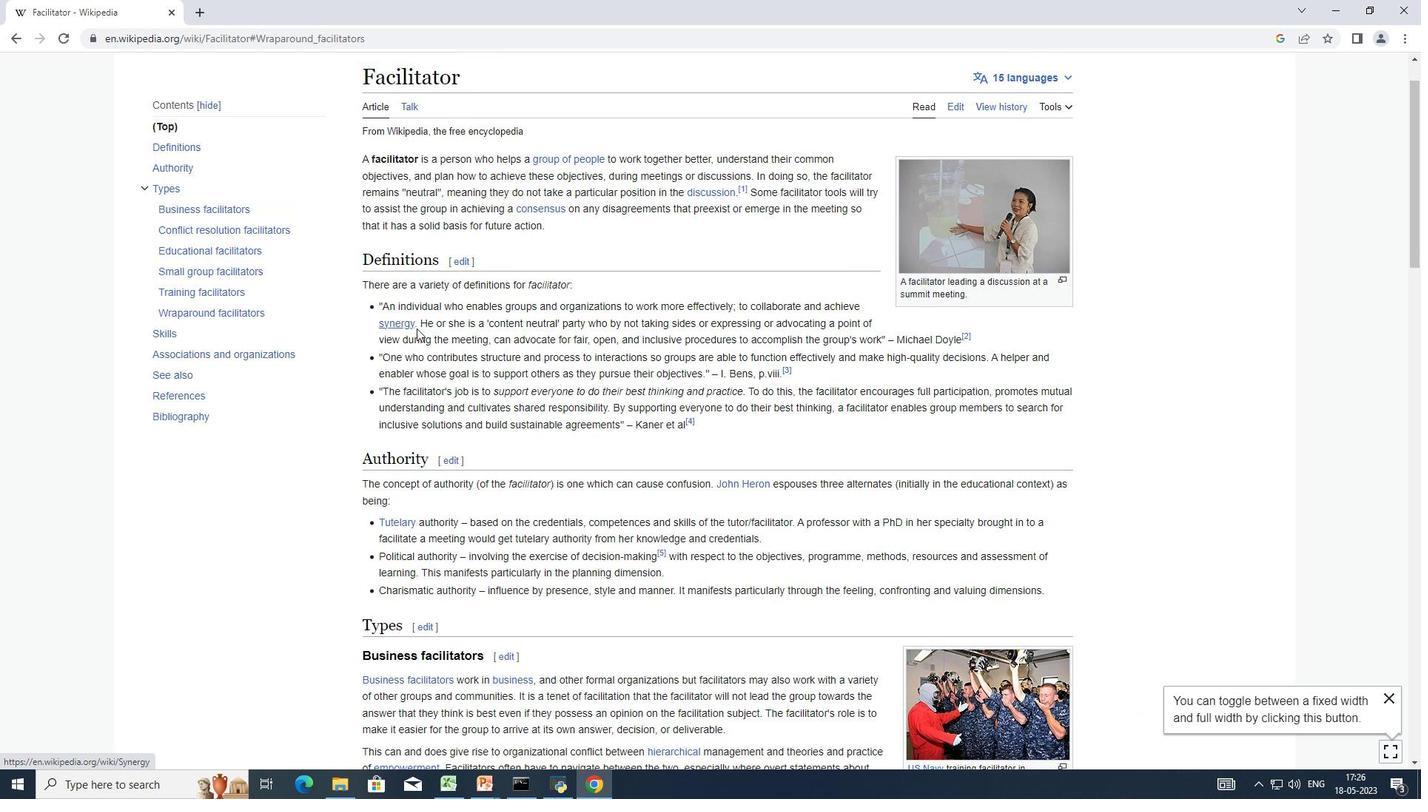 
Action: Mouse scrolled (418, 330) with delta (0, 0)
Screenshot: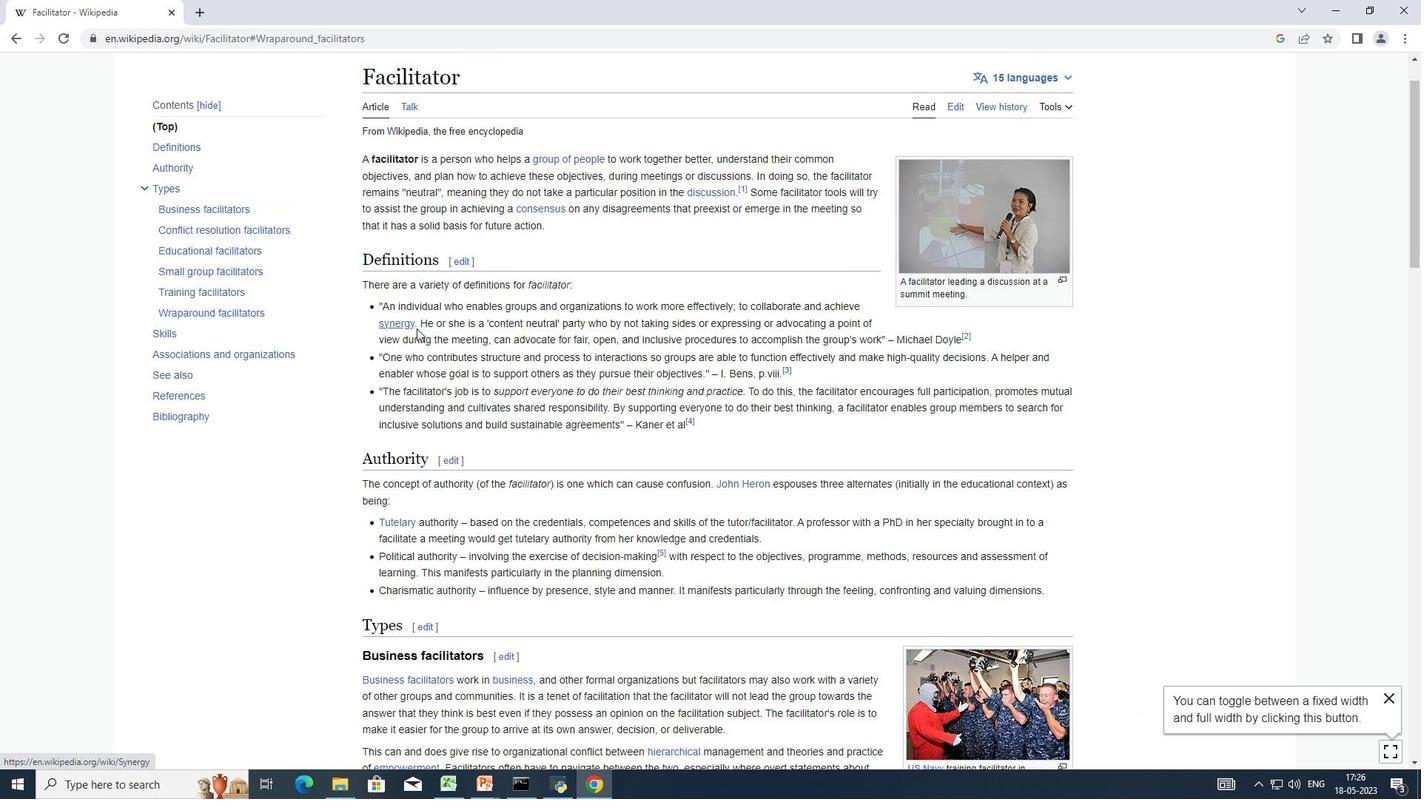 
Action: Mouse moved to (423, 336)
Screenshot: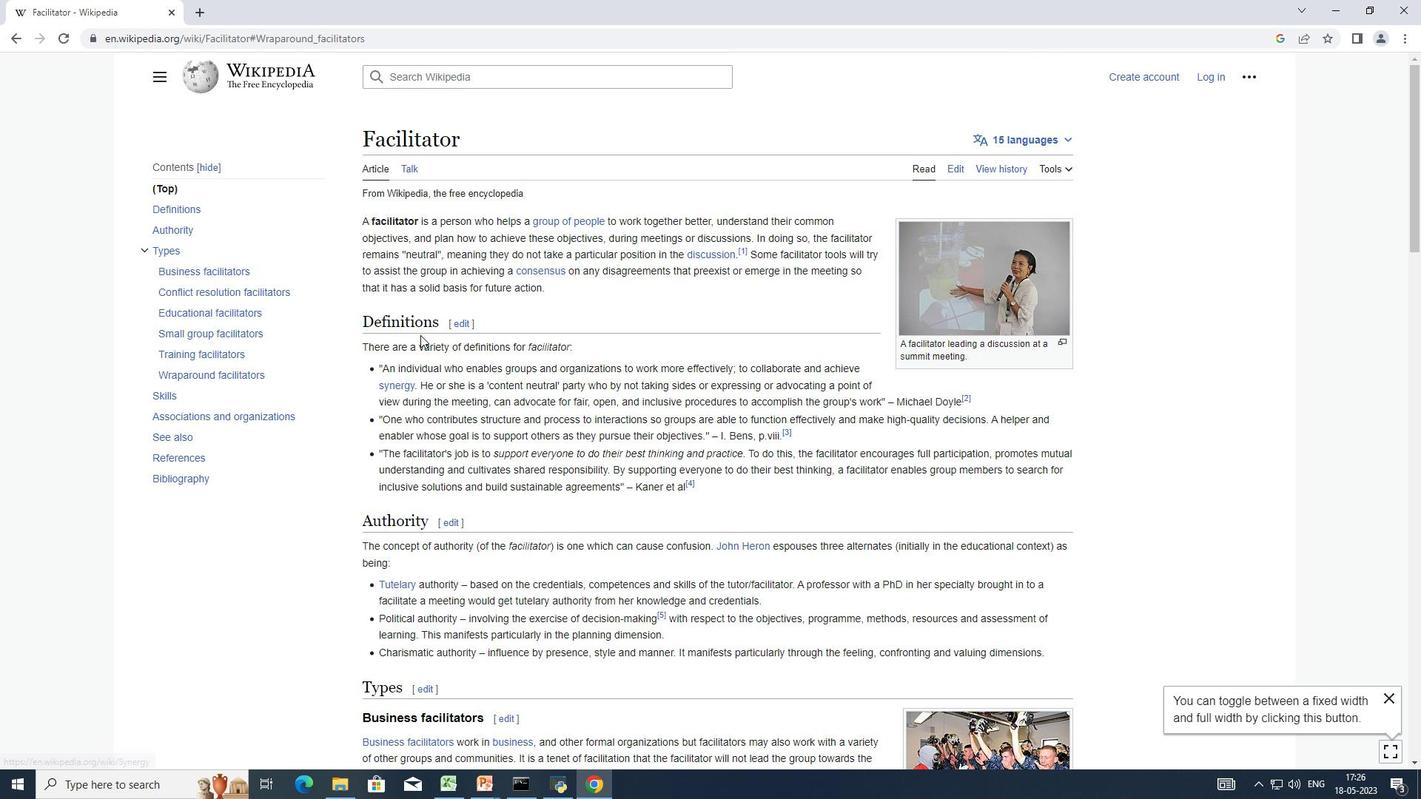 
Action: Mouse scrolled (423, 336) with delta (0, 0)
Screenshot: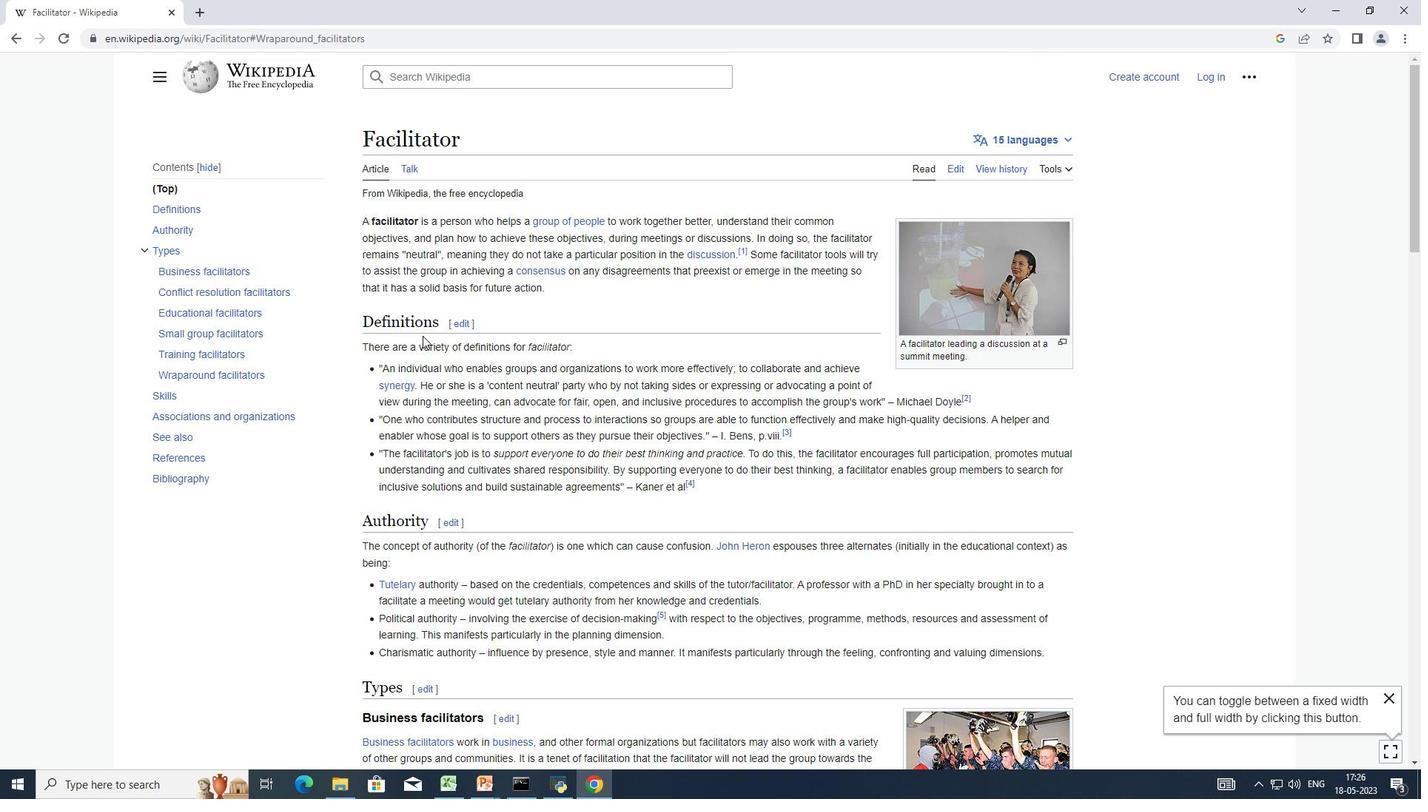 
Action: Mouse scrolled (423, 336) with delta (0, 0)
Screenshot: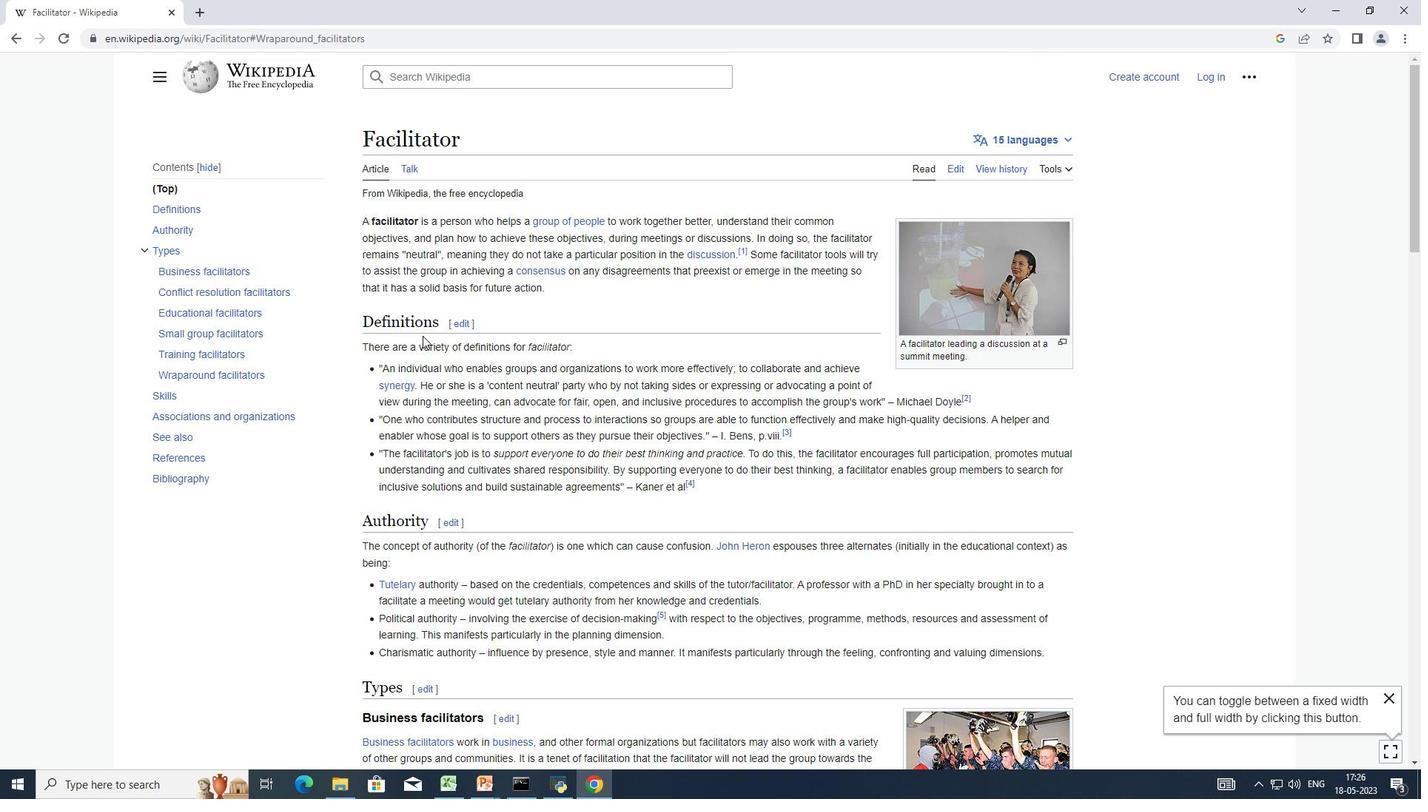 
Action: Mouse scrolled (423, 336) with delta (0, 0)
